 Task:  Research Airbnb accommodations options in Walla Walla, Washington.
Action: Mouse moved to (614, 84)
Screenshot: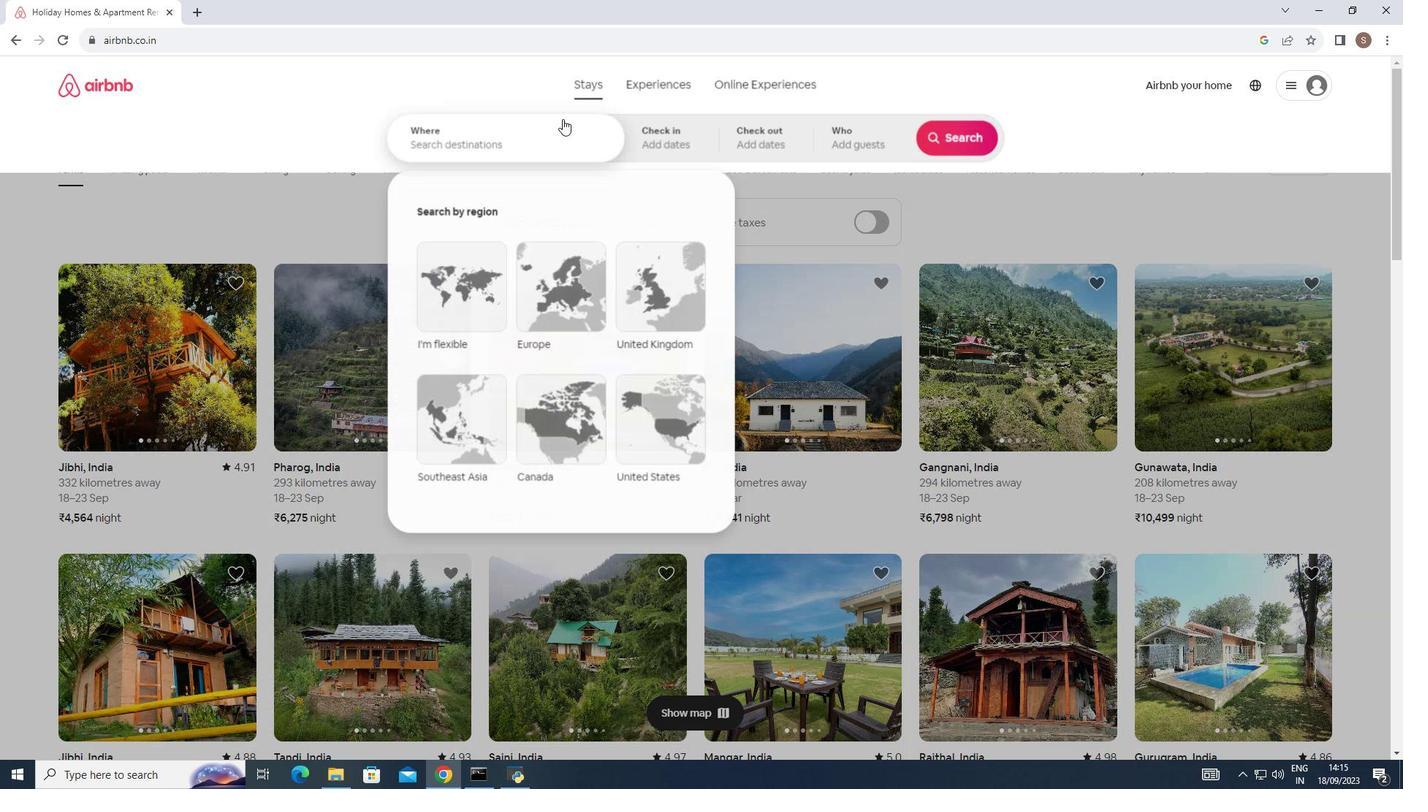 
Action: Mouse pressed left at (614, 84)
Screenshot: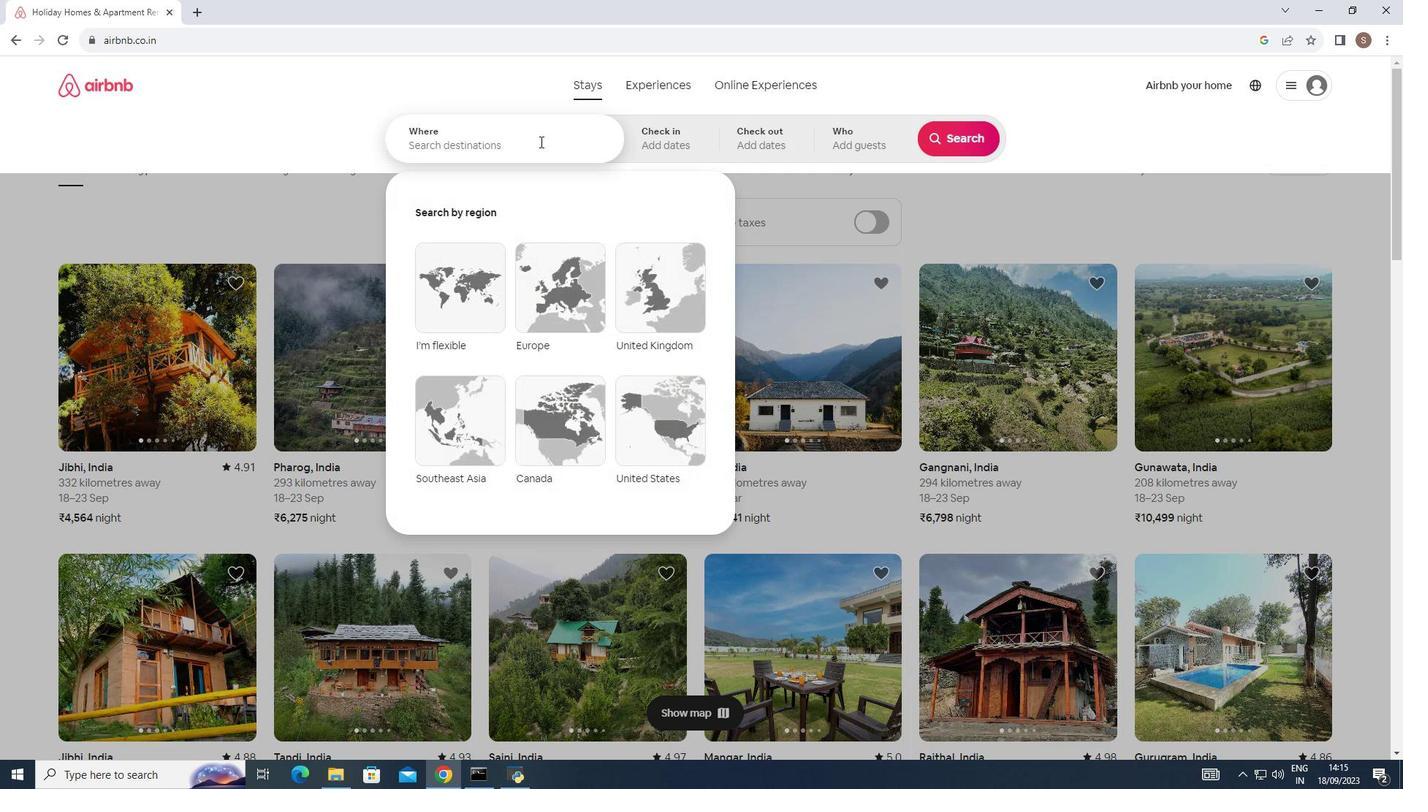 
Action: Mouse moved to (494, 147)
Screenshot: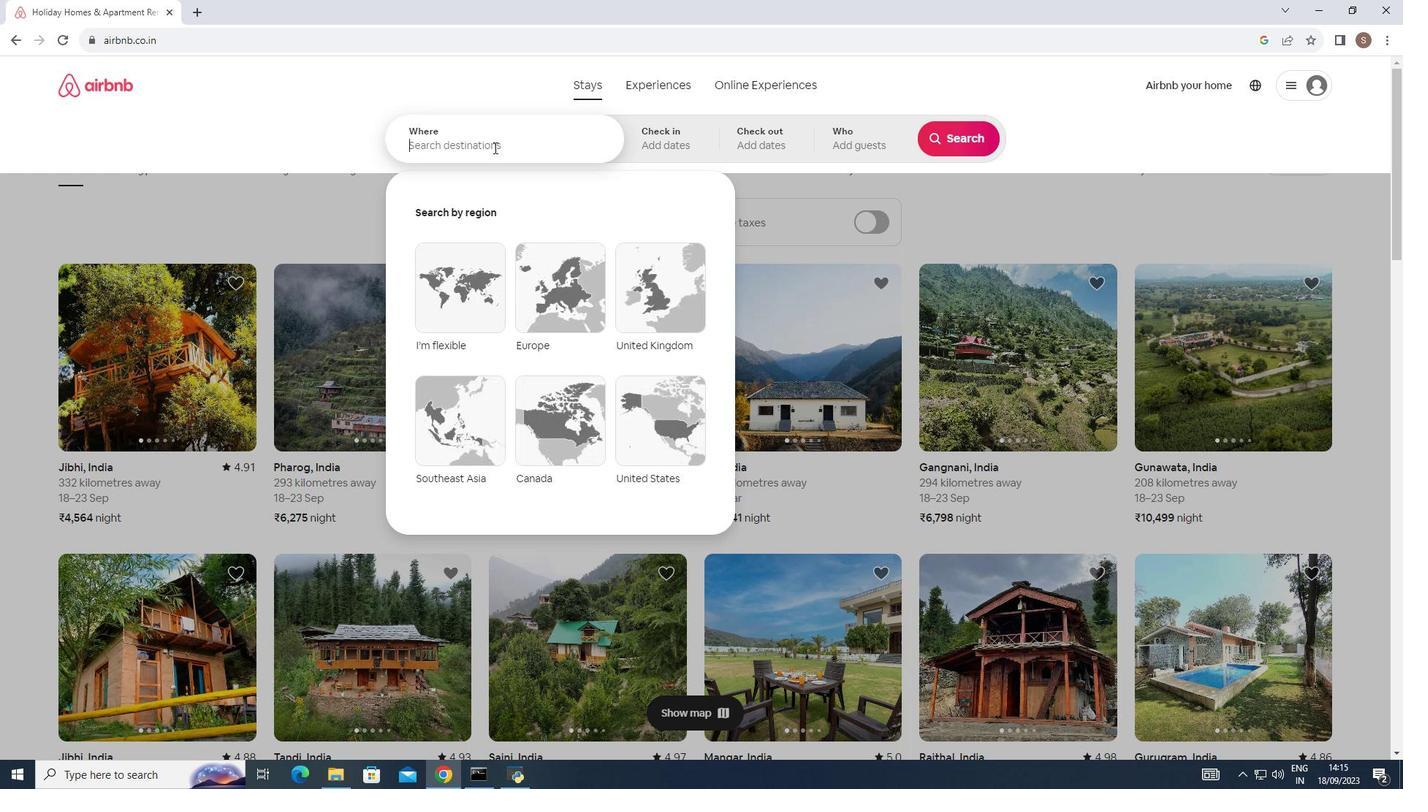 
Action: Mouse pressed left at (494, 147)
Screenshot: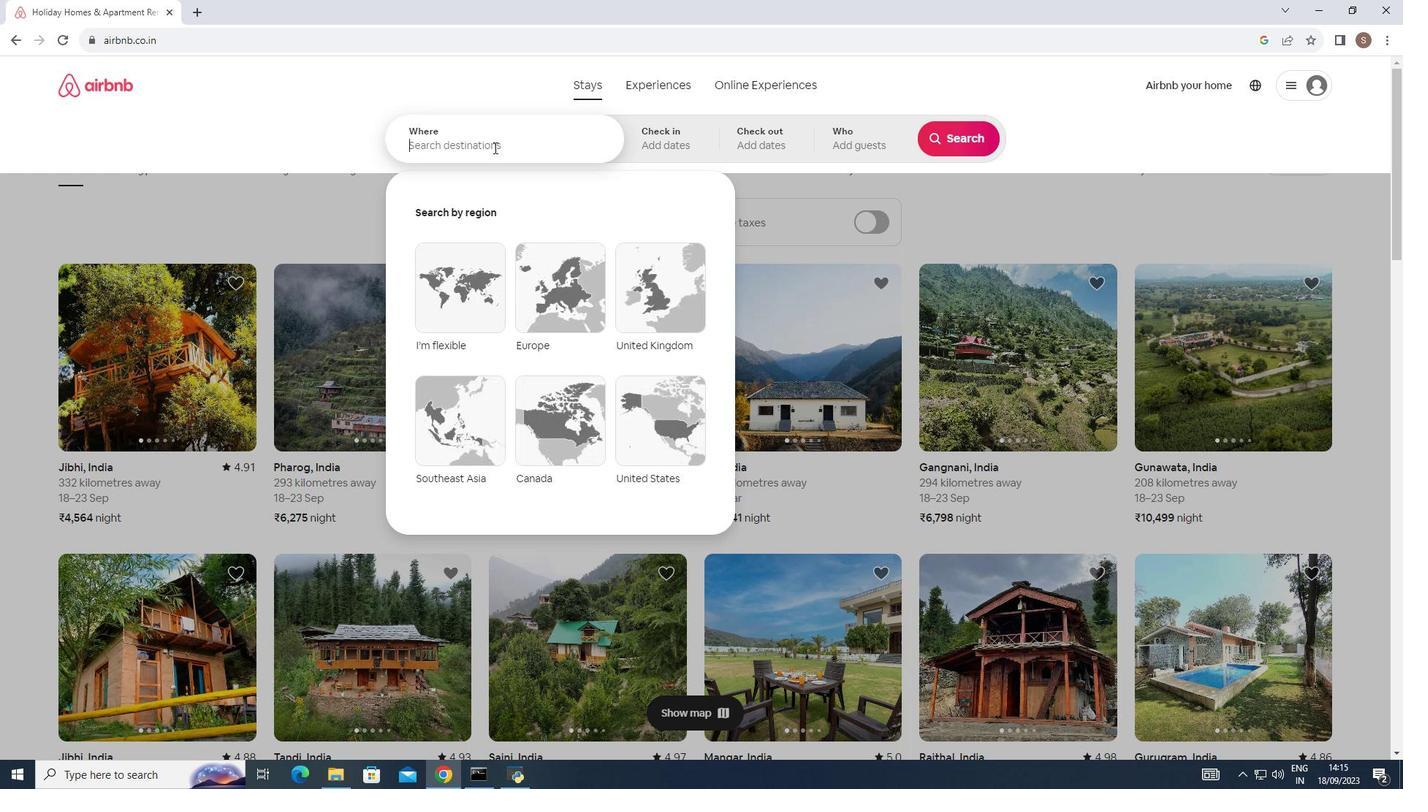 
Action: Key pressed walla<Key.space>walla<Key.space>was
Screenshot: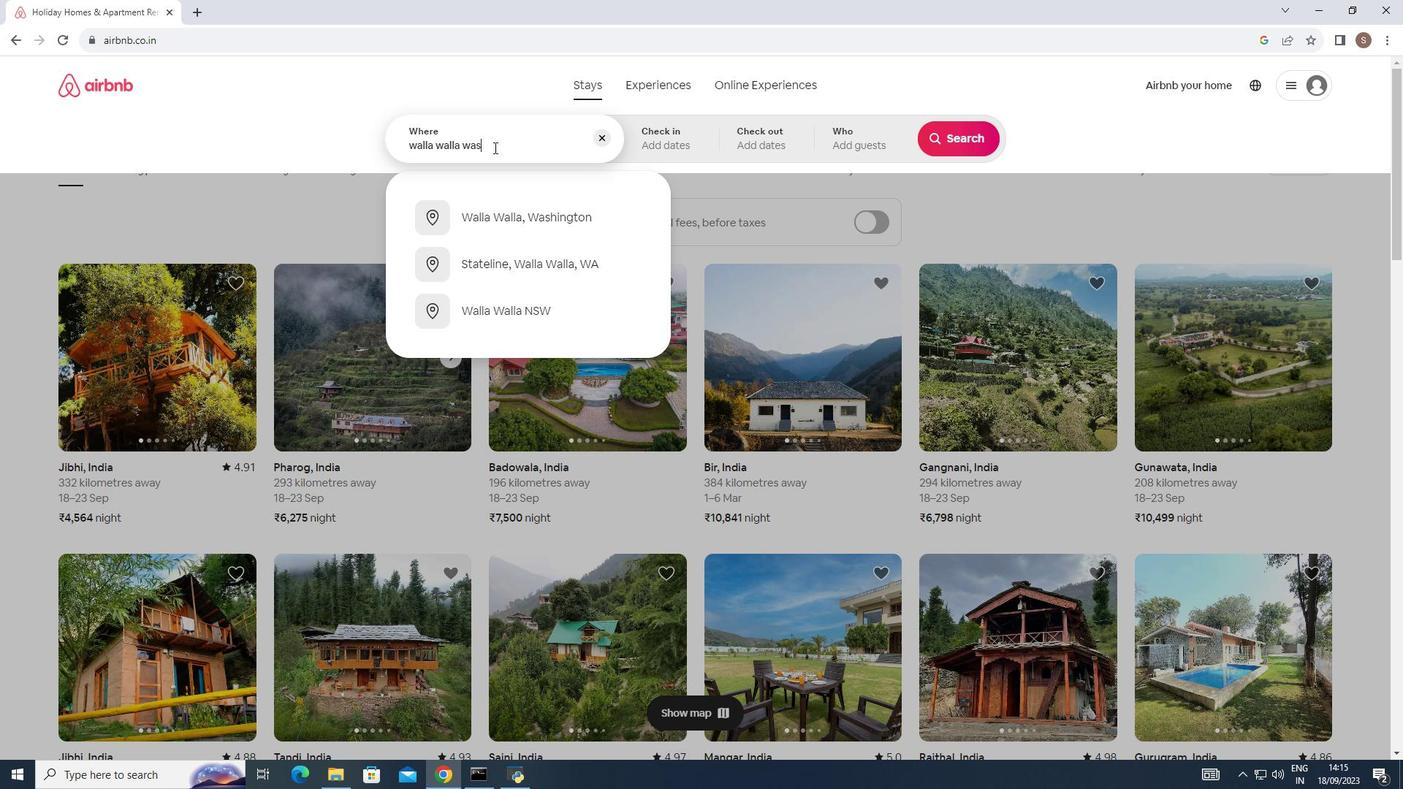 
Action: Mouse moved to (522, 217)
Screenshot: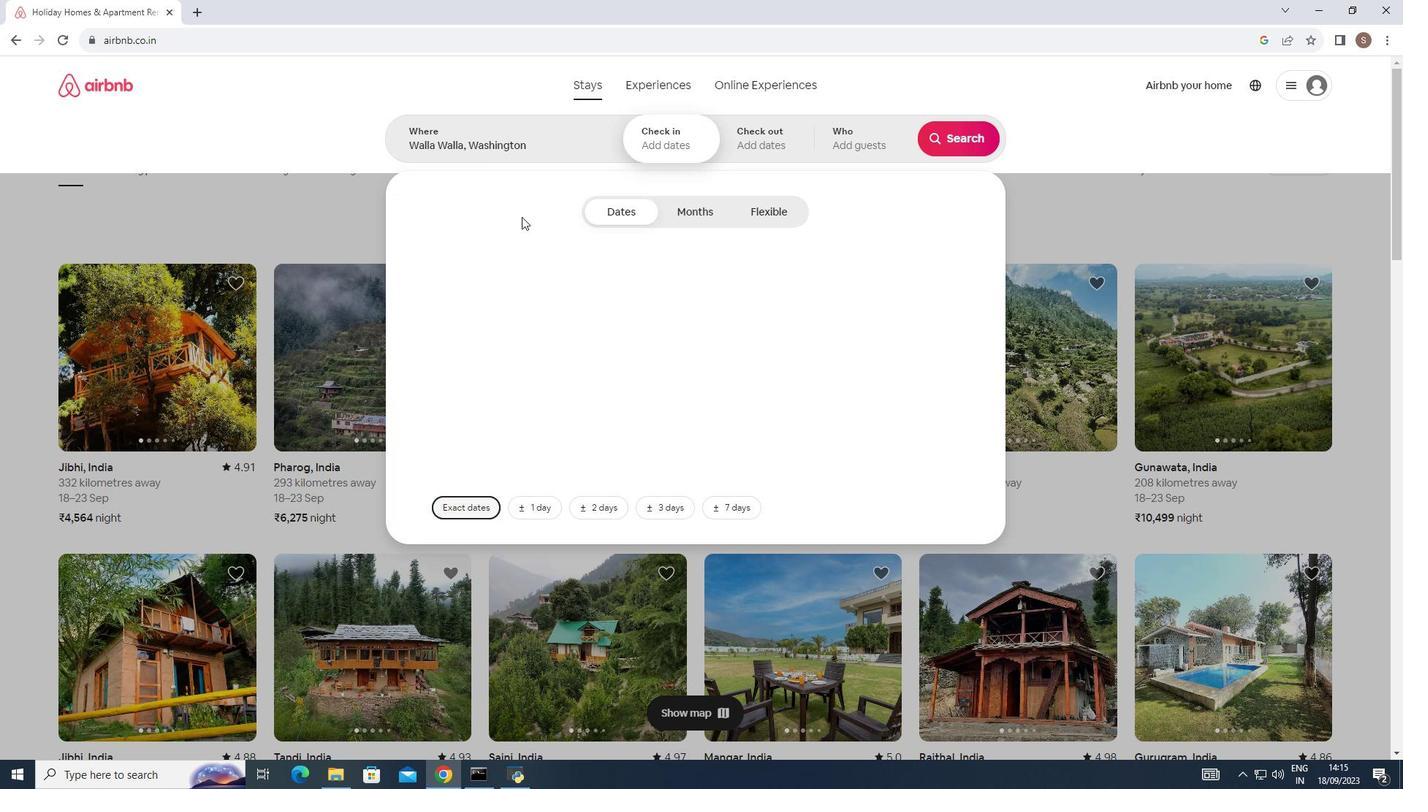
Action: Mouse pressed left at (522, 217)
Screenshot: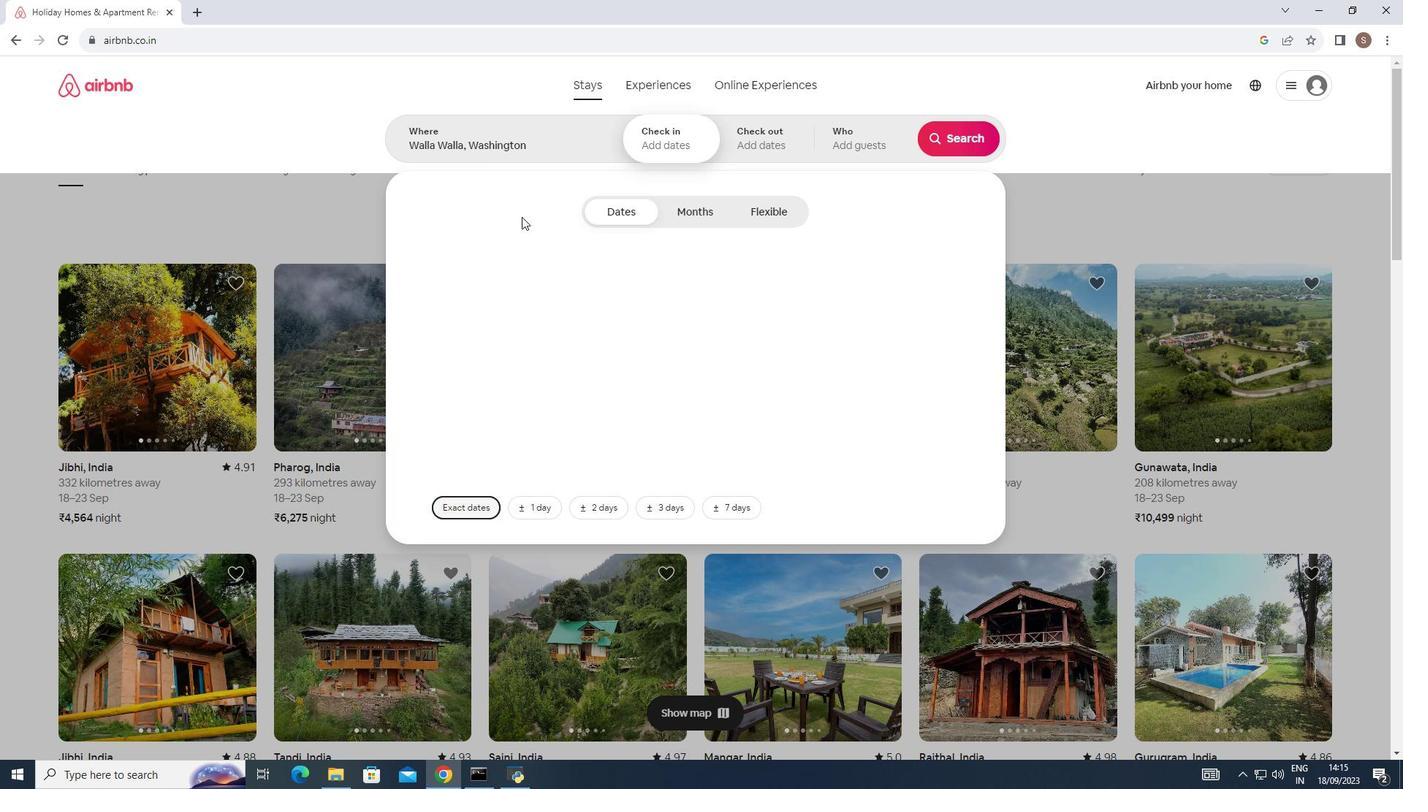 
Action: Mouse moved to (986, 146)
Screenshot: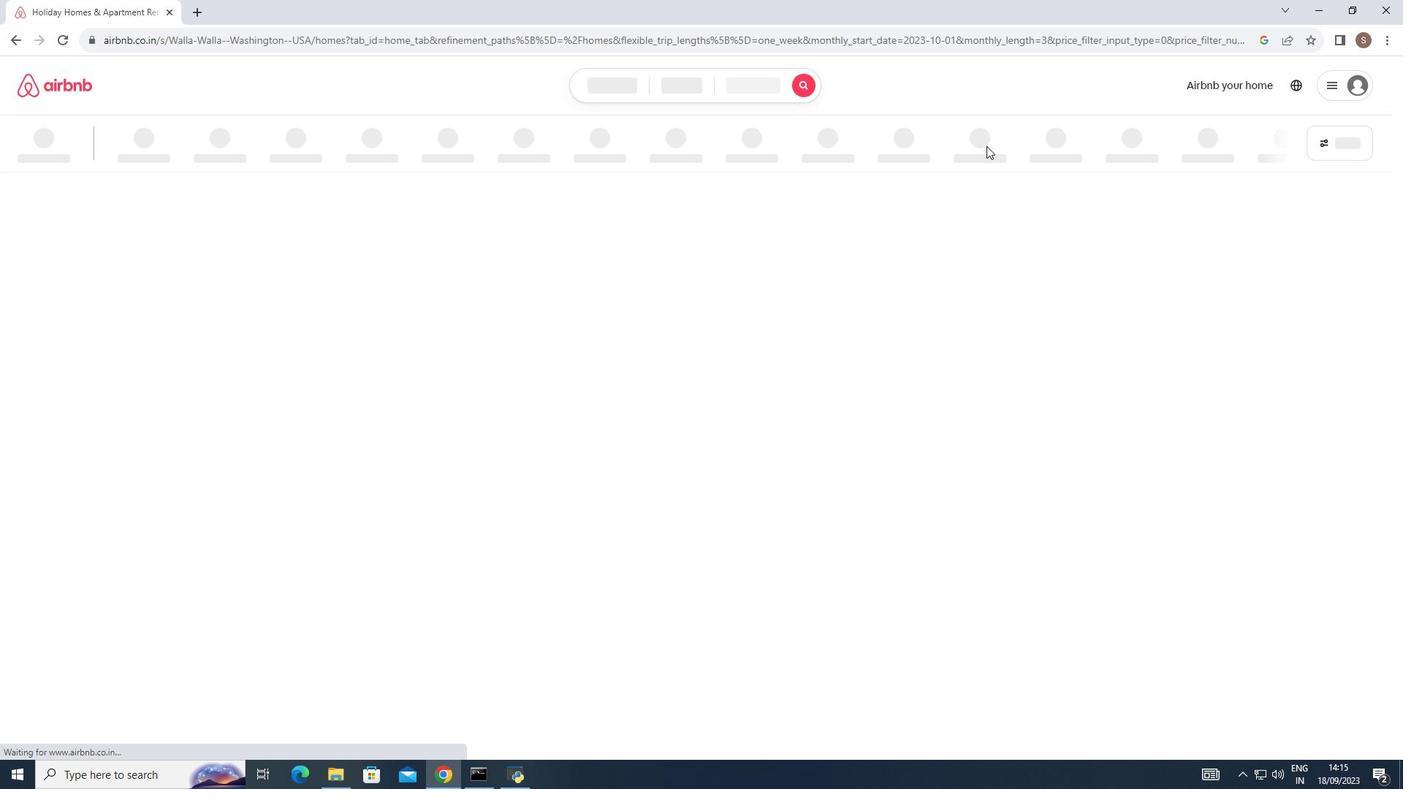 
Action: Mouse pressed left at (986, 146)
Screenshot: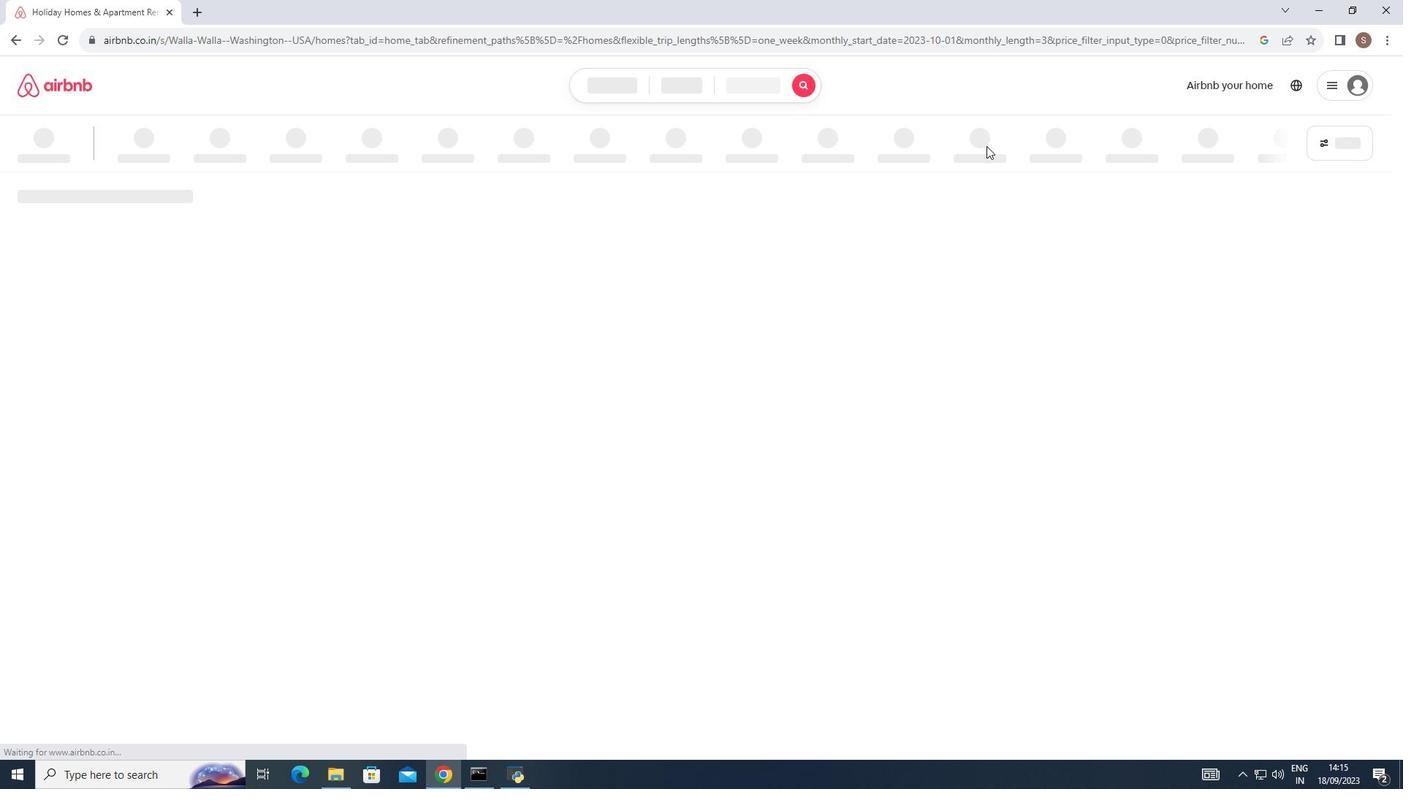 
Action: Mouse moved to (477, 359)
Screenshot: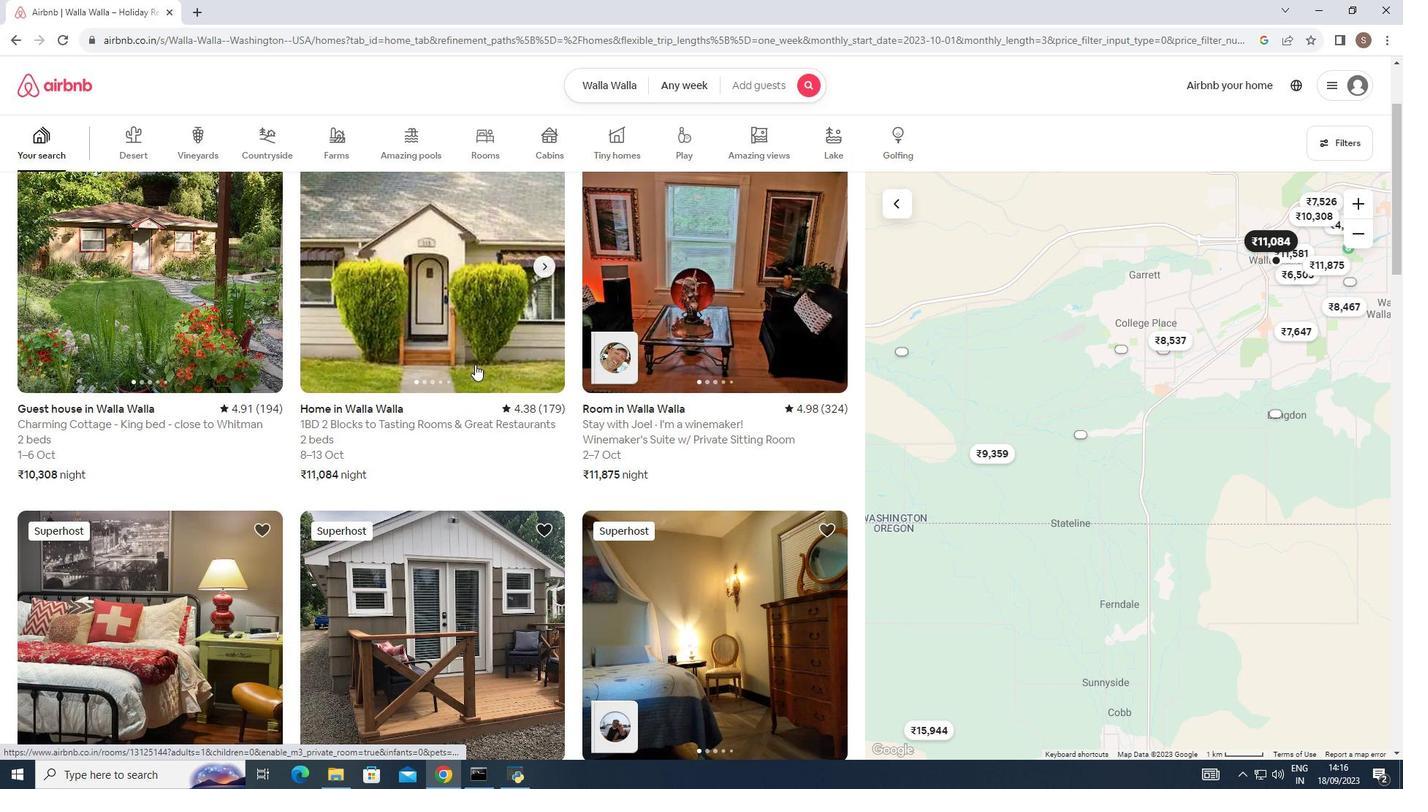 
Action: Mouse scrolled (477, 358) with delta (0, 0)
Screenshot: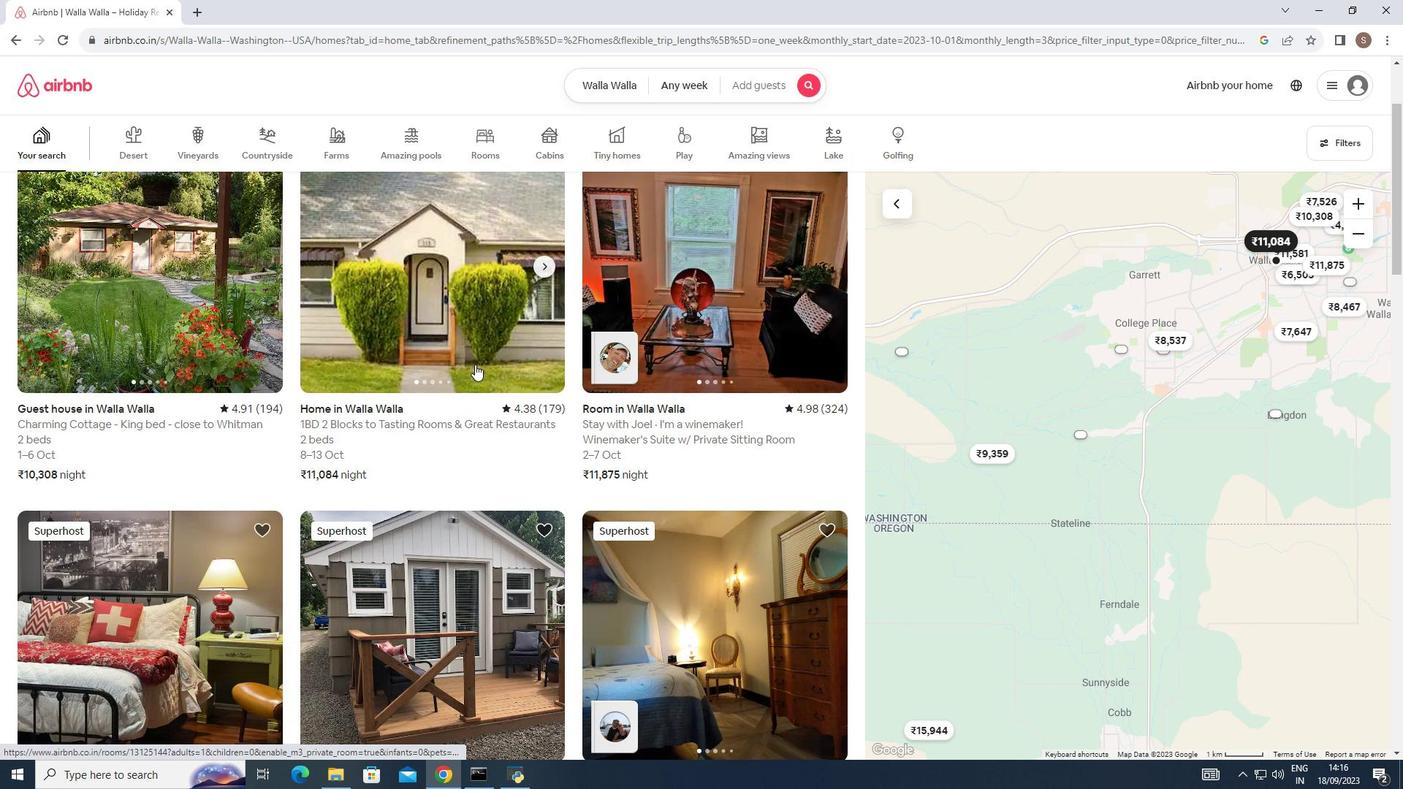 
Action: Mouse moved to (475, 364)
Screenshot: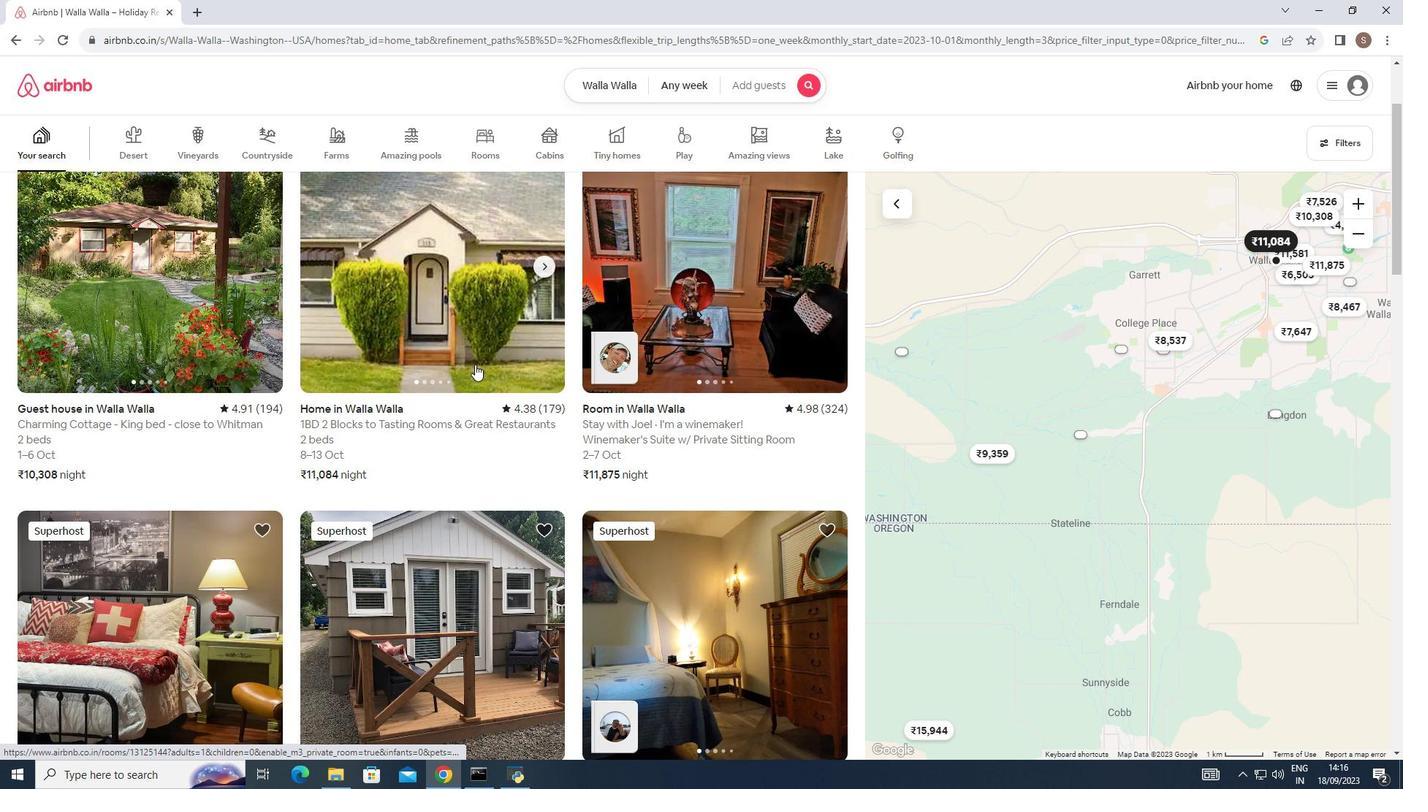 
Action: Mouse scrolled (475, 364) with delta (0, 0)
Screenshot: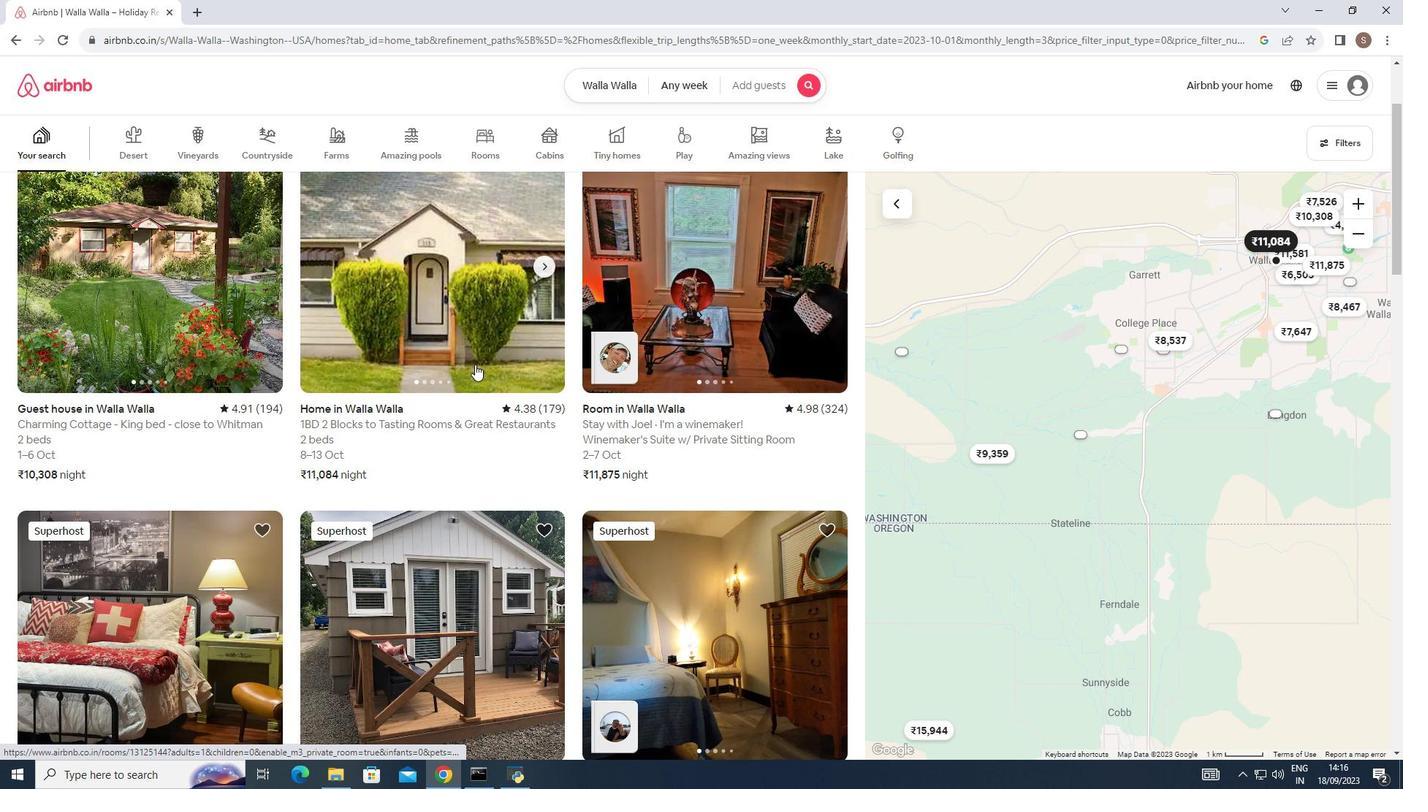 
Action: Mouse scrolled (475, 364) with delta (0, 0)
Screenshot: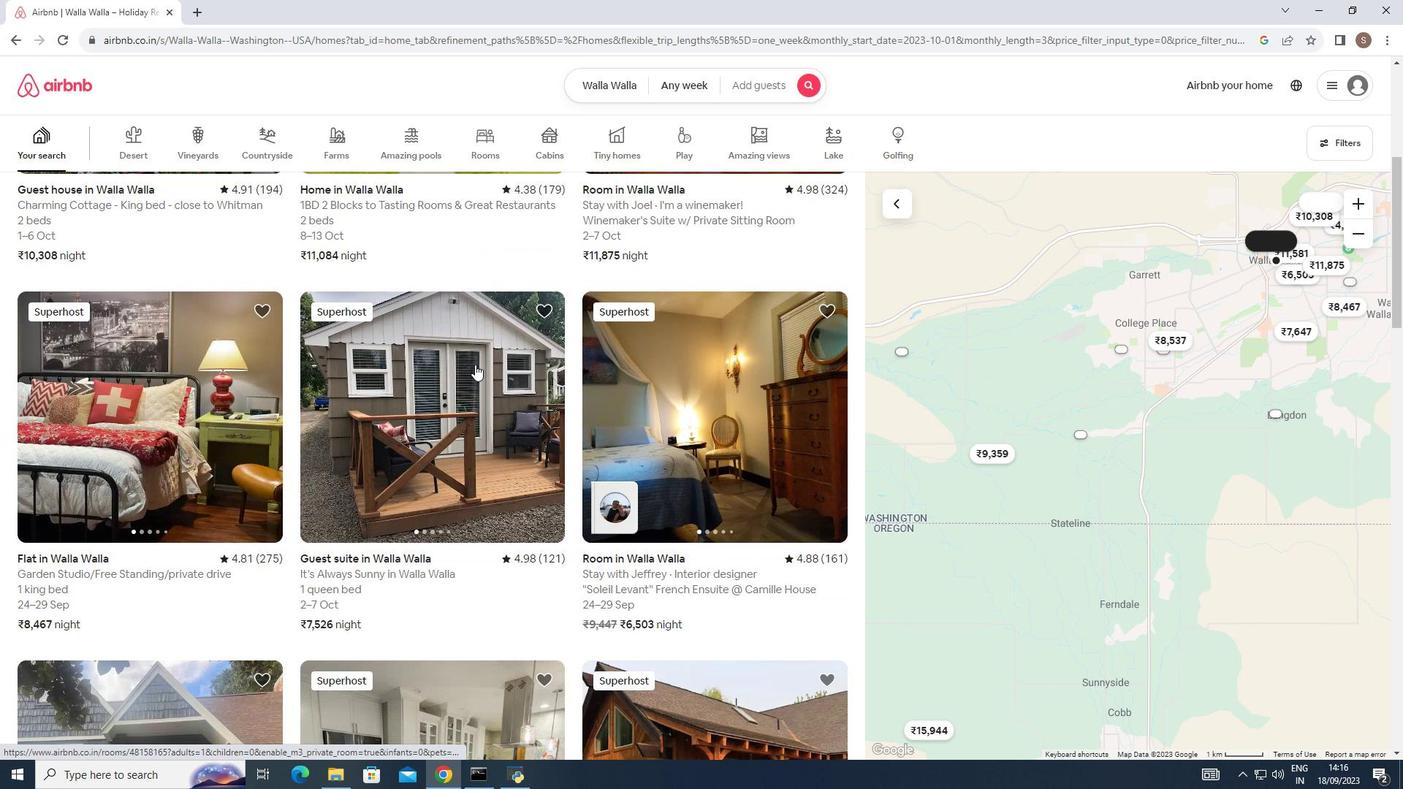 
Action: Mouse scrolled (475, 364) with delta (0, 0)
Screenshot: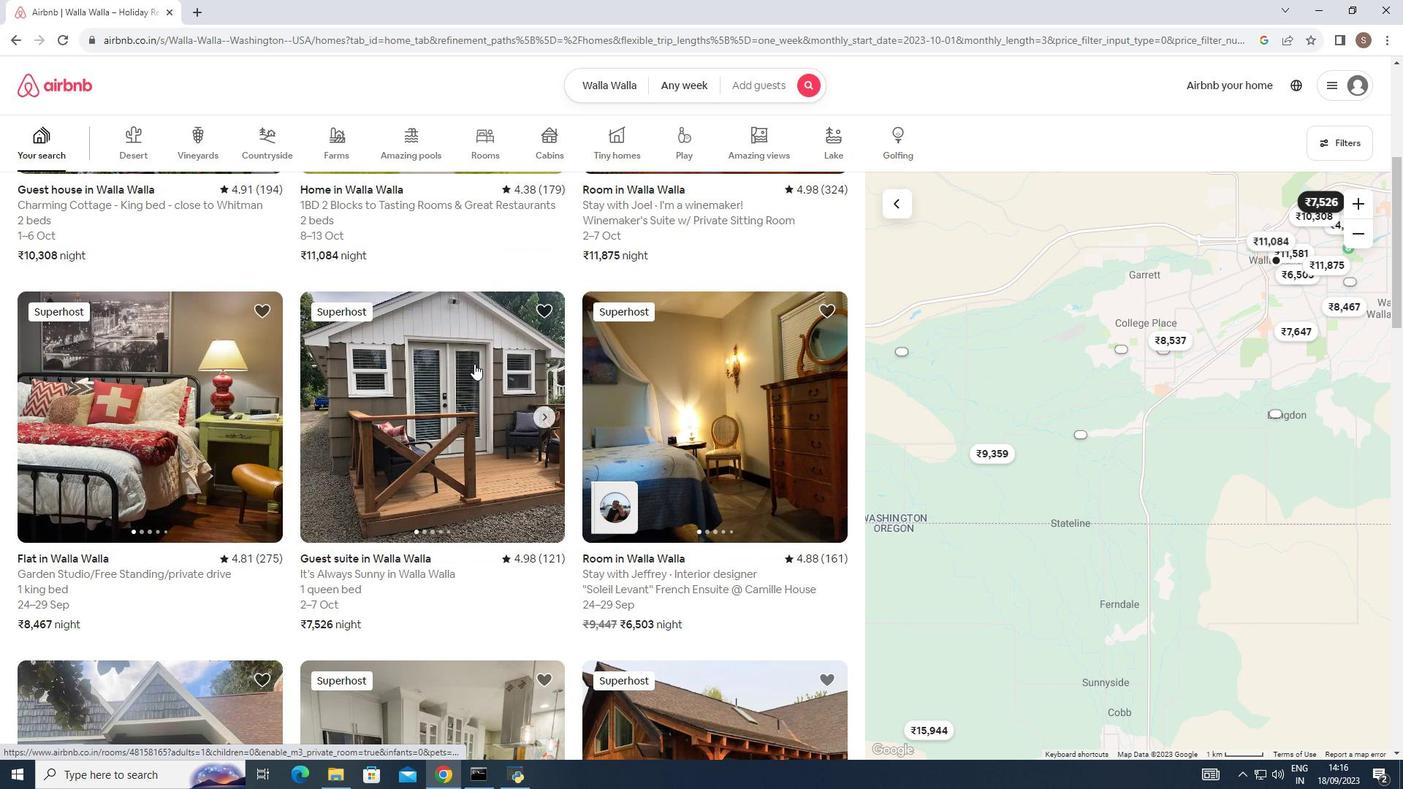
Action: Mouse scrolled (475, 364) with delta (0, 0)
Screenshot: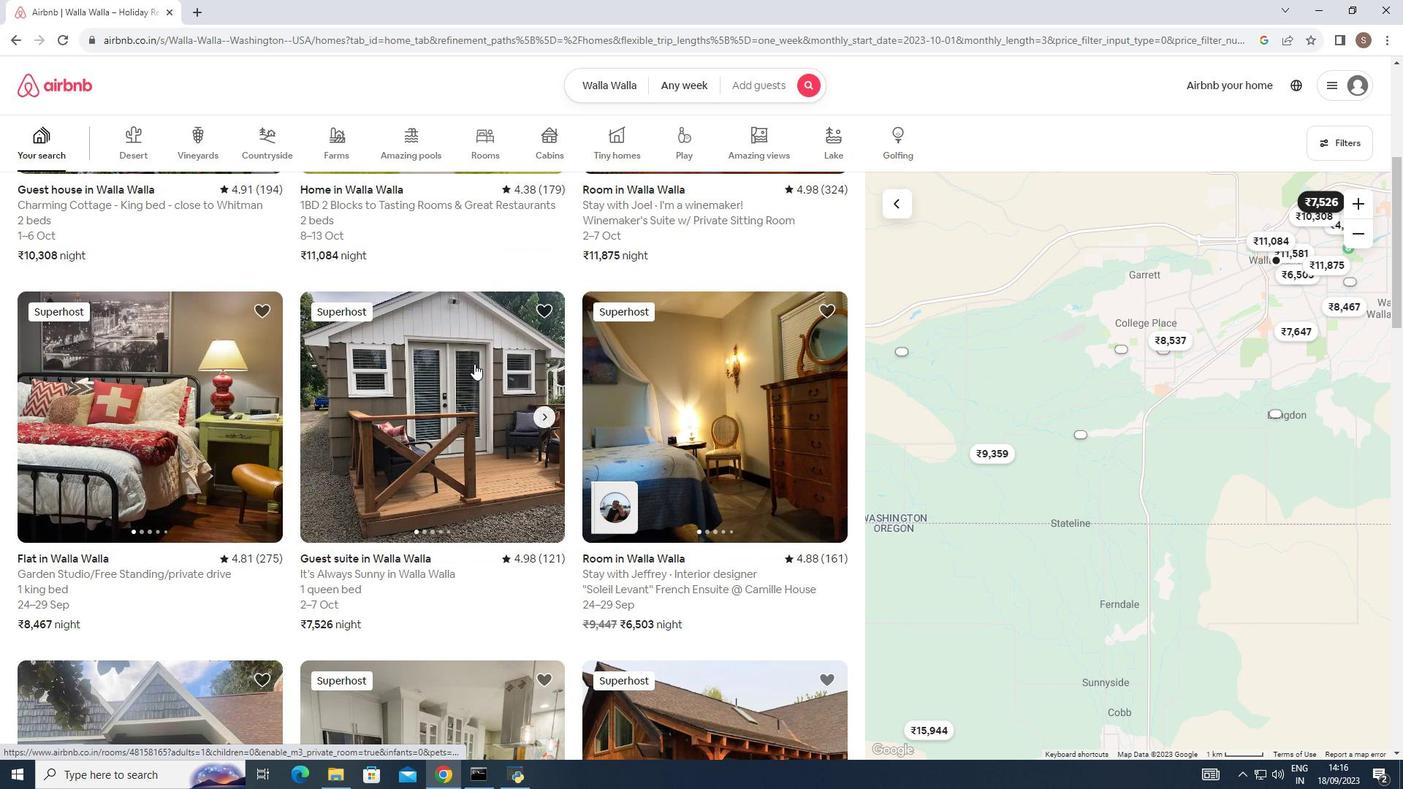 
Action: Mouse moved to (474, 364)
Screenshot: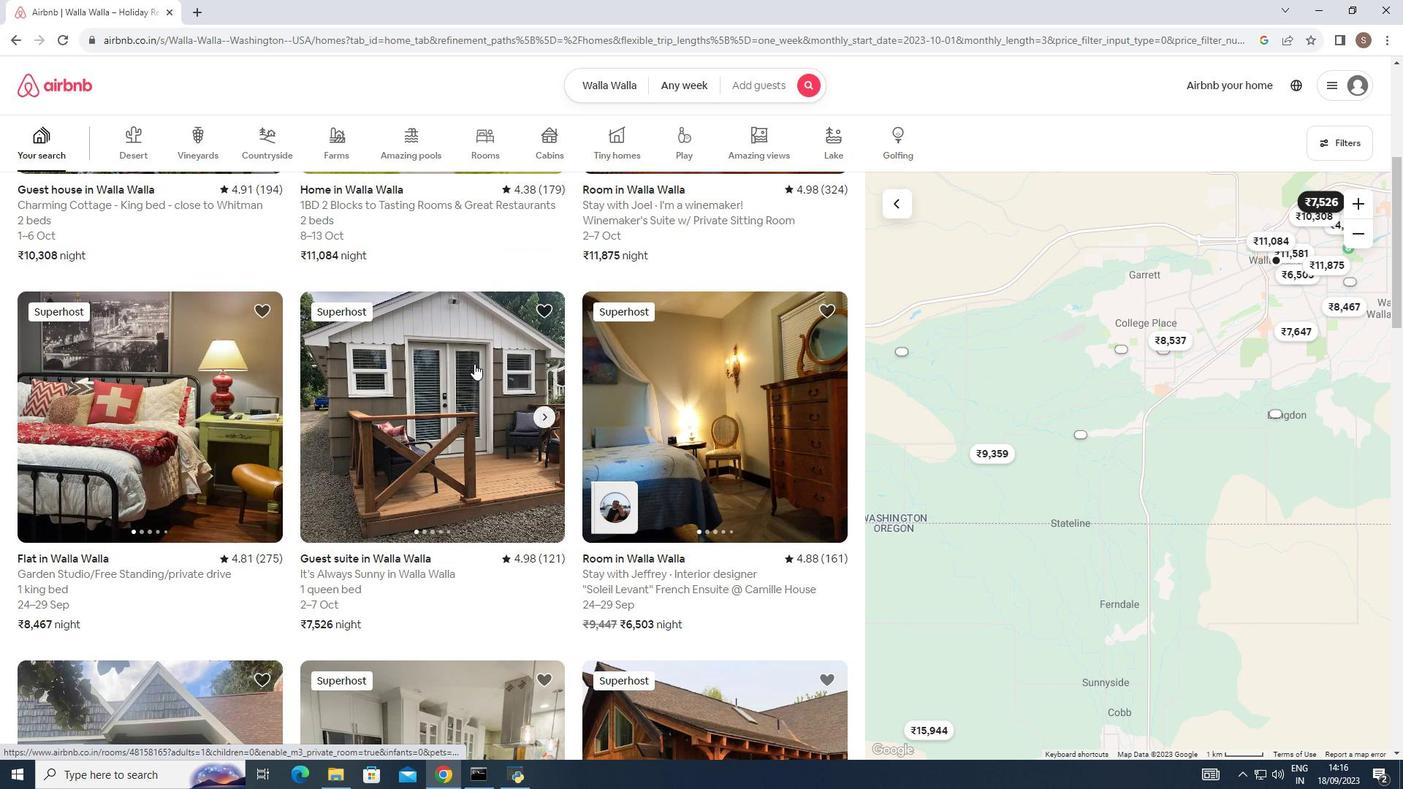 
Action: Mouse scrolled (474, 363) with delta (0, 0)
Screenshot: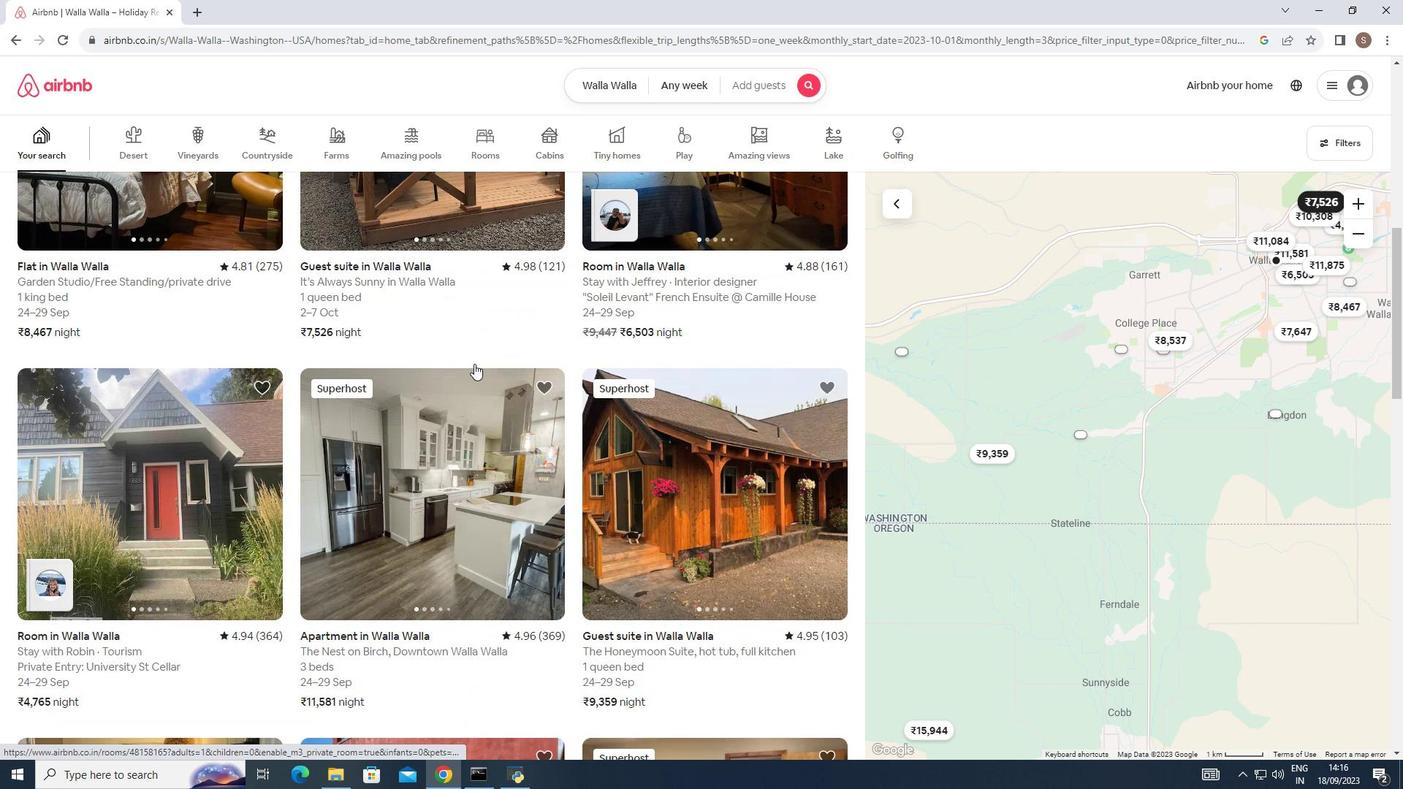 
Action: Mouse scrolled (474, 363) with delta (0, 0)
Screenshot: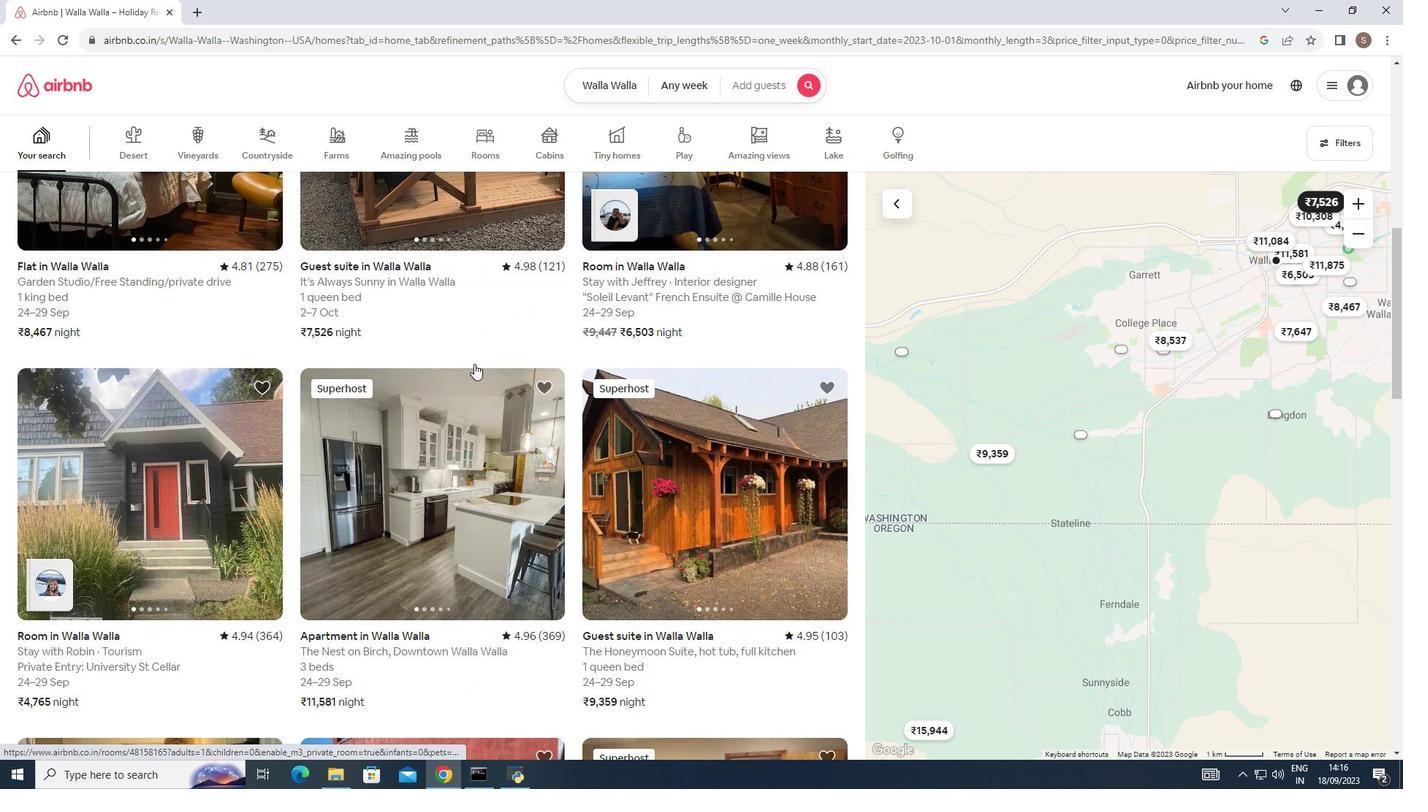 
Action: Mouse scrolled (474, 363) with delta (0, 0)
Screenshot: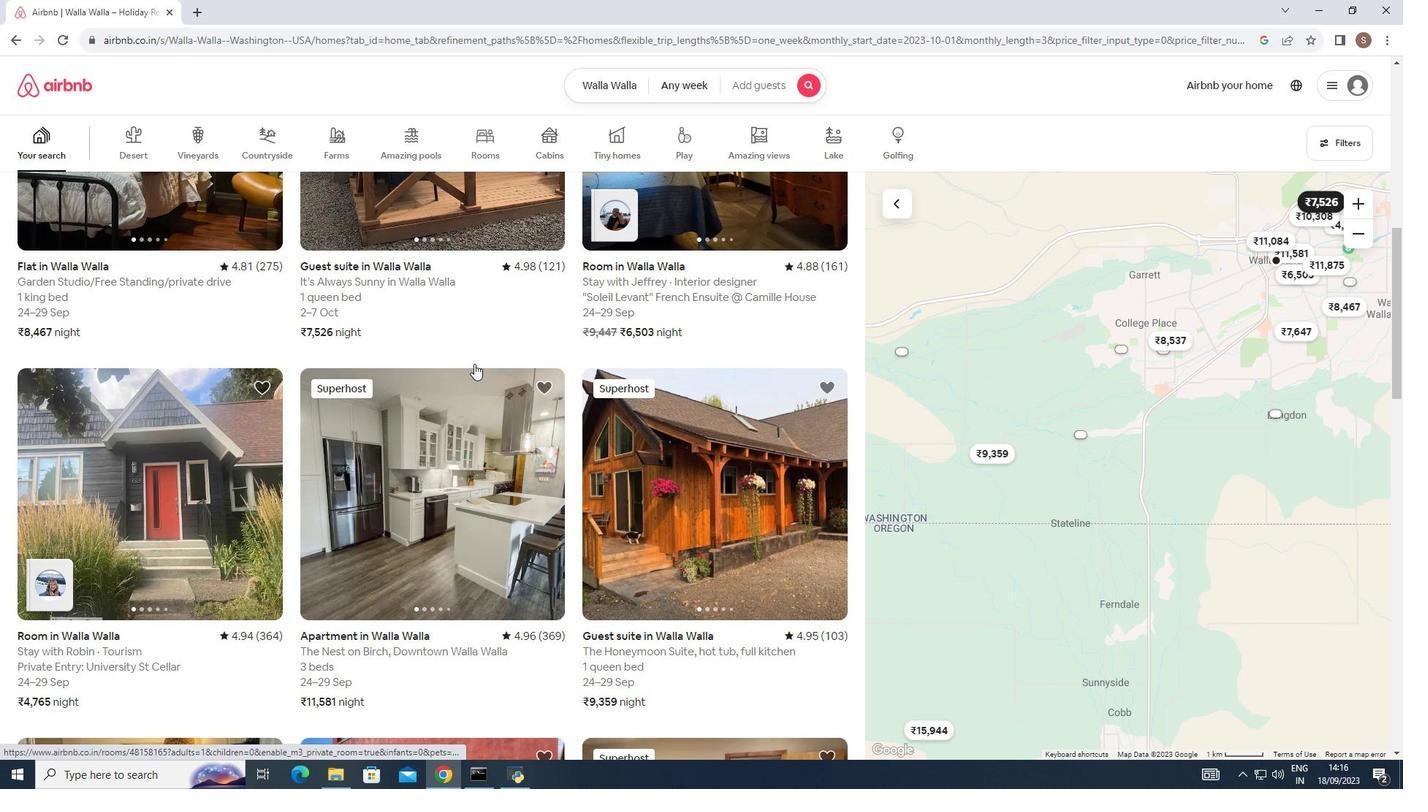 
Action: Mouse scrolled (474, 363) with delta (0, 0)
Screenshot: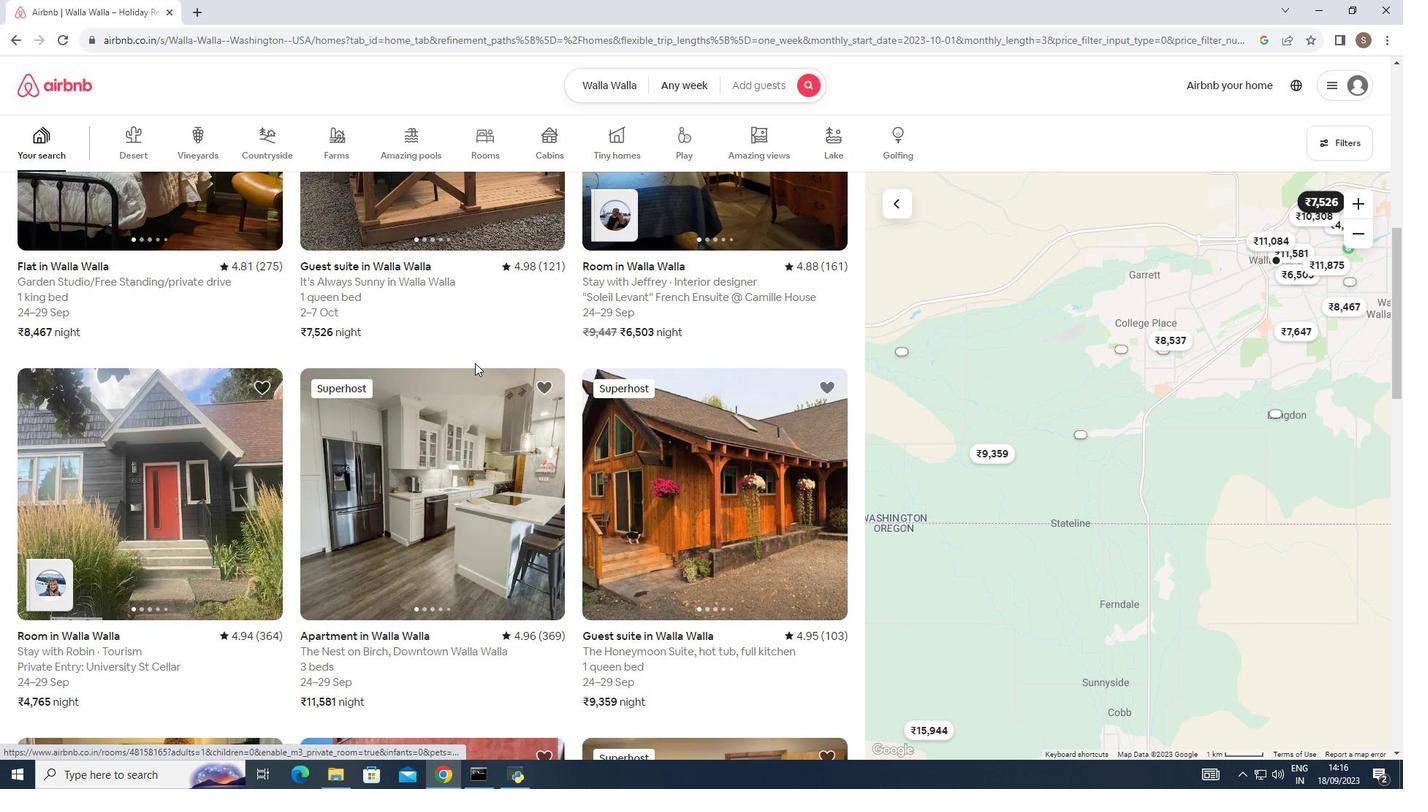 
Action: Mouse moved to (475, 363)
Screenshot: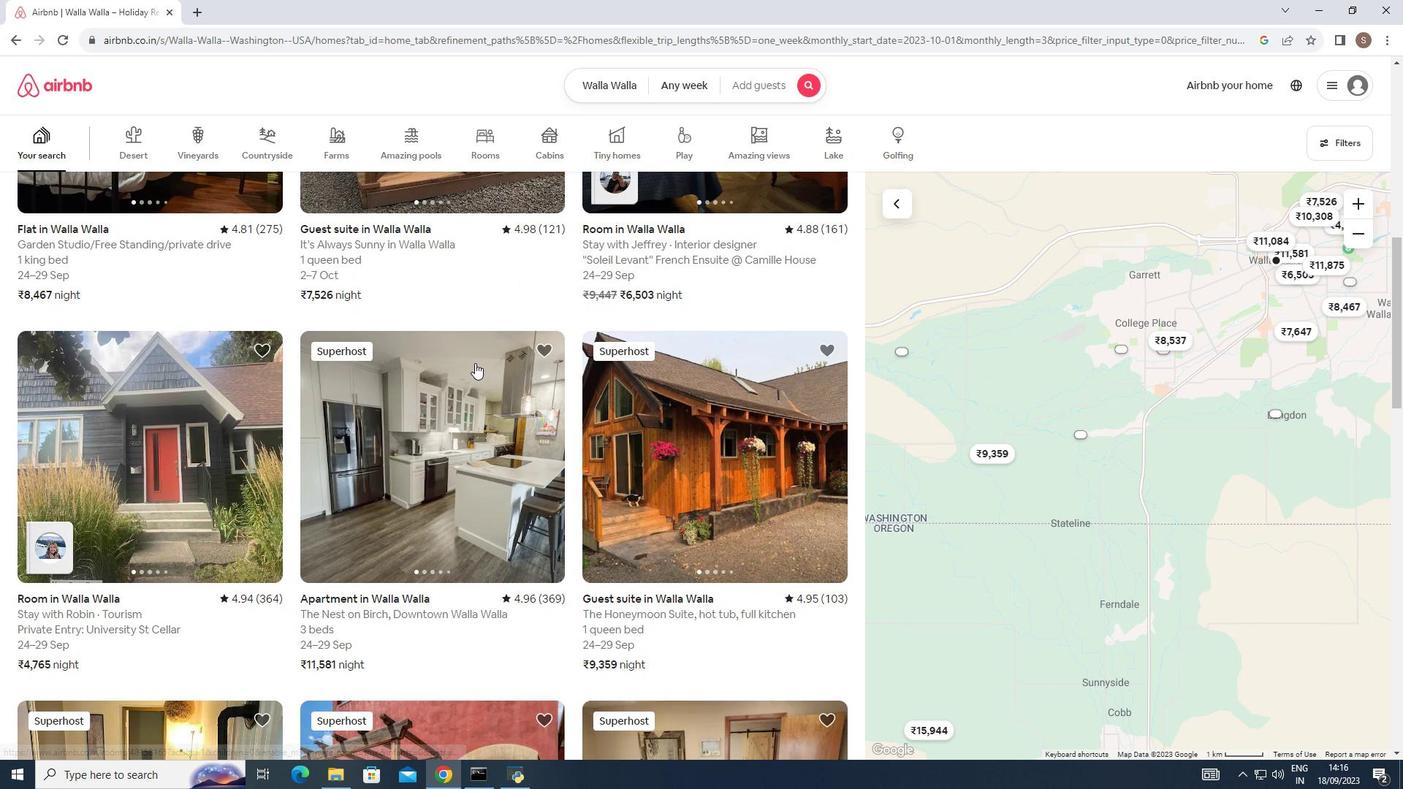 
Action: Mouse scrolled (475, 362) with delta (0, 0)
Screenshot: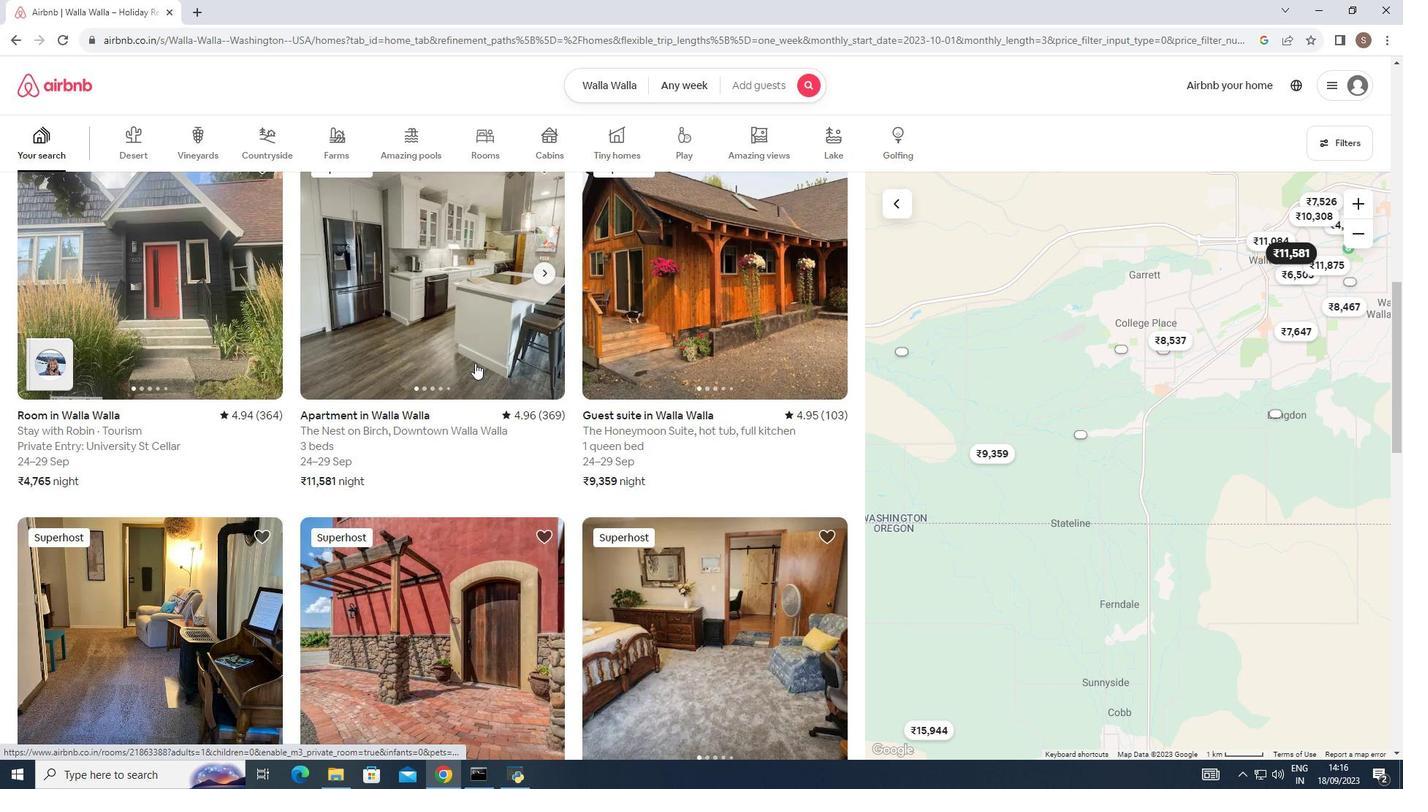 
Action: Mouse scrolled (475, 362) with delta (0, 0)
Screenshot: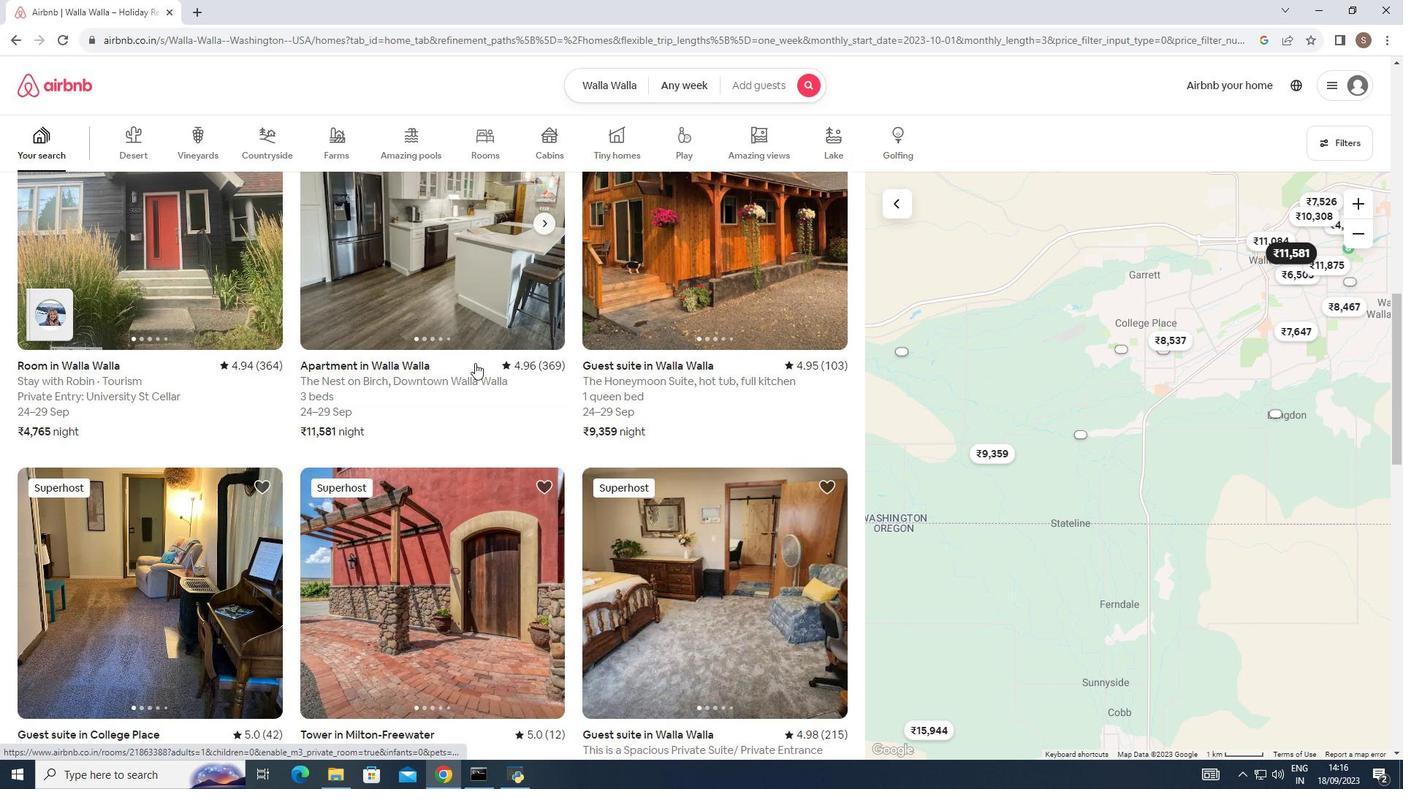 
Action: Mouse scrolled (475, 362) with delta (0, 0)
Screenshot: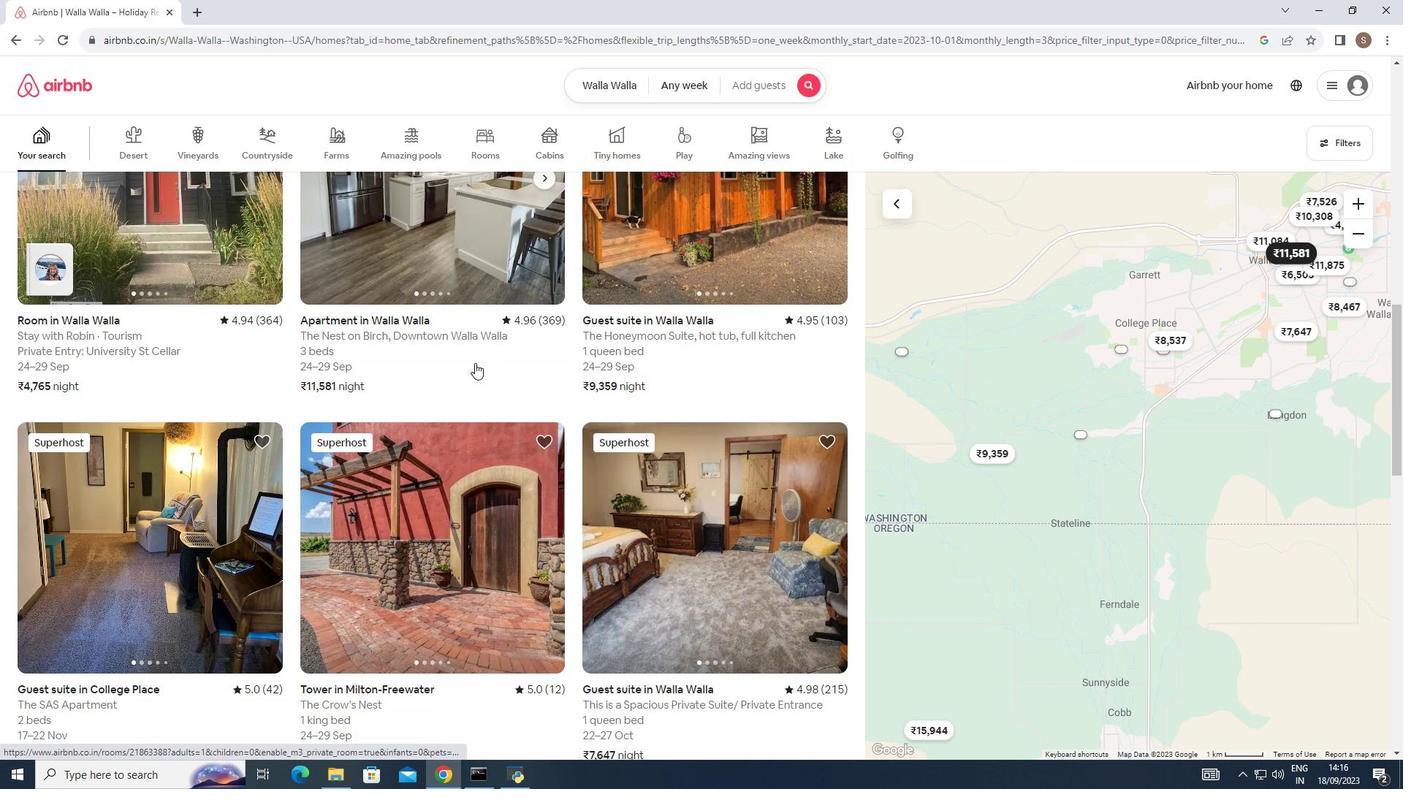 
Action: Mouse scrolled (475, 362) with delta (0, 0)
Screenshot: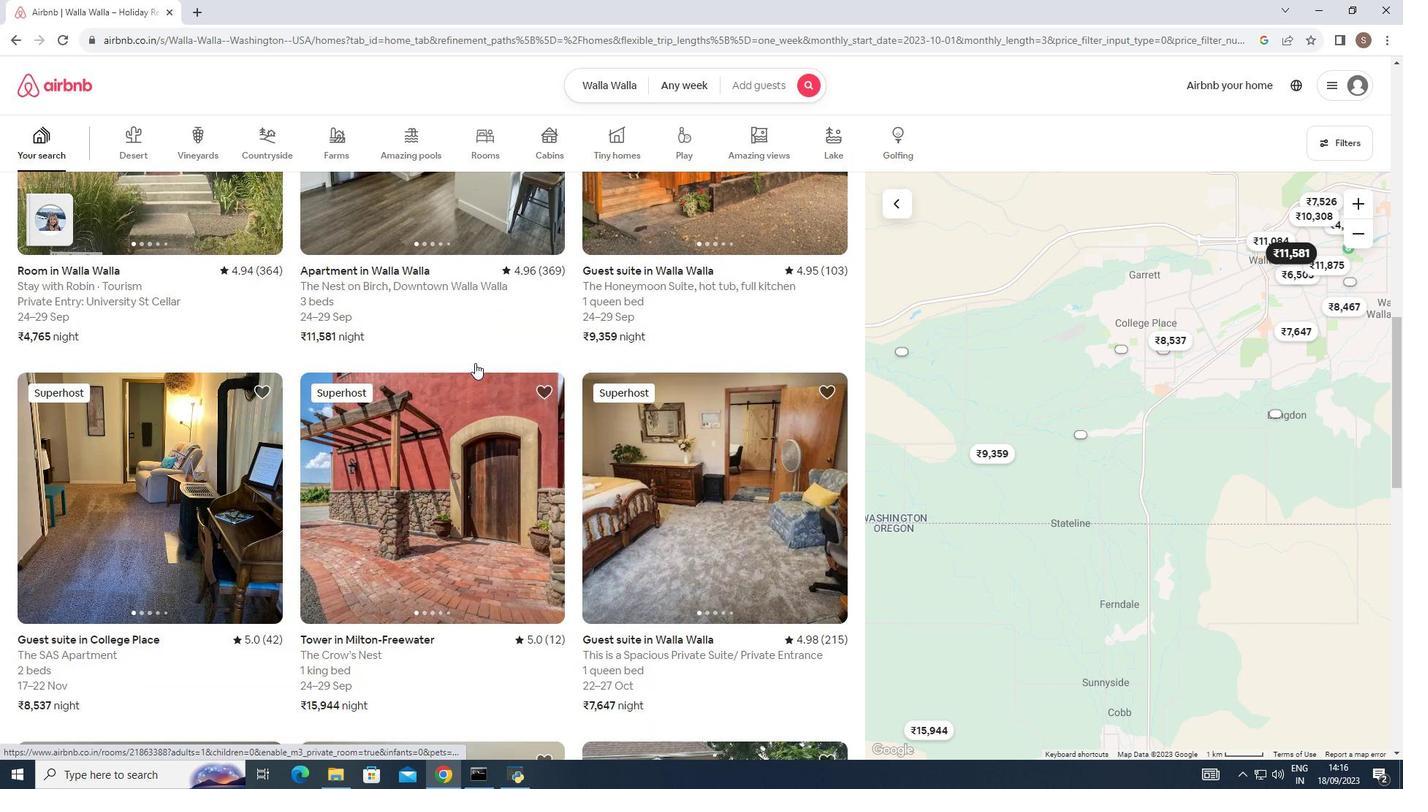 
Action: Mouse scrolled (475, 362) with delta (0, 0)
Screenshot: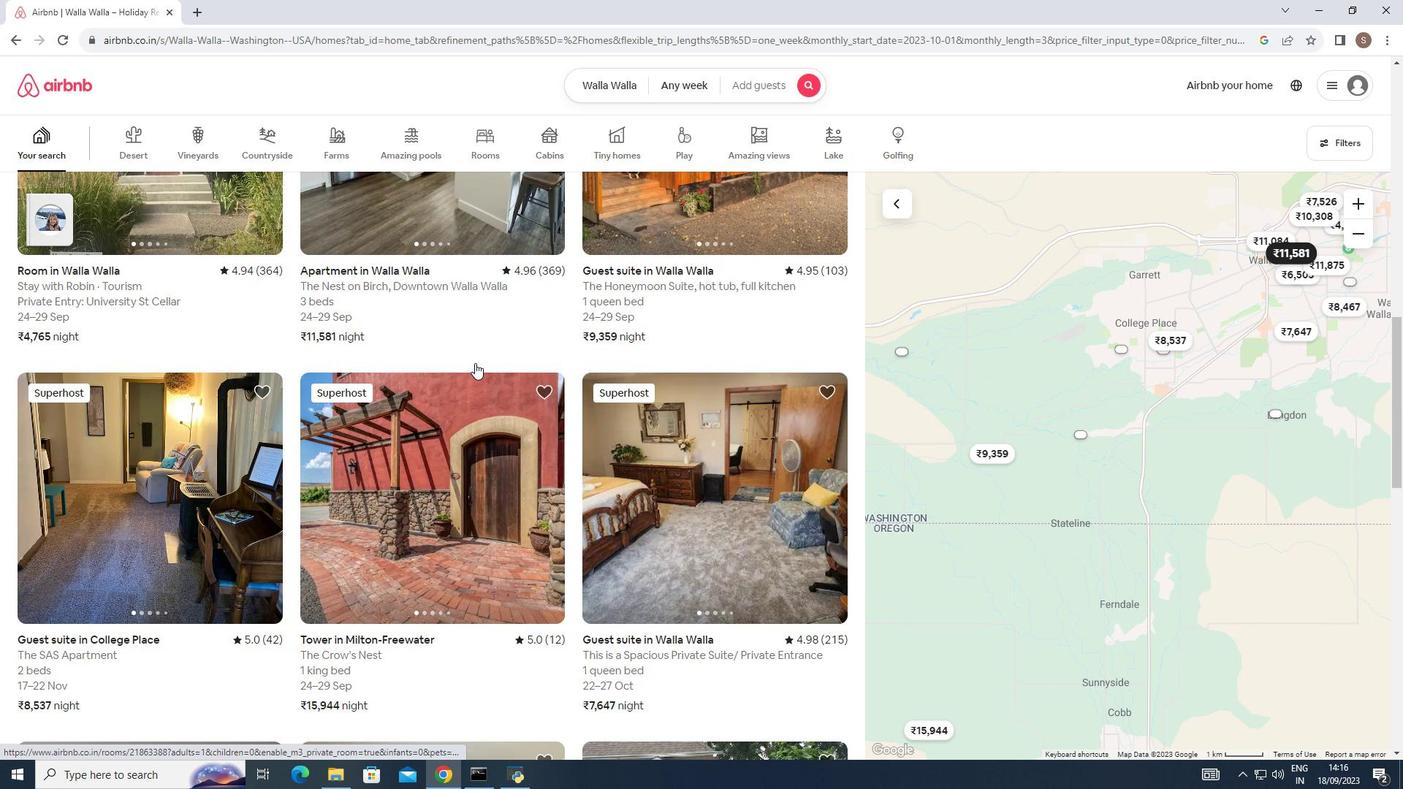 
Action: Mouse scrolled (475, 362) with delta (0, 0)
Screenshot: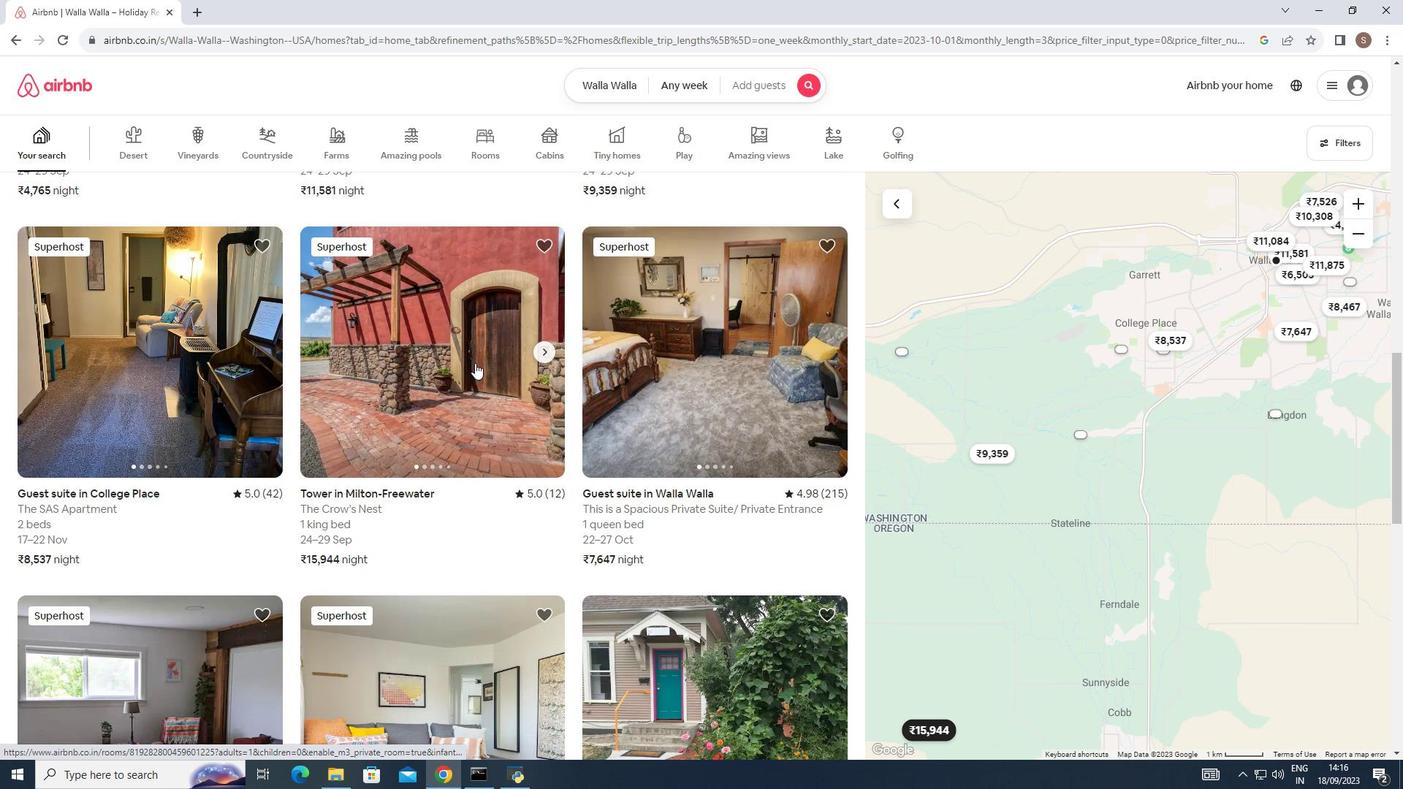 
Action: Mouse scrolled (475, 362) with delta (0, 0)
Screenshot: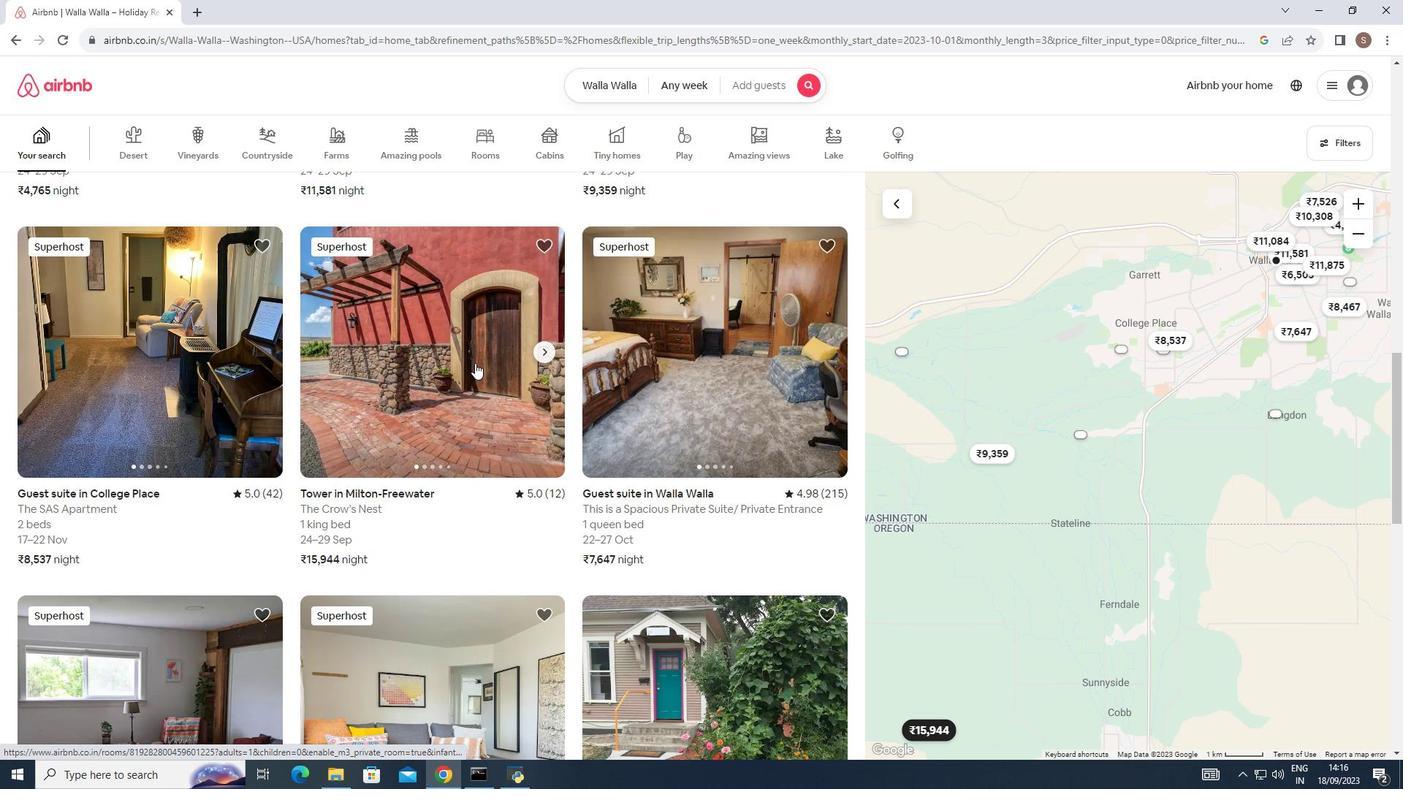 
Action: Mouse moved to (475, 363)
Screenshot: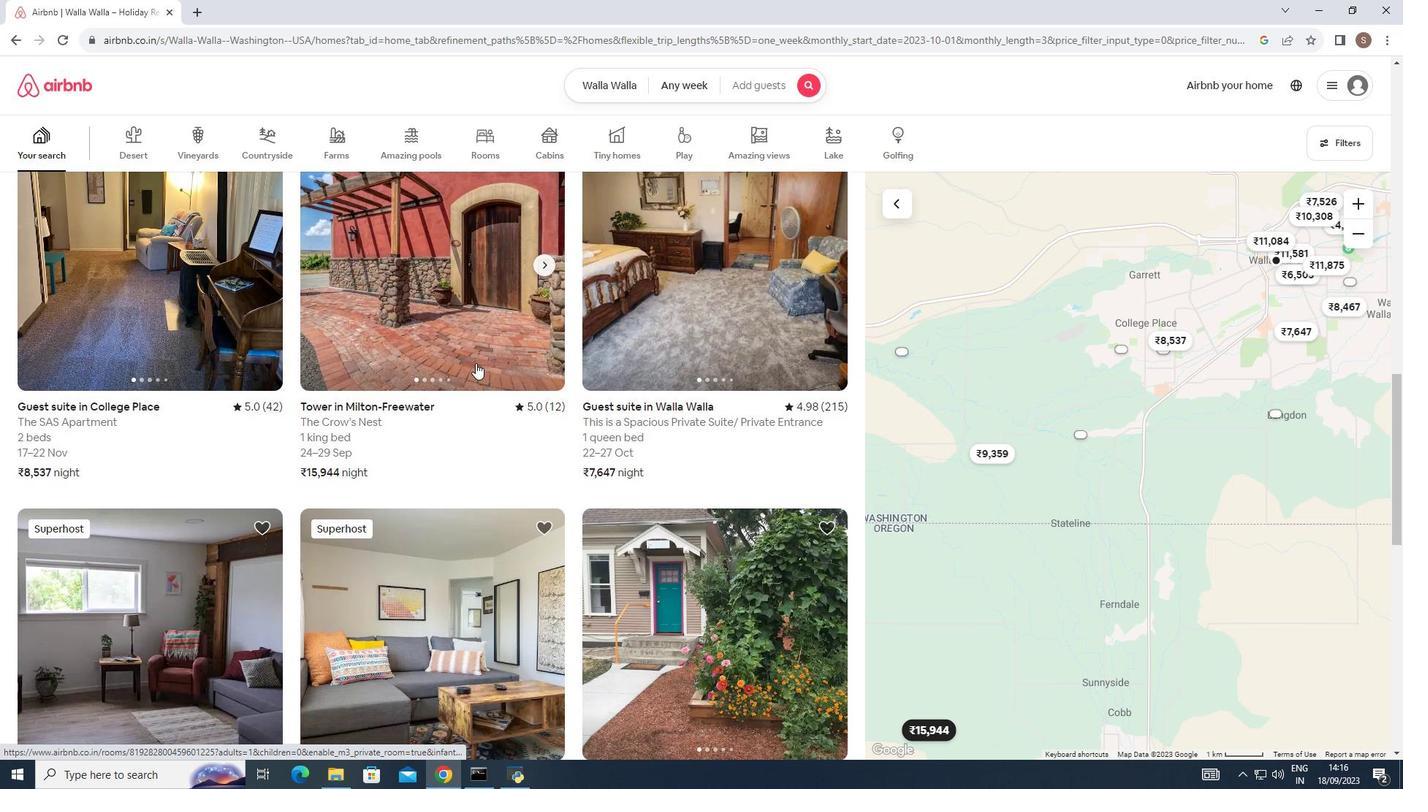 
Action: Mouse scrolled (475, 362) with delta (0, 0)
Screenshot: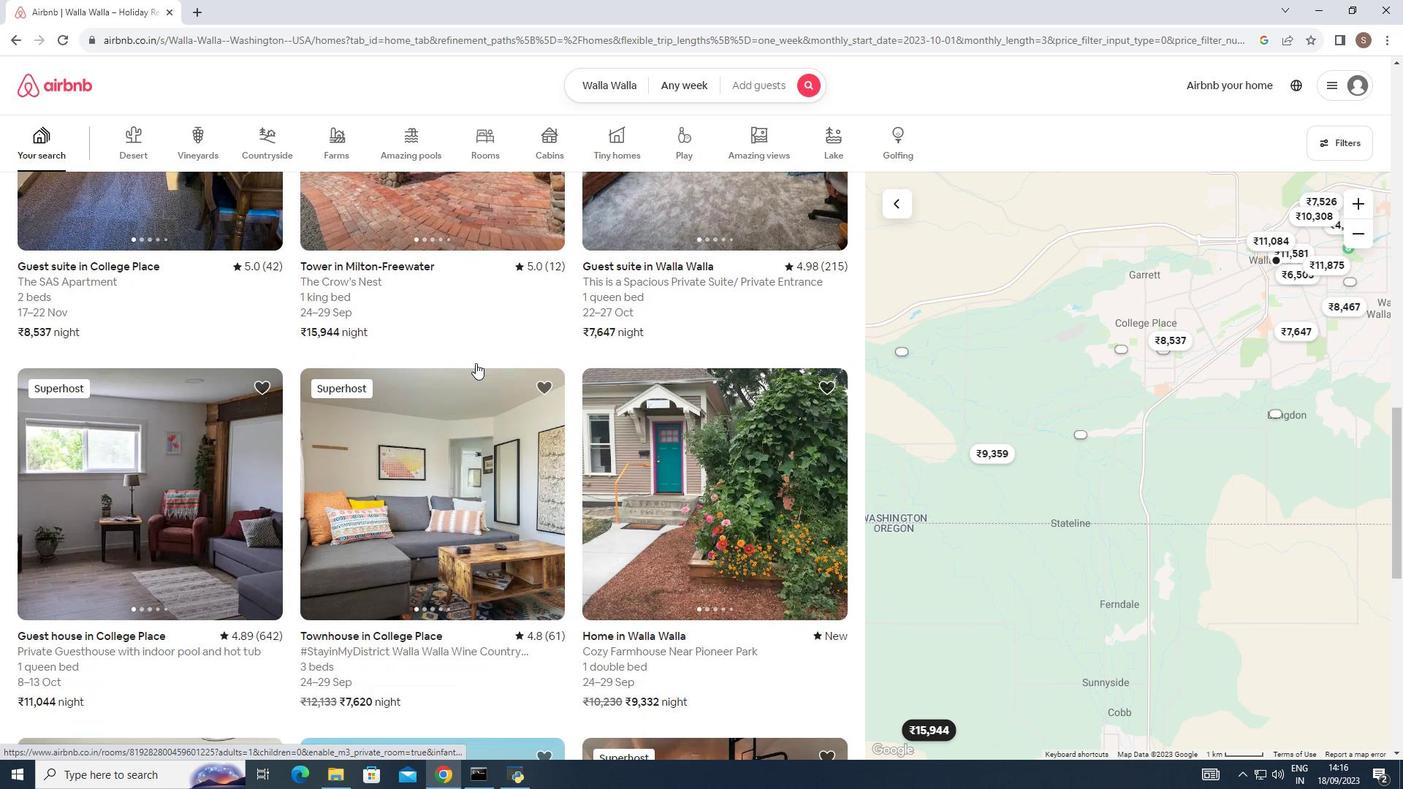 
Action: Mouse scrolled (475, 362) with delta (0, 0)
Screenshot: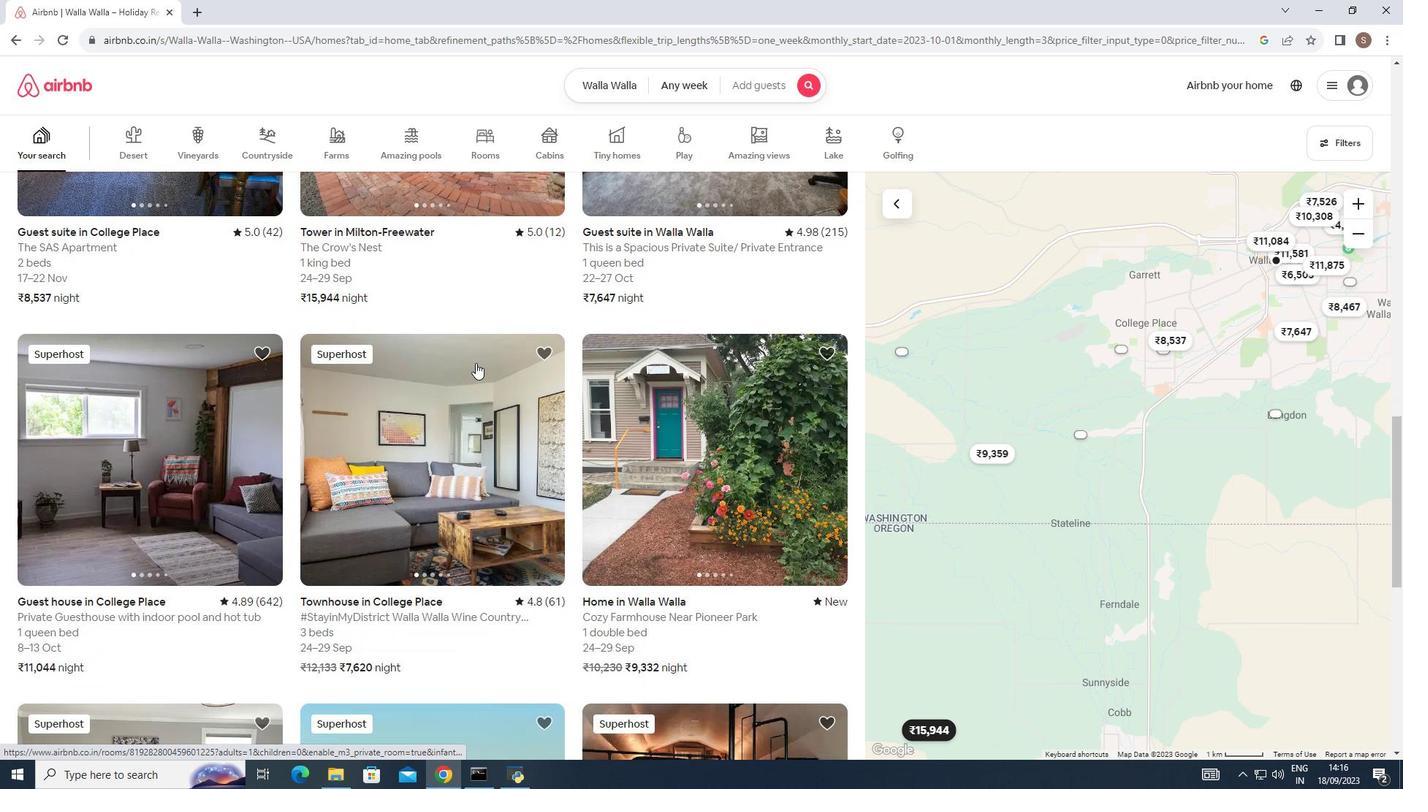 
Action: Mouse scrolled (475, 362) with delta (0, 0)
Screenshot: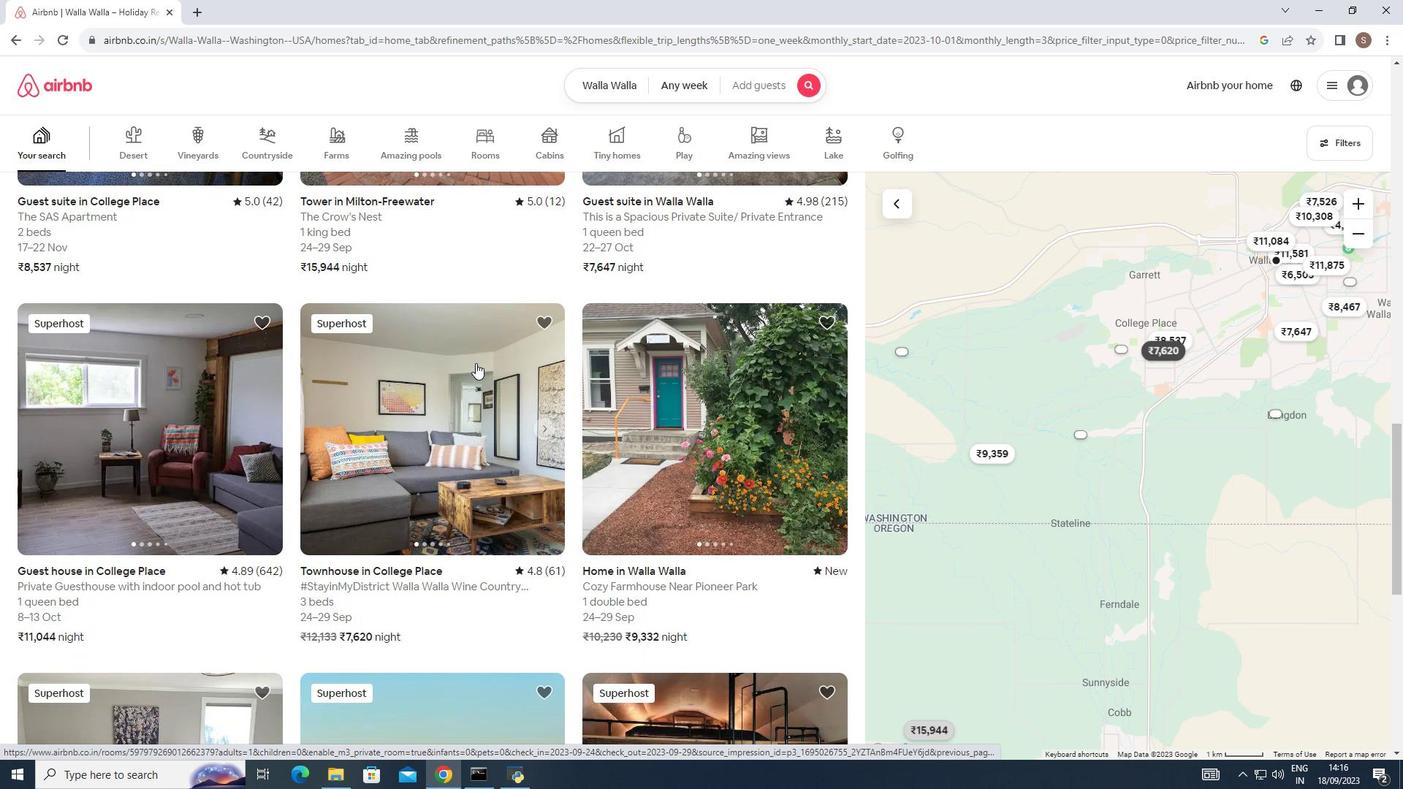 
Action: Mouse scrolled (475, 362) with delta (0, 0)
Screenshot: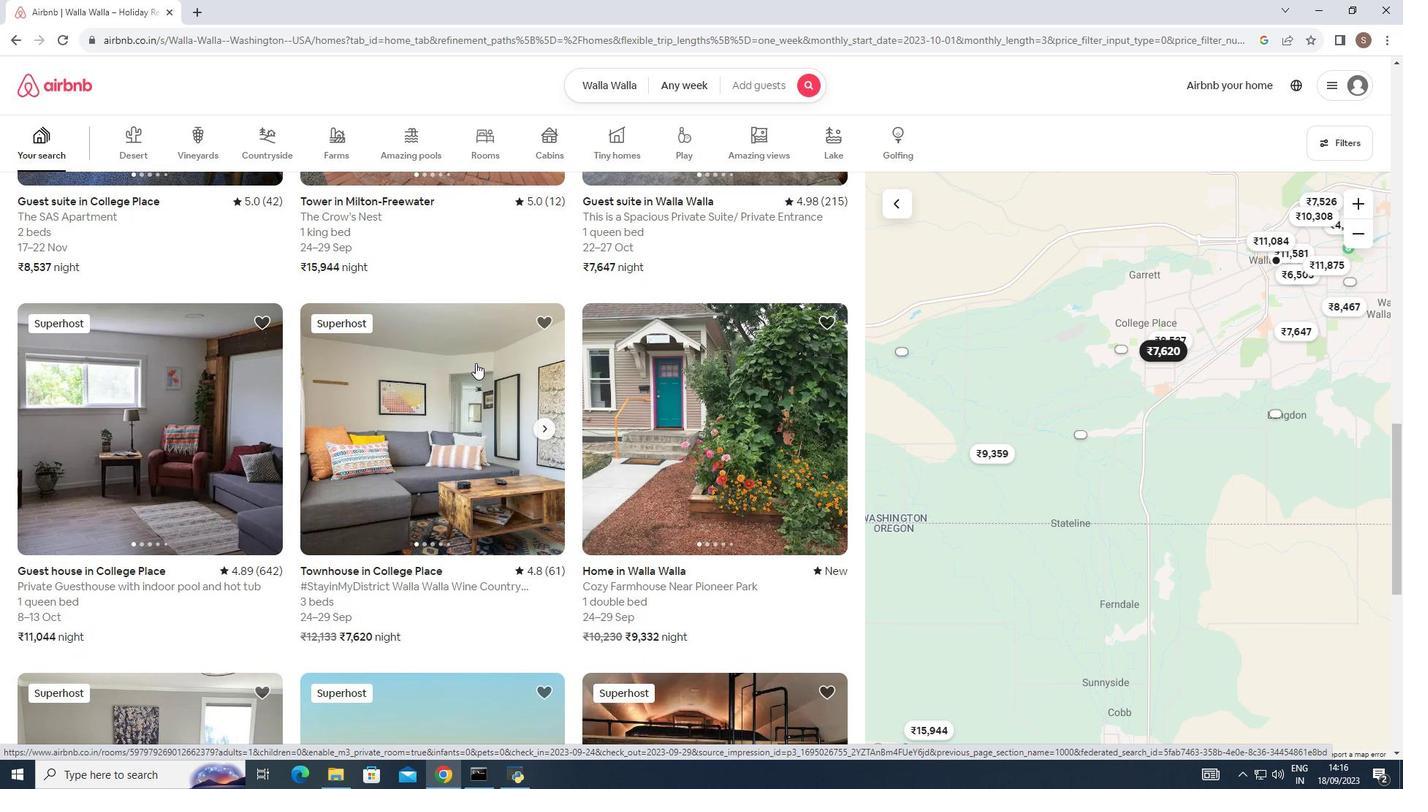 
Action: Mouse scrolled (475, 362) with delta (0, 0)
Screenshot: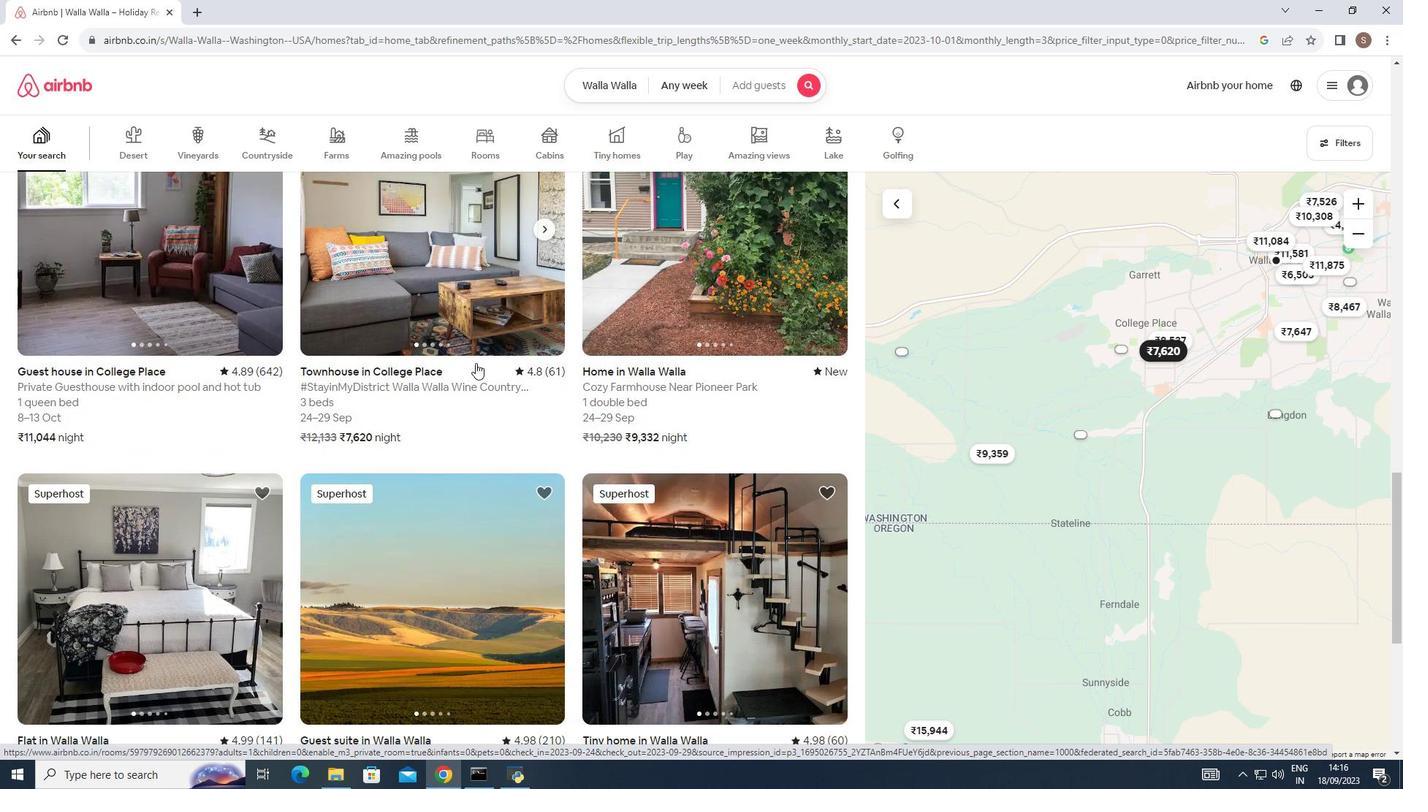 
Action: Mouse scrolled (475, 362) with delta (0, 0)
Screenshot: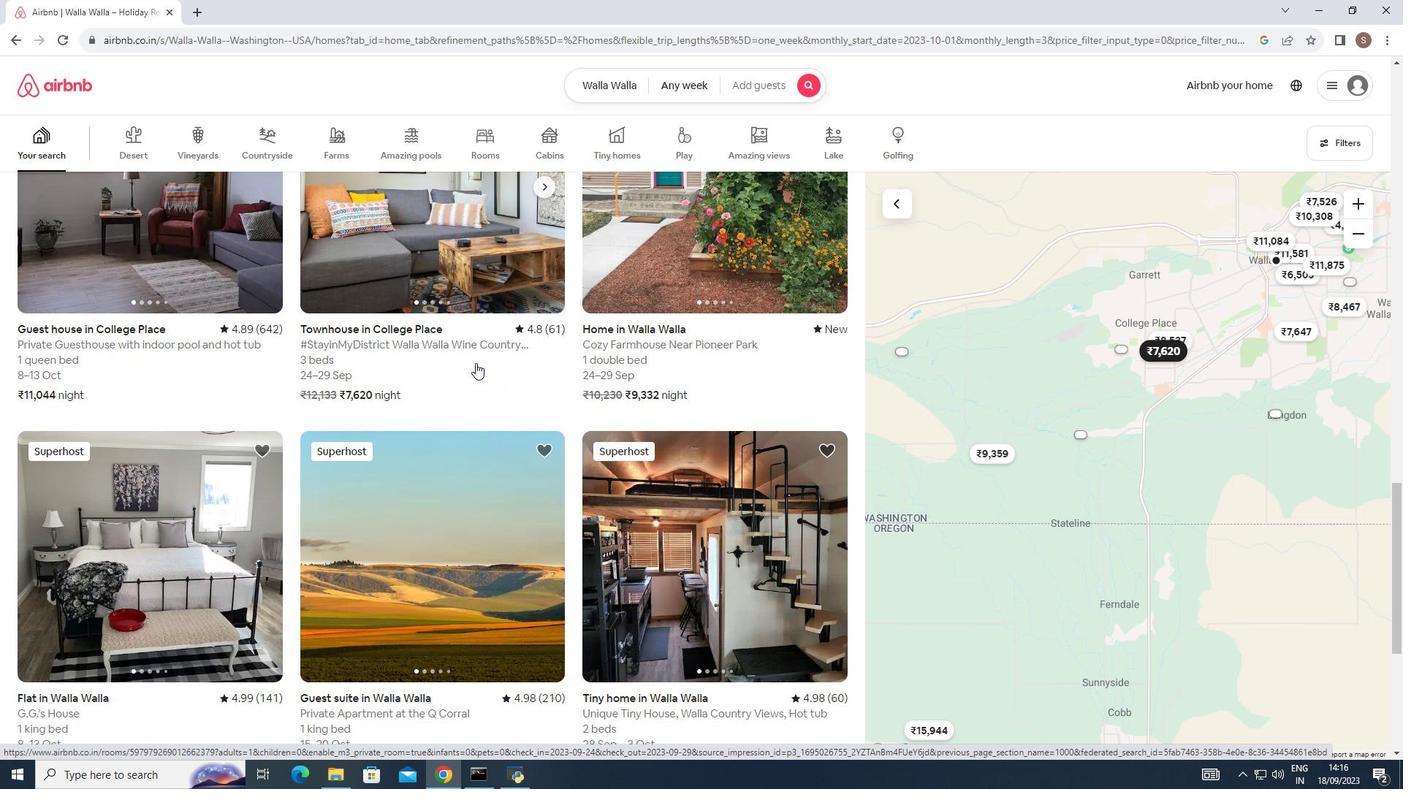 
Action: Mouse scrolled (475, 362) with delta (0, 0)
Screenshot: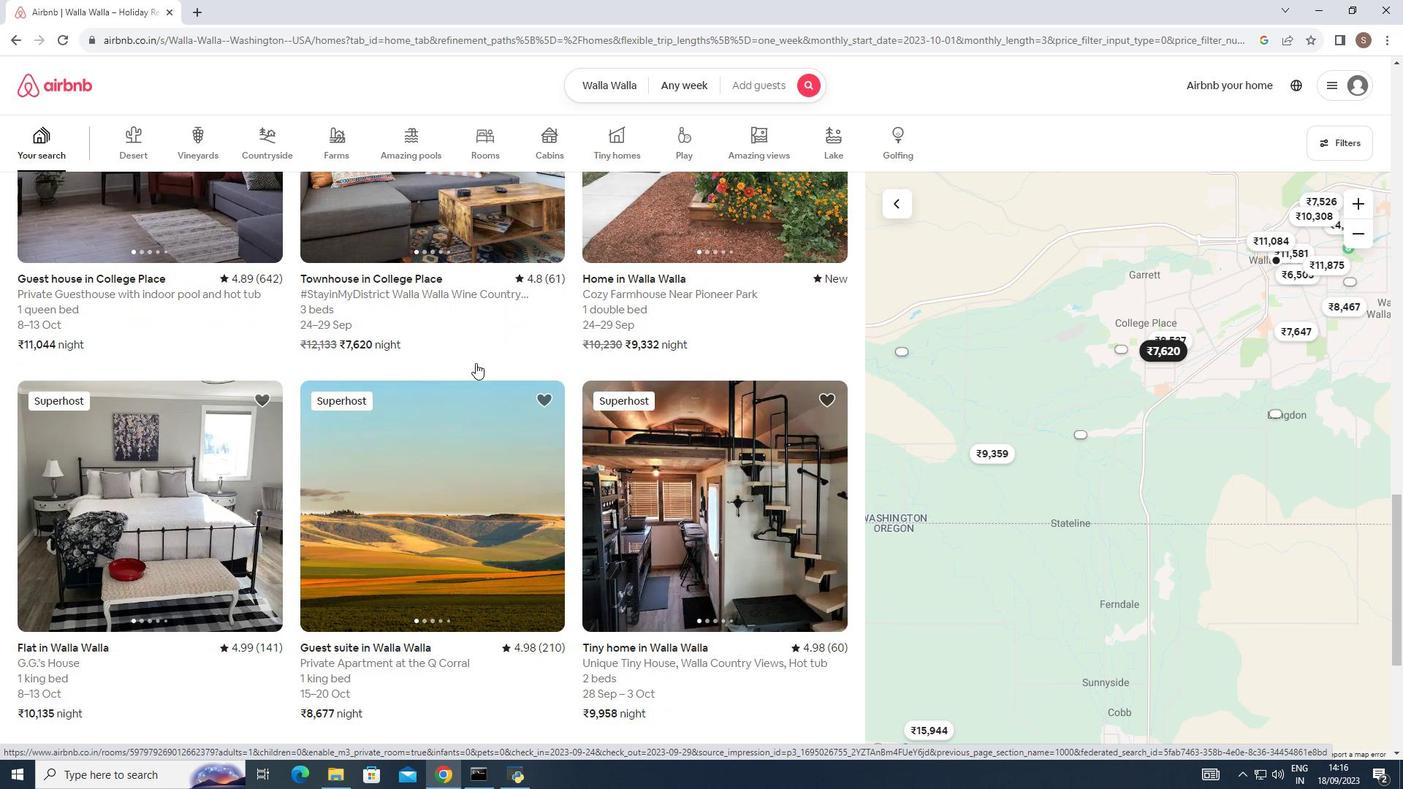 
Action: Mouse scrolled (475, 362) with delta (0, 0)
Screenshot: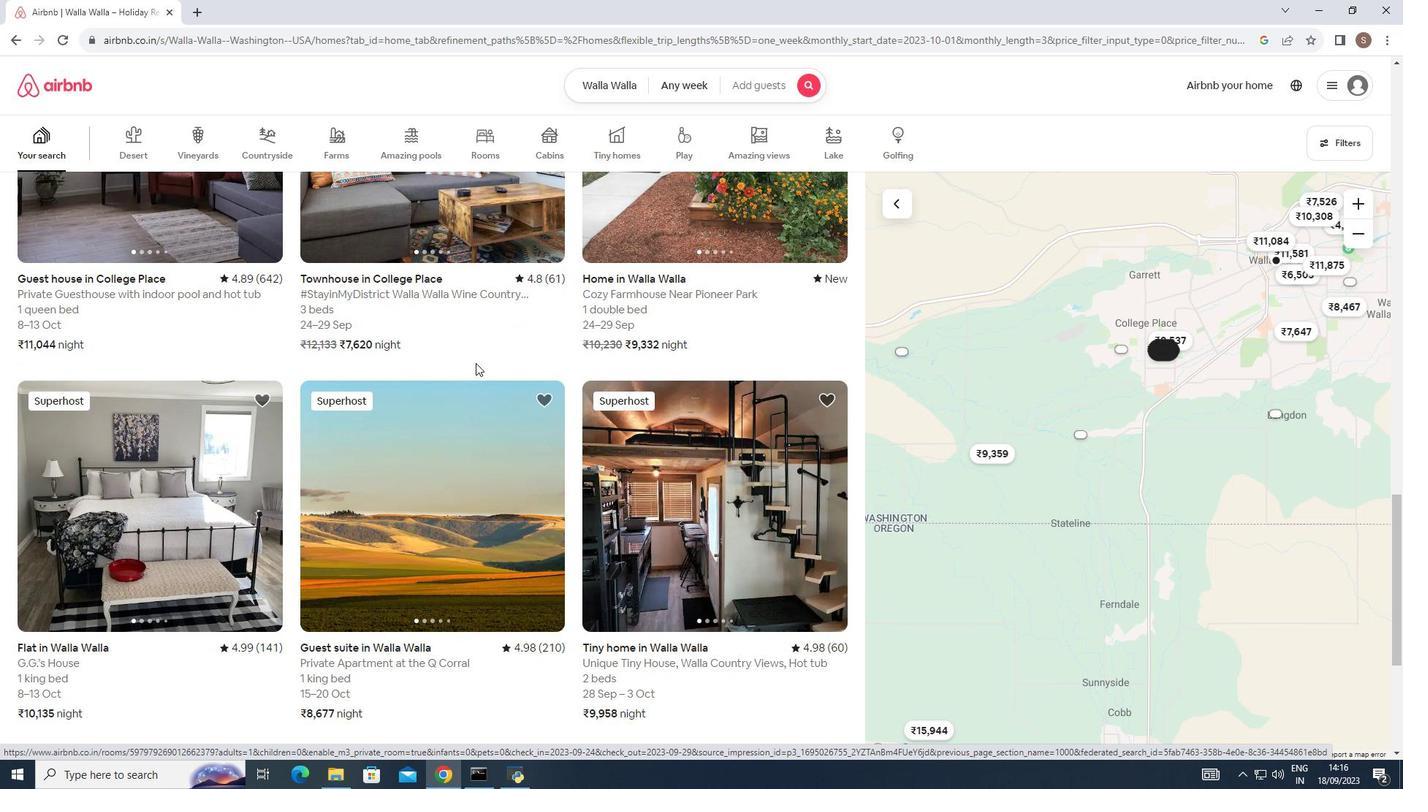 
Action: Mouse moved to (475, 361)
Screenshot: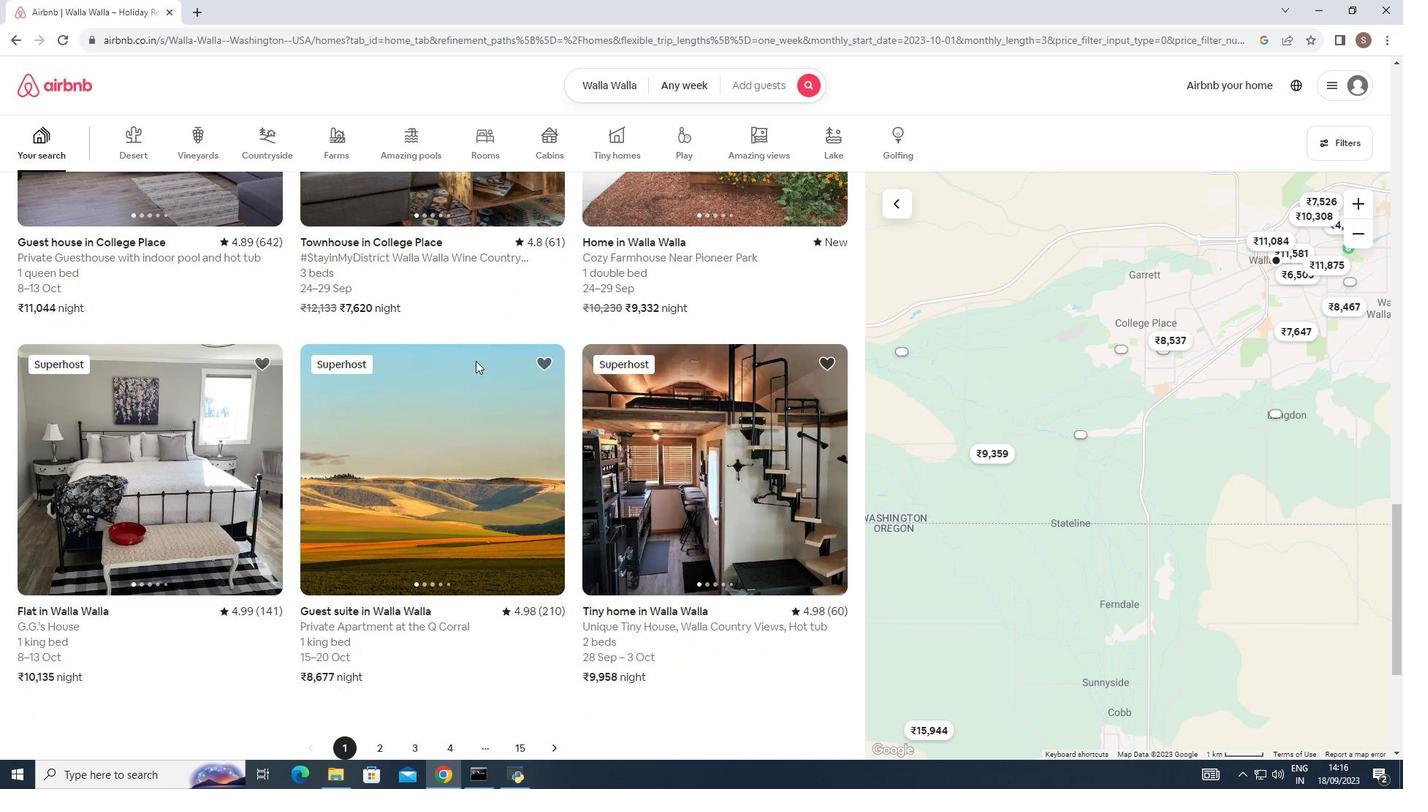 
Action: Mouse scrolled (475, 360) with delta (0, 0)
Screenshot: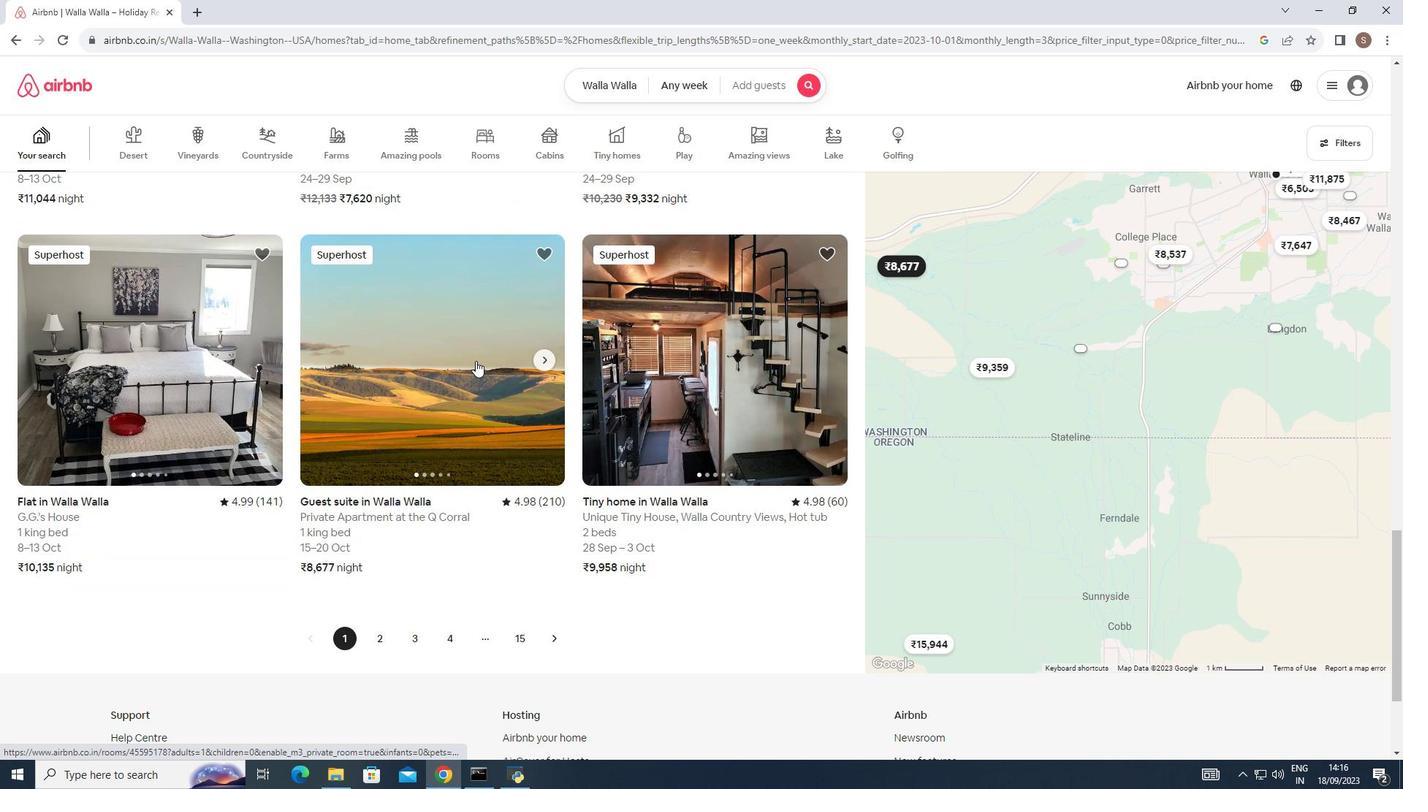 
Action: Mouse scrolled (475, 360) with delta (0, 0)
Screenshot: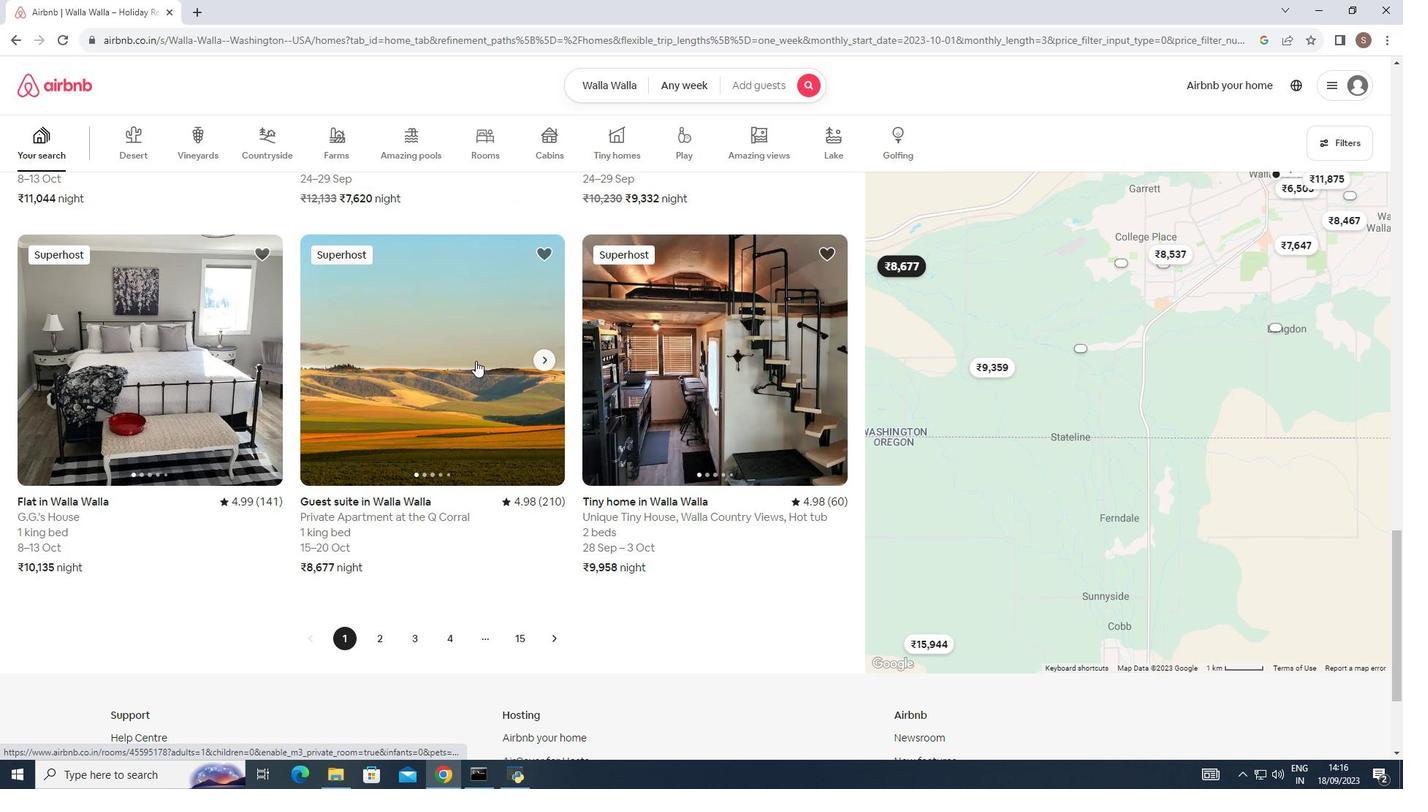 
Action: Mouse moved to (556, 640)
Screenshot: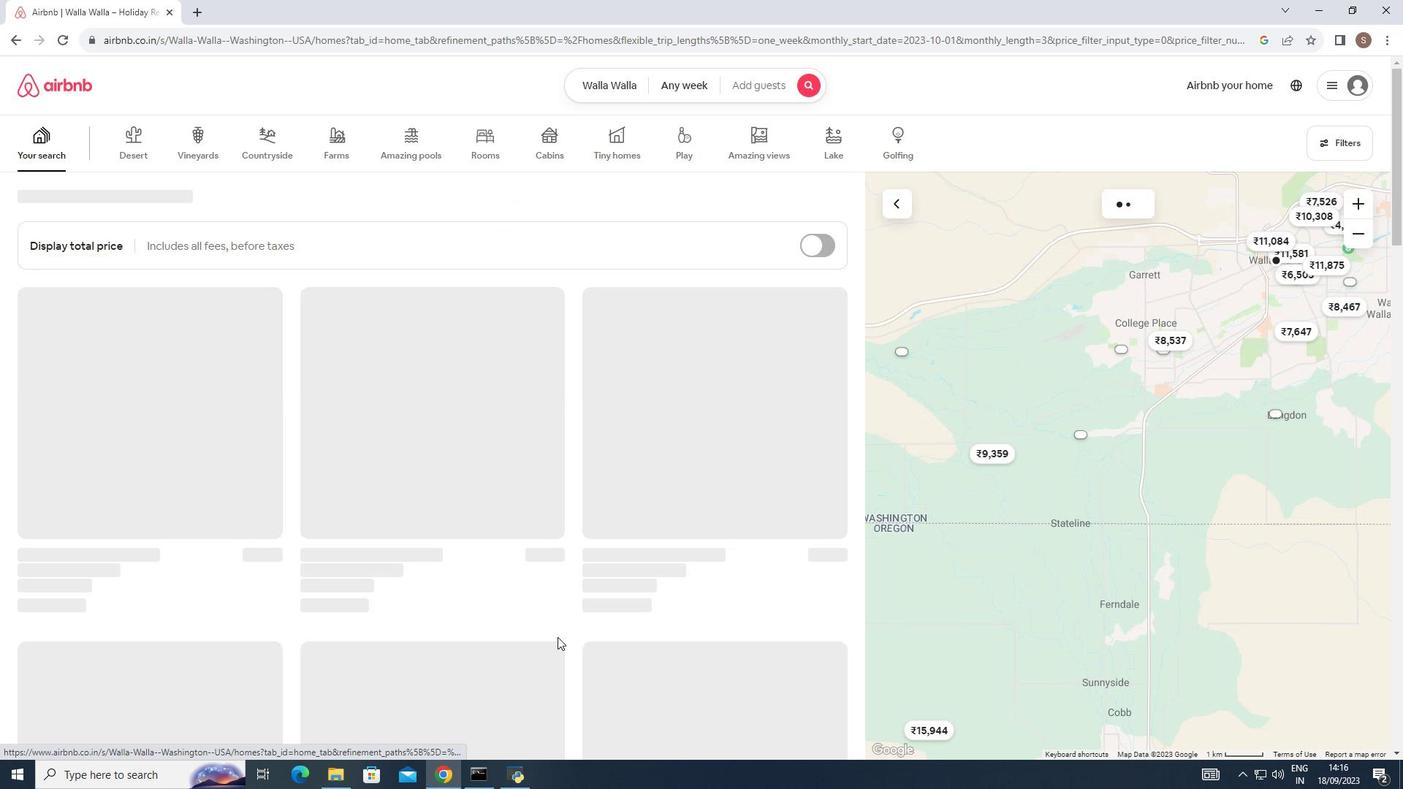 
Action: Mouse pressed left at (556, 640)
Screenshot: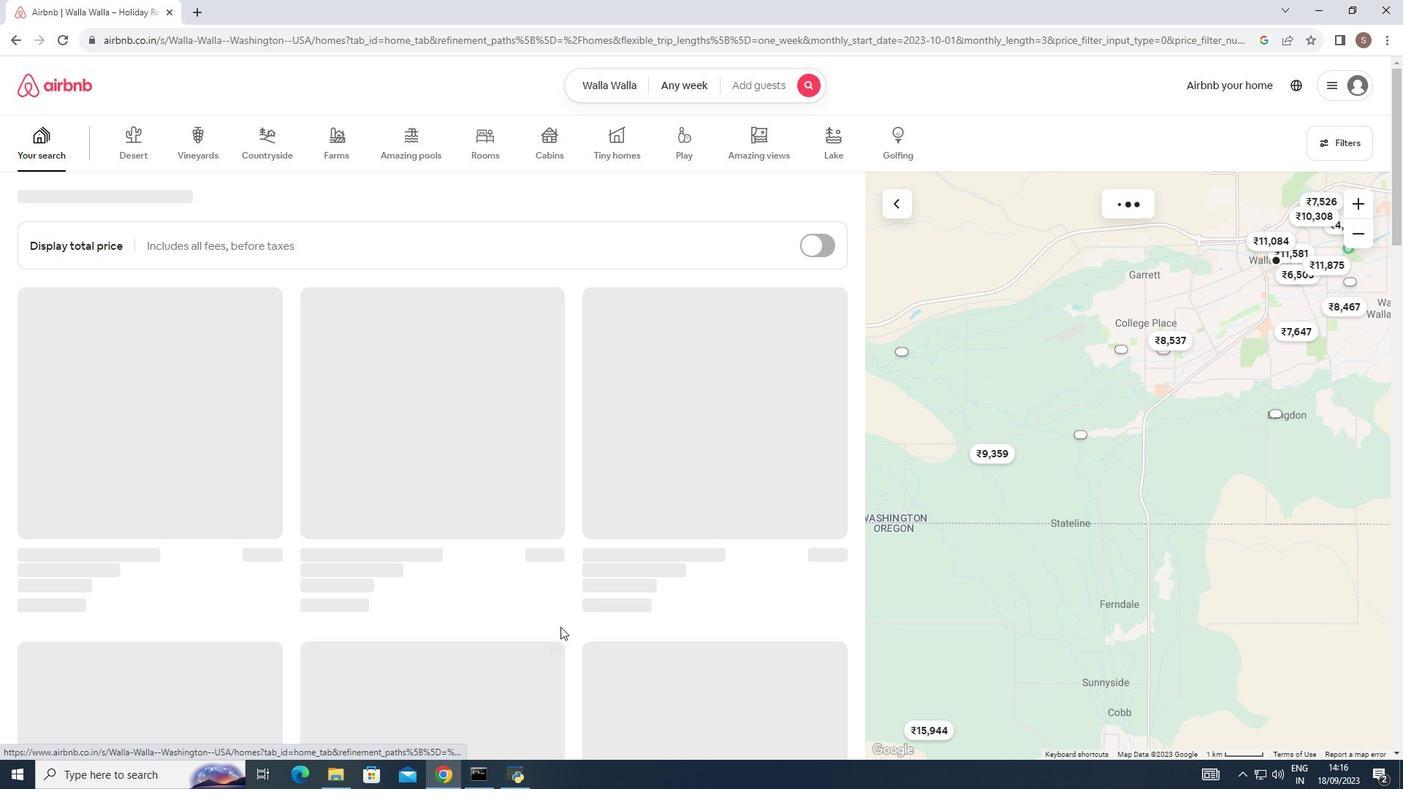 
Action: Mouse moved to (538, 502)
Screenshot: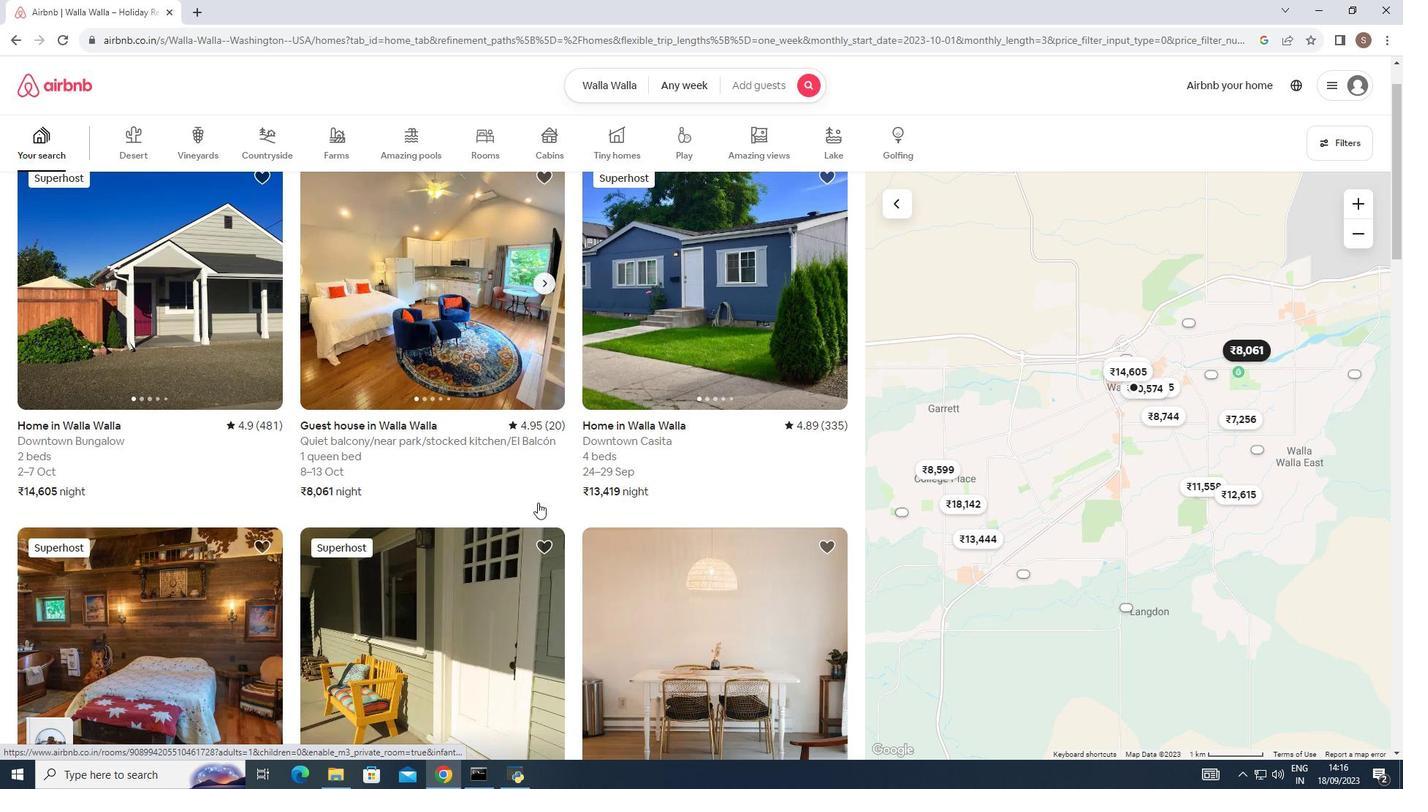 
Action: Mouse scrolled (538, 502) with delta (0, 0)
Screenshot: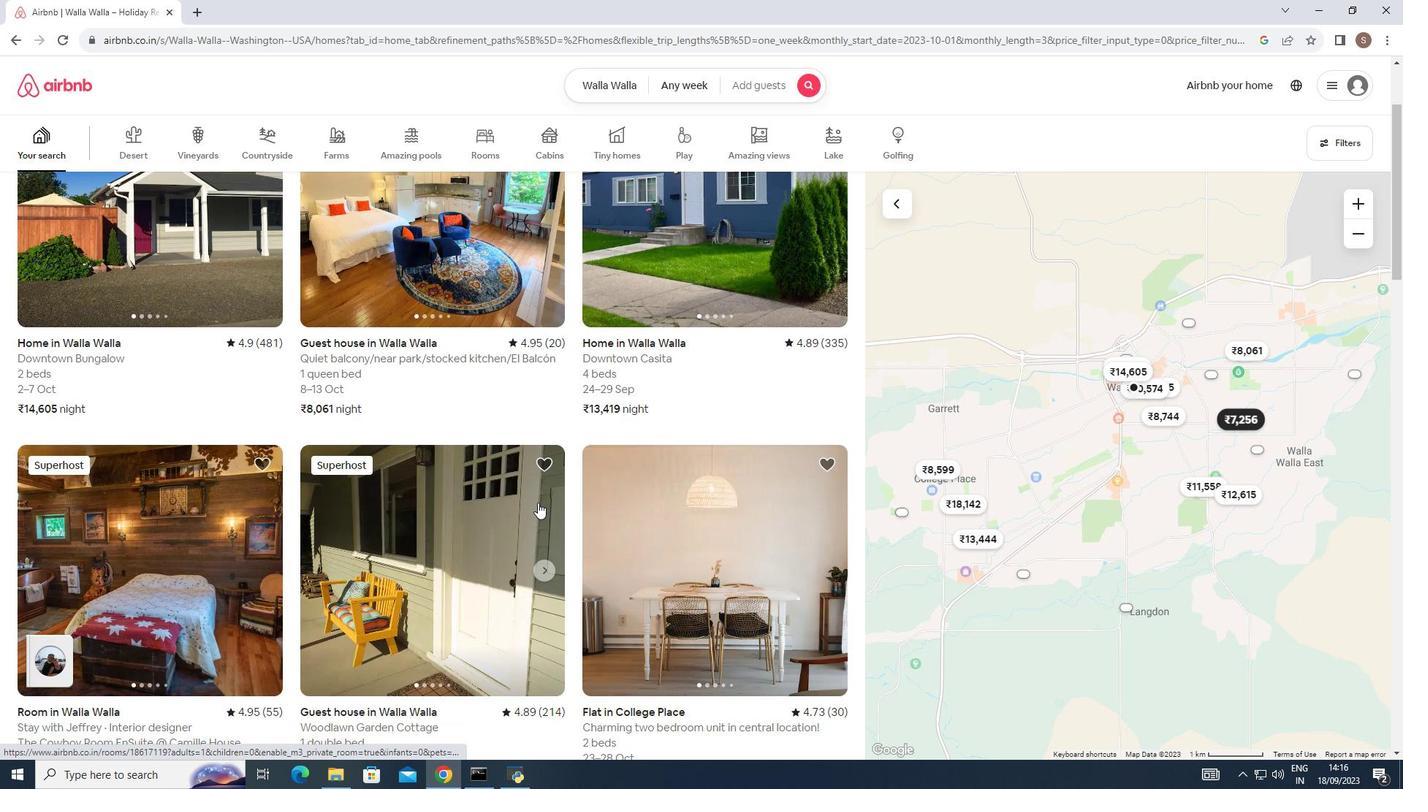 
Action: Mouse scrolled (538, 502) with delta (0, 0)
Screenshot: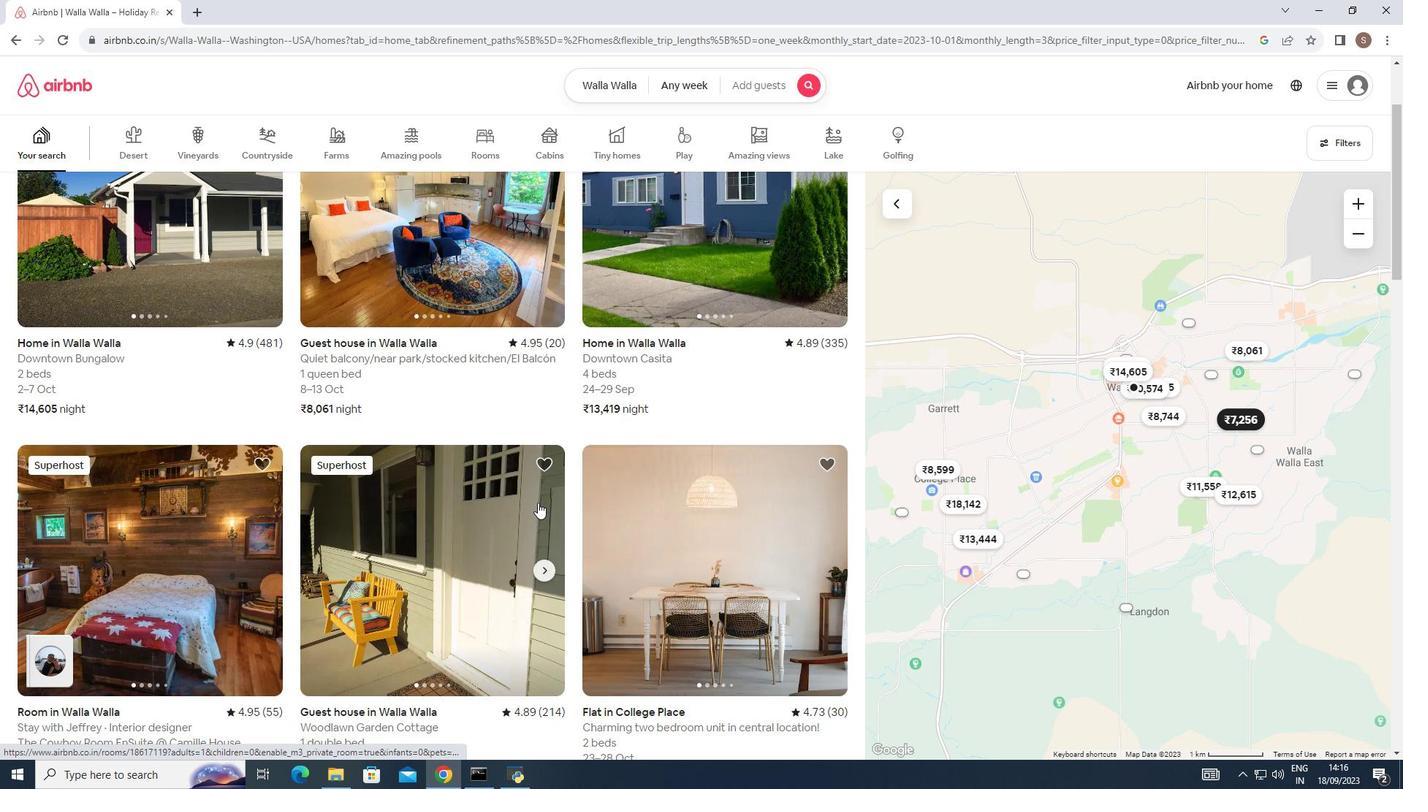 
Action: Mouse moved to (535, 489)
Screenshot: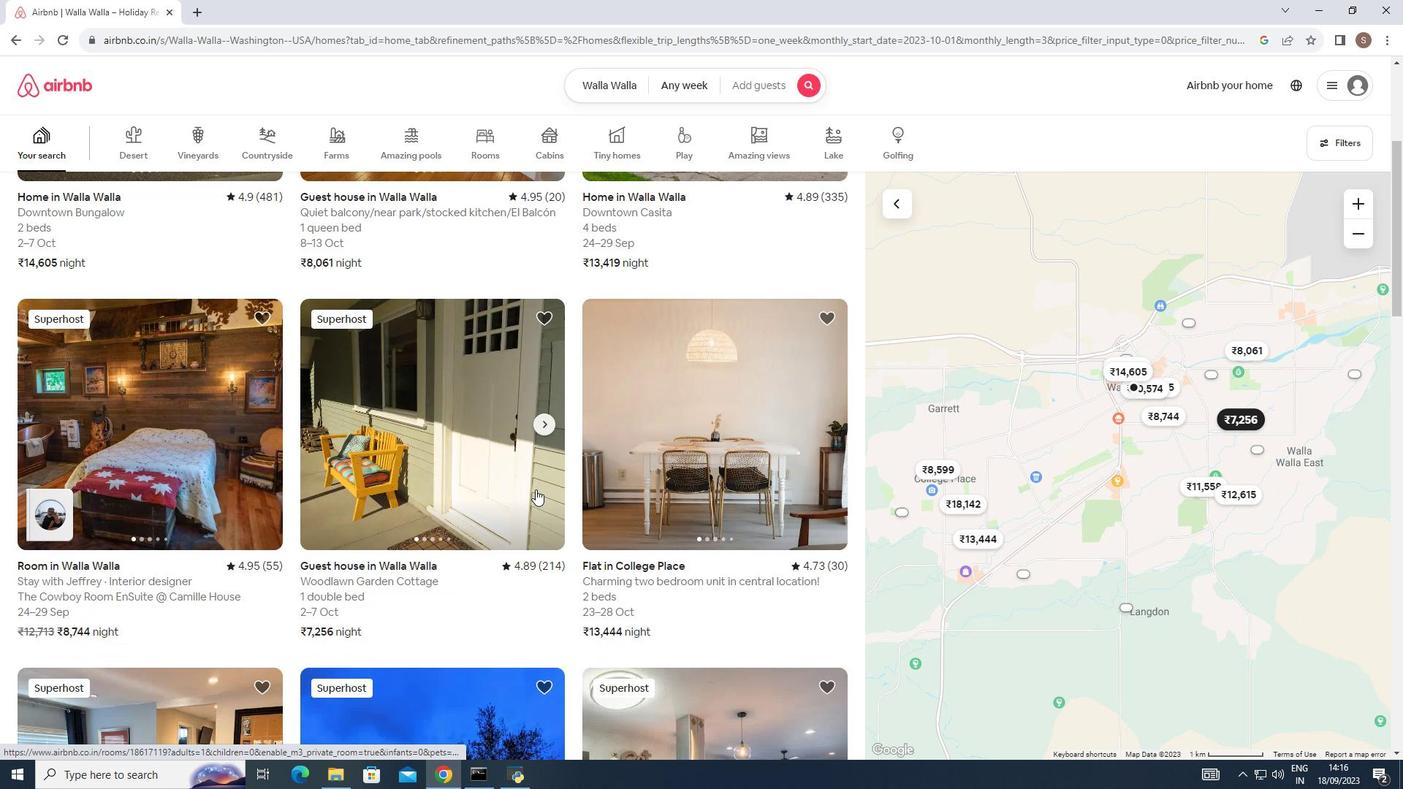 
Action: Mouse scrolled (535, 489) with delta (0, 0)
Screenshot: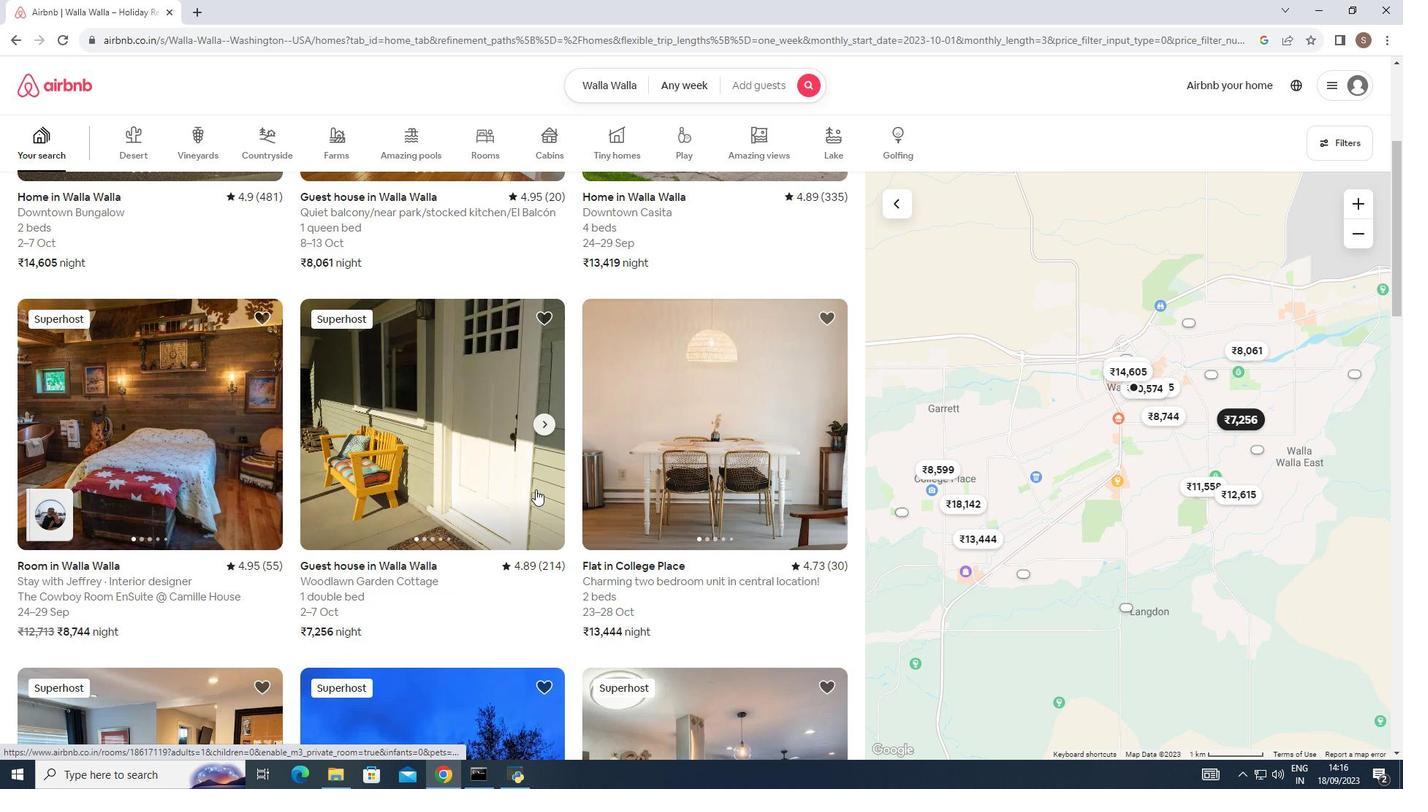 
Action: Mouse scrolled (535, 489) with delta (0, 0)
Screenshot: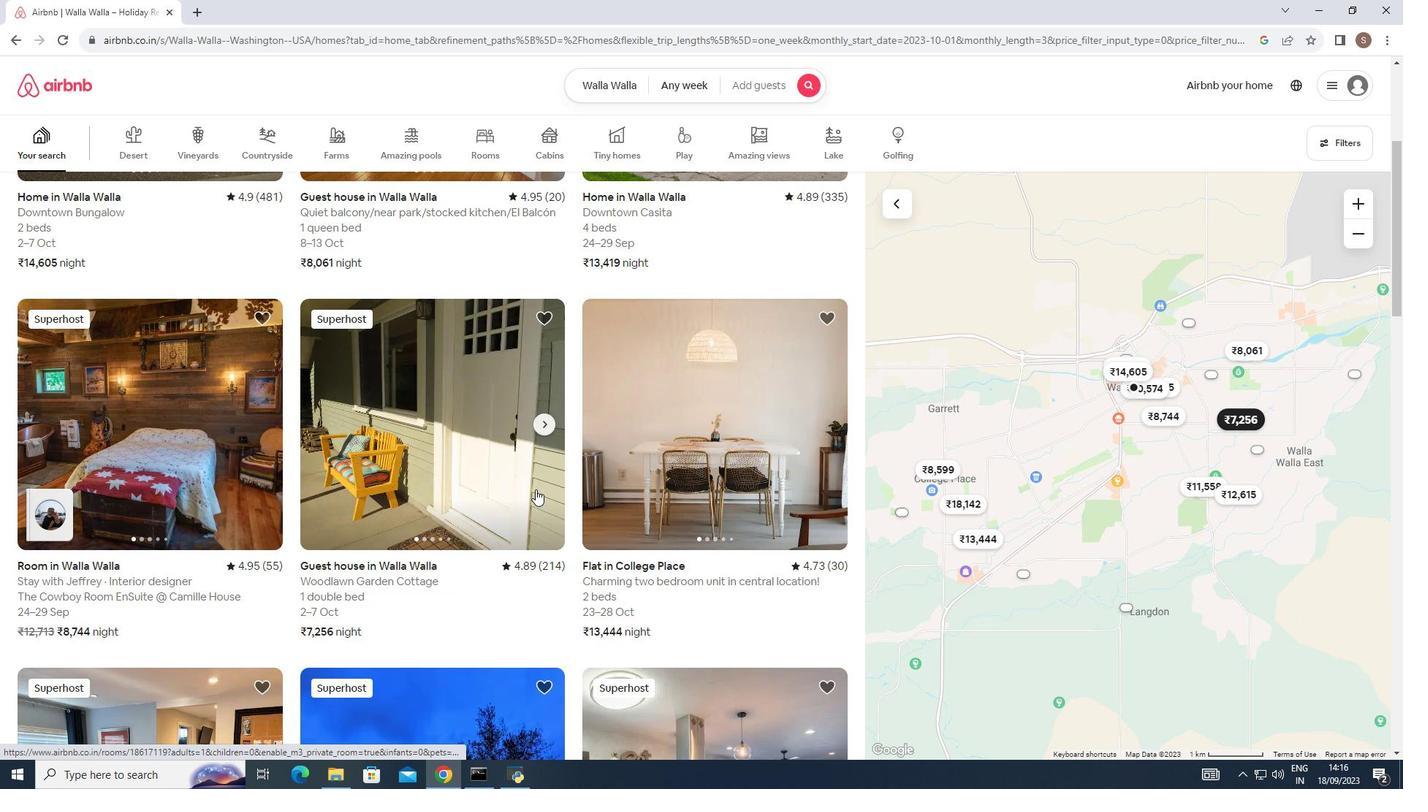 
Action: Mouse scrolled (535, 489) with delta (0, 0)
Screenshot: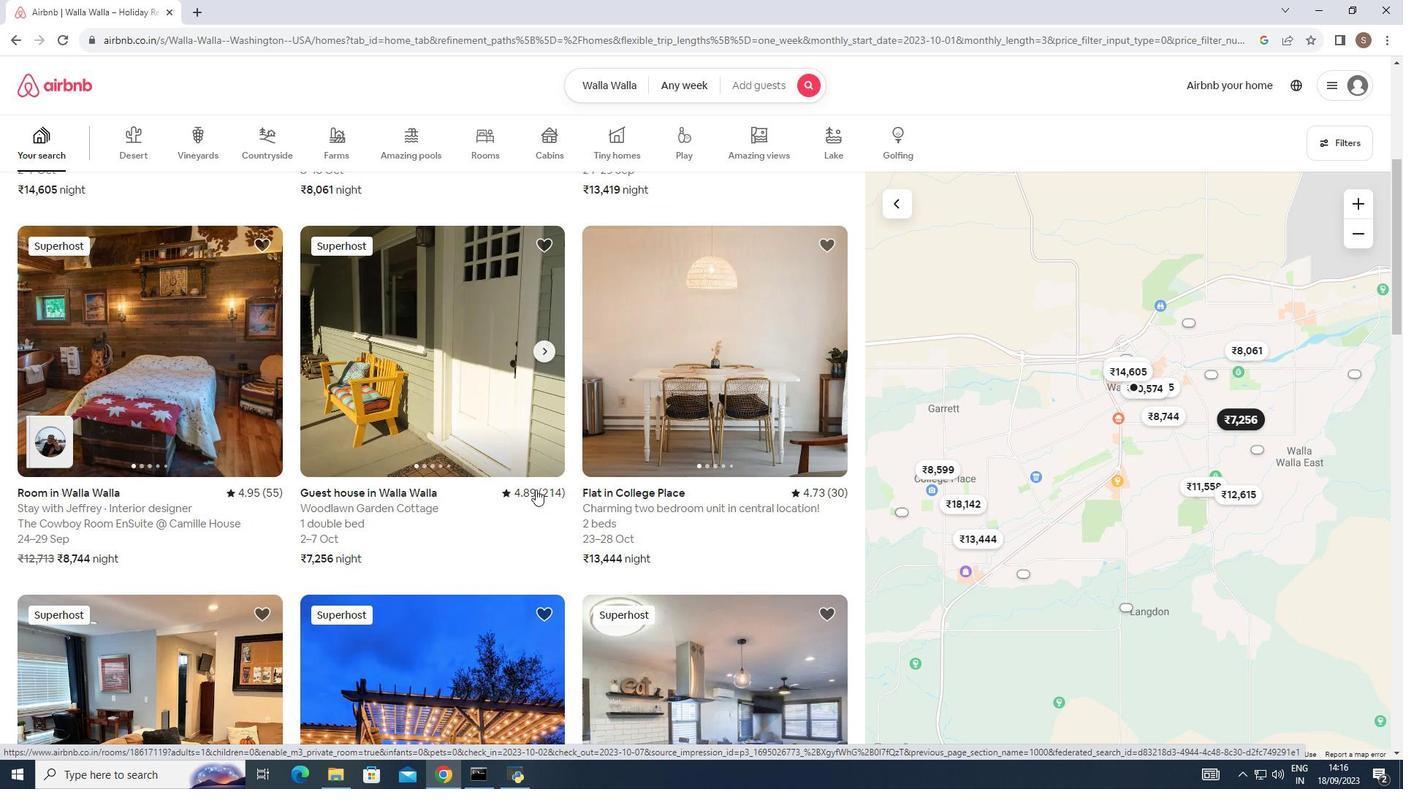 
Action: Mouse moved to (538, 485)
Screenshot: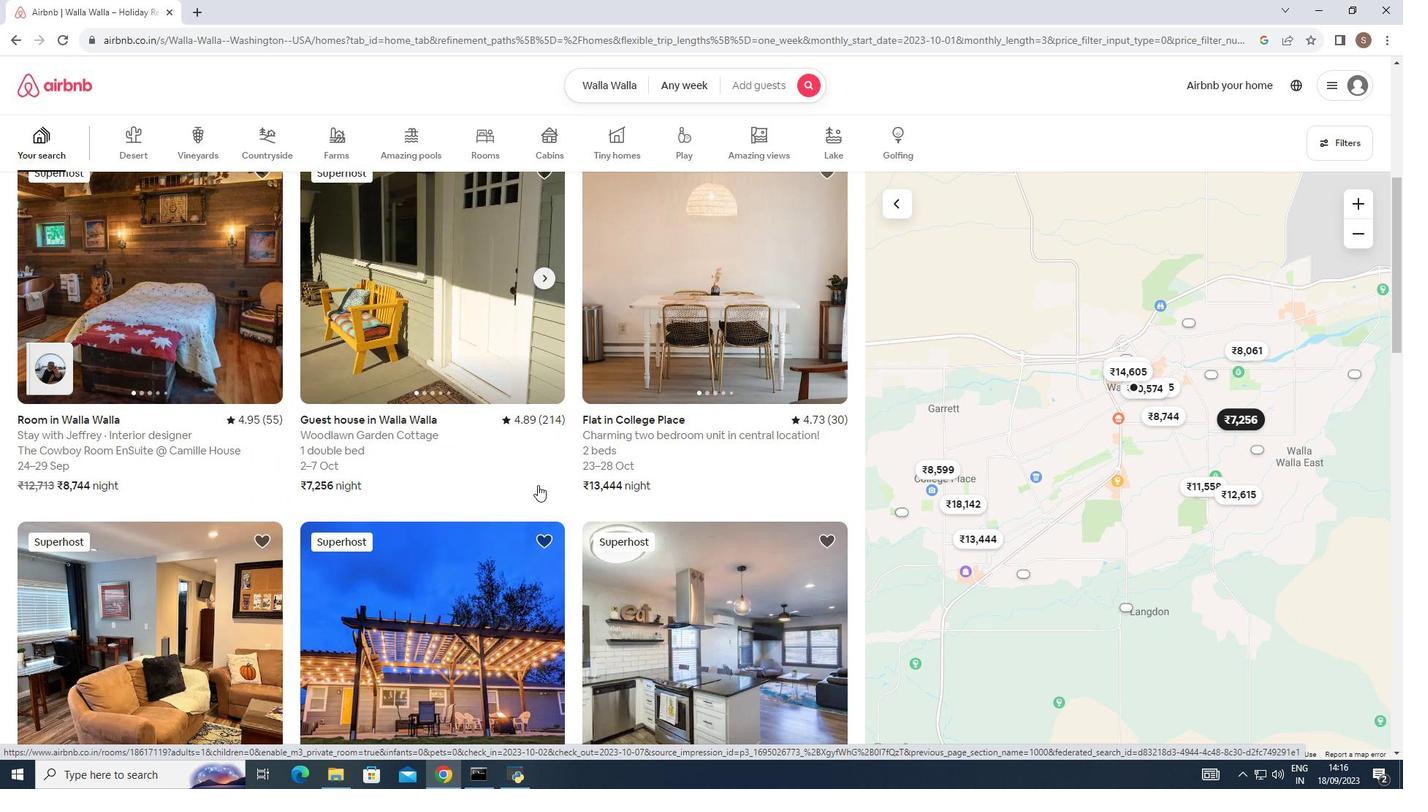 
Action: Mouse scrolled (538, 484) with delta (0, 0)
Screenshot: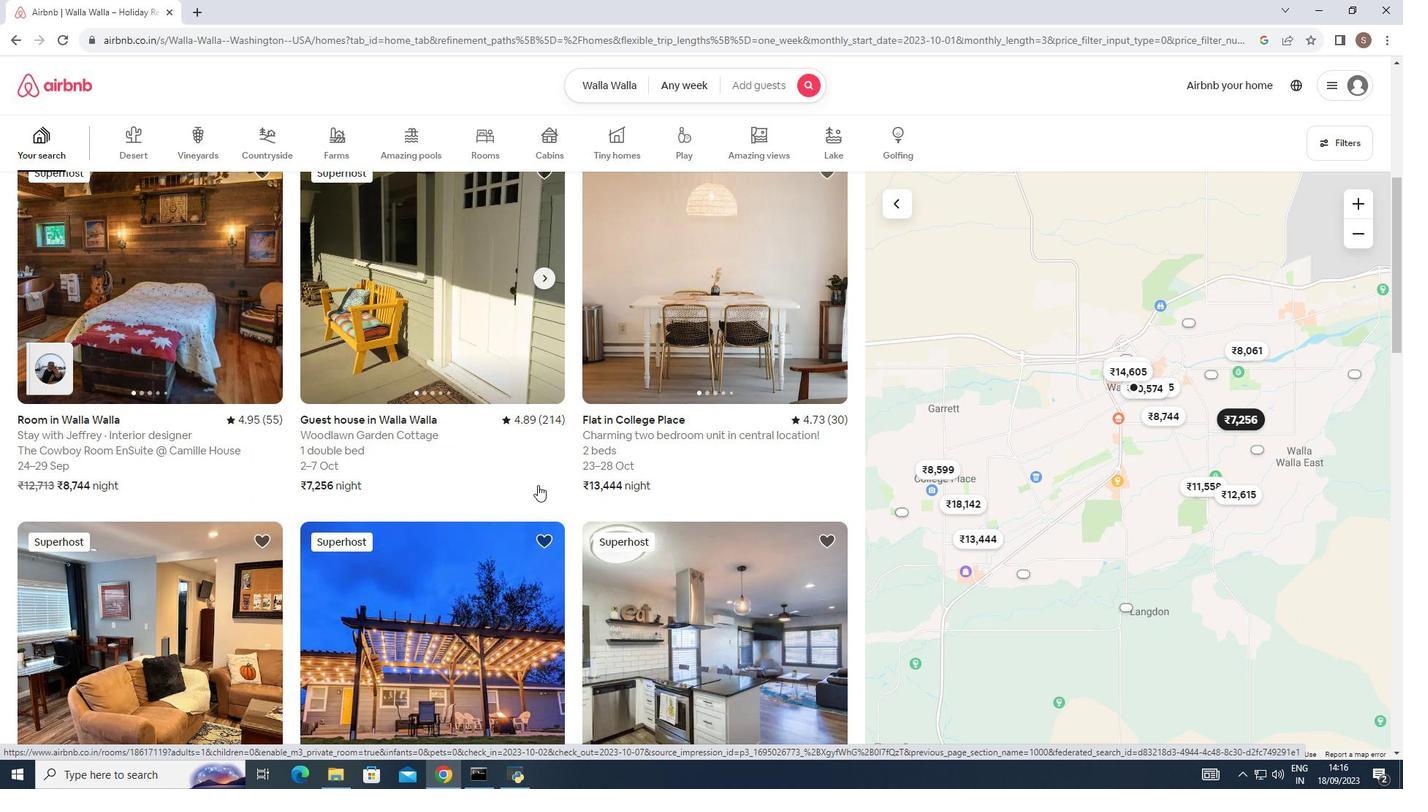 
Action: Mouse moved to (536, 482)
Screenshot: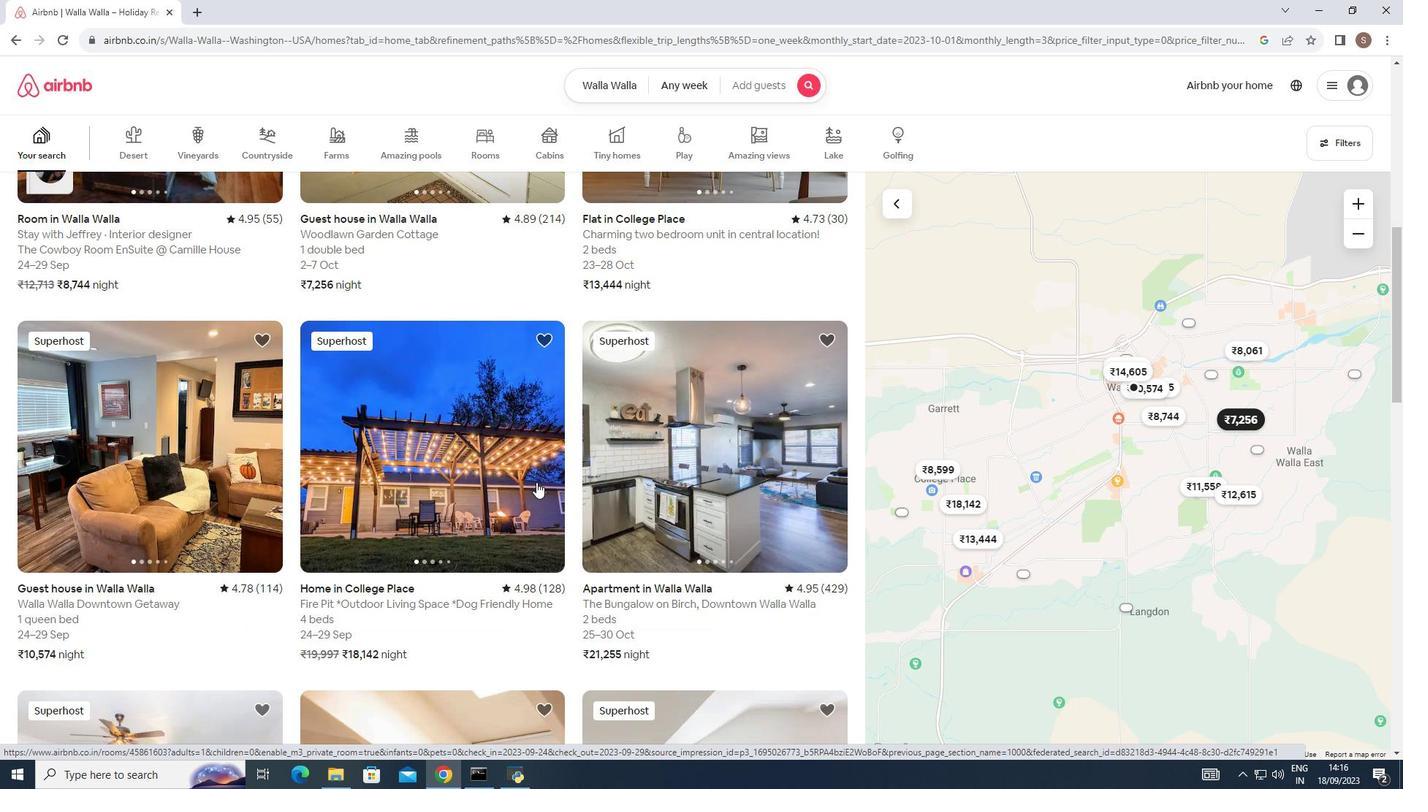 
Action: Mouse scrolled (536, 481) with delta (0, 0)
Screenshot: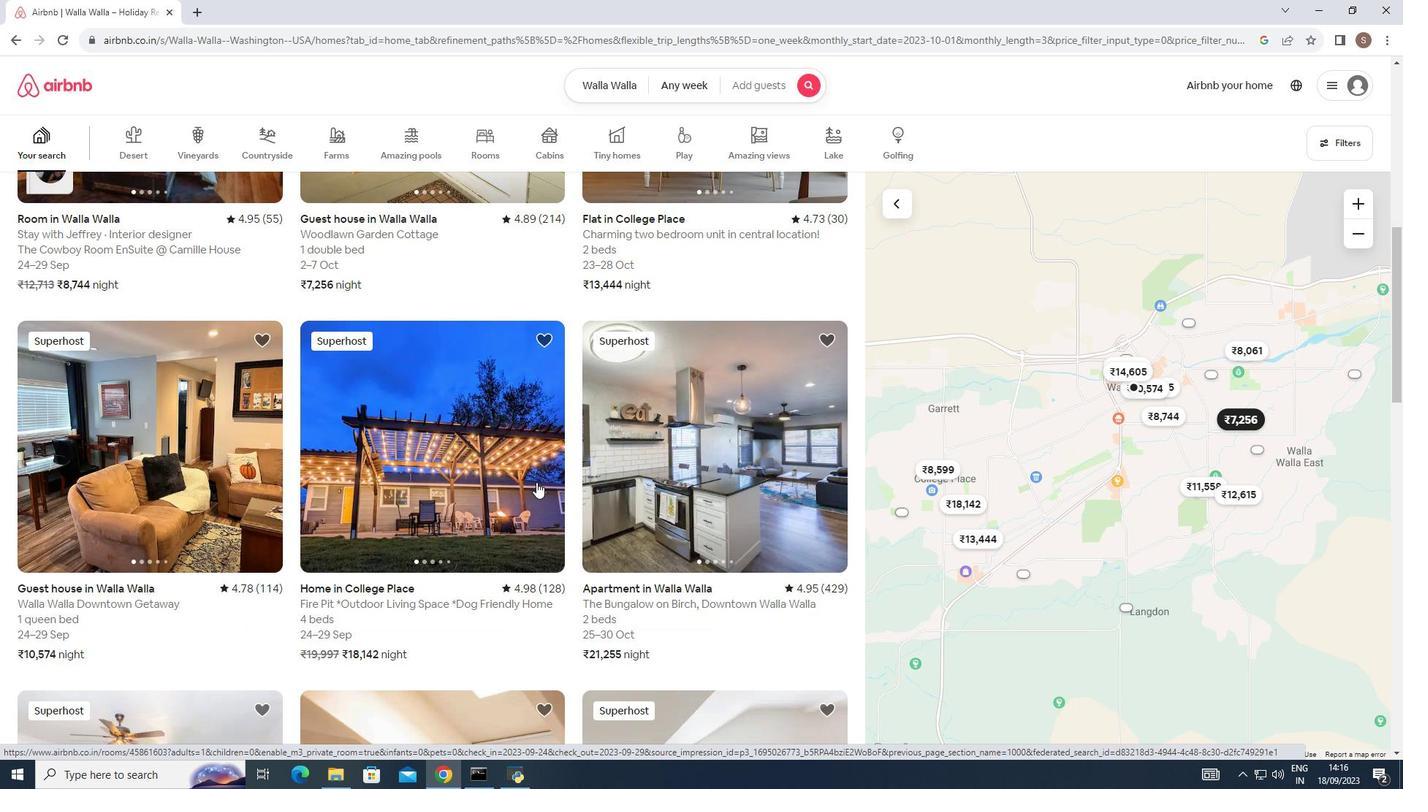 
Action: Mouse scrolled (536, 481) with delta (0, 0)
Screenshot: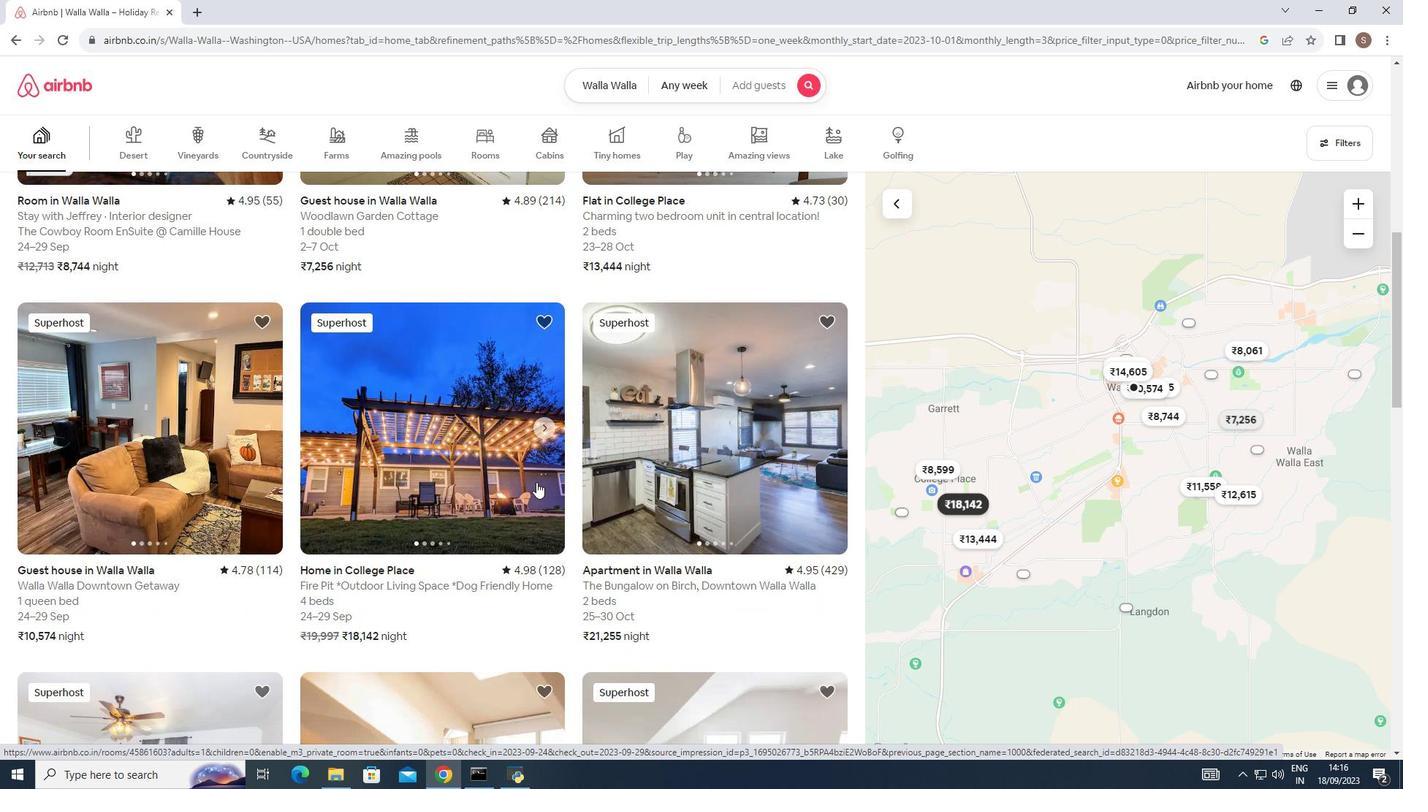 
Action: Mouse scrolled (536, 481) with delta (0, 0)
Screenshot: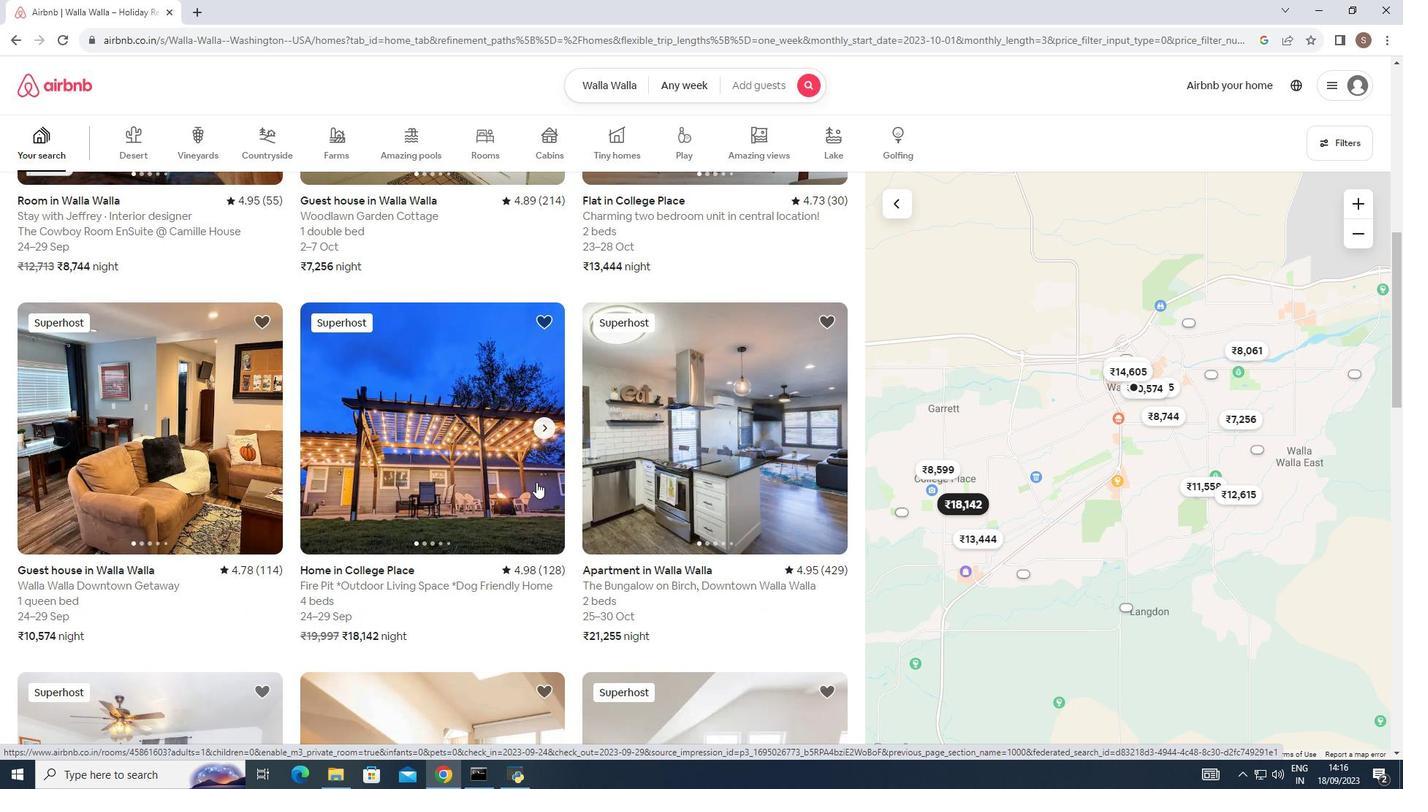 
Action: Mouse moved to (536, 481)
Screenshot: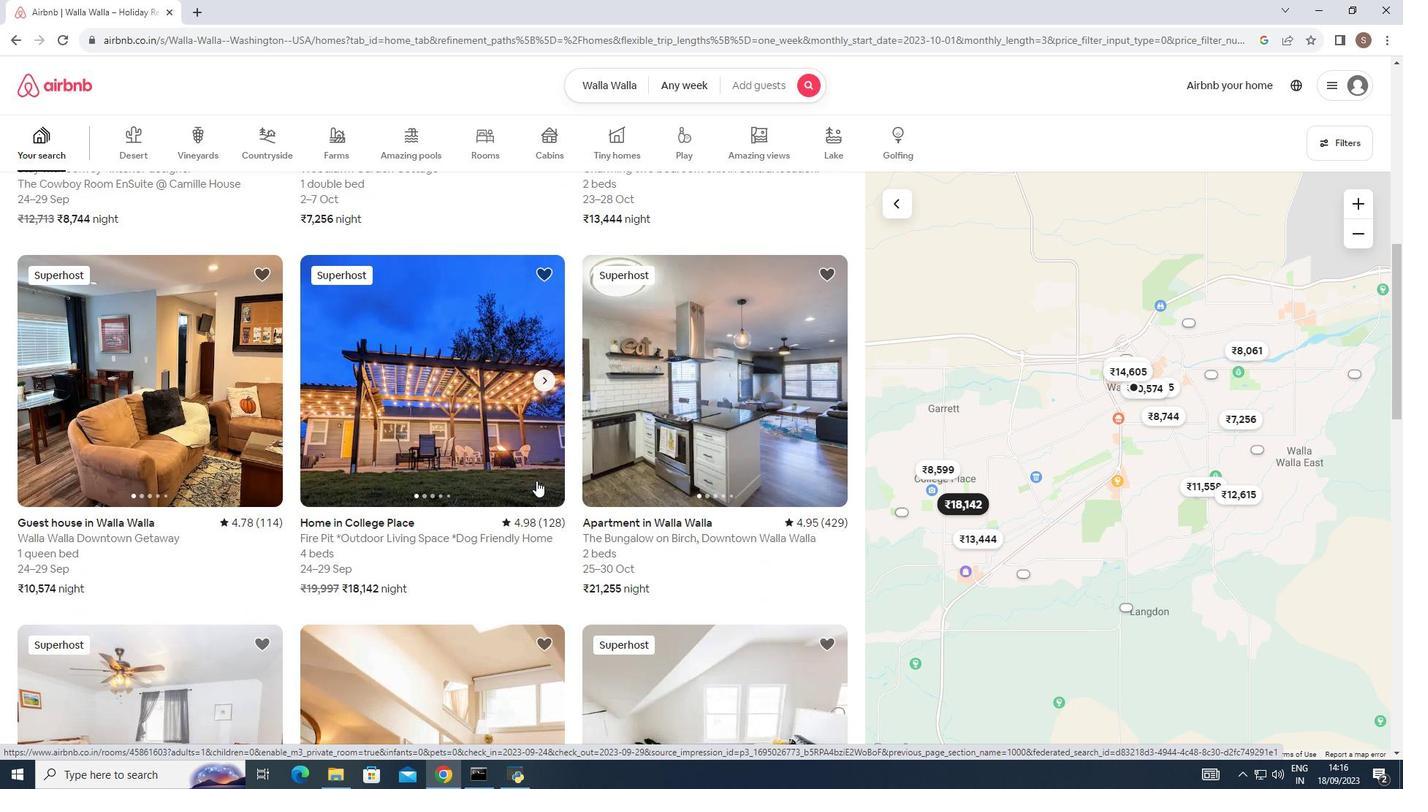 
Action: Mouse scrolled (536, 480) with delta (0, 0)
Screenshot: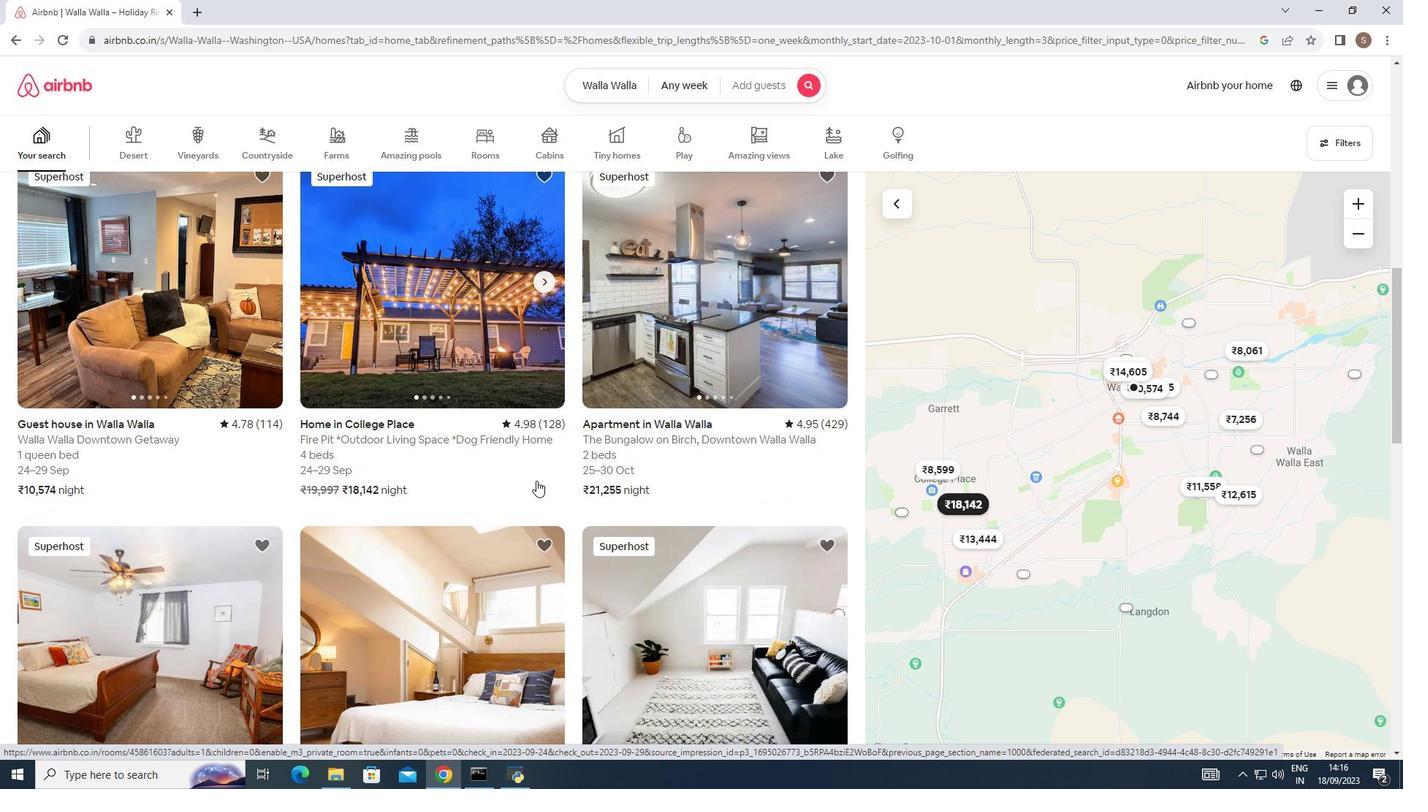 
Action: Mouse scrolled (536, 480) with delta (0, 0)
Screenshot: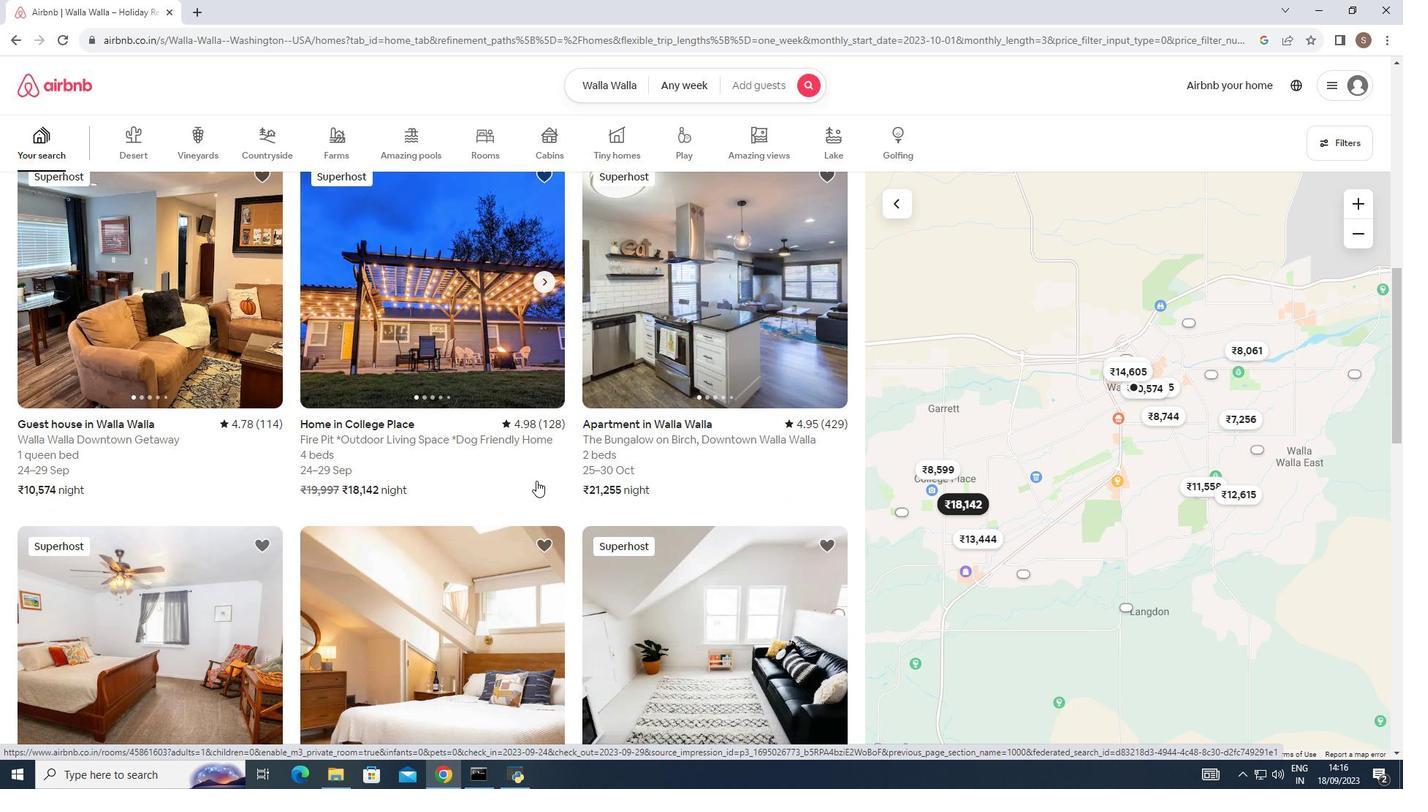 
Action: Mouse scrolled (536, 481) with delta (0, 0)
Screenshot: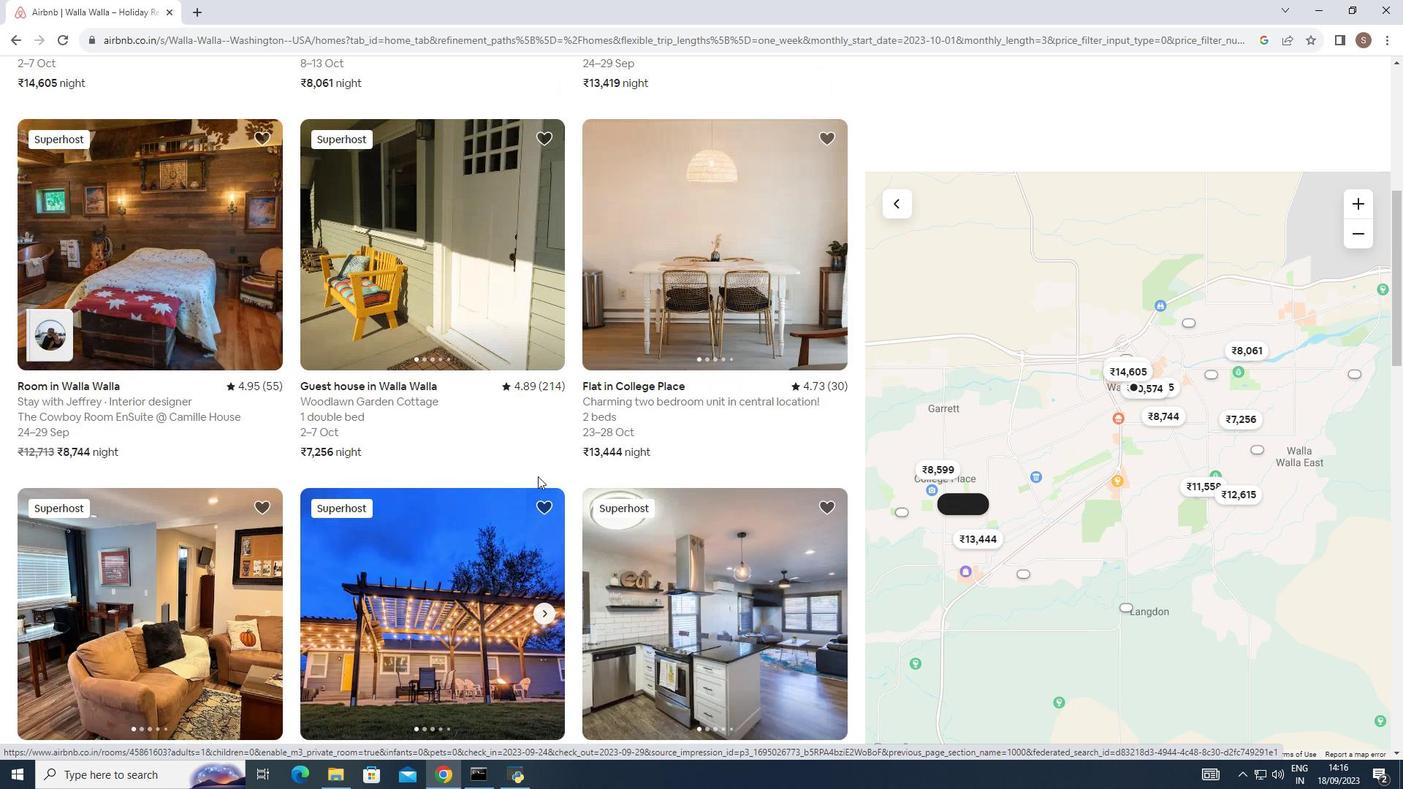 
Action: Mouse scrolled (536, 481) with delta (0, 0)
Screenshot: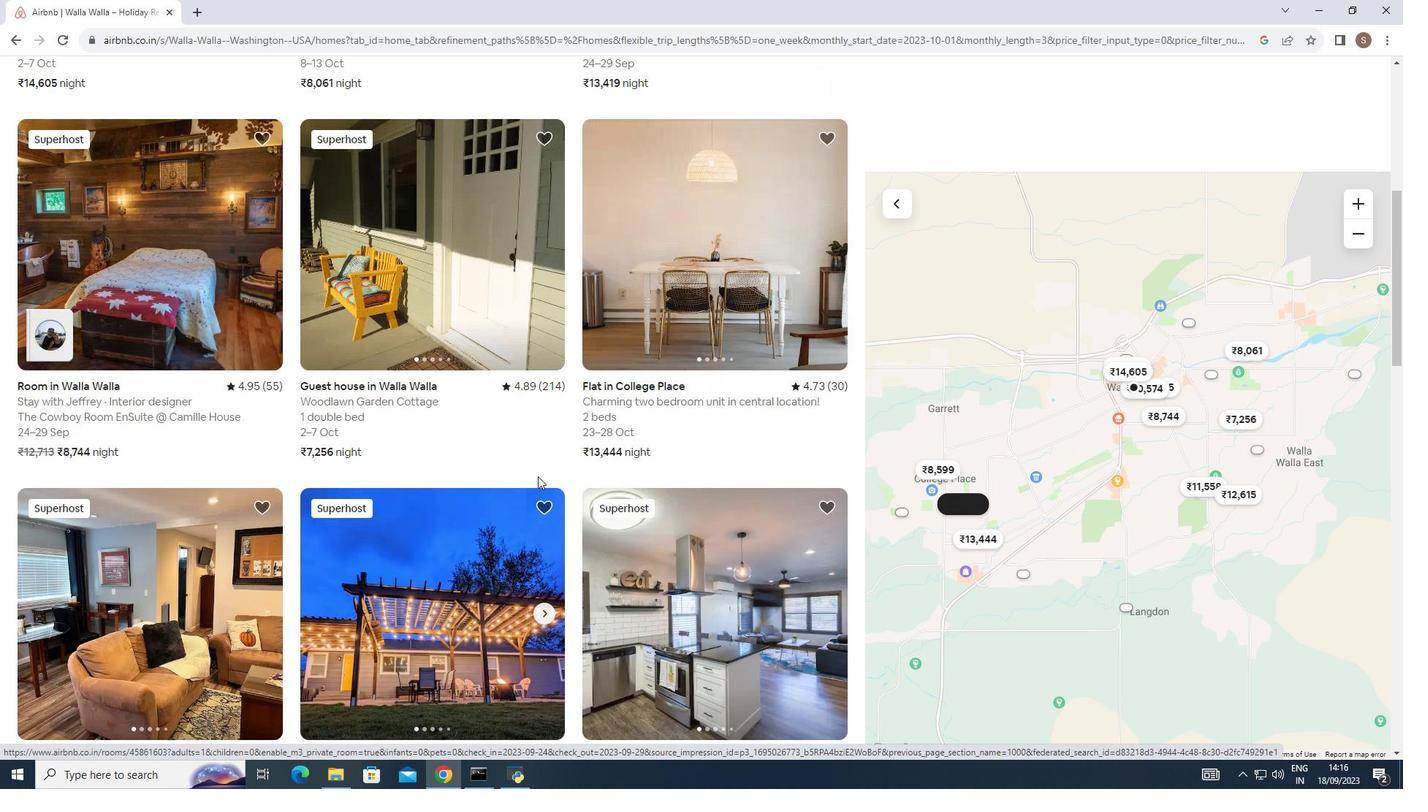 
Action: Mouse scrolled (536, 481) with delta (0, 0)
Screenshot: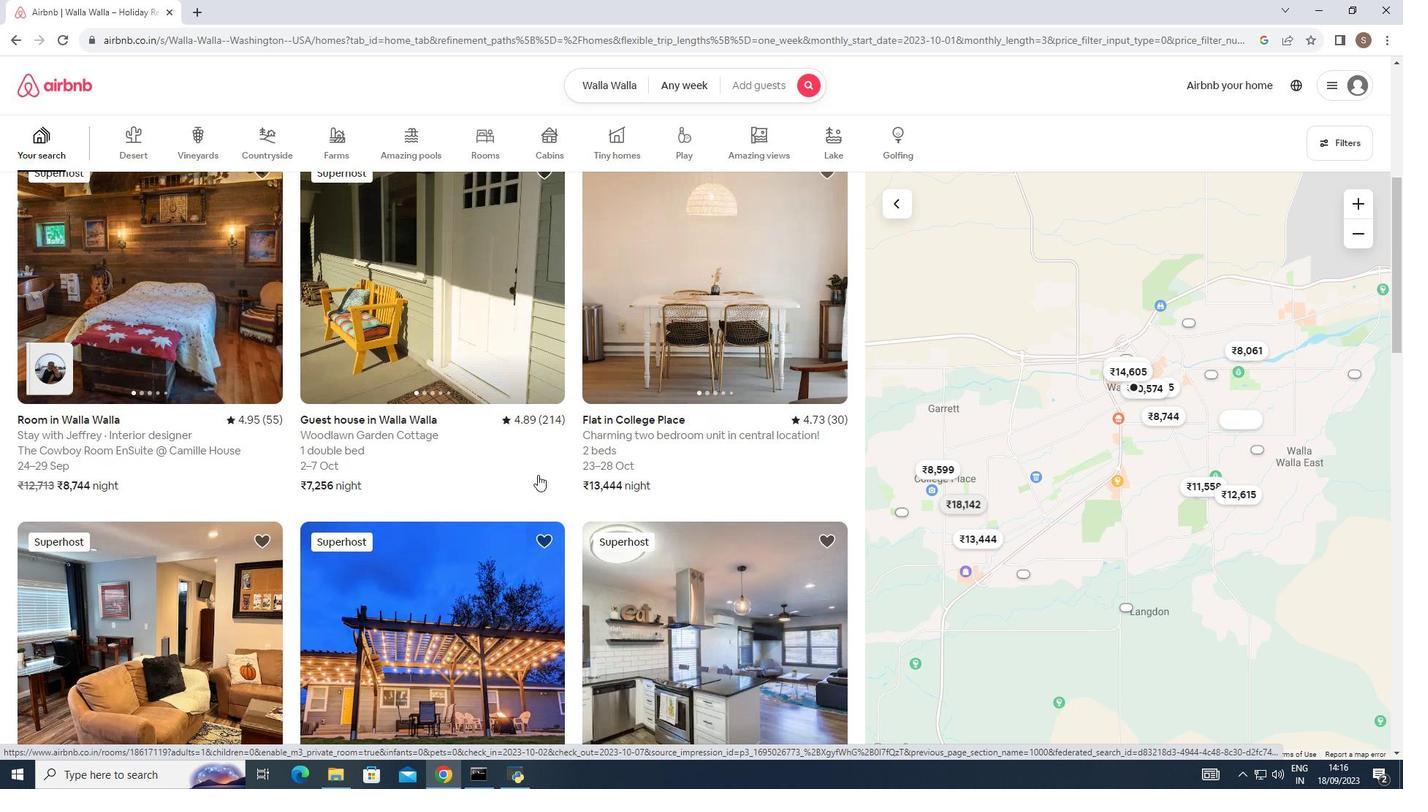 
Action: Mouse scrolled (536, 481) with delta (0, 0)
Screenshot: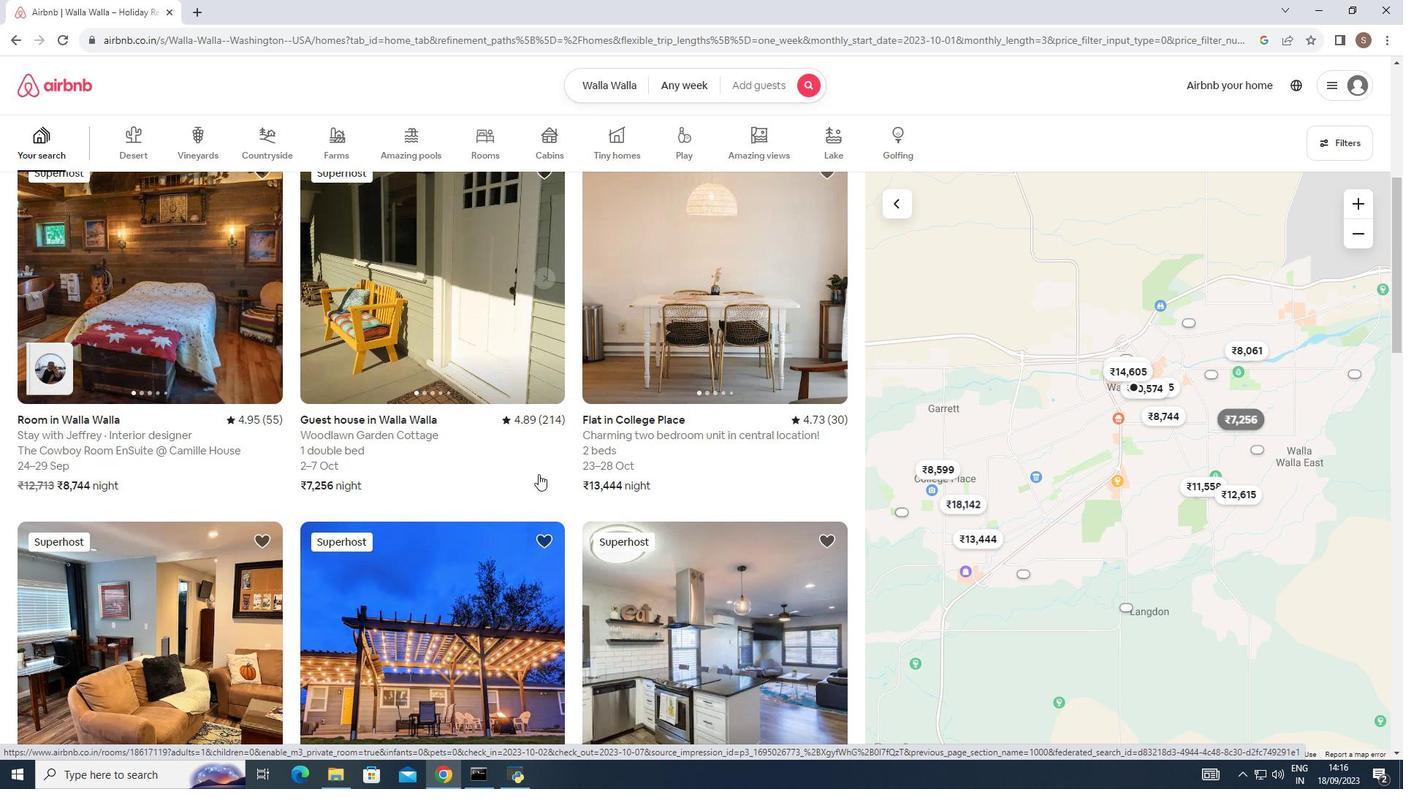 
Action: Mouse scrolled (536, 481) with delta (0, 0)
Screenshot: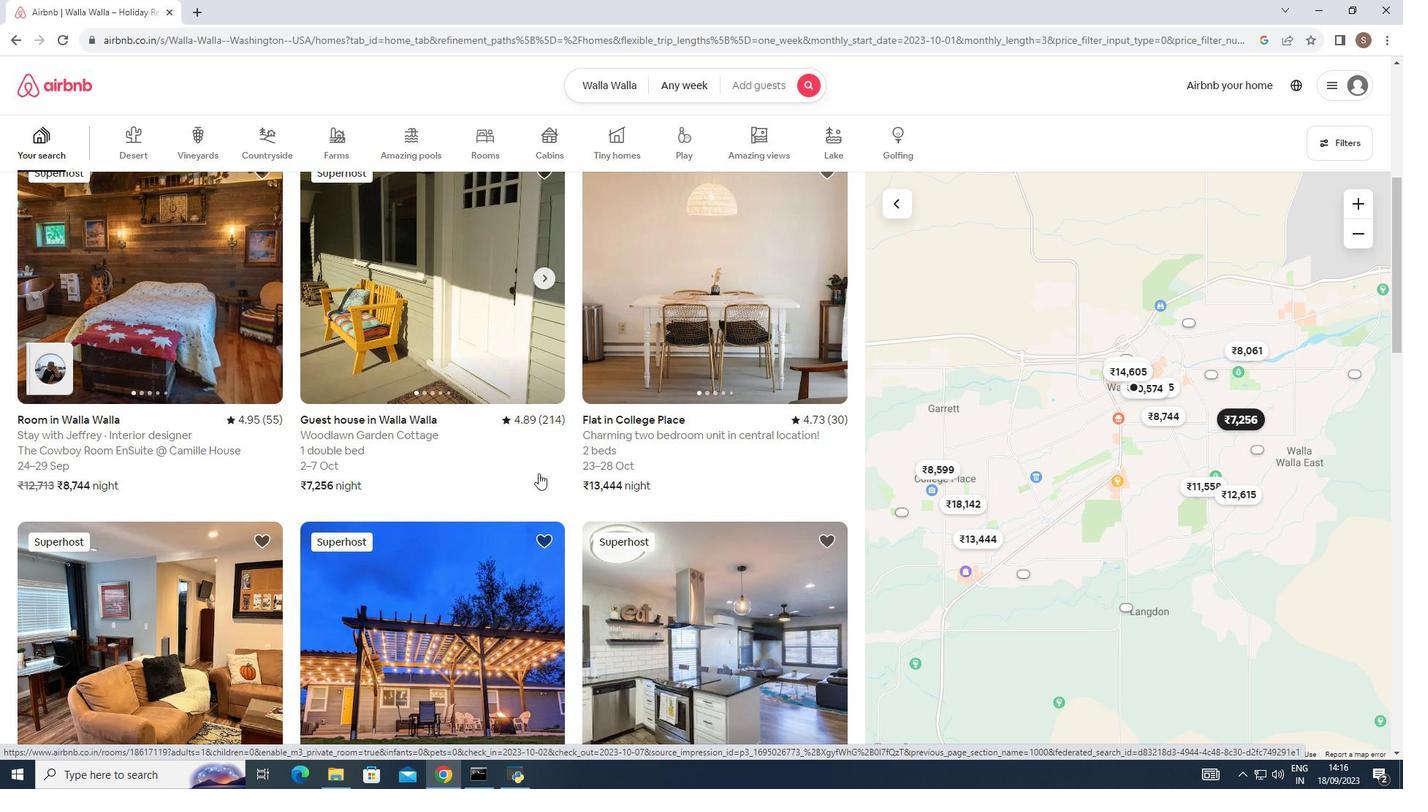 
Action: Mouse moved to (205, 297)
Screenshot: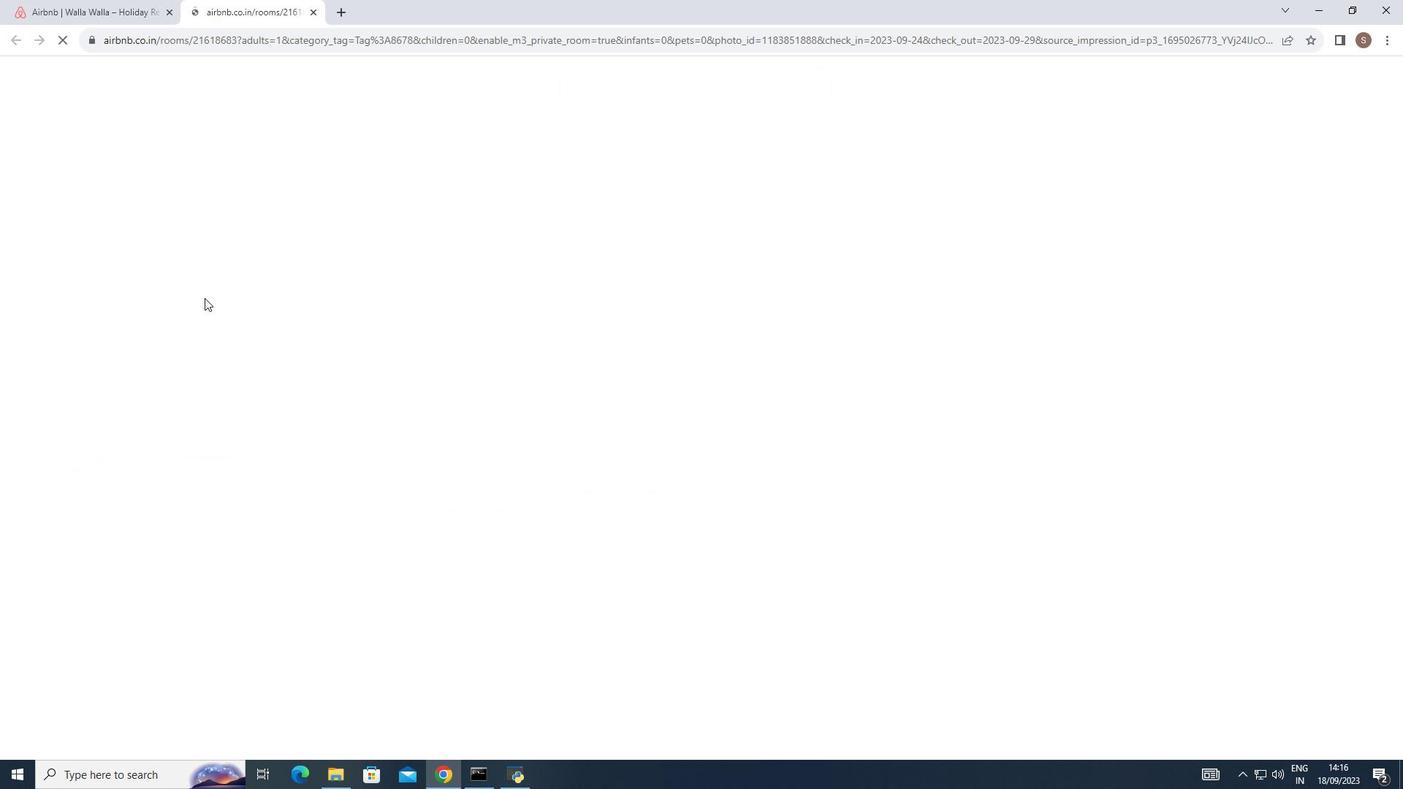 
Action: Mouse pressed left at (205, 297)
Screenshot: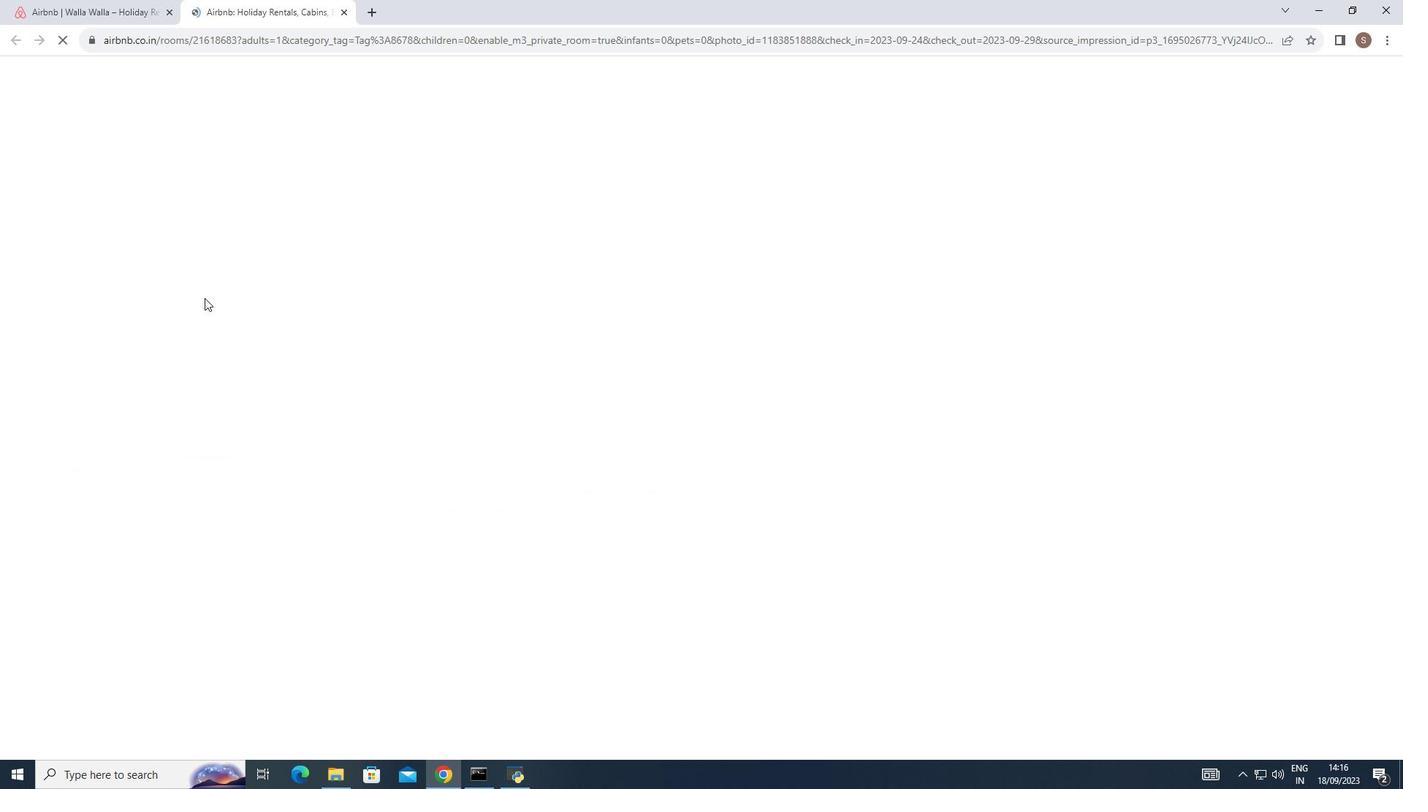 
Action: Mouse moved to (402, 448)
Screenshot: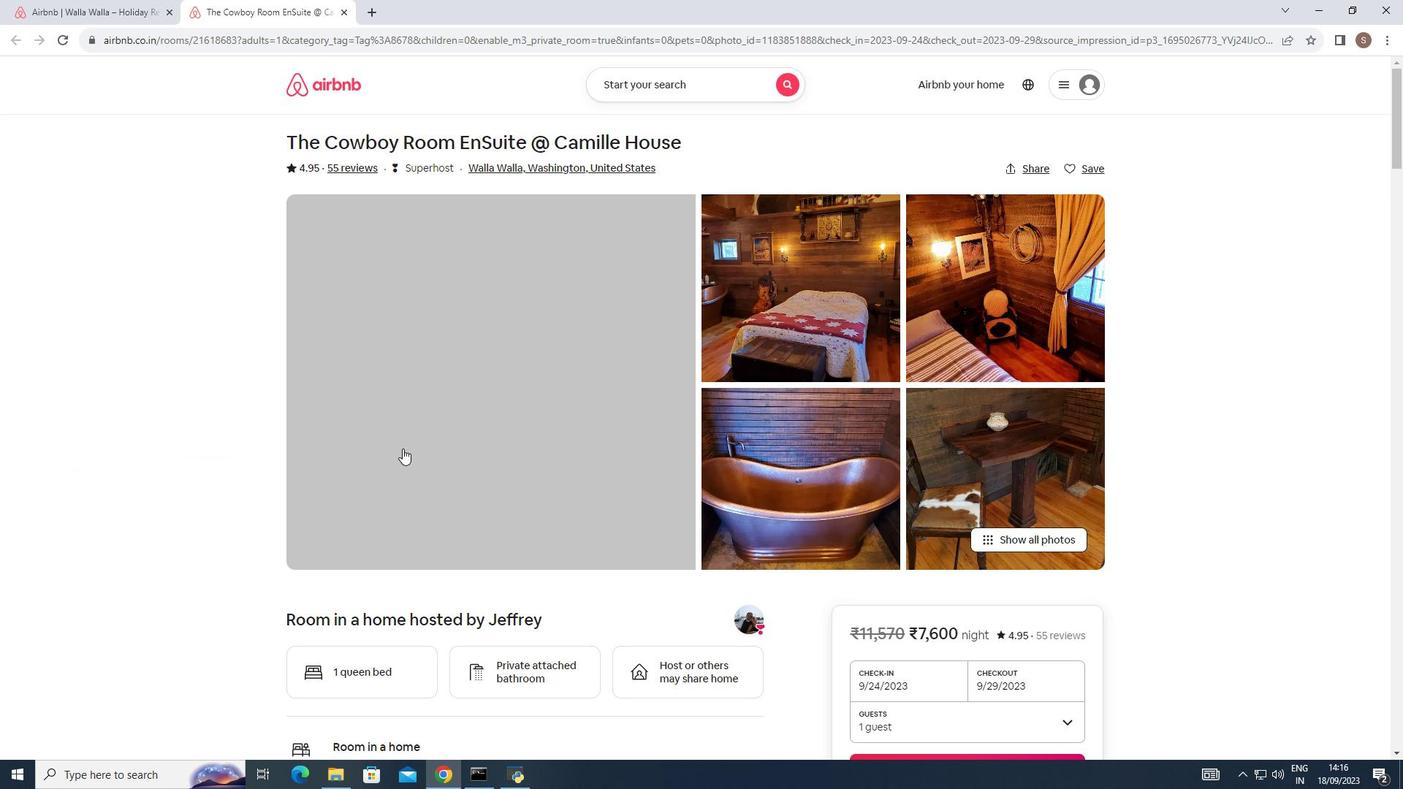 
Action: Mouse scrolled (402, 448) with delta (0, 0)
Screenshot: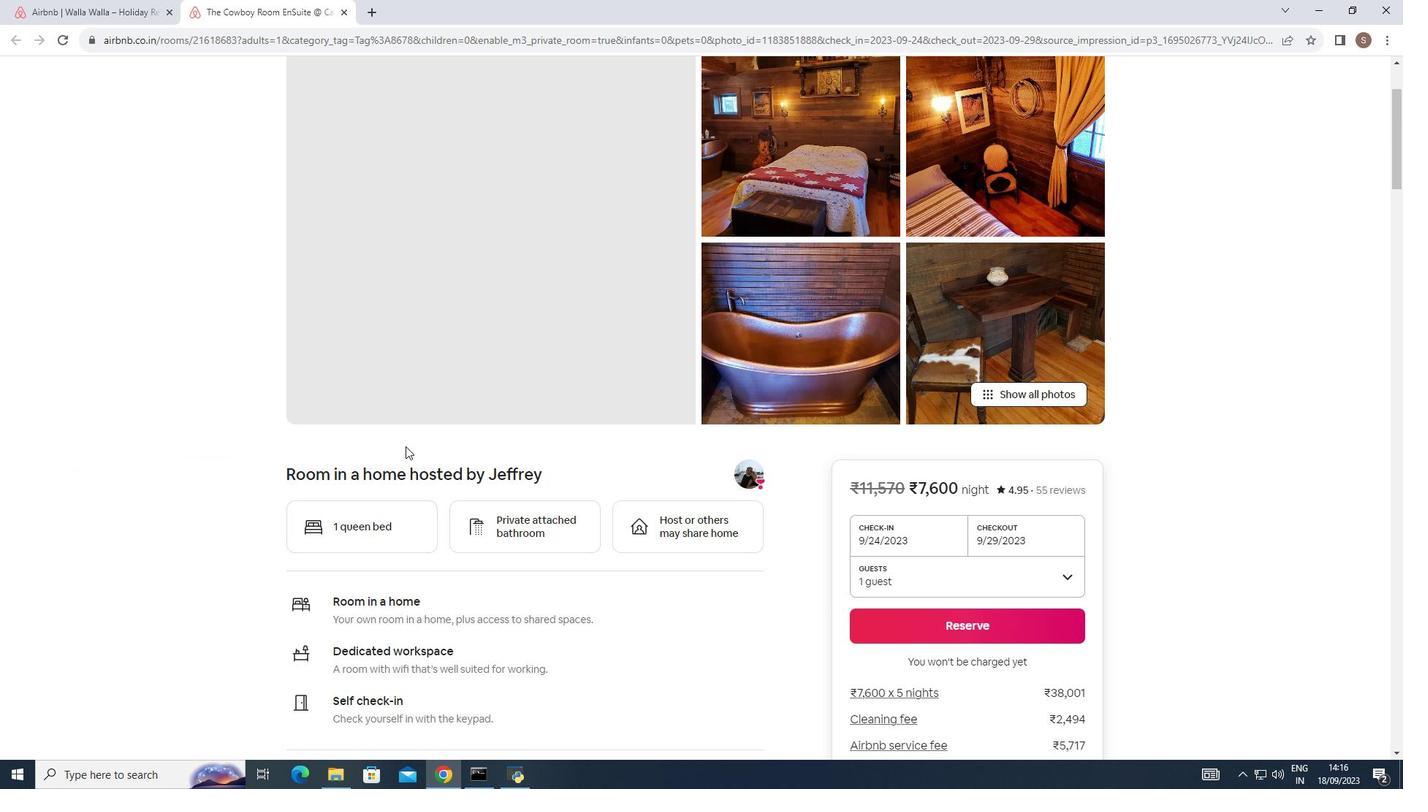 
Action: Mouse scrolled (402, 448) with delta (0, 0)
Screenshot: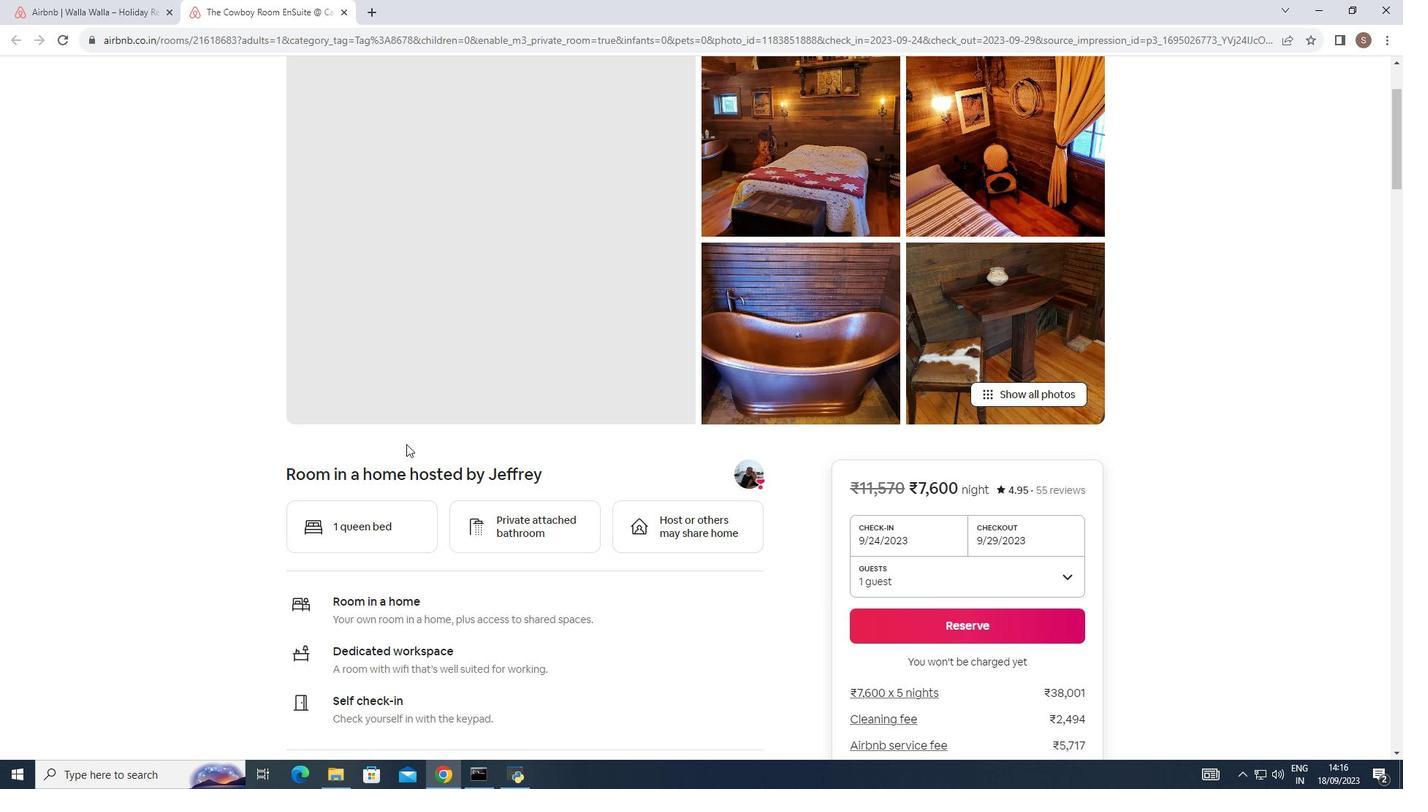 
Action: Mouse moved to (410, 440)
Screenshot: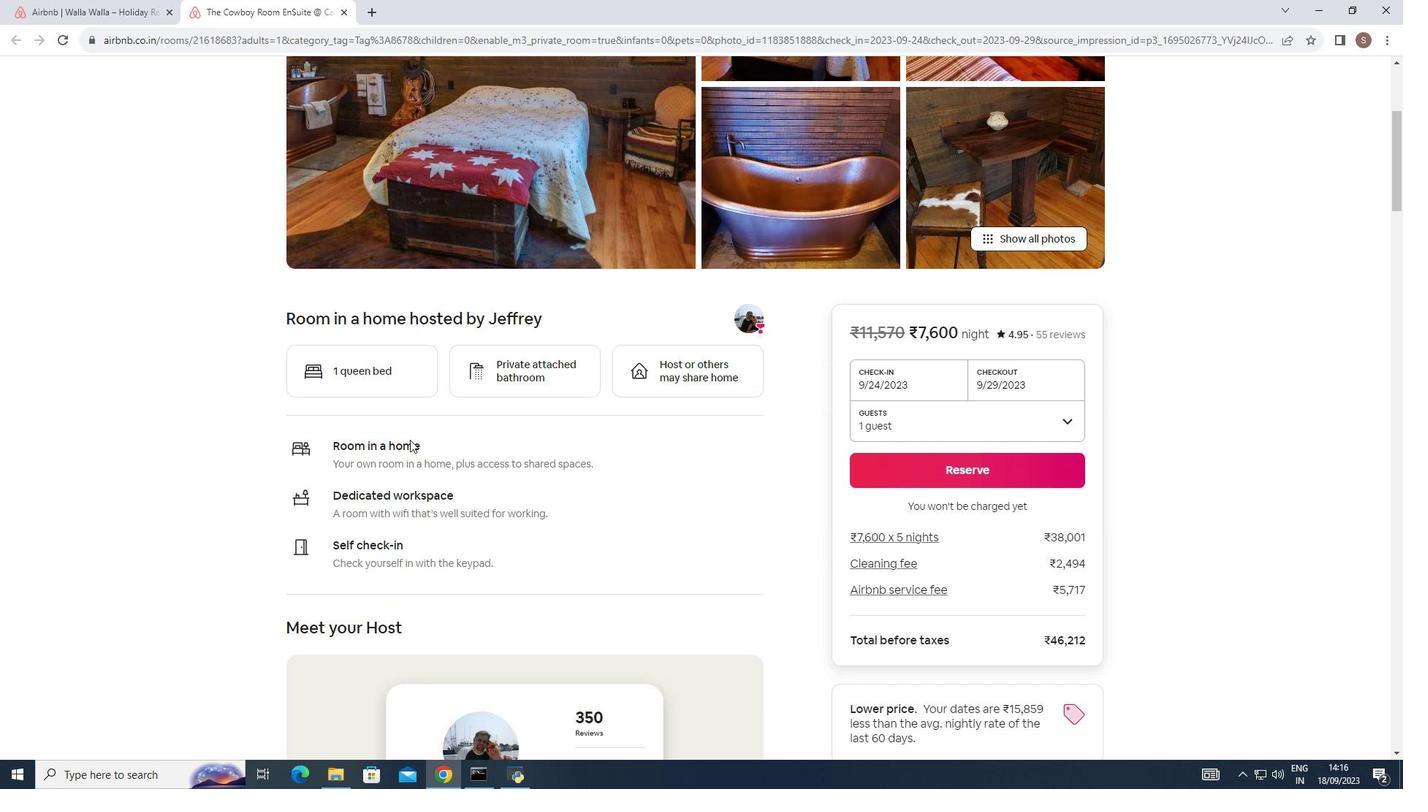 
Action: Mouse scrolled (410, 439) with delta (0, 0)
Screenshot: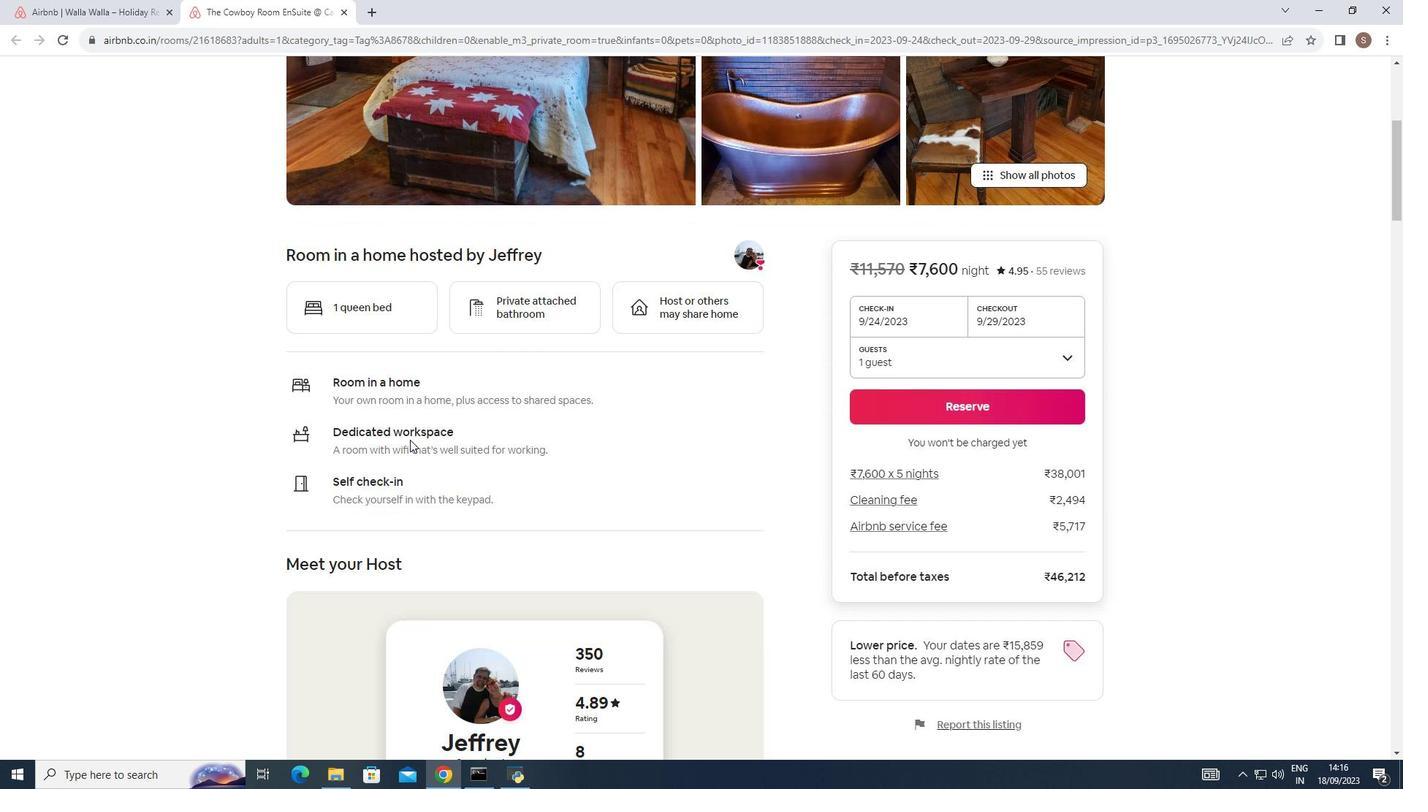 
Action: Mouse scrolled (410, 439) with delta (0, 0)
Screenshot: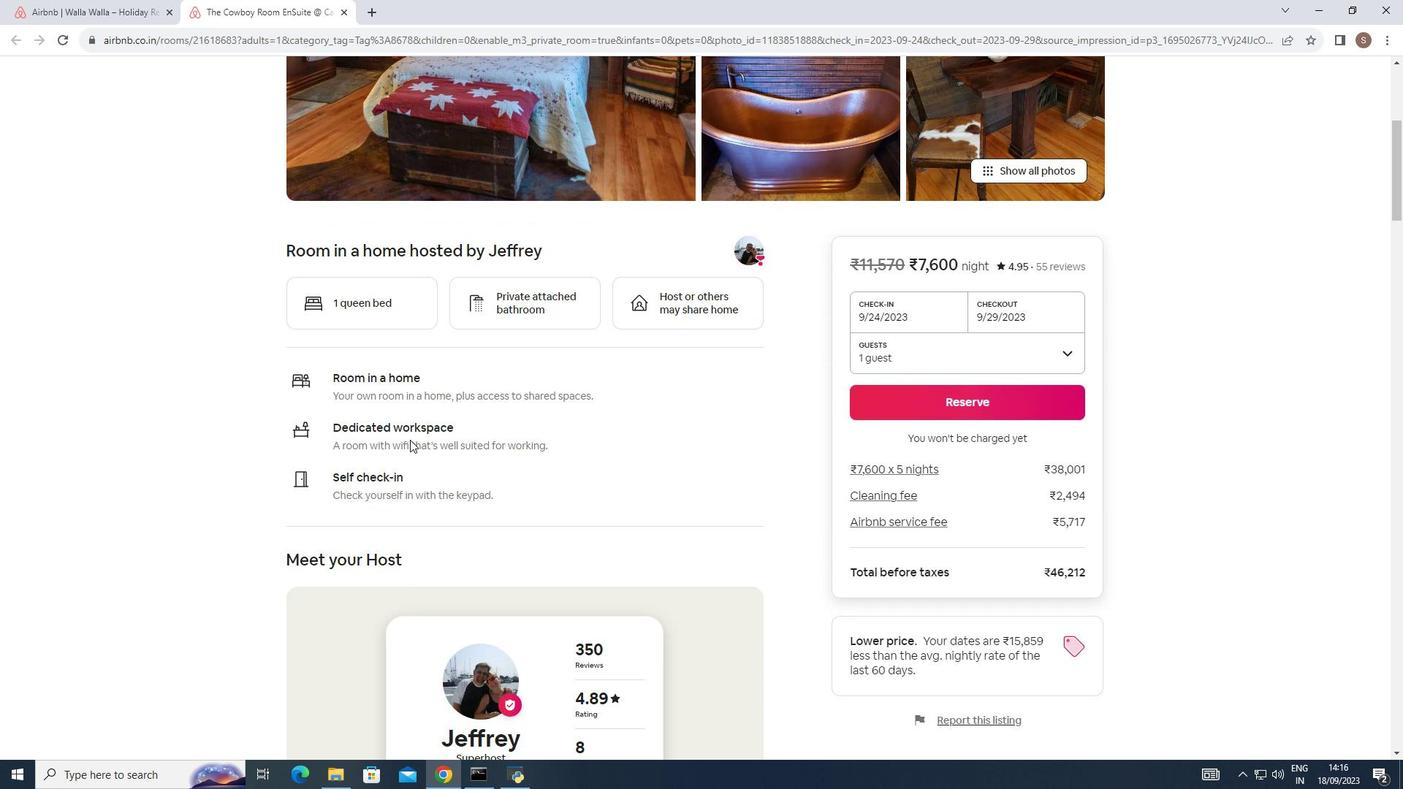 
Action: Mouse scrolled (410, 439) with delta (0, 0)
Screenshot: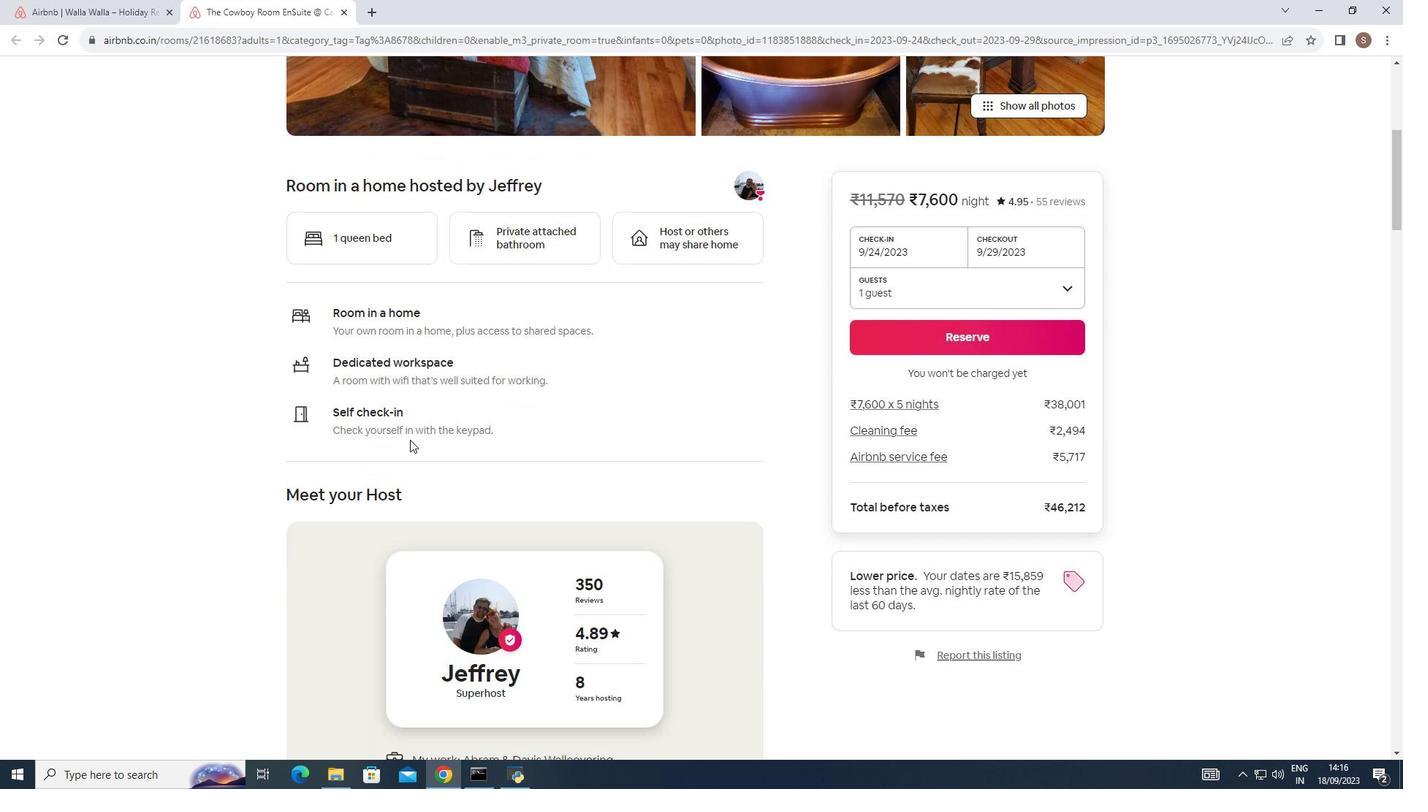 
Action: Mouse scrolled (410, 439) with delta (0, 0)
Screenshot: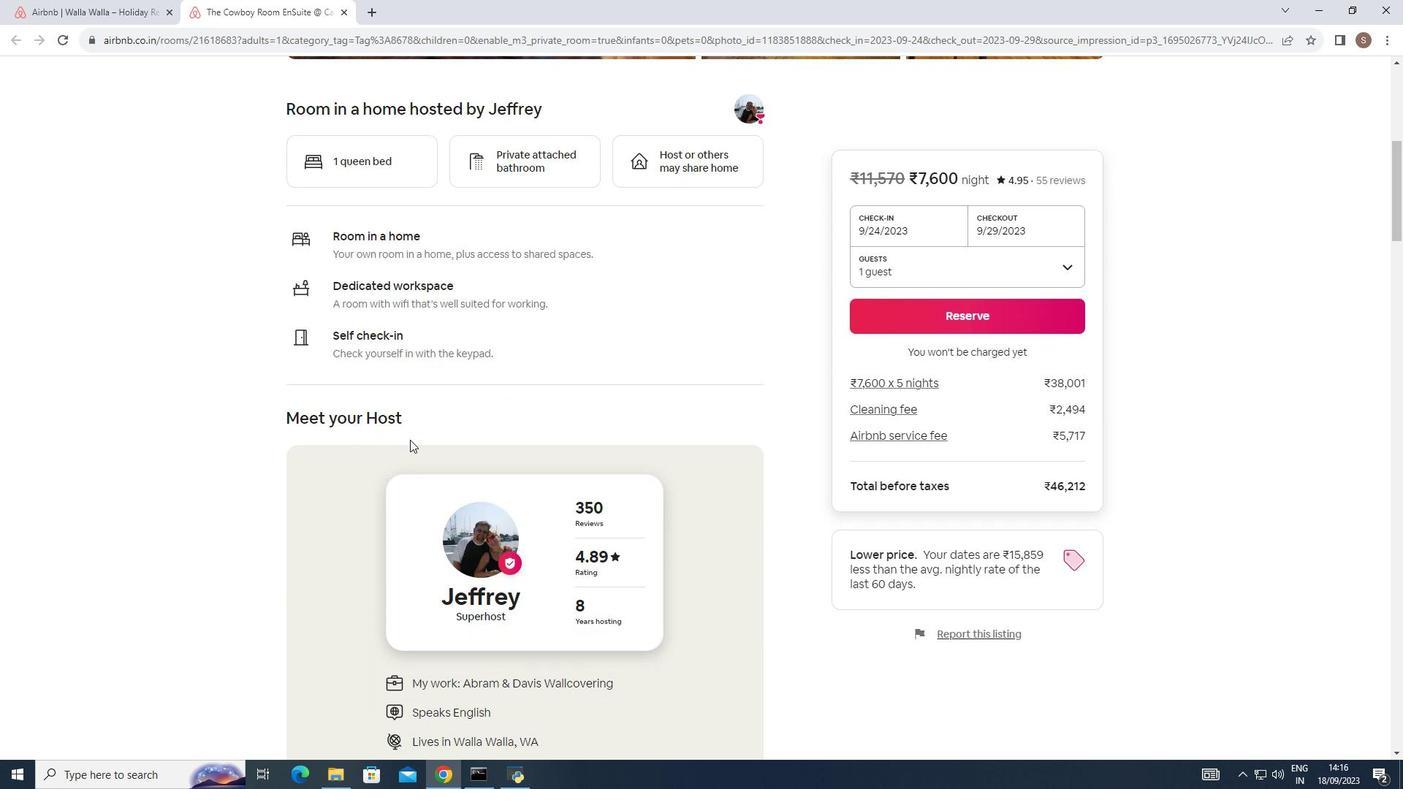 
Action: Mouse scrolled (410, 439) with delta (0, 0)
Screenshot: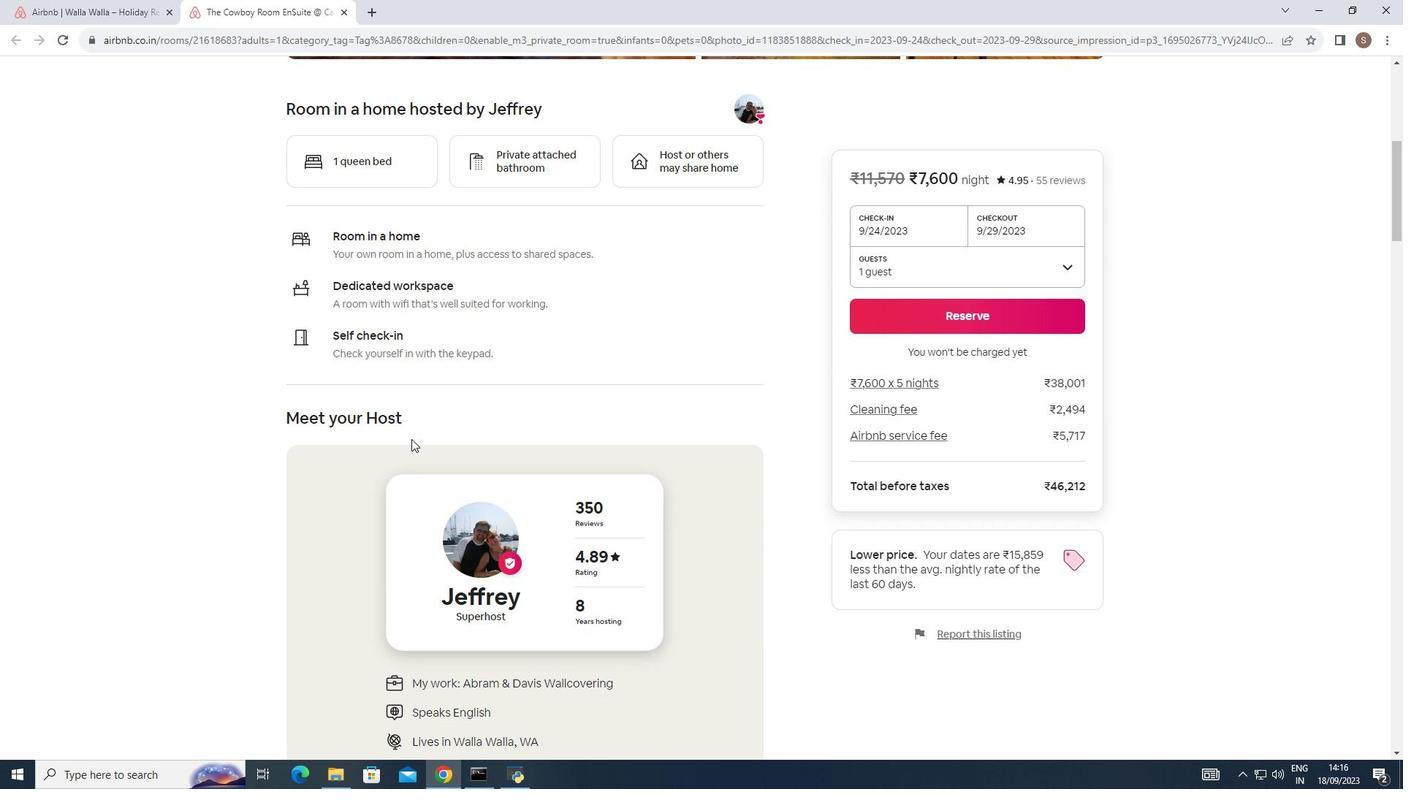 
Action: Mouse moved to (417, 437)
Screenshot: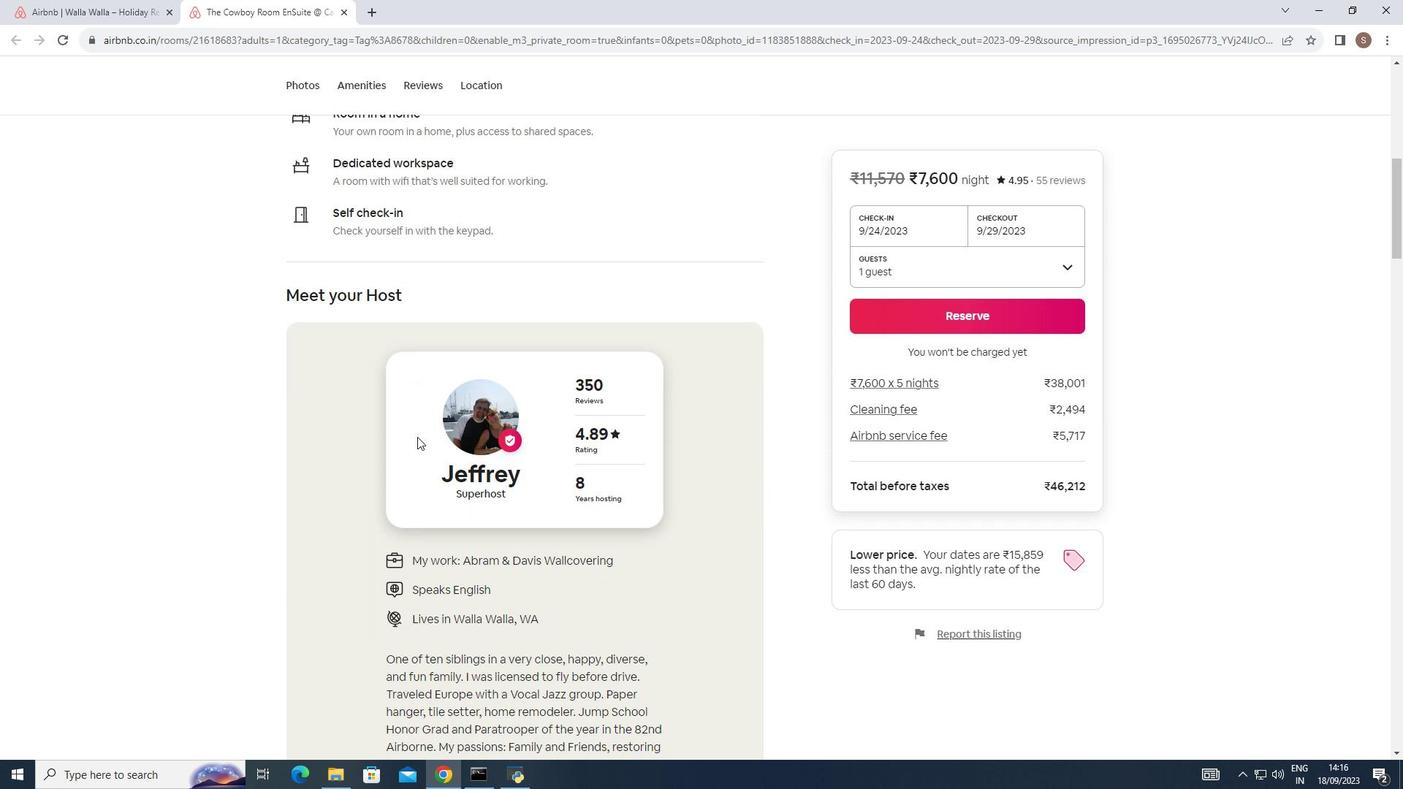 
Action: Mouse scrolled (417, 436) with delta (0, 0)
Screenshot: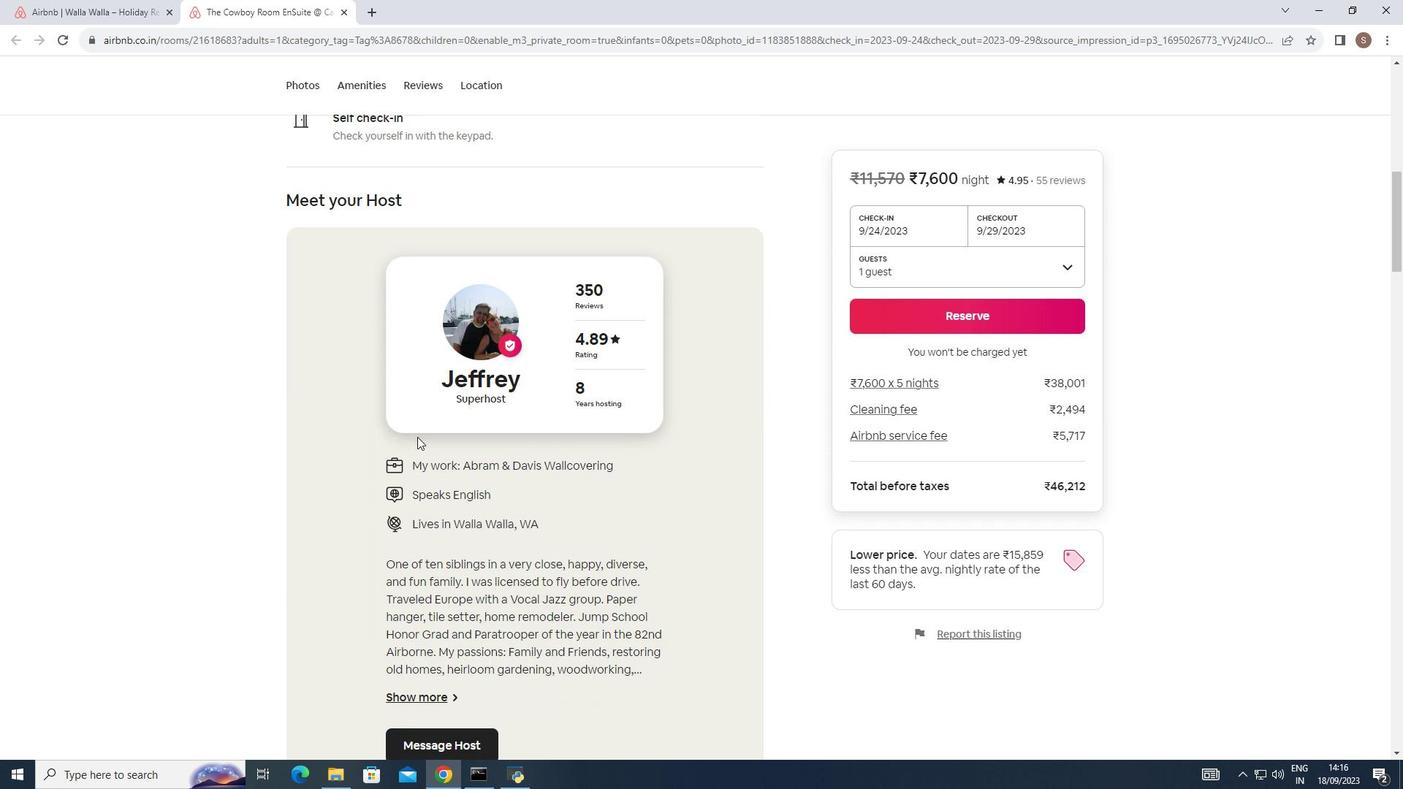 
Action: Mouse scrolled (417, 436) with delta (0, 0)
Screenshot: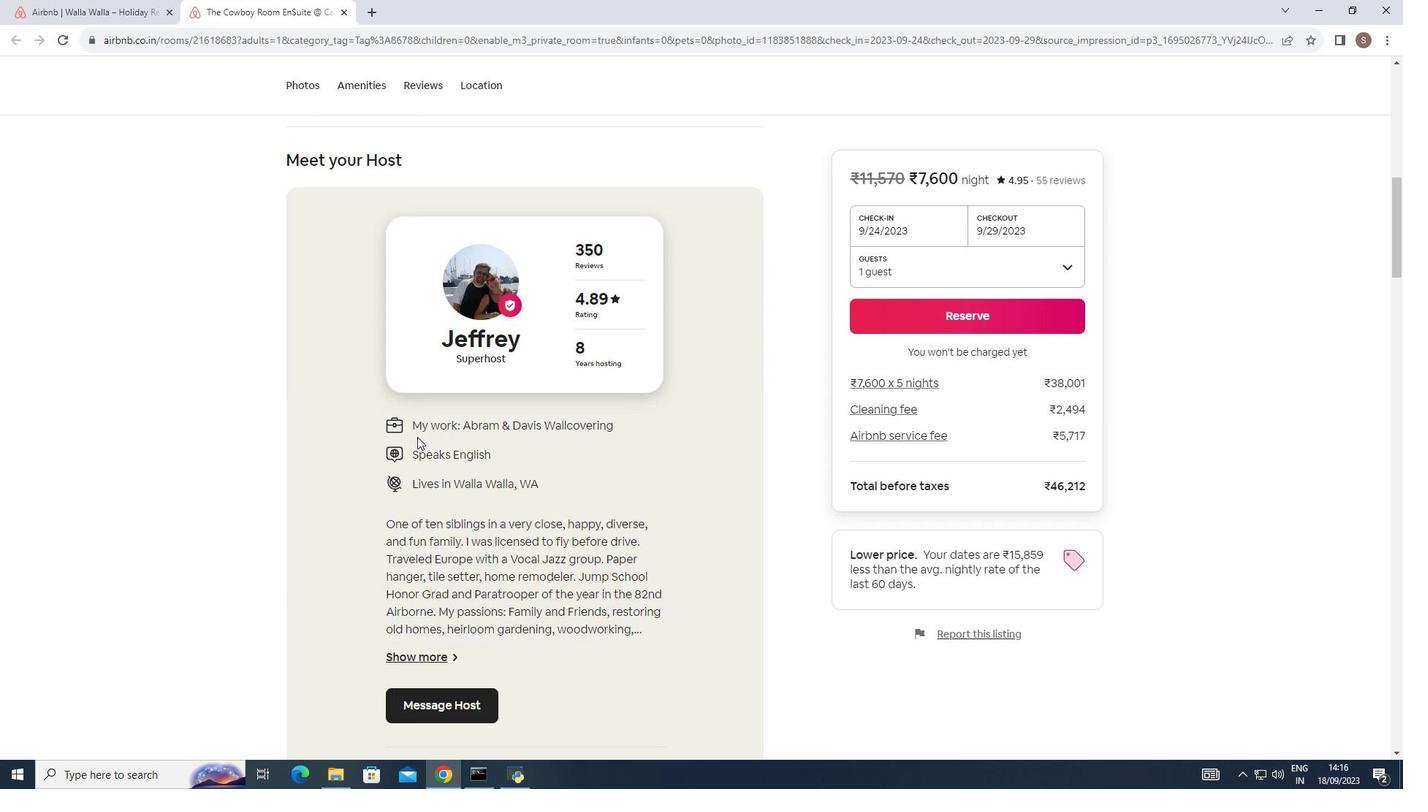 
Action: Mouse scrolled (417, 436) with delta (0, 0)
Screenshot: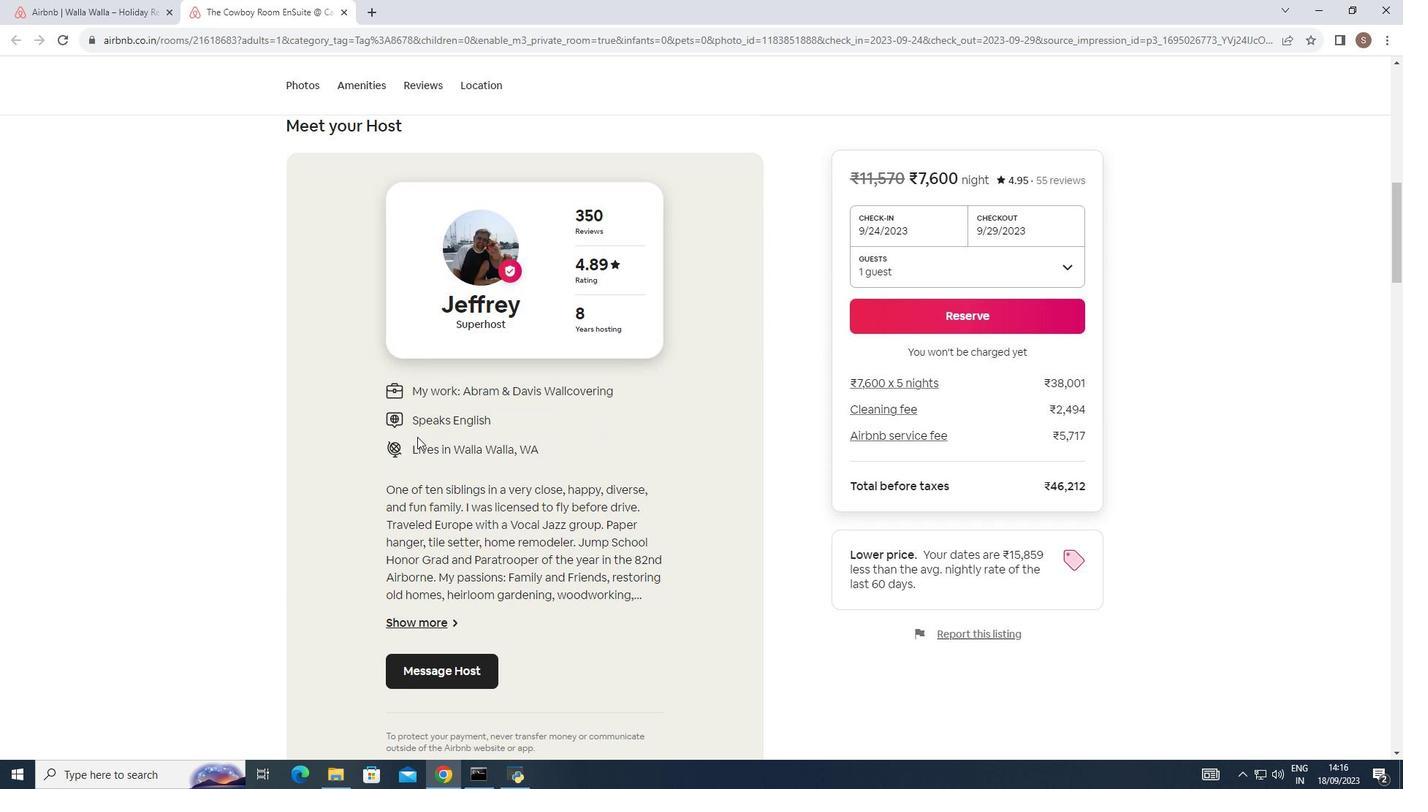 
Action: Mouse scrolled (417, 436) with delta (0, 0)
Screenshot: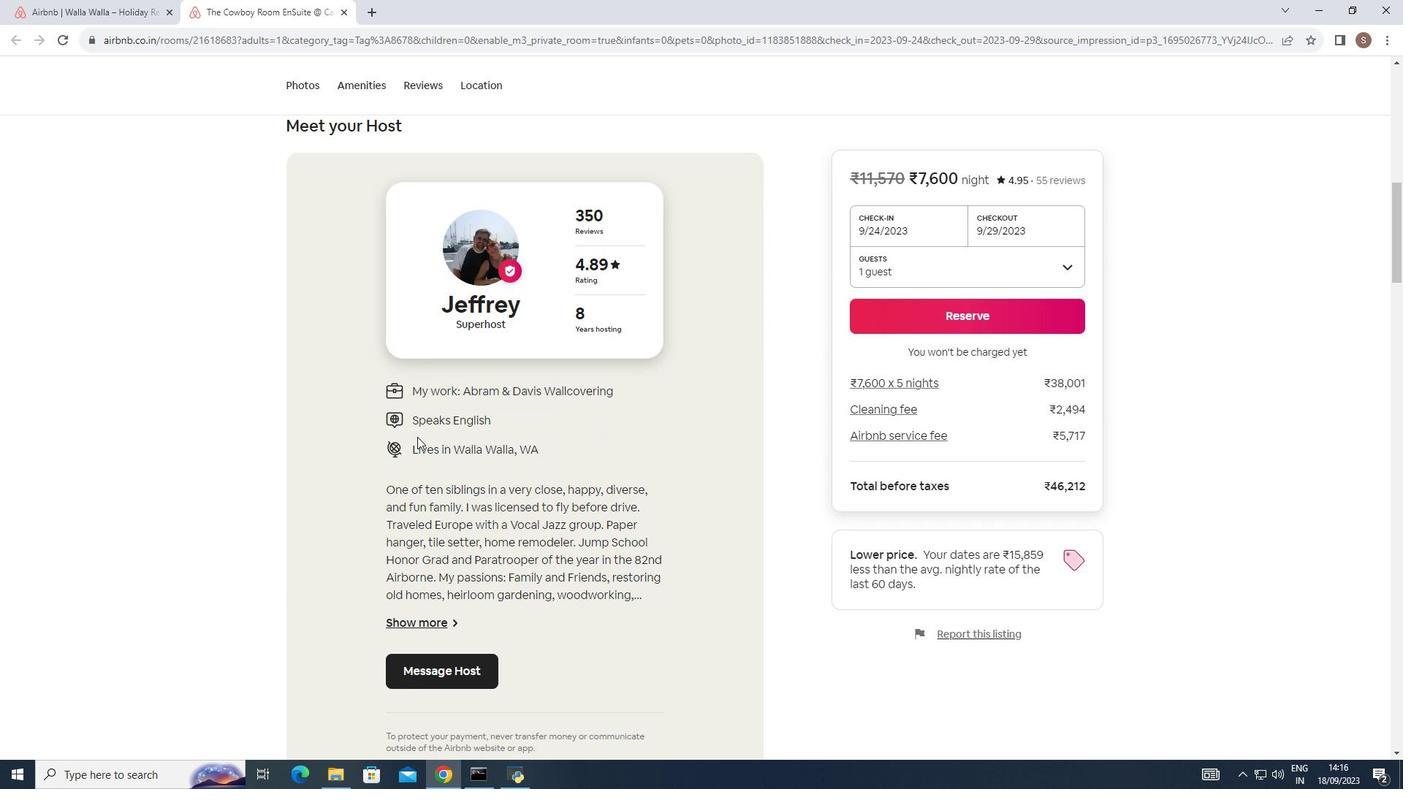 
Action: Mouse moved to (417, 436)
Screenshot: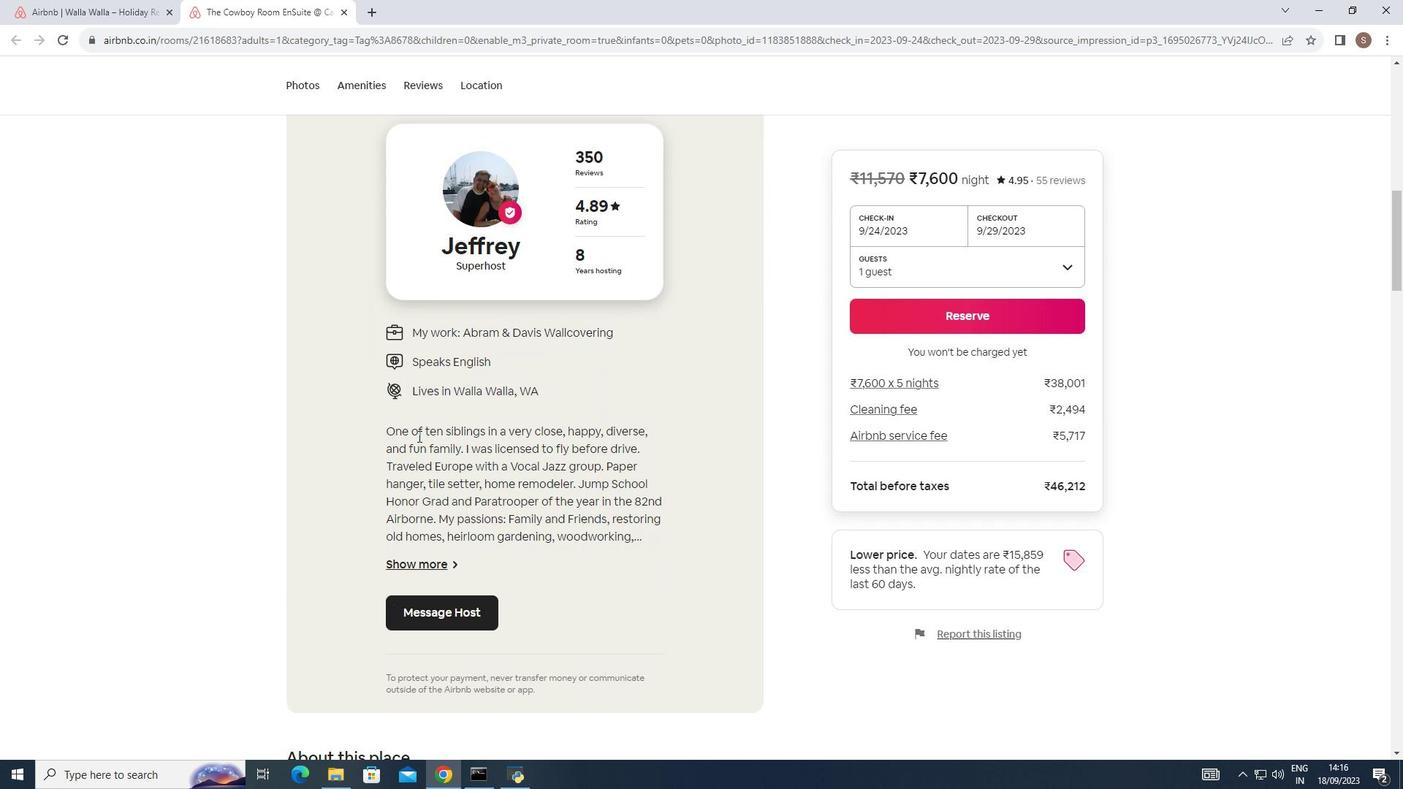 
Action: Mouse scrolled (417, 435) with delta (0, 0)
Screenshot: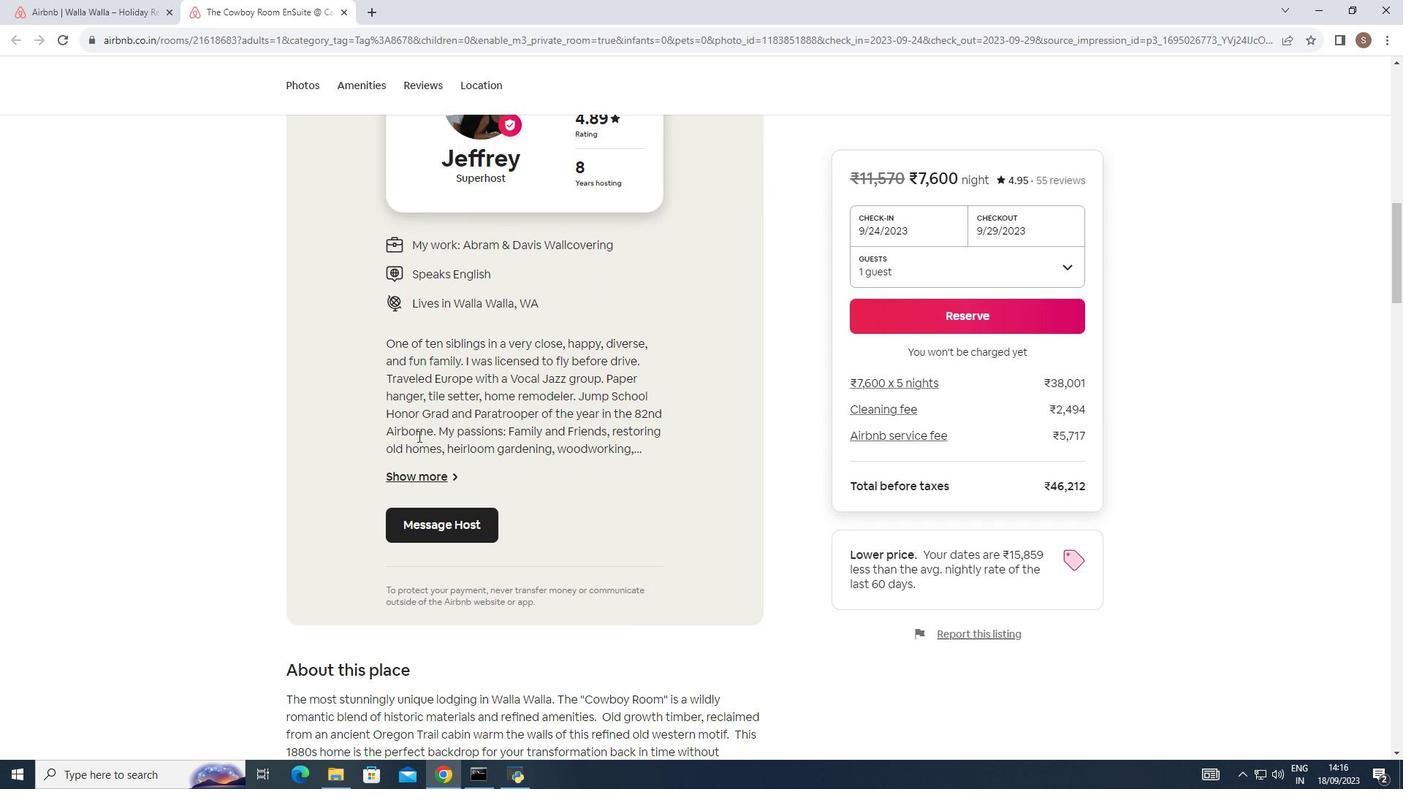 
Action: Mouse scrolled (417, 435) with delta (0, 0)
Screenshot: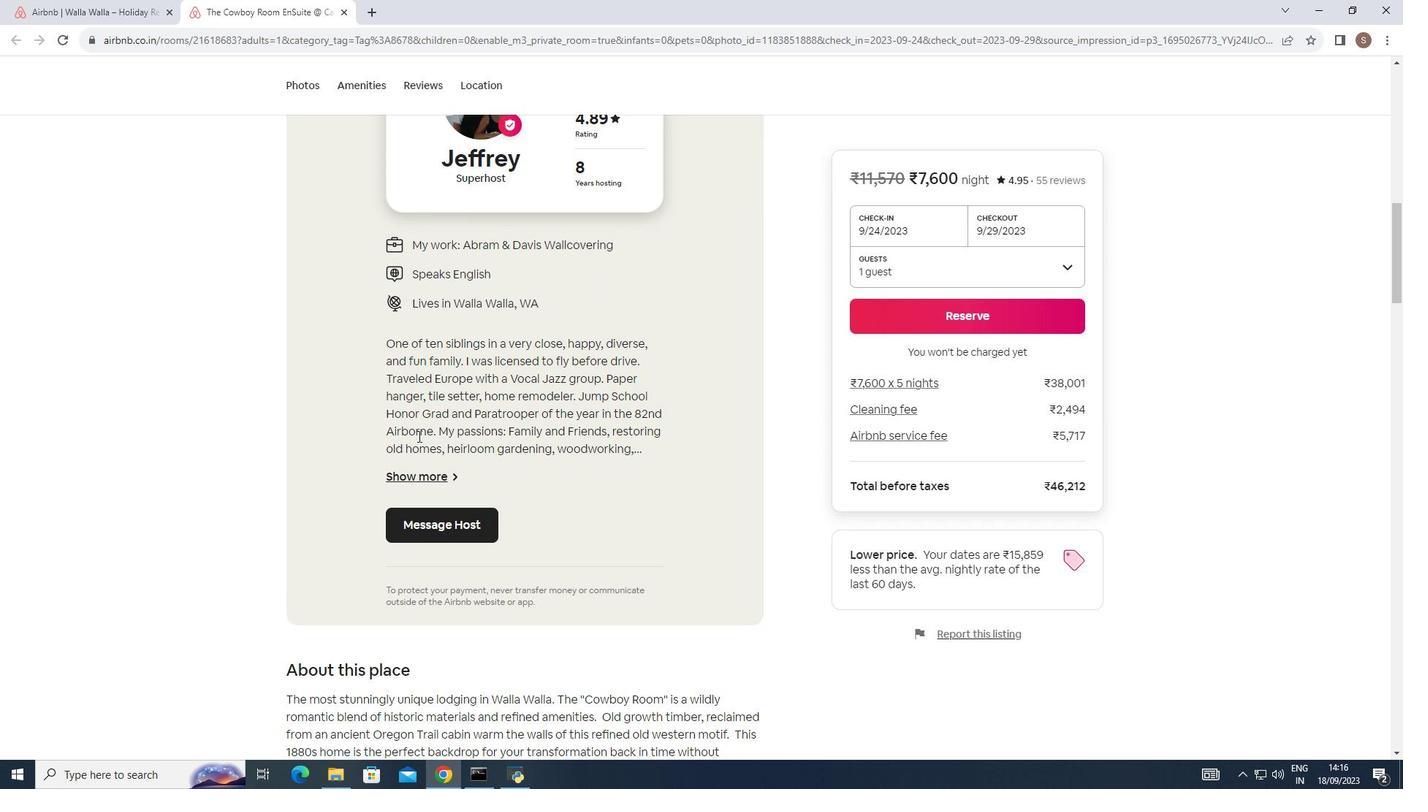 
Action: Mouse moved to (418, 436)
Screenshot: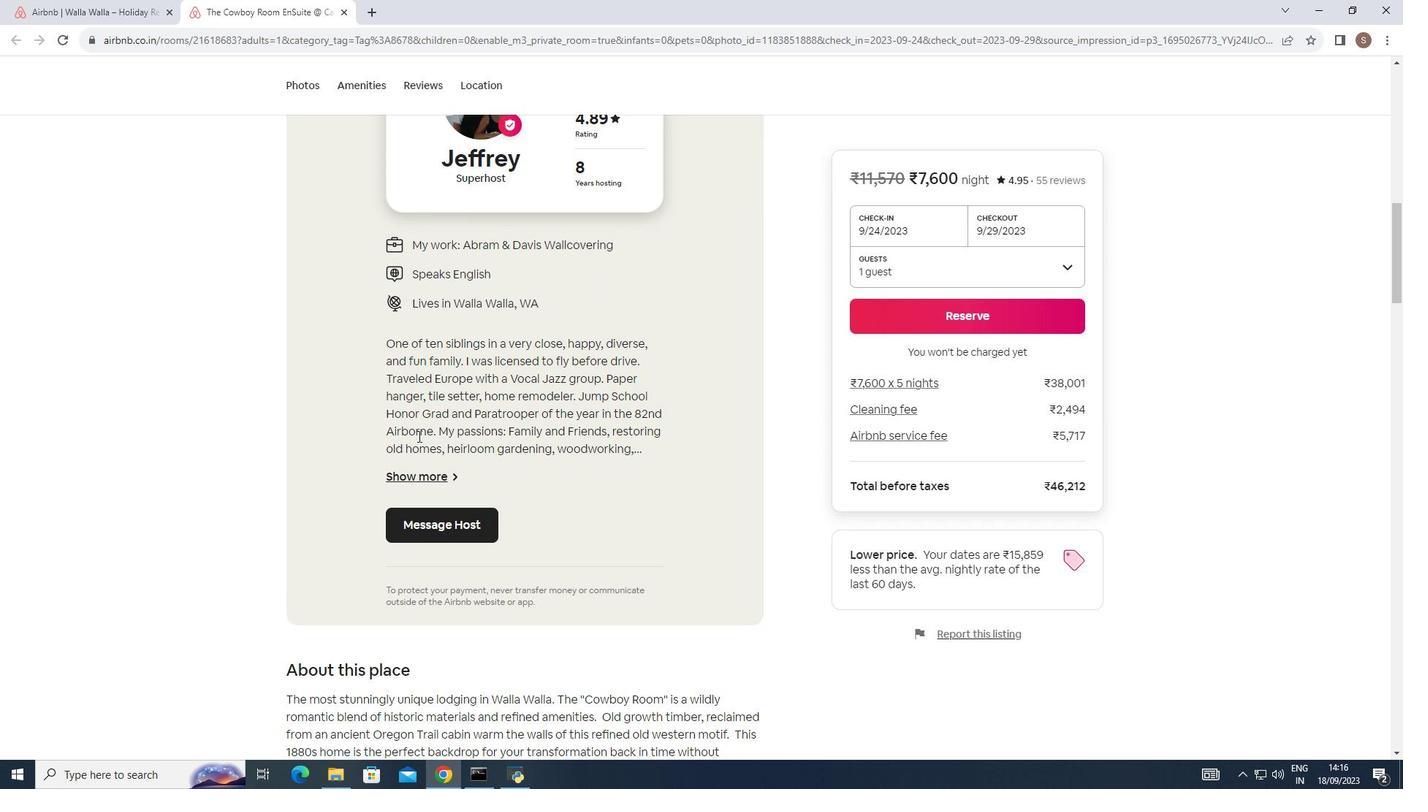 
Action: Mouse scrolled (418, 435) with delta (0, 0)
Screenshot: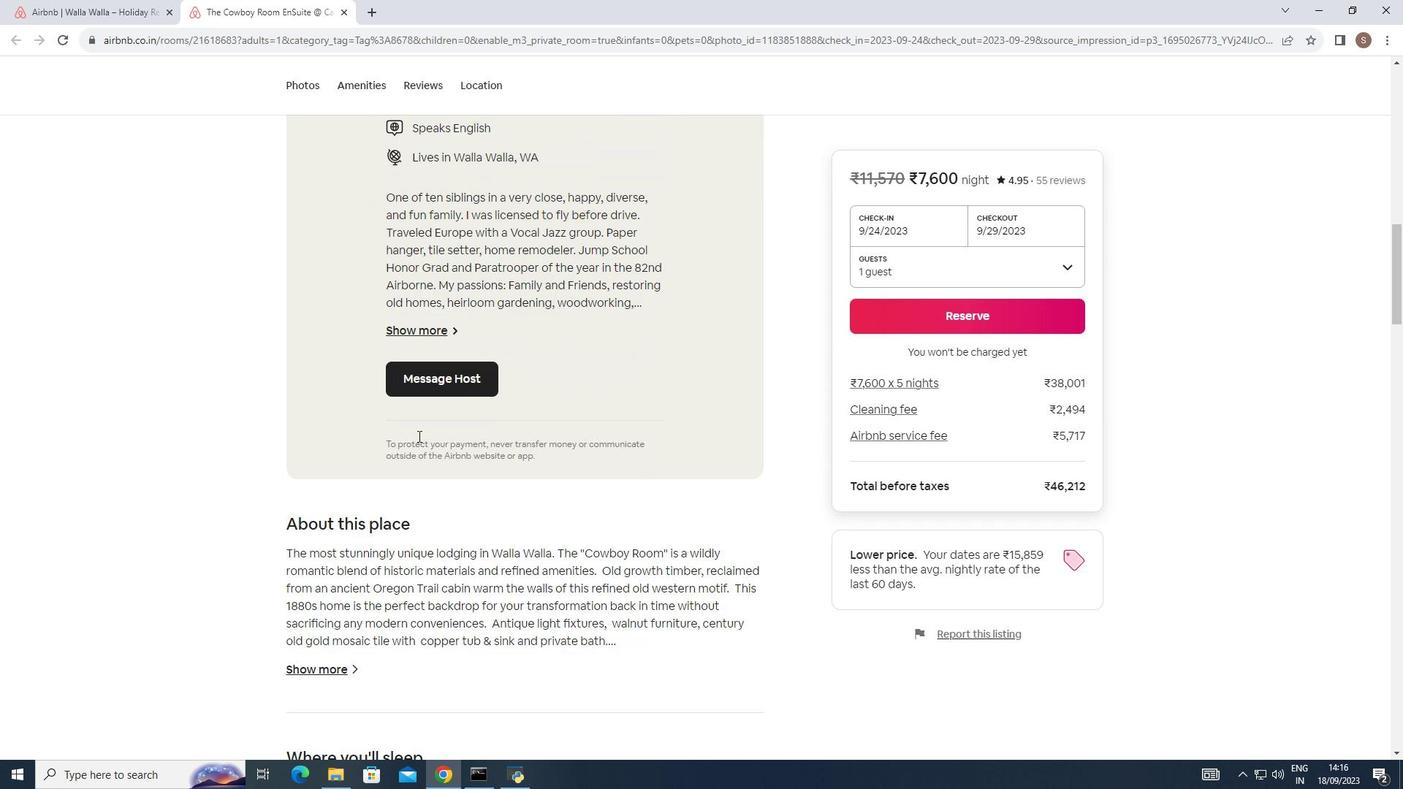 
Action: Mouse scrolled (418, 435) with delta (0, 0)
Screenshot: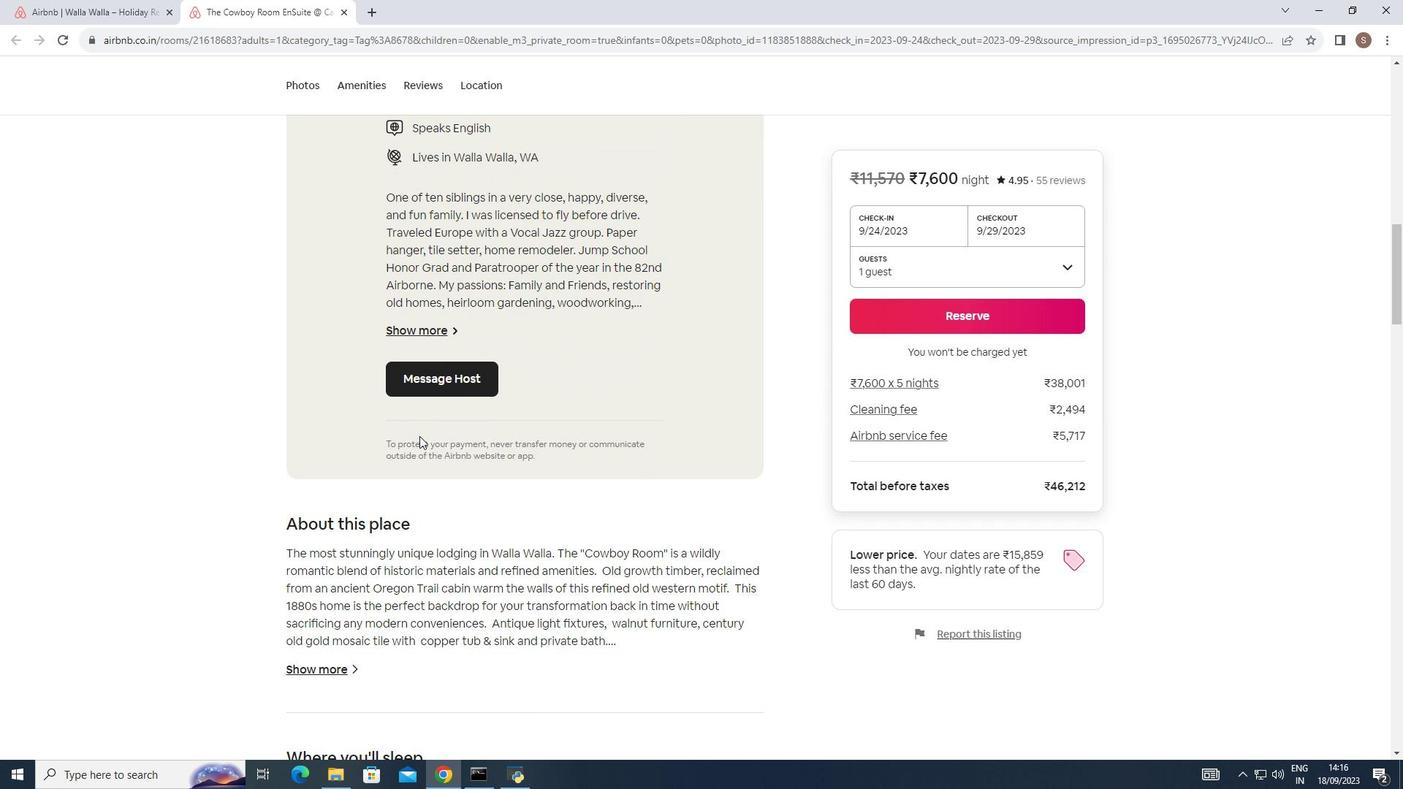 
Action: Mouse moved to (421, 435)
Screenshot: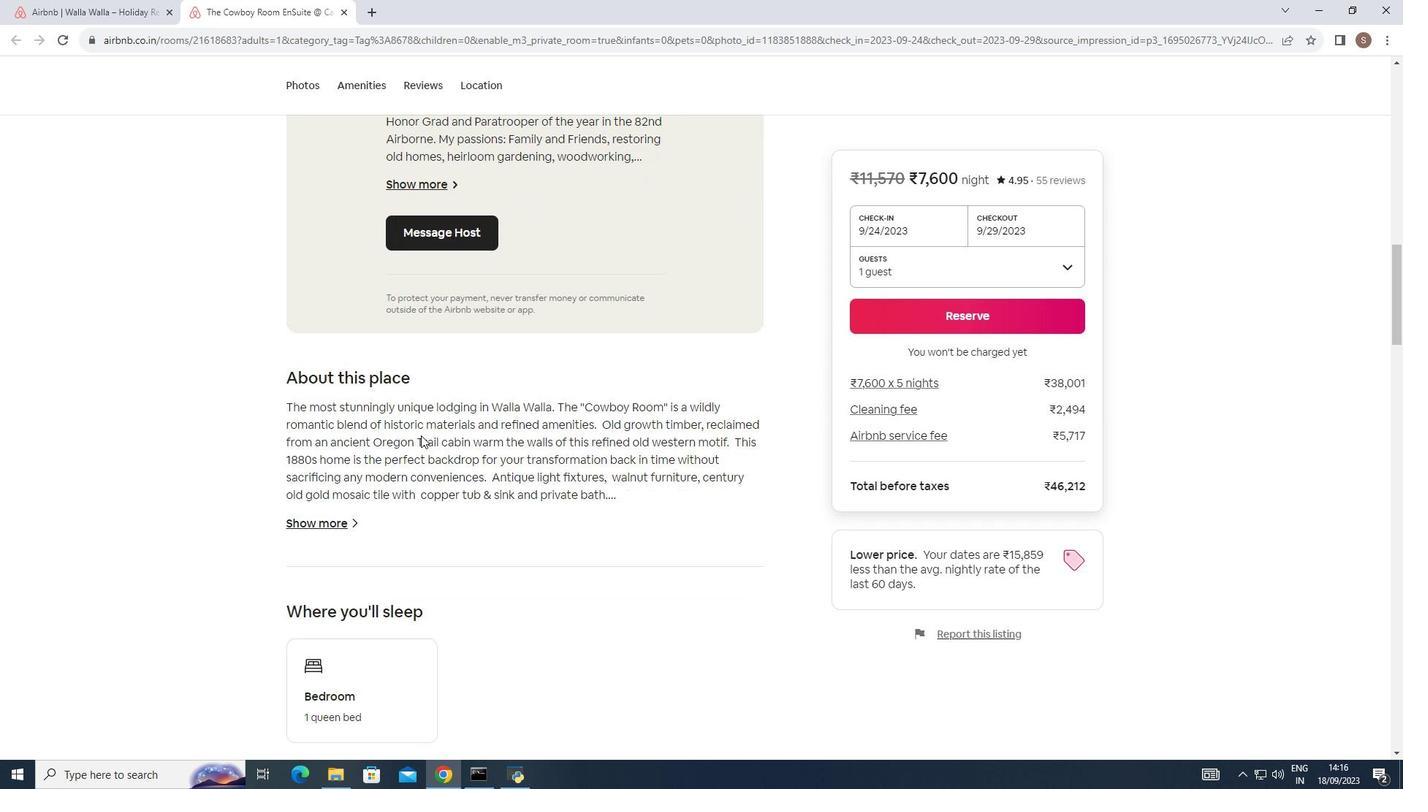 
Action: Mouse scrolled (421, 435) with delta (0, 0)
Screenshot: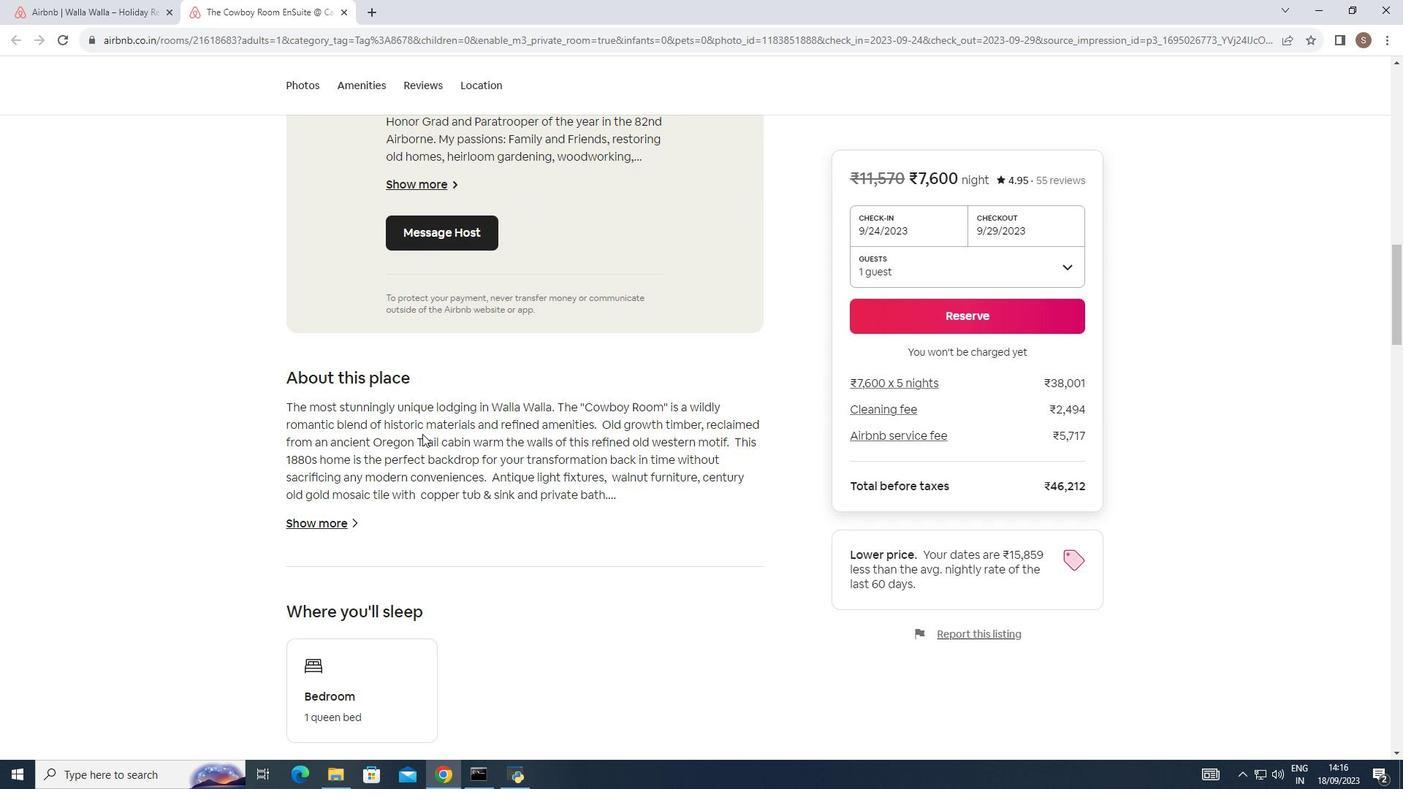
Action: Mouse scrolled (421, 435) with delta (0, 0)
Screenshot: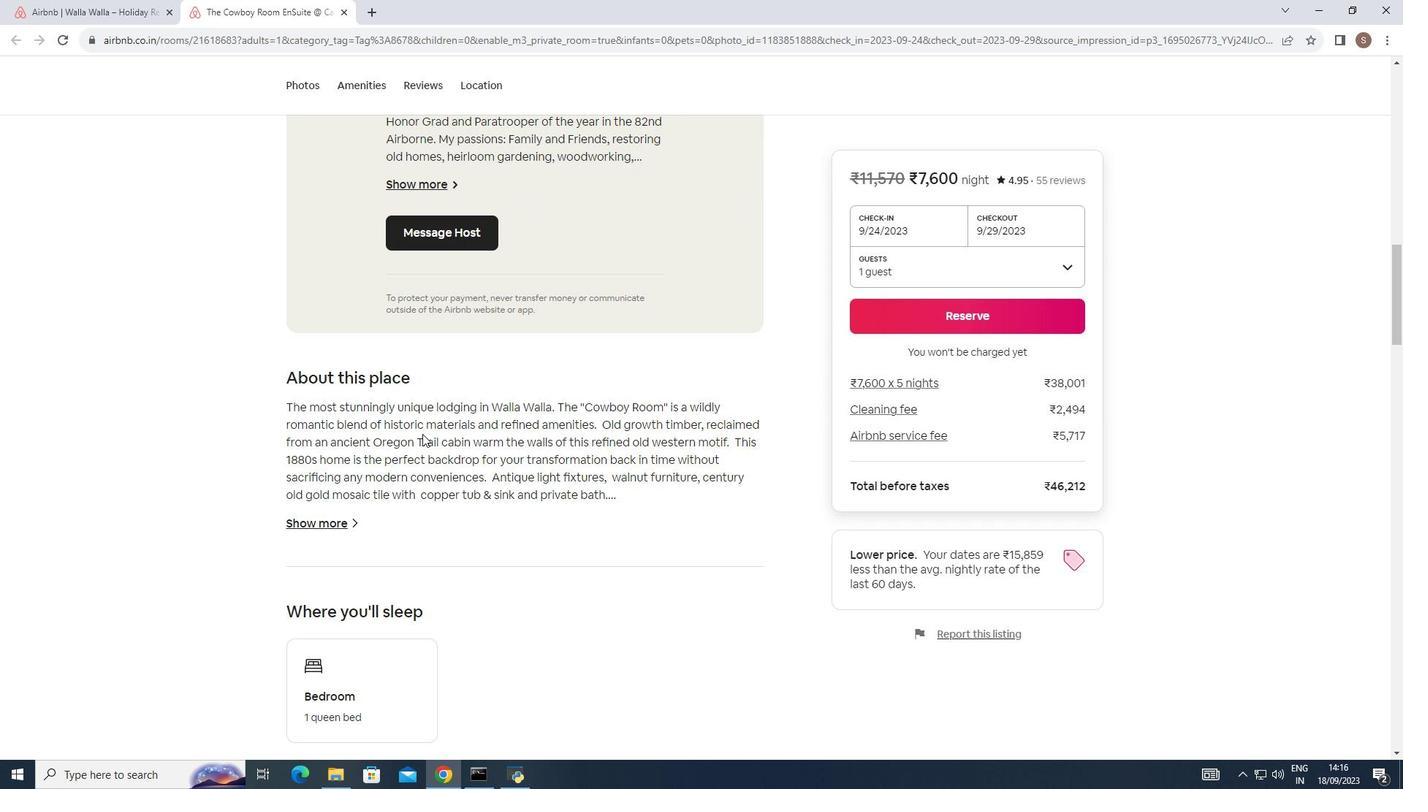 
Action: Mouse moved to (431, 427)
Screenshot: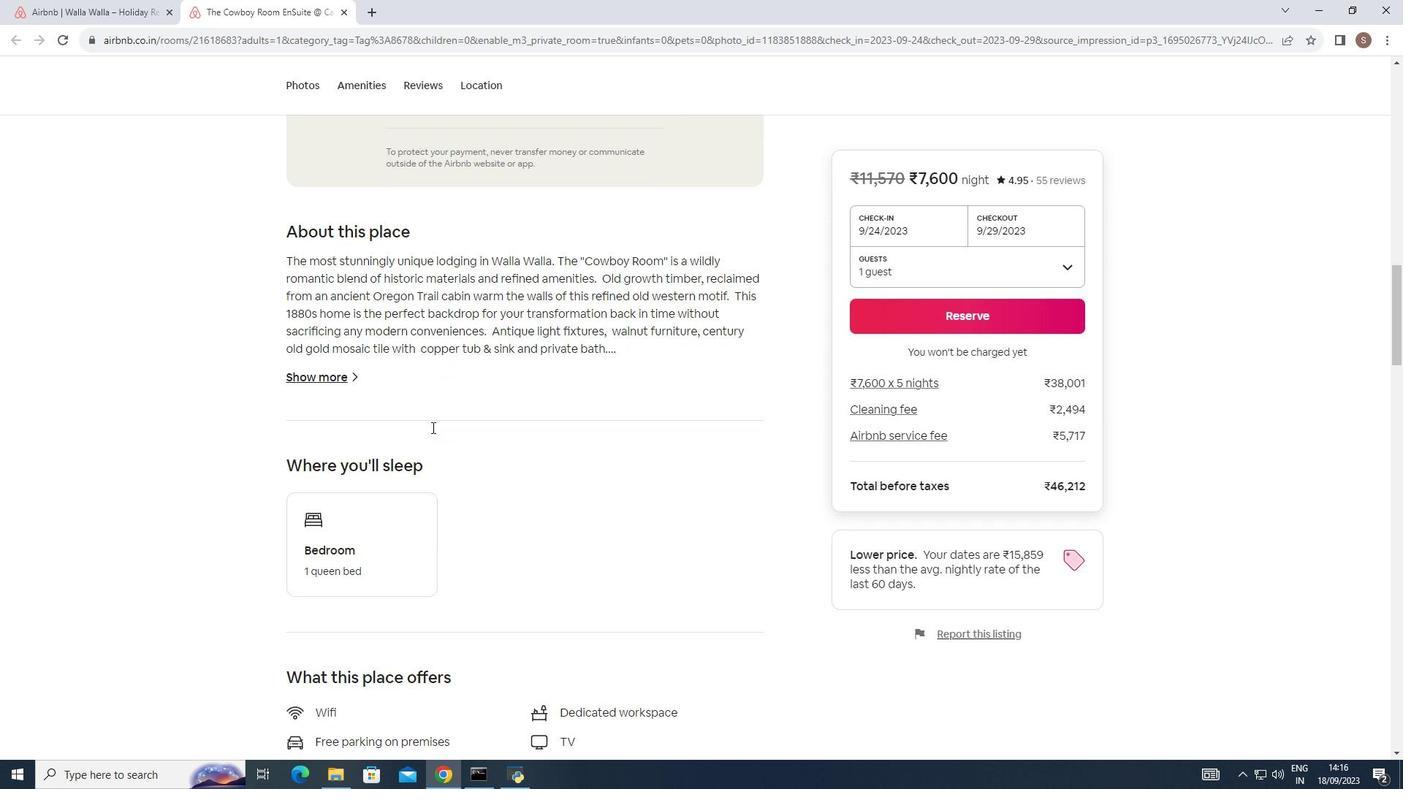 
Action: Mouse scrolled (431, 426) with delta (0, 0)
Screenshot: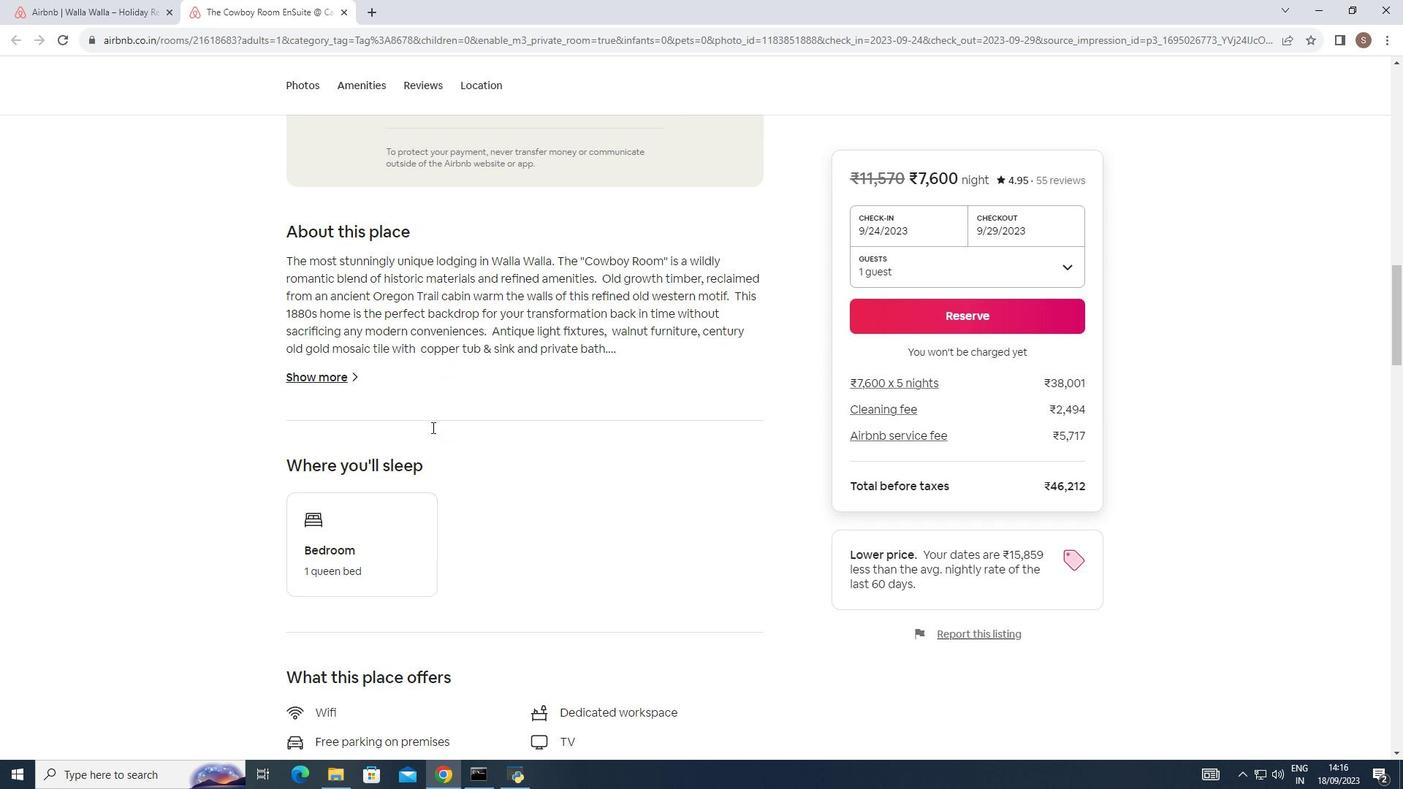 
Action: Mouse moved to (432, 427)
Screenshot: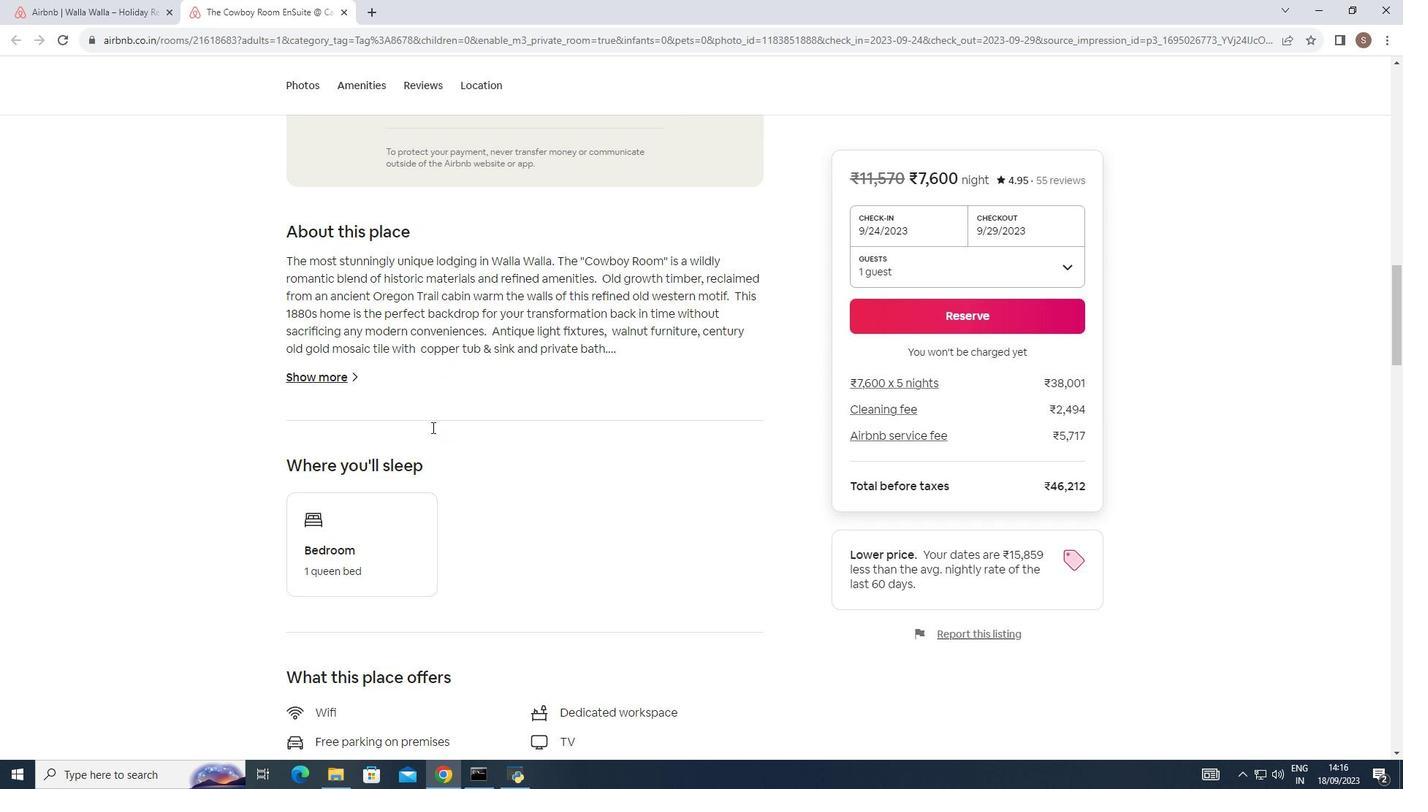 
Action: Mouse scrolled (432, 426) with delta (0, 0)
Screenshot: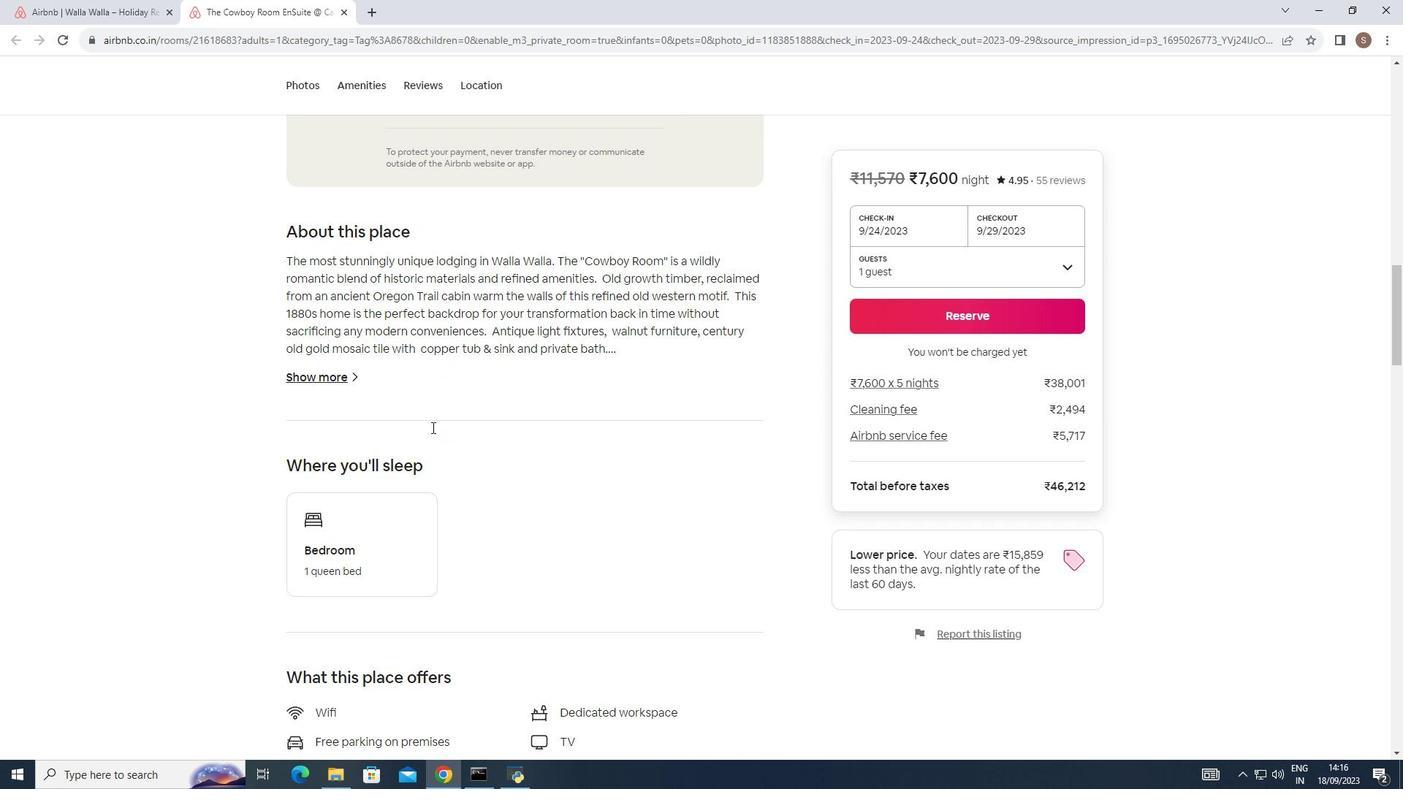 
Action: Mouse moved to (432, 427)
Screenshot: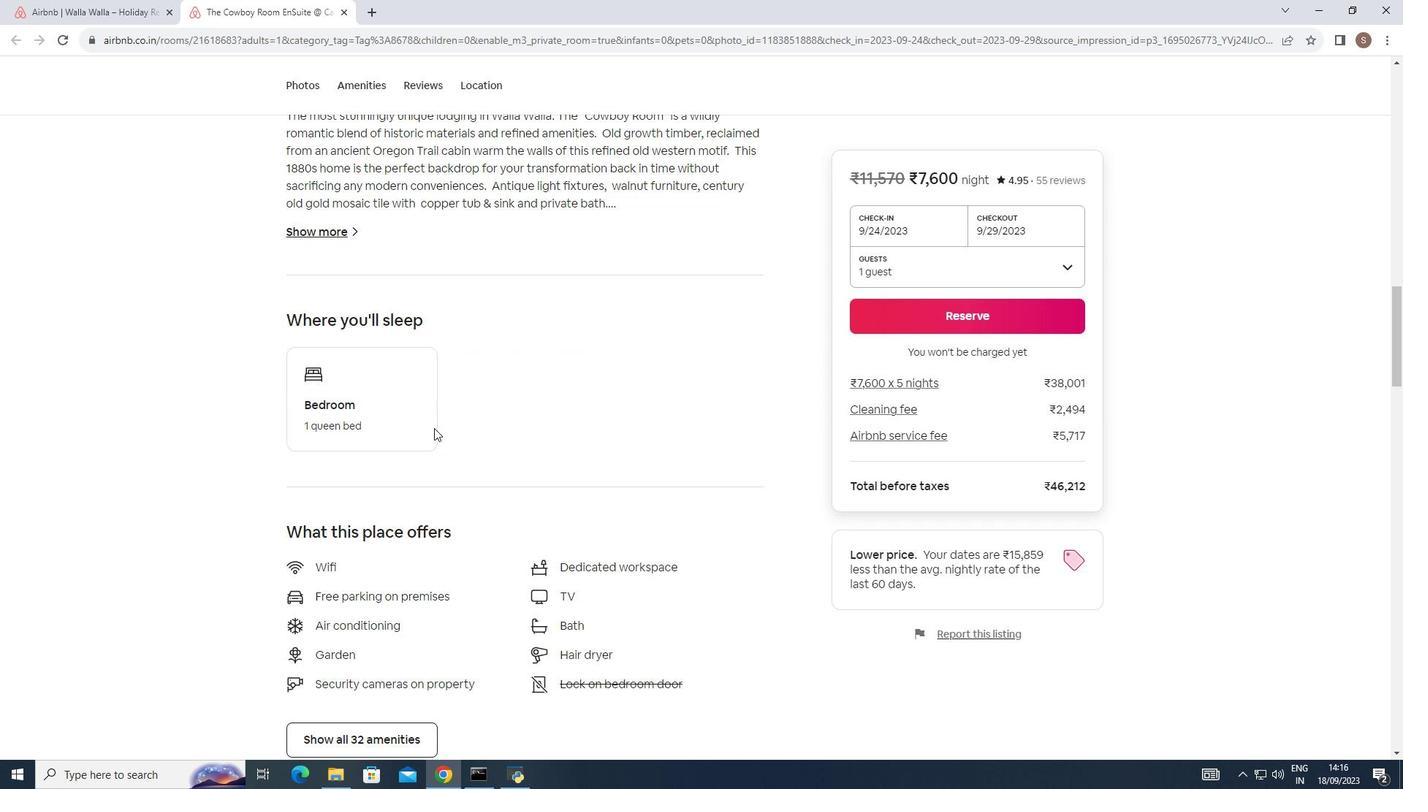 
Action: Mouse scrolled (432, 426) with delta (0, 0)
Screenshot: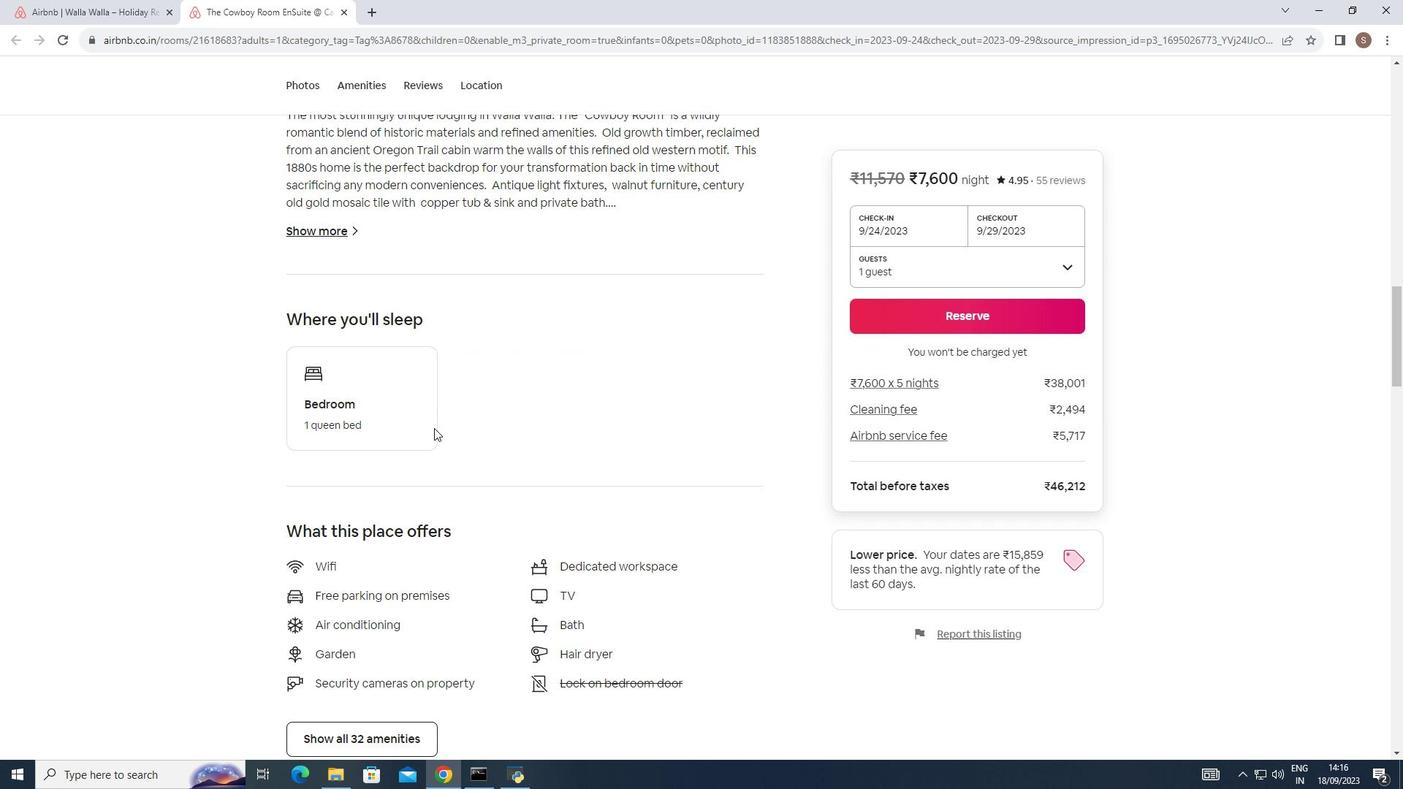 
Action: Mouse moved to (434, 427)
Screenshot: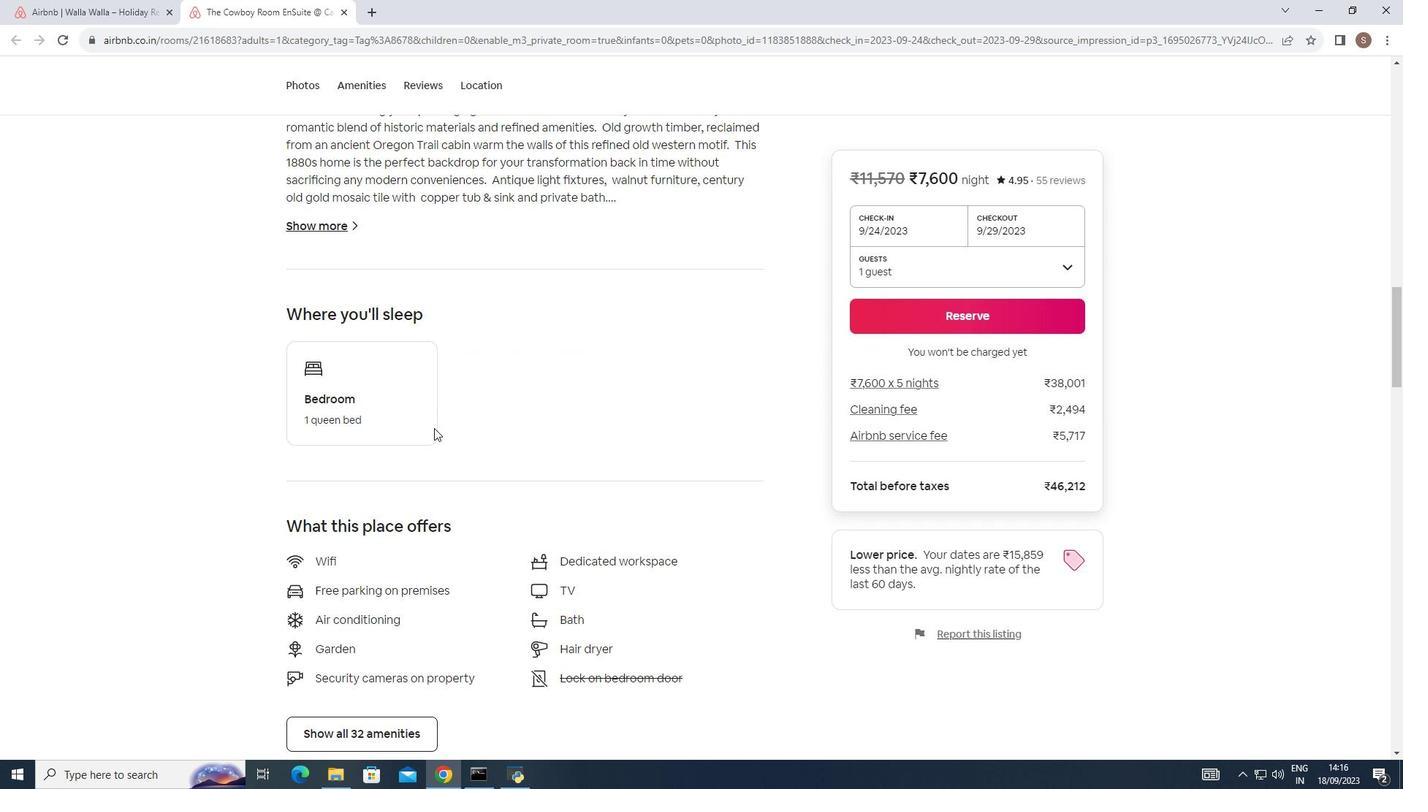
Action: Mouse scrolled (434, 426) with delta (0, 0)
Screenshot: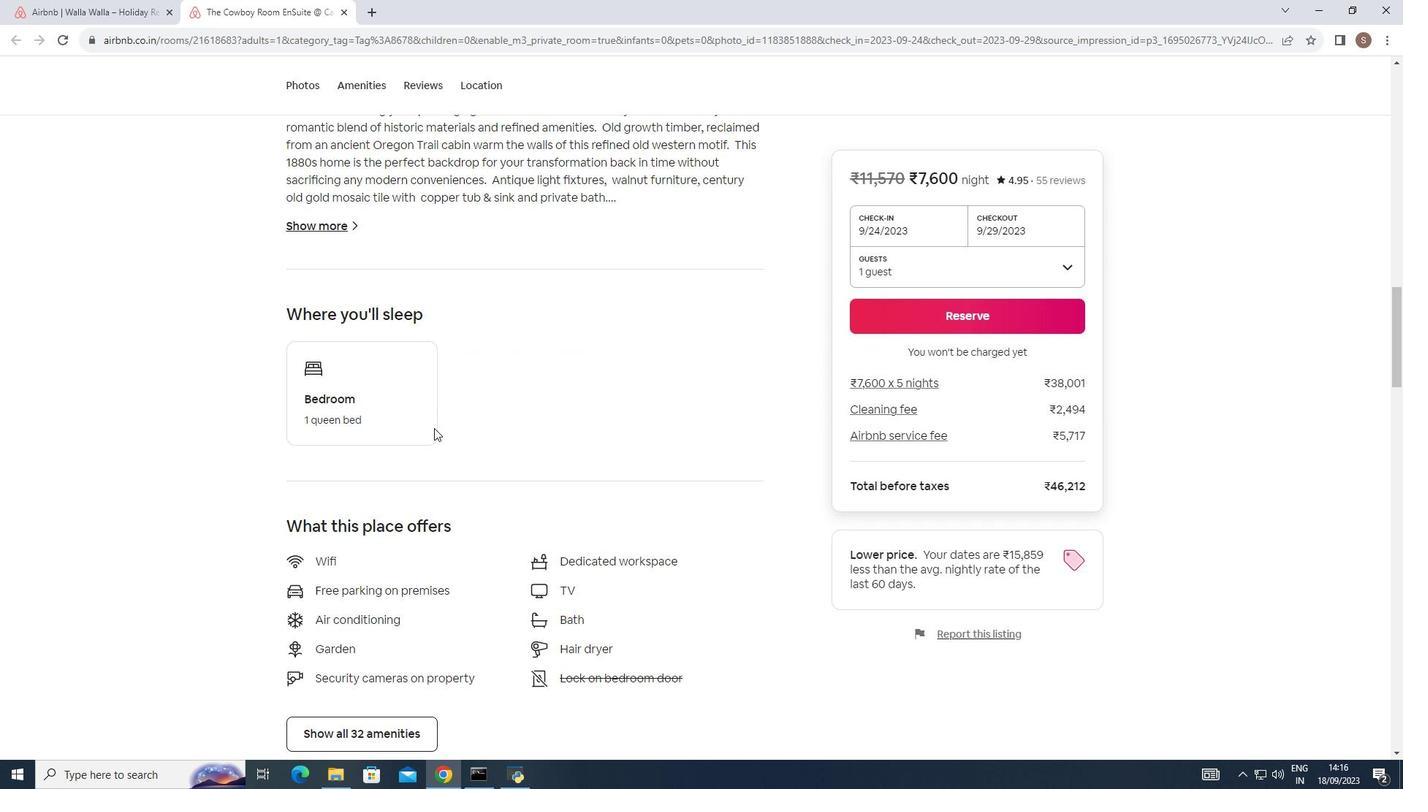 
Action: Mouse moved to (434, 428)
Screenshot: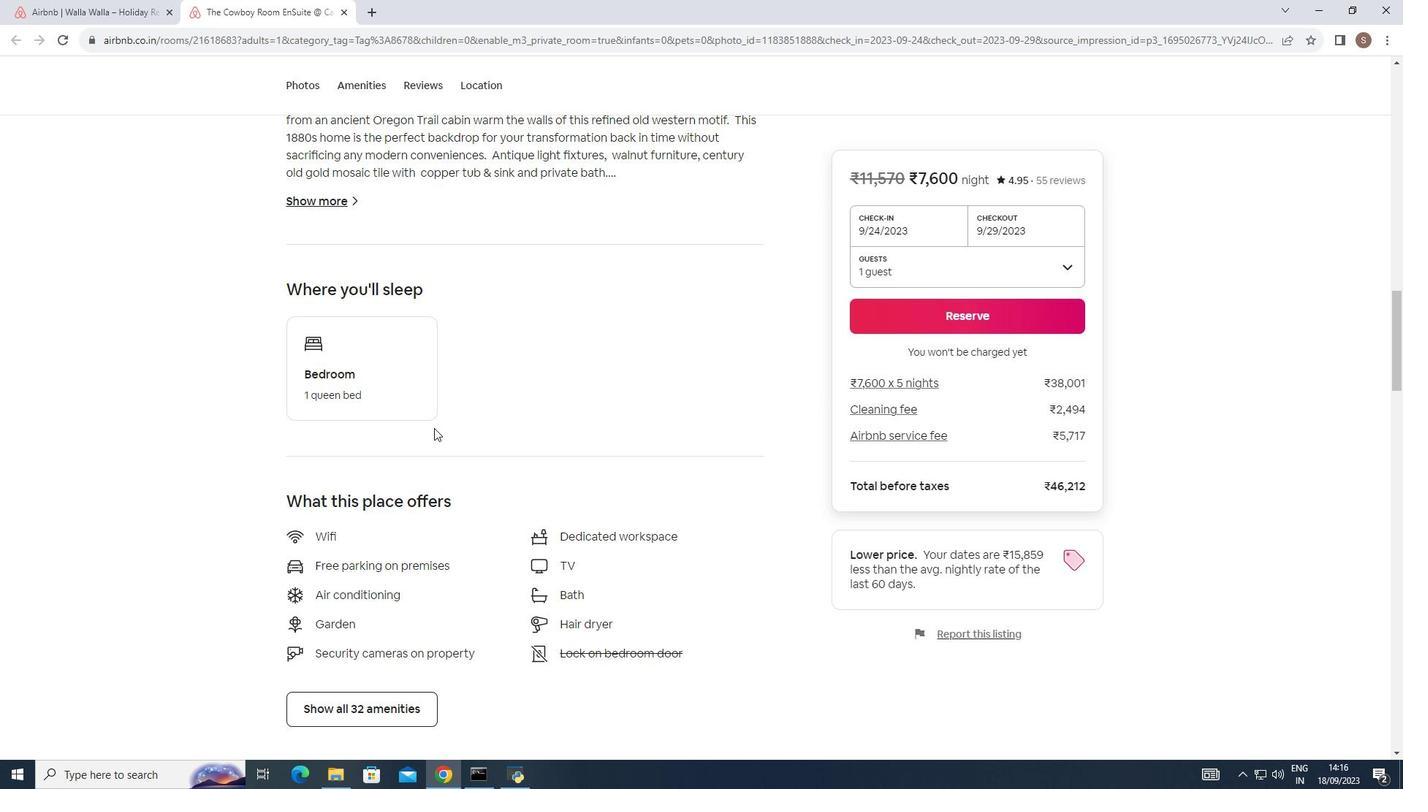 
Action: Mouse scrolled (434, 427) with delta (0, 0)
Screenshot: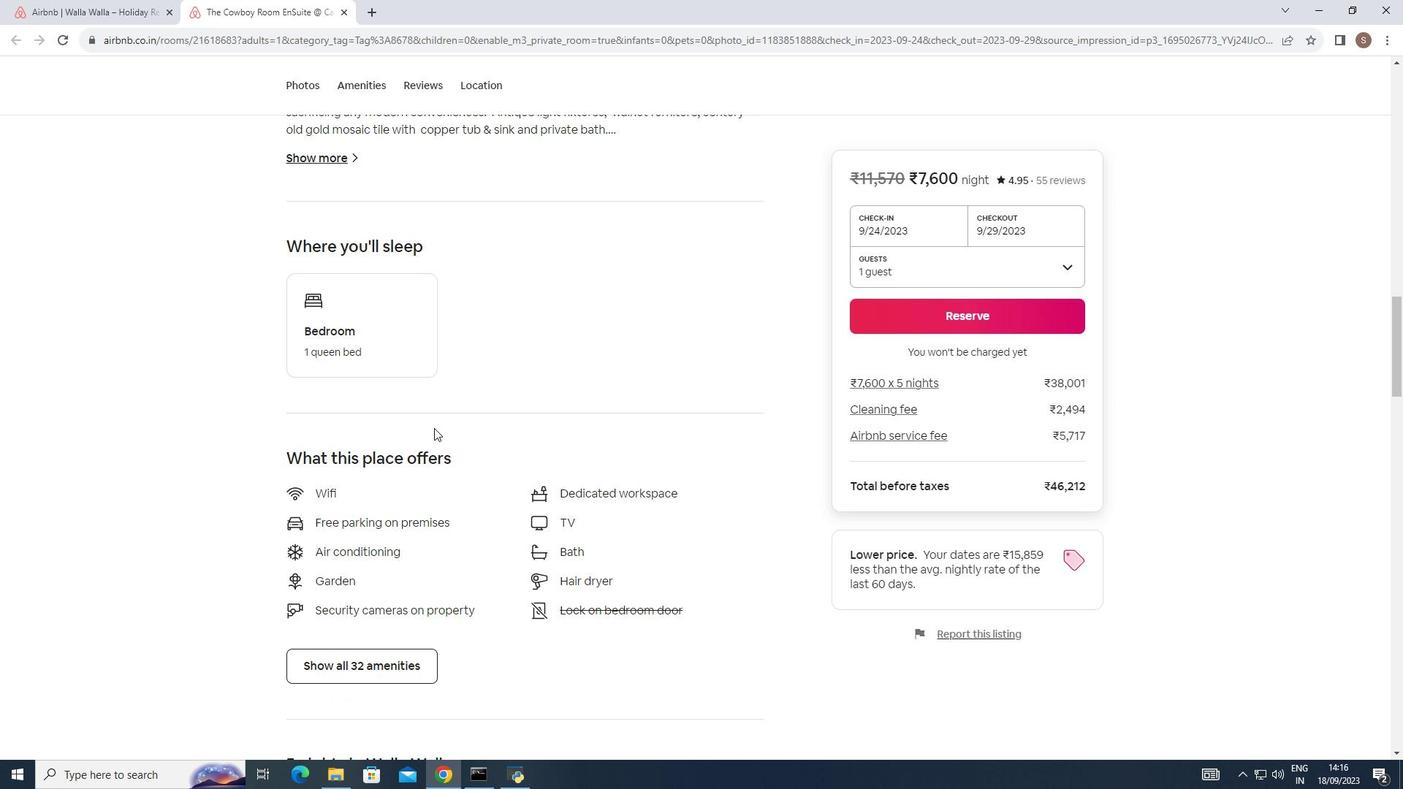 
Action: Mouse scrolled (434, 427) with delta (0, 0)
Screenshot: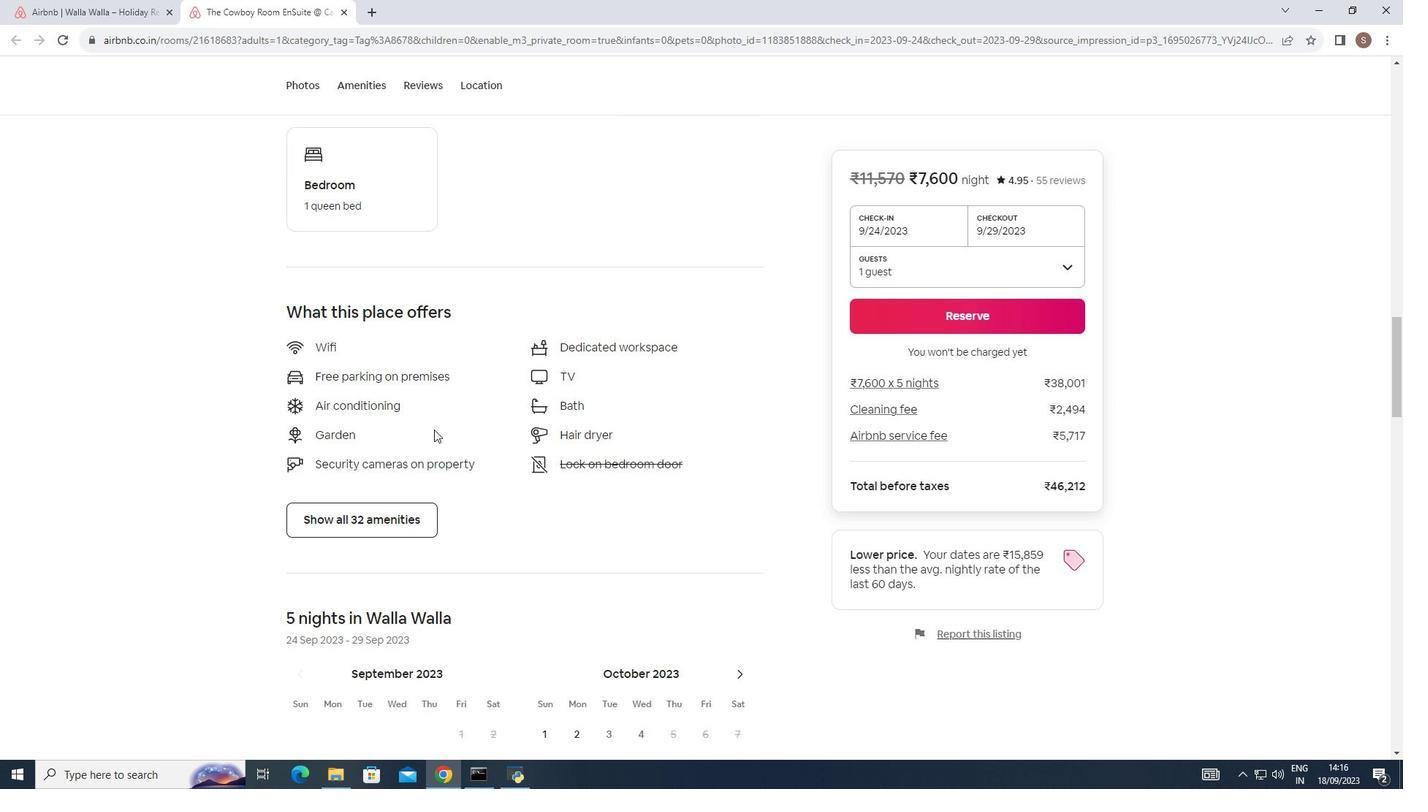 
Action: Mouse moved to (434, 429)
Screenshot: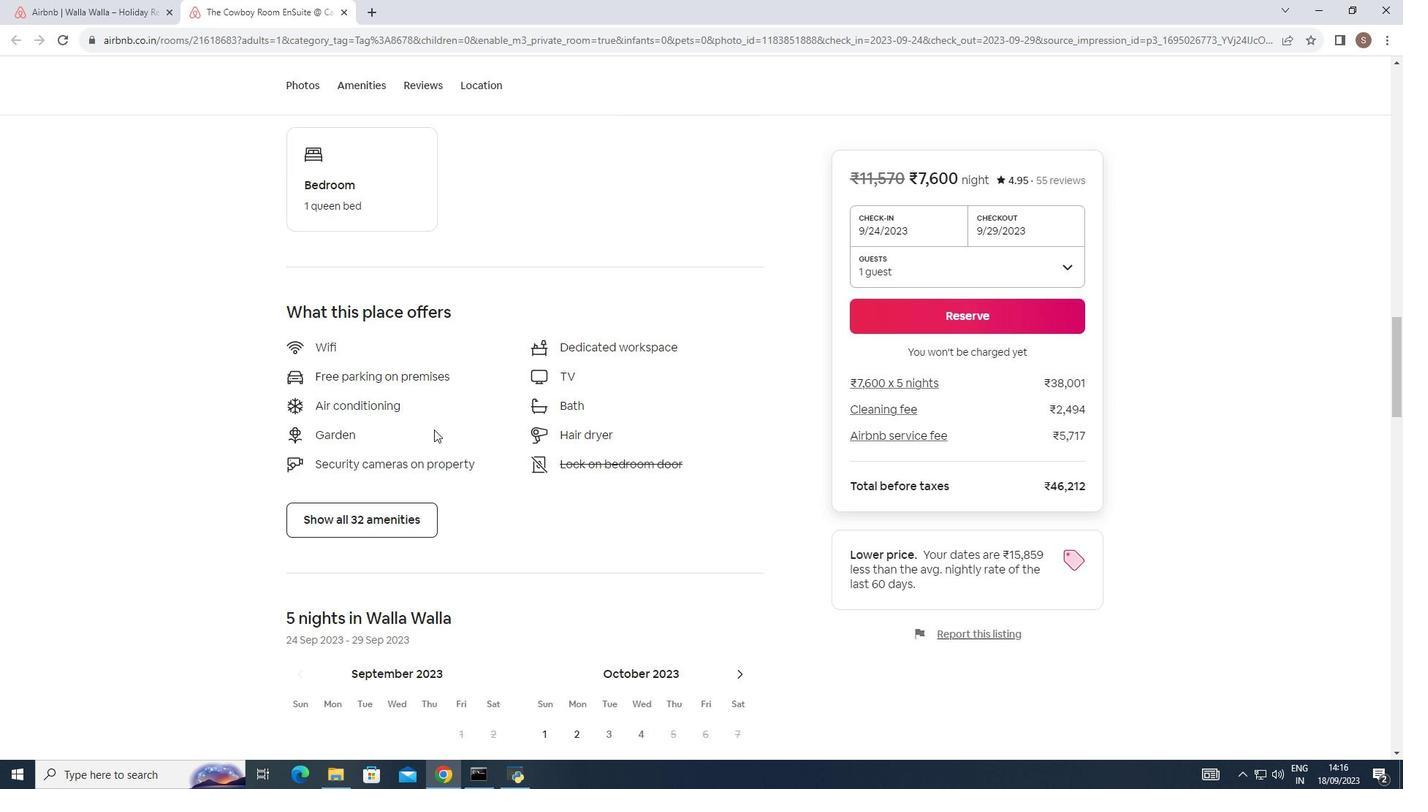 
Action: Mouse scrolled (434, 429) with delta (0, 0)
Screenshot: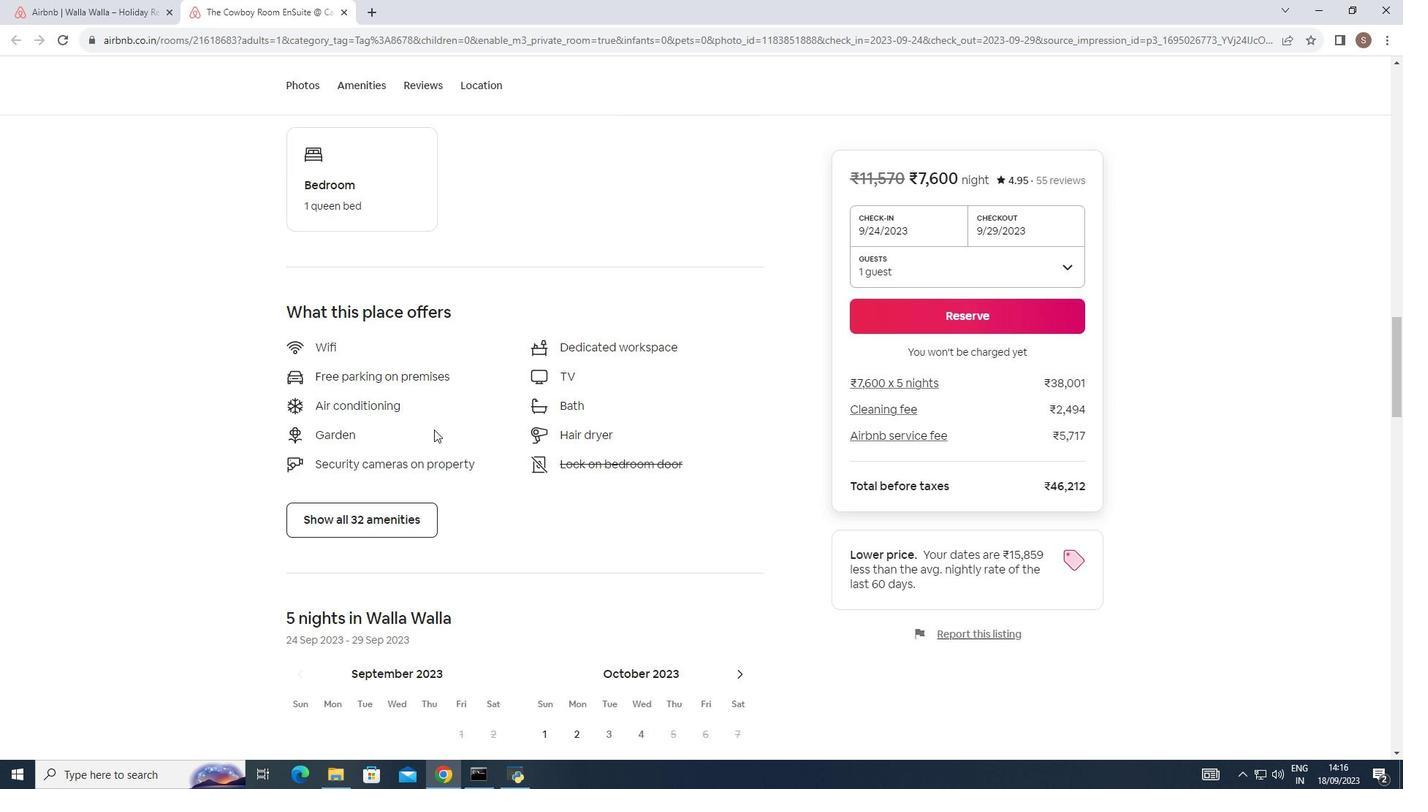 
Action: Mouse moved to (435, 431)
Screenshot: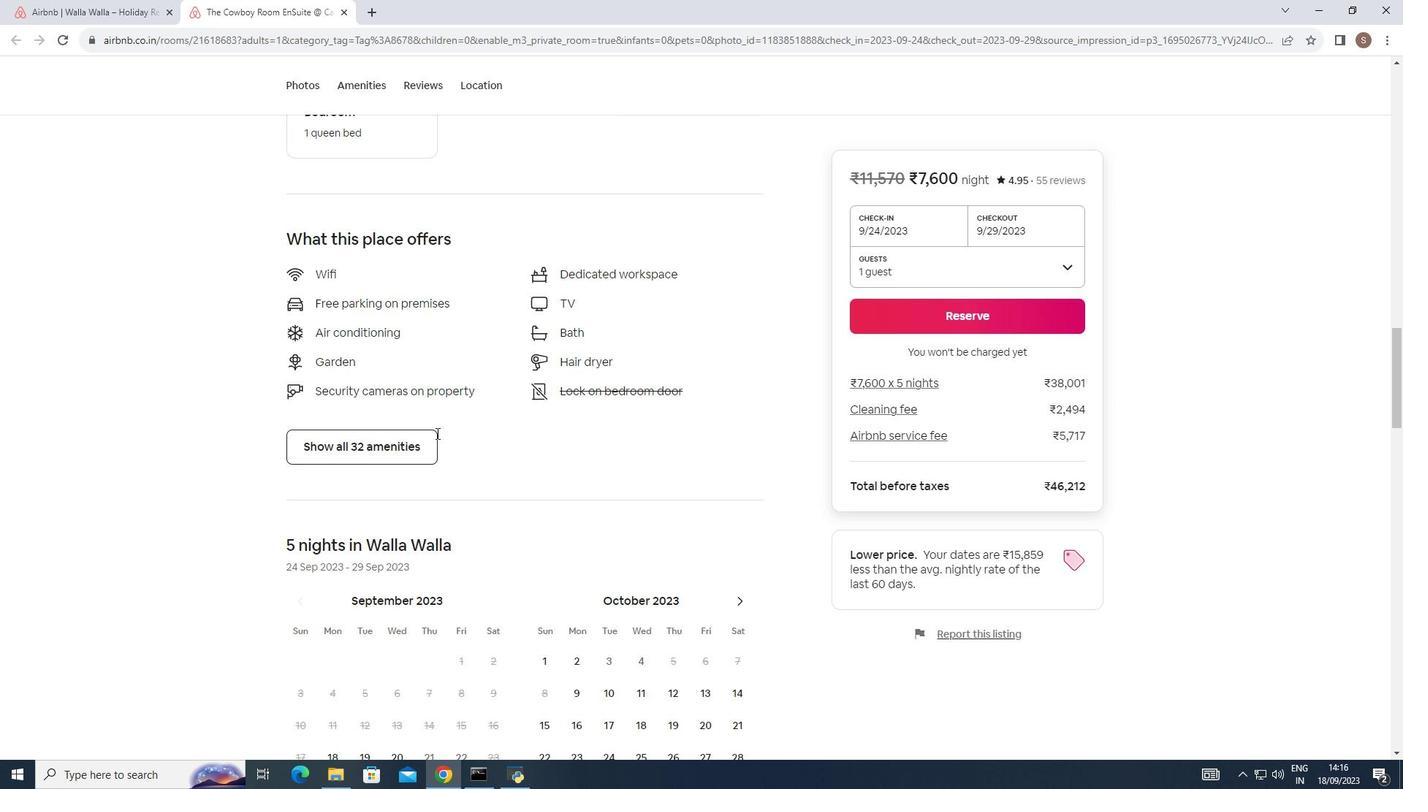 
Action: Mouse scrolled (435, 430) with delta (0, 0)
Screenshot: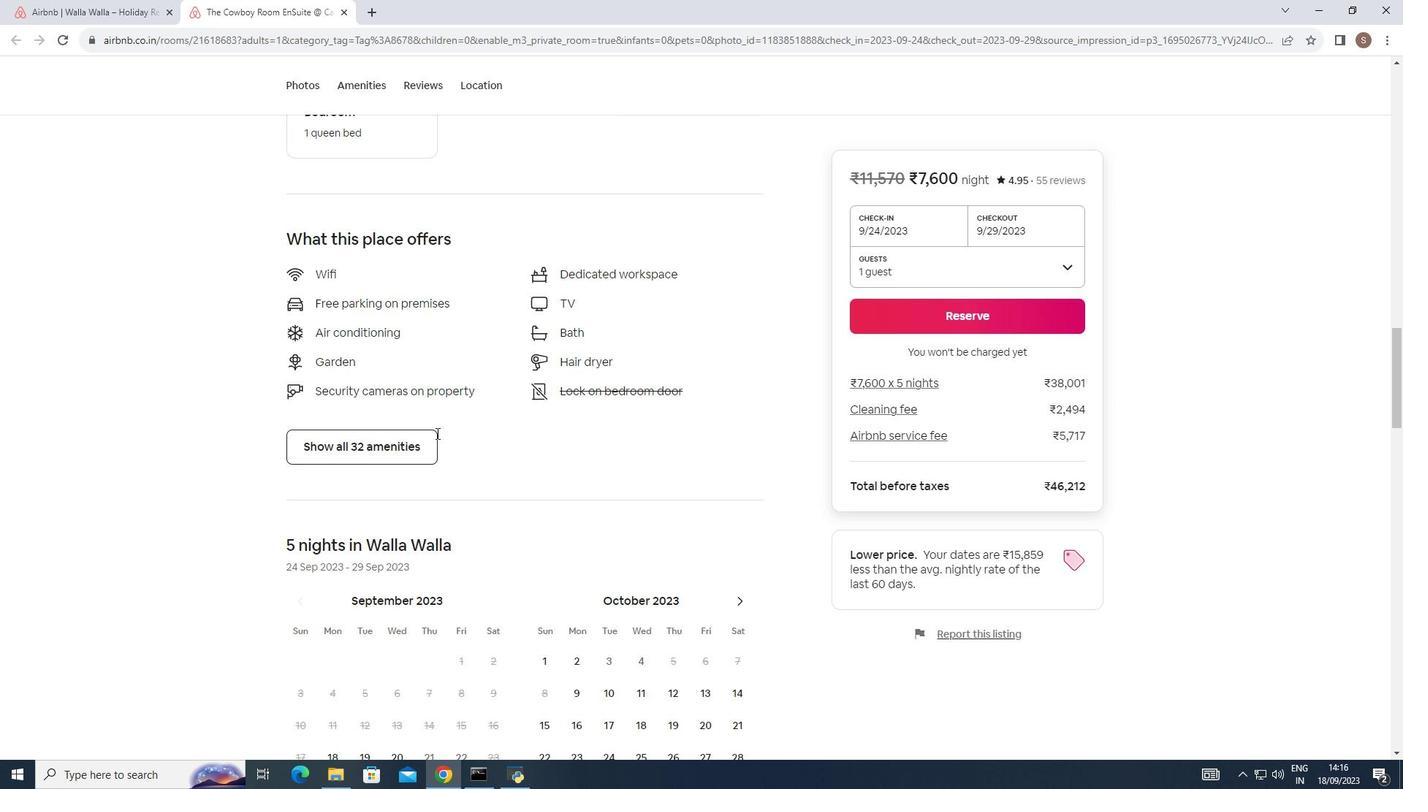 
Action: Mouse moved to (436, 433)
Screenshot: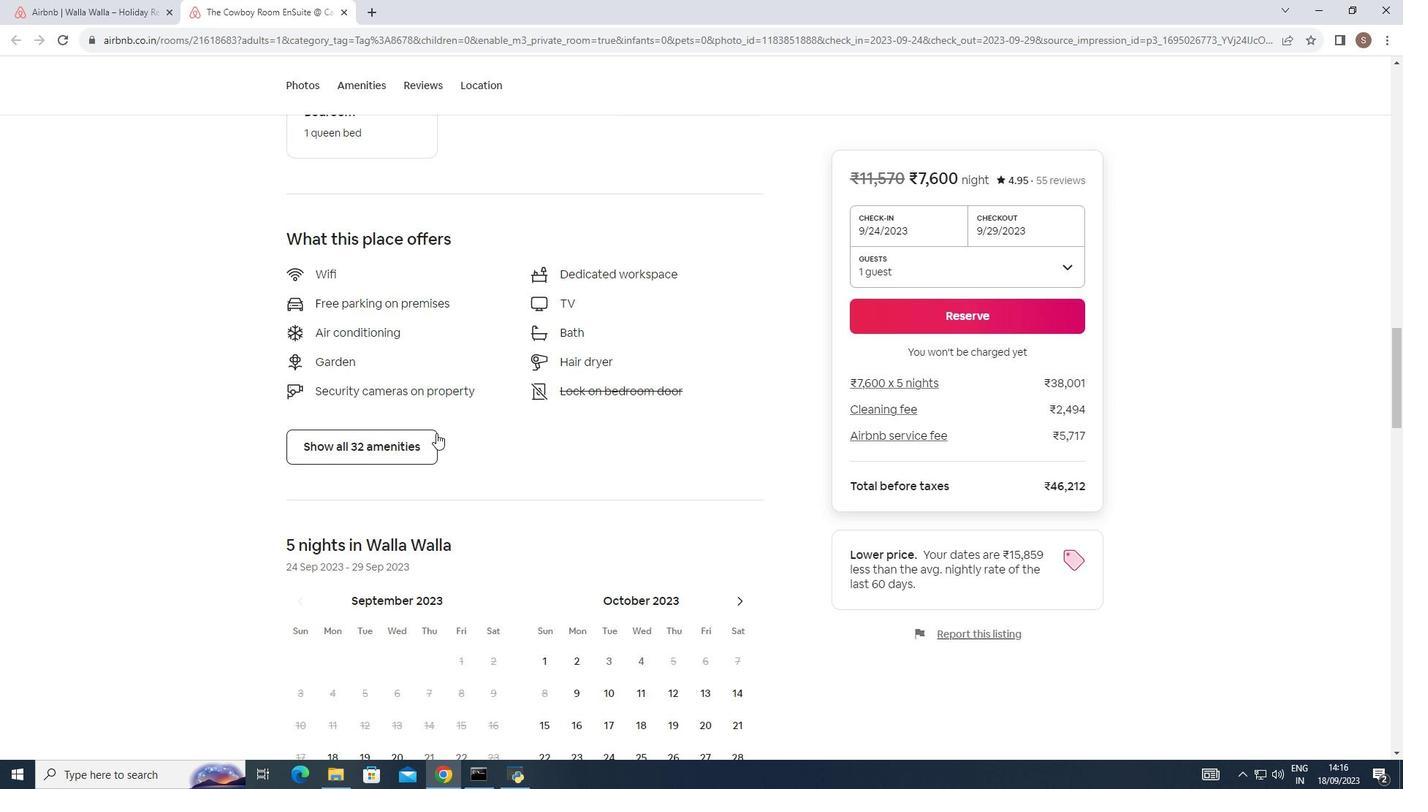 
Action: Mouse scrolled (436, 432) with delta (0, 0)
Screenshot: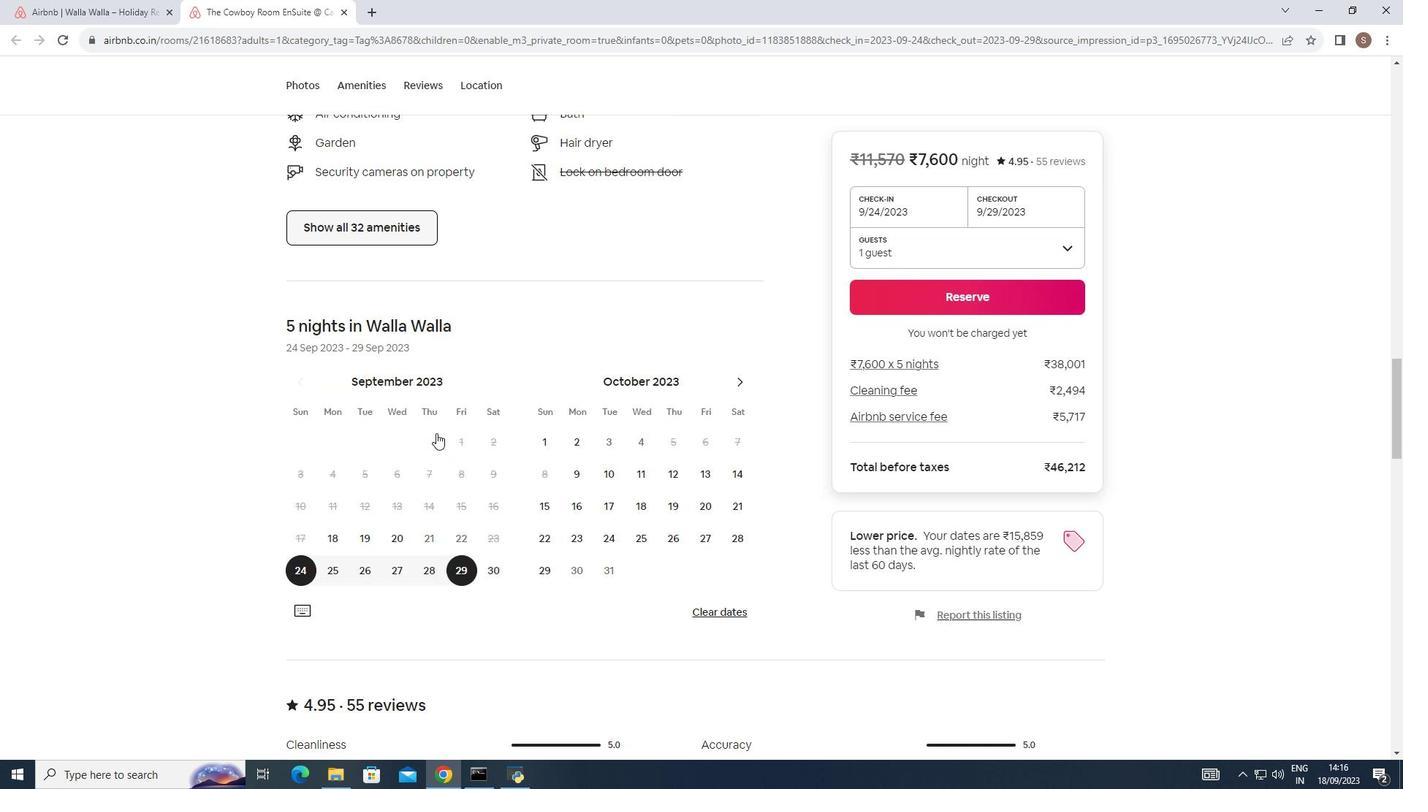 
Action: Mouse scrolled (436, 432) with delta (0, 0)
Screenshot: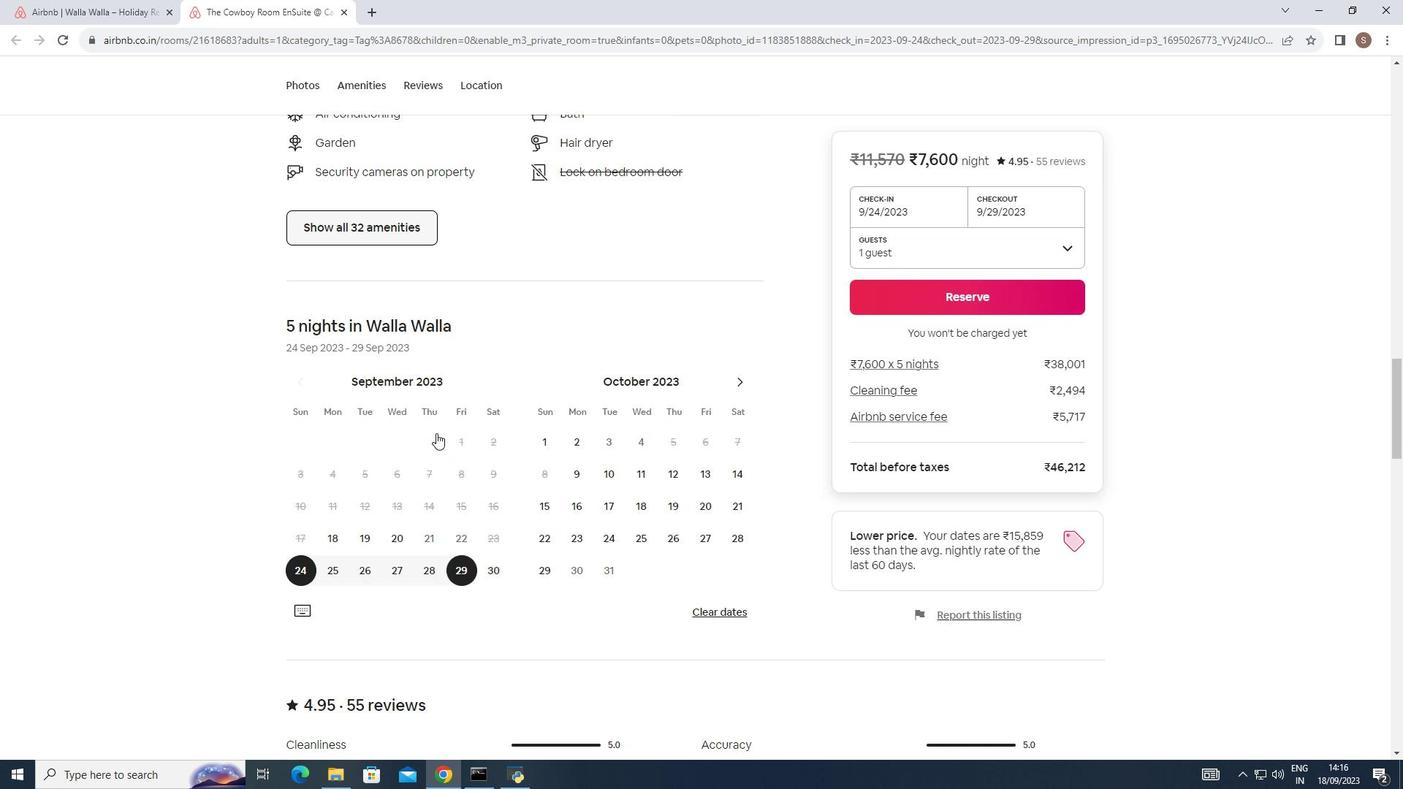 
Action: Mouse scrolled (436, 432) with delta (0, 0)
Screenshot: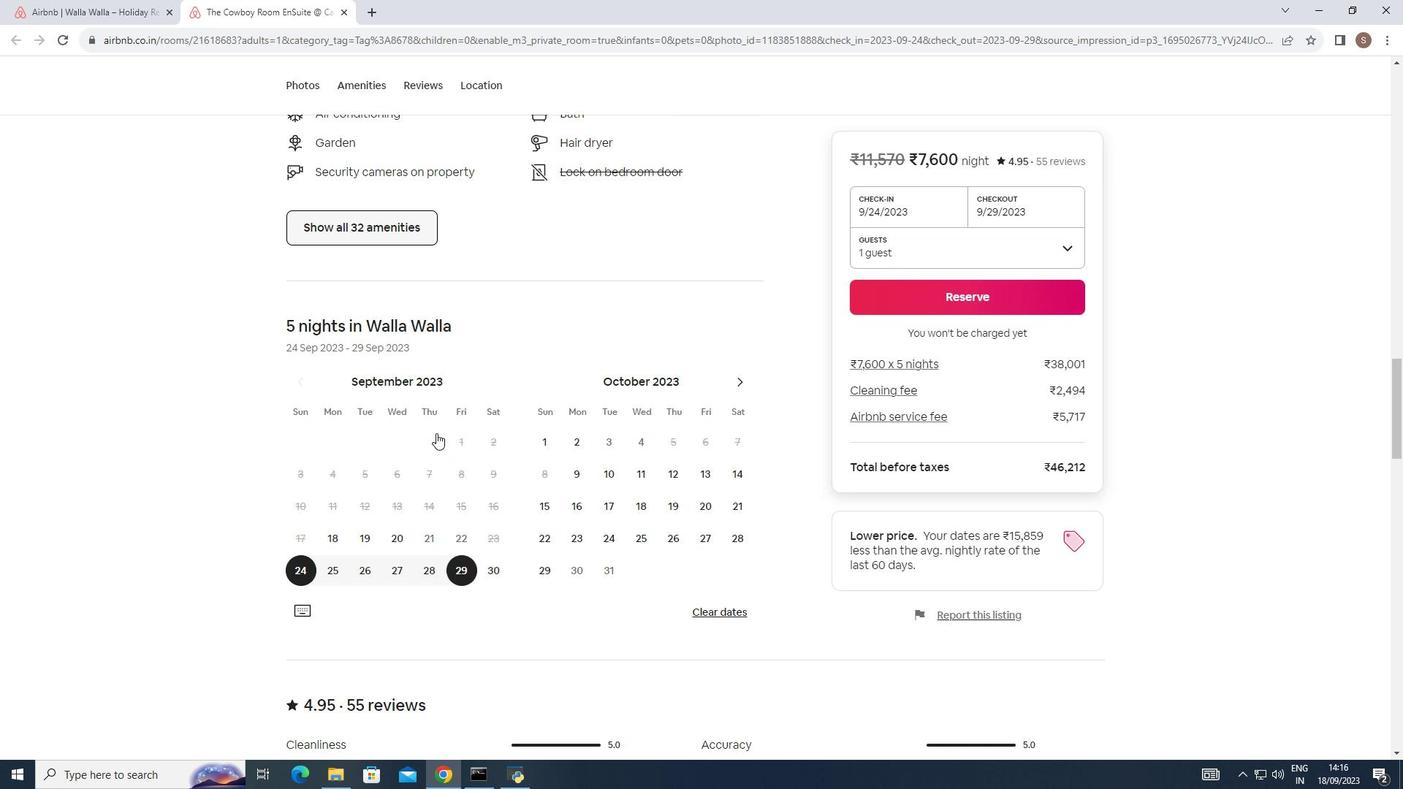 
Action: Mouse moved to (436, 434)
Screenshot: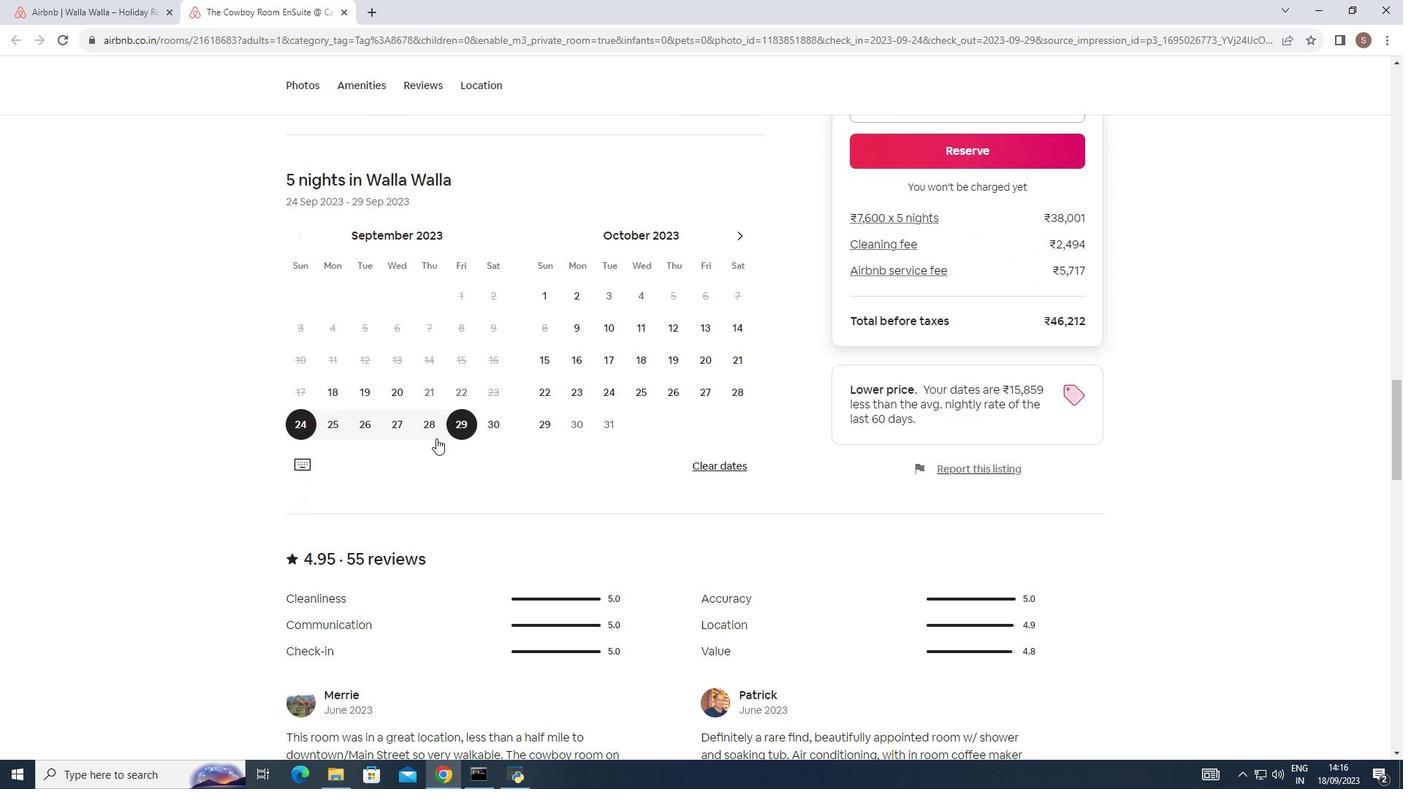 
Action: Mouse scrolled (436, 433) with delta (0, 0)
Screenshot: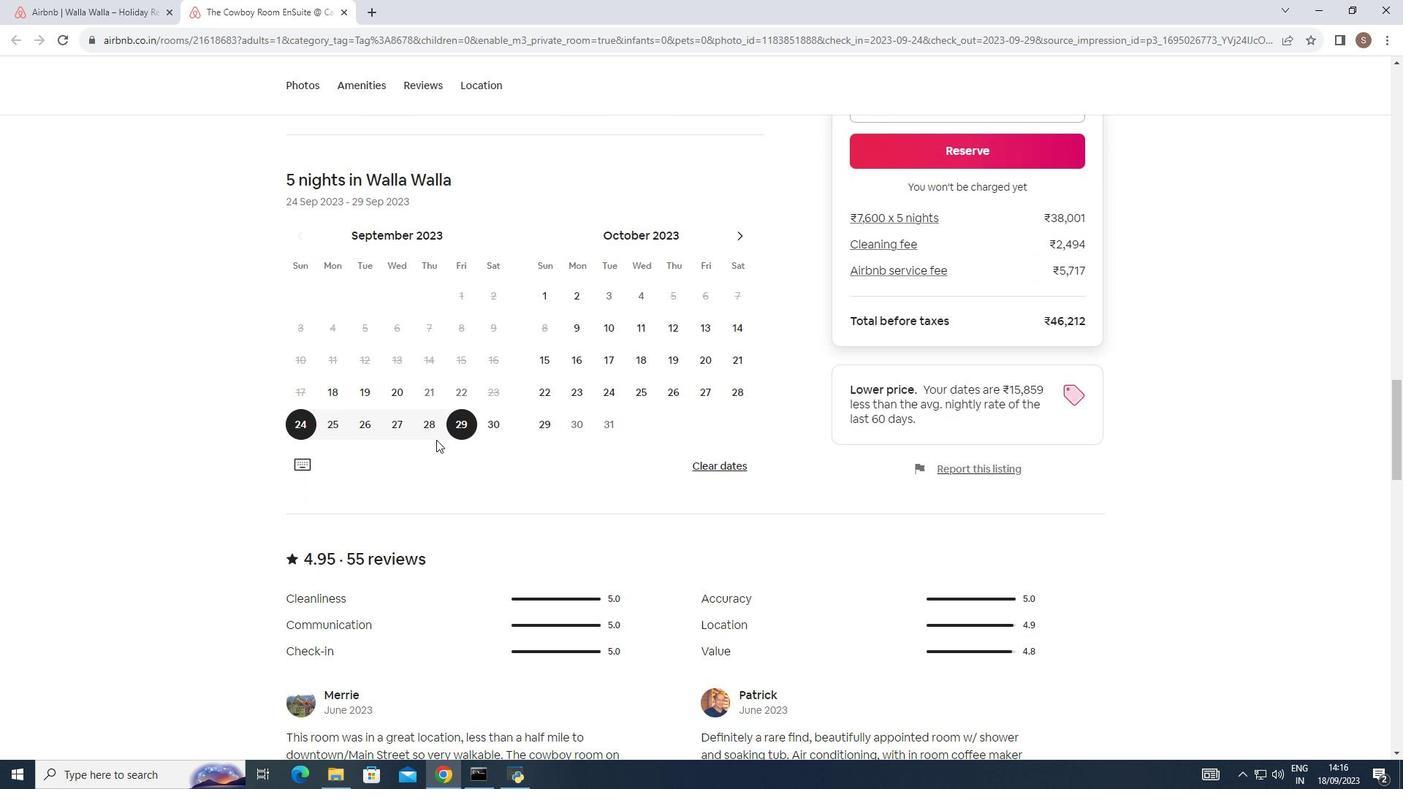 
Action: Mouse moved to (436, 437)
Screenshot: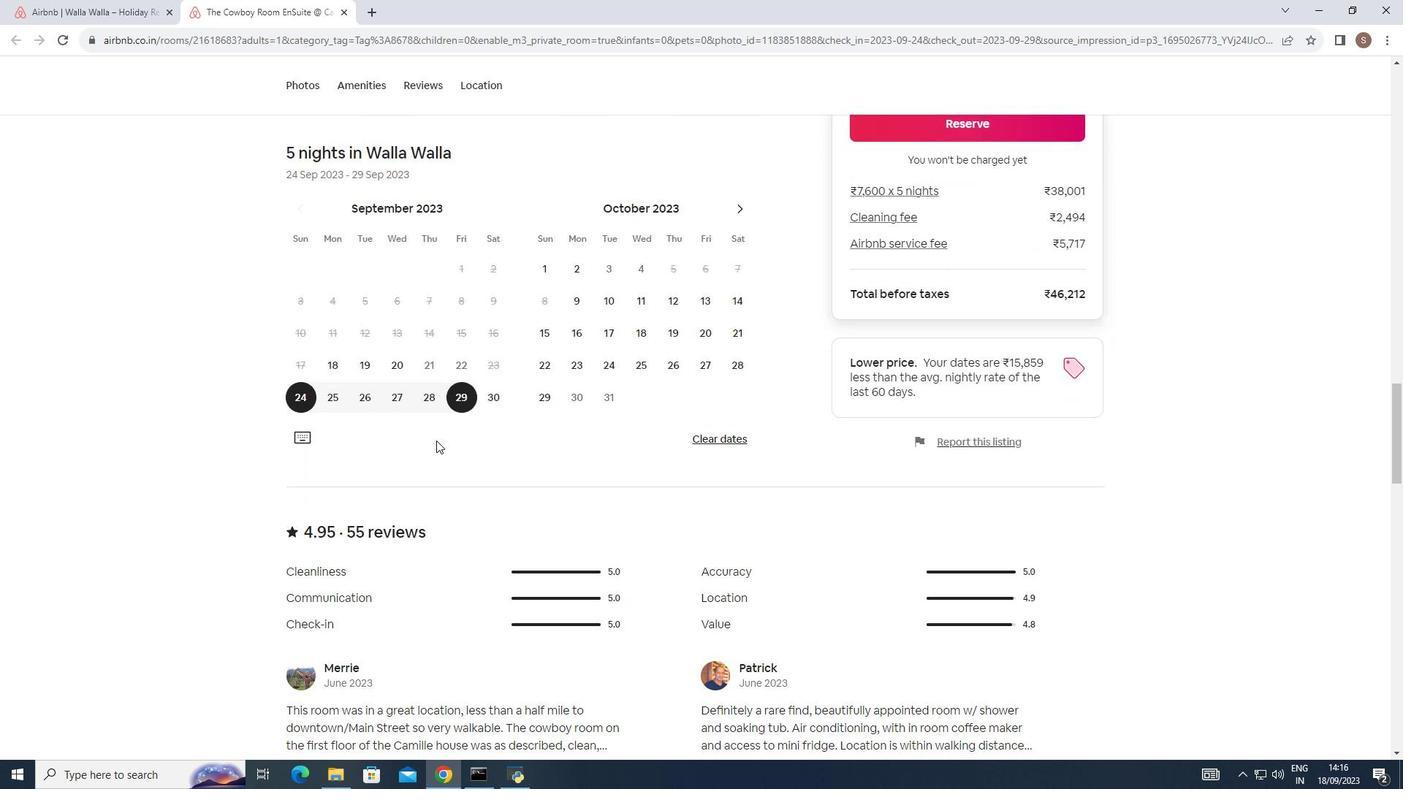 
Action: Mouse scrolled (436, 437) with delta (0, 0)
Screenshot: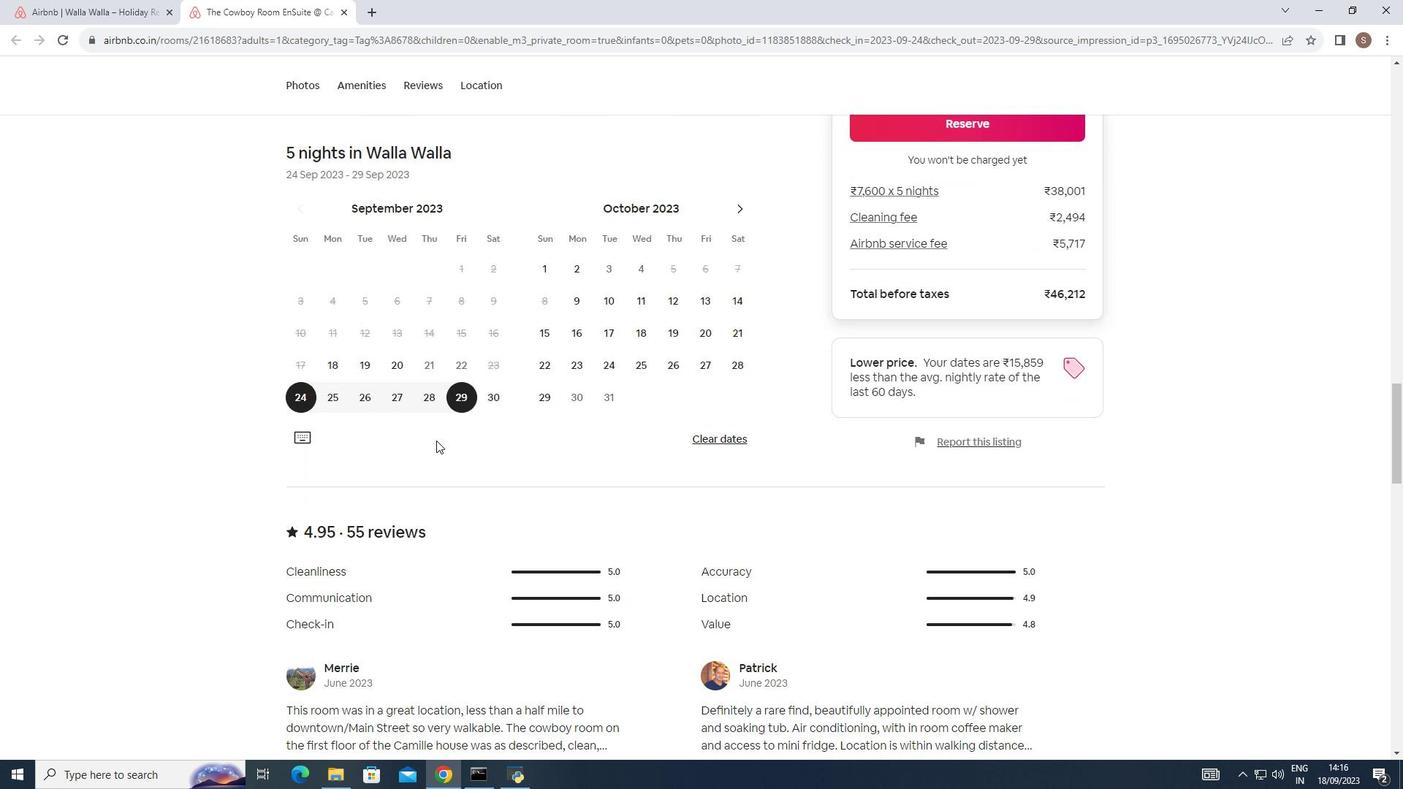 
Action: Mouse moved to (436, 440)
Screenshot: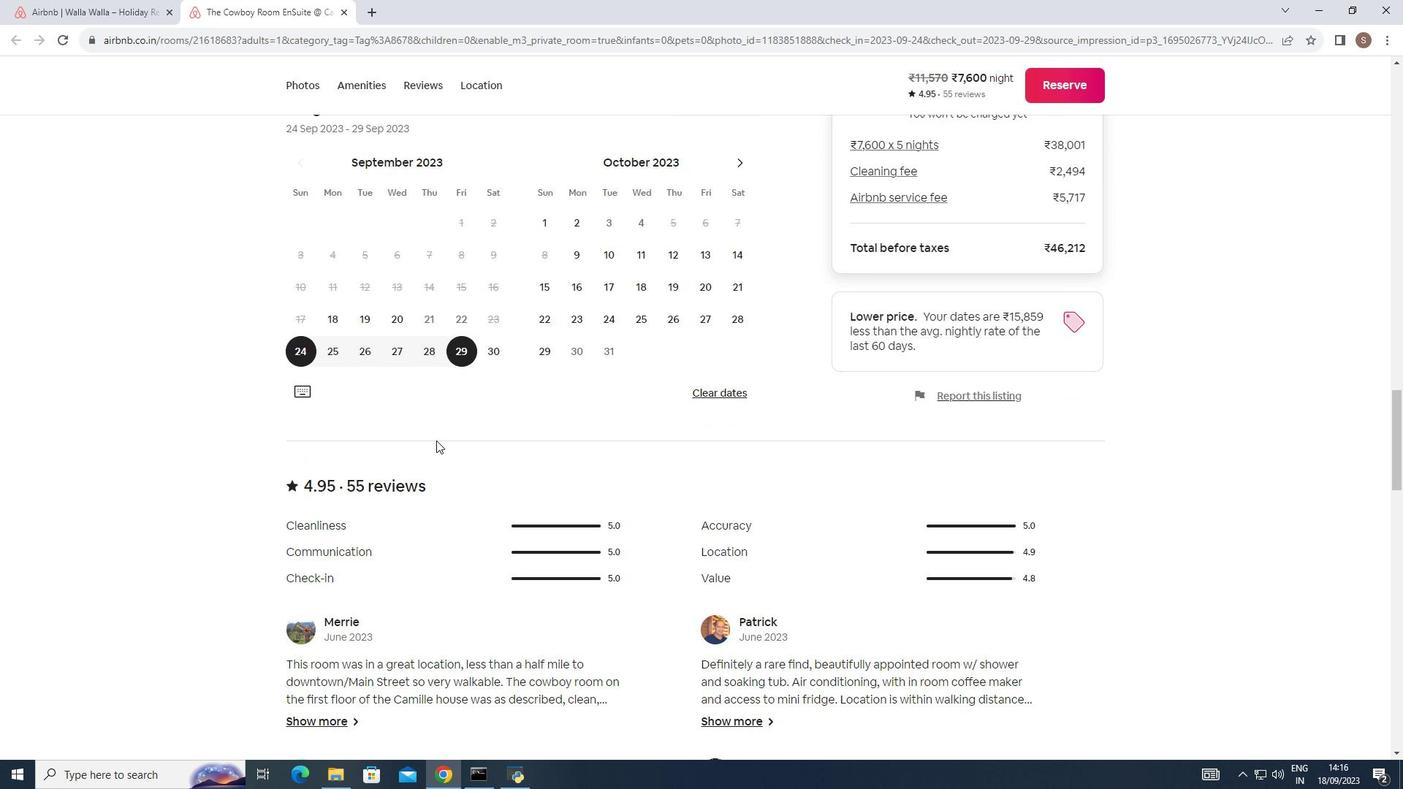 
Action: Mouse scrolled (436, 440) with delta (0, 0)
Screenshot: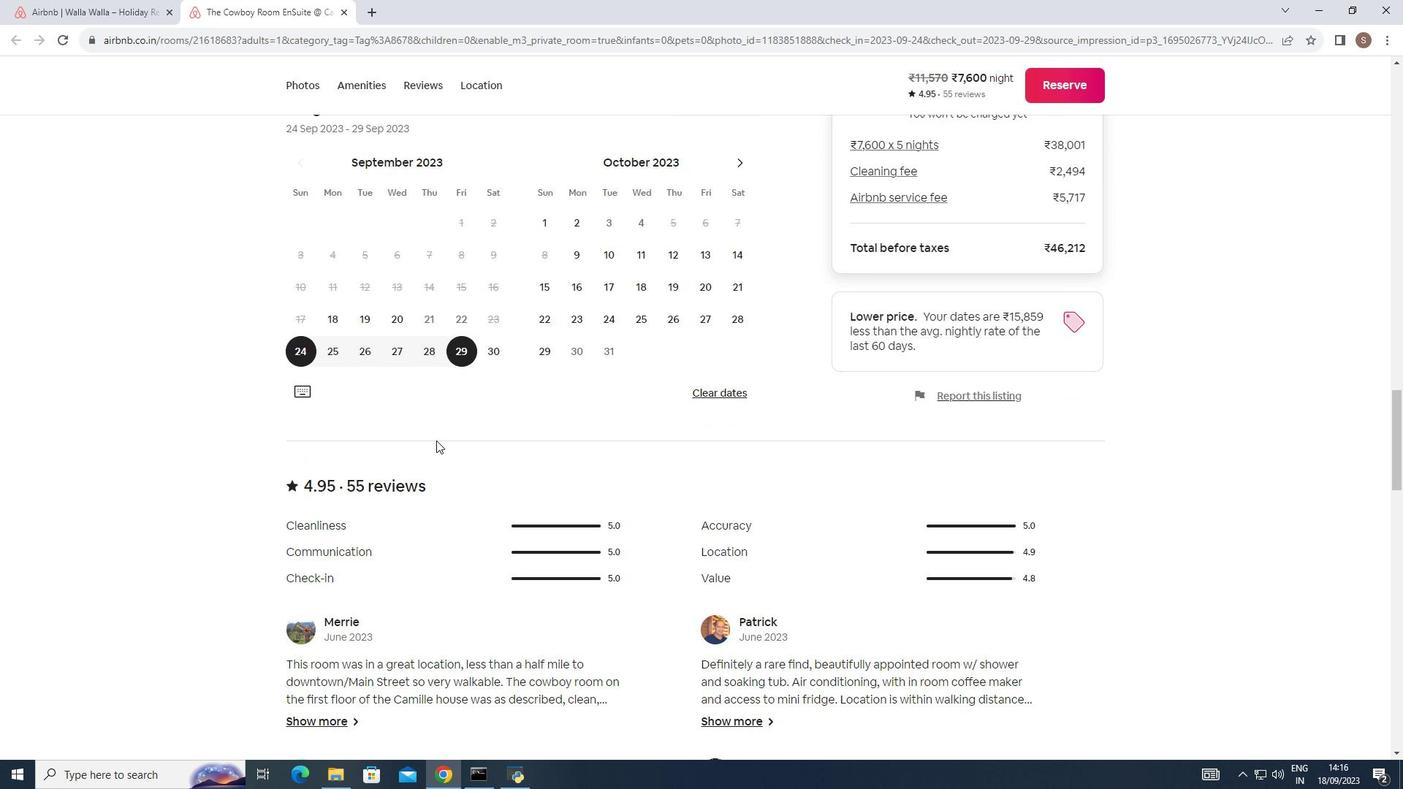 
Action: Mouse scrolled (436, 440) with delta (0, 0)
Screenshot: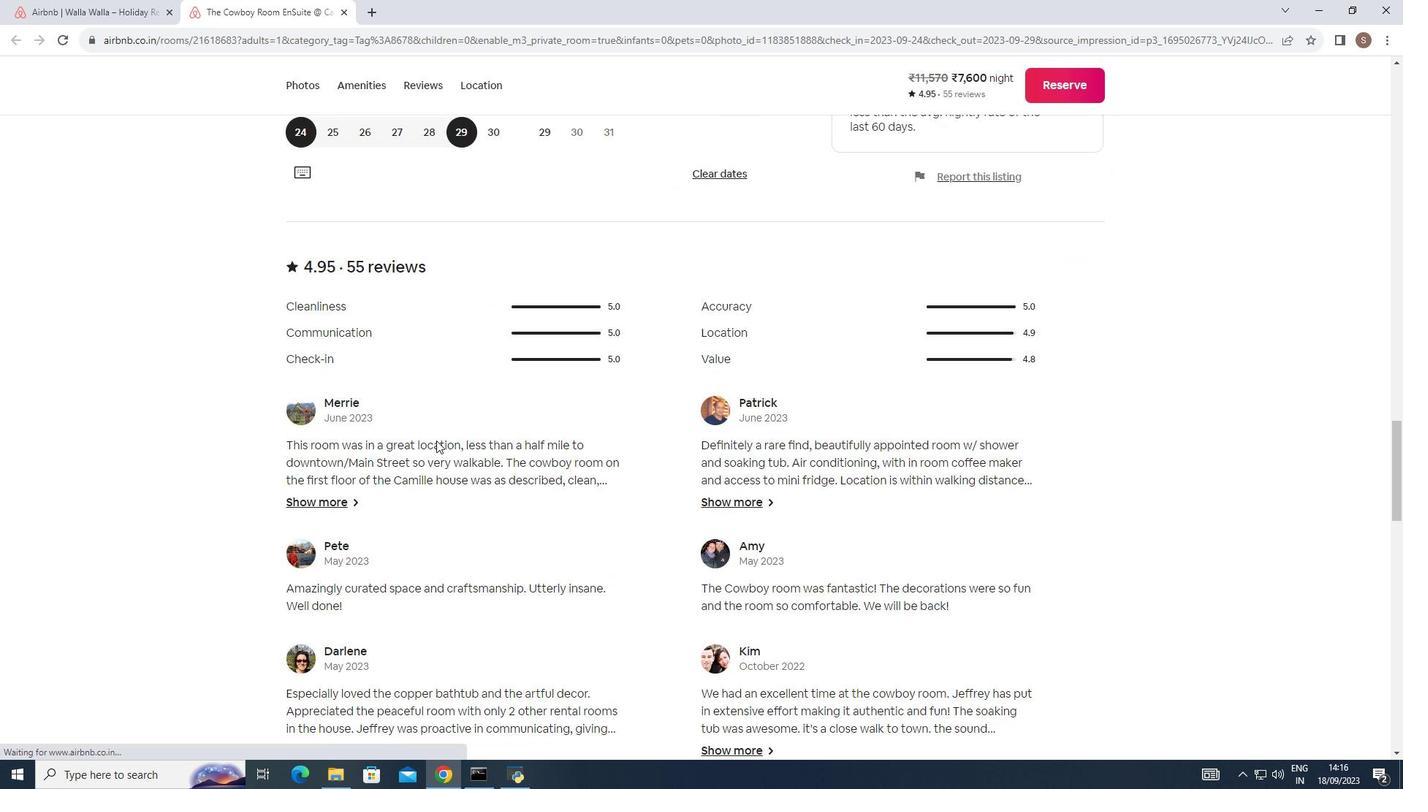 
Action: Mouse scrolled (436, 440) with delta (0, 0)
Screenshot: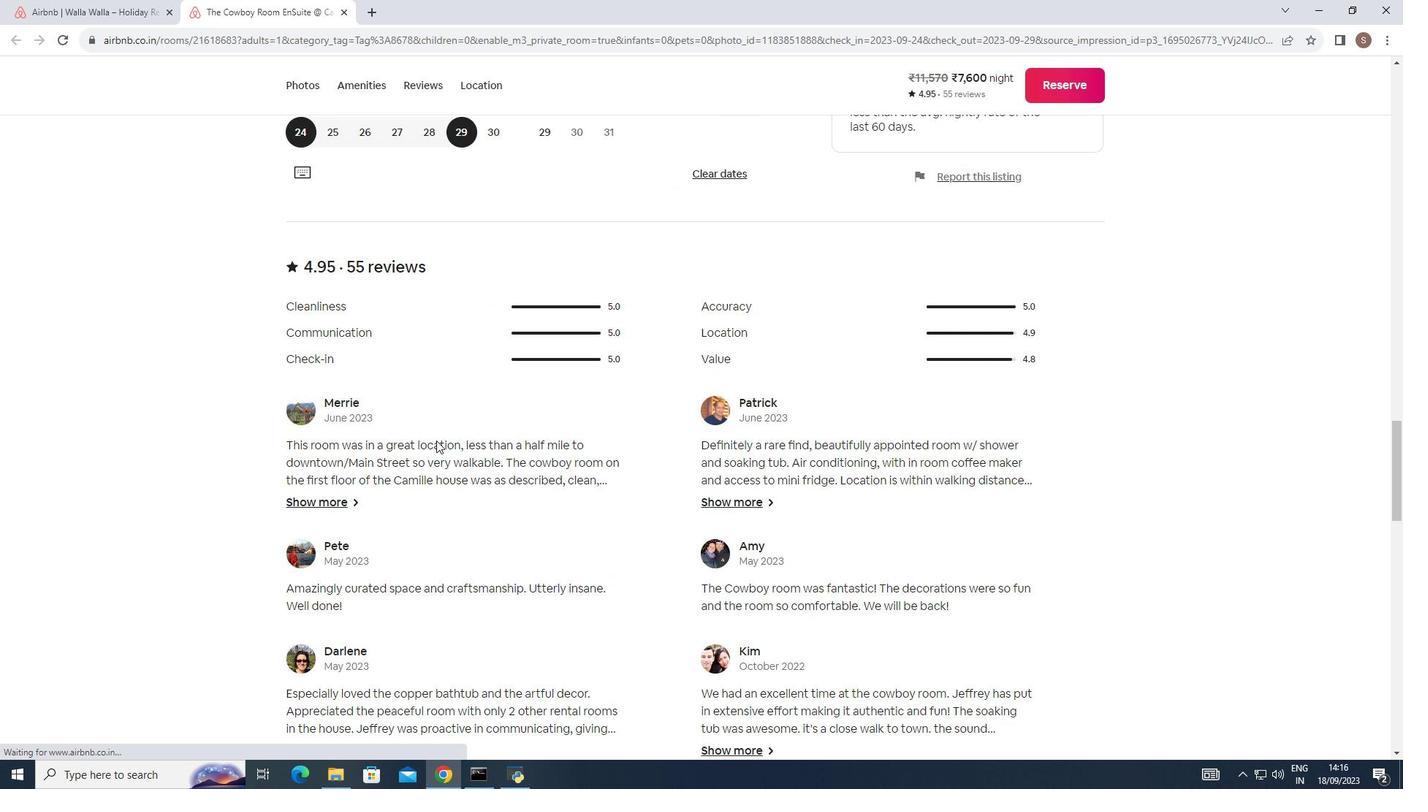 
Action: Mouse scrolled (436, 440) with delta (0, 0)
Screenshot: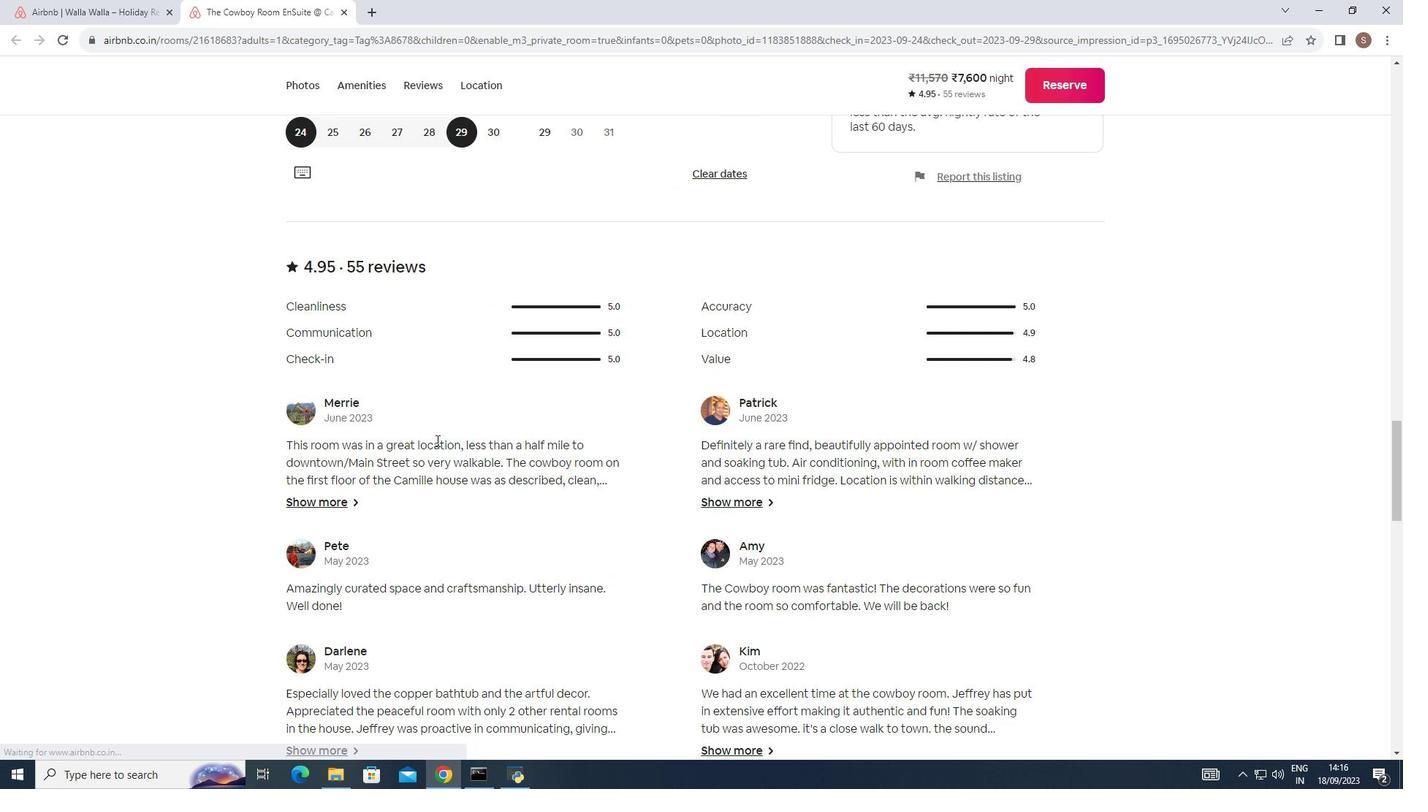 
Action: Mouse moved to (439, 440)
Screenshot: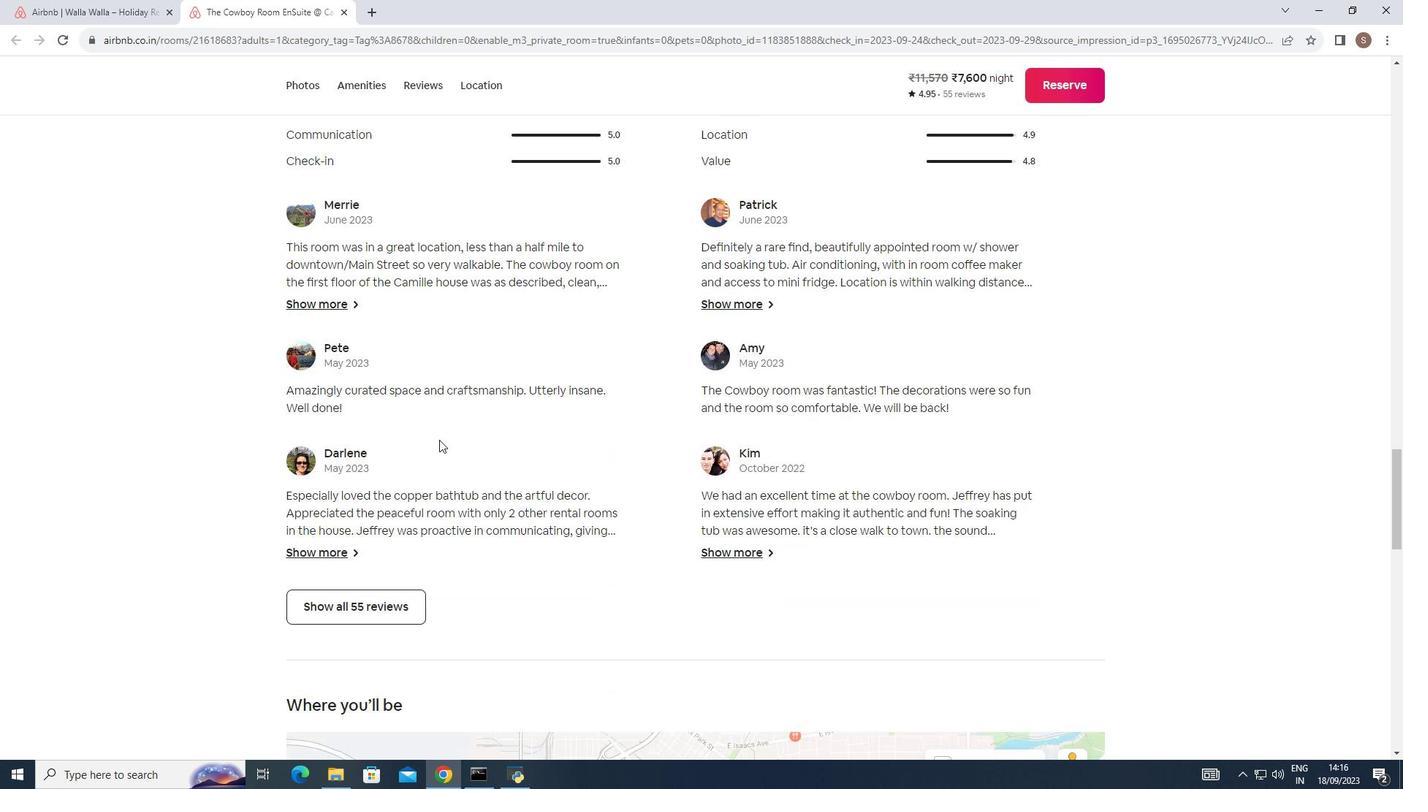 
Action: Mouse scrolled (439, 439) with delta (0, 0)
Screenshot: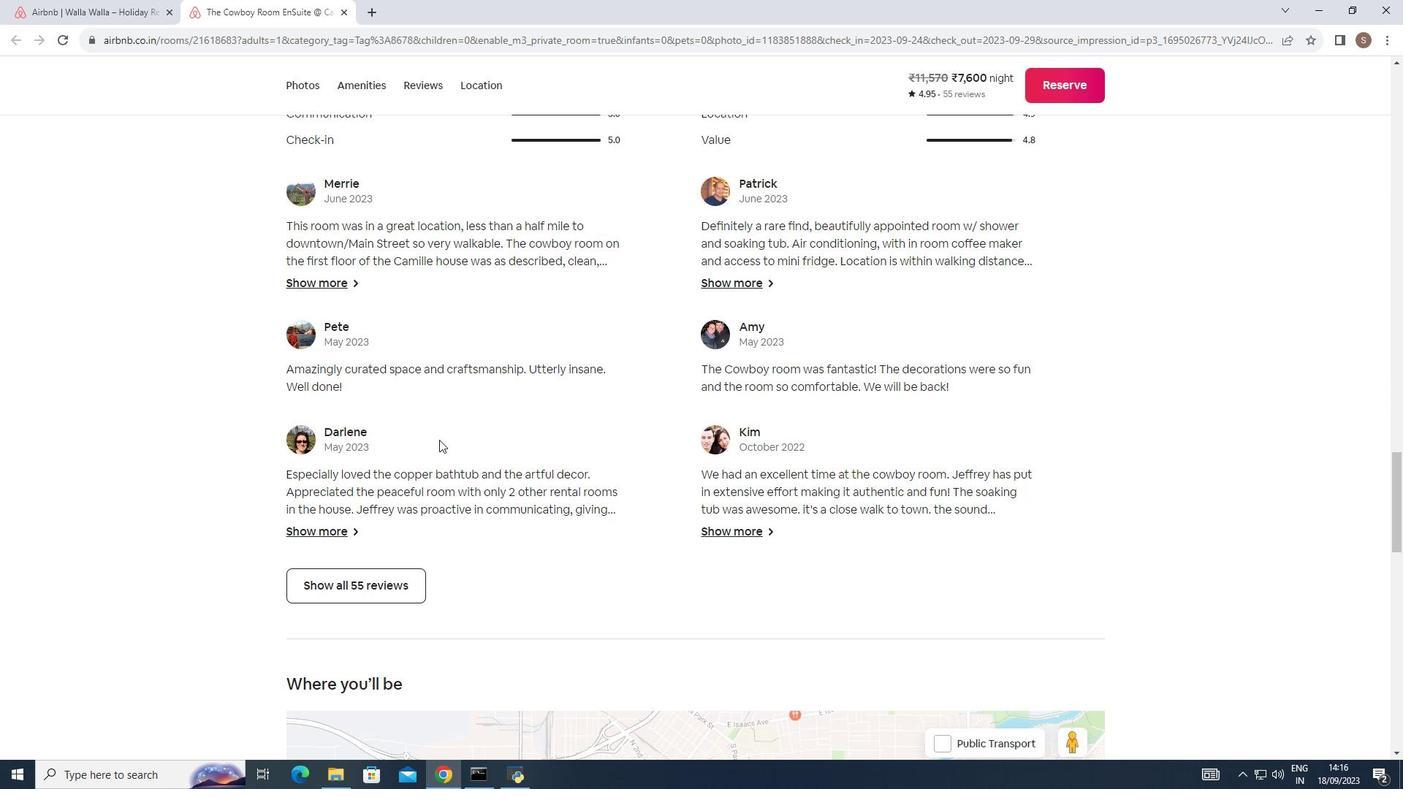 
Action: Mouse scrolled (439, 439) with delta (0, 0)
Screenshot: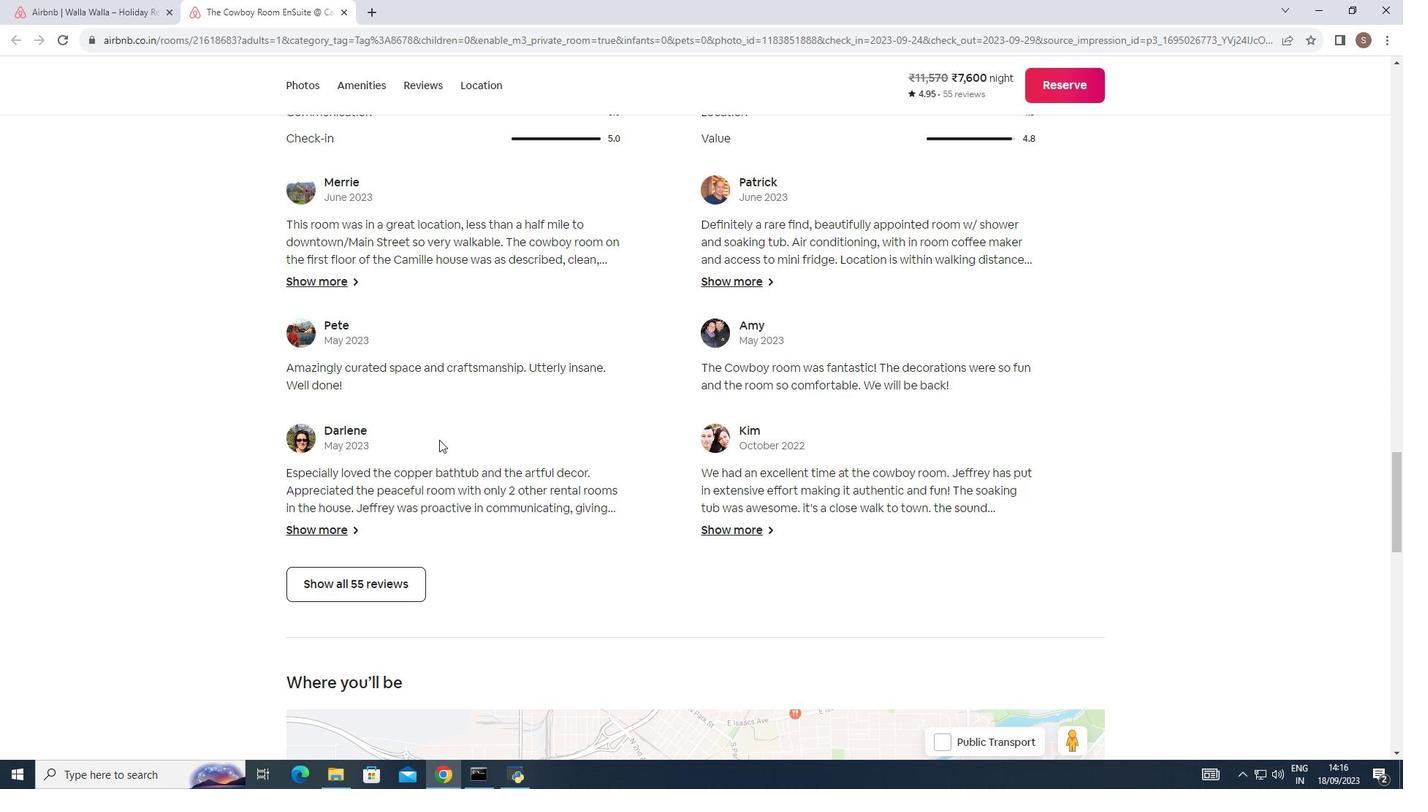 
Action: Mouse scrolled (439, 439) with delta (0, 0)
Screenshot: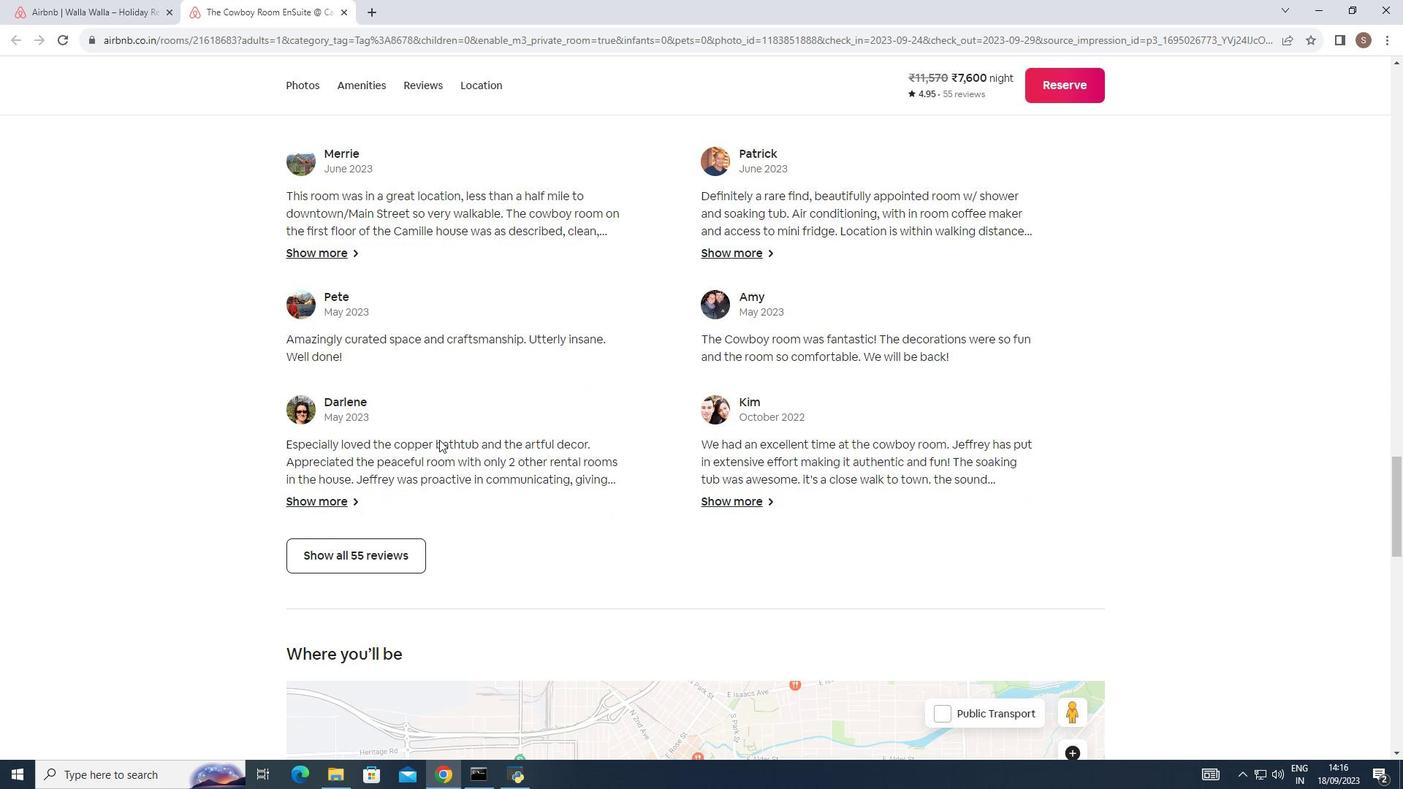 
Action: Mouse scrolled (439, 439) with delta (0, 0)
Screenshot: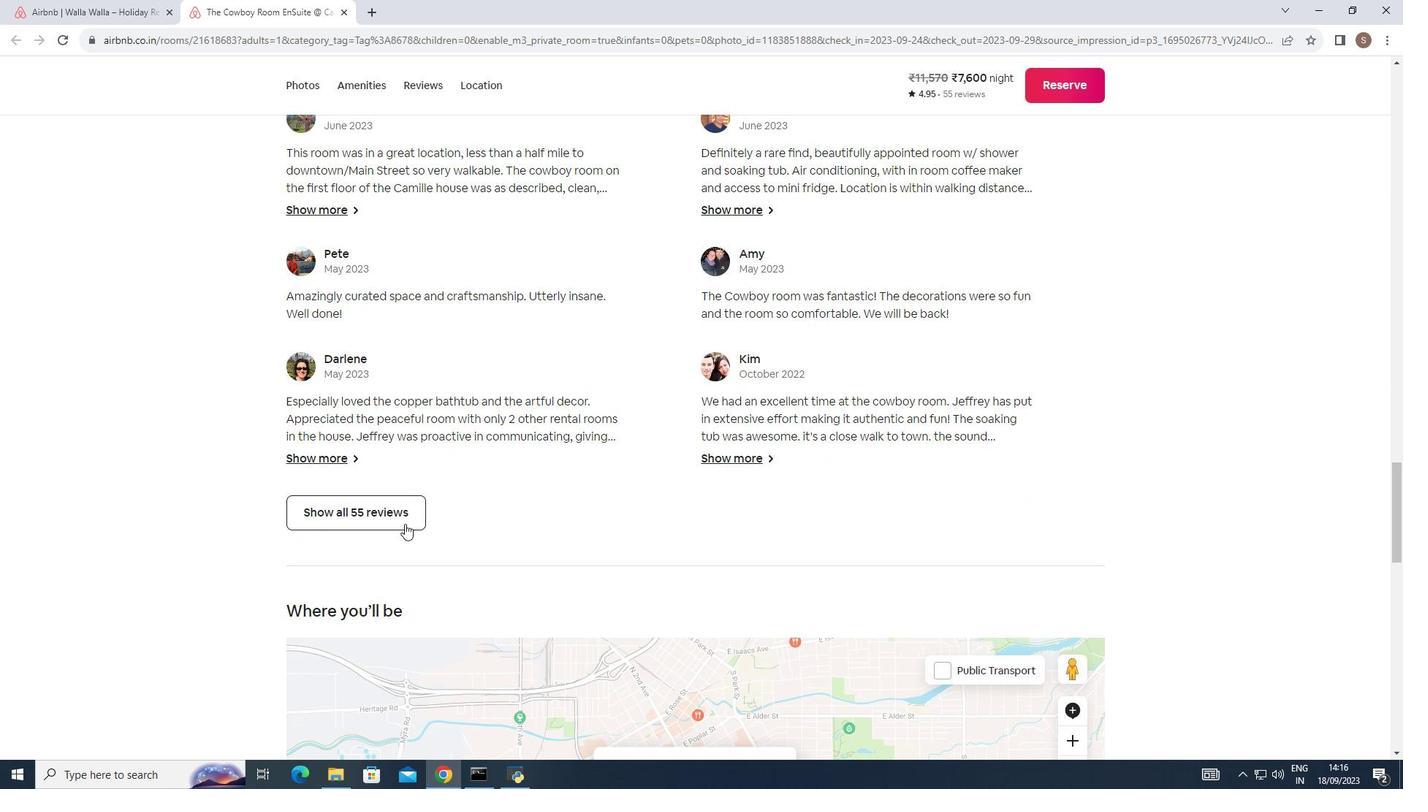 
Action: Mouse moved to (391, 521)
Screenshot: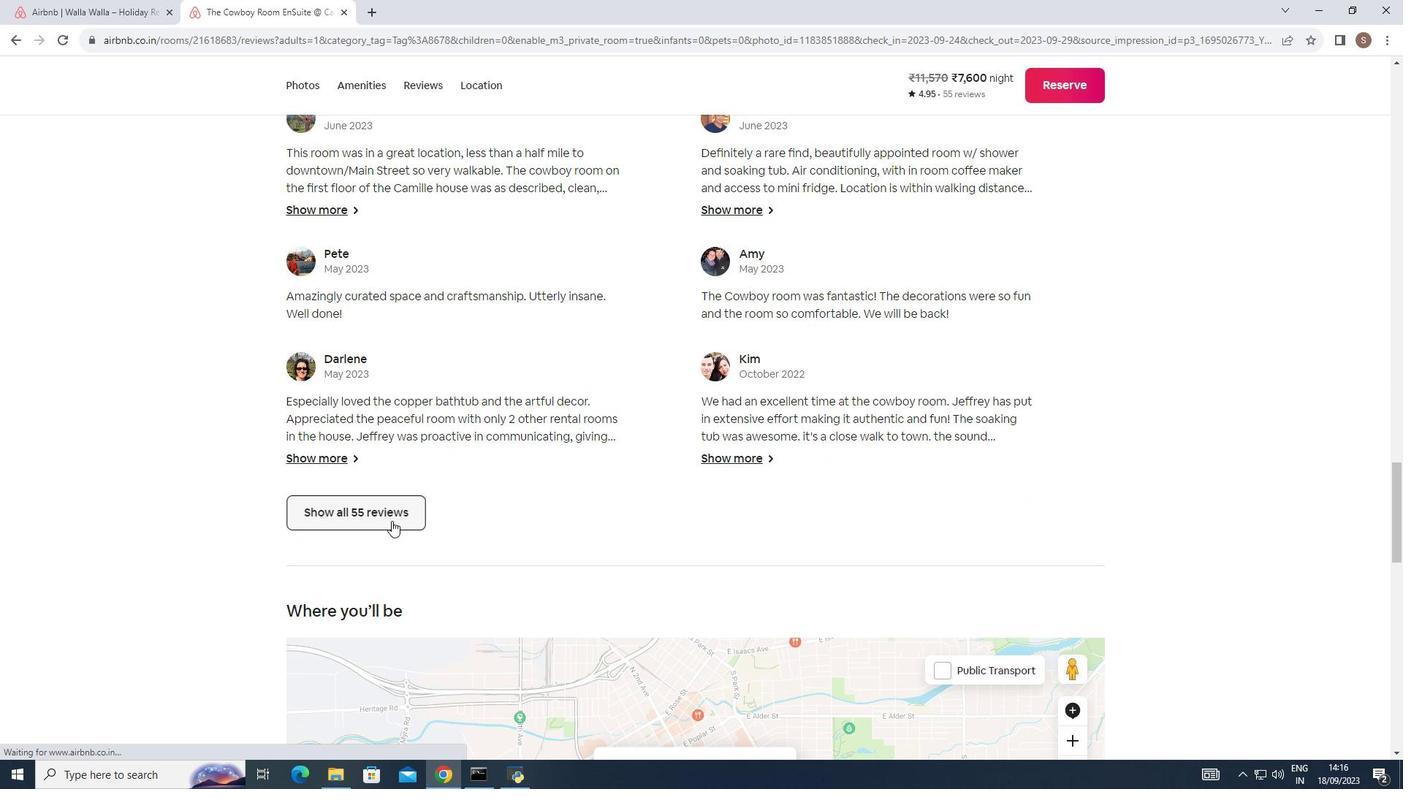 
Action: Mouse pressed left at (391, 521)
Screenshot: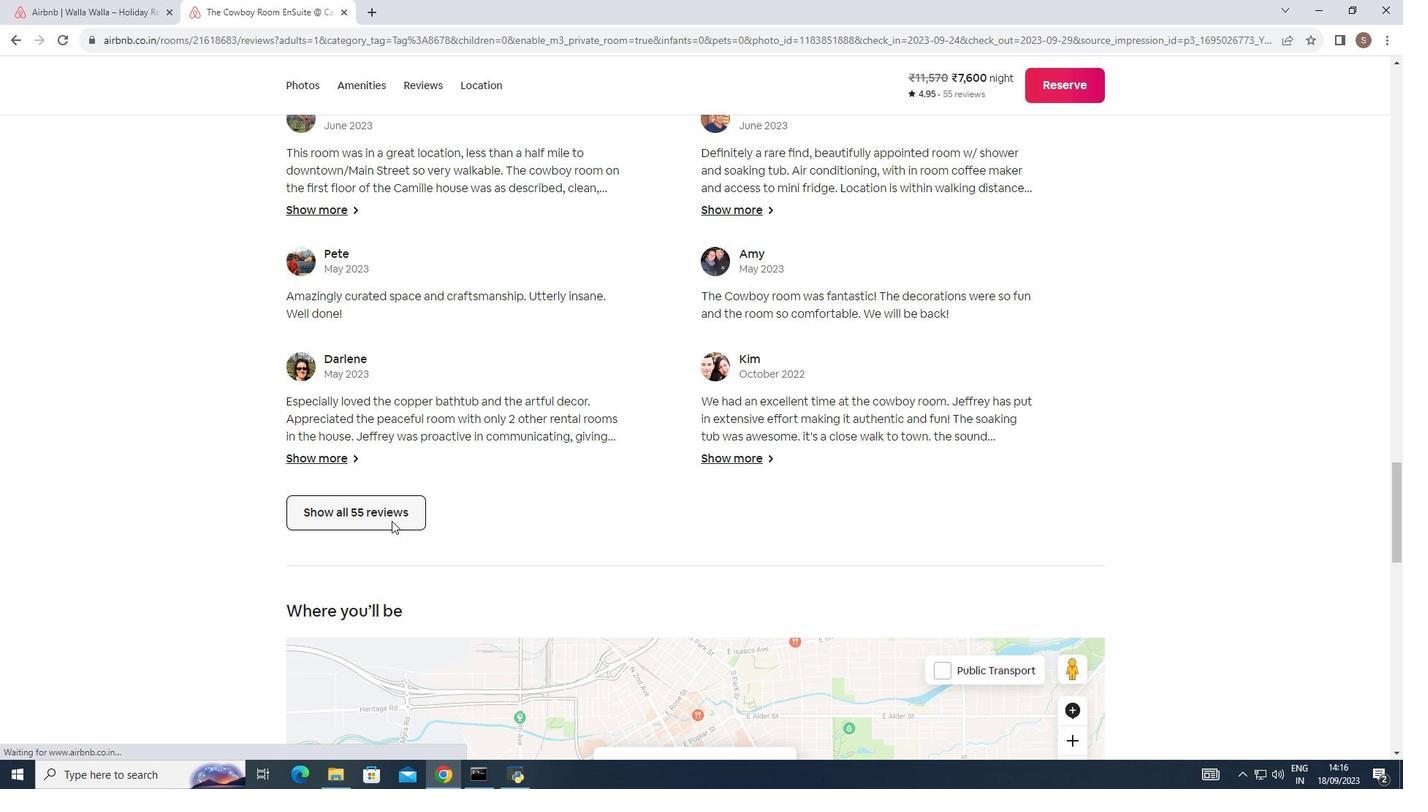 
Action: Mouse moved to (780, 479)
Screenshot: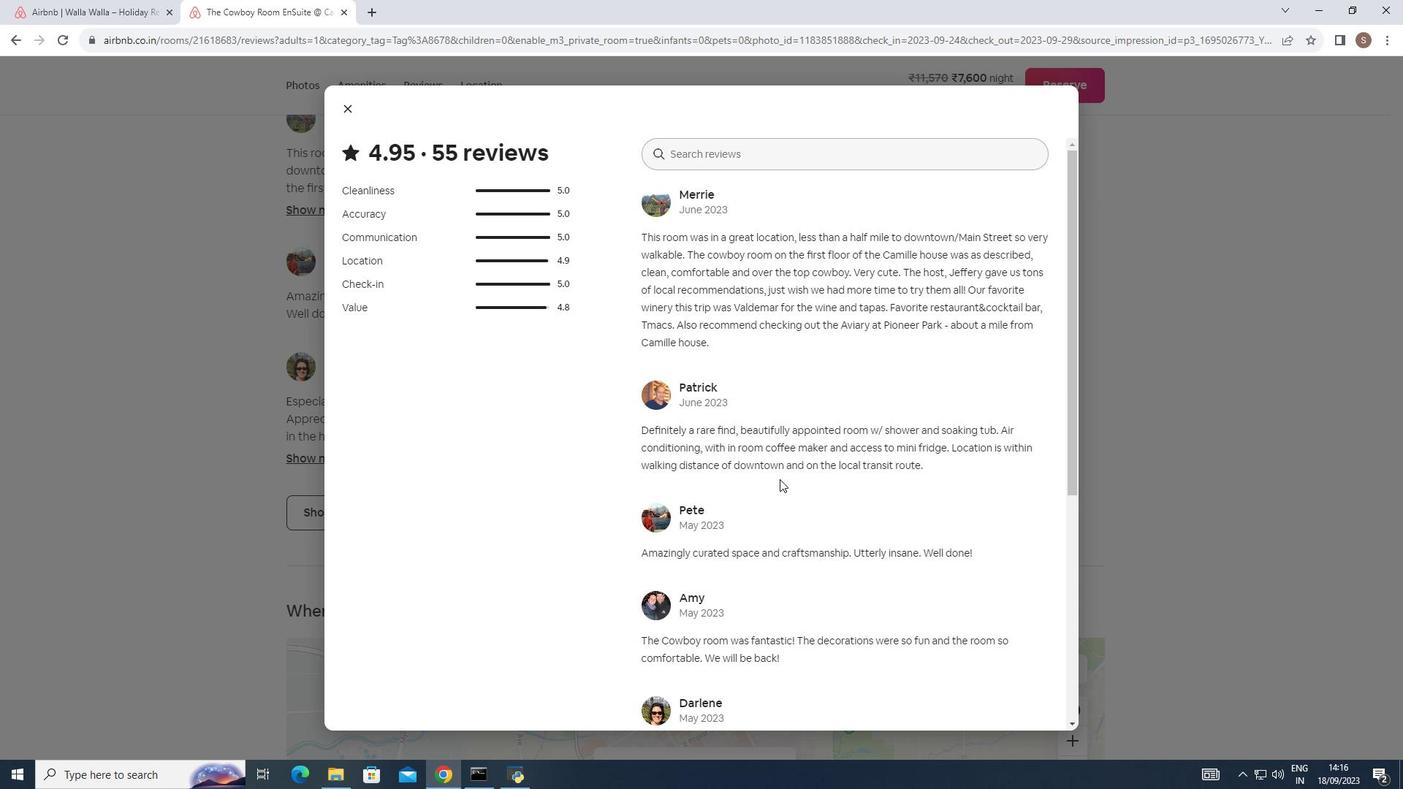 
Action: Mouse scrolled (780, 478) with delta (0, 0)
Screenshot: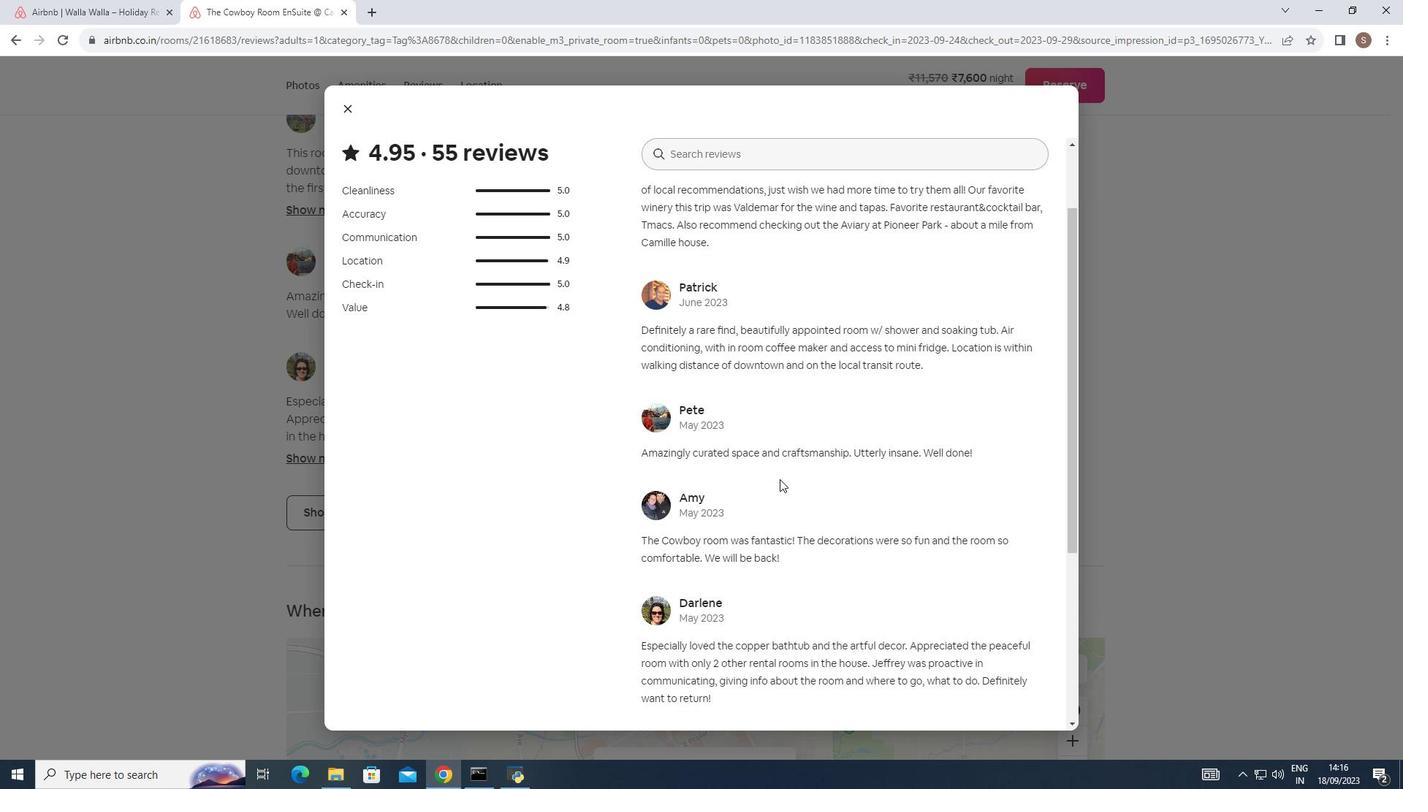
Action: Mouse scrolled (780, 478) with delta (0, 0)
Screenshot: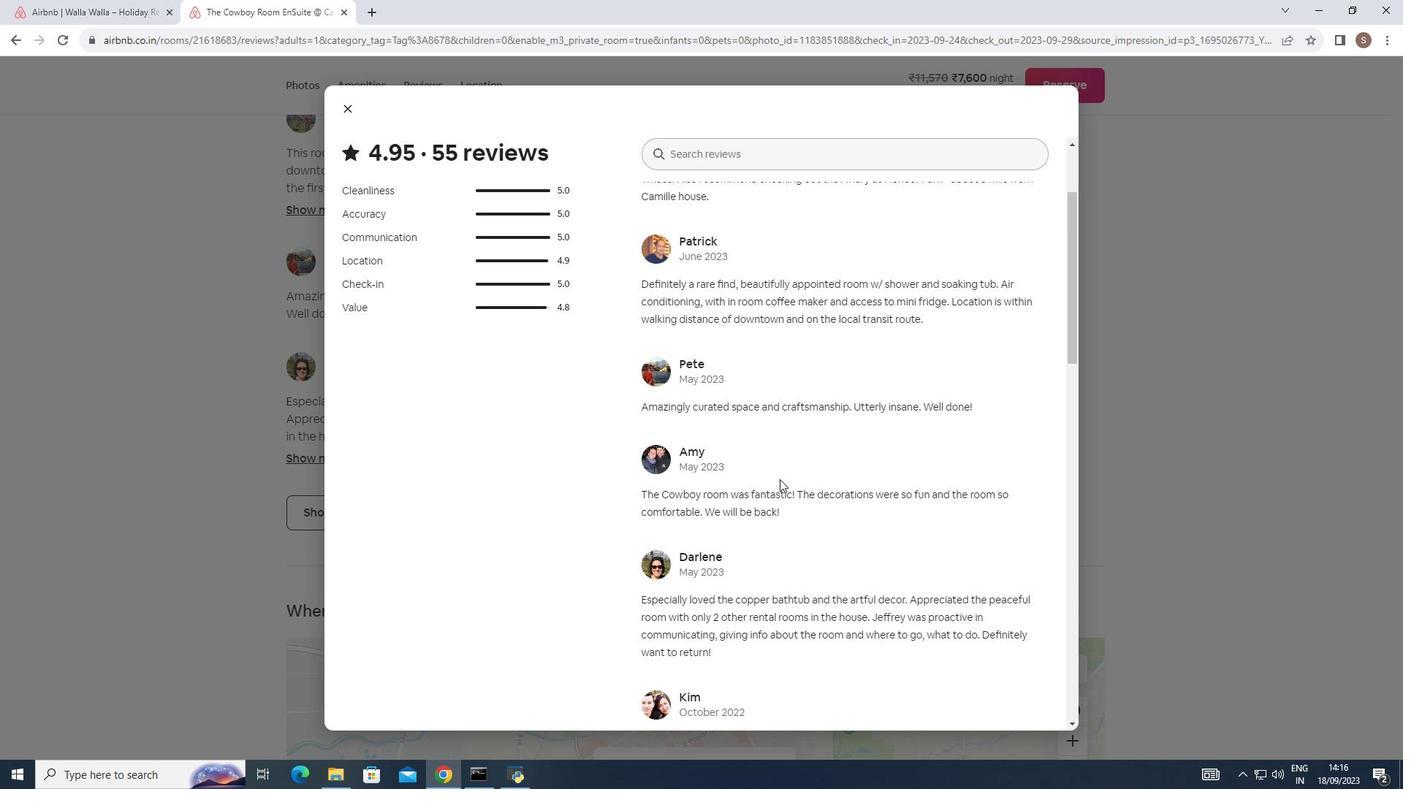 
Action: Mouse scrolled (780, 478) with delta (0, 0)
Screenshot: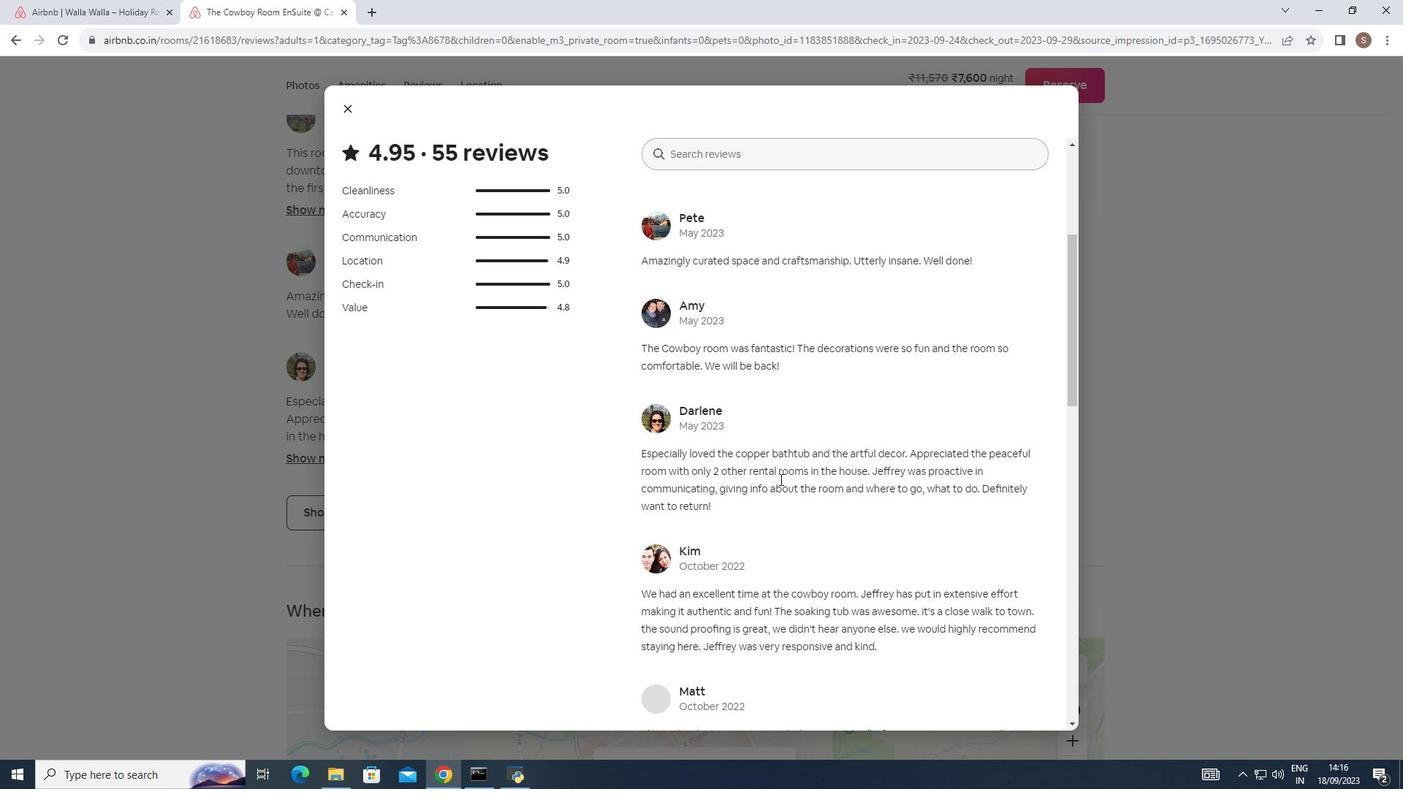 
Action: Mouse scrolled (780, 478) with delta (0, 0)
Screenshot: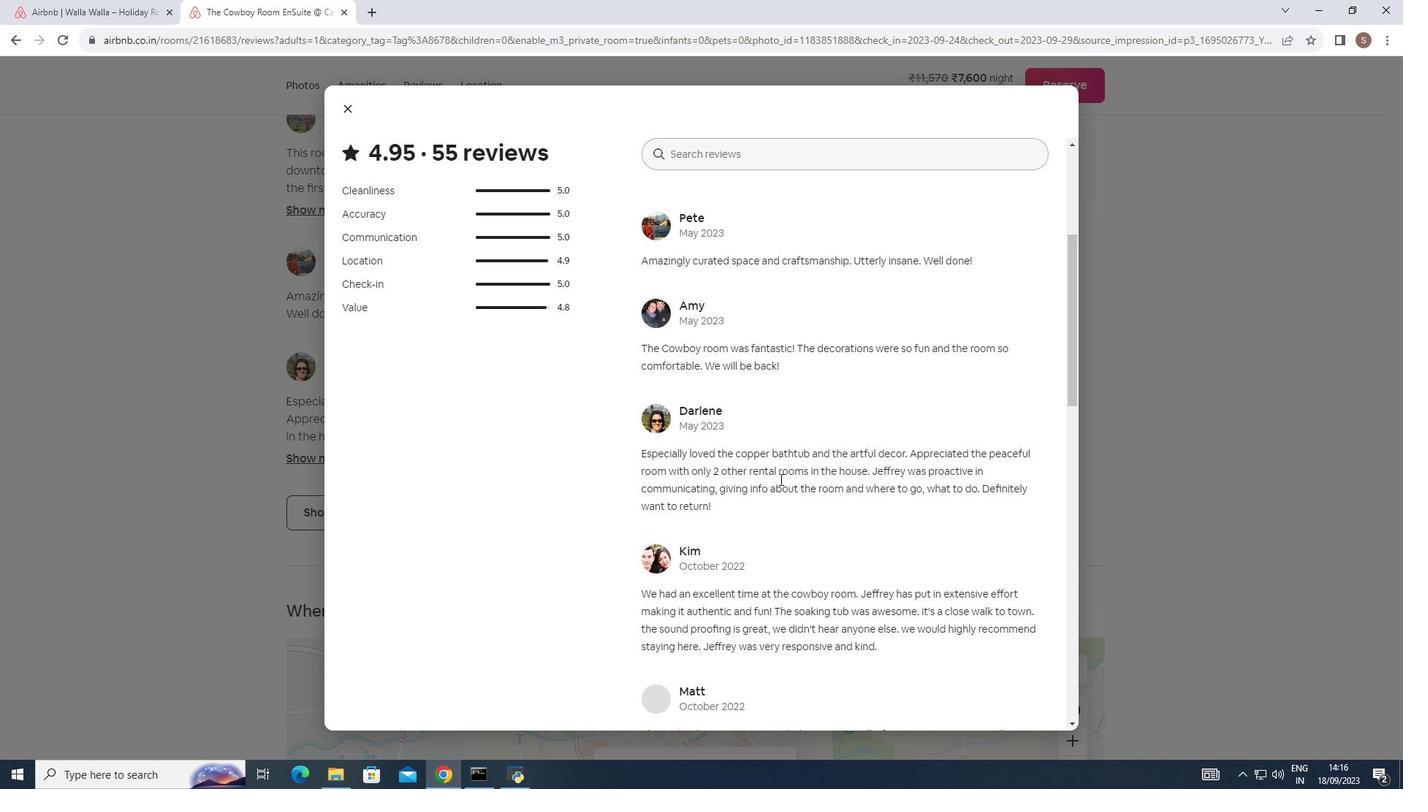 
Action: Mouse moved to (780, 474)
Screenshot: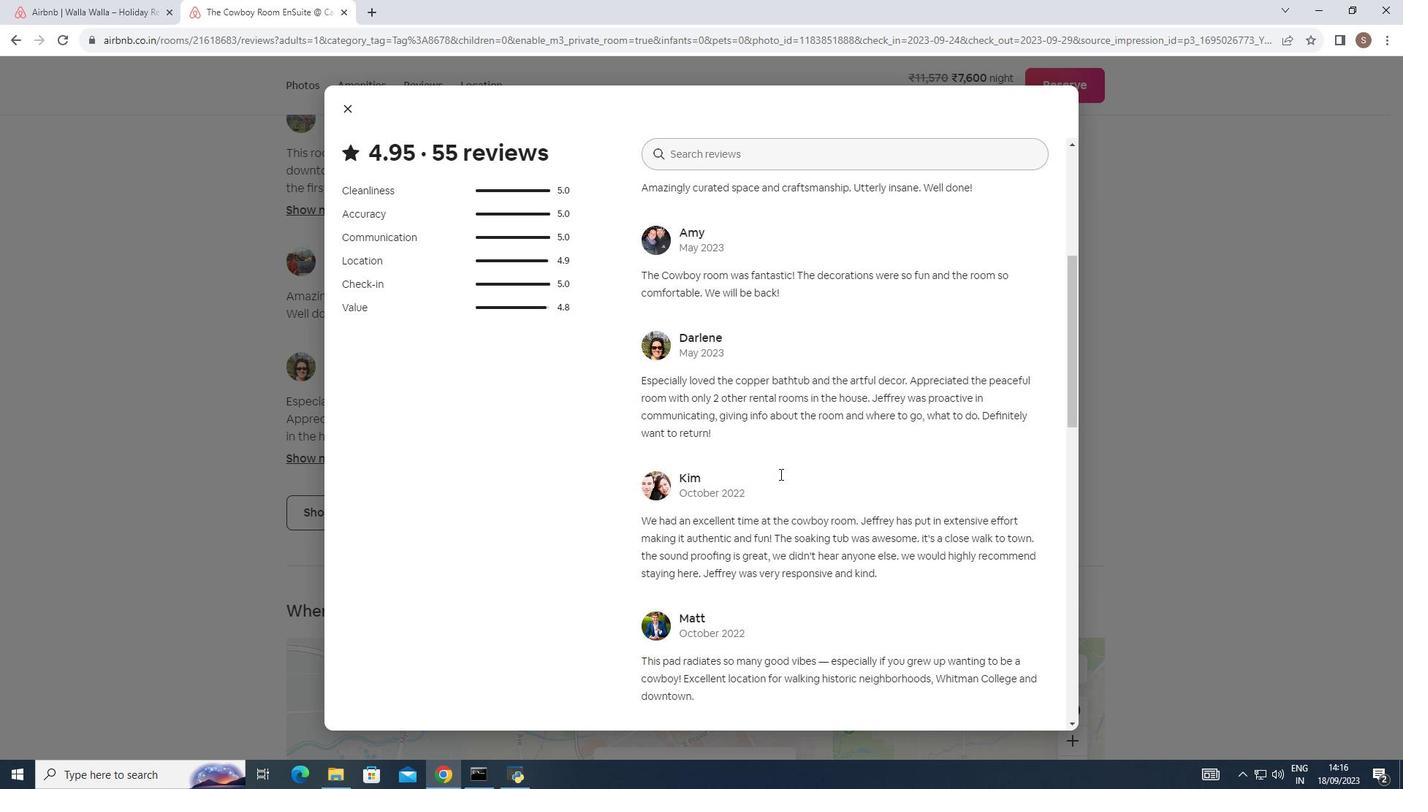 
Action: Mouse scrolled (780, 473) with delta (0, 0)
Screenshot: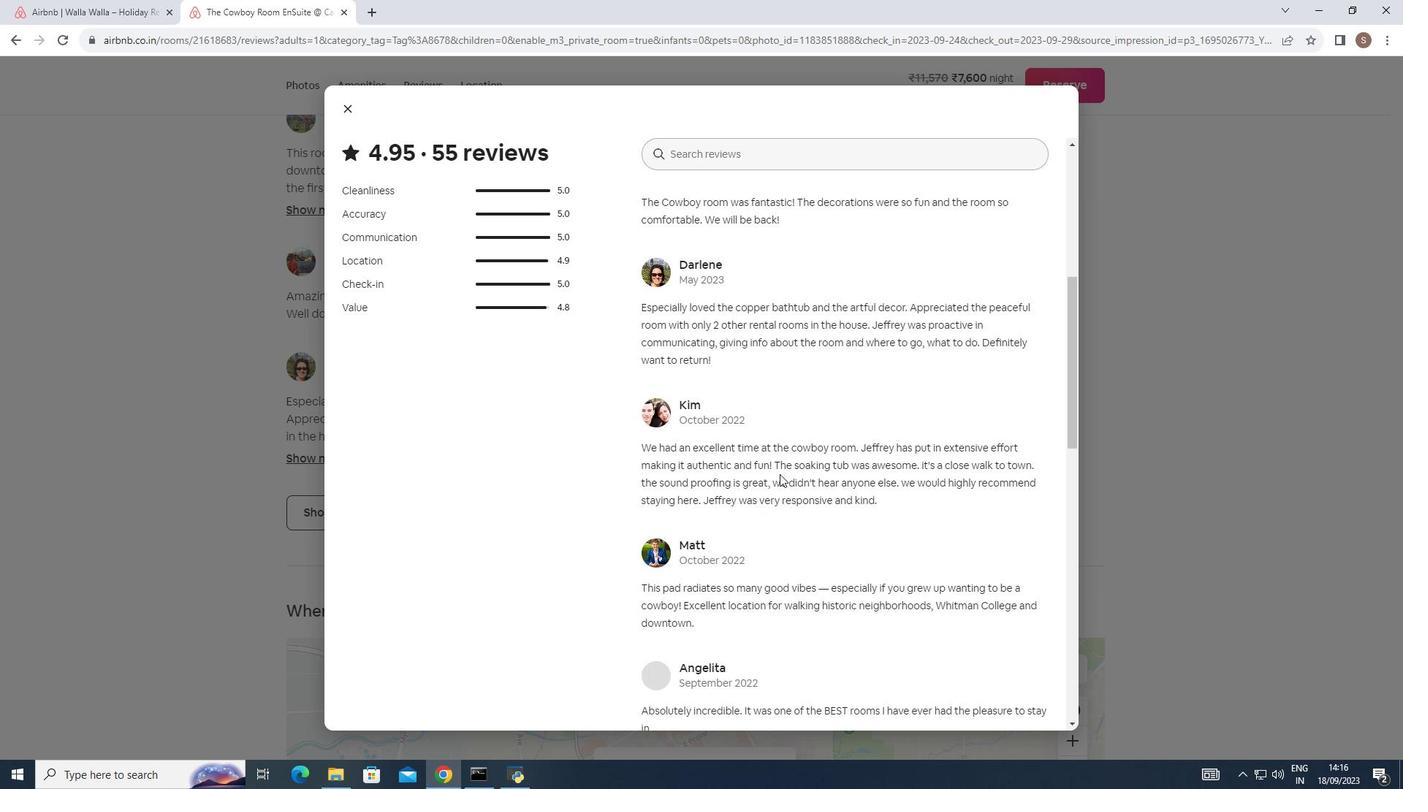 
Action: Mouse scrolled (780, 473) with delta (0, 0)
Screenshot: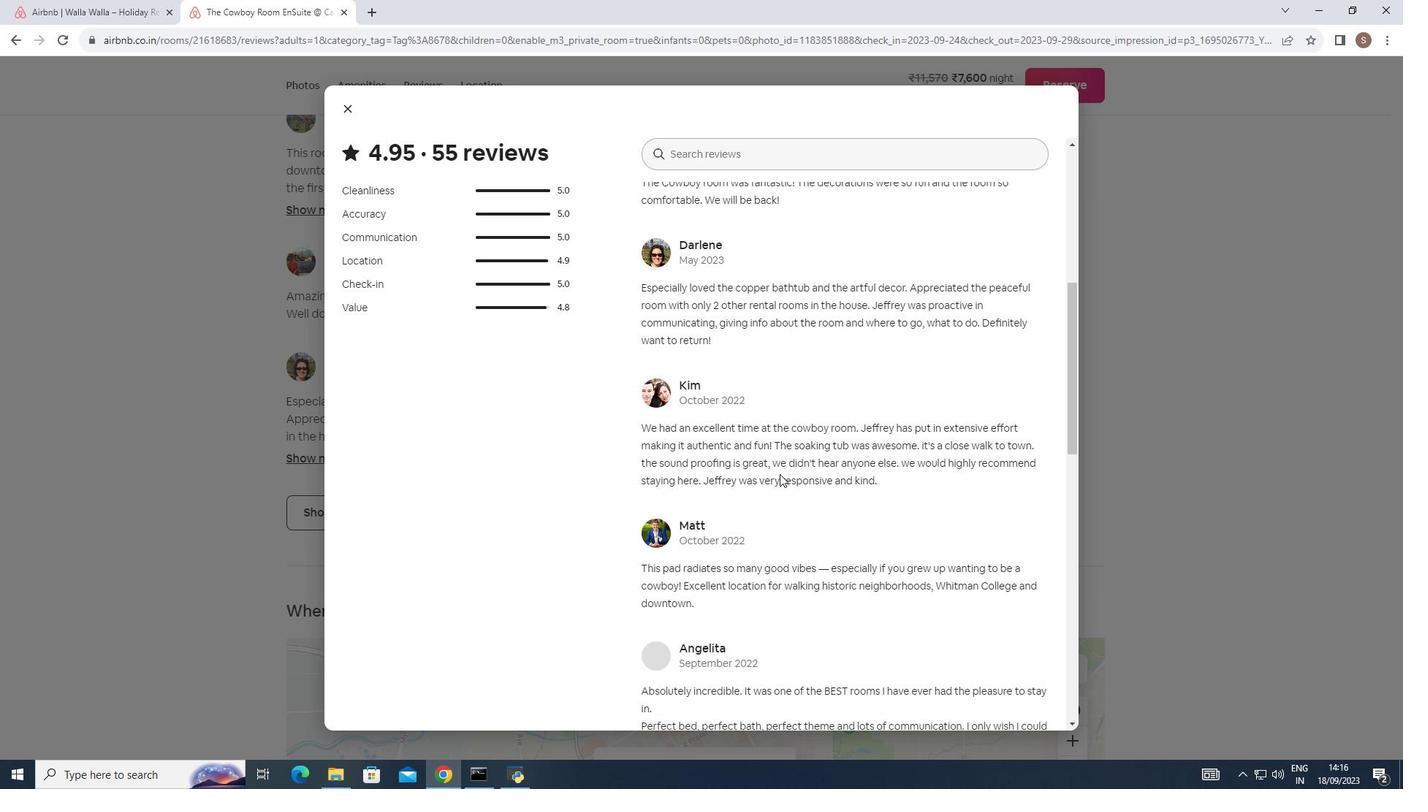 
Action: Mouse scrolled (780, 473) with delta (0, 0)
Screenshot: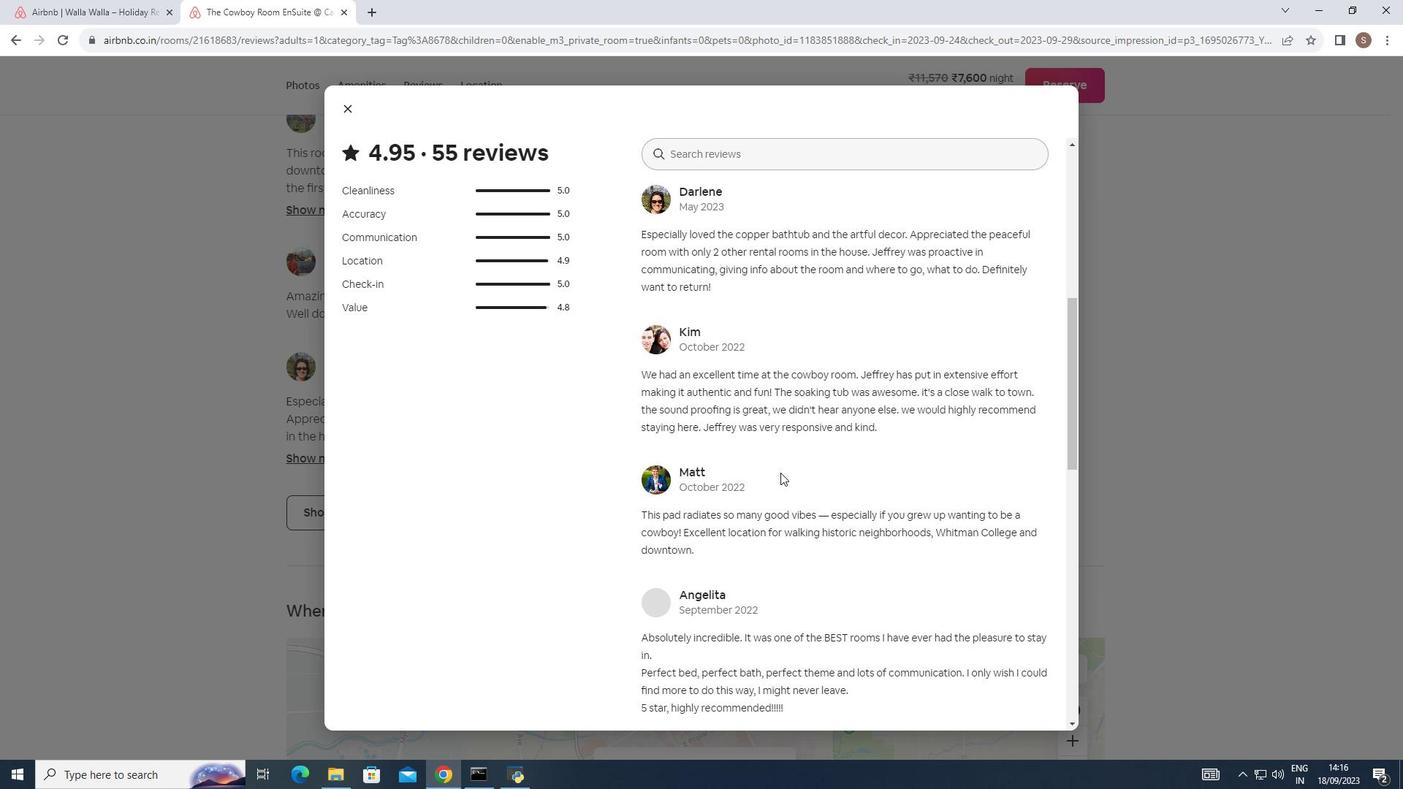 
Action: Mouse moved to (785, 464)
Screenshot: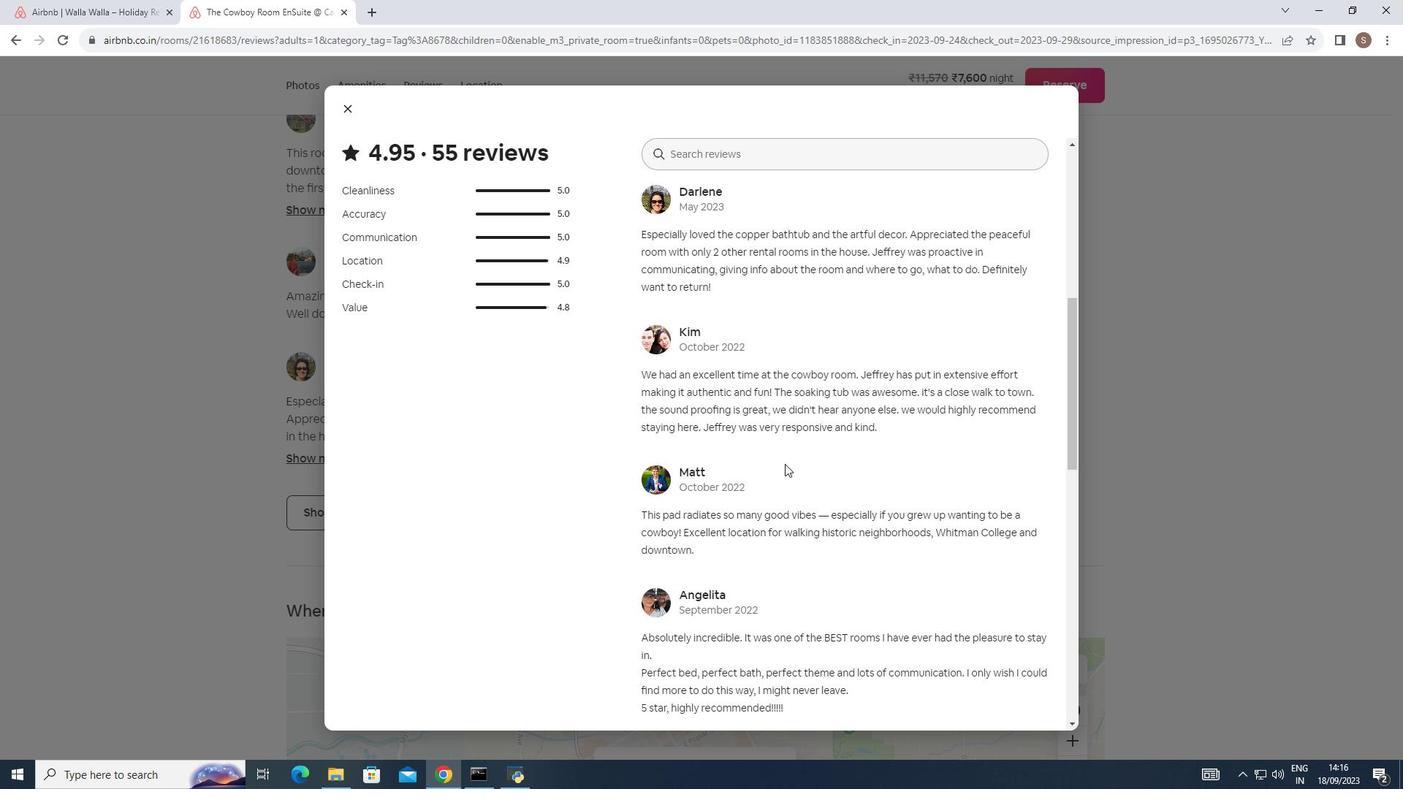 
Action: Mouse scrolled (785, 463) with delta (0, 0)
Screenshot: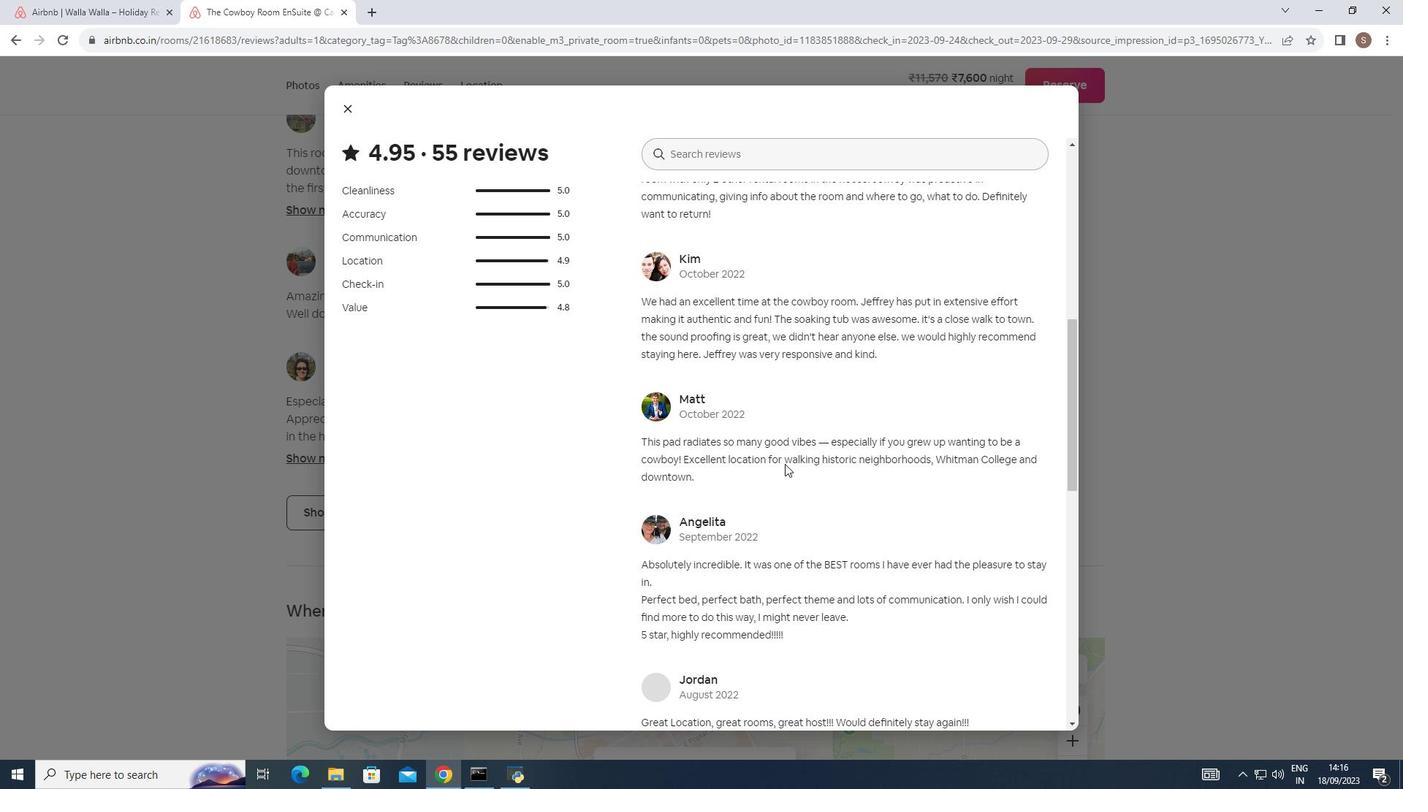 
Action: Mouse scrolled (785, 463) with delta (0, 0)
Screenshot: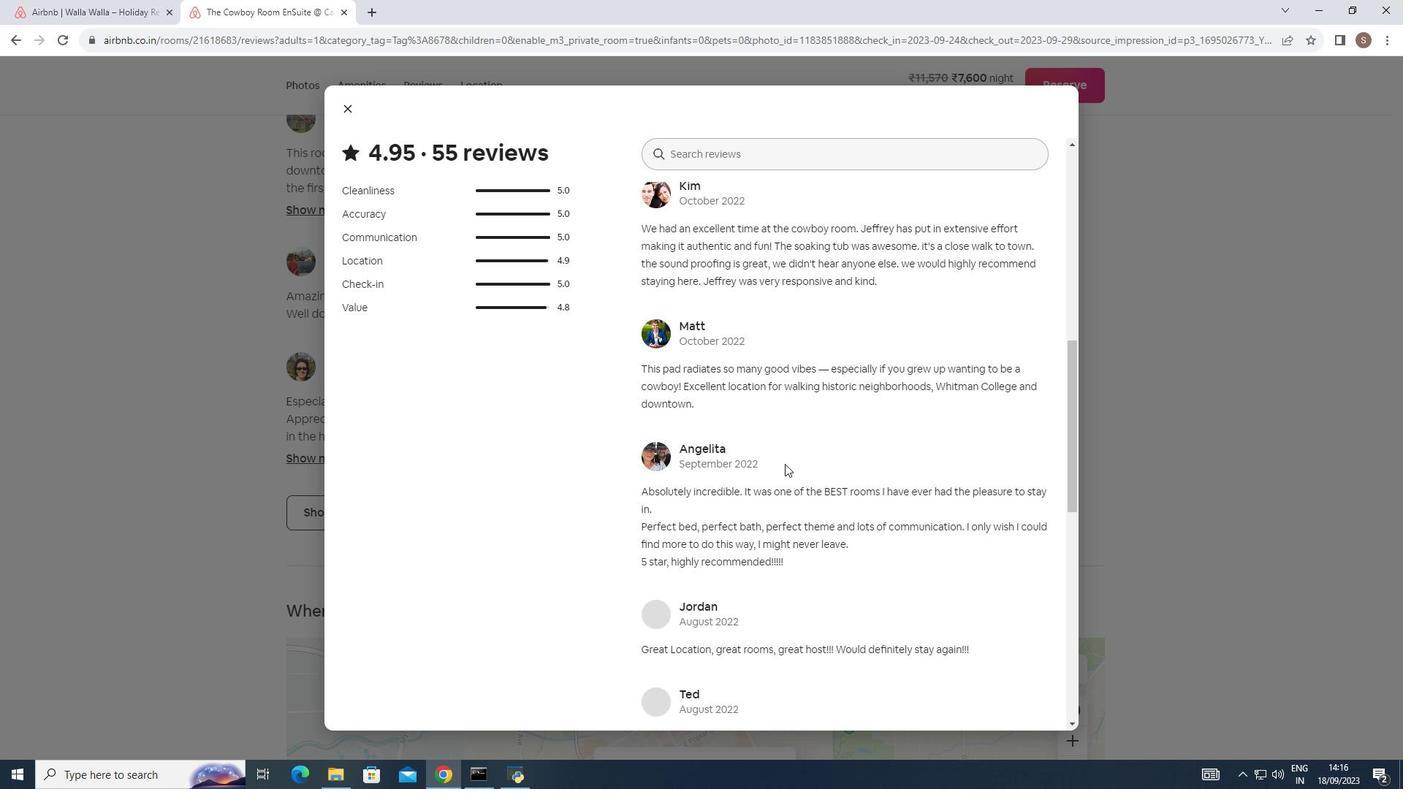 
Action: Mouse moved to (785, 462)
Screenshot: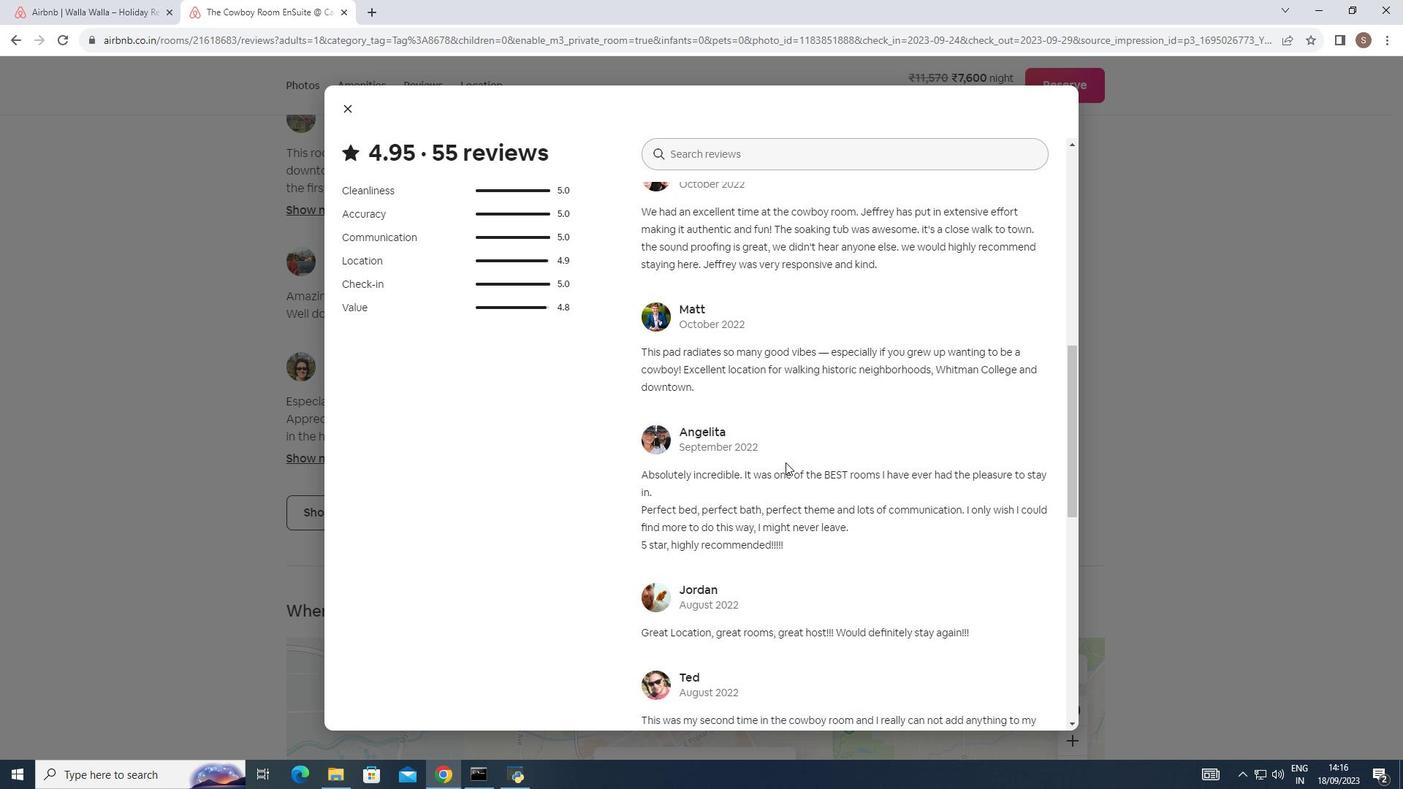 
Action: Mouse scrolled (785, 462) with delta (0, 0)
Screenshot: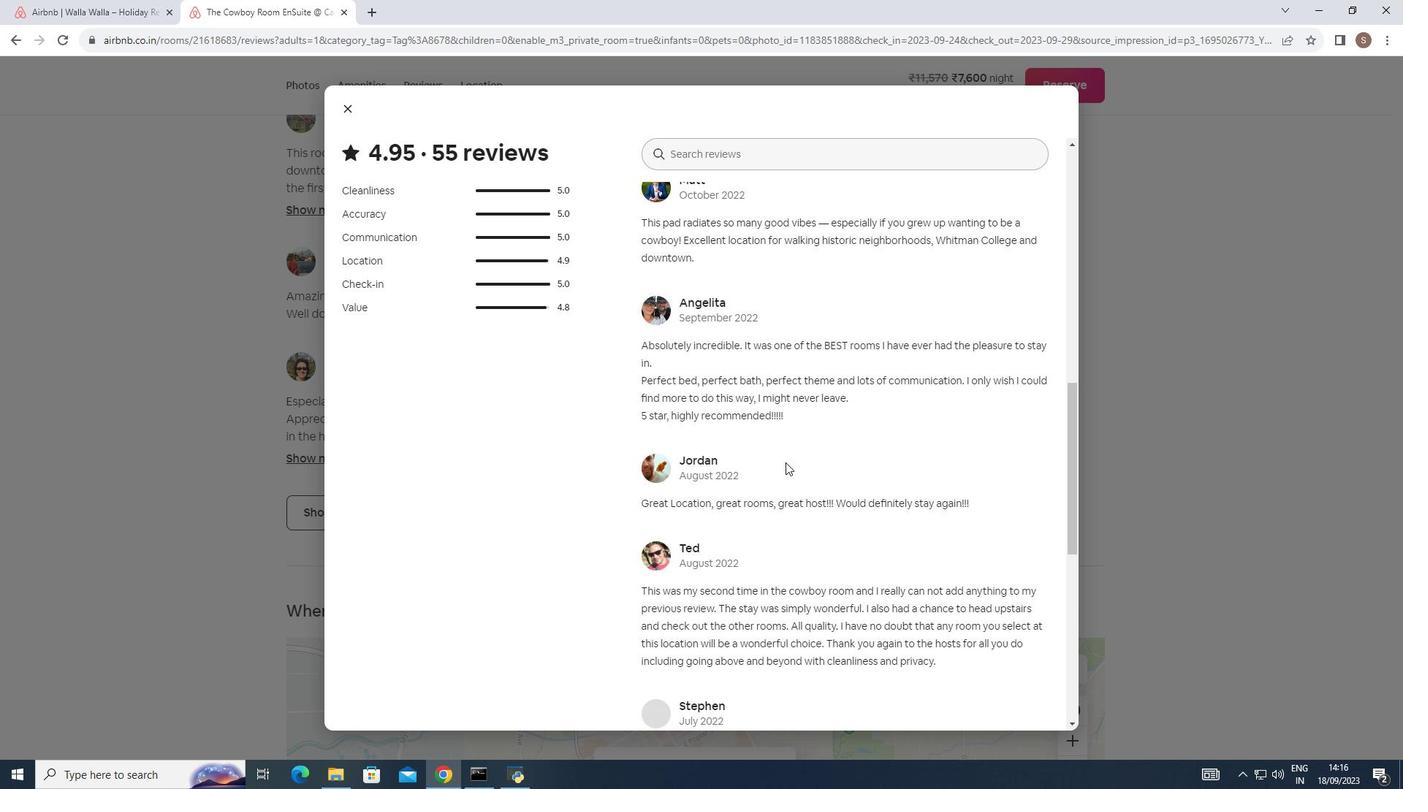 
Action: Mouse scrolled (785, 462) with delta (0, 0)
Screenshot: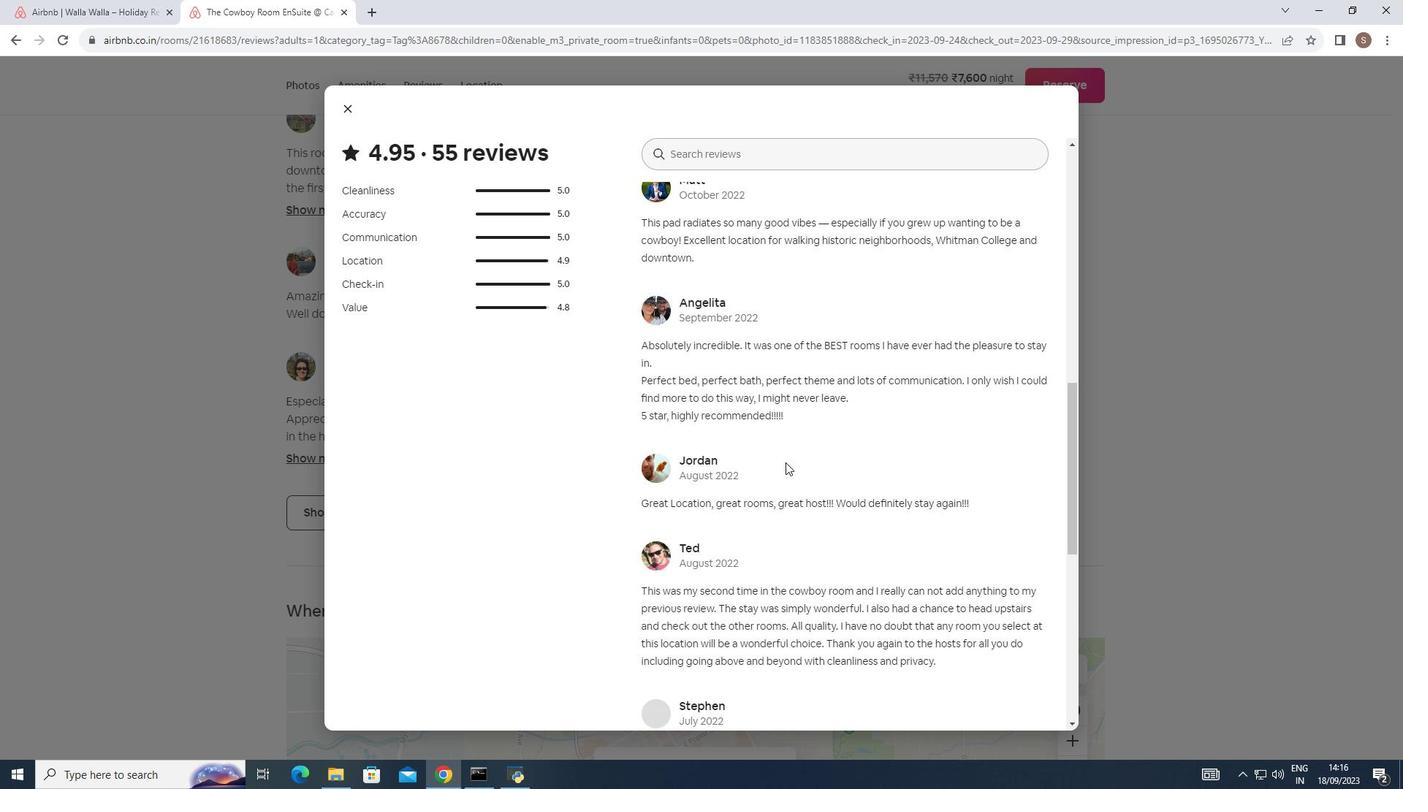 
Action: Mouse scrolled (785, 462) with delta (0, 0)
Screenshot: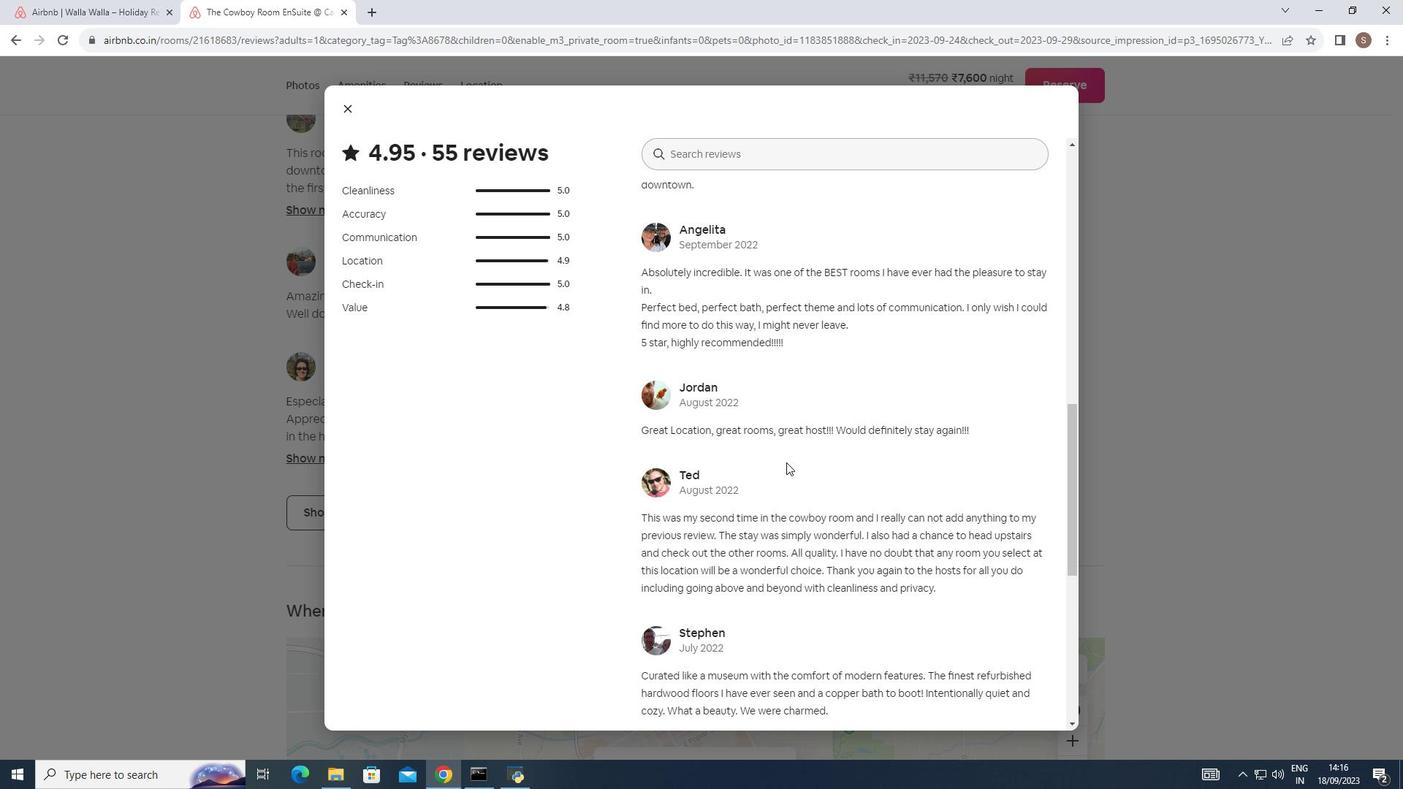 
Action: Mouse moved to (786, 462)
Screenshot: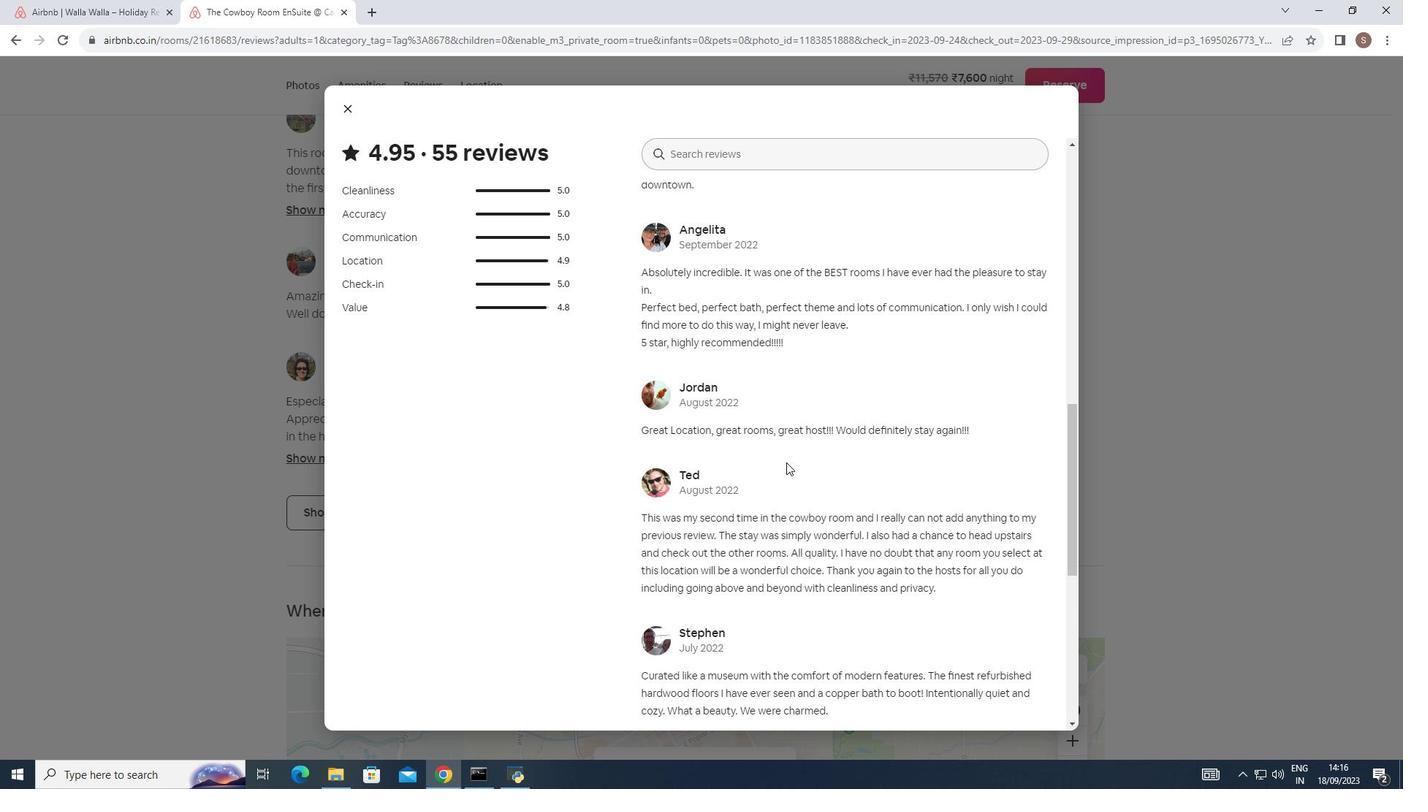 
Action: Mouse scrolled (786, 462) with delta (0, 0)
Screenshot: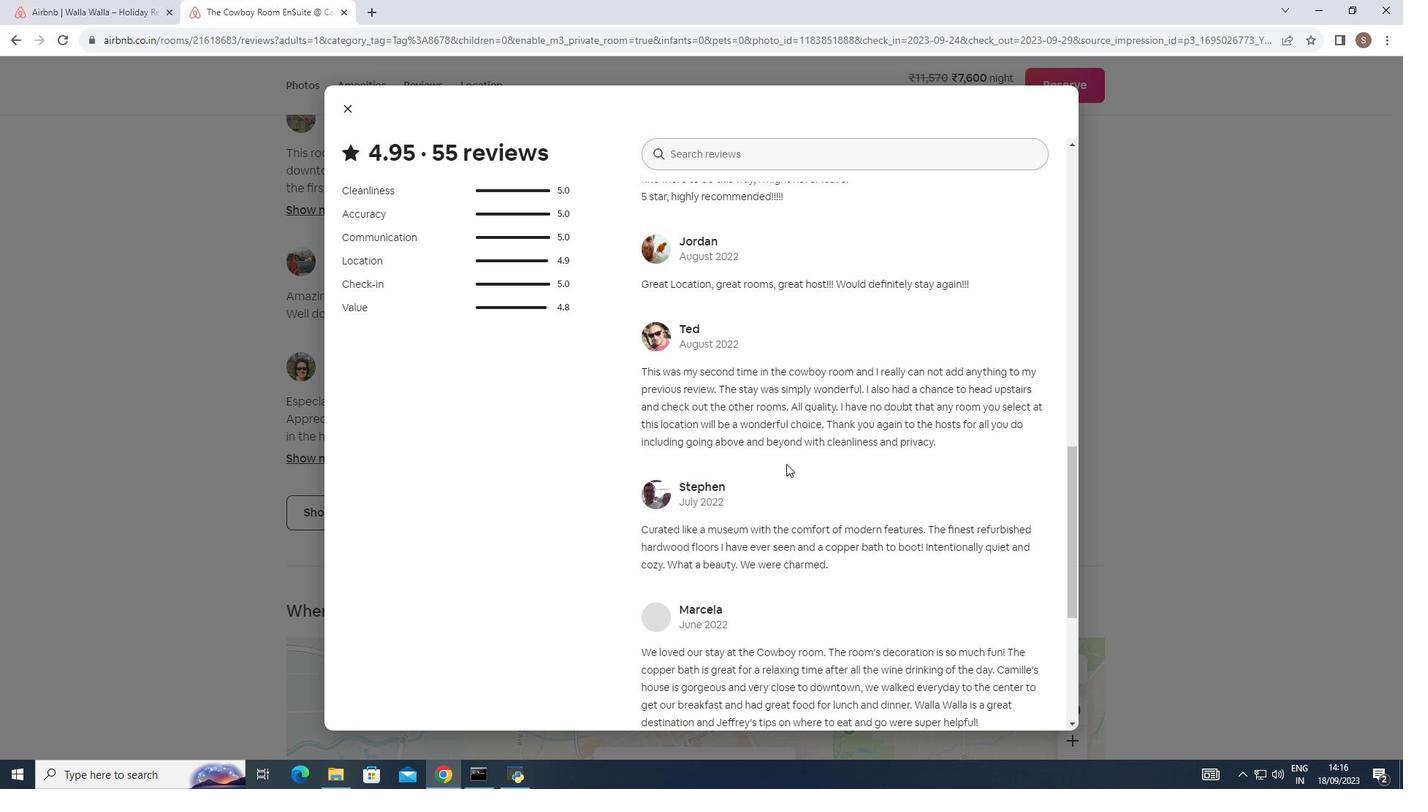 
Action: Mouse scrolled (786, 462) with delta (0, 0)
Screenshot: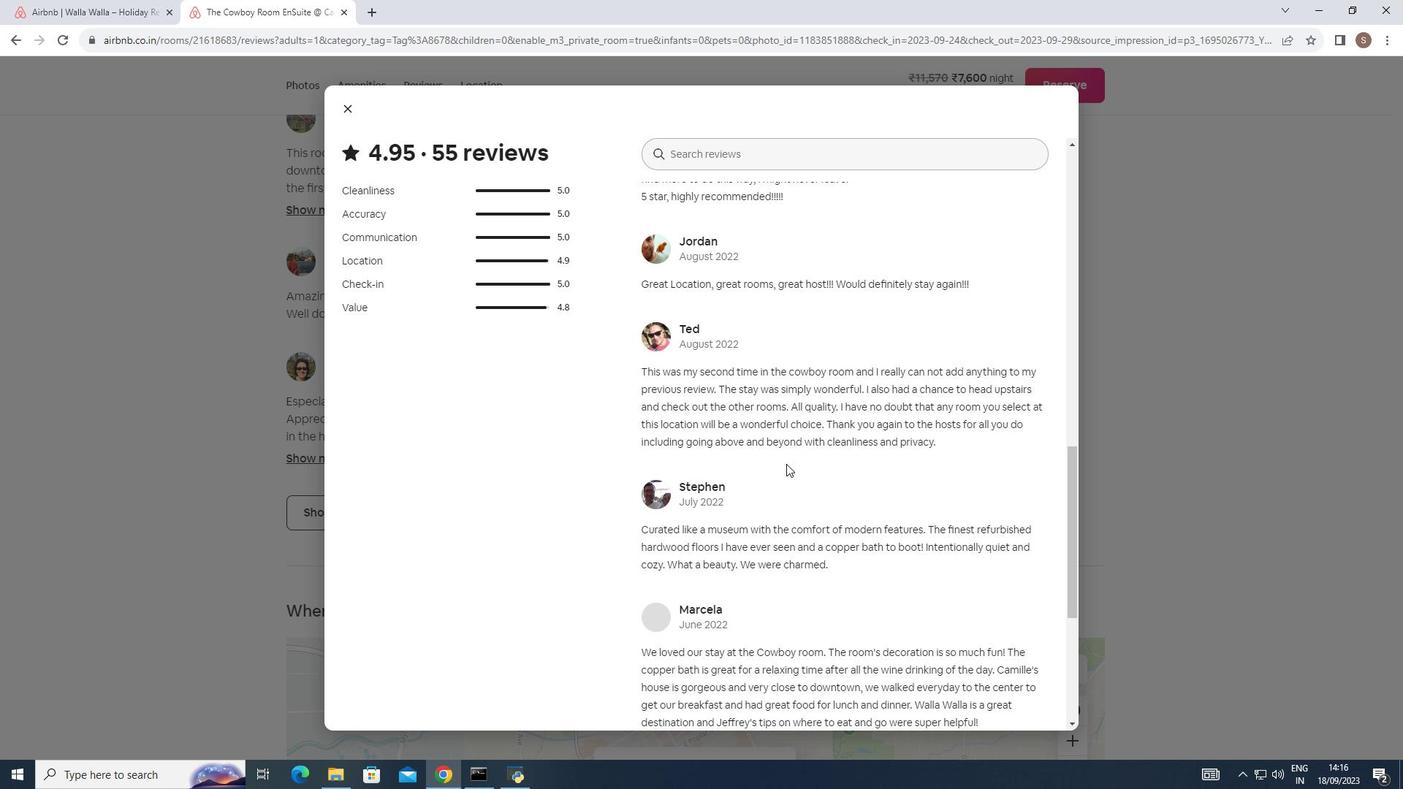 
Action: Mouse moved to (786, 464)
Screenshot: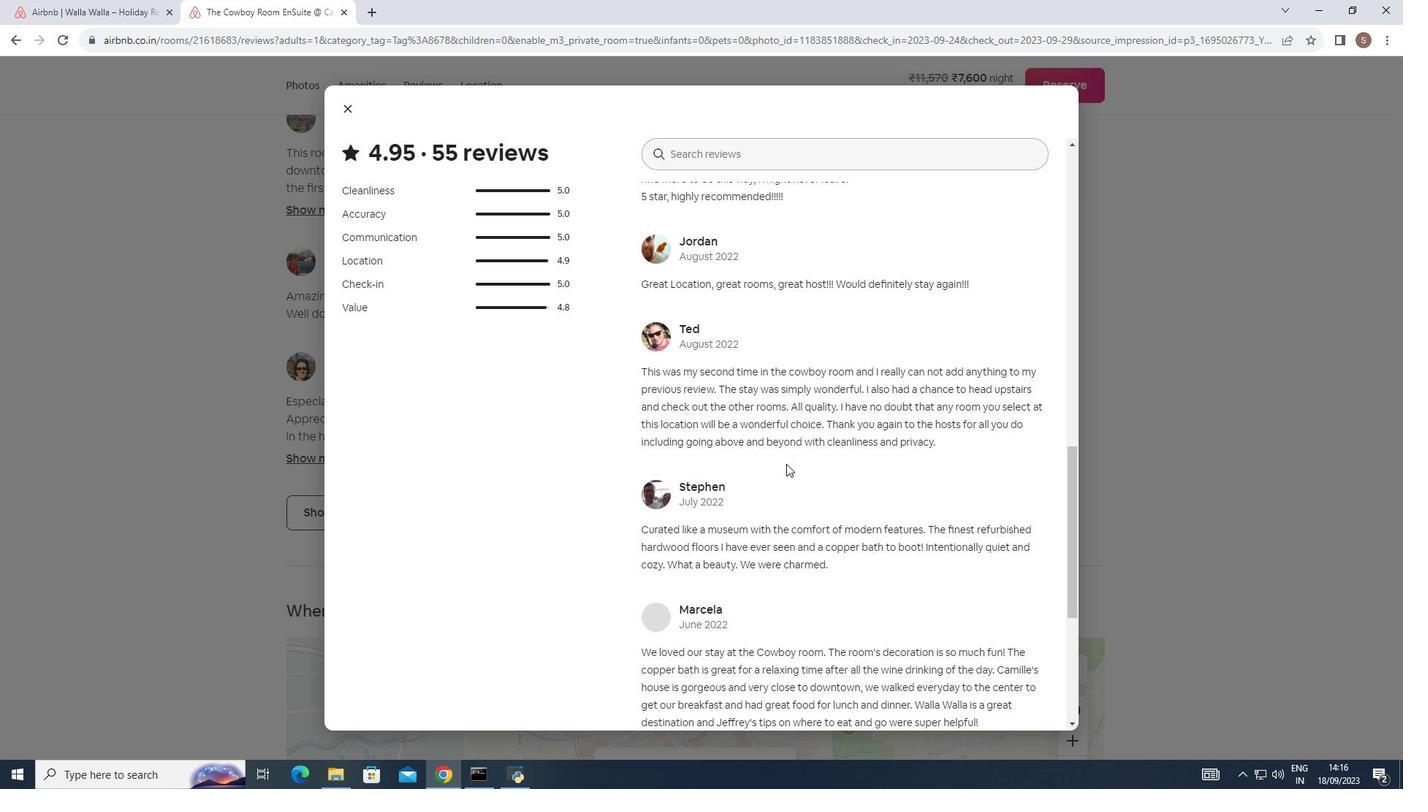 
Action: Mouse scrolled (786, 463) with delta (0, 0)
Screenshot: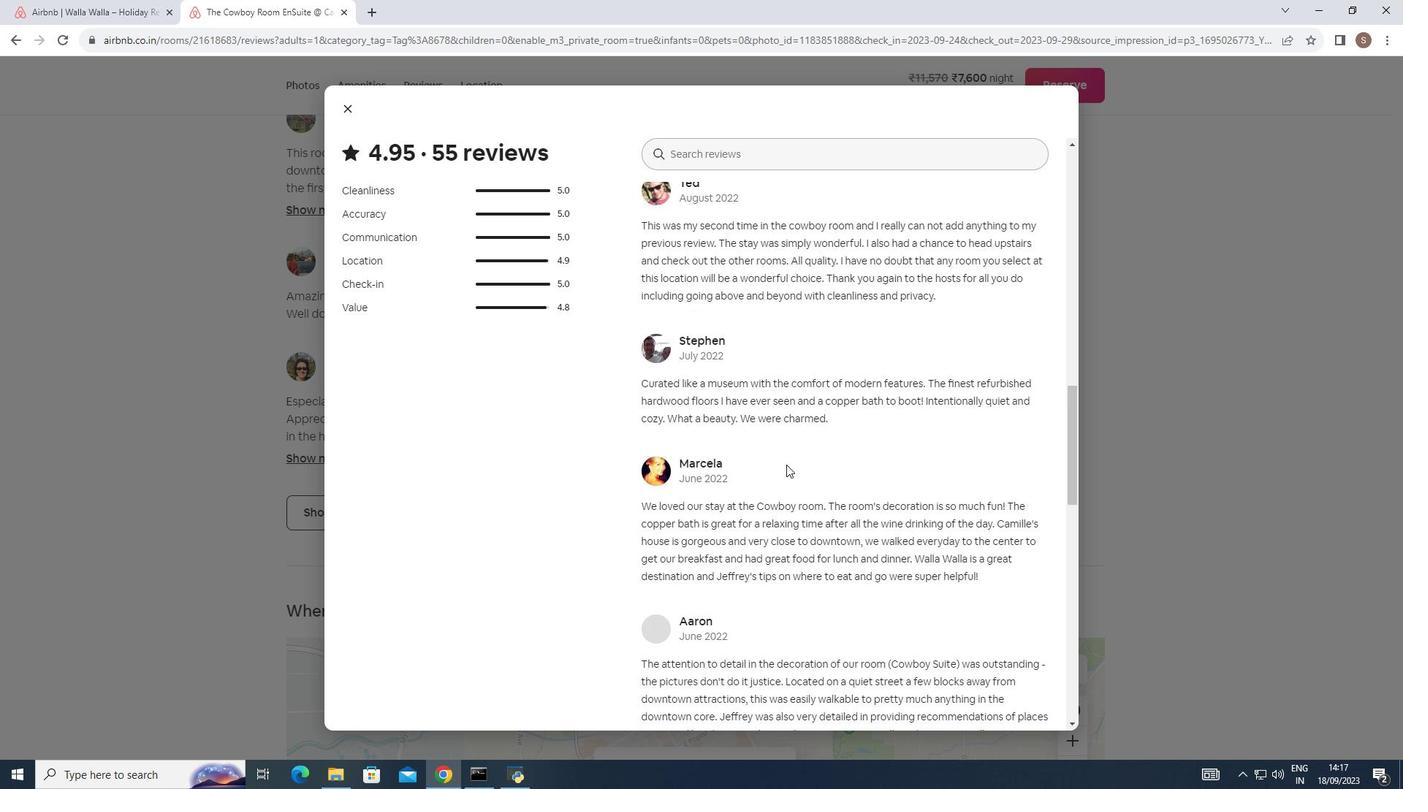 
Action: Mouse scrolled (786, 463) with delta (0, 0)
Screenshot: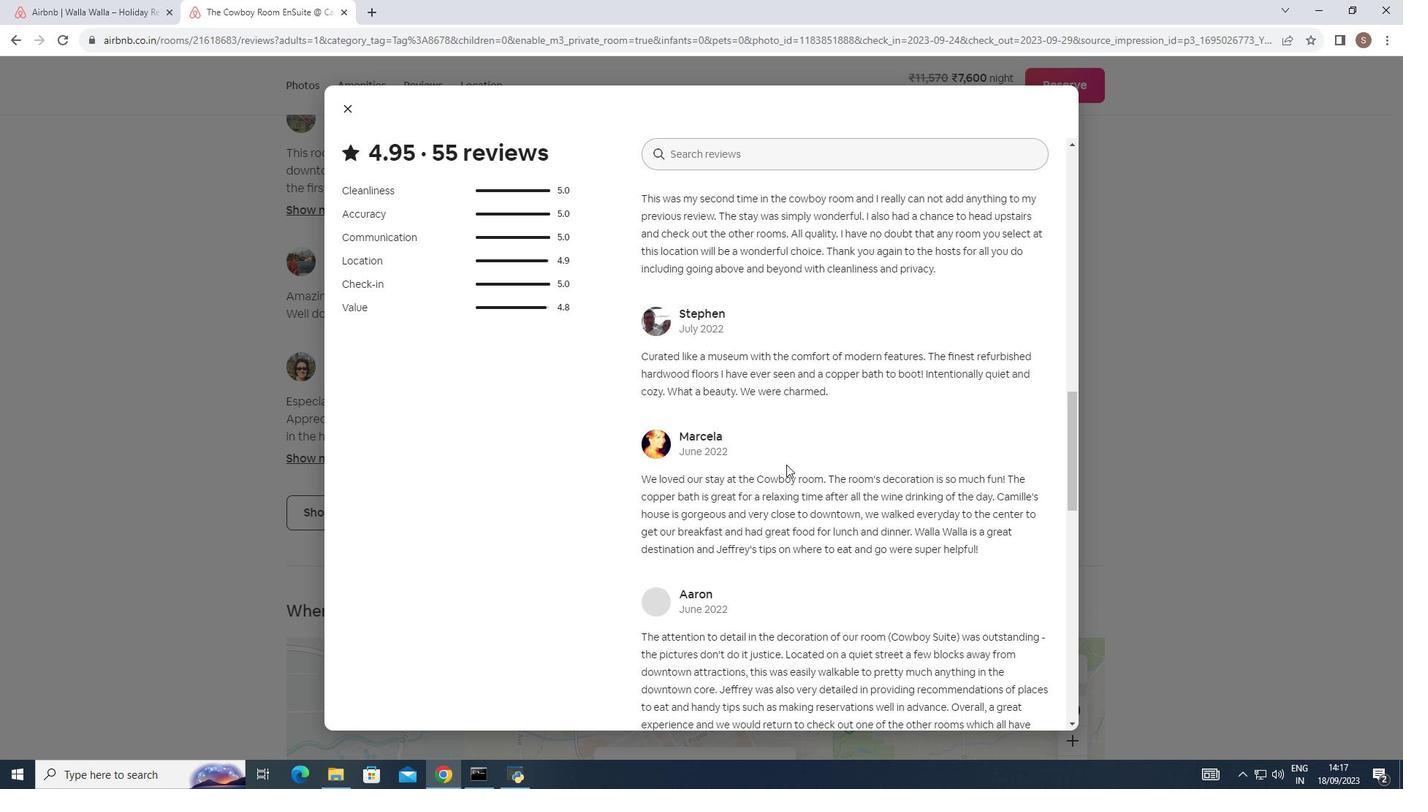
Action: Mouse moved to (786, 464)
Screenshot: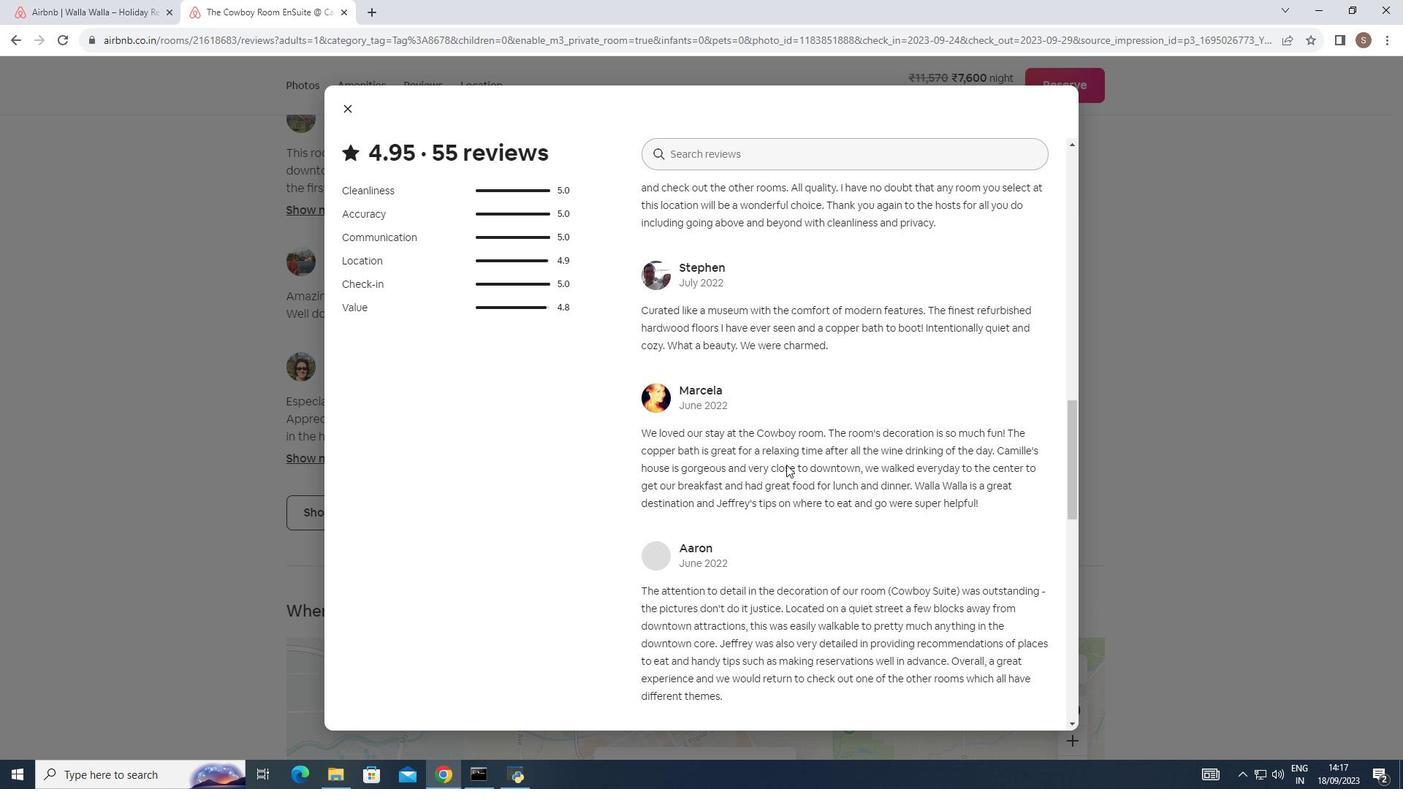 
Action: Mouse scrolled (786, 464) with delta (0, 0)
Screenshot: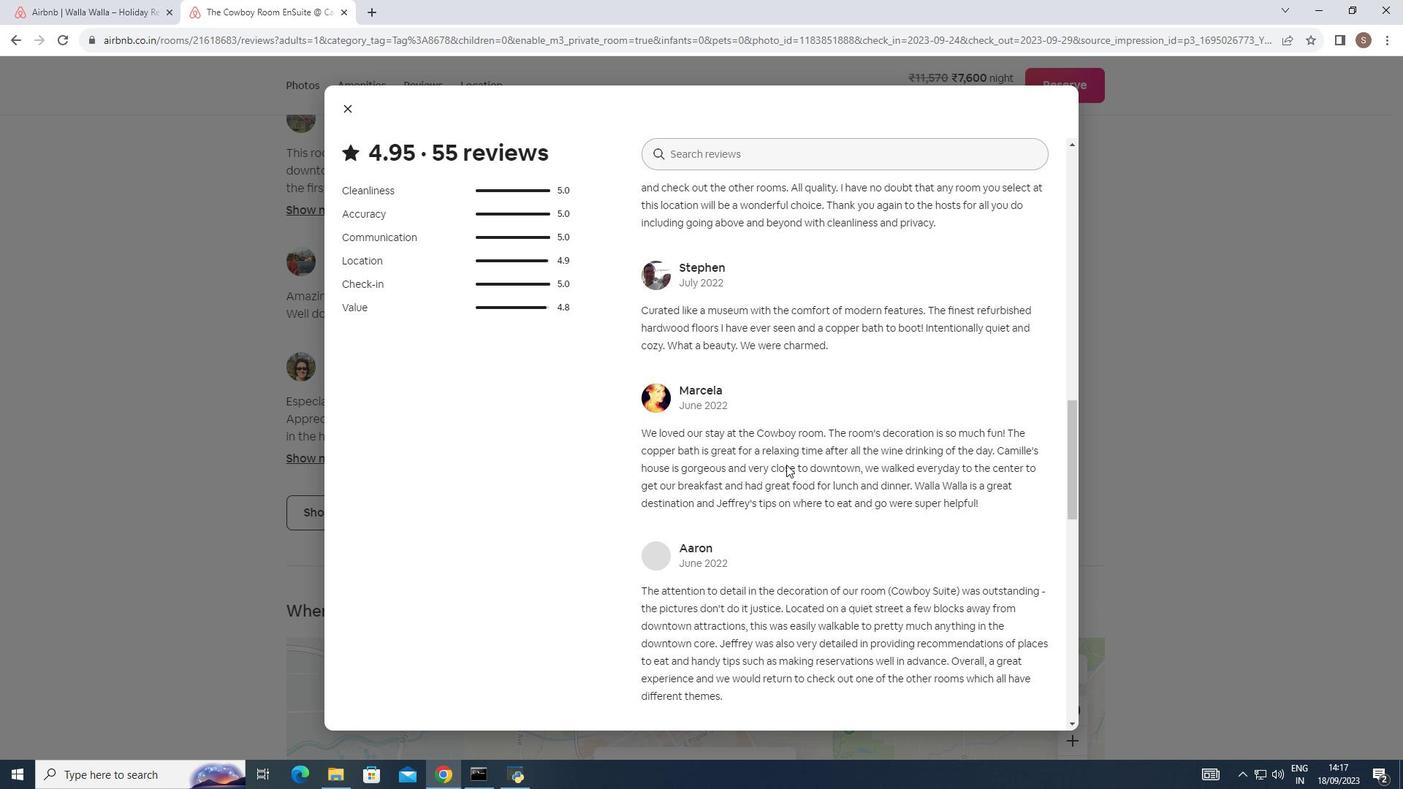 
Action: Mouse scrolled (786, 464) with delta (0, 0)
Screenshot: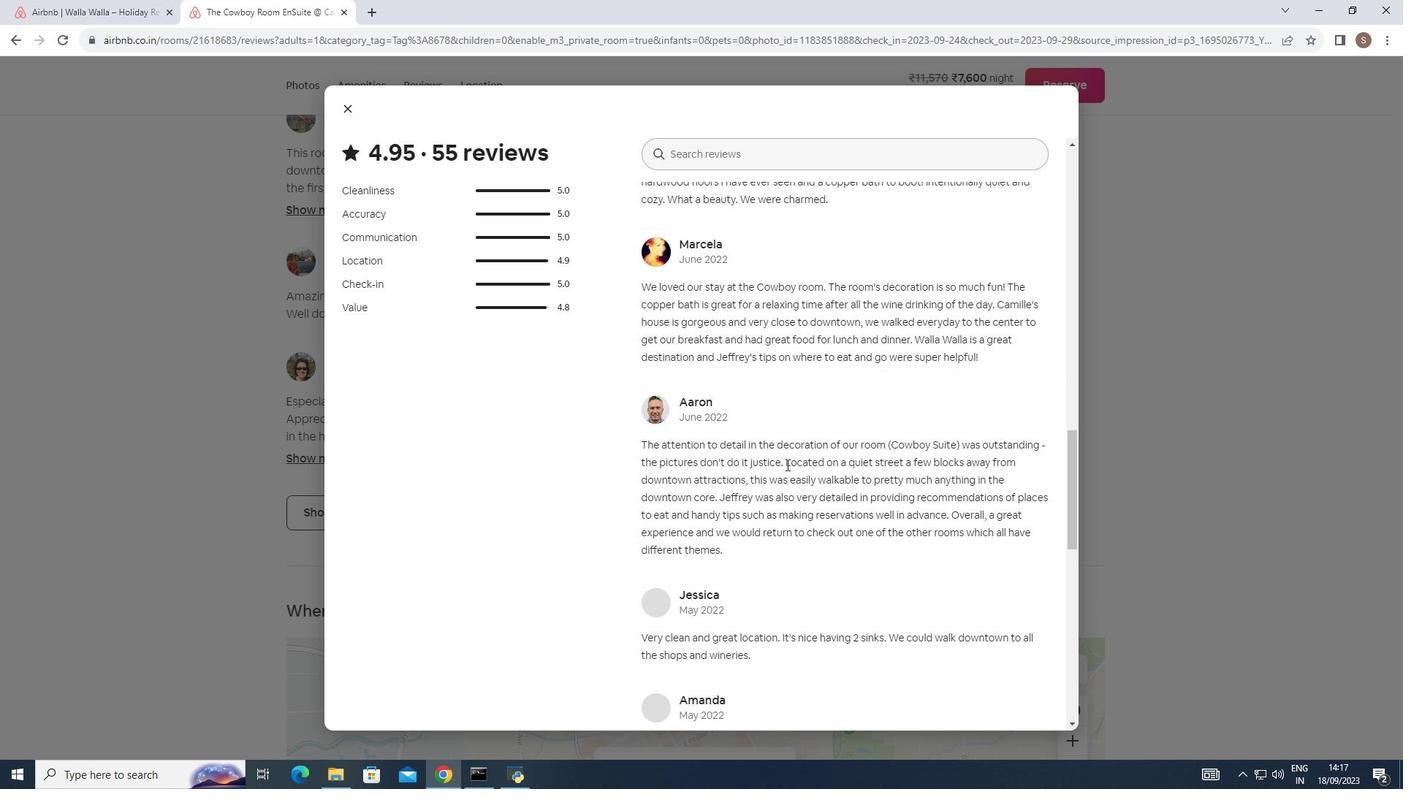 
Action: Mouse scrolled (786, 464) with delta (0, 0)
Screenshot: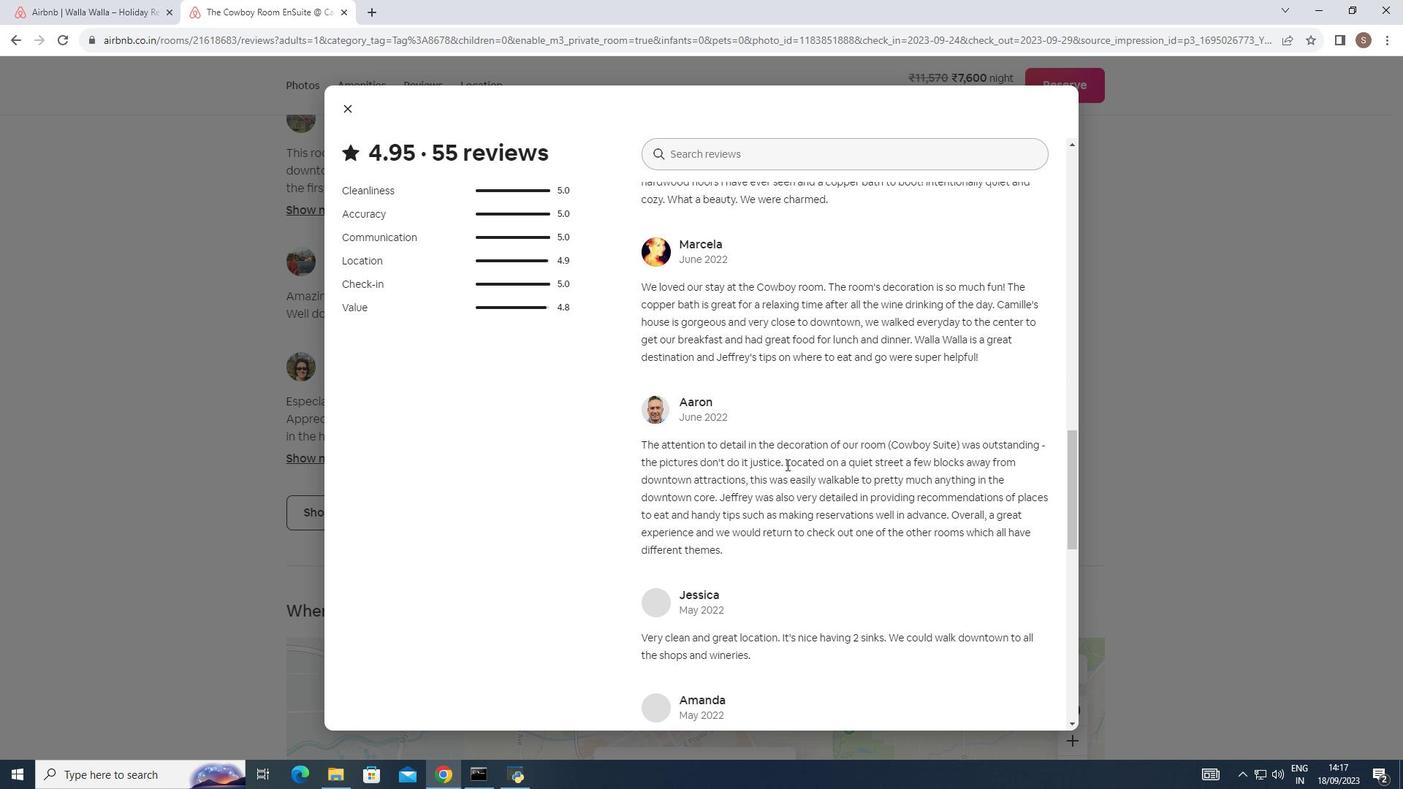 
Action: Mouse moved to (789, 459)
Screenshot: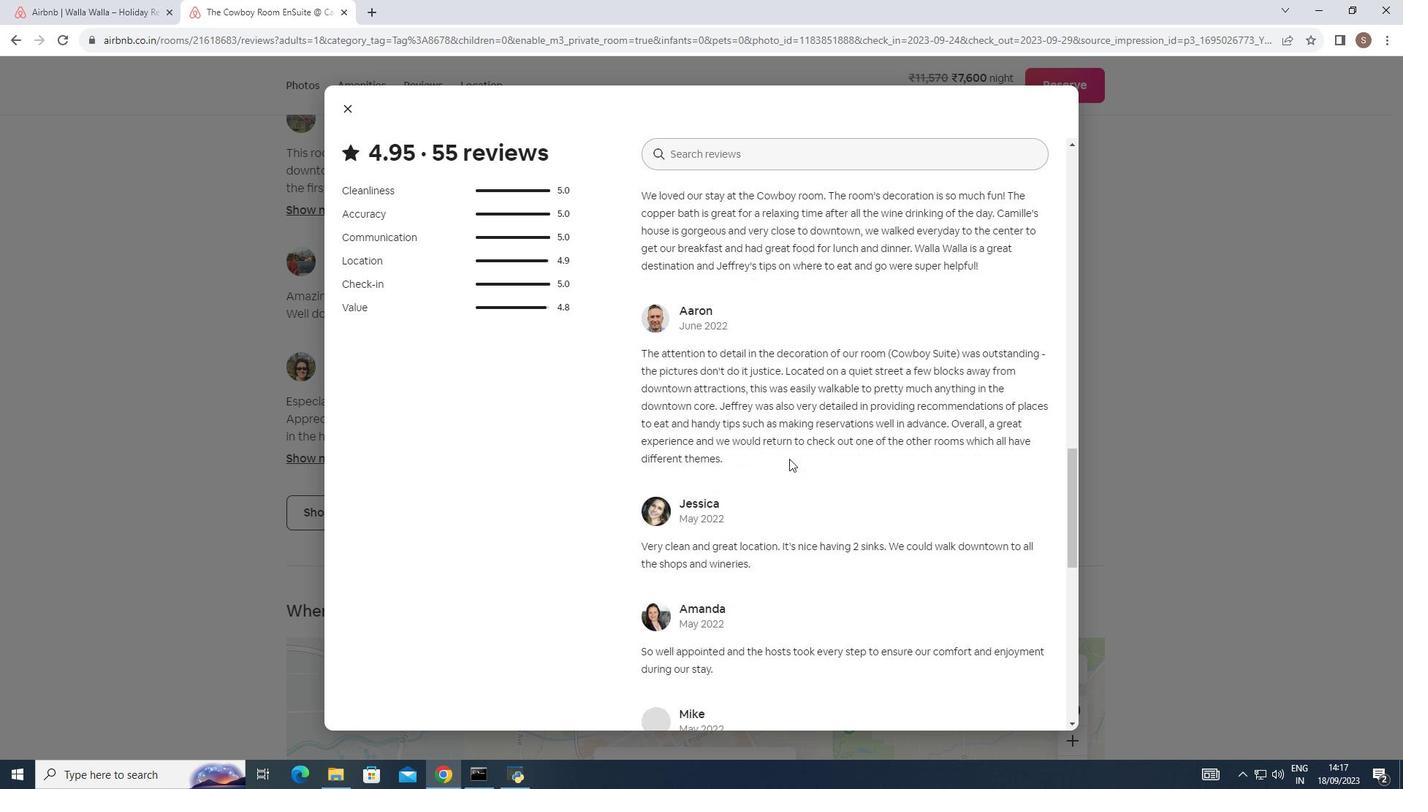 
Action: Mouse scrolled (789, 458) with delta (0, 0)
Screenshot: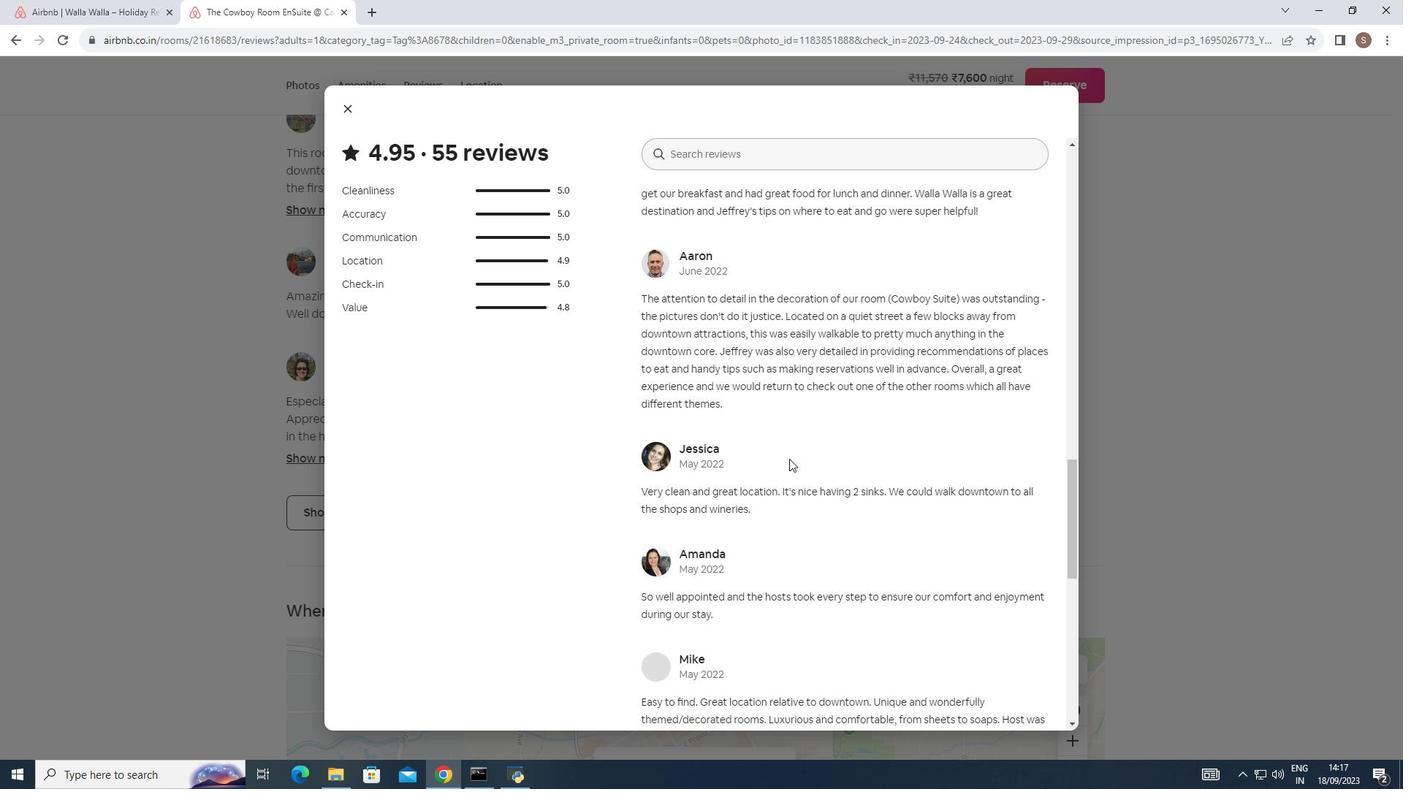 
Action: Mouse scrolled (789, 458) with delta (0, 0)
Screenshot: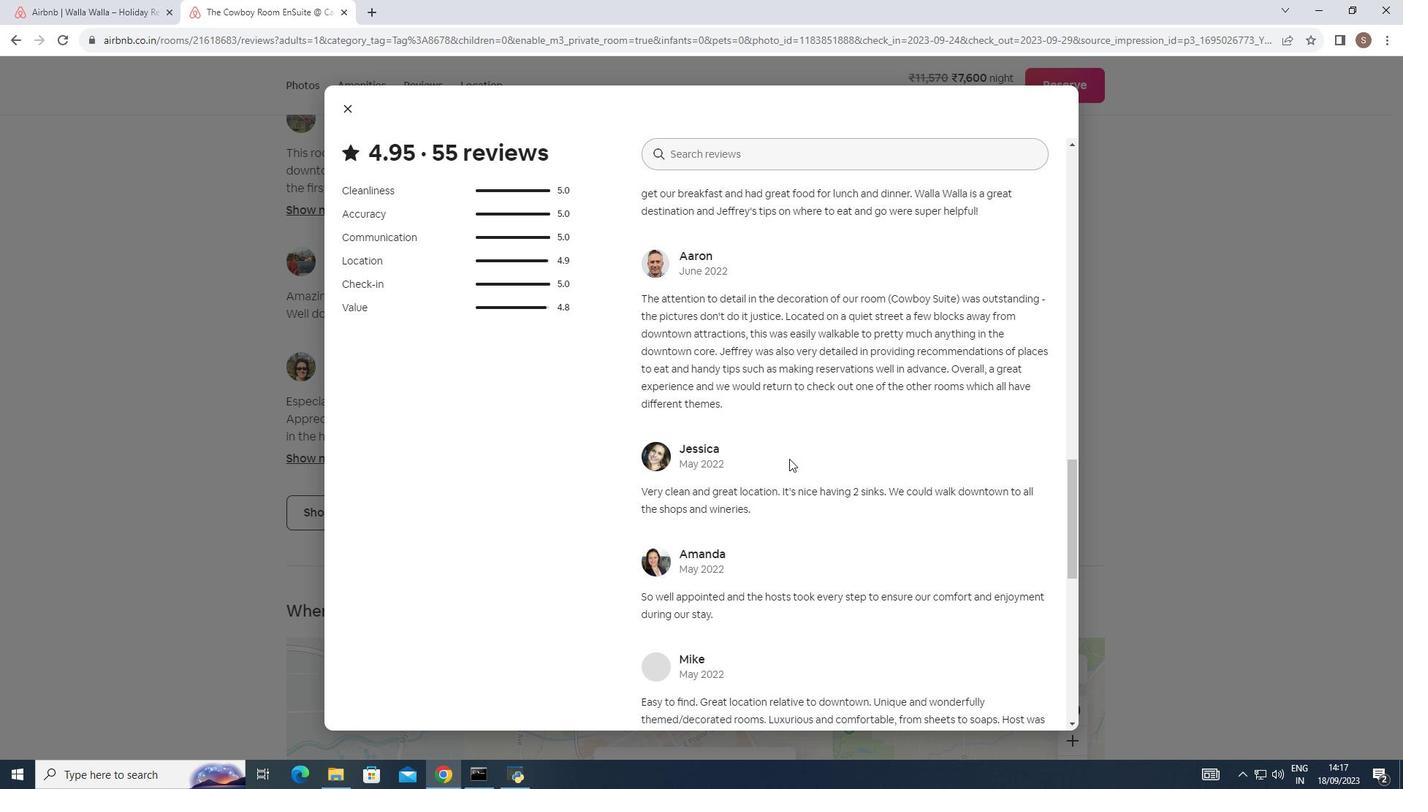 
Action: Mouse scrolled (789, 458) with delta (0, 0)
Screenshot: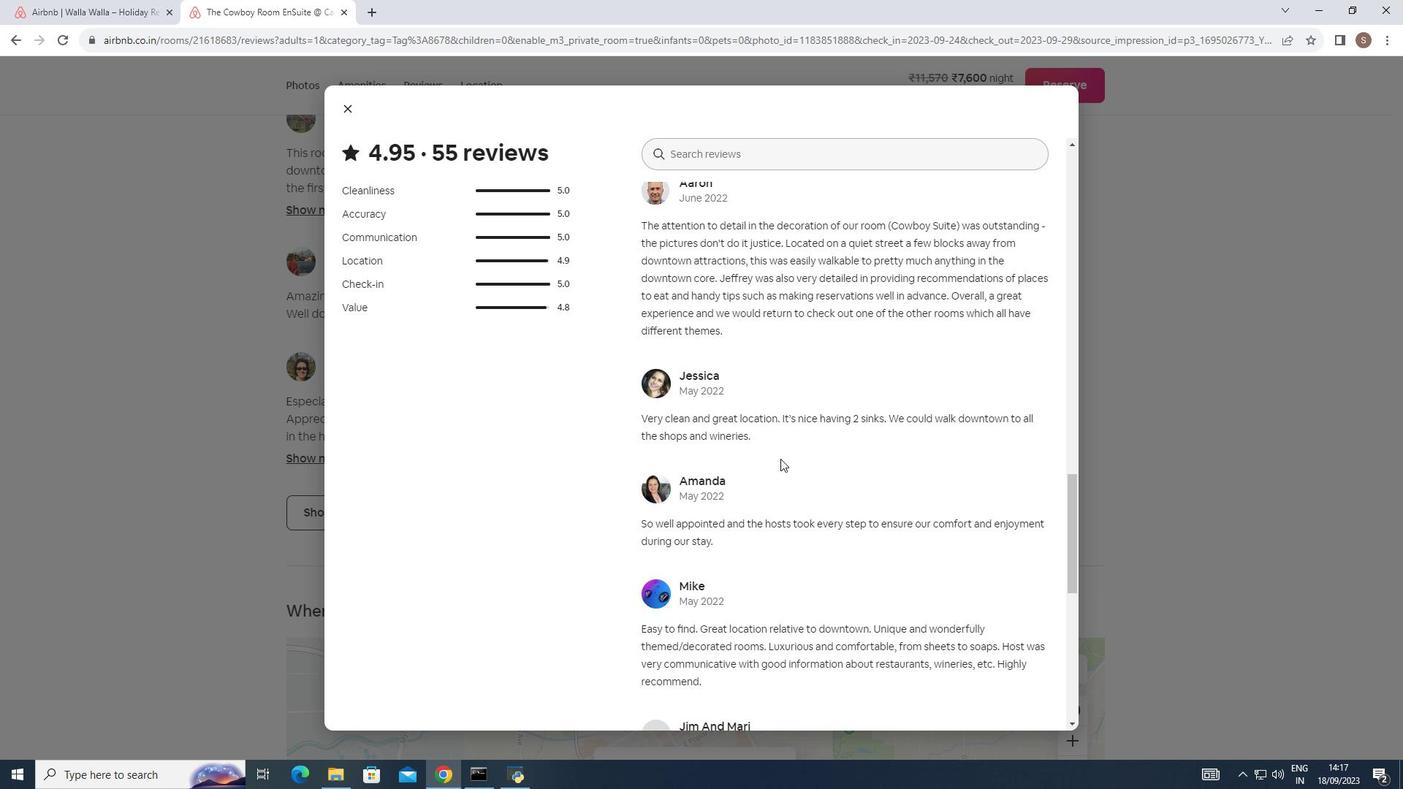 
Action: Mouse moved to (903, 450)
Screenshot: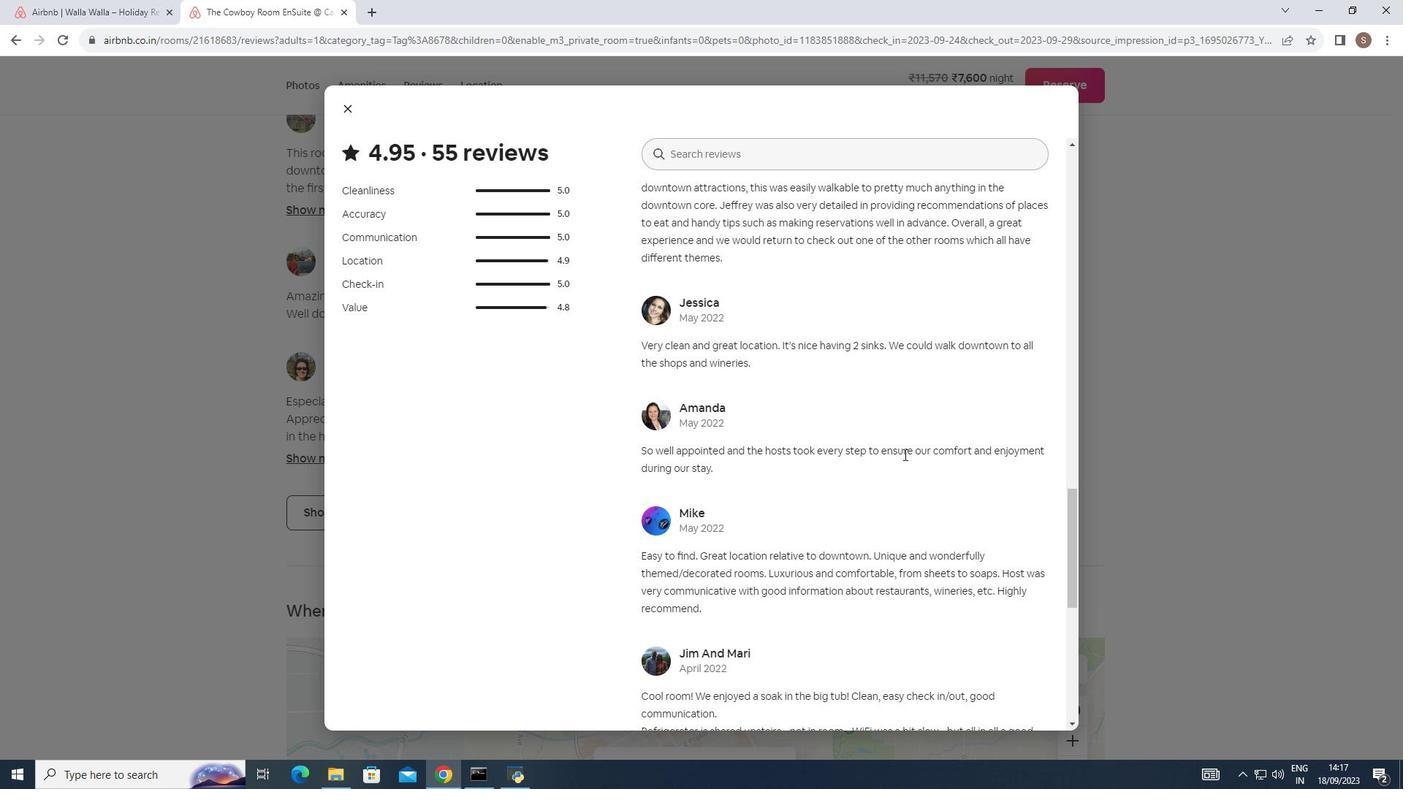 
Action: Mouse scrolled (903, 449) with delta (0, 0)
Screenshot: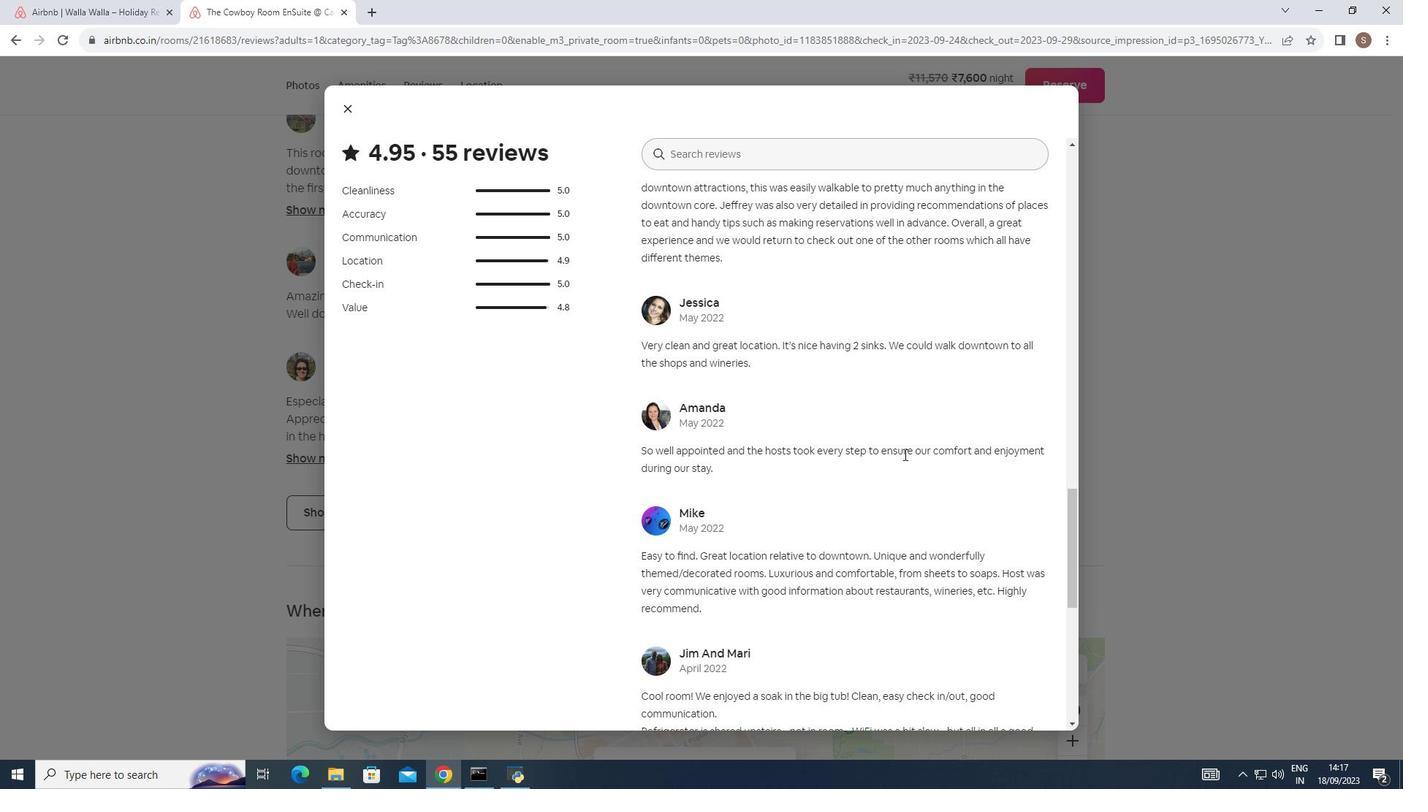 
Action: Mouse moved to (903, 459)
Screenshot: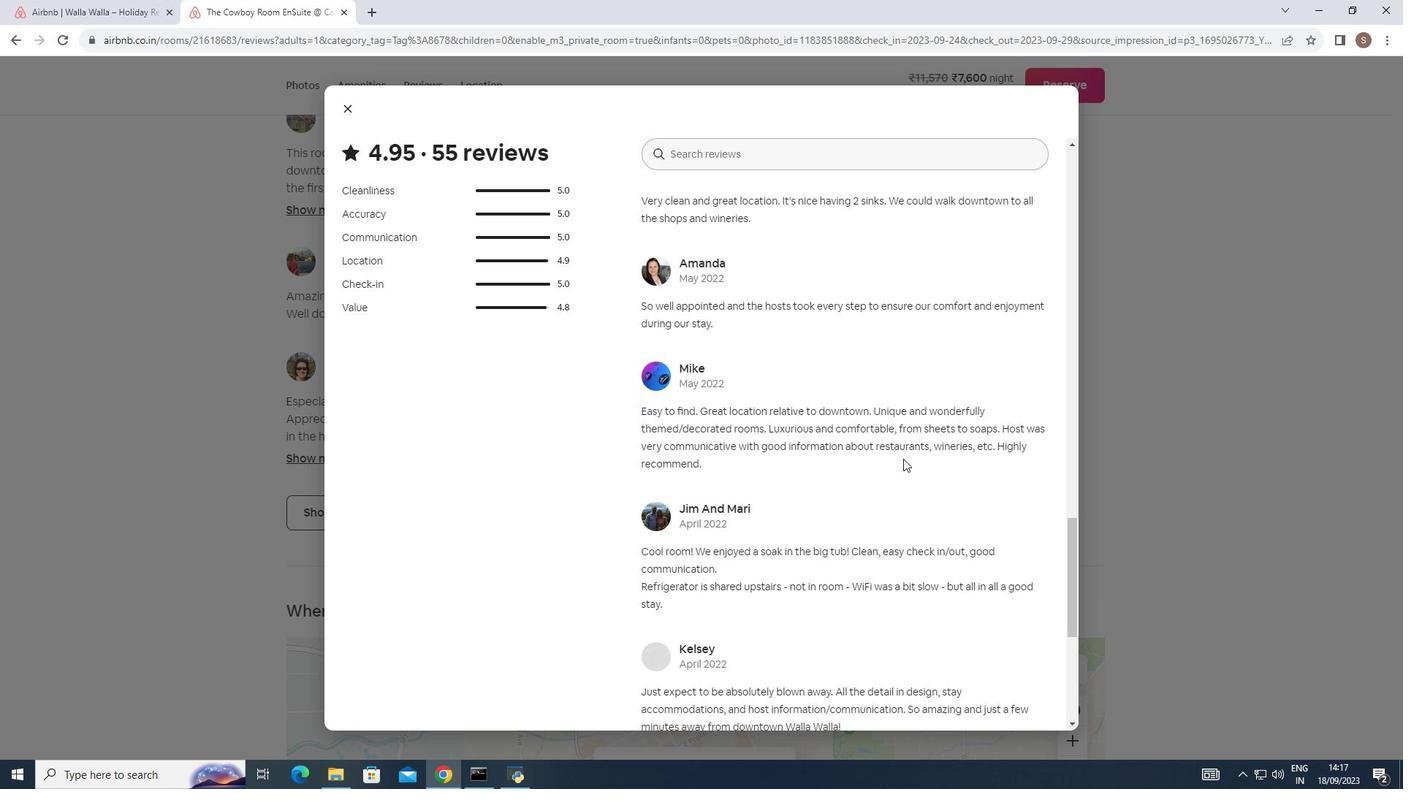 
Action: Mouse scrolled (903, 458) with delta (0, 0)
Screenshot: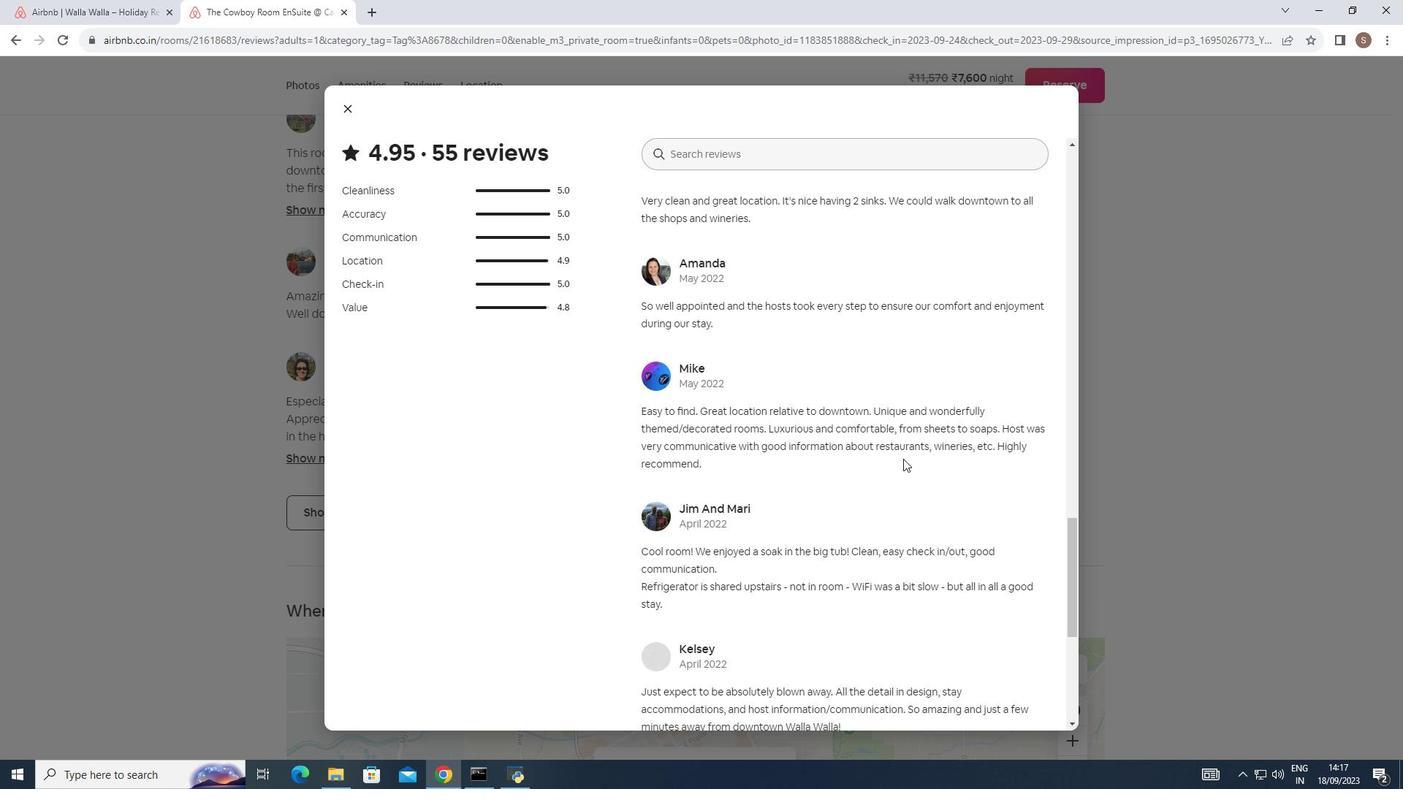 
Action: Mouse moved to (903, 459)
Screenshot: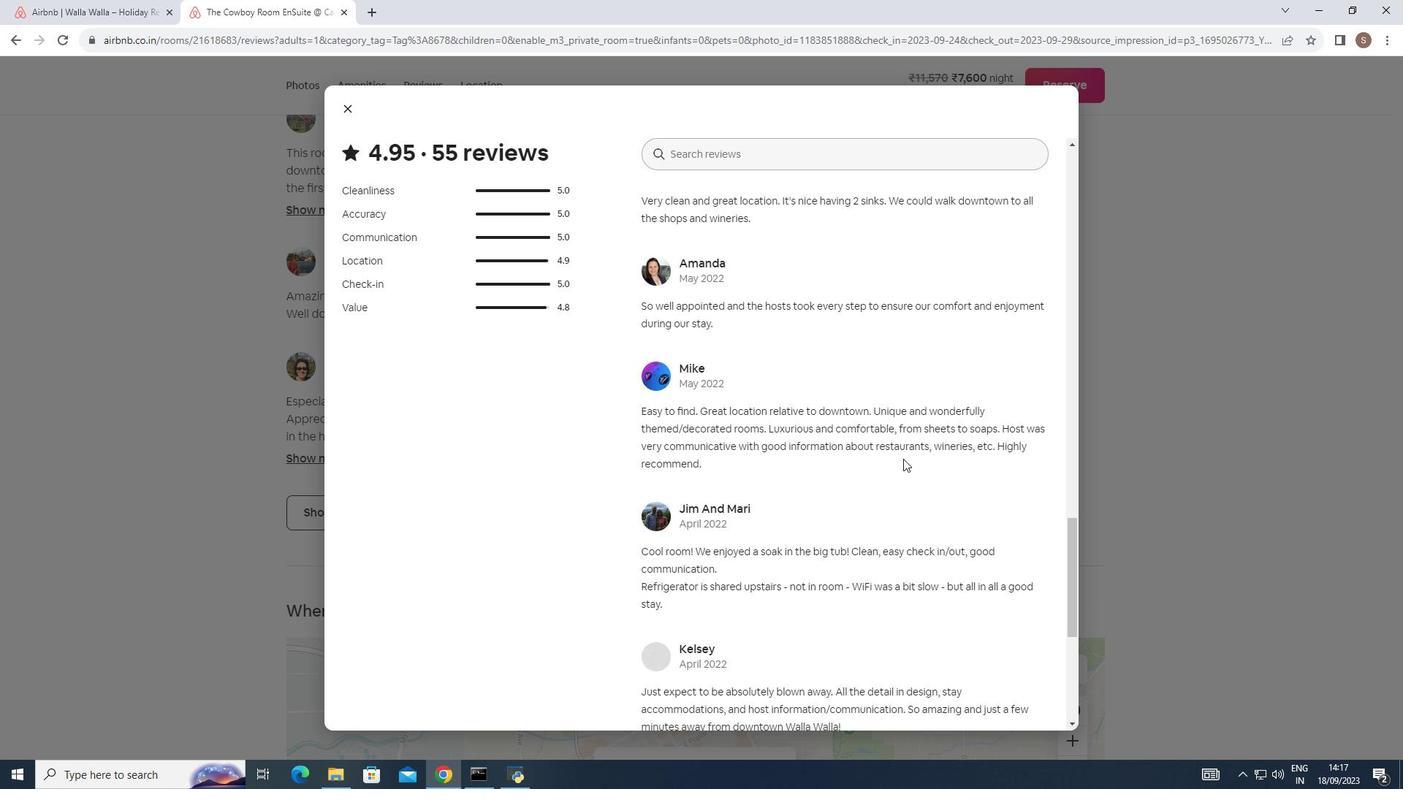 
Action: Mouse scrolled (903, 458) with delta (0, 0)
Screenshot: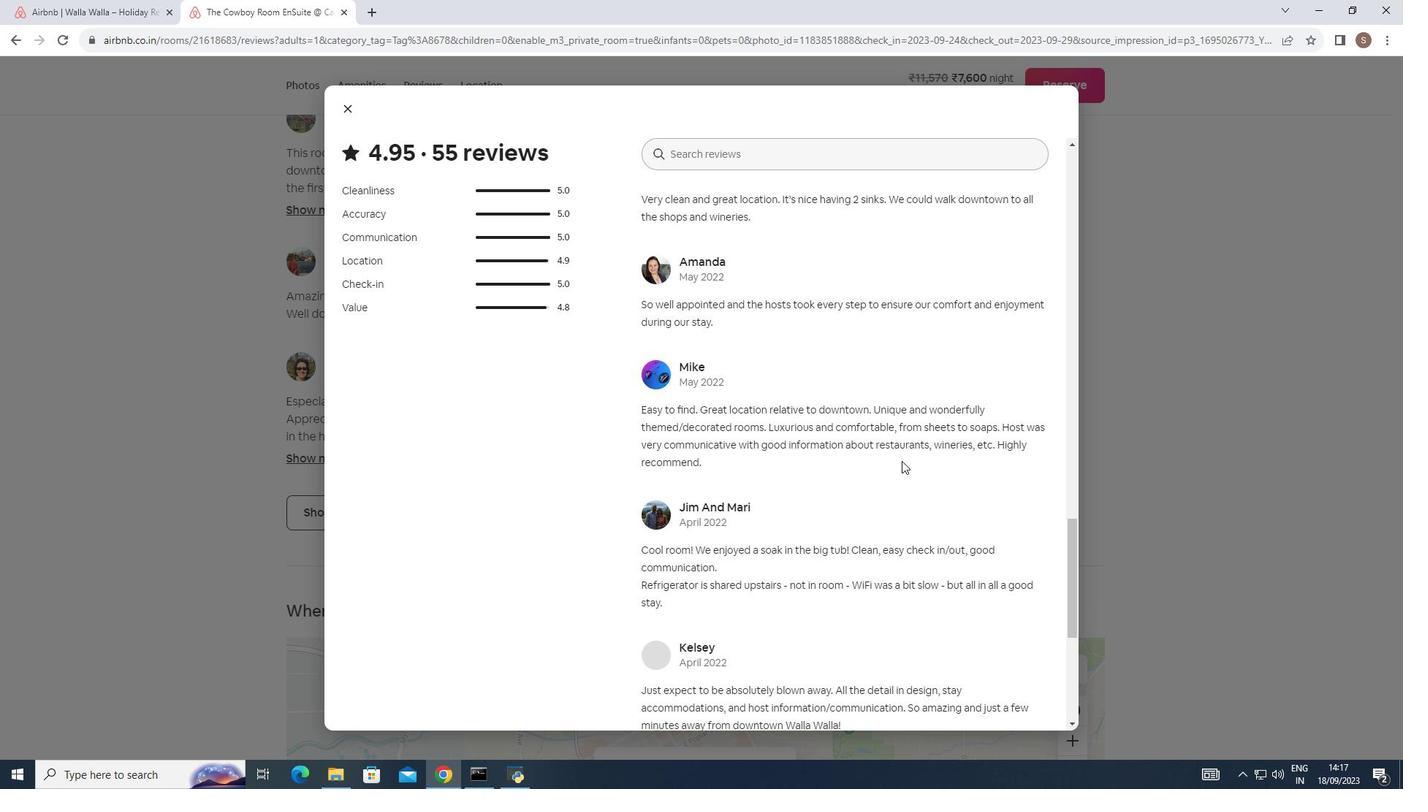 
Action: Mouse moved to (878, 458)
Screenshot: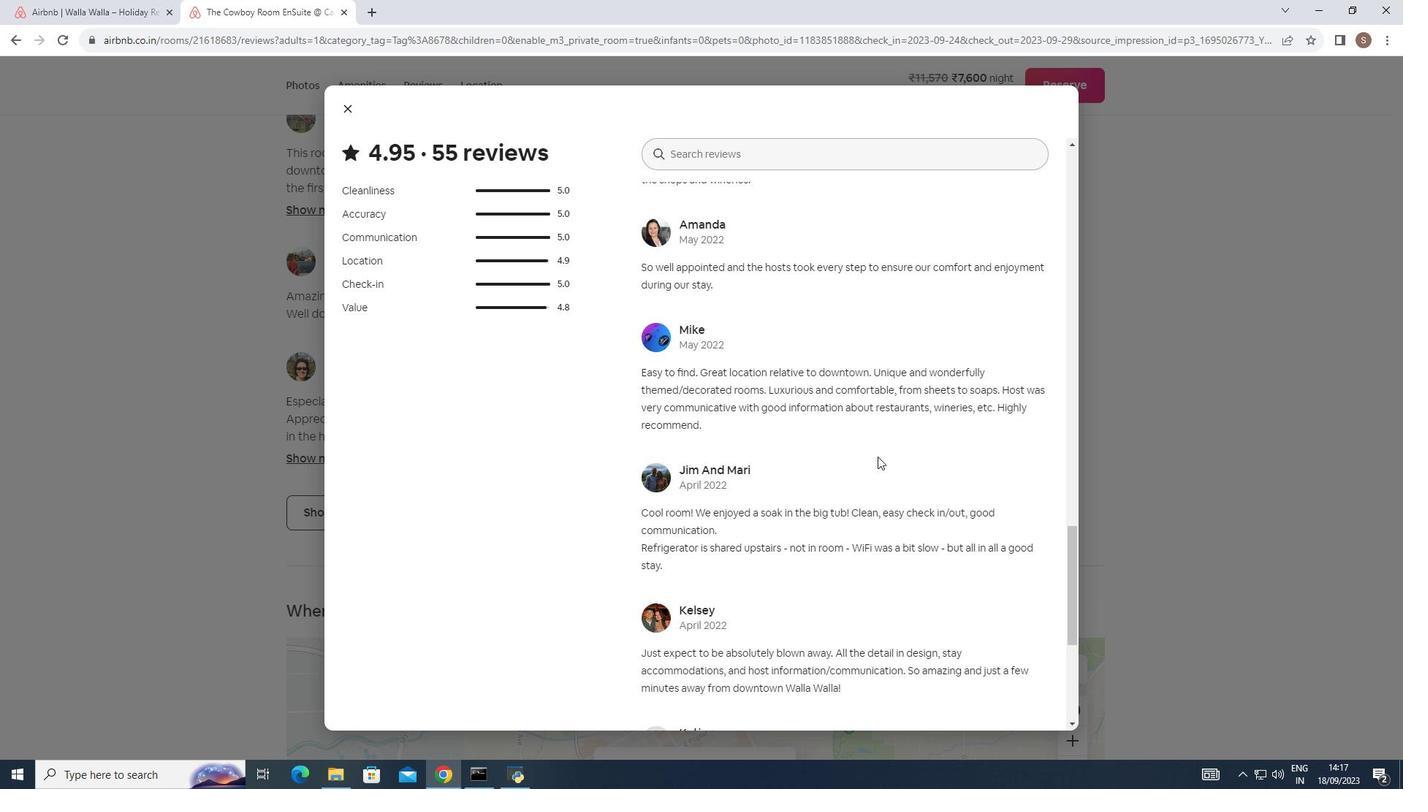 
Action: Mouse scrolled (878, 457) with delta (0, 0)
Screenshot: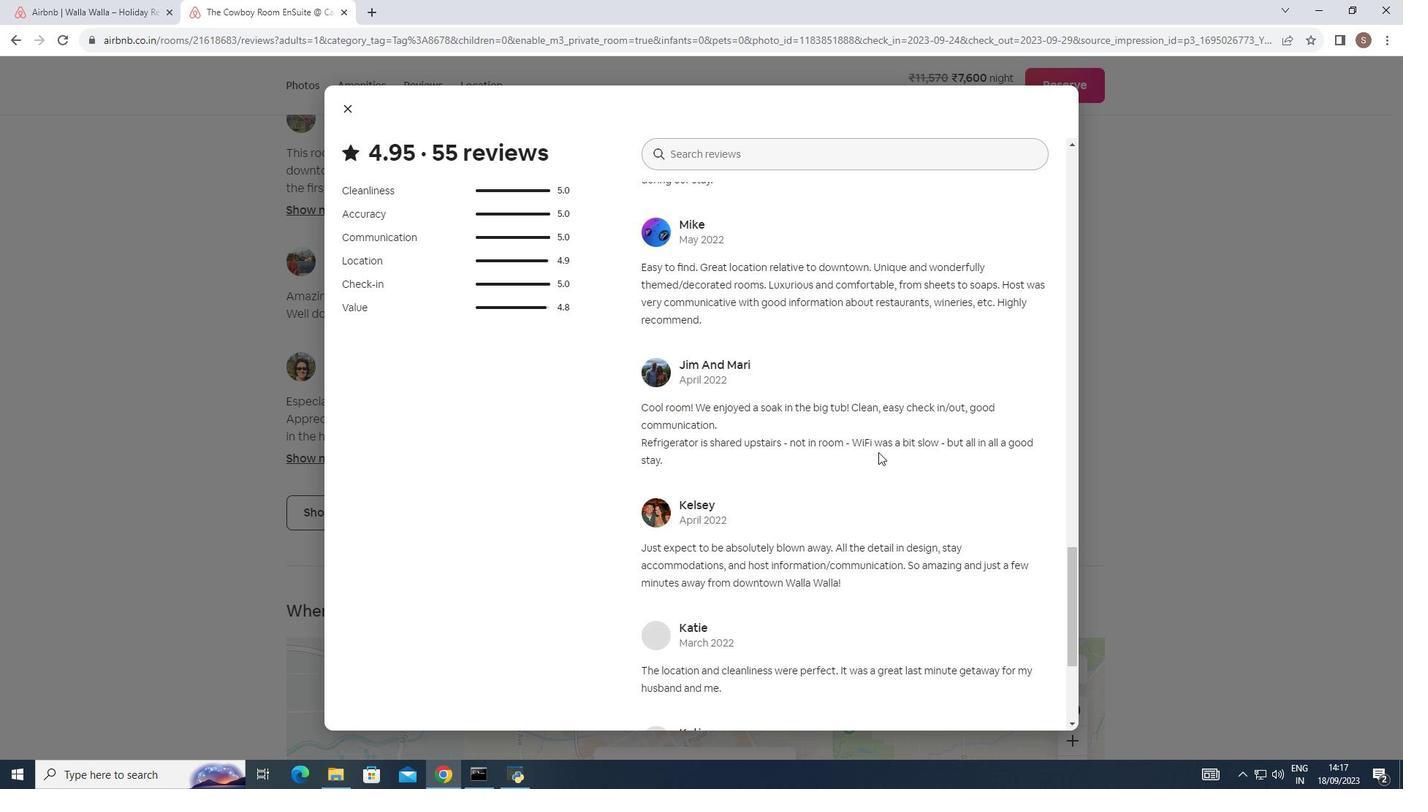 
Action: Mouse moved to (878, 452)
Screenshot: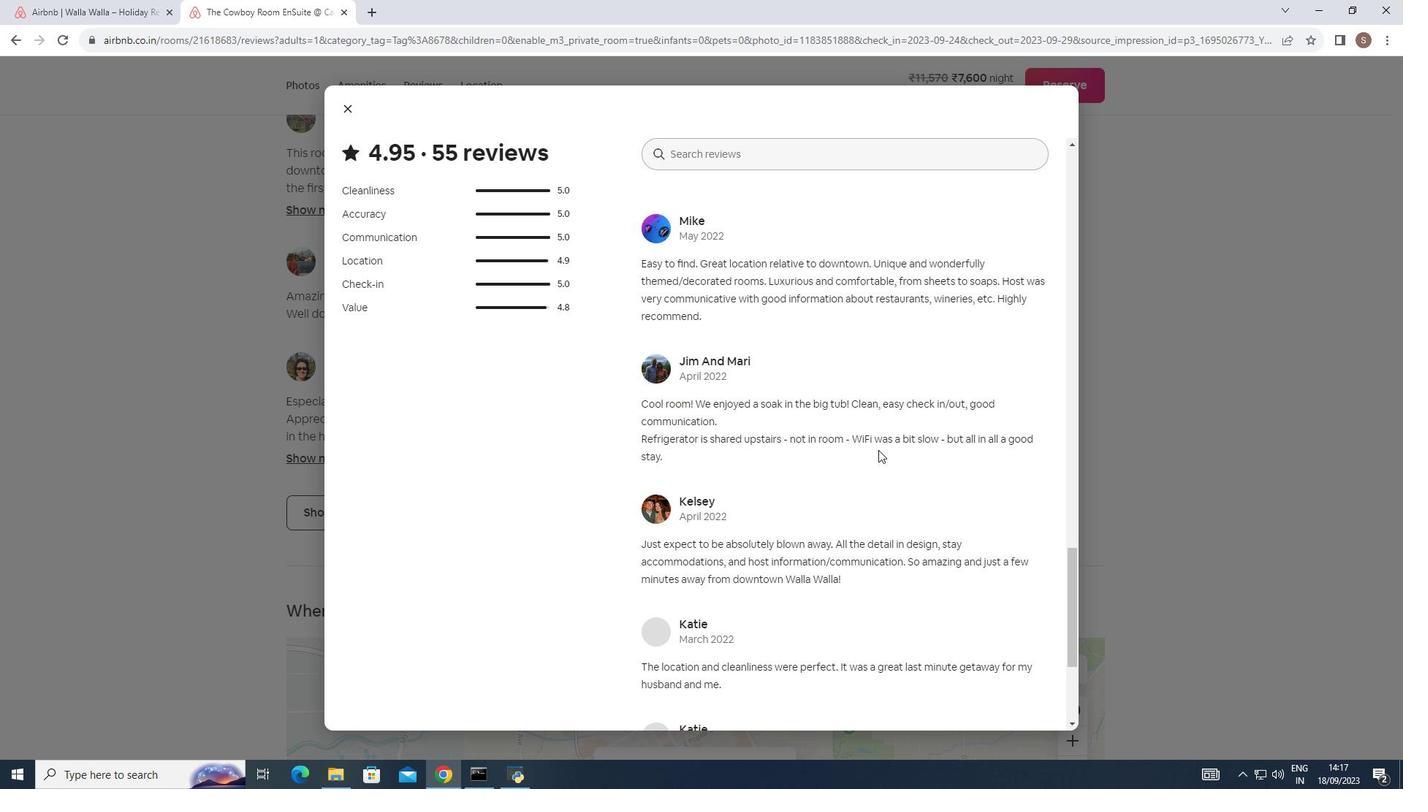 
Action: Mouse scrolled (878, 451) with delta (0, 0)
Screenshot: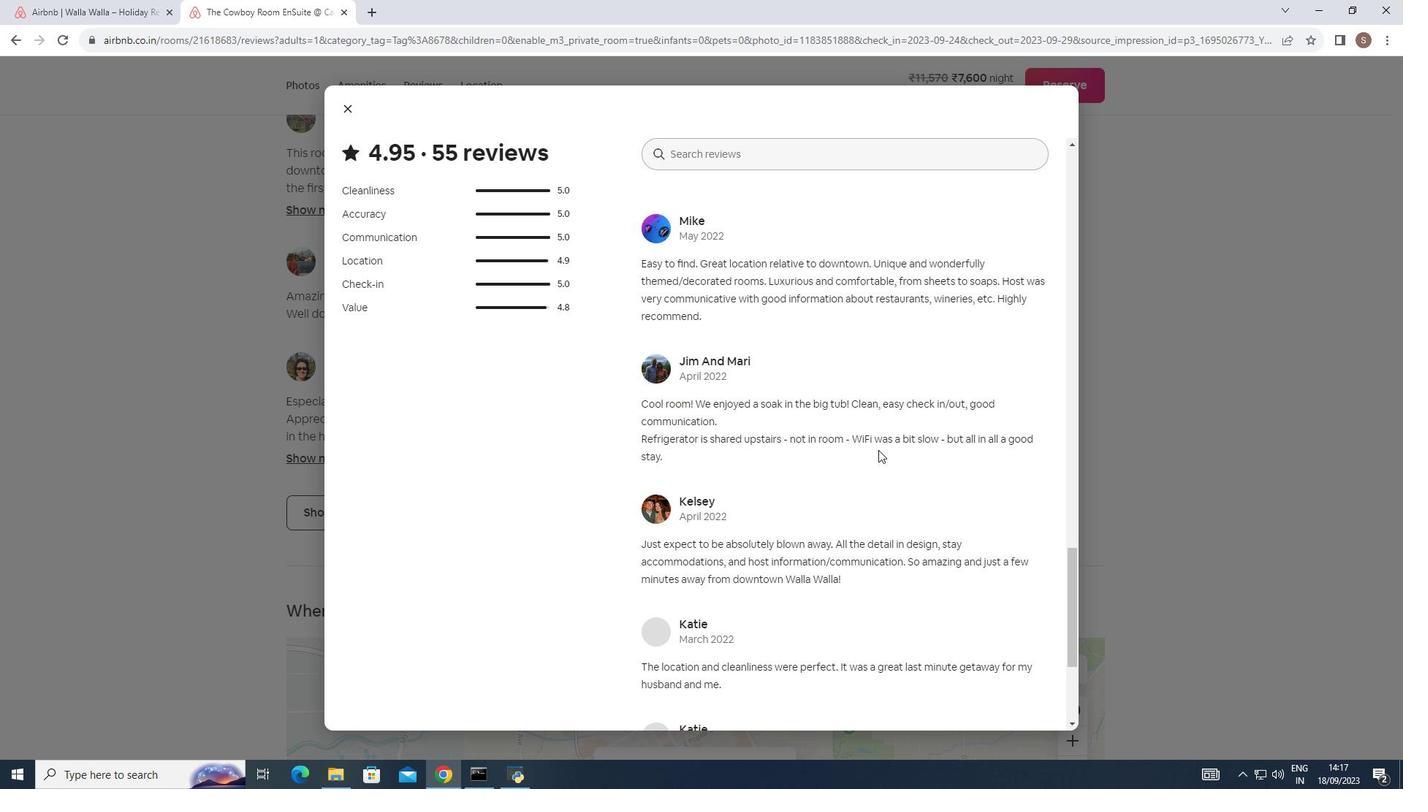 
Action: Mouse moved to (905, 405)
Screenshot: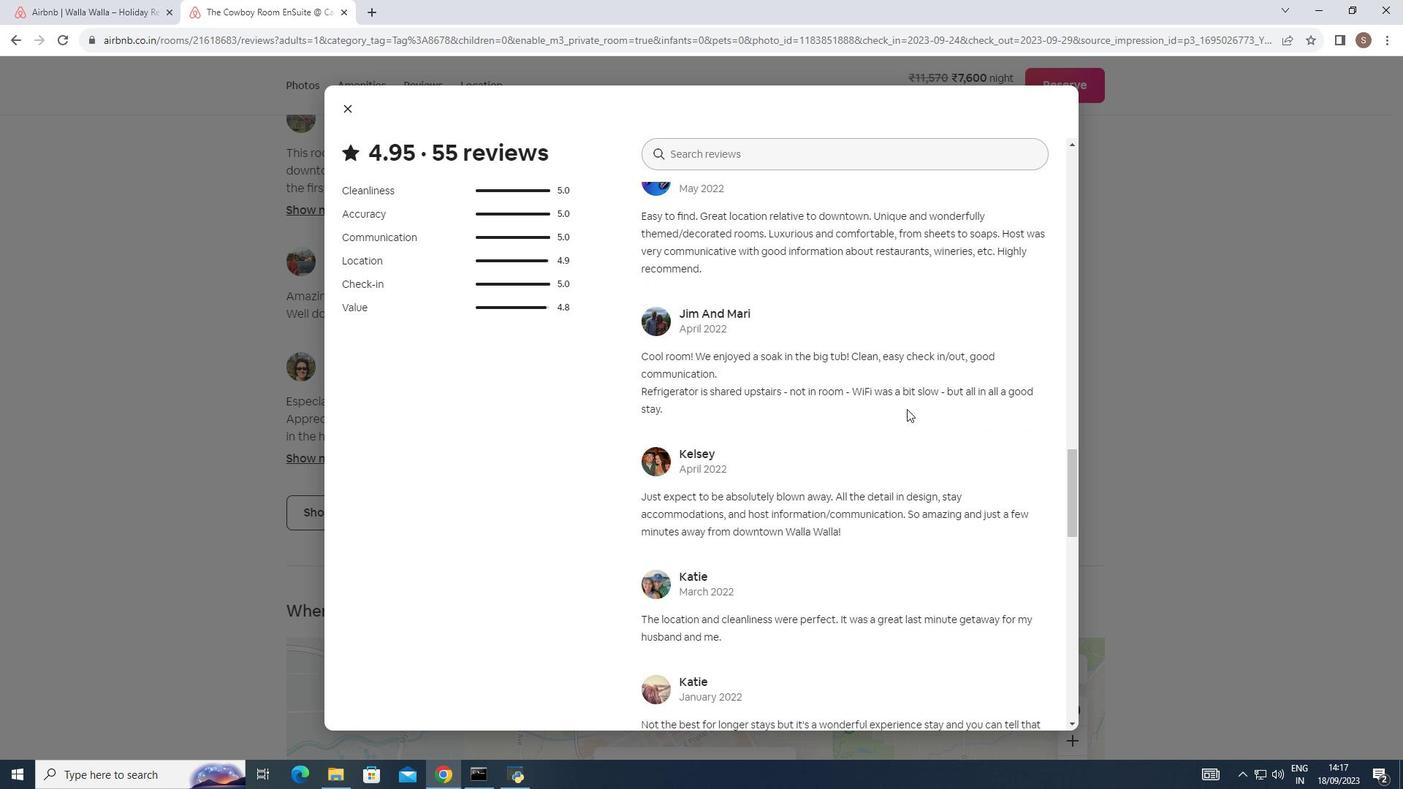 
Action: Mouse scrolled (905, 405) with delta (0, 0)
Screenshot: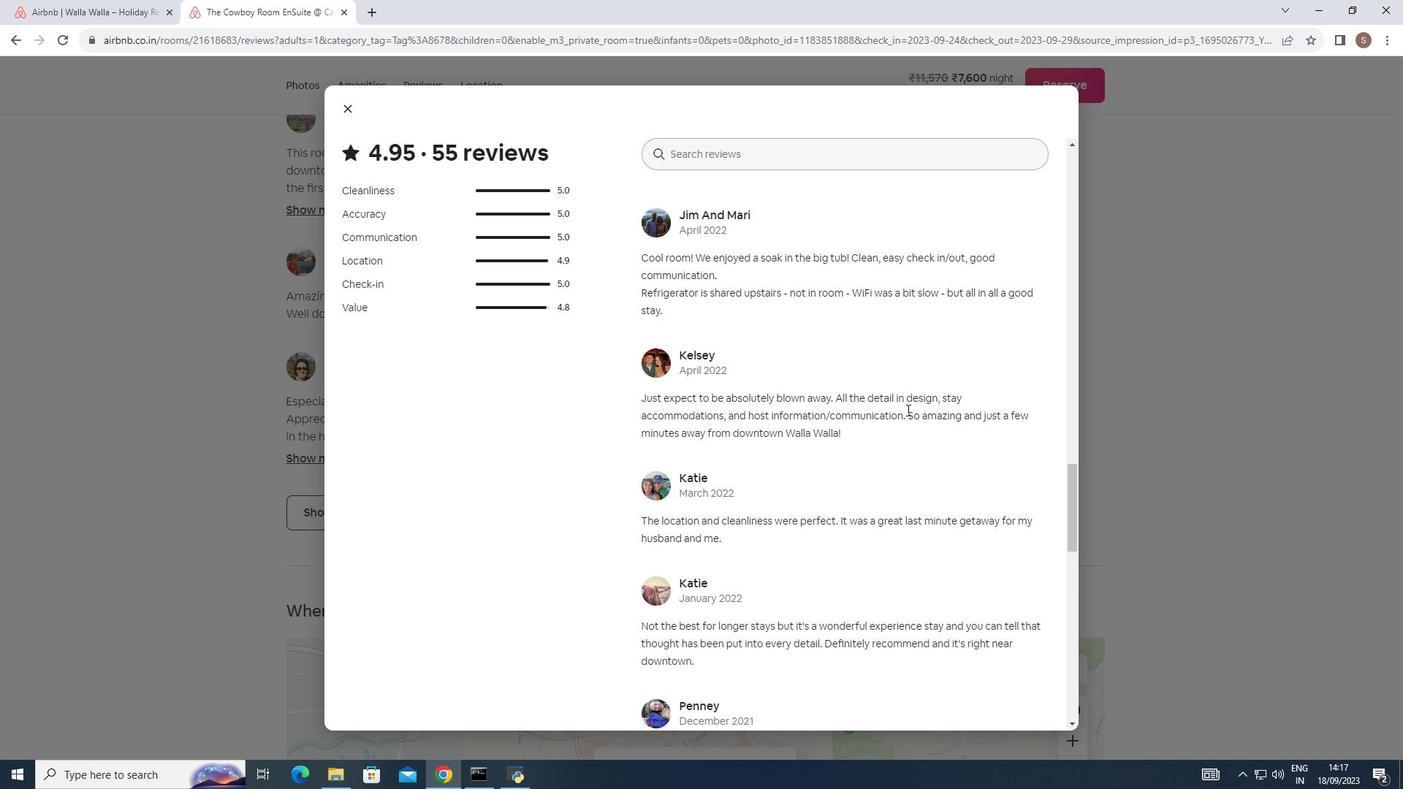 
Action: Mouse moved to (907, 409)
Screenshot: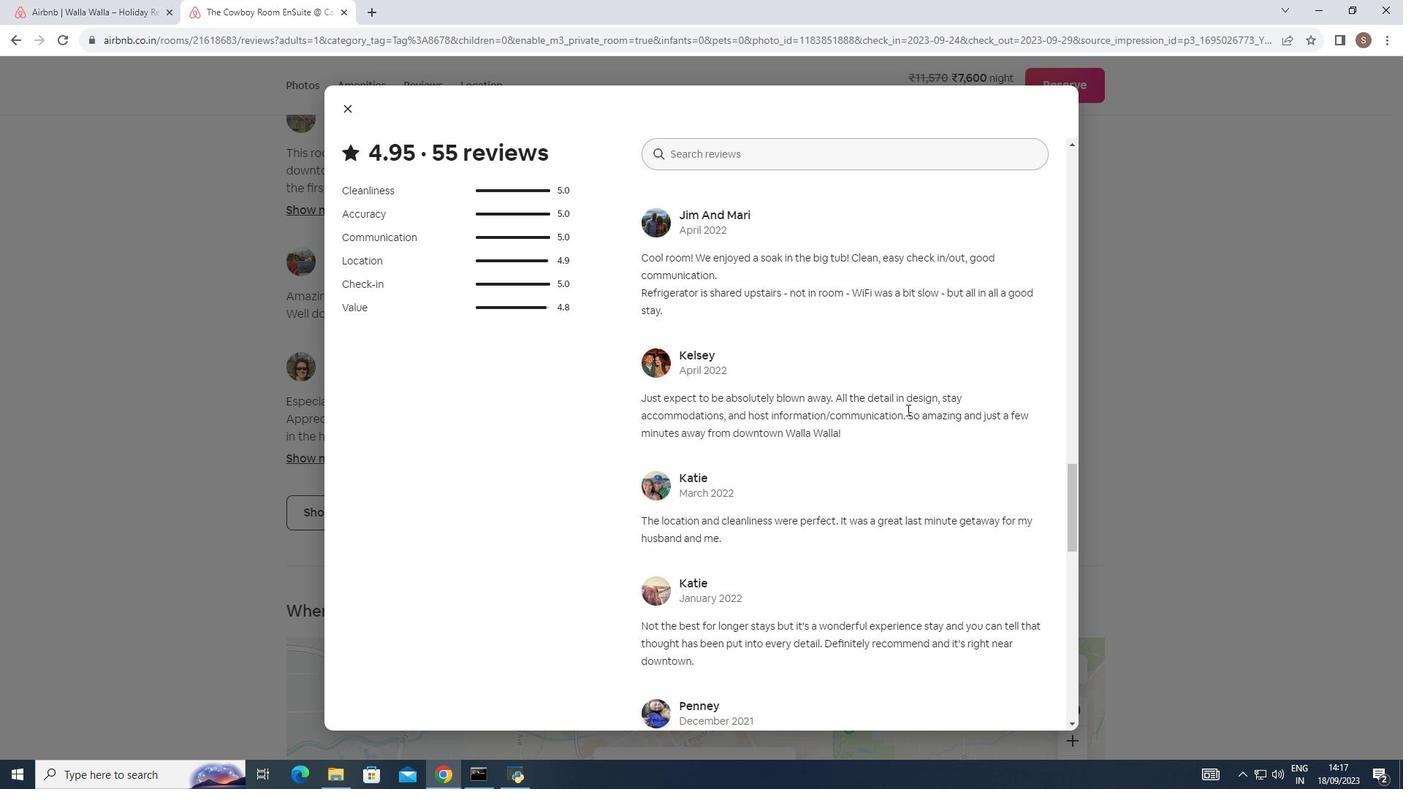 
Action: Mouse scrolled (907, 408) with delta (0, 0)
Screenshot: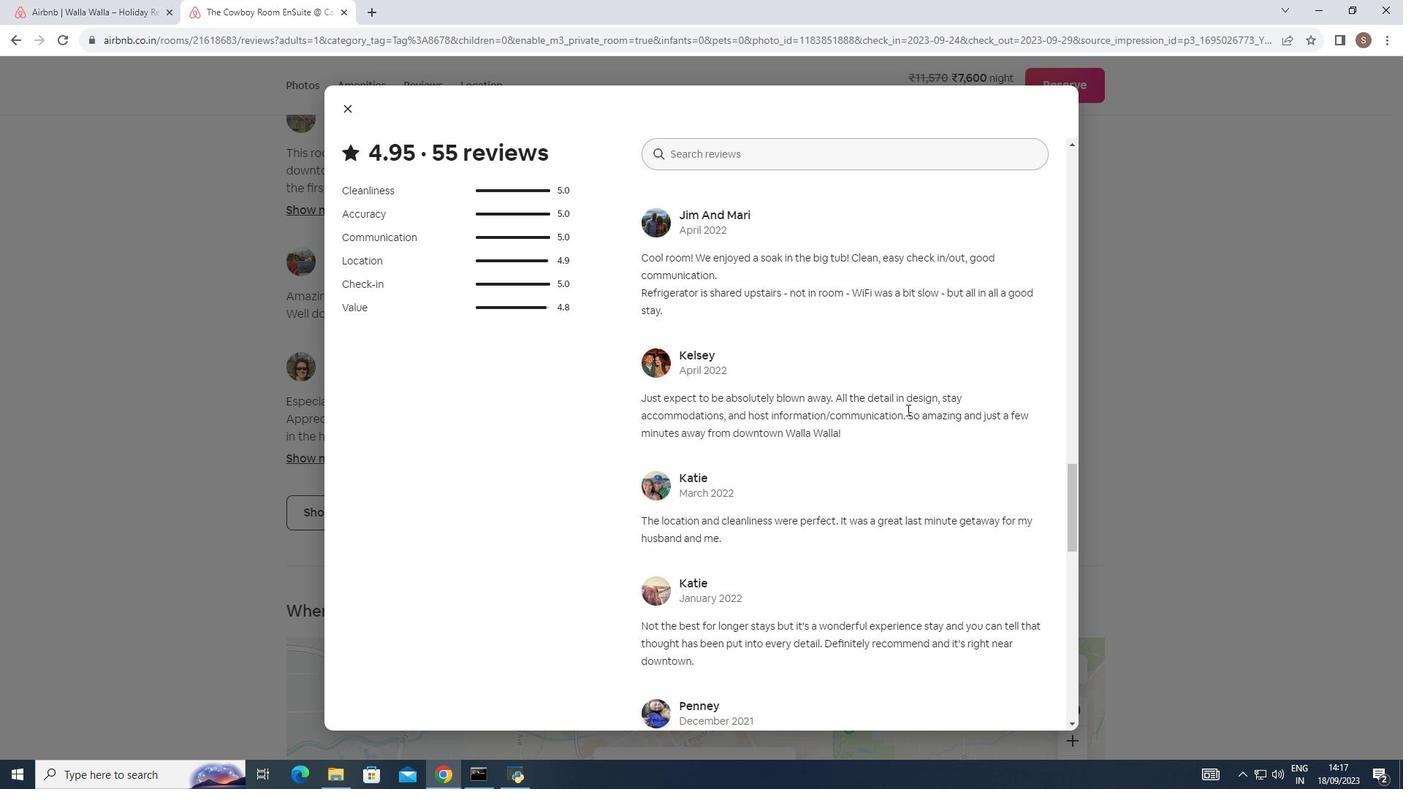 
Action: Mouse moved to (907, 411)
Screenshot: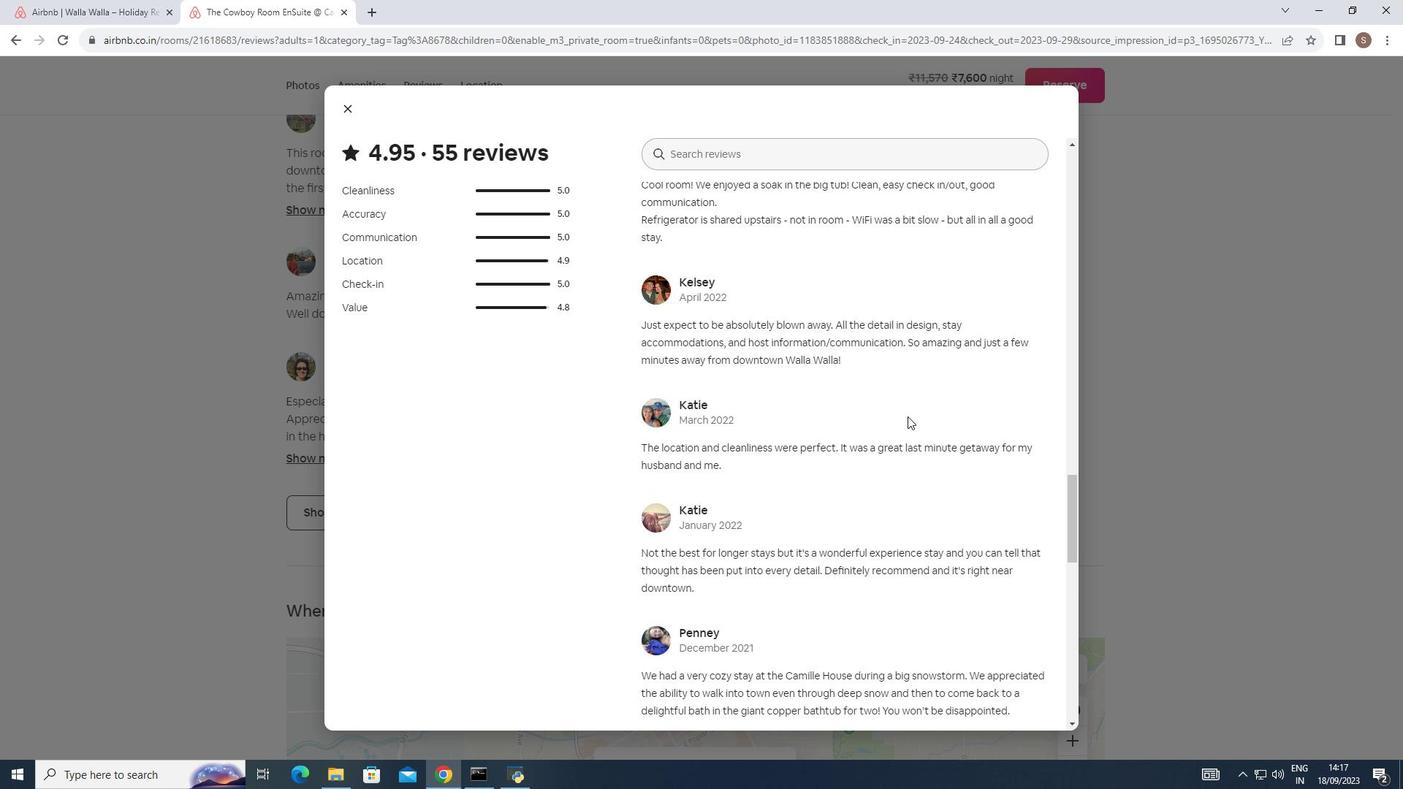 
Action: Mouse scrolled (907, 410) with delta (0, 0)
Screenshot: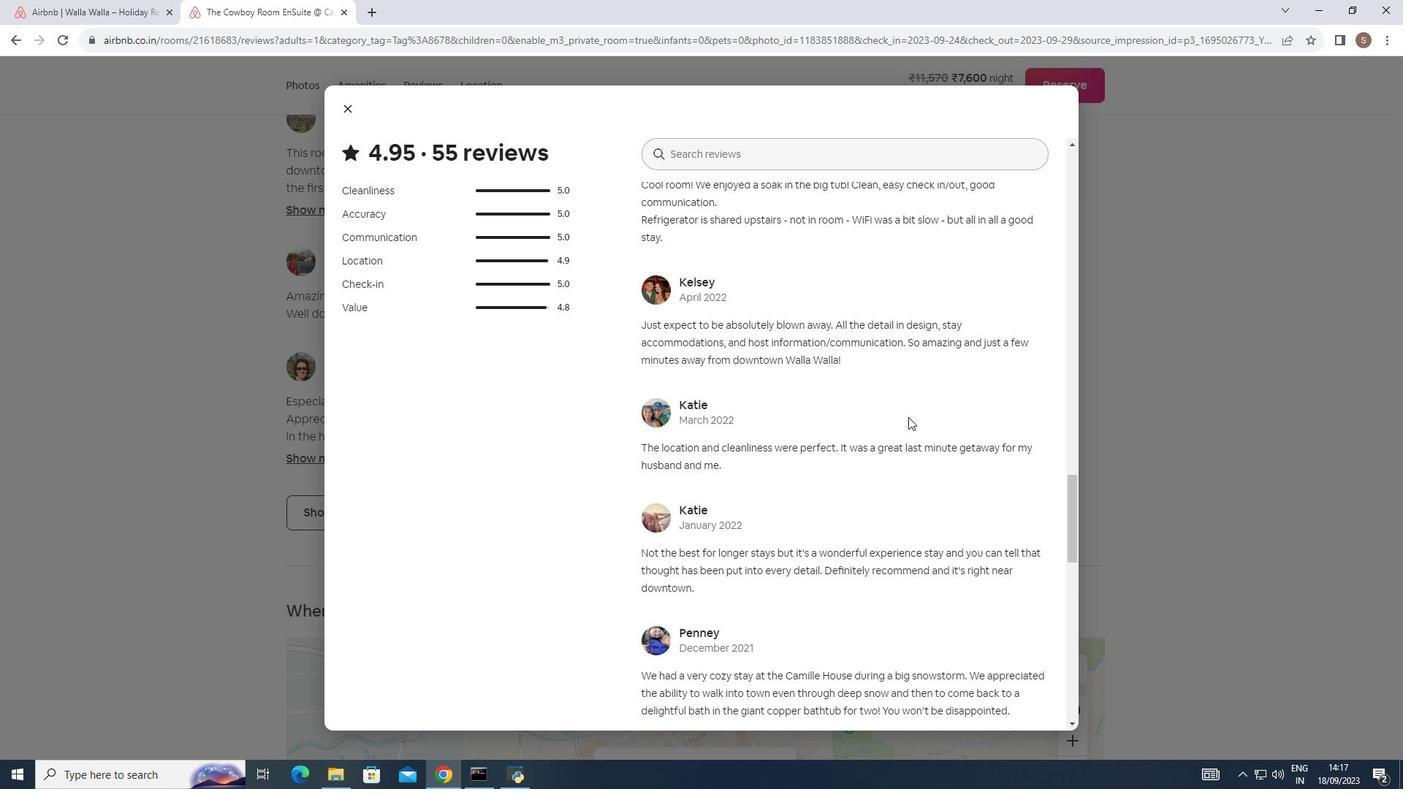 
Action: Mouse moved to (912, 421)
Screenshot: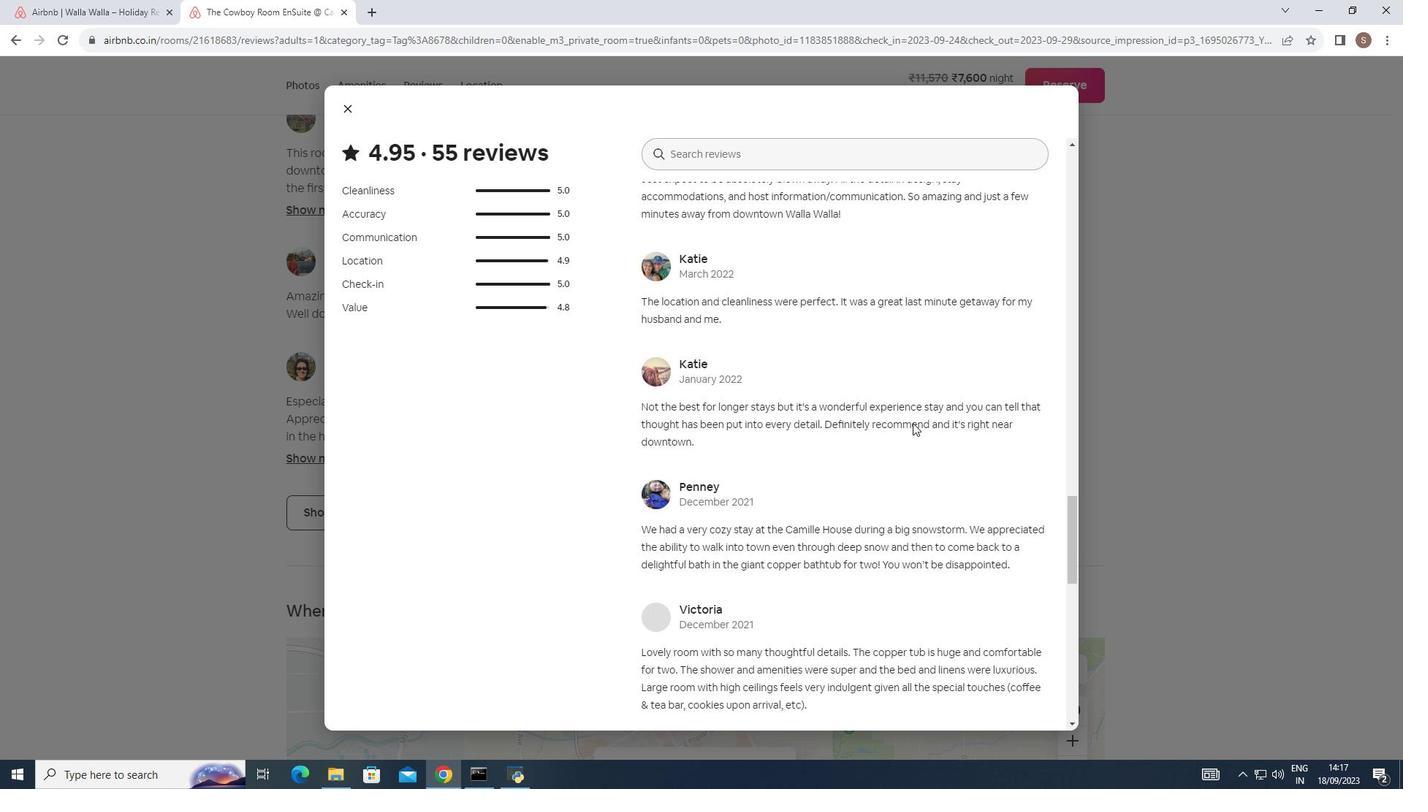 
Action: Mouse scrolled (912, 420) with delta (0, 0)
Screenshot: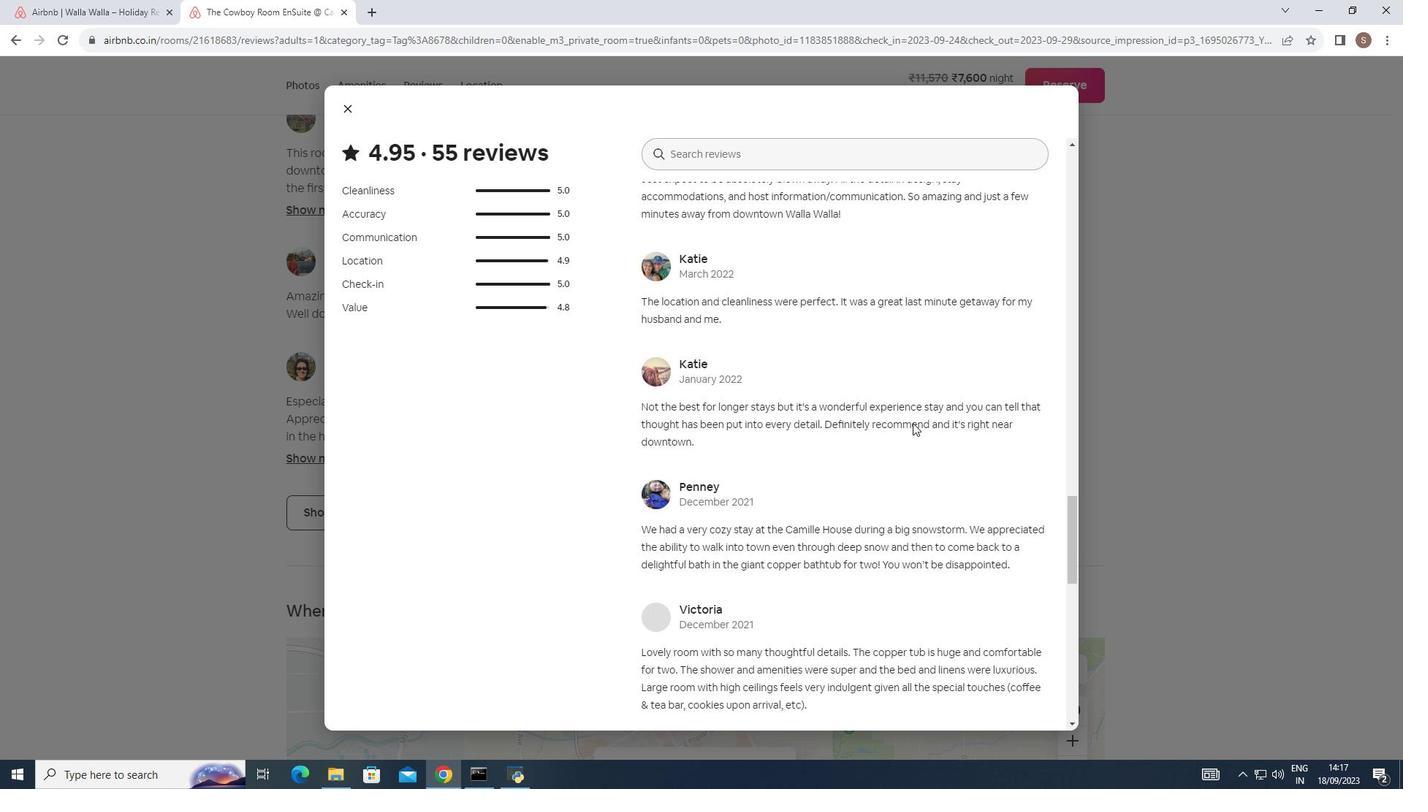 
Action: Mouse moved to (913, 423)
Screenshot: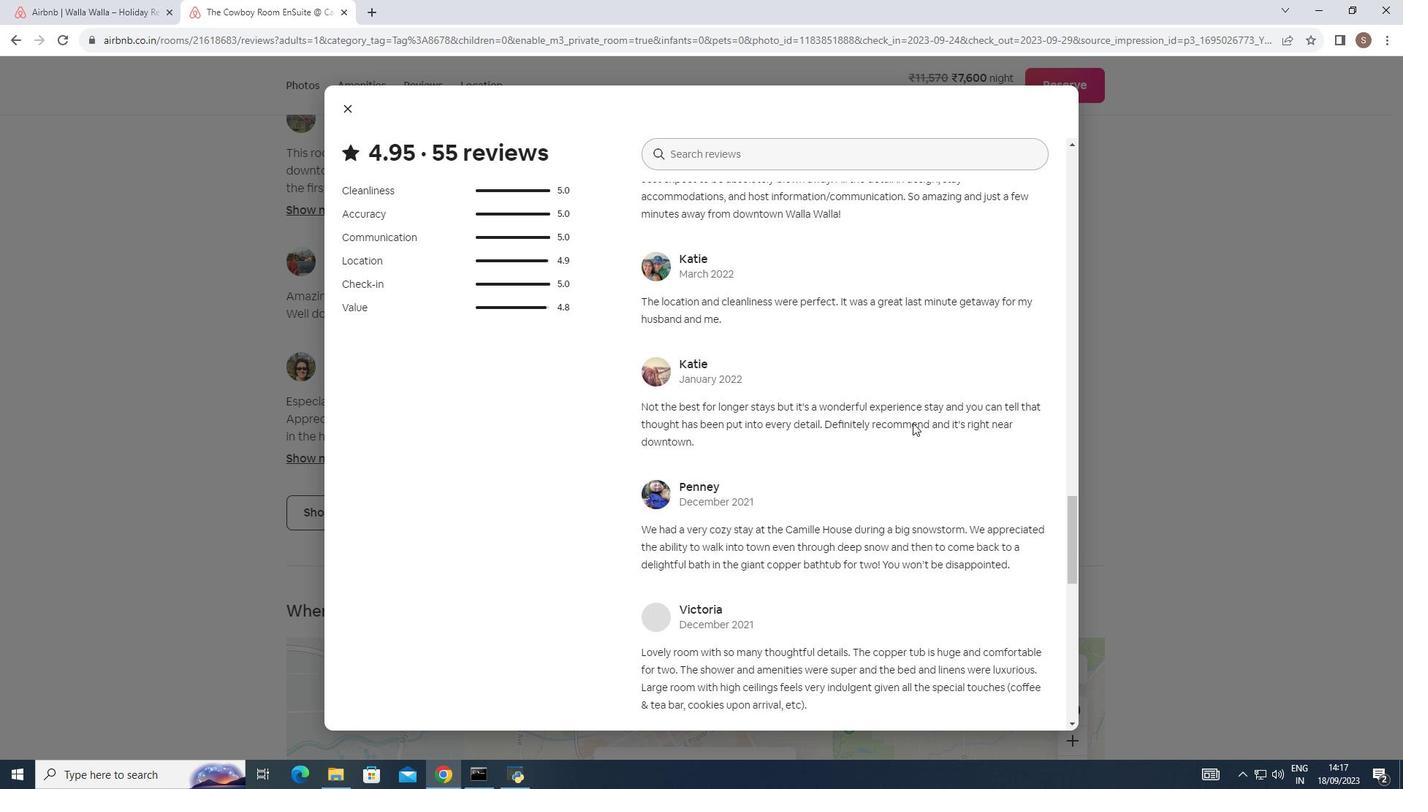 
Action: Mouse scrolled (913, 422) with delta (0, 0)
Screenshot: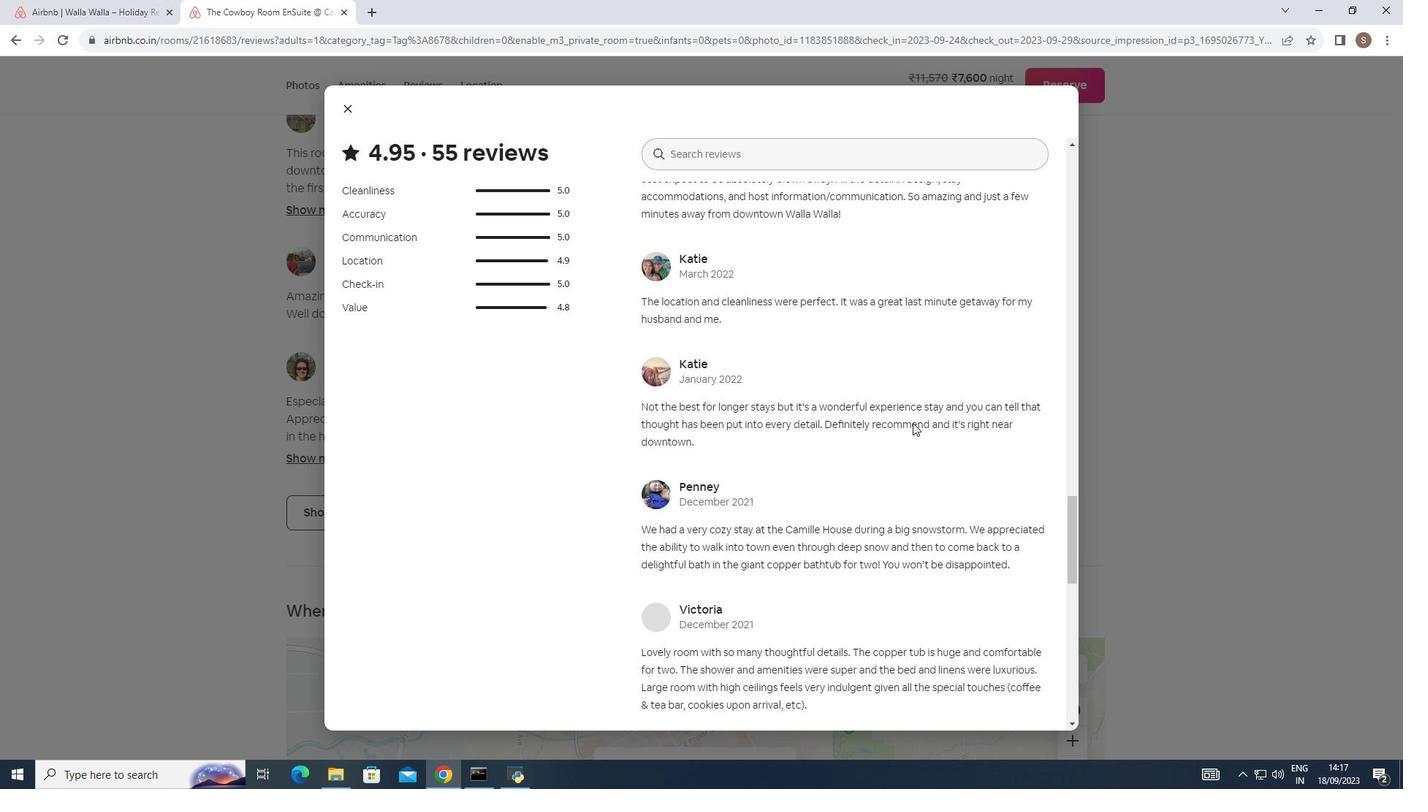 
Action: Mouse scrolled (913, 422) with delta (0, 0)
Screenshot: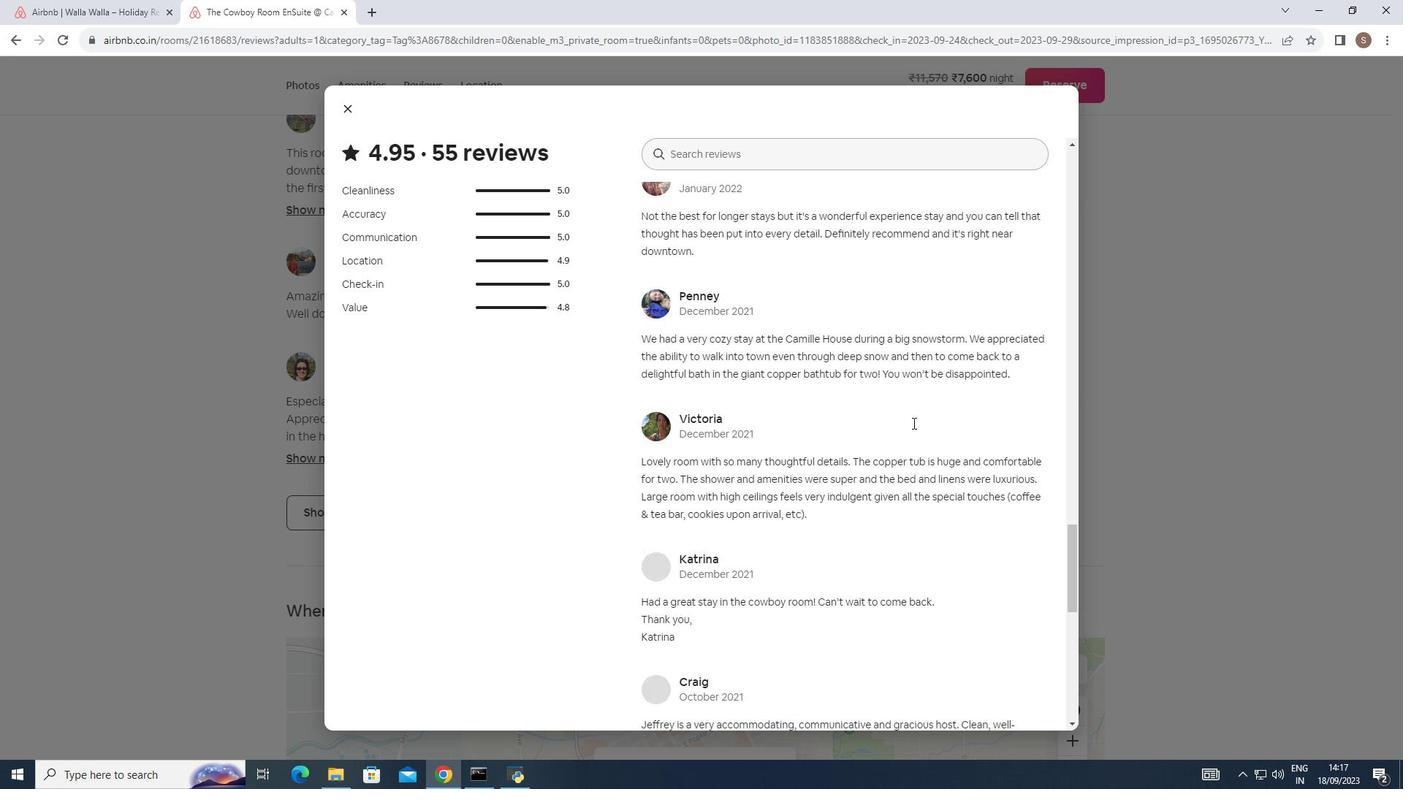 
Action: Mouse scrolled (913, 422) with delta (0, 0)
Screenshot: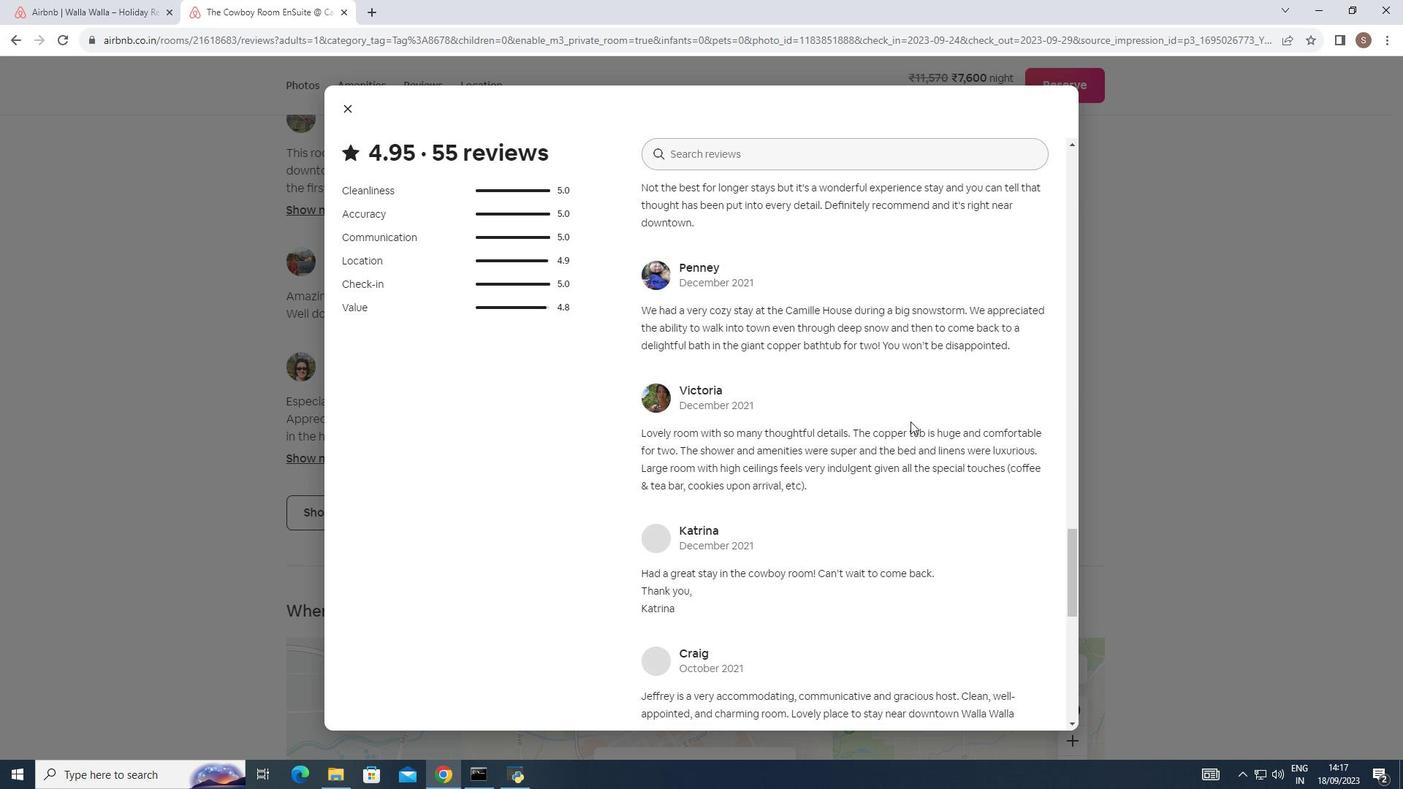 
Action: Mouse scrolled (913, 422) with delta (0, 0)
Screenshot: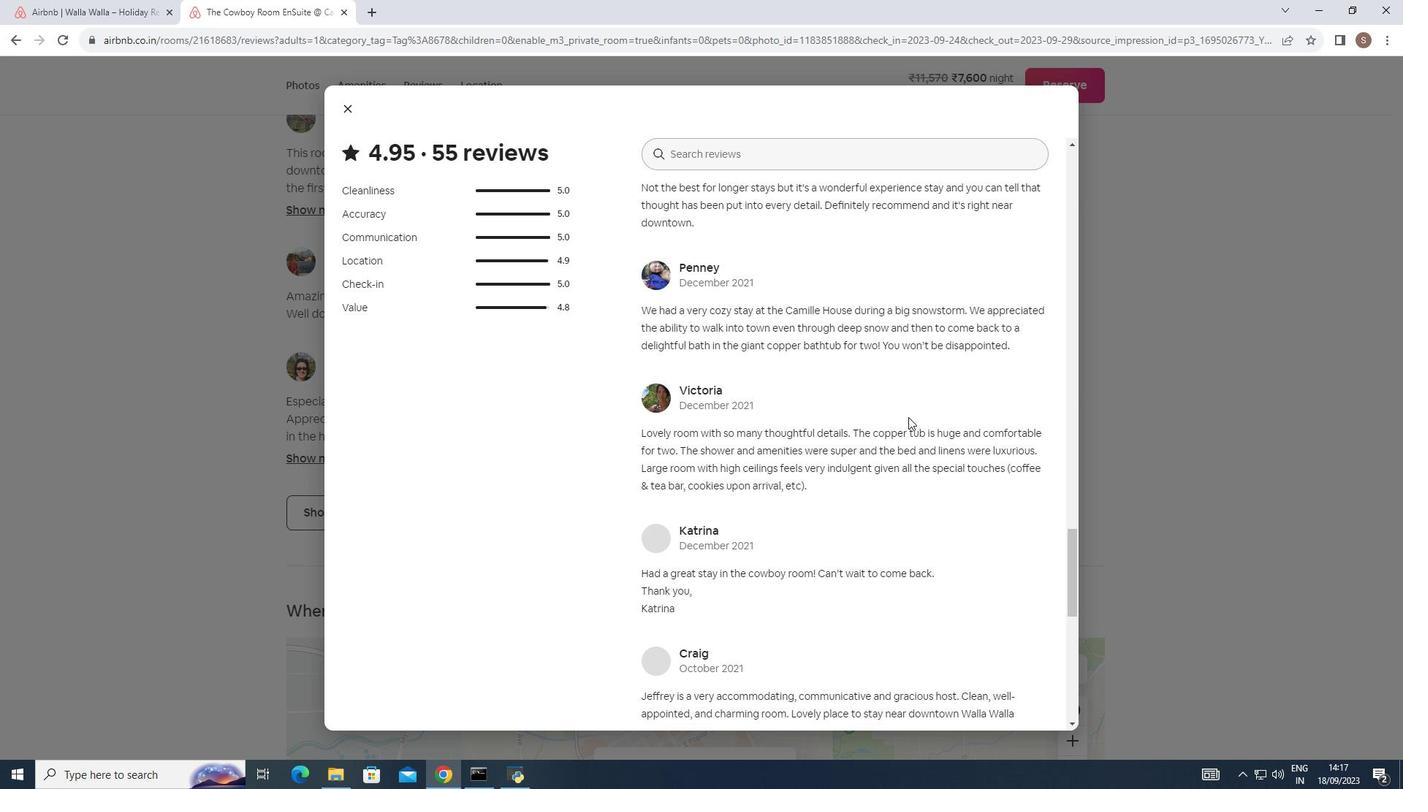 
Action: Mouse moved to (908, 415)
Screenshot: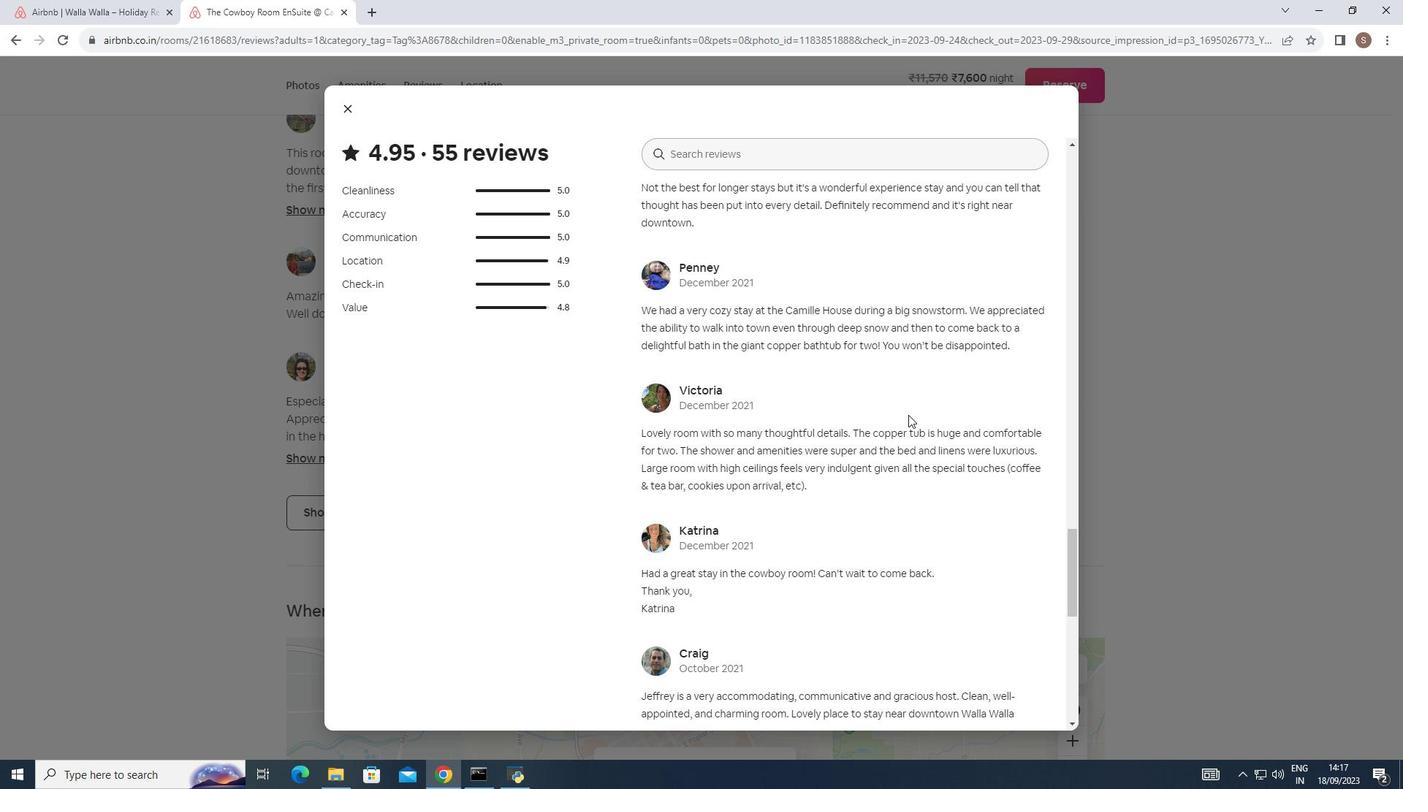 
Action: Mouse scrolled (908, 414) with delta (0, 0)
Screenshot: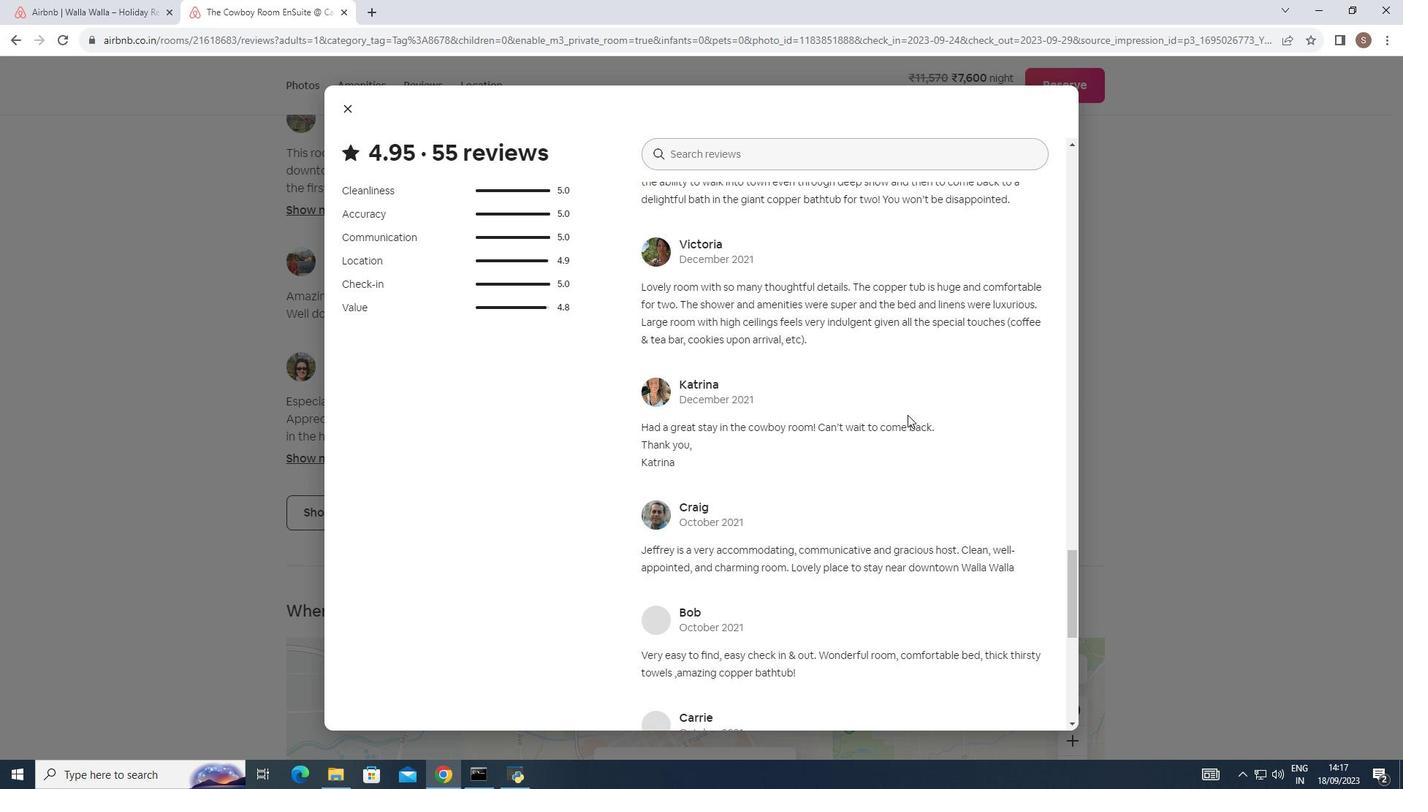 
Action: Mouse scrolled (908, 414) with delta (0, 0)
Screenshot: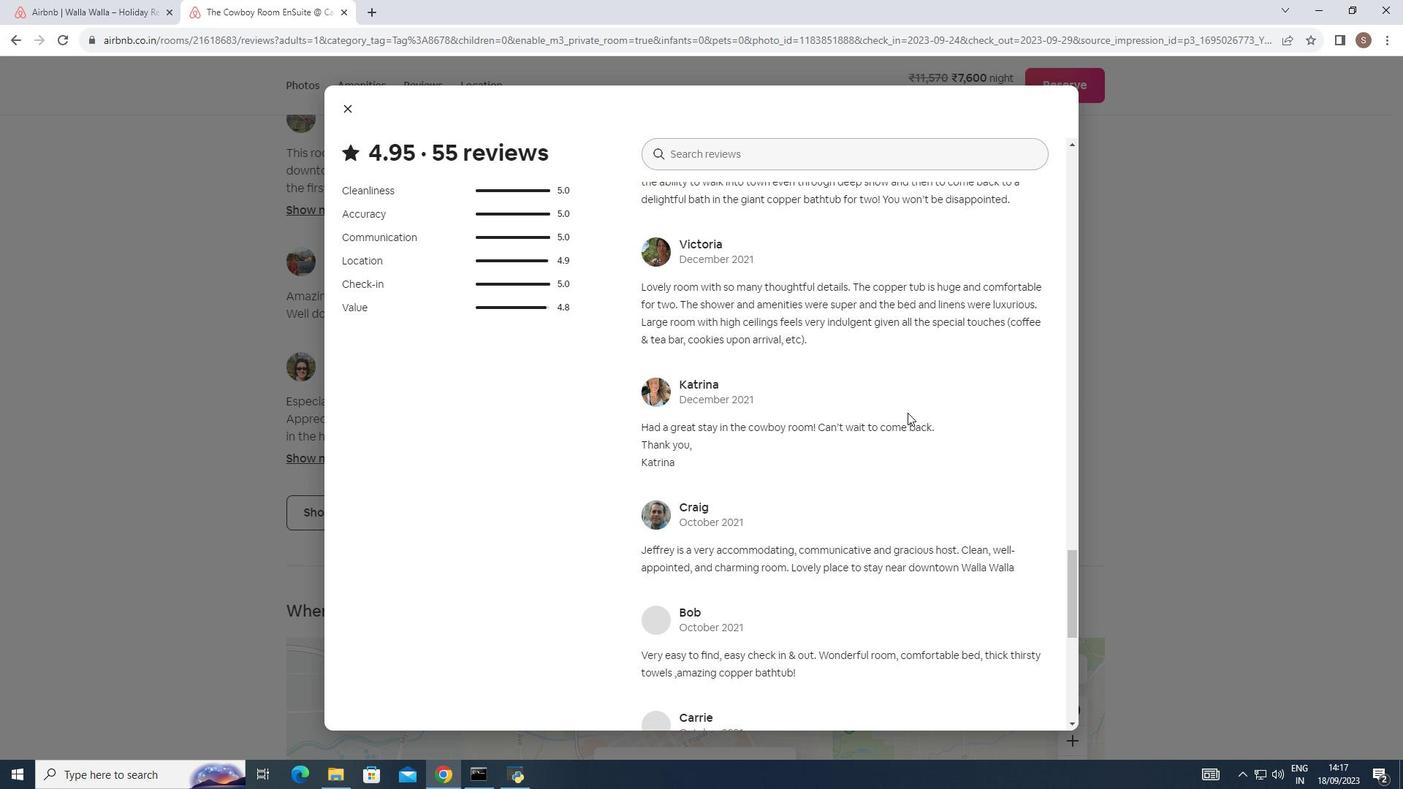
Action: Mouse moved to (908, 413)
Screenshot: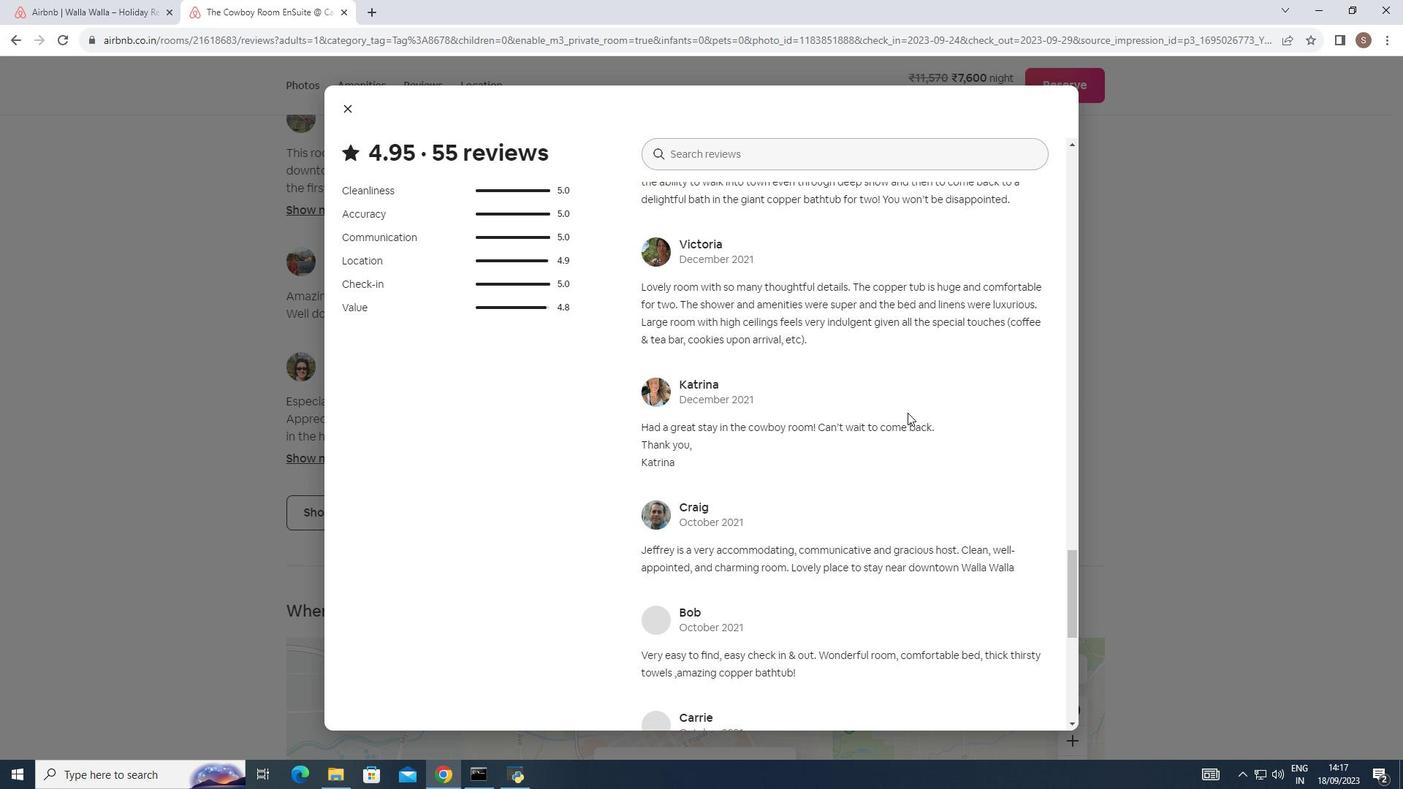 
Action: Mouse scrolled (908, 412) with delta (0, 0)
Screenshot: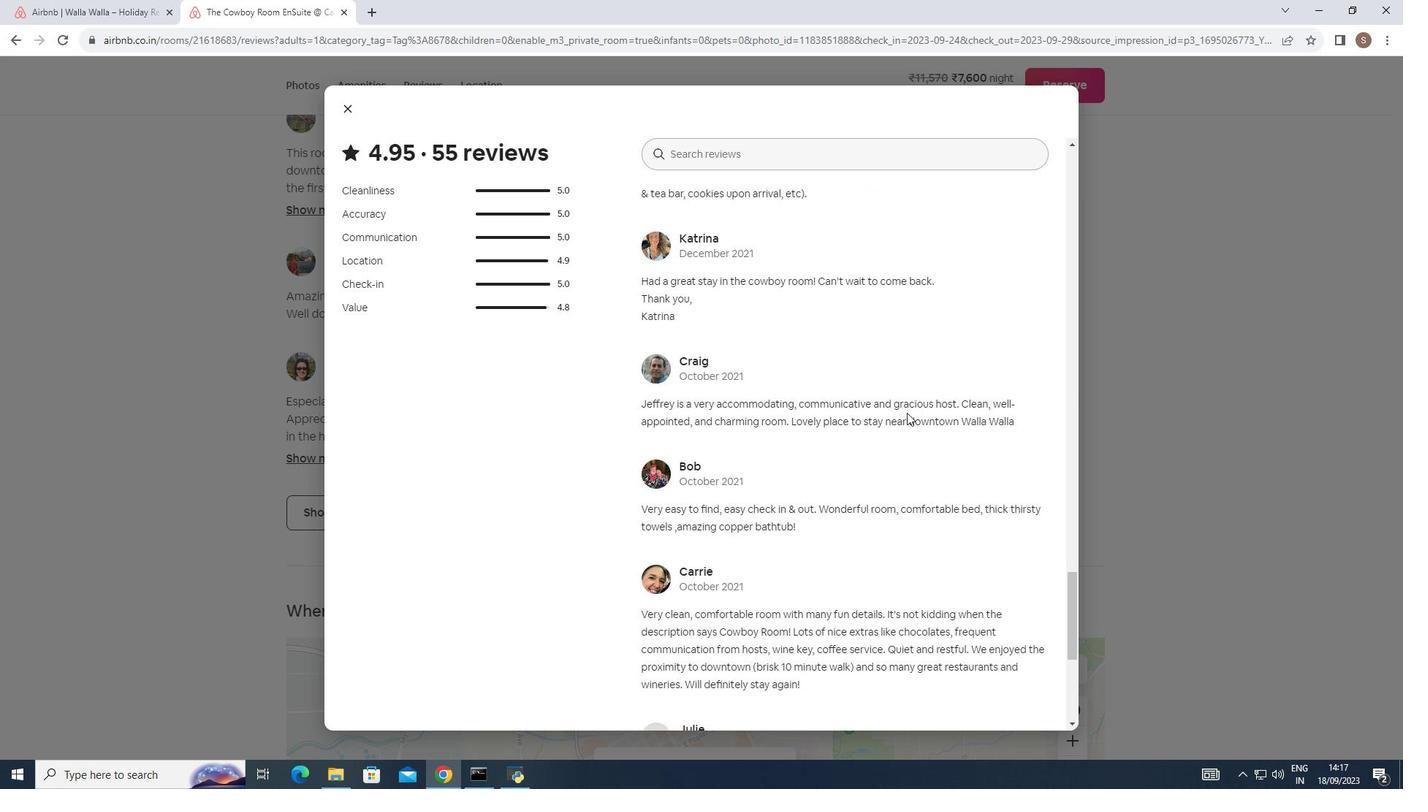 
Action: Mouse scrolled (908, 412) with delta (0, 0)
Screenshot: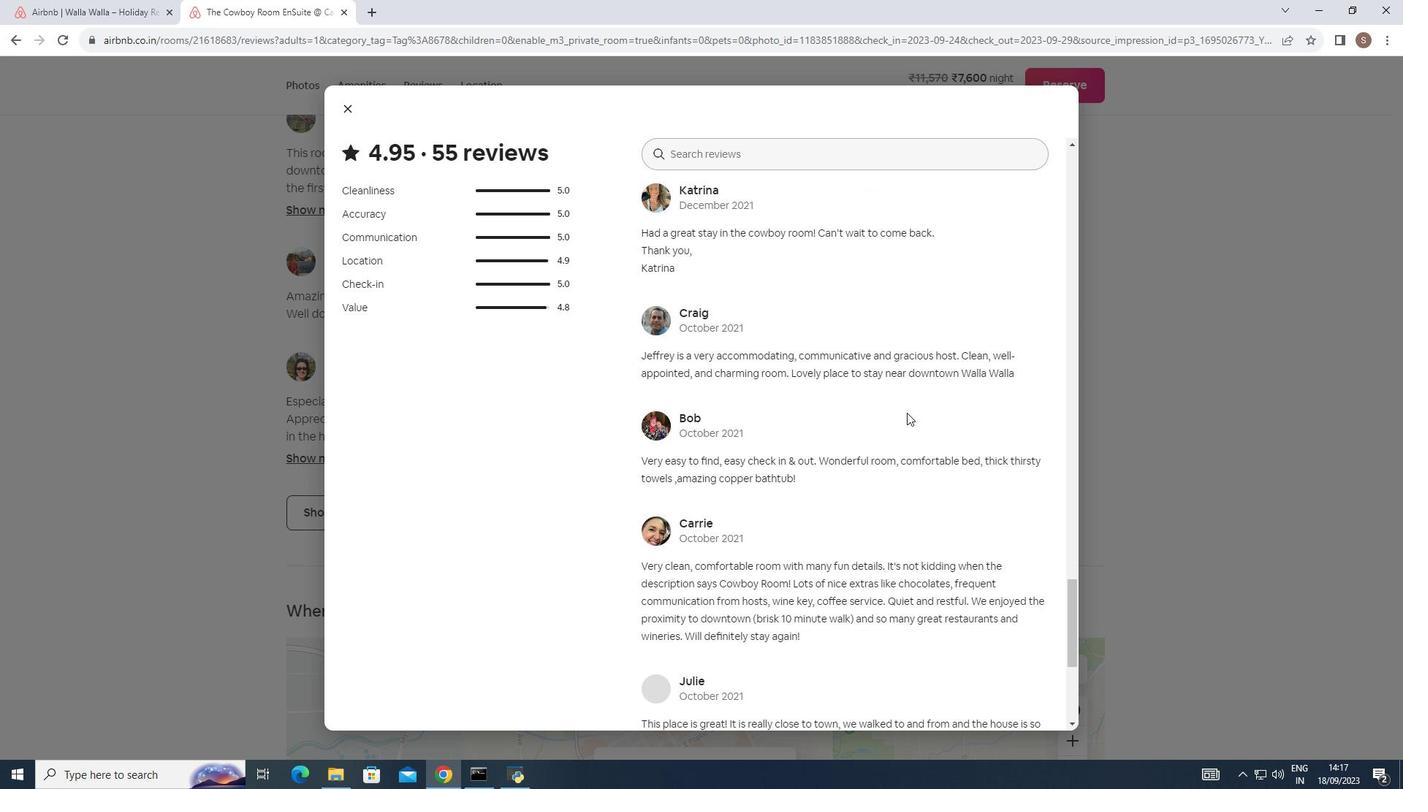 
Action: Mouse moved to (907, 413)
Screenshot: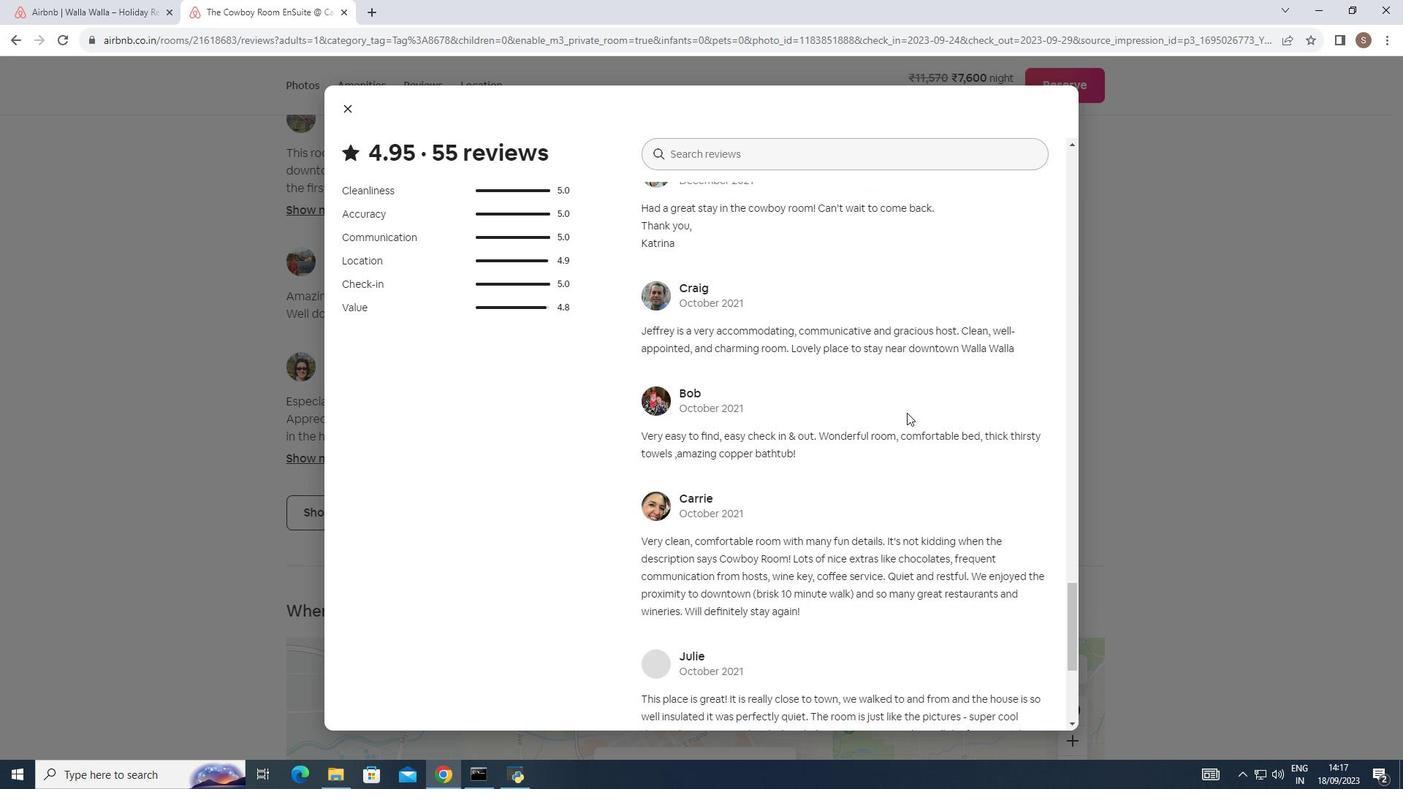 
Action: Mouse scrolled (907, 412) with delta (0, 0)
Screenshot: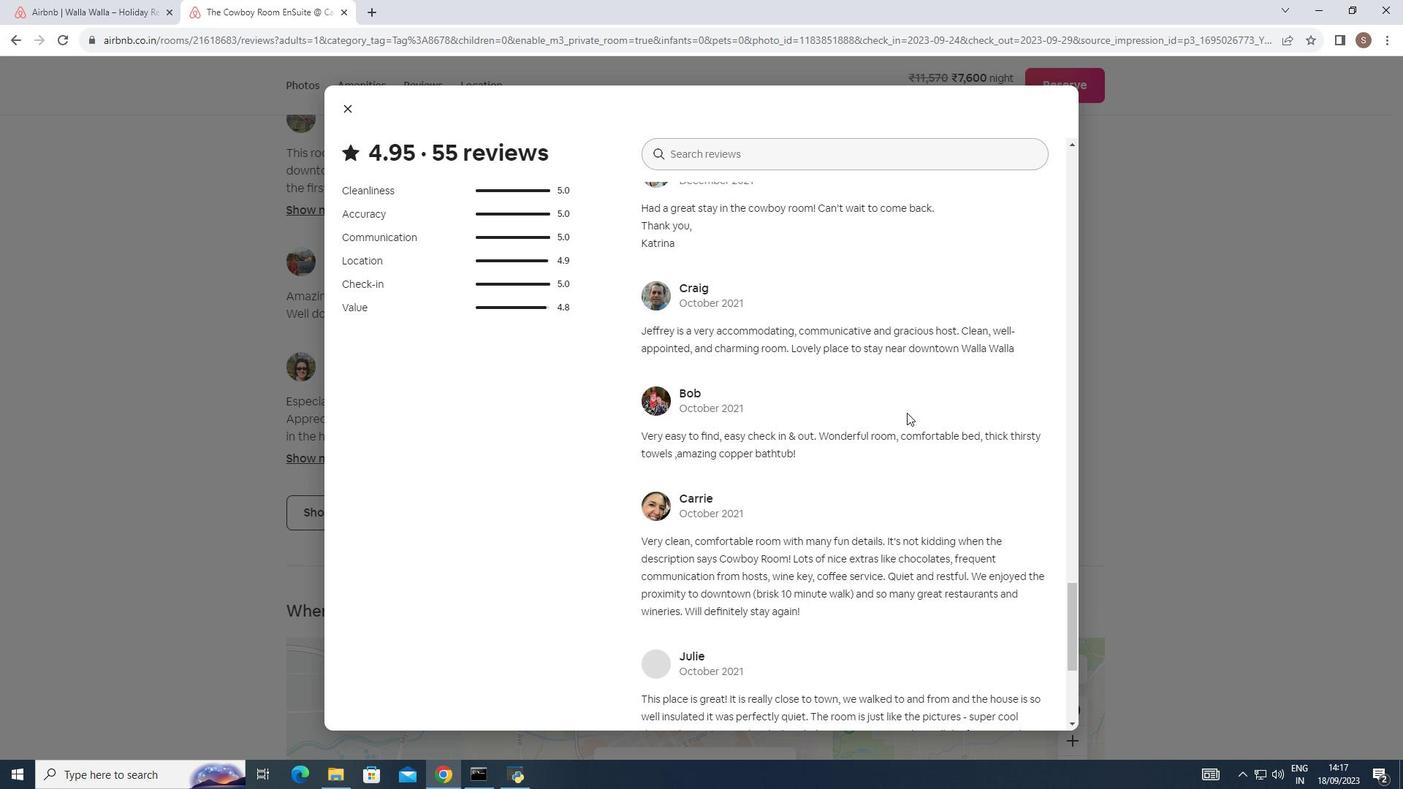 
Action: Mouse moved to (905, 414)
Screenshot: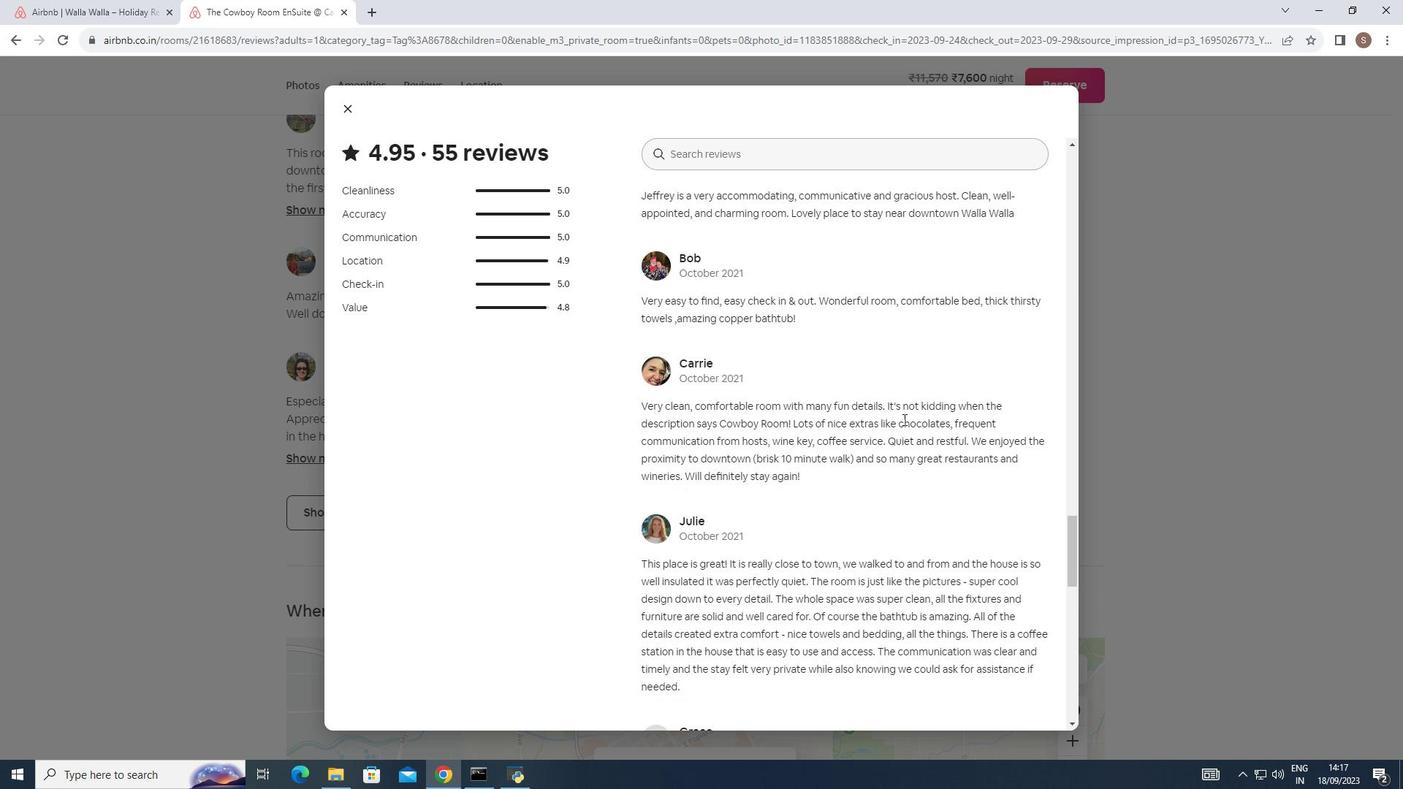 
Action: Mouse scrolled (905, 413) with delta (0, 0)
Screenshot: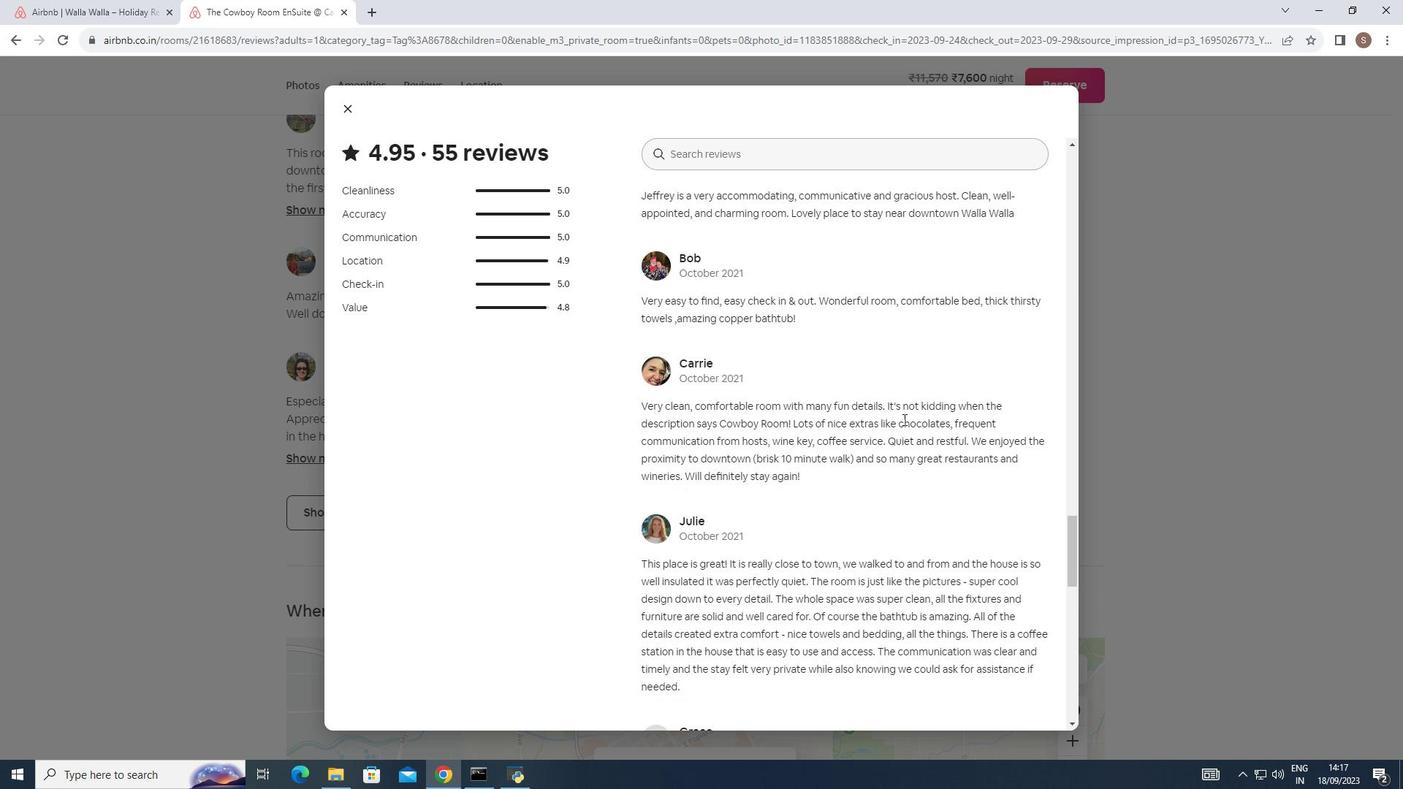 
Action: Mouse moved to (903, 418)
Screenshot: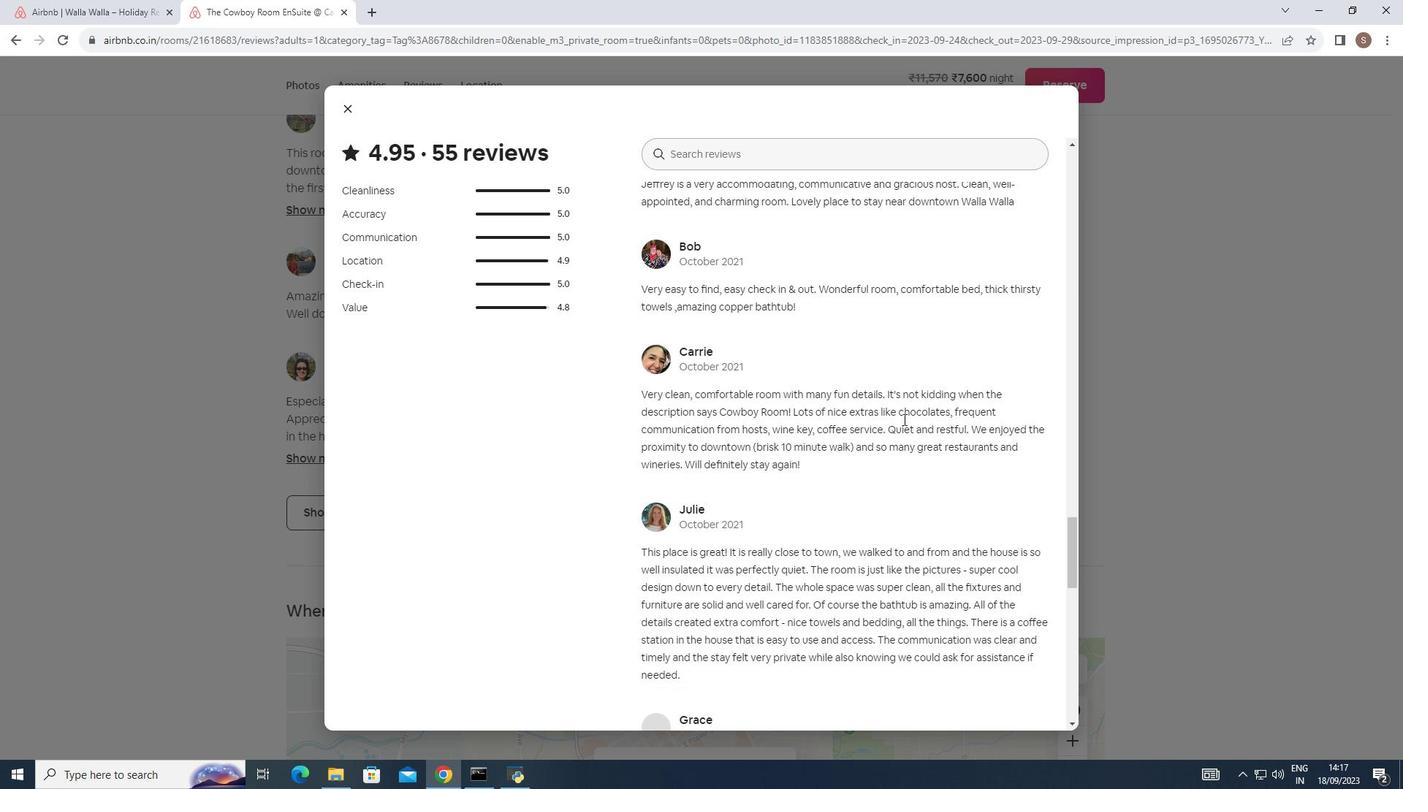 
Action: Mouse scrolled (903, 418) with delta (0, 0)
Screenshot: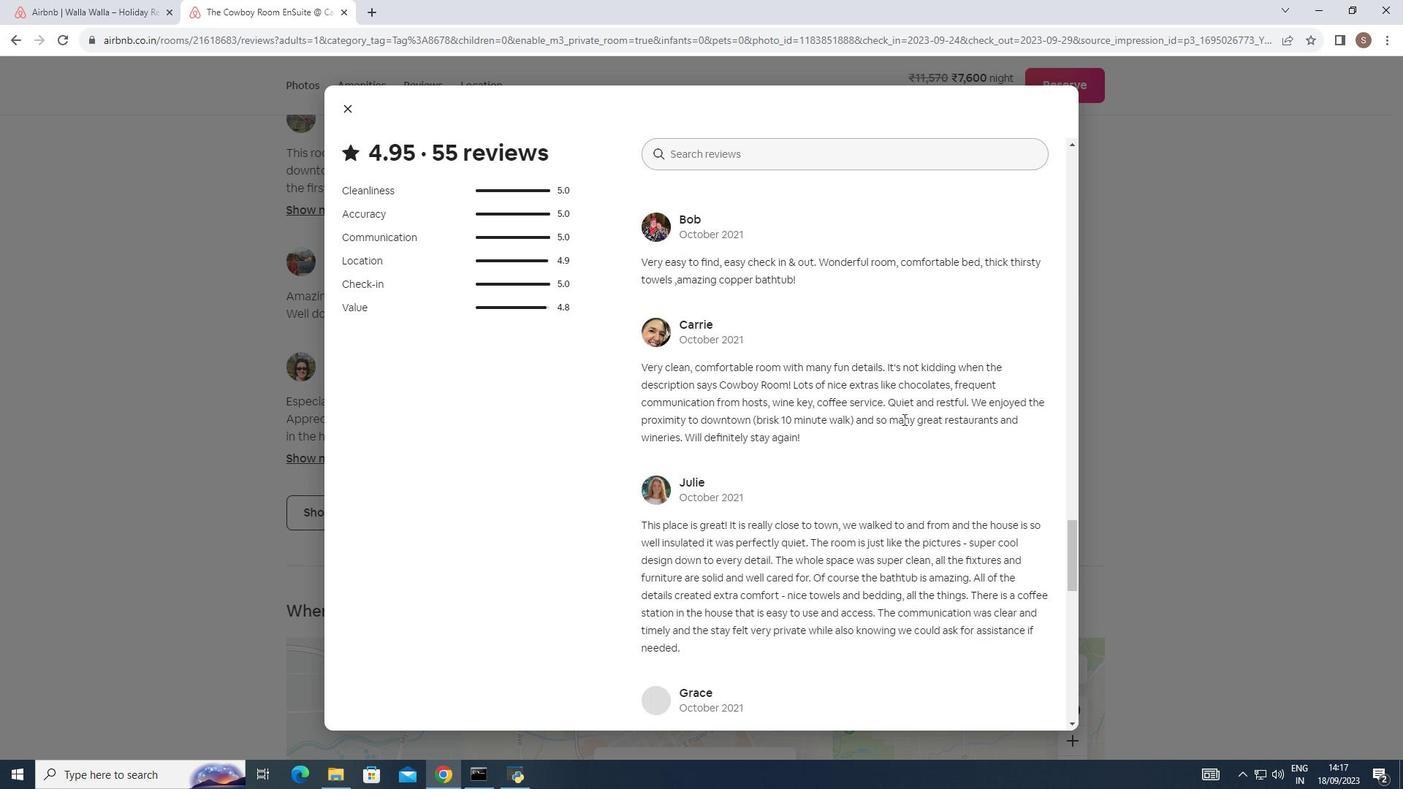 
Action: Mouse moved to (903, 419)
Screenshot: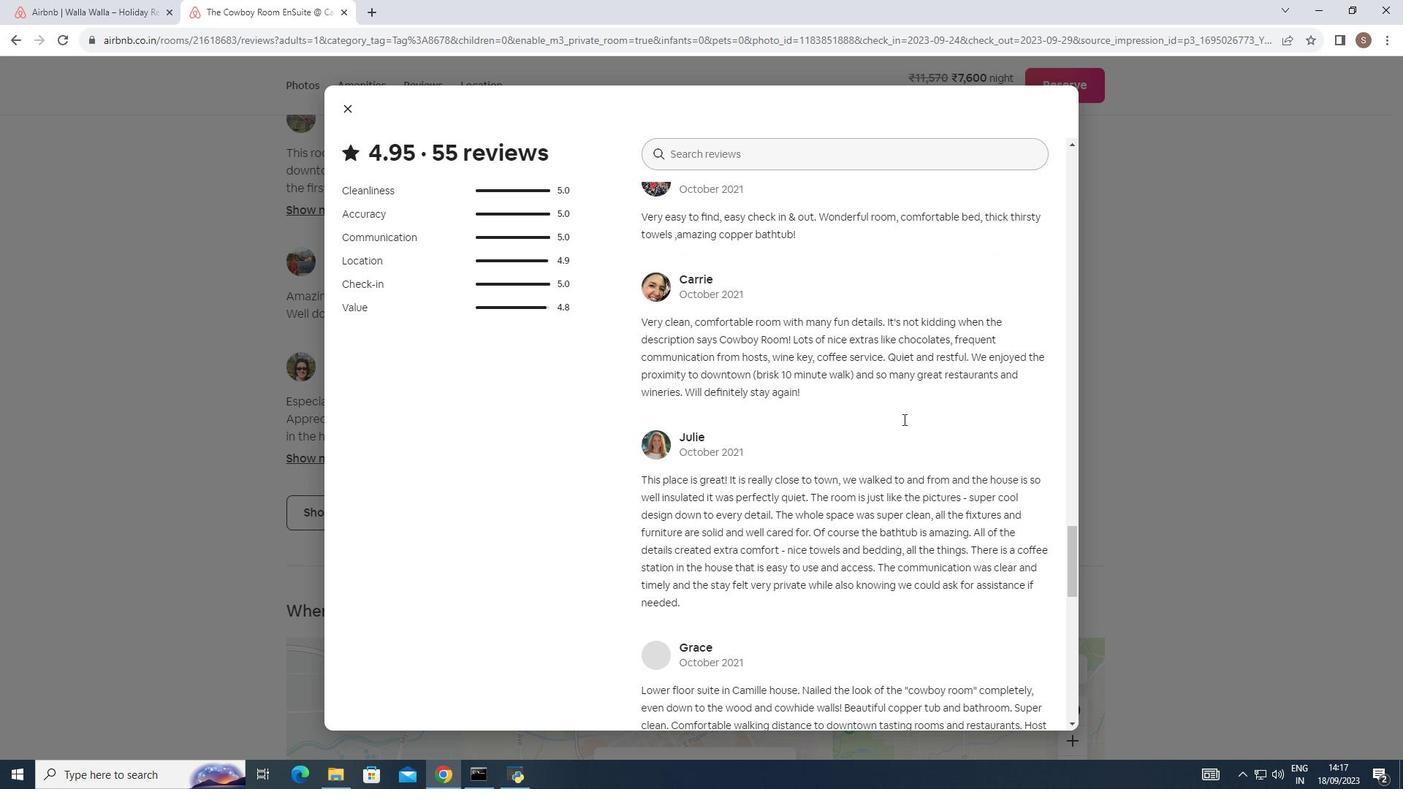
Action: Mouse scrolled (903, 418) with delta (0, 0)
Screenshot: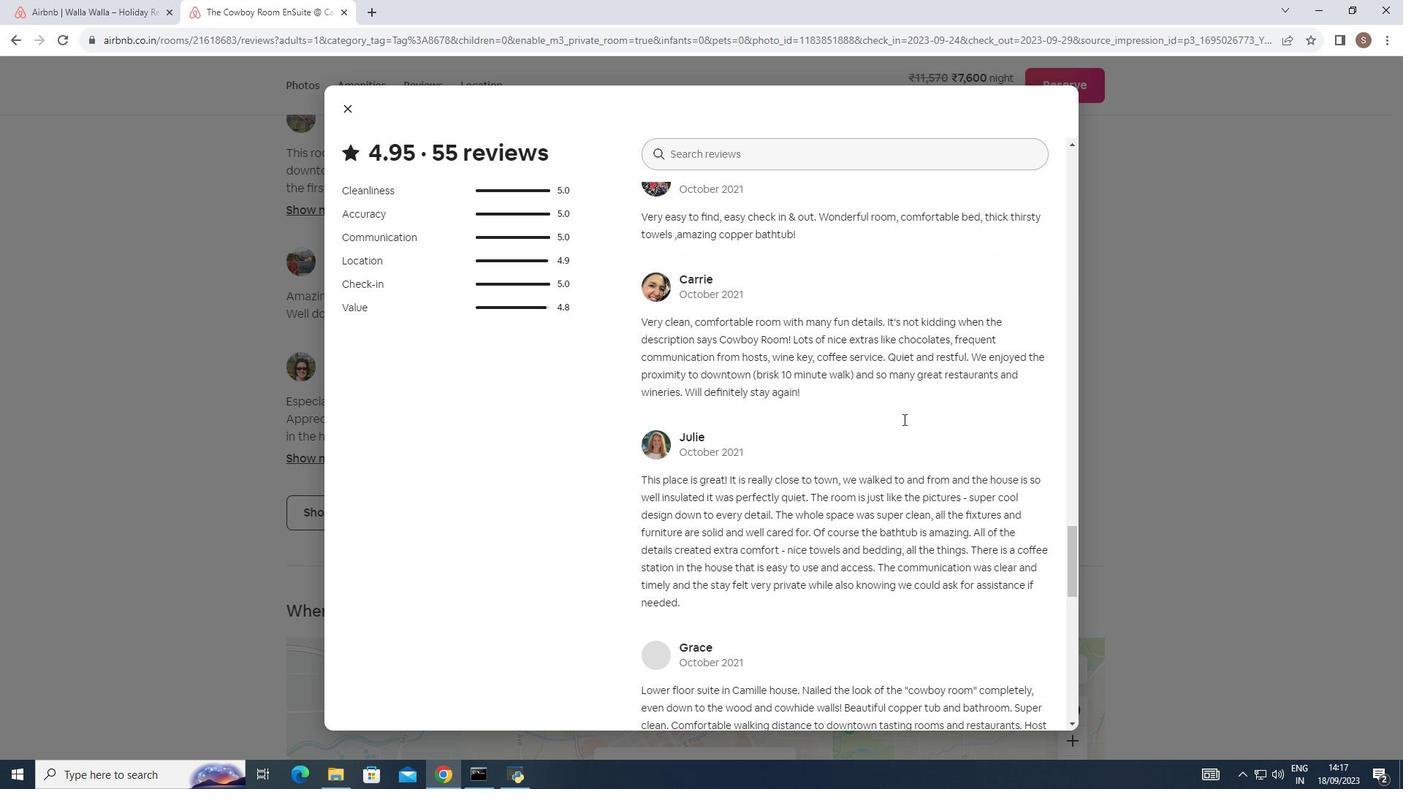 
Action: Mouse scrolled (903, 418) with delta (0, 0)
Screenshot: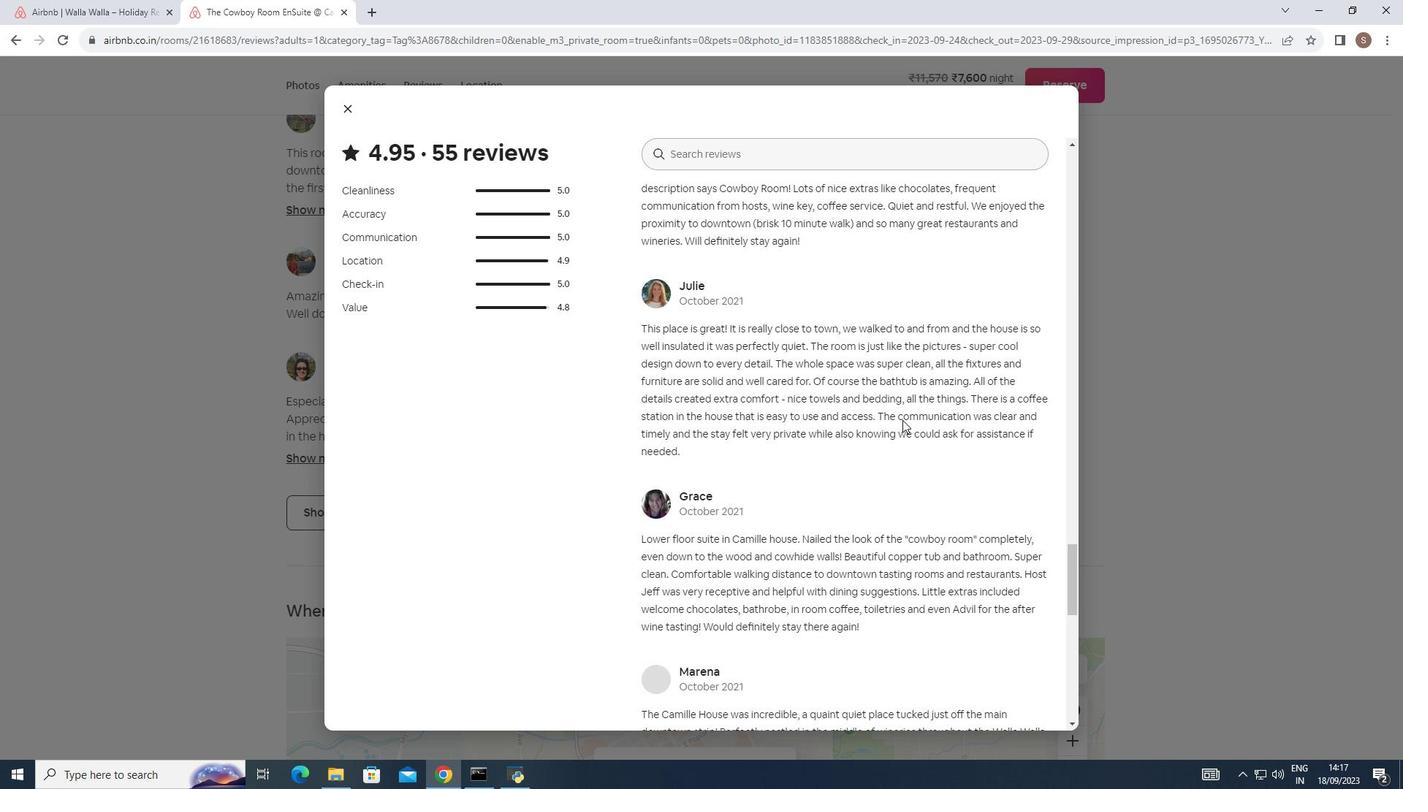 
Action: Mouse scrolled (903, 418) with delta (0, 0)
Screenshot: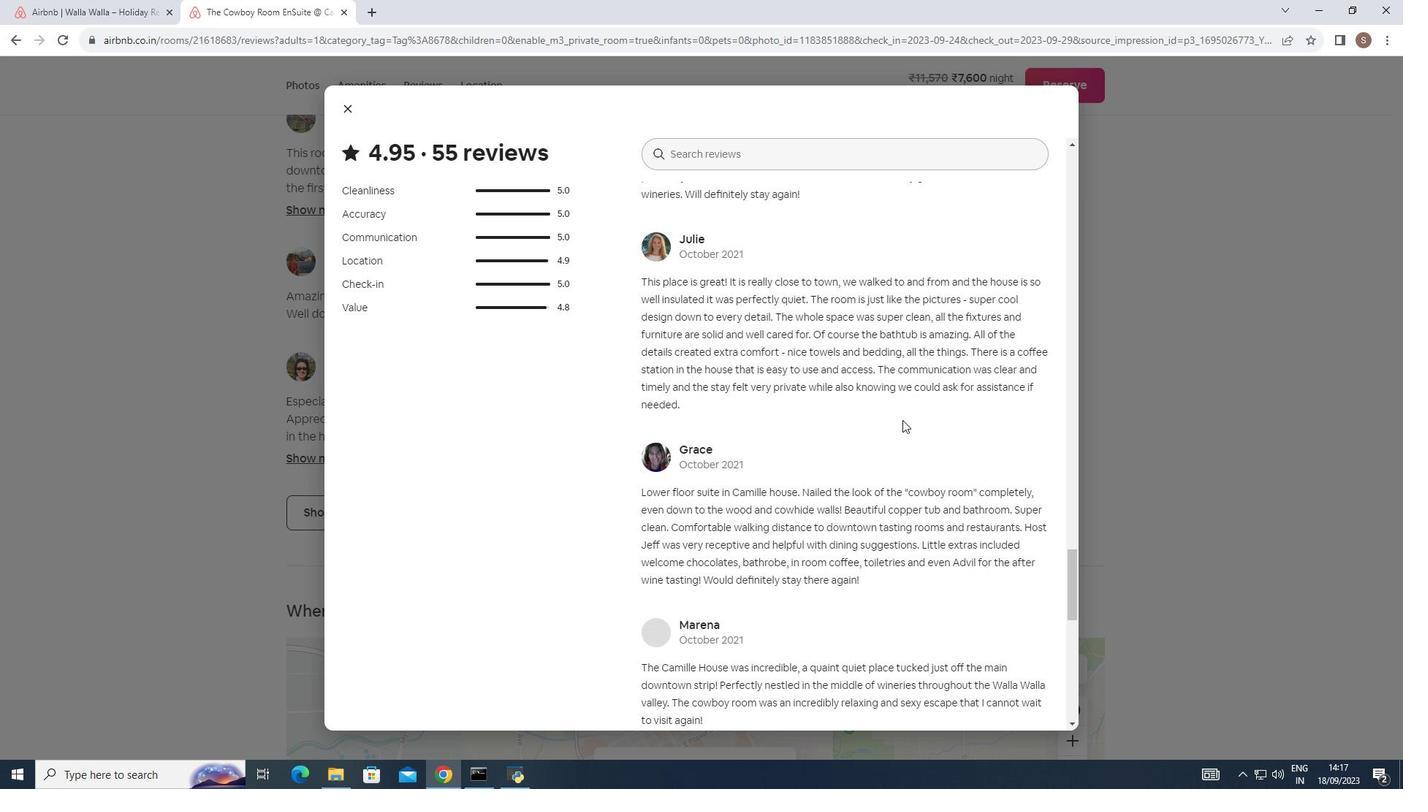 
Action: Mouse moved to (902, 420)
Screenshot: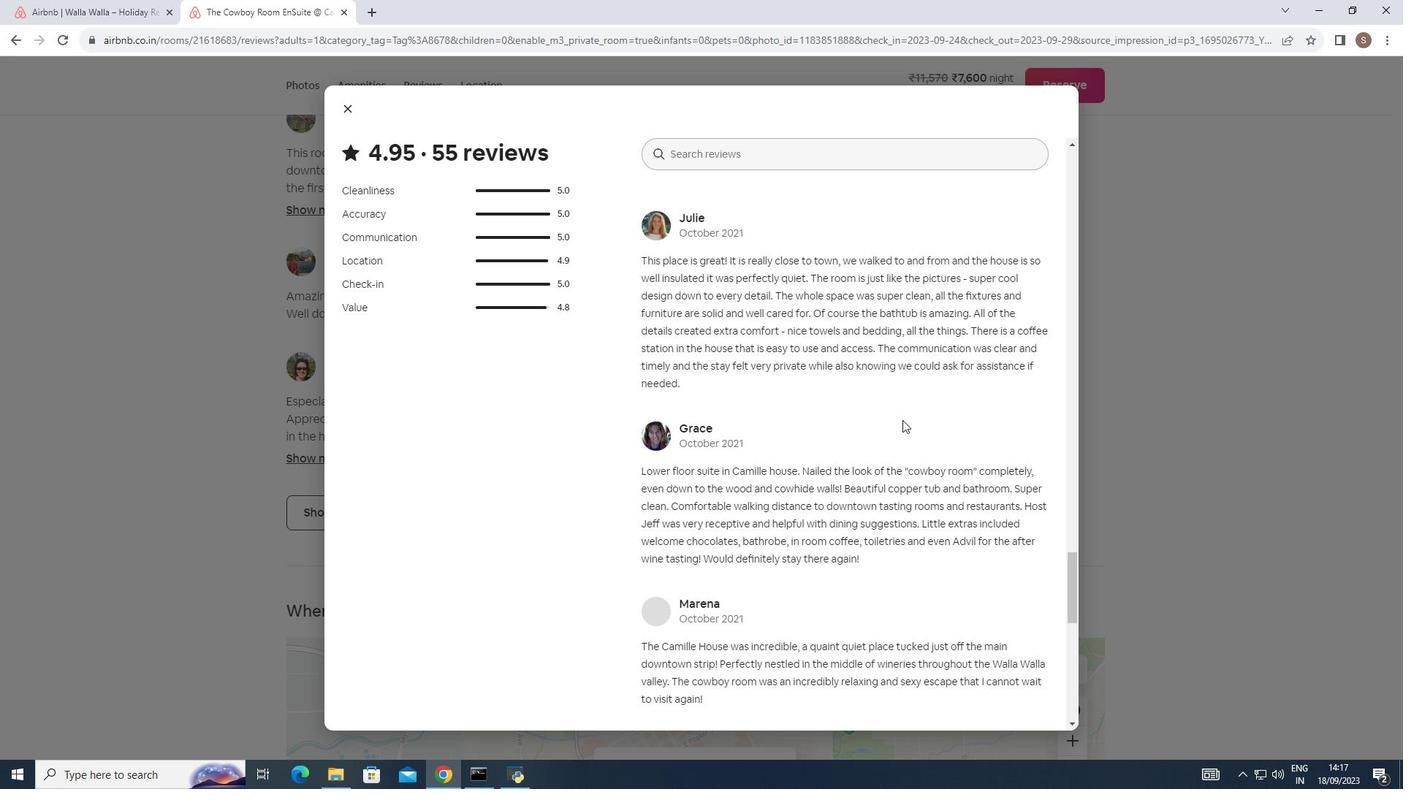 
Action: Mouse scrolled (902, 419) with delta (0, 0)
Screenshot: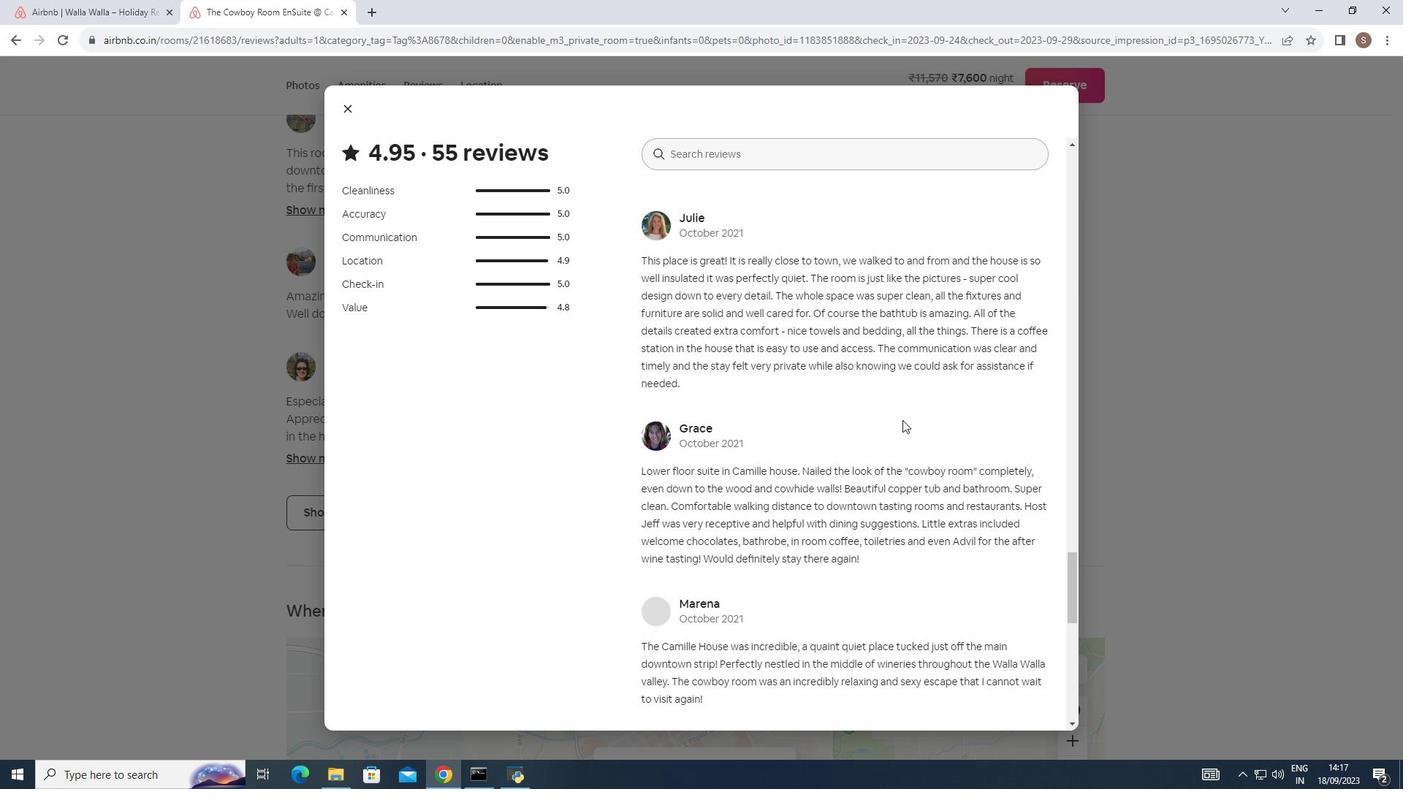 
Action: Mouse moved to (905, 418)
Screenshot: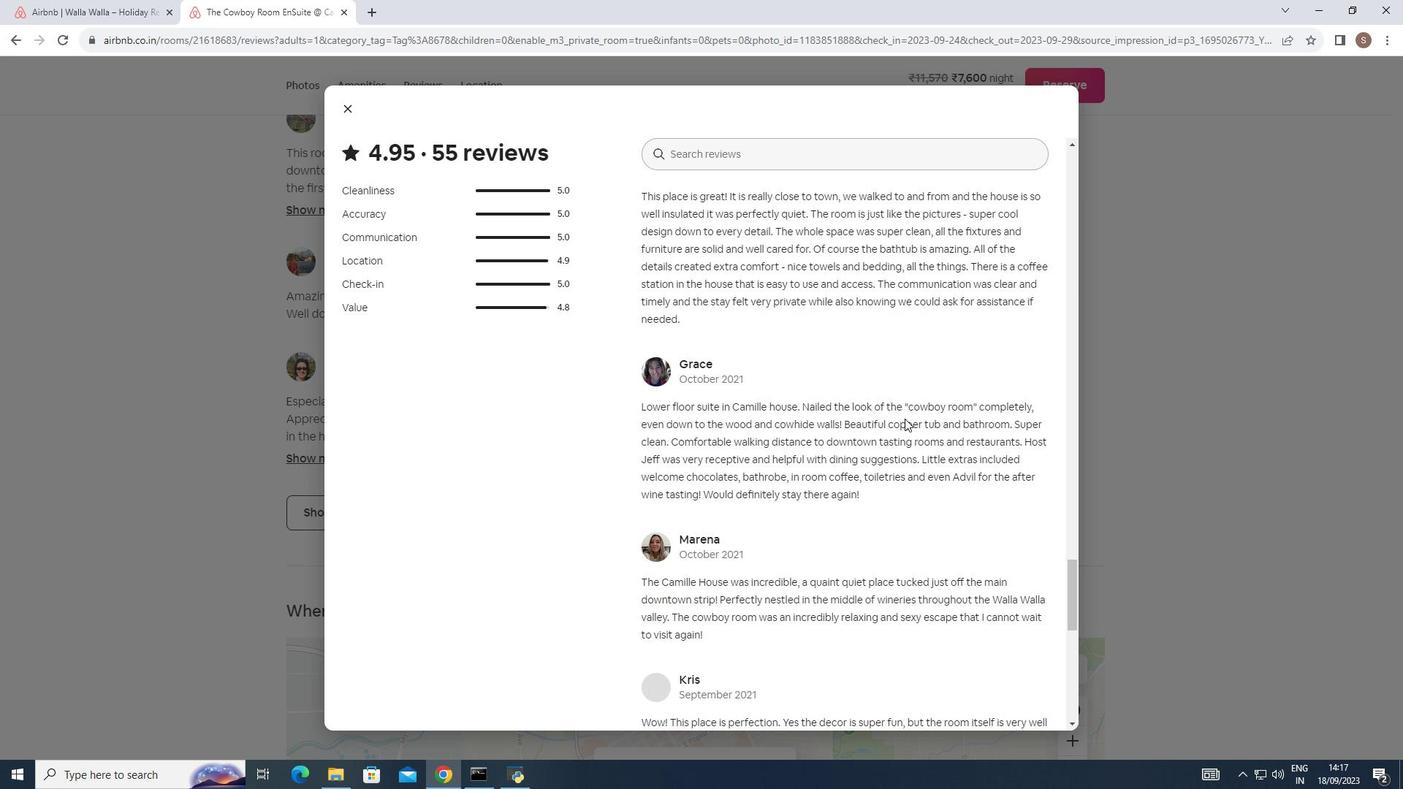 
Action: Mouse scrolled (905, 418) with delta (0, 0)
Screenshot: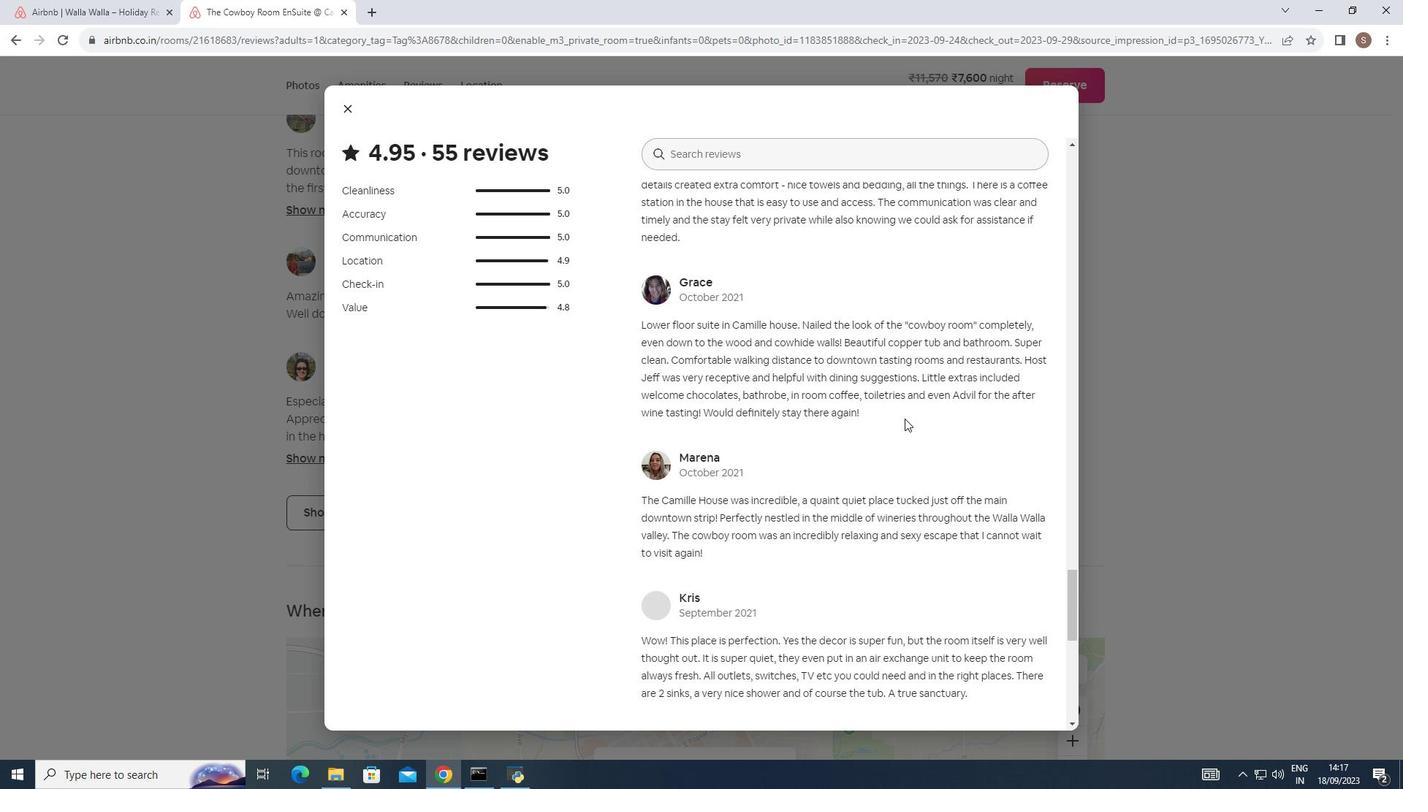 
Action: Mouse scrolled (905, 418) with delta (0, 0)
Screenshot: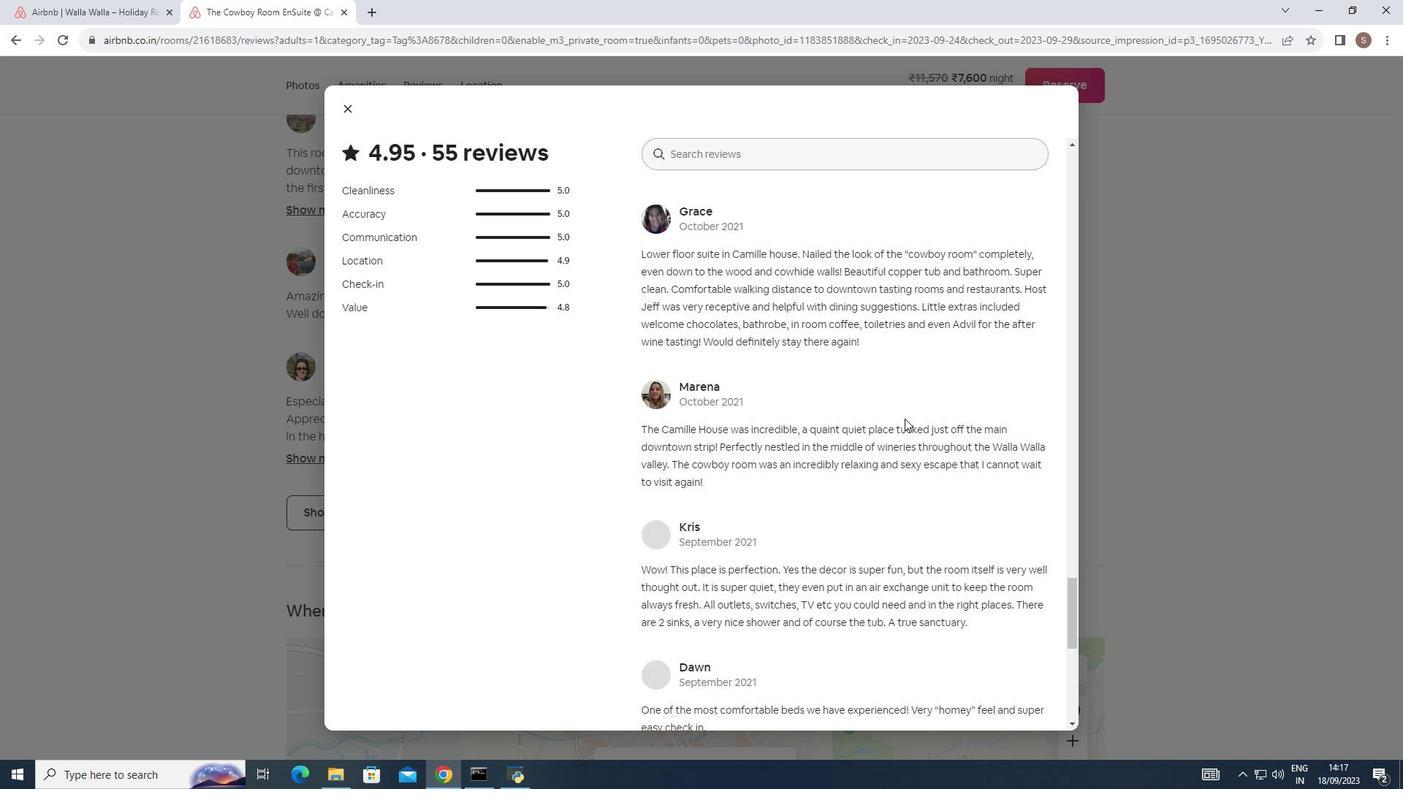
Action: Mouse scrolled (905, 418) with delta (0, 0)
Screenshot: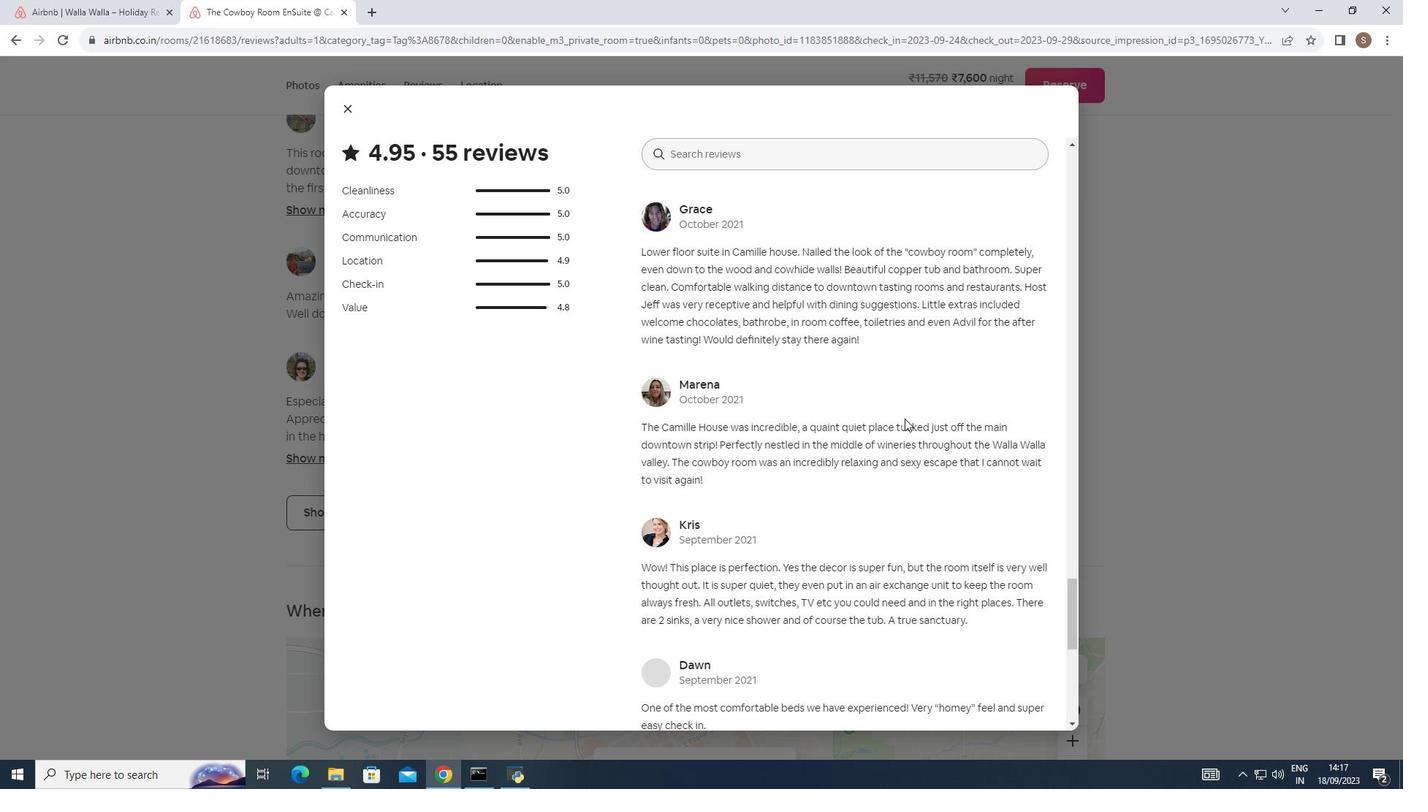 
Action: Mouse scrolled (905, 418) with delta (0, 0)
Screenshot: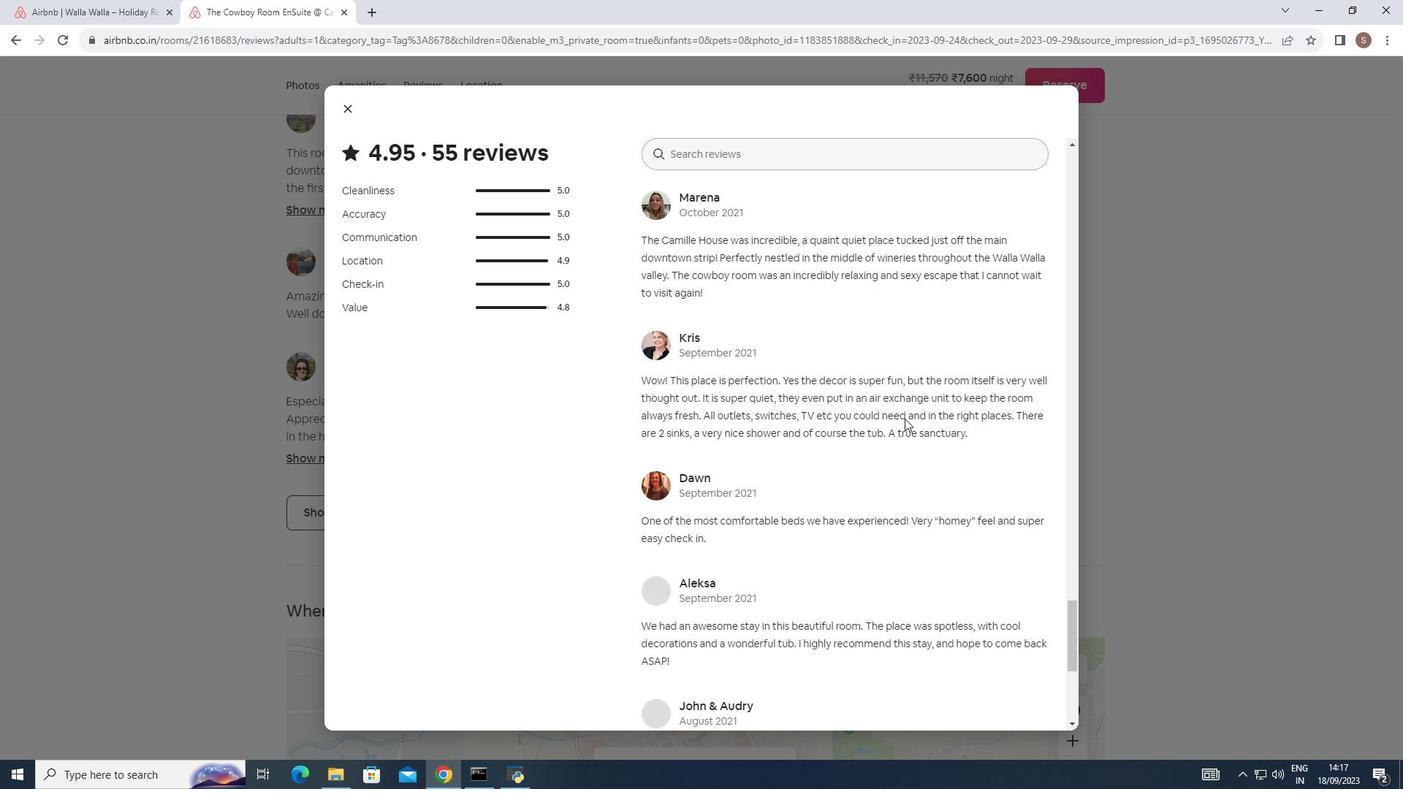 
Action: Mouse scrolled (905, 418) with delta (0, 0)
Screenshot: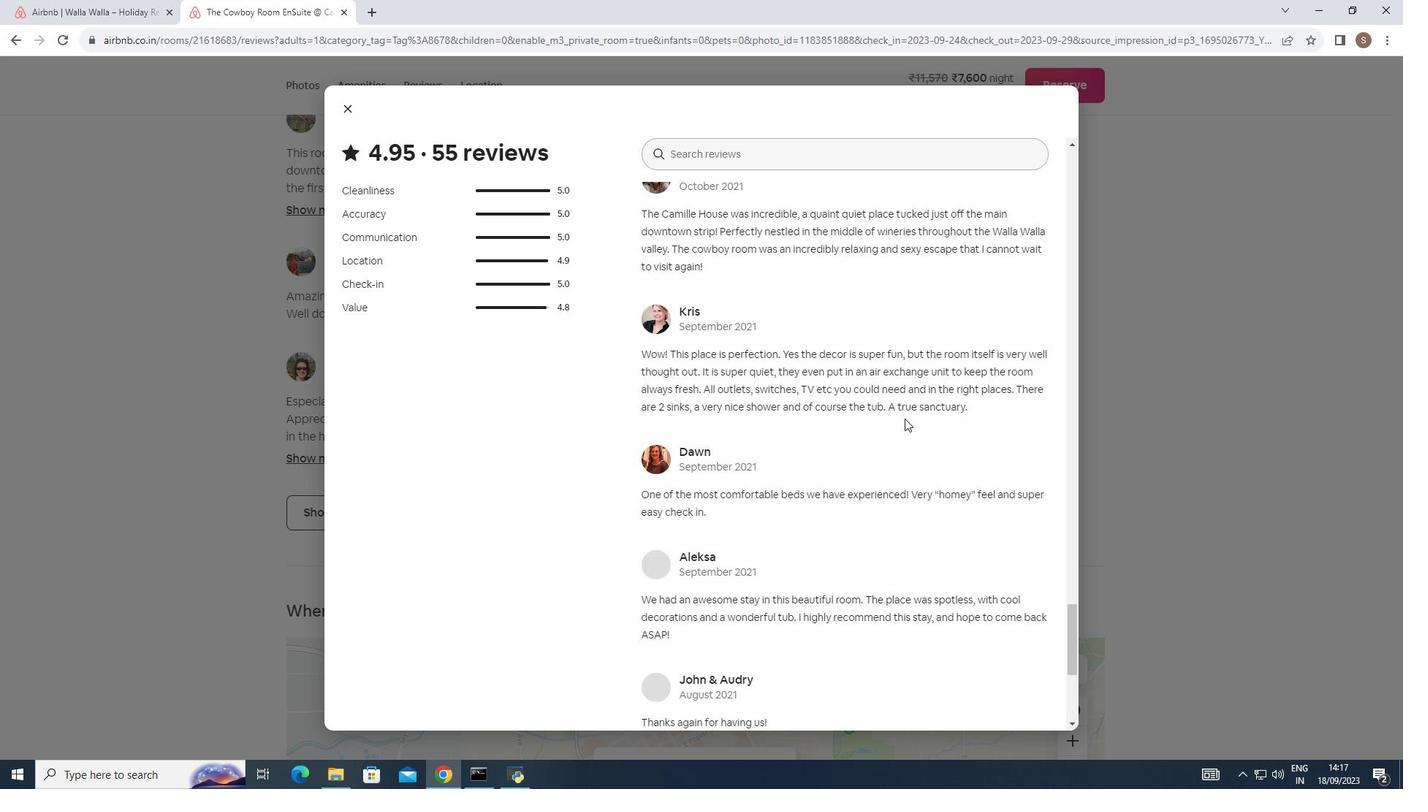 
Action: Mouse scrolled (905, 418) with delta (0, 0)
Screenshot: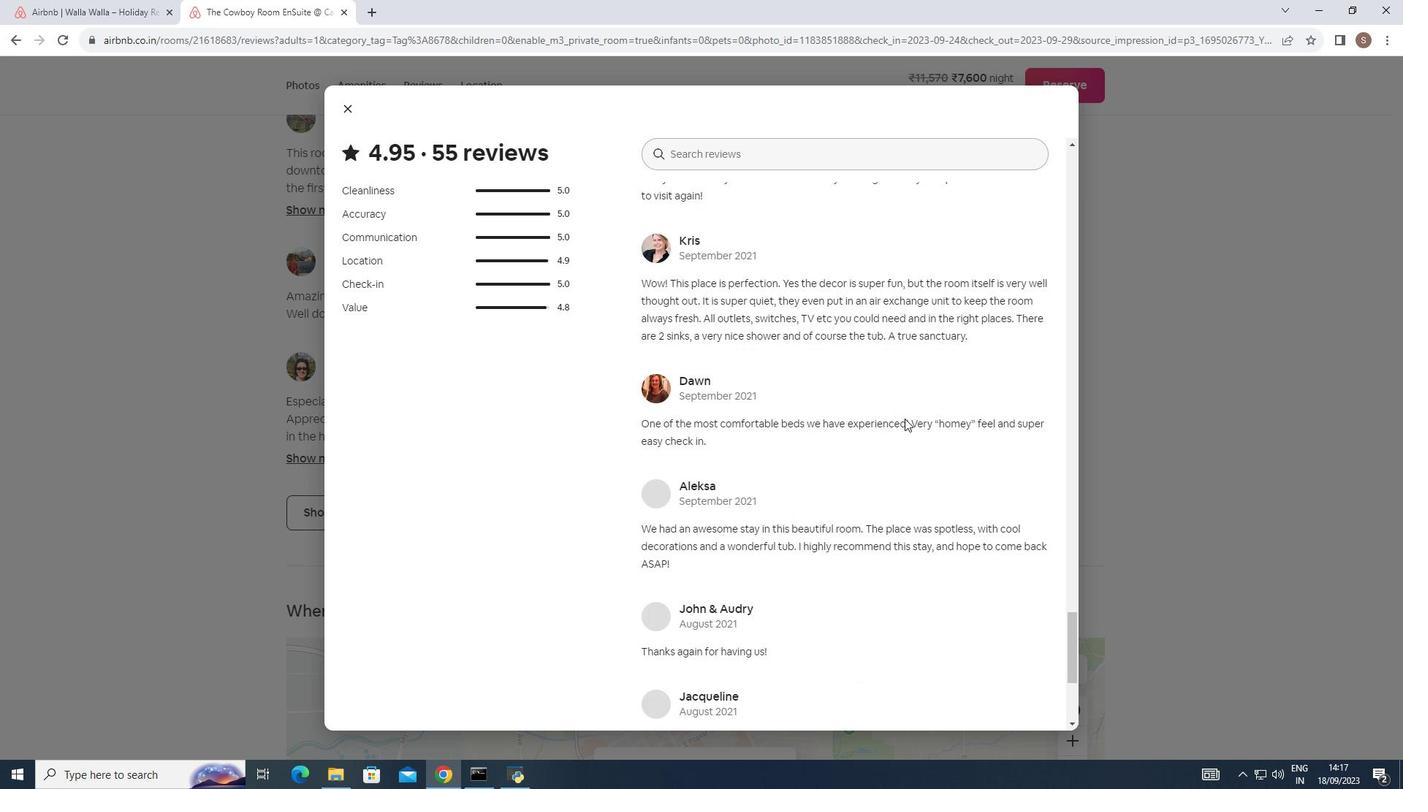 
Action: Mouse scrolled (905, 418) with delta (0, 0)
Screenshot: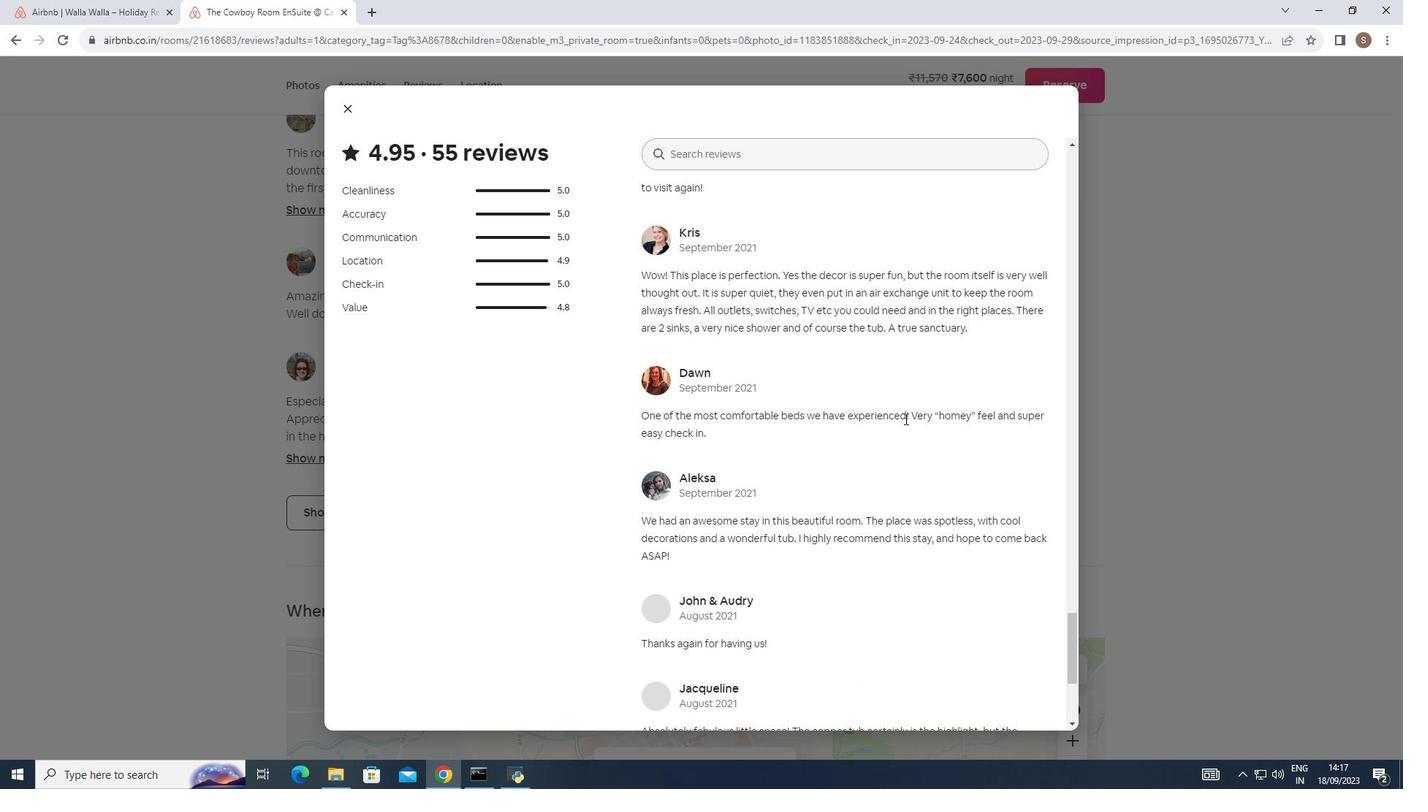 
Action: Mouse scrolled (905, 418) with delta (0, 0)
Screenshot: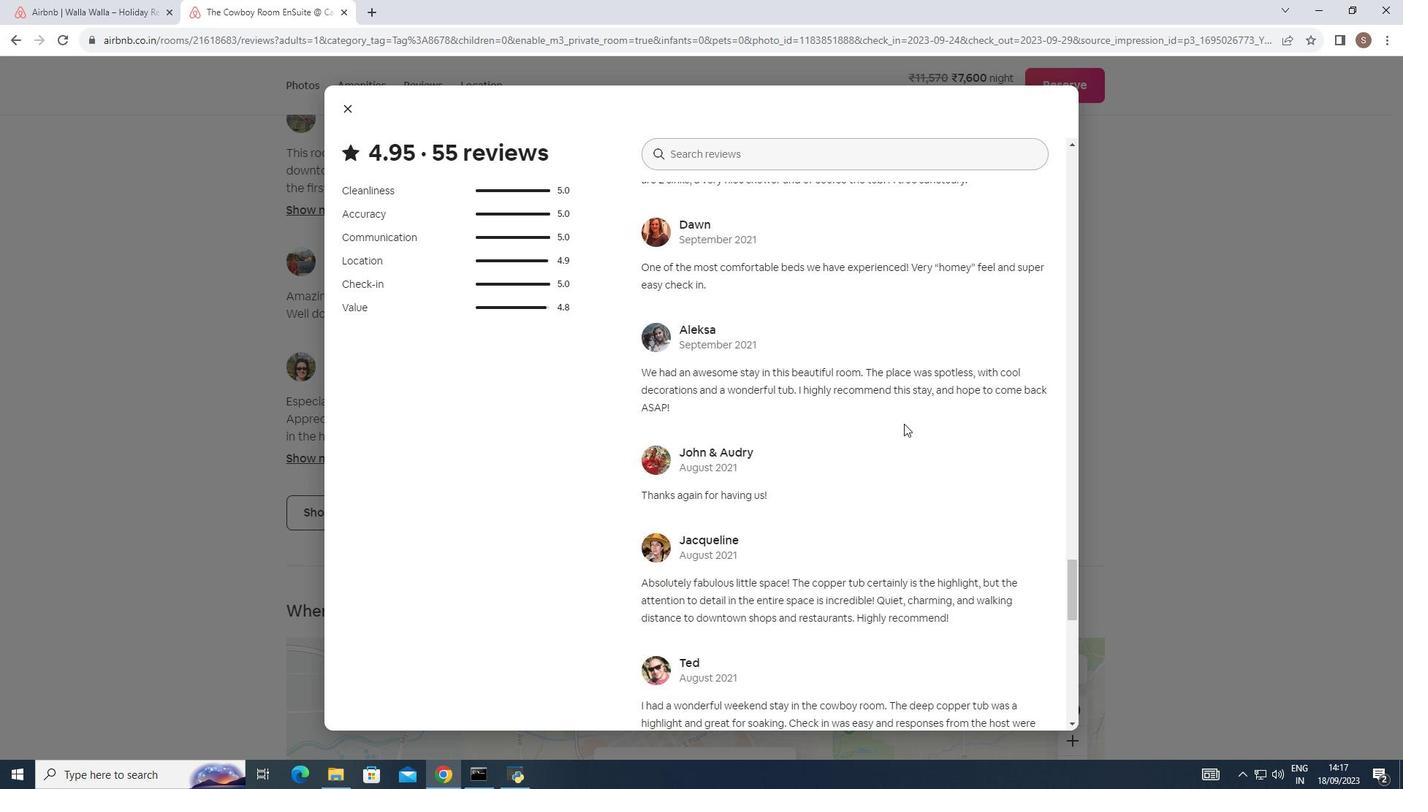 
Action: Mouse moved to (905, 421)
Screenshot: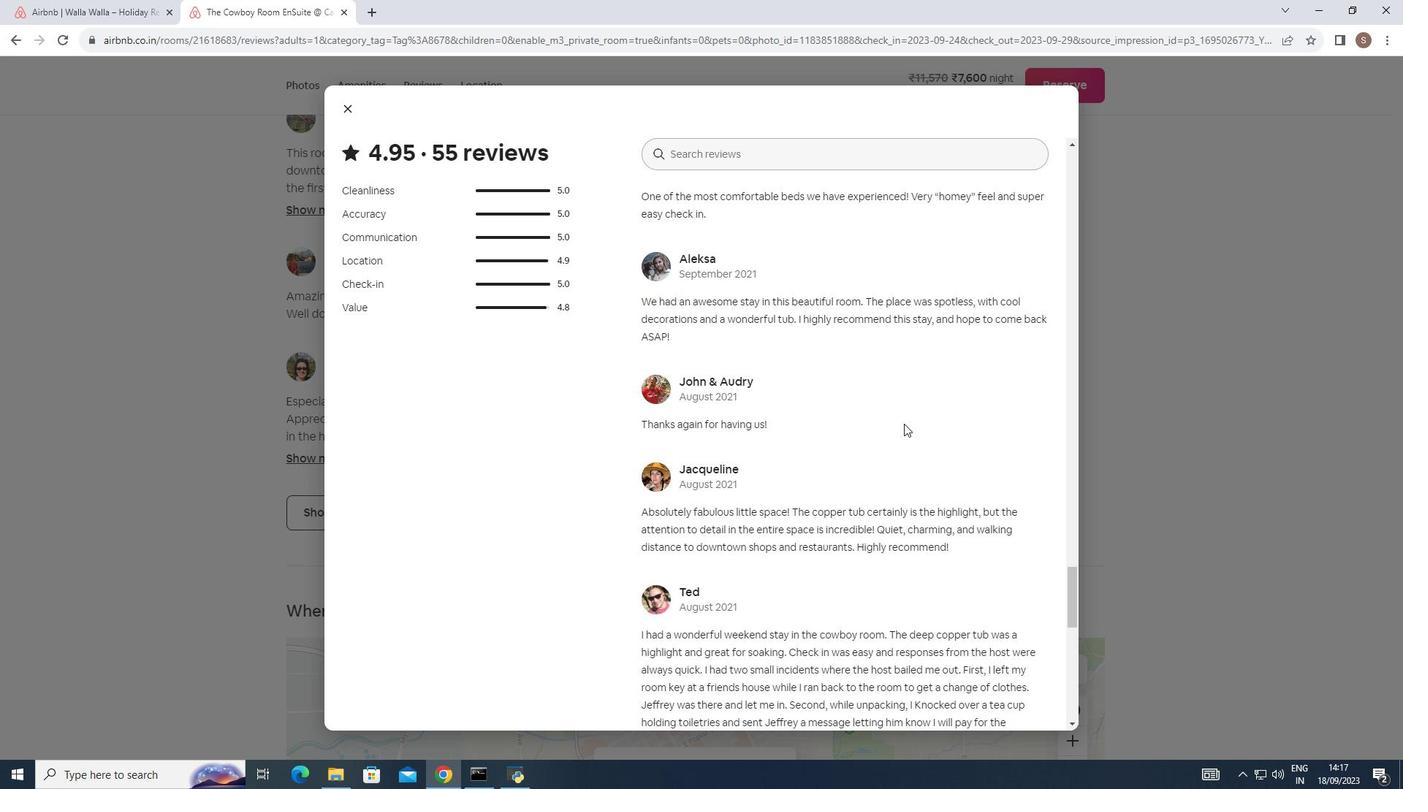 
Action: Mouse scrolled (905, 421) with delta (0, 0)
Screenshot: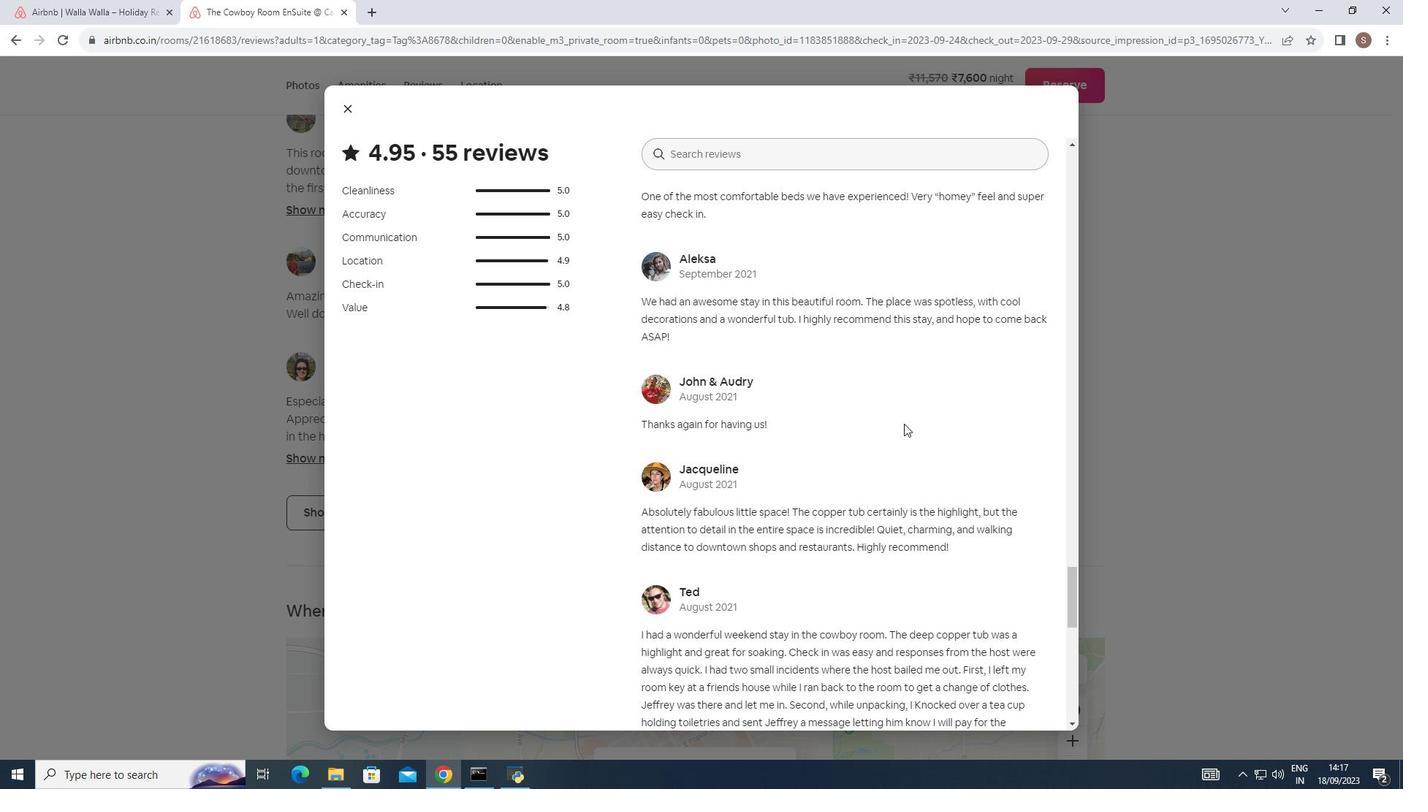 
Action: Mouse moved to (905, 423)
Screenshot: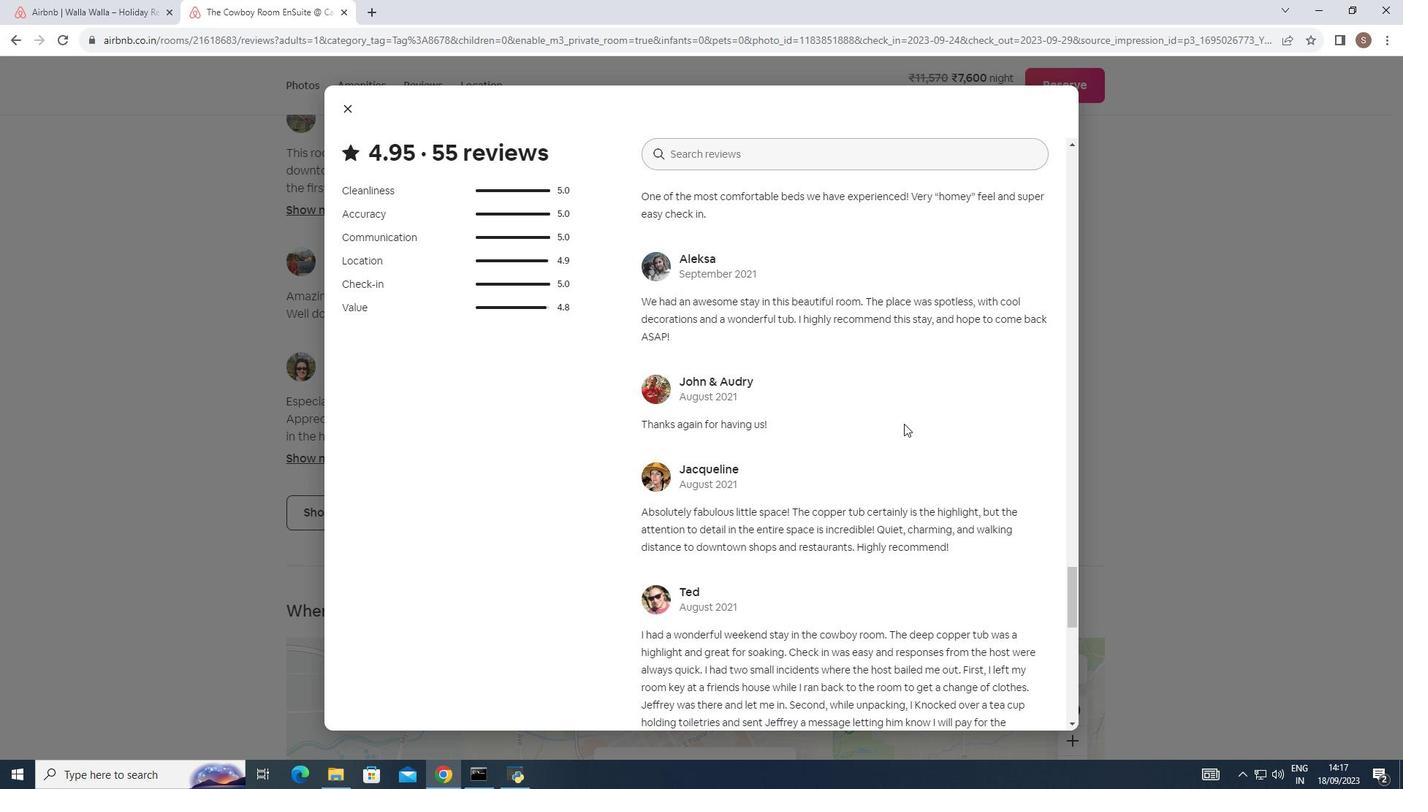
Action: Mouse scrolled (905, 422) with delta (0, 0)
Screenshot: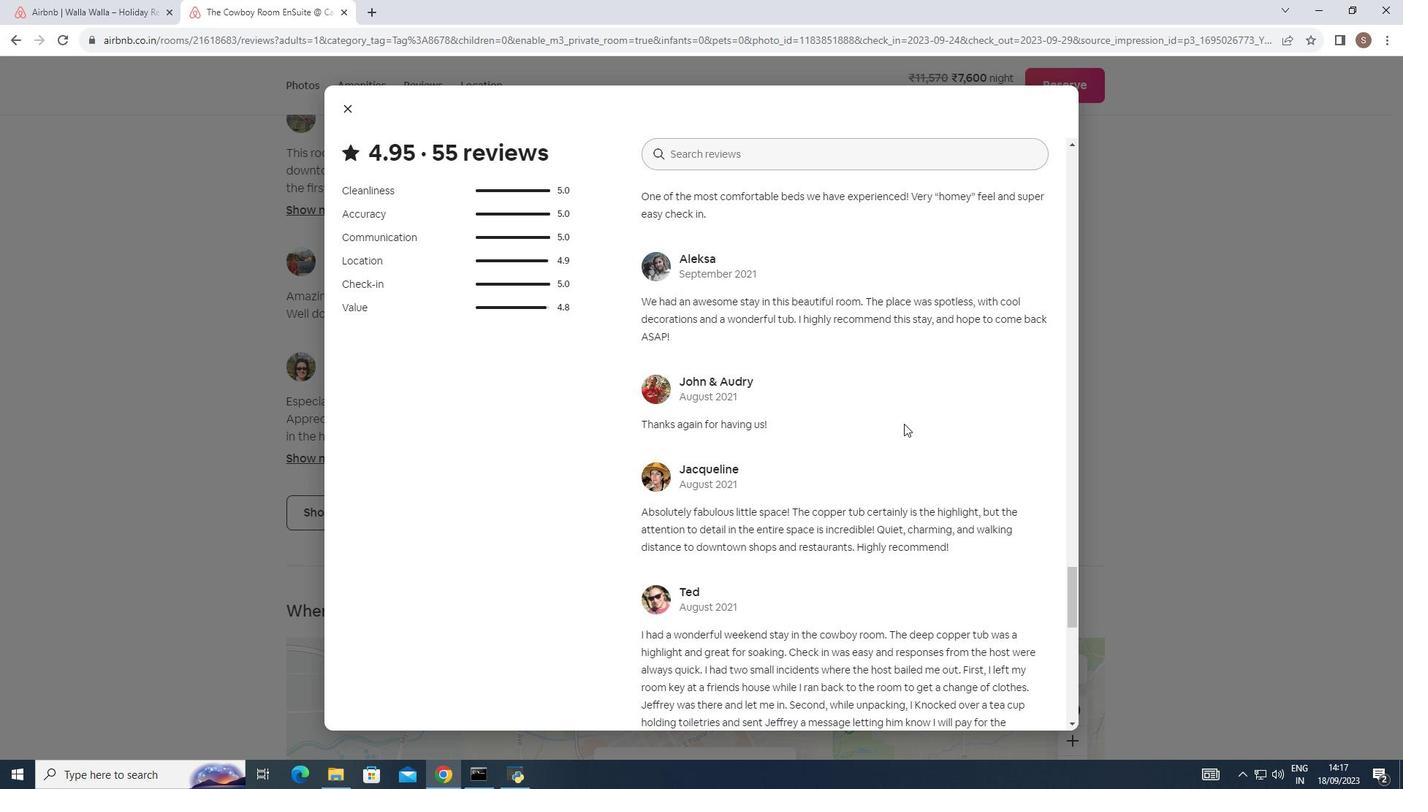 
Action: Mouse moved to (902, 426)
Screenshot: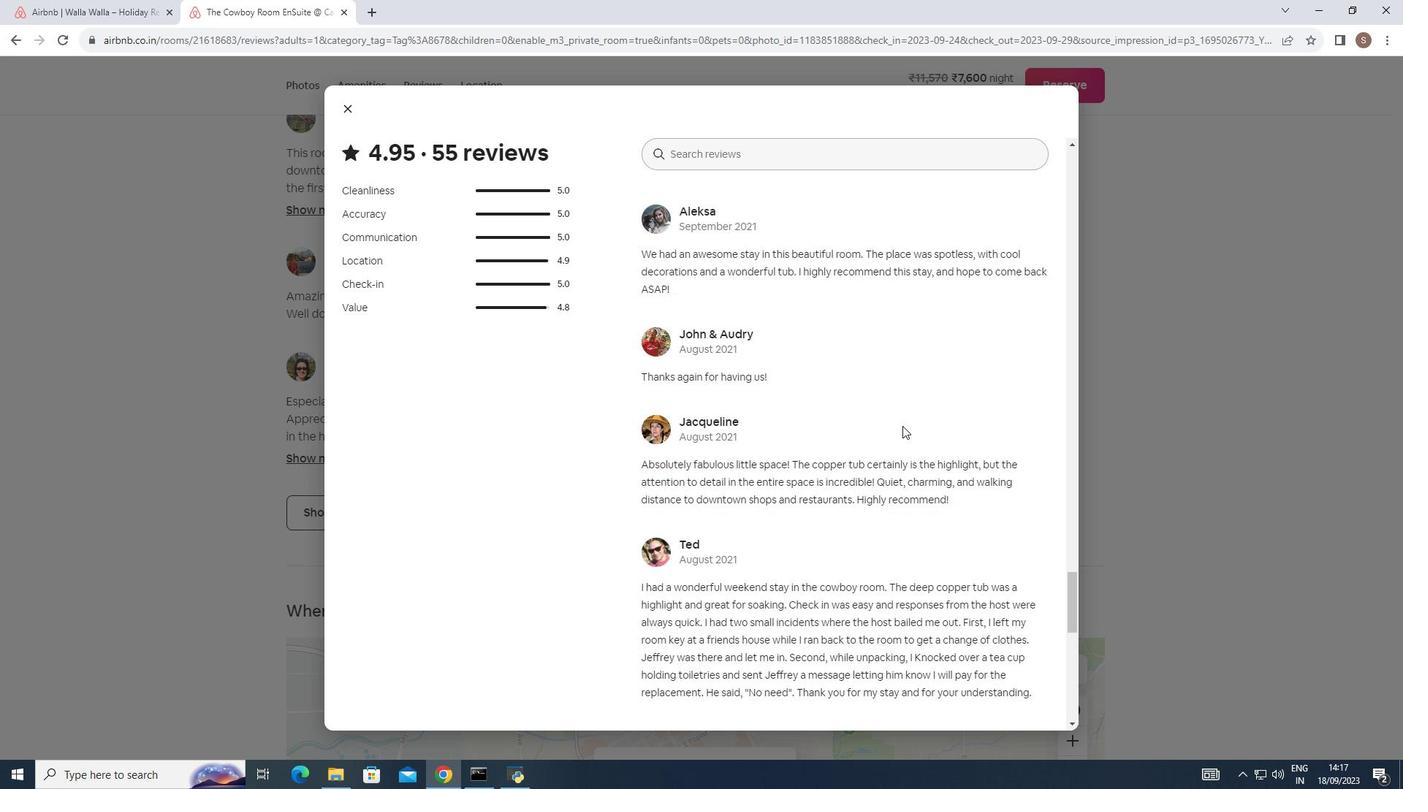 
Action: Mouse scrolled (902, 425) with delta (0, 0)
Screenshot: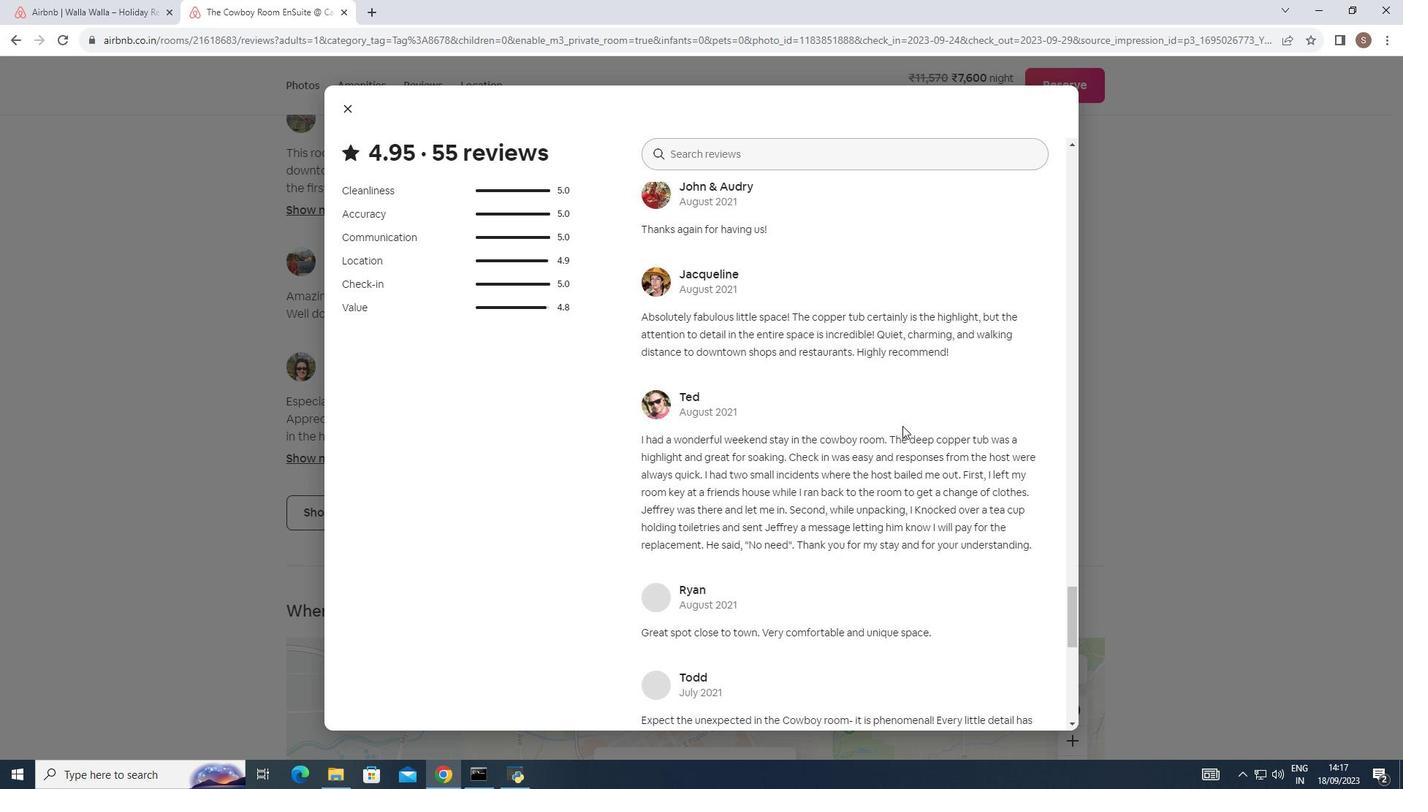 
Action: Mouse scrolled (902, 425) with delta (0, 0)
Screenshot: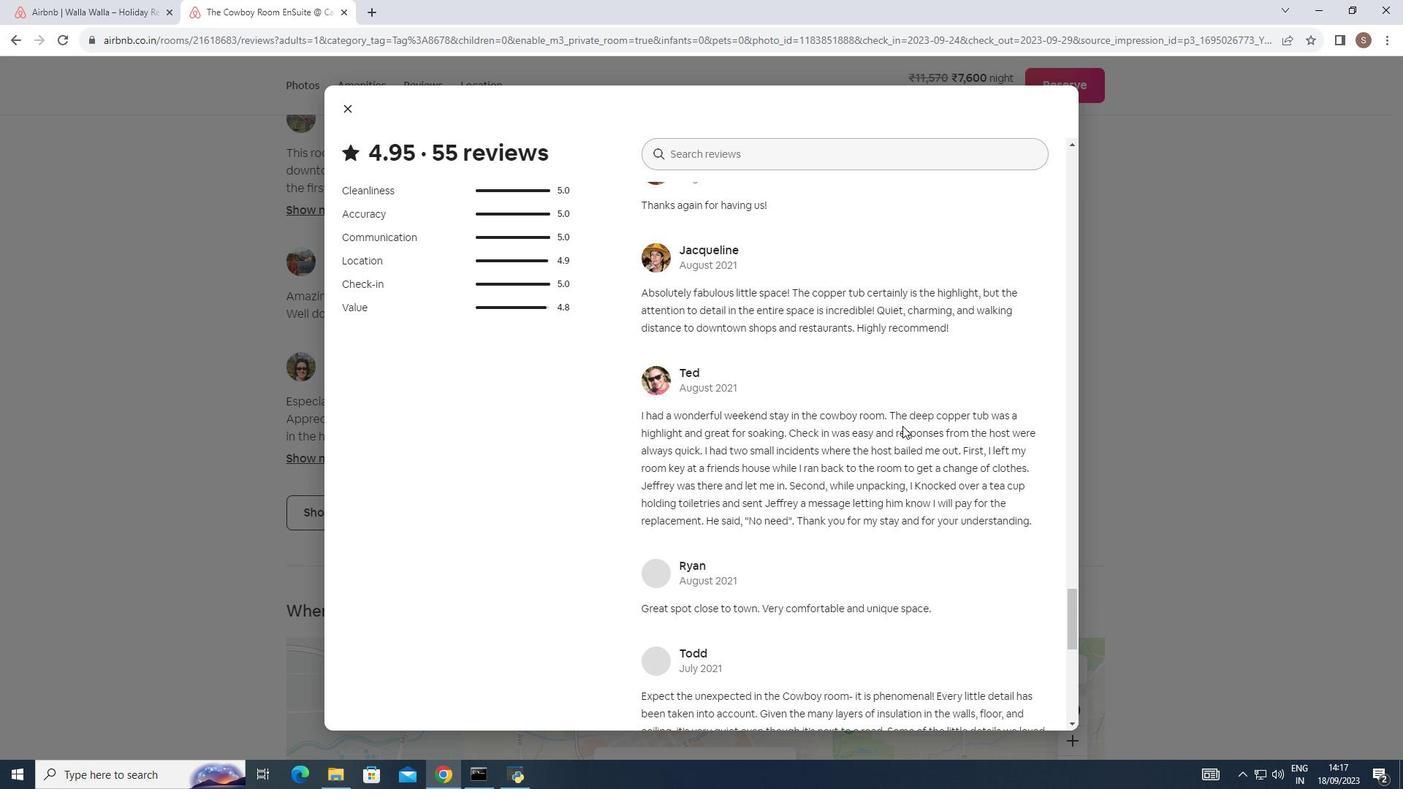 
Action: Mouse scrolled (902, 425) with delta (0, 0)
Screenshot: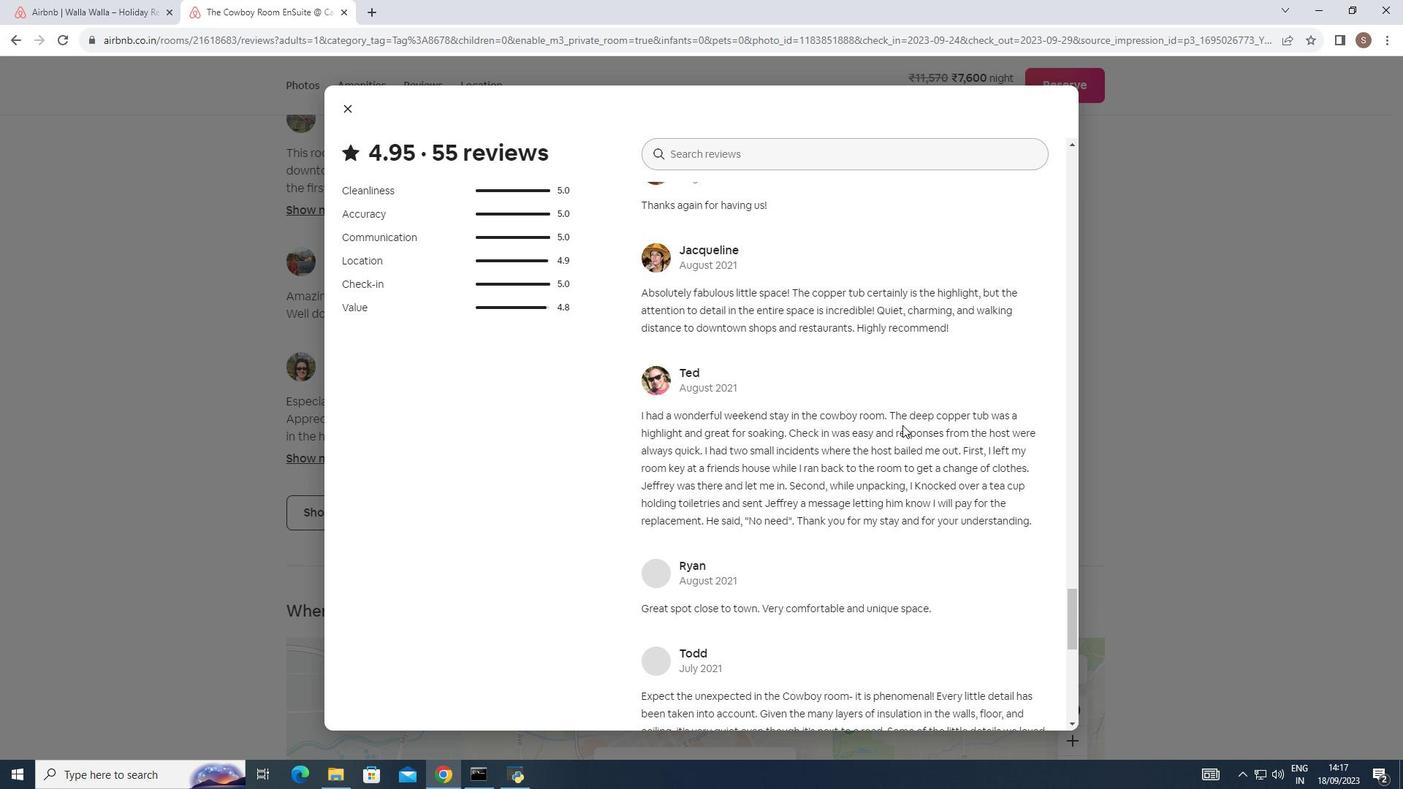 
Action: Mouse moved to (903, 423)
Screenshot: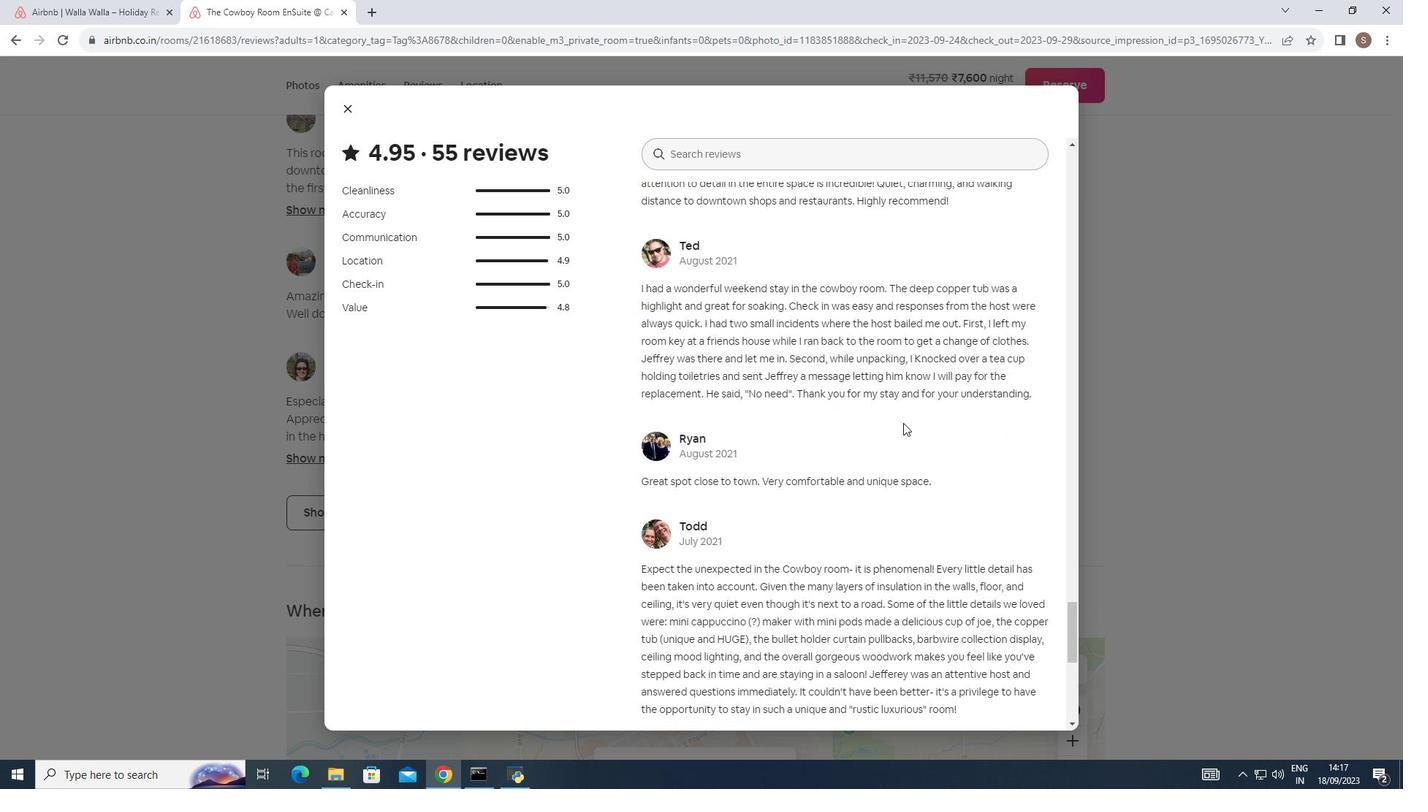 
Action: Mouse scrolled (903, 422) with delta (0, 0)
Screenshot: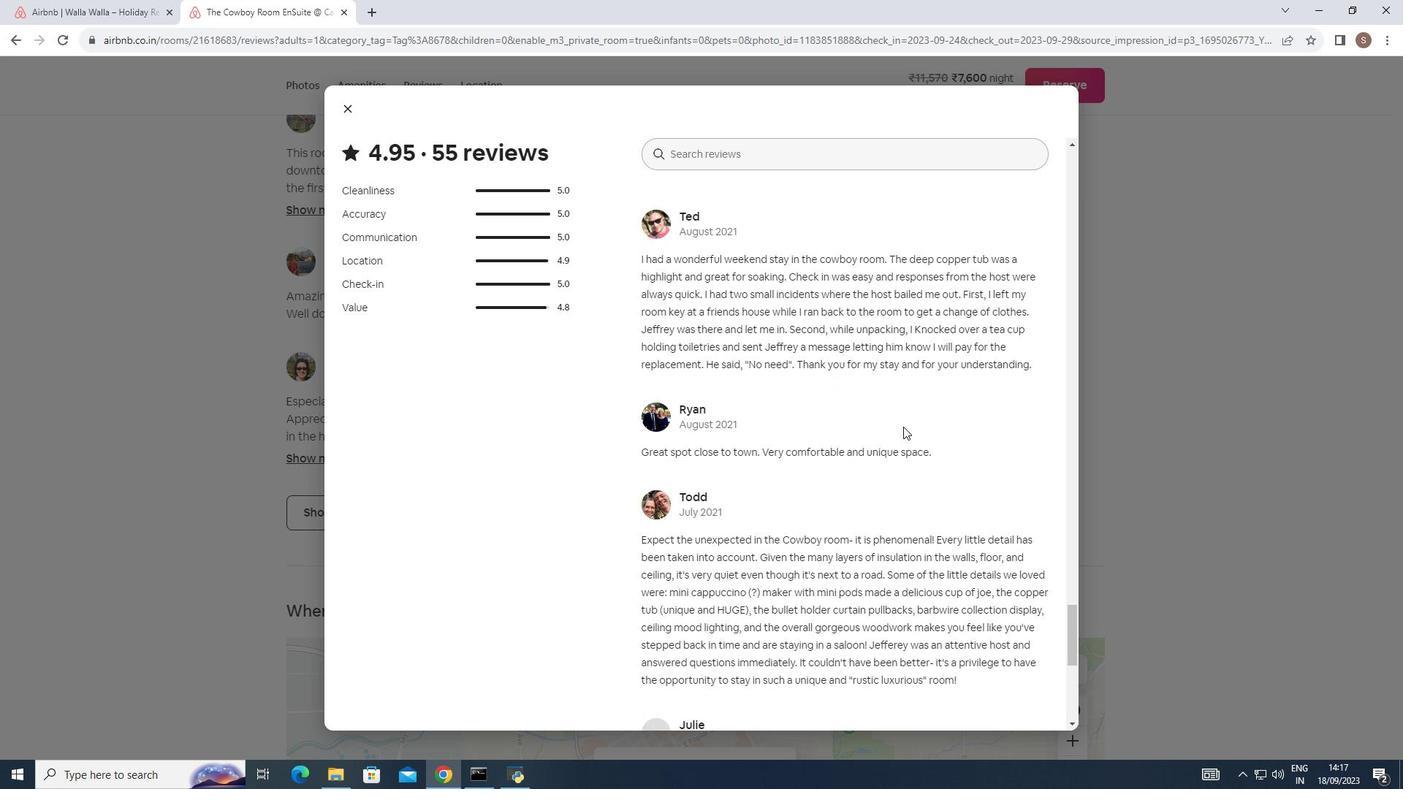 
Action: Mouse scrolled (903, 422) with delta (0, 0)
Screenshot: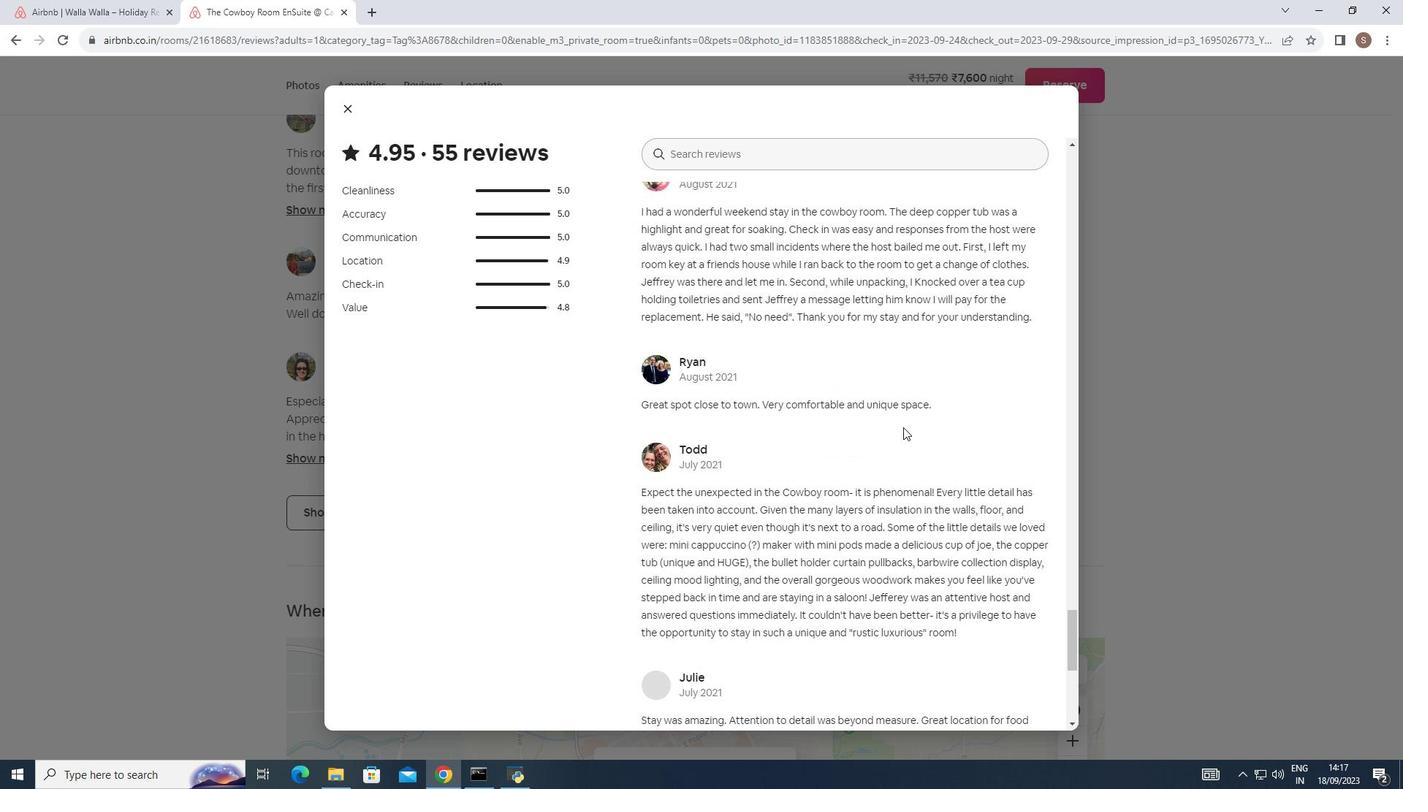 
Action: Mouse moved to (903, 424)
Screenshot: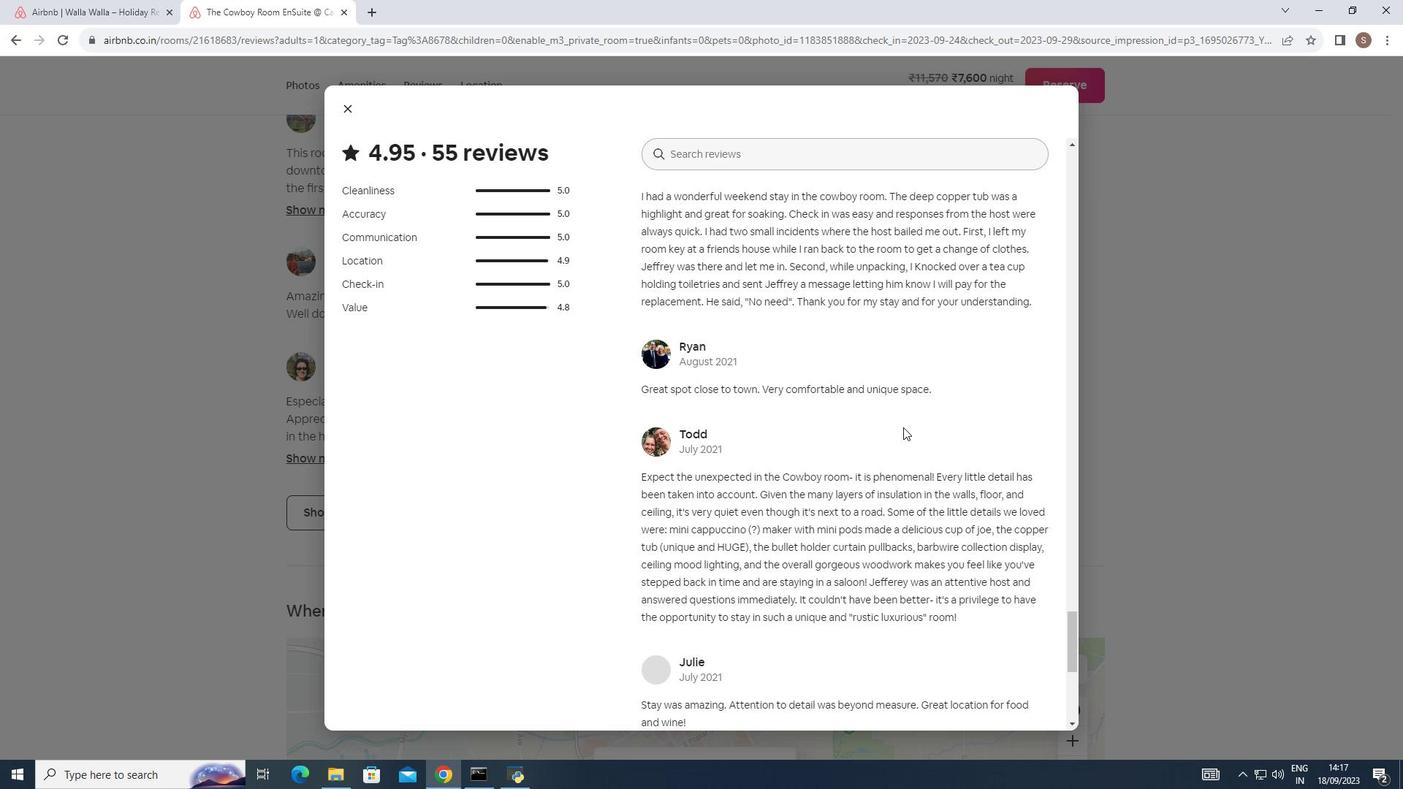
Action: Mouse scrolled (903, 423) with delta (0, 0)
Screenshot: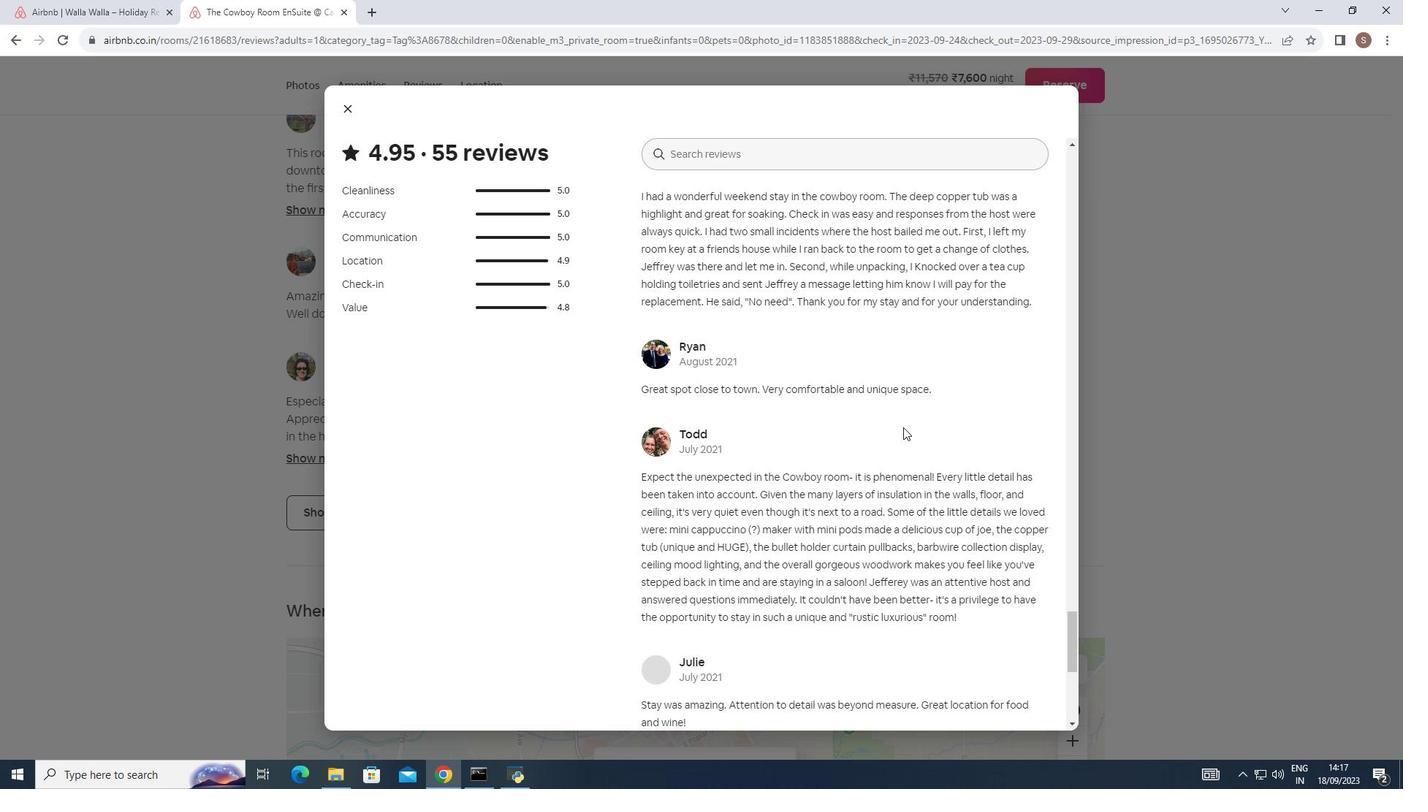 
Action: Mouse moved to (905, 427)
Screenshot: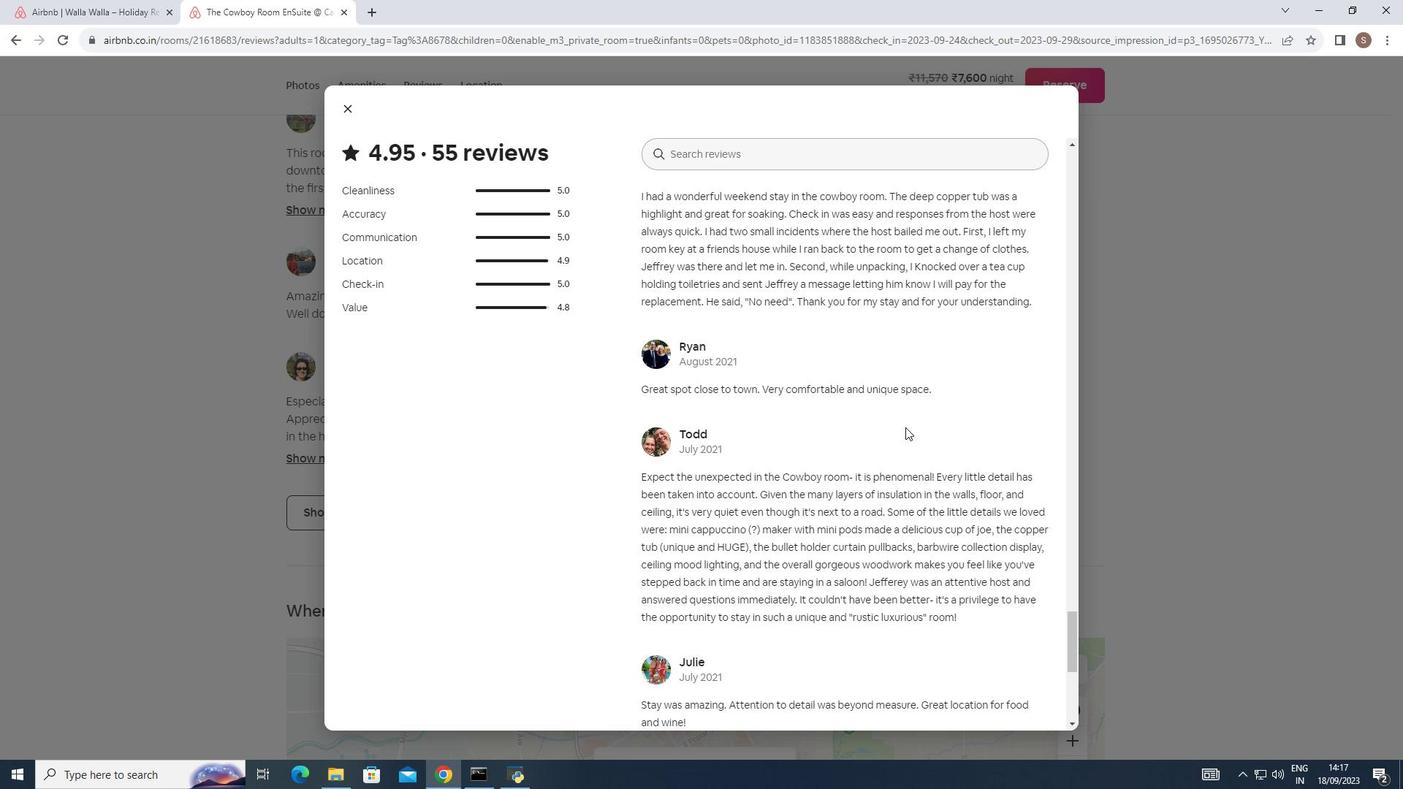 
Action: Mouse scrolled (905, 426) with delta (0, 0)
Screenshot: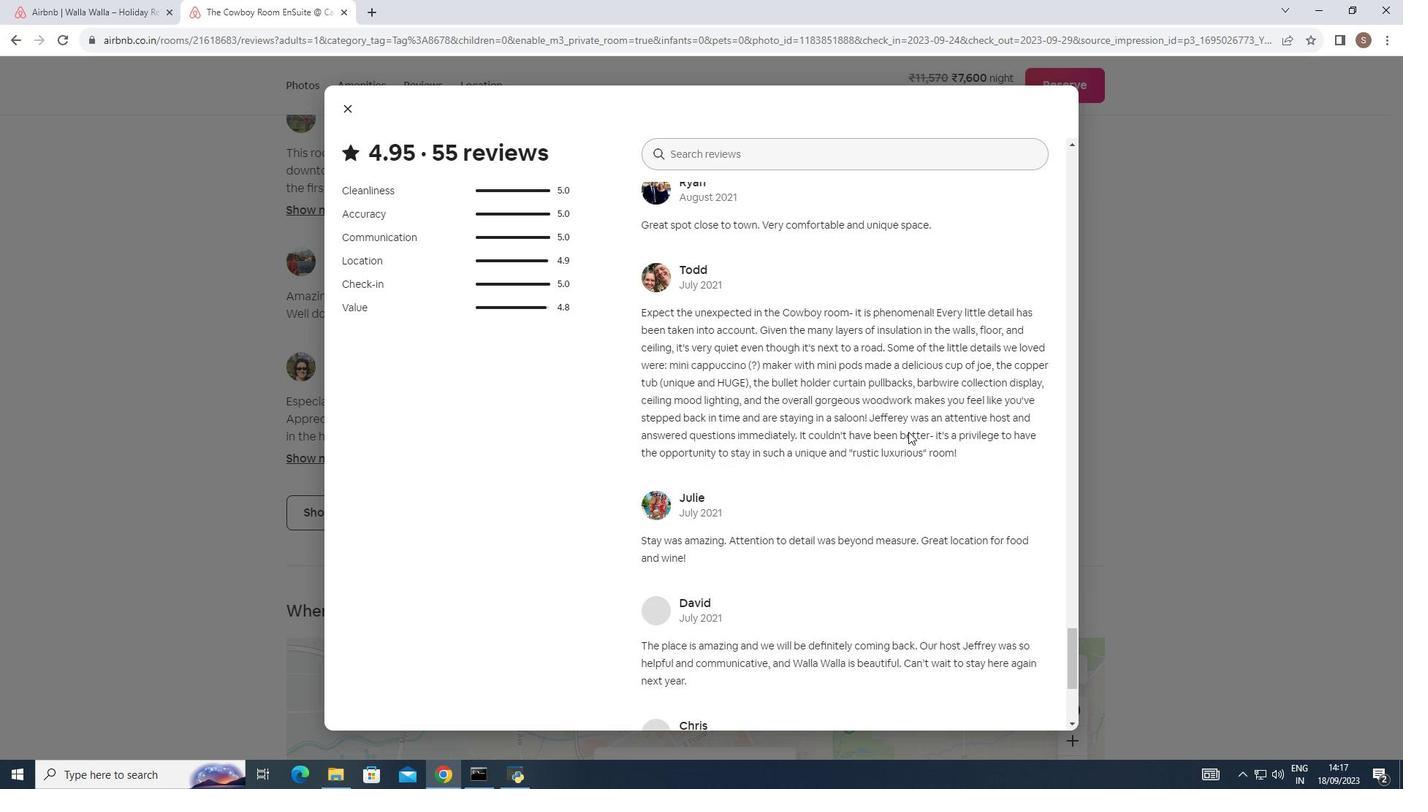 
Action: Mouse moved to (907, 427)
Screenshot: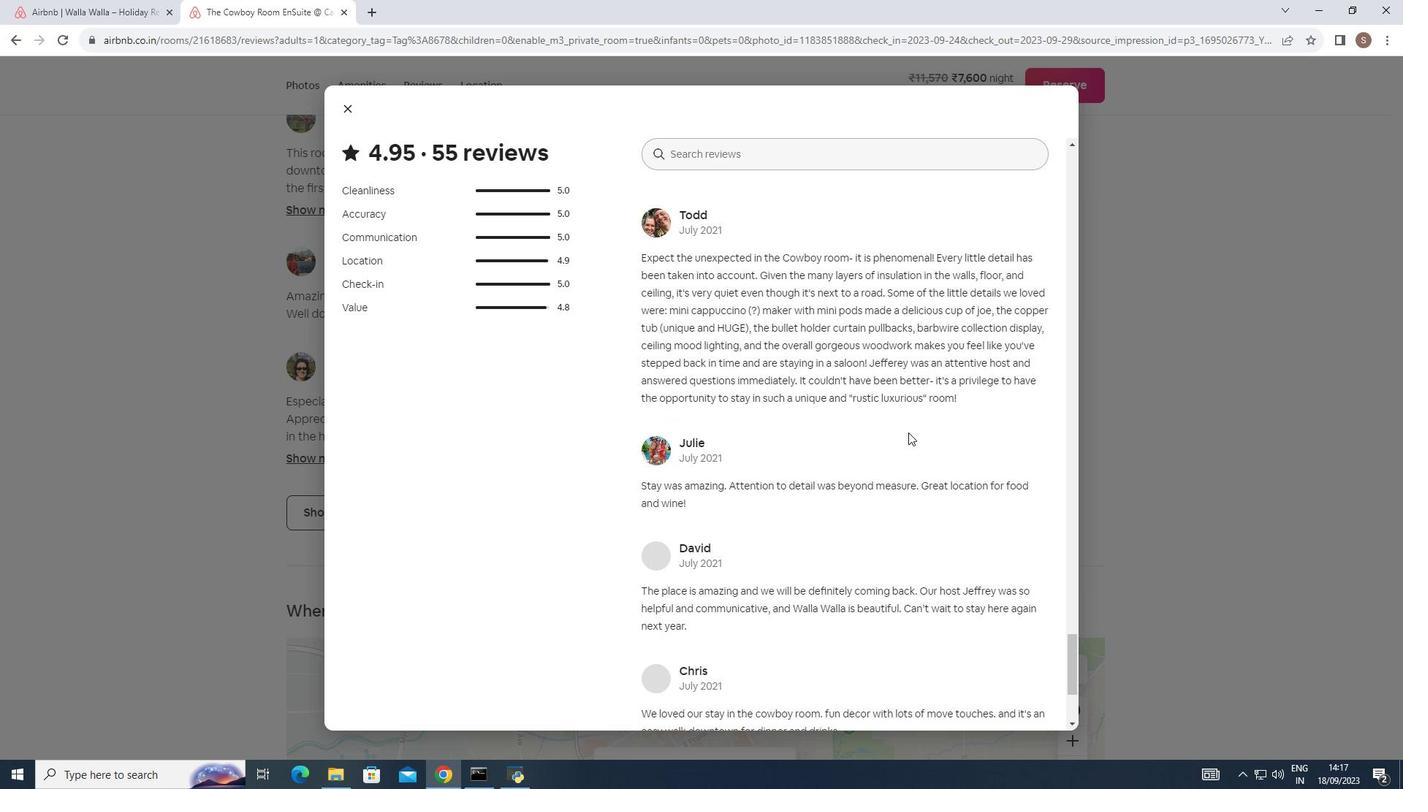 
Action: Mouse scrolled (907, 426) with delta (0, 0)
Screenshot: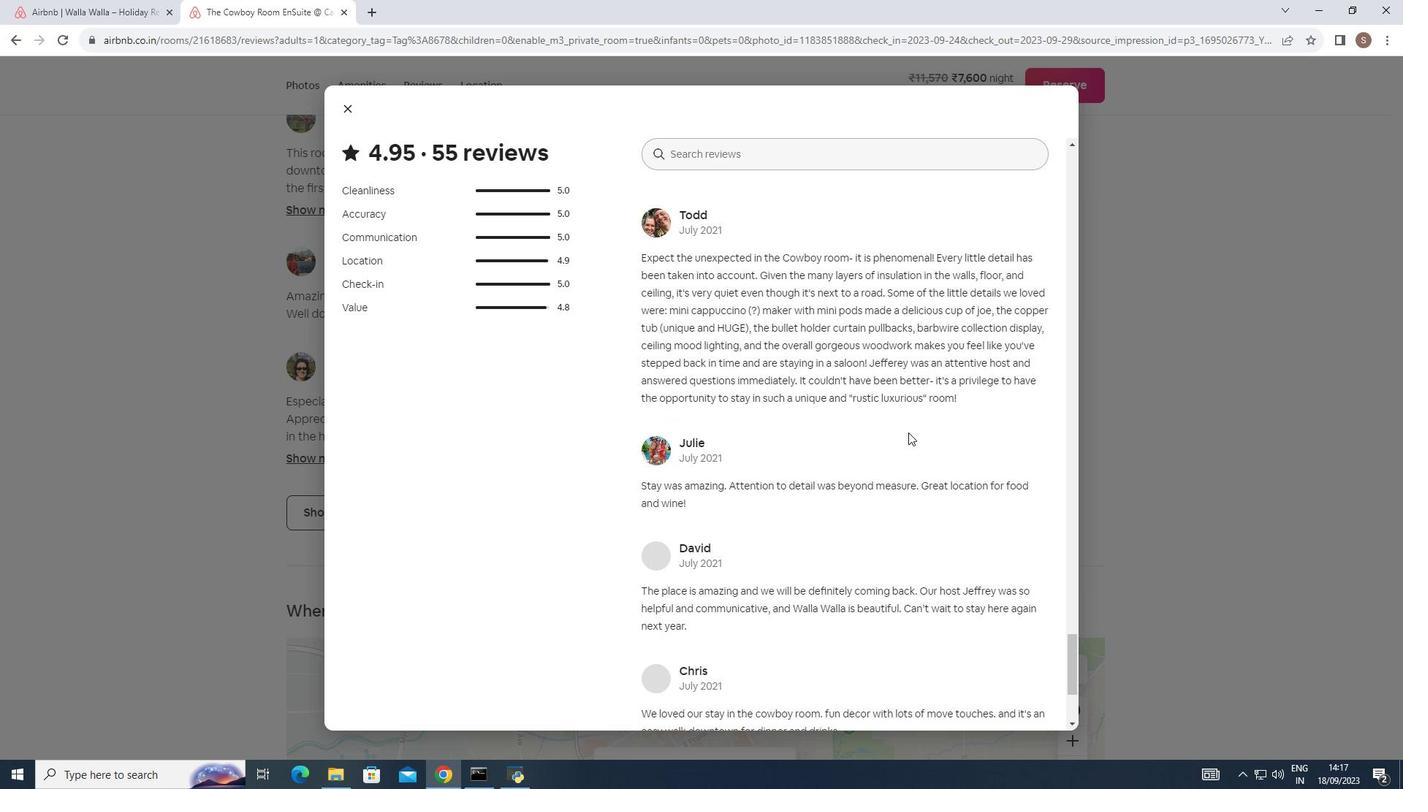 
Action: Mouse moved to (908, 430)
Screenshot: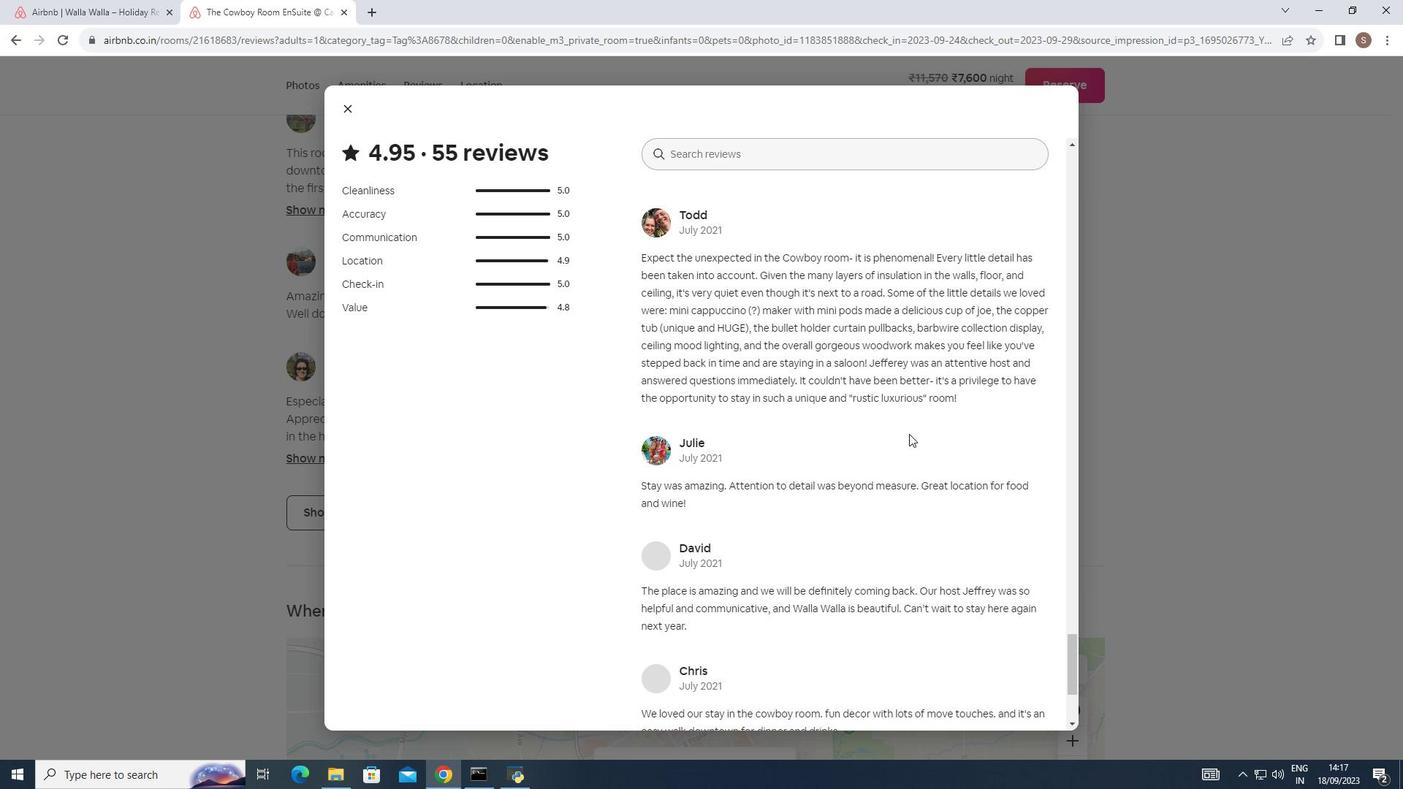 
Action: Mouse scrolled (908, 429) with delta (0, 0)
Screenshot: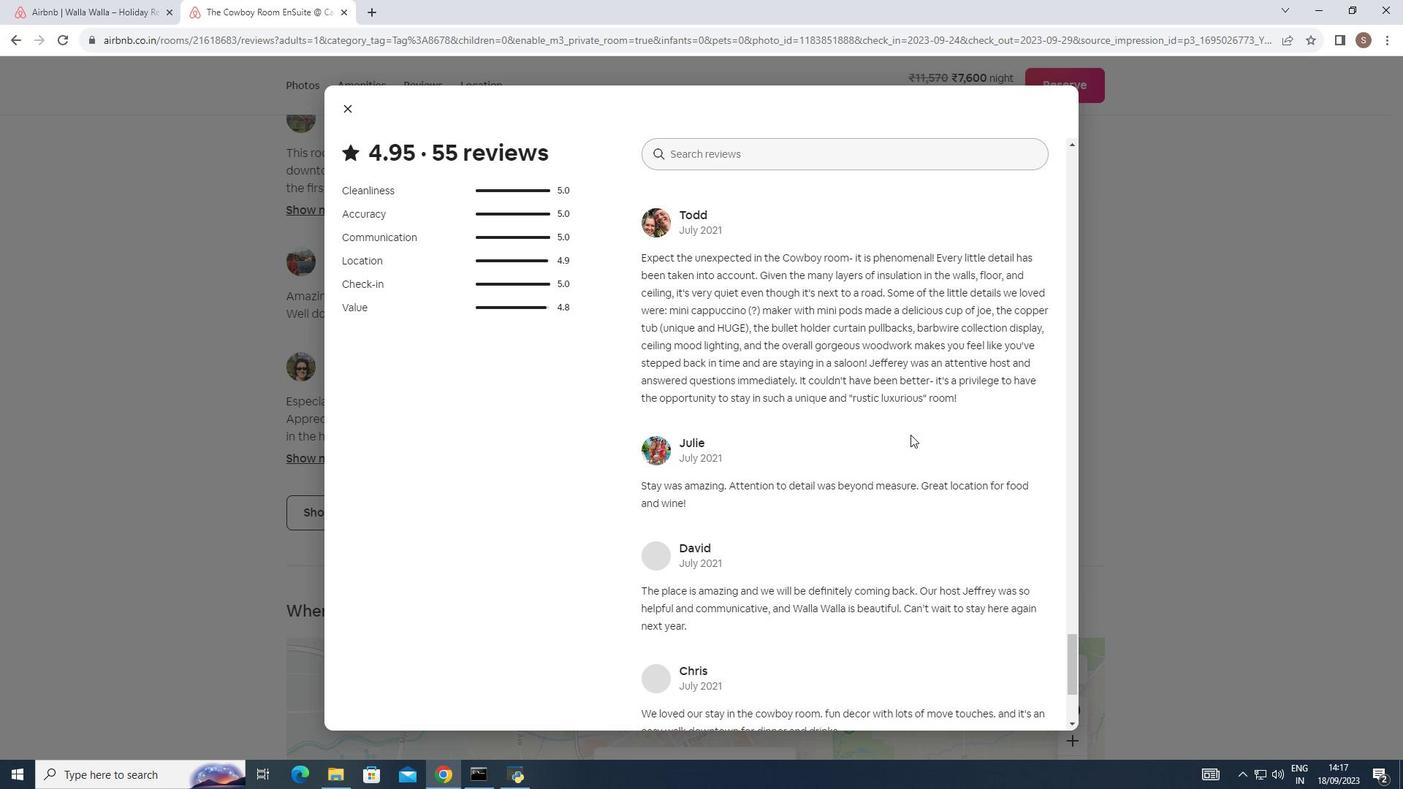 
Action: Mouse moved to (910, 435)
Screenshot: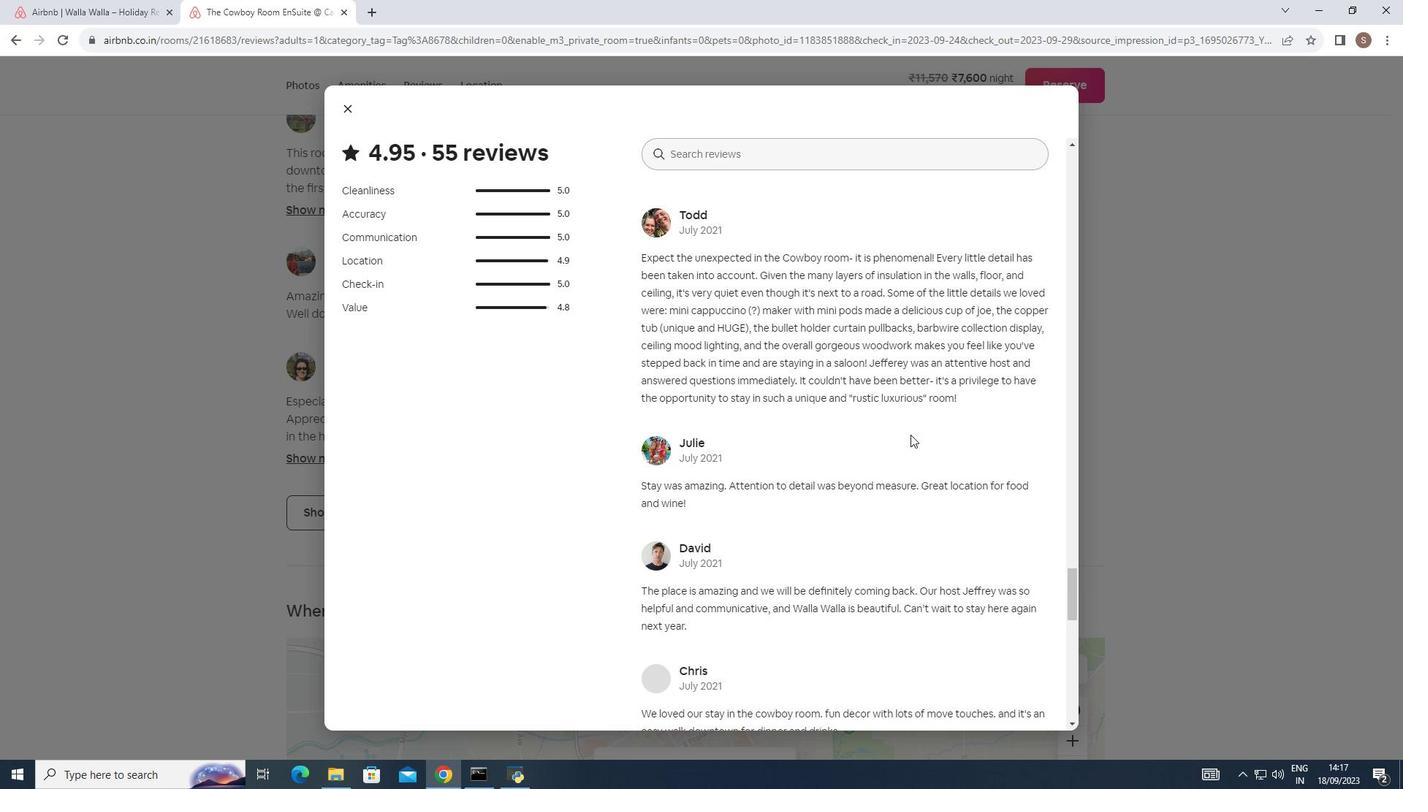 
Action: Mouse scrolled (910, 434) with delta (0, 0)
Screenshot: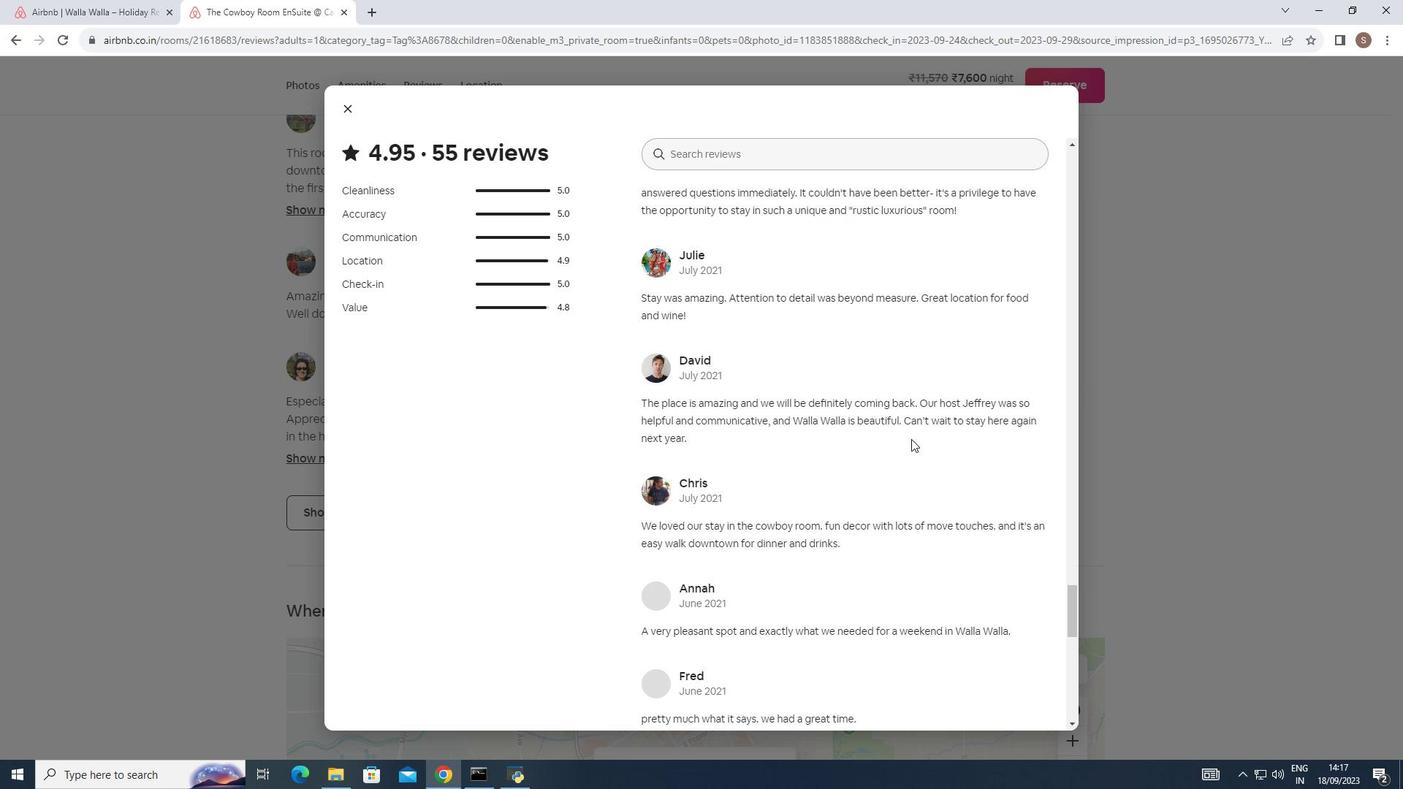 
Action: Mouse moved to (911, 439)
Screenshot: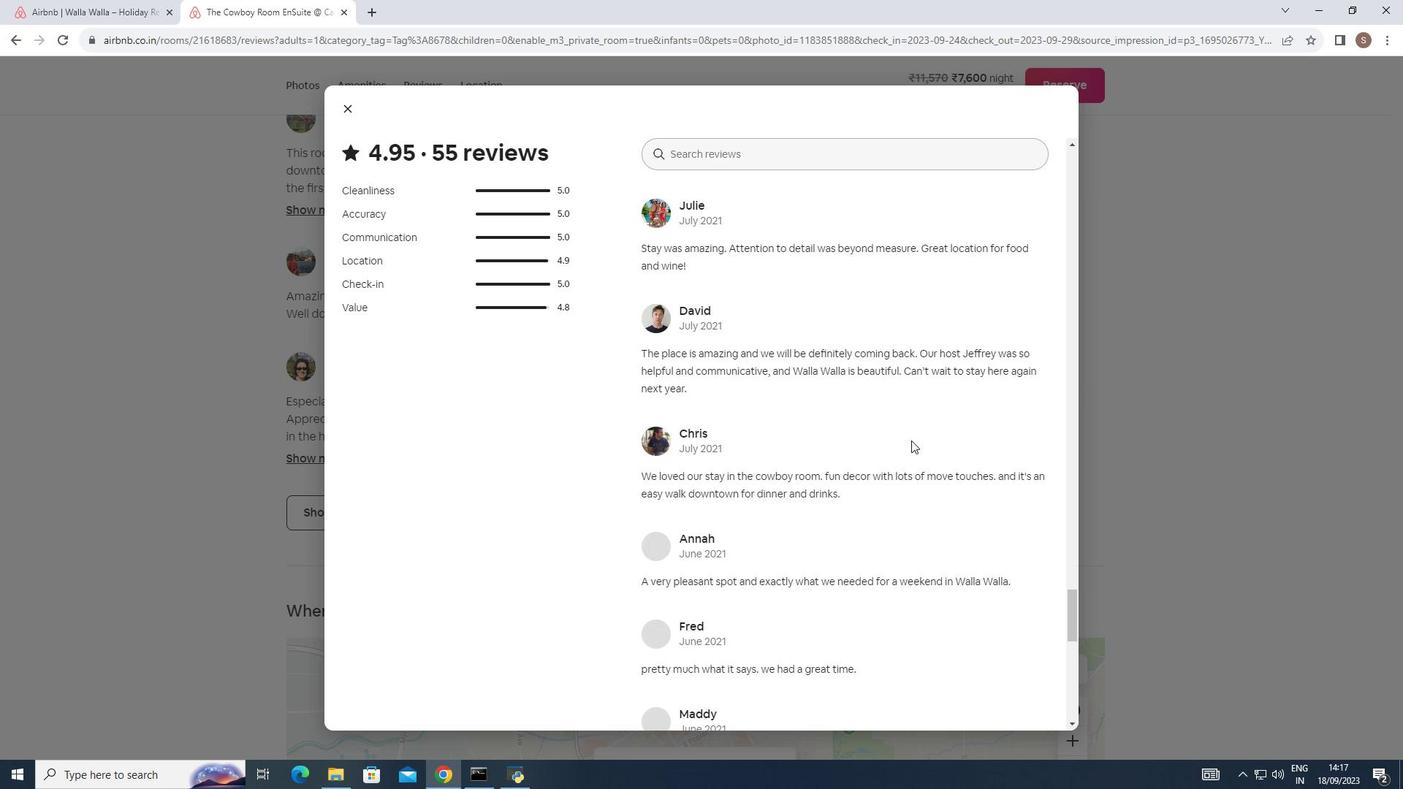 
Action: Mouse scrolled (911, 438) with delta (0, 0)
Screenshot: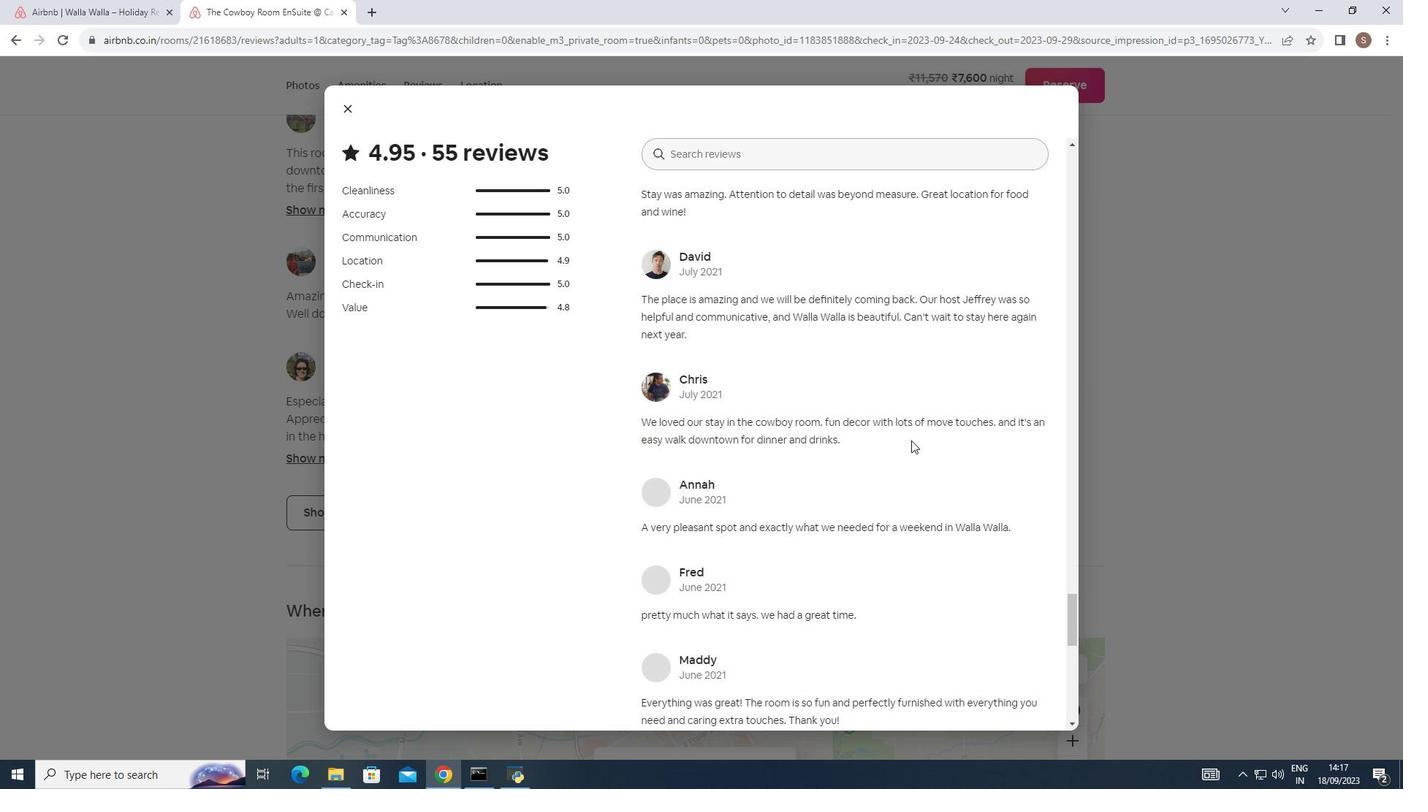 
Action: Mouse scrolled (911, 438) with delta (0, 0)
Screenshot: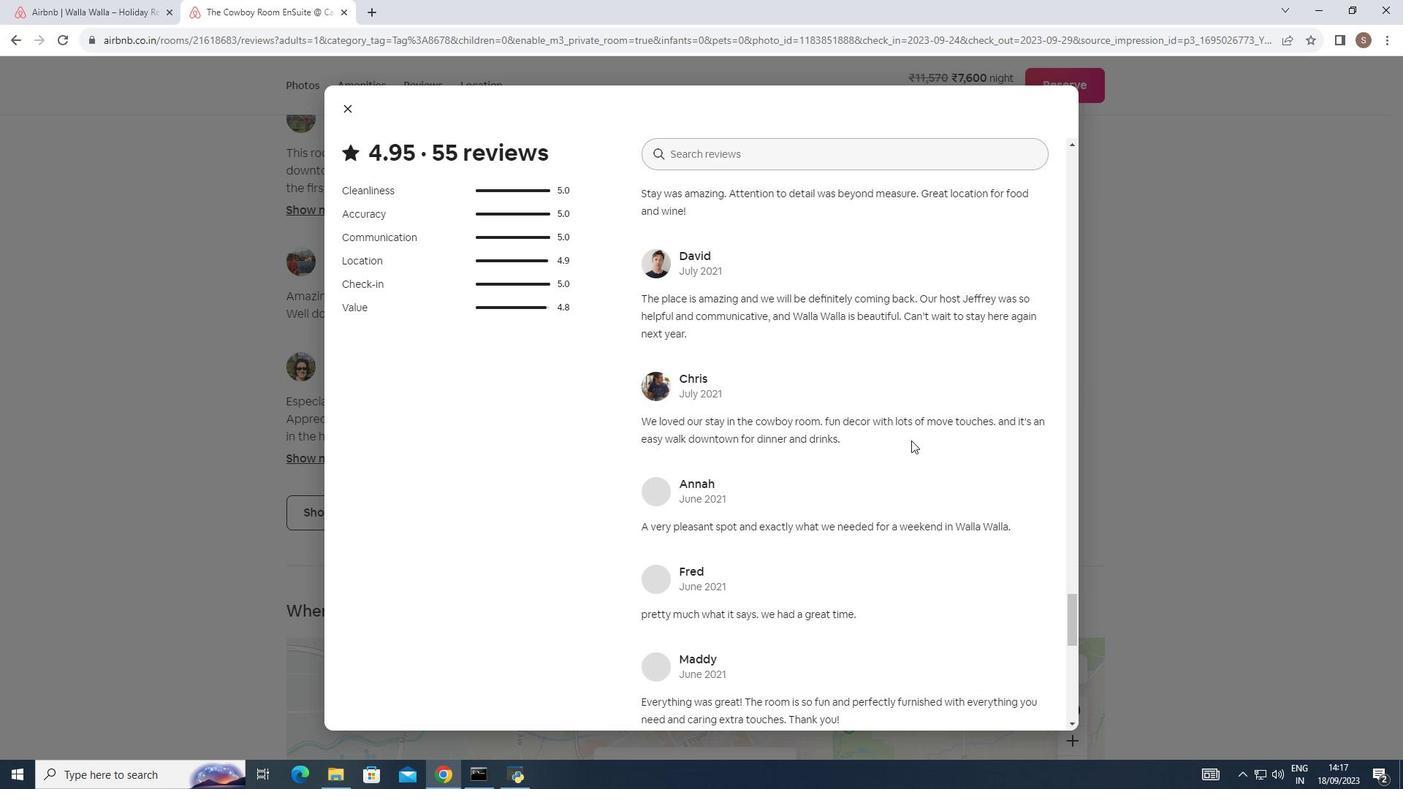 
Action: Mouse scrolled (911, 438) with delta (0, 0)
Screenshot: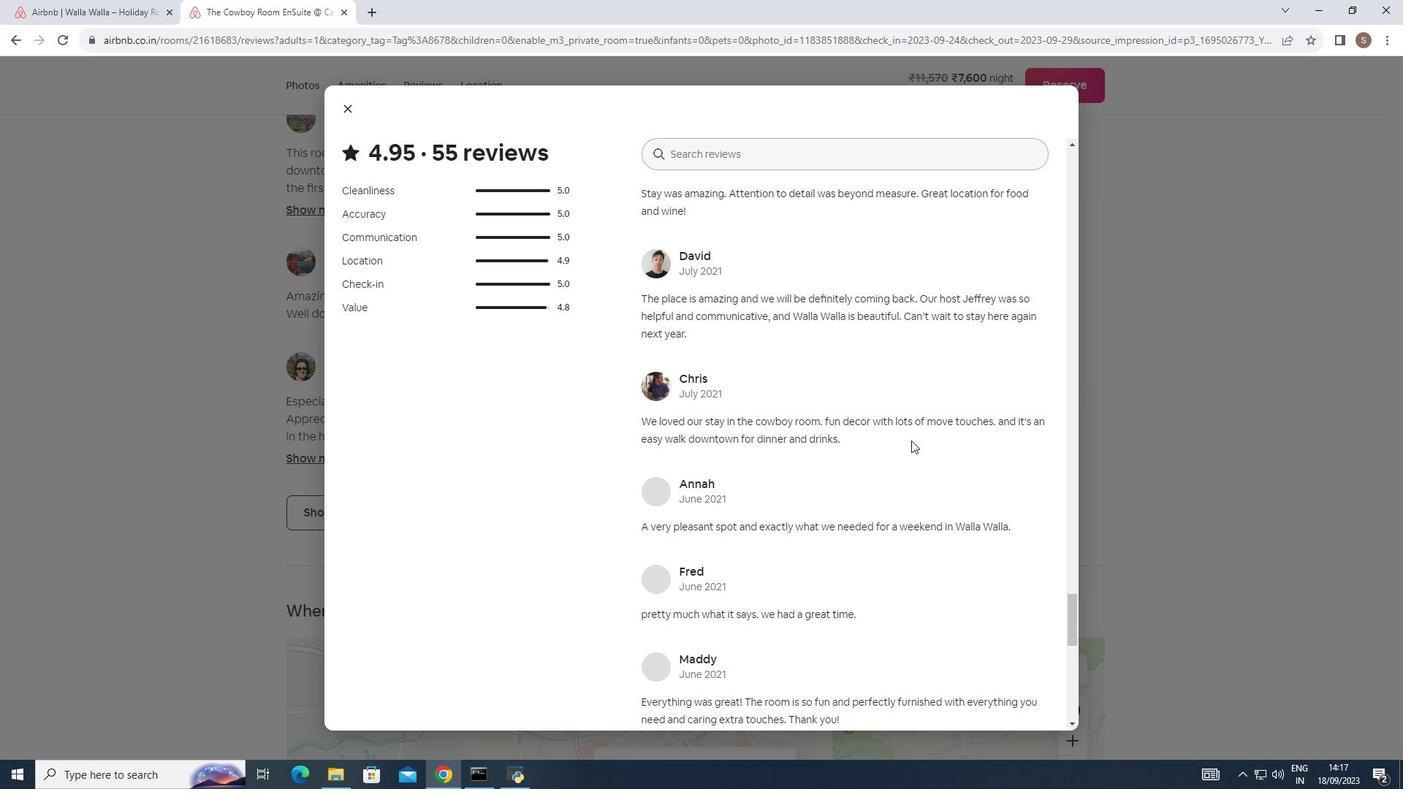 
Action: Mouse moved to (913, 437)
Screenshot: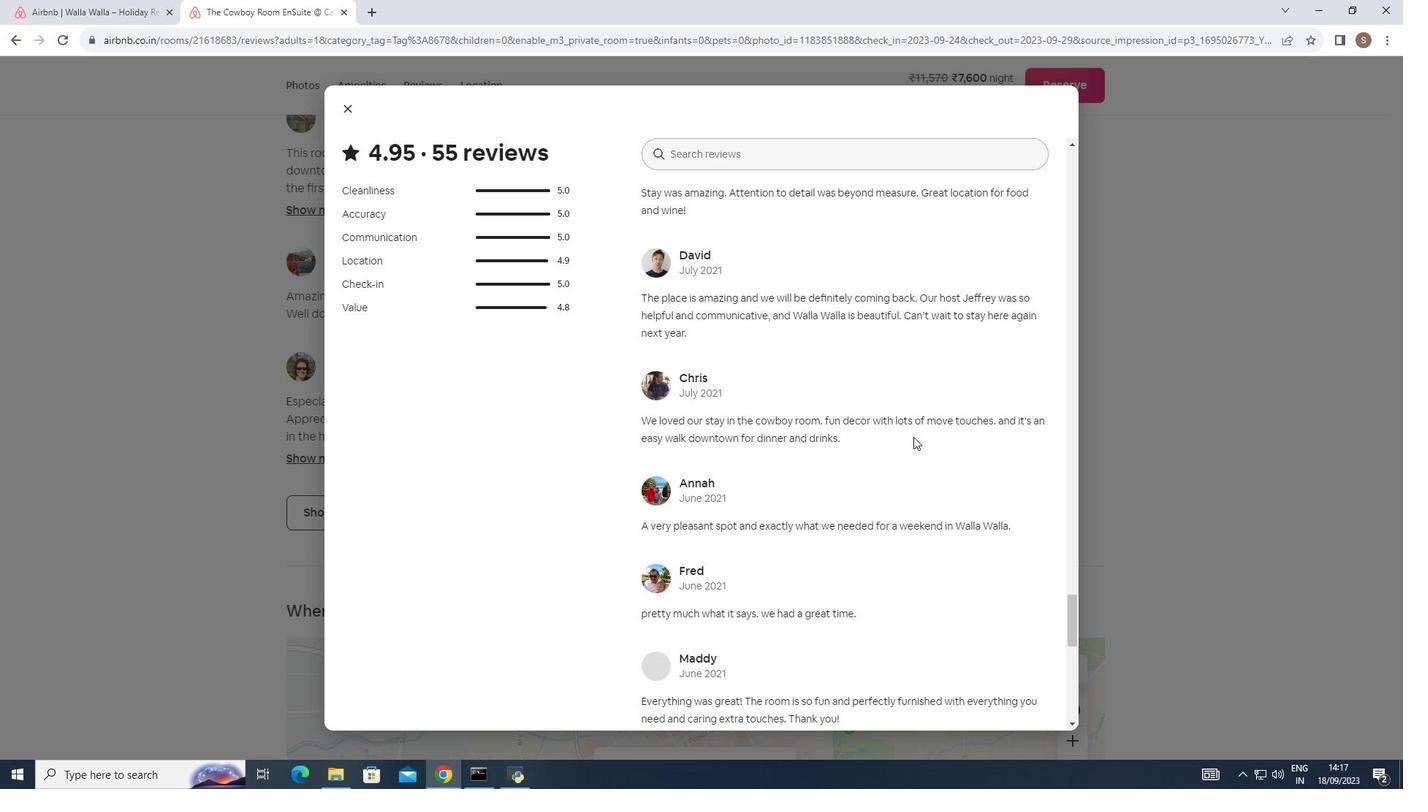 
Action: Mouse scrolled (913, 436) with delta (0, 0)
Screenshot: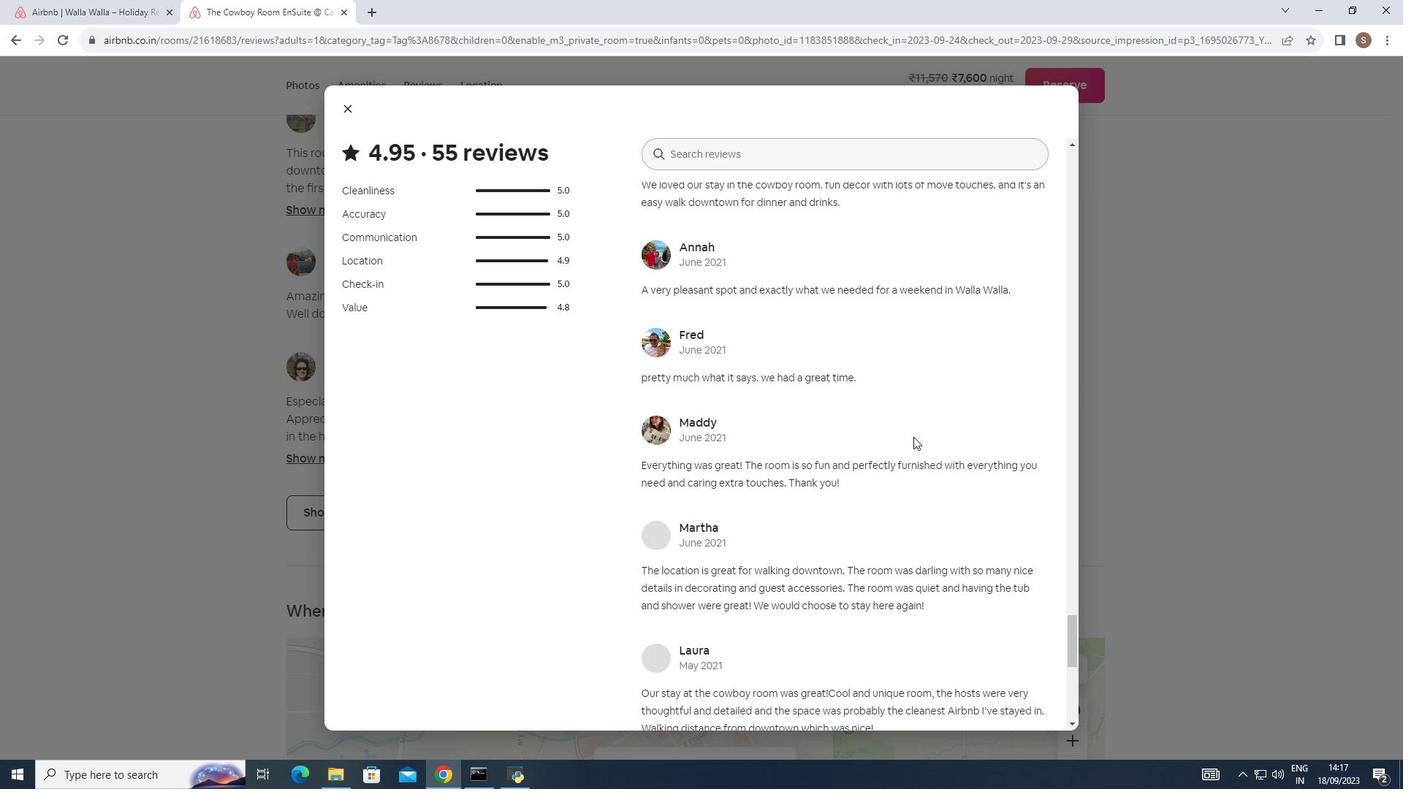 
Action: Mouse scrolled (913, 436) with delta (0, 0)
Screenshot: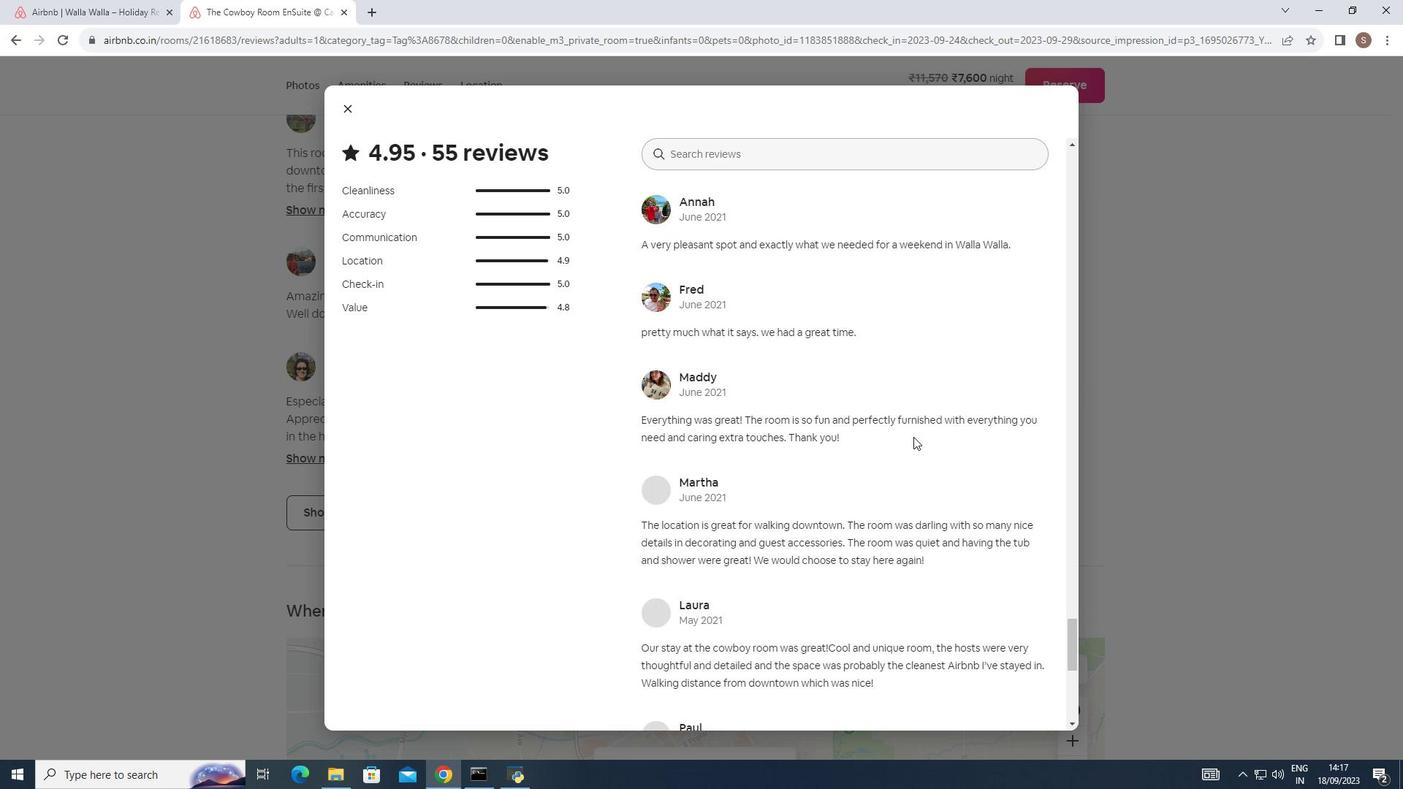 
Action: Mouse scrolled (913, 436) with delta (0, 0)
Screenshot: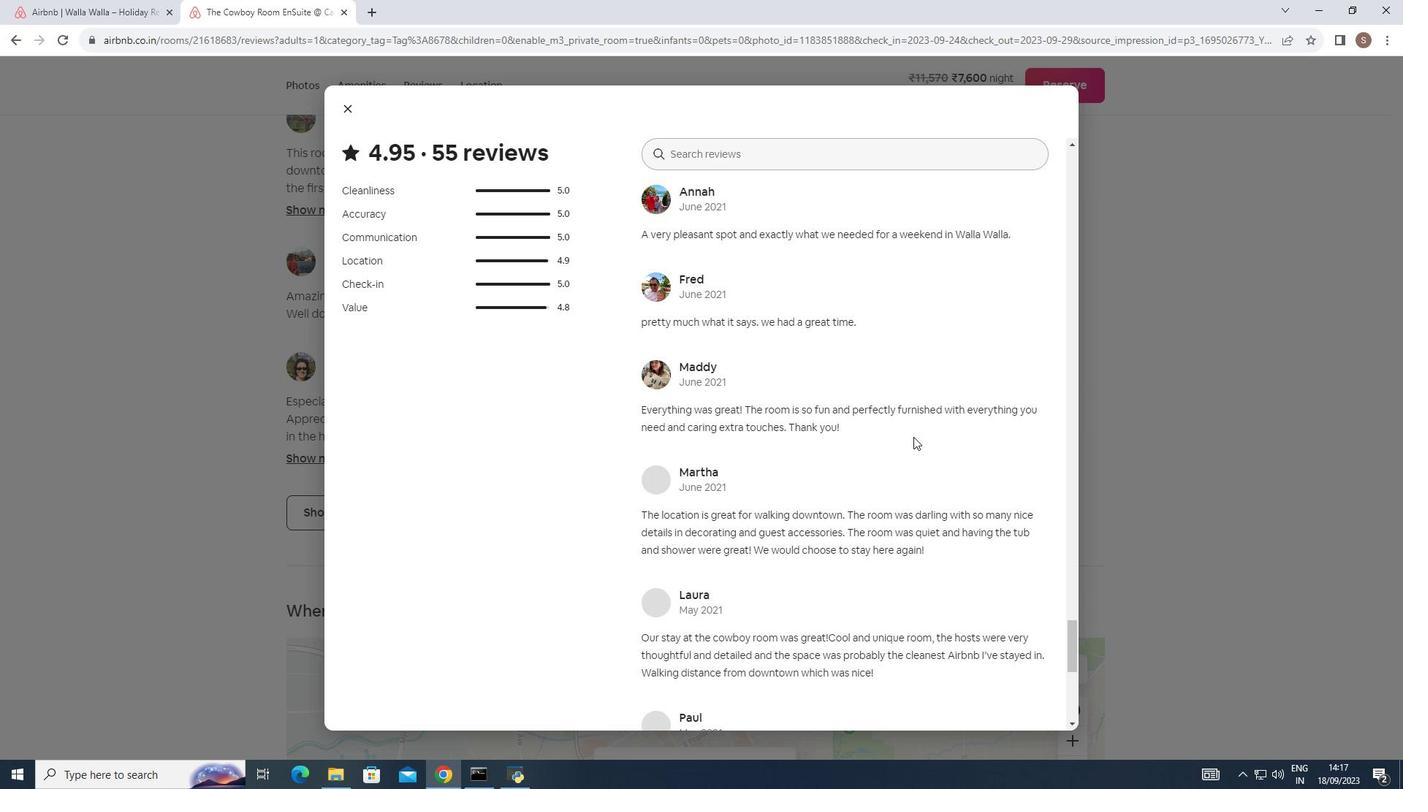 
Action: Mouse scrolled (913, 436) with delta (0, 0)
Screenshot: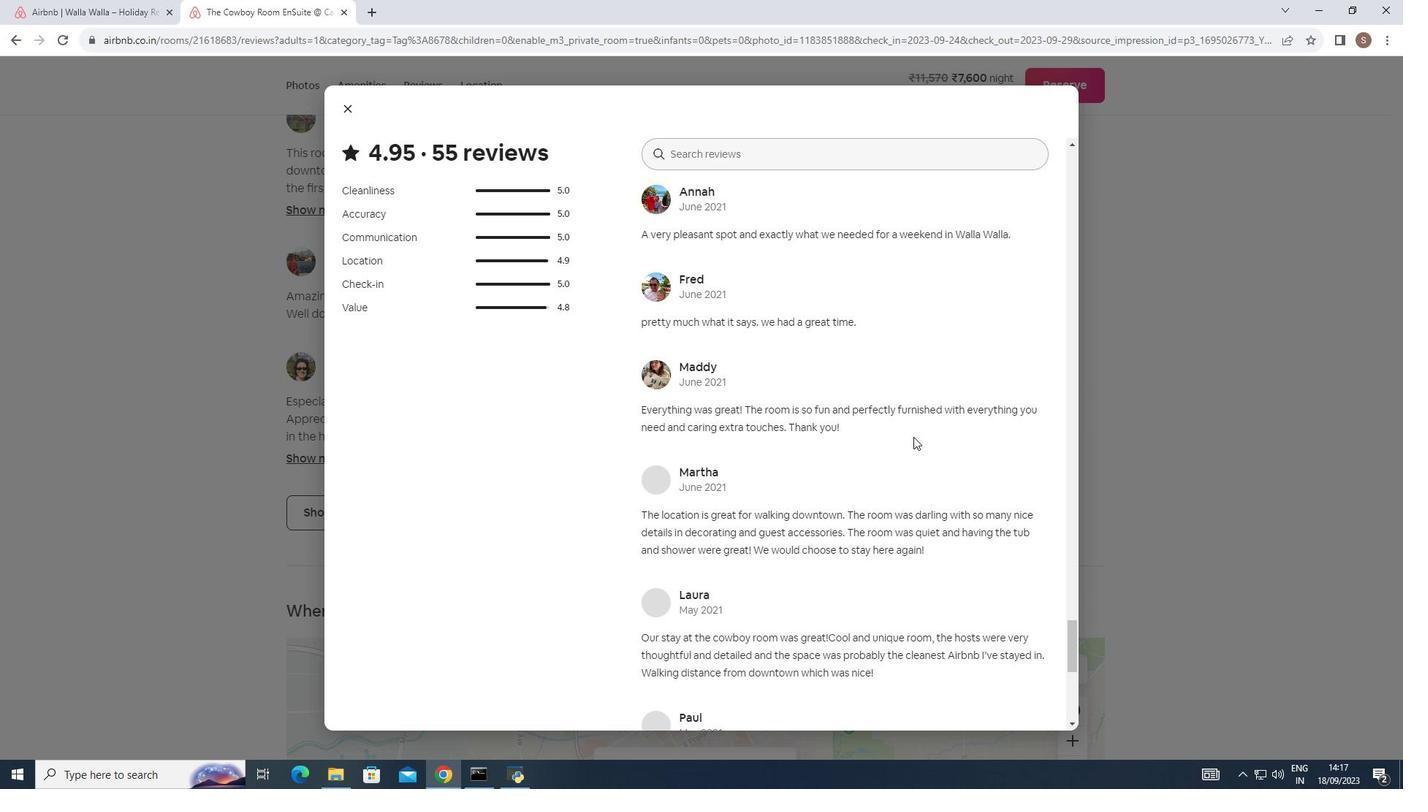 
Action: Mouse scrolled (913, 436) with delta (0, 0)
Screenshot: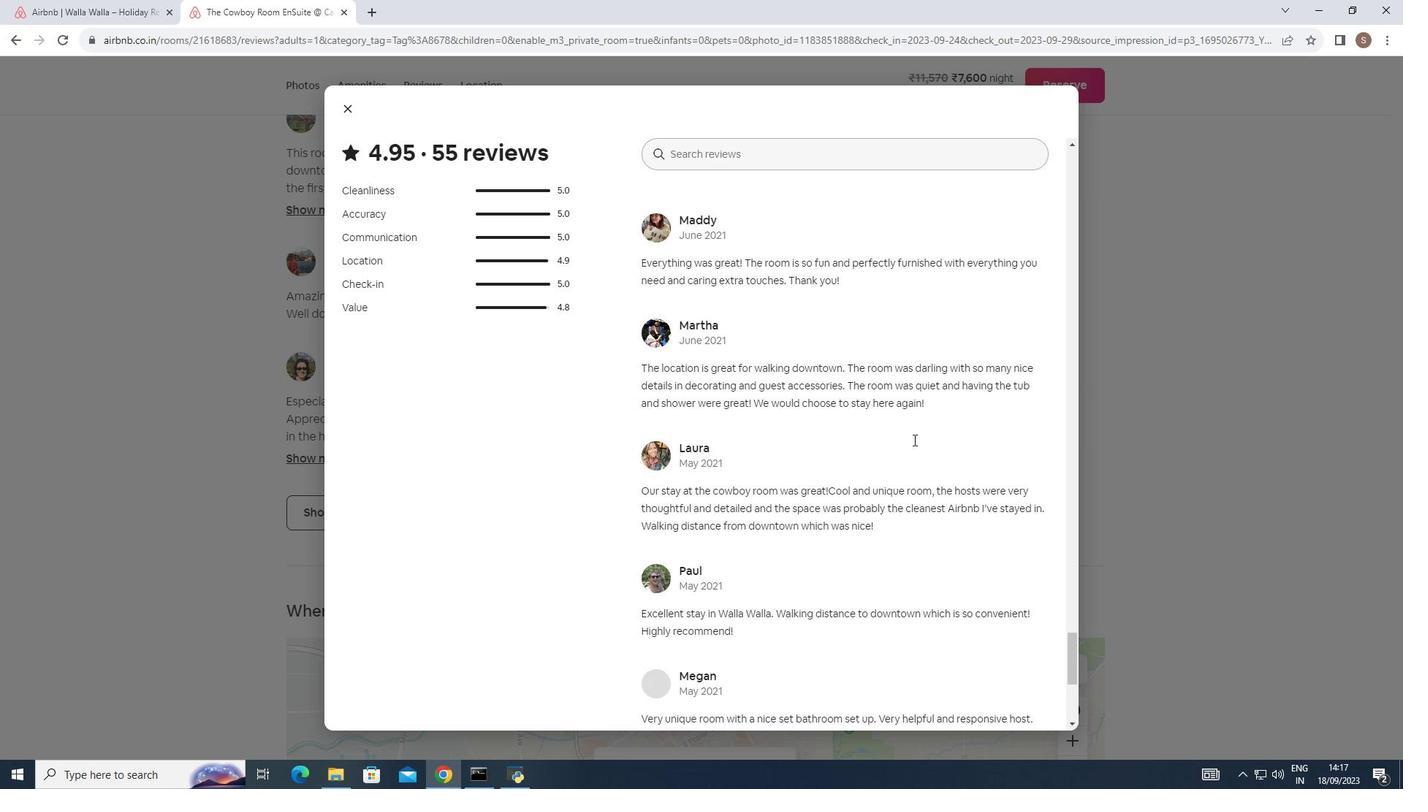 
Action: Mouse moved to (913, 439)
Screenshot: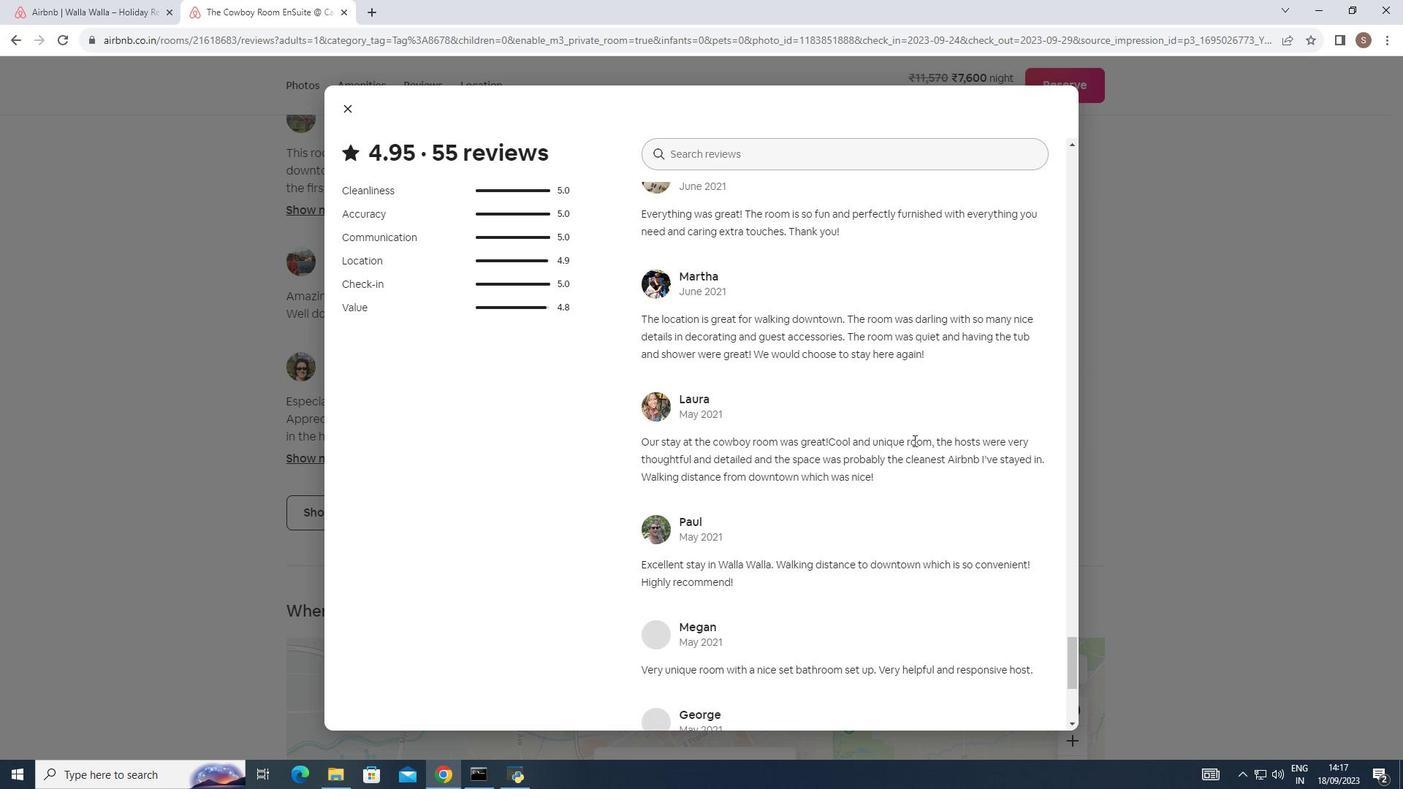 
Action: Mouse scrolled (913, 438) with delta (0, 0)
Screenshot: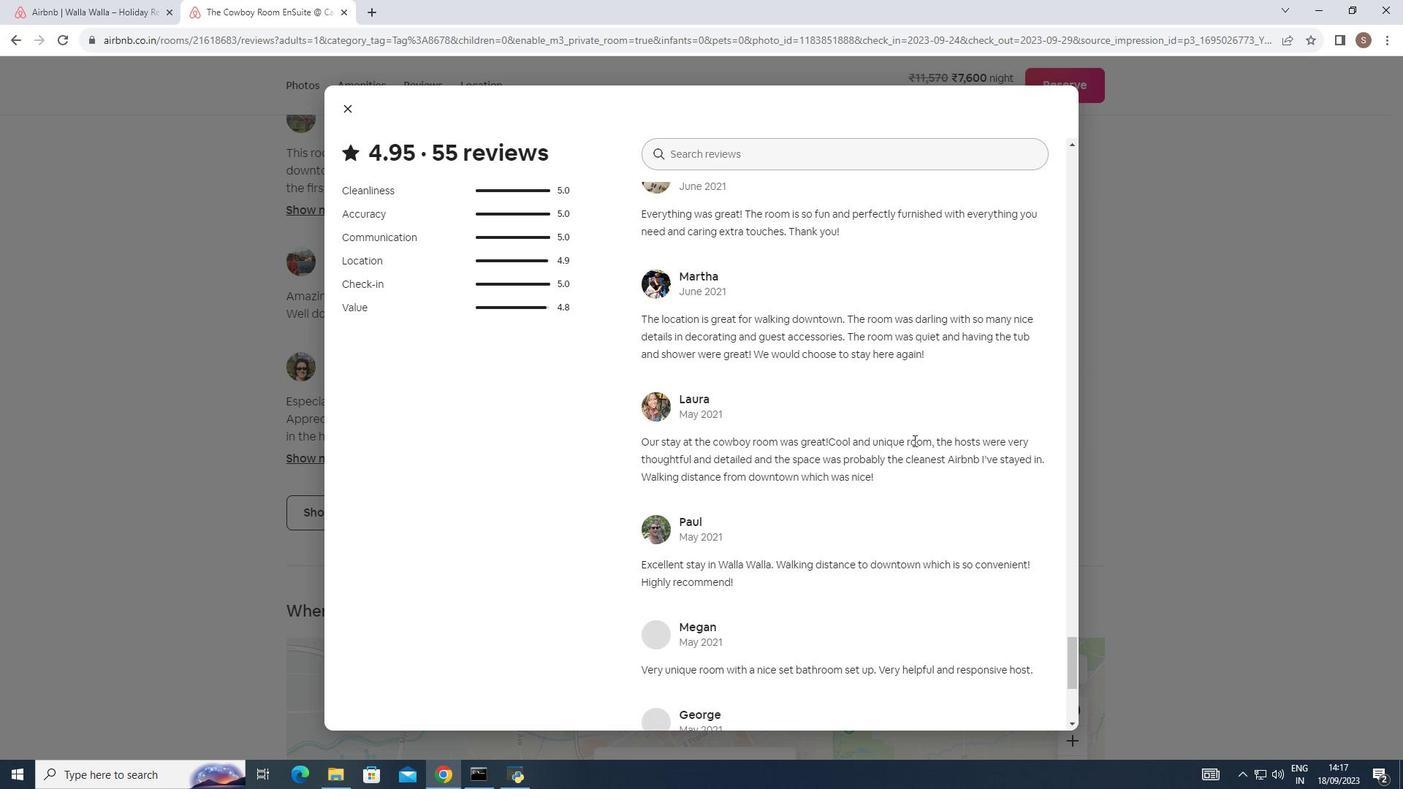 
Action: Mouse moved to (913, 440)
Screenshot: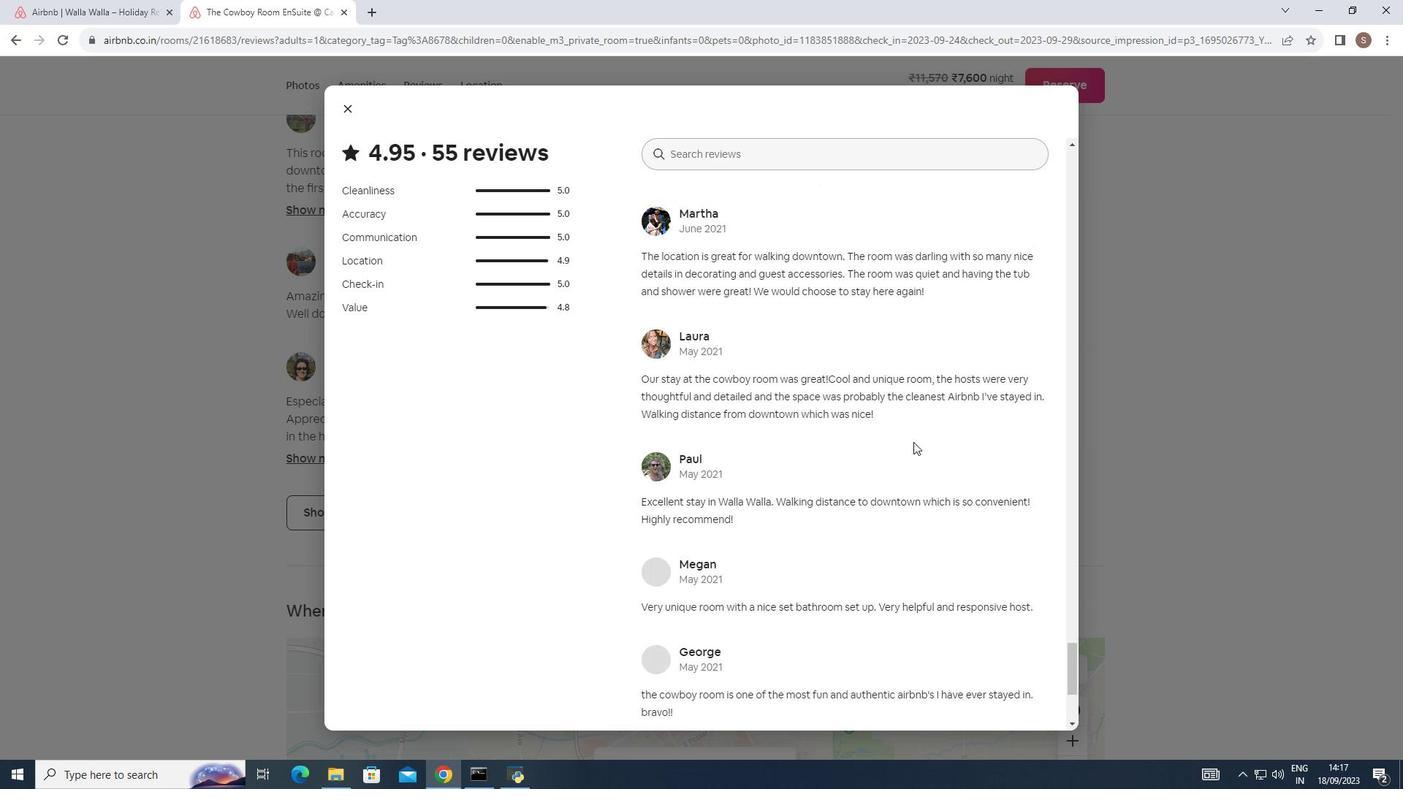 
Action: Mouse scrolled (913, 439) with delta (0, 0)
Screenshot: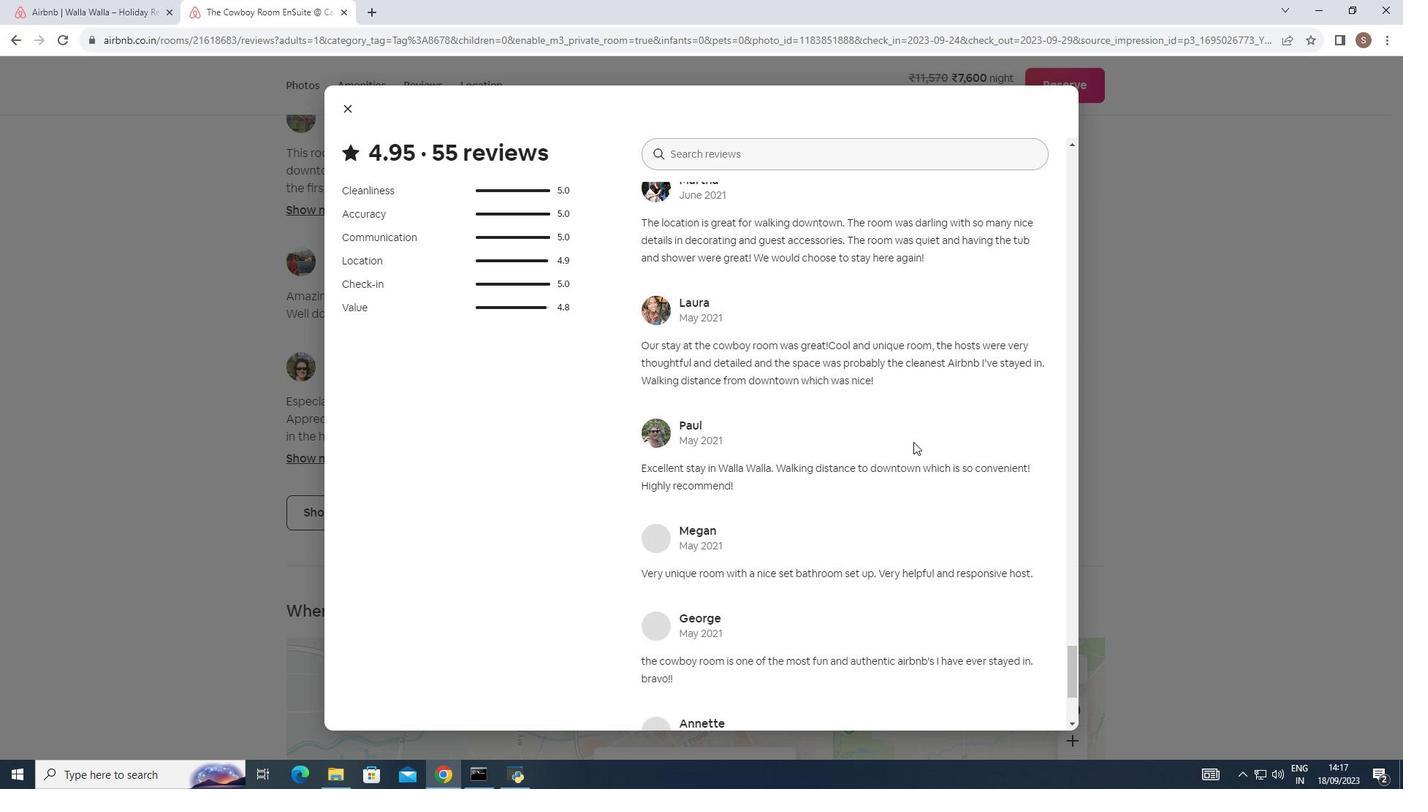 
Action: Mouse moved to (913, 440)
Screenshot: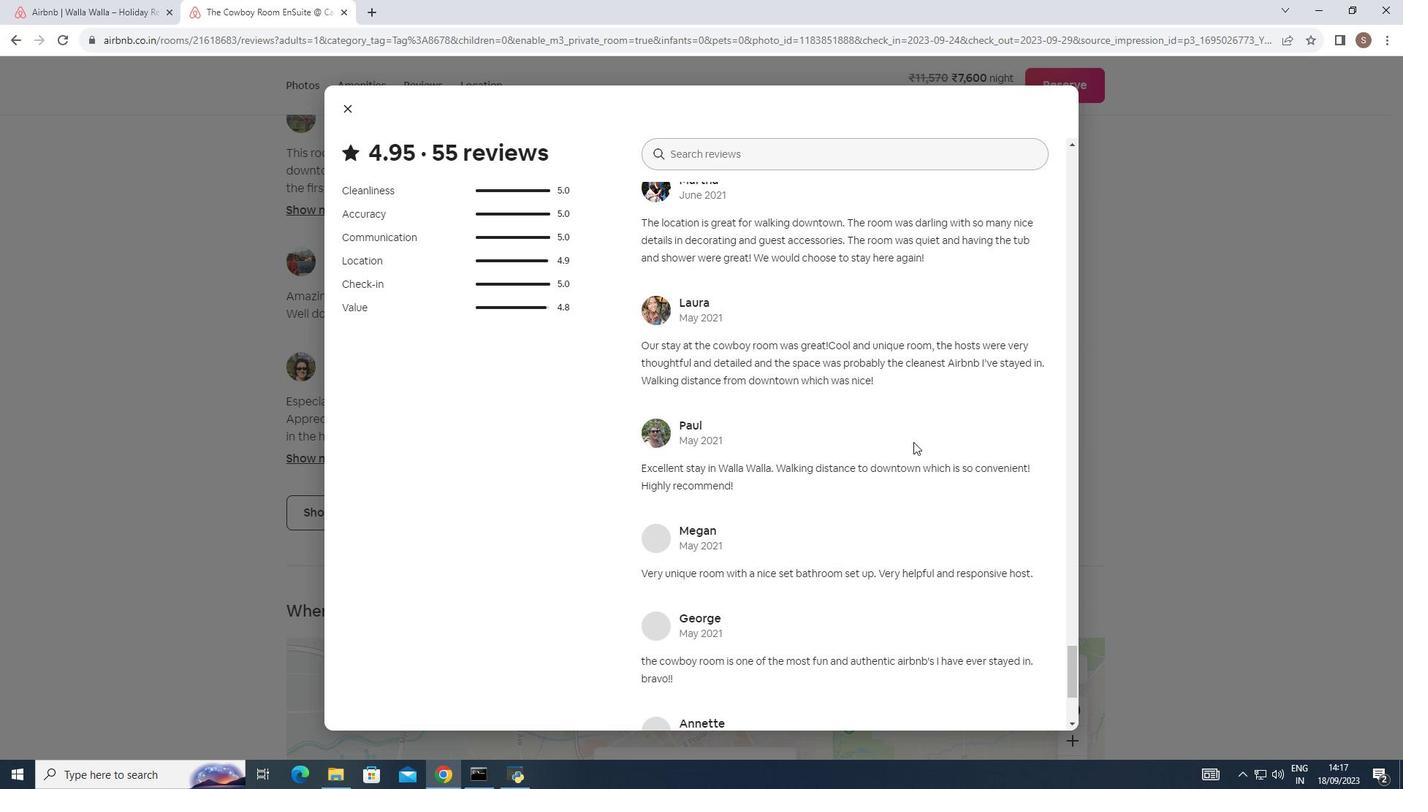 
Action: Mouse scrolled (913, 440) with delta (0, 0)
Screenshot: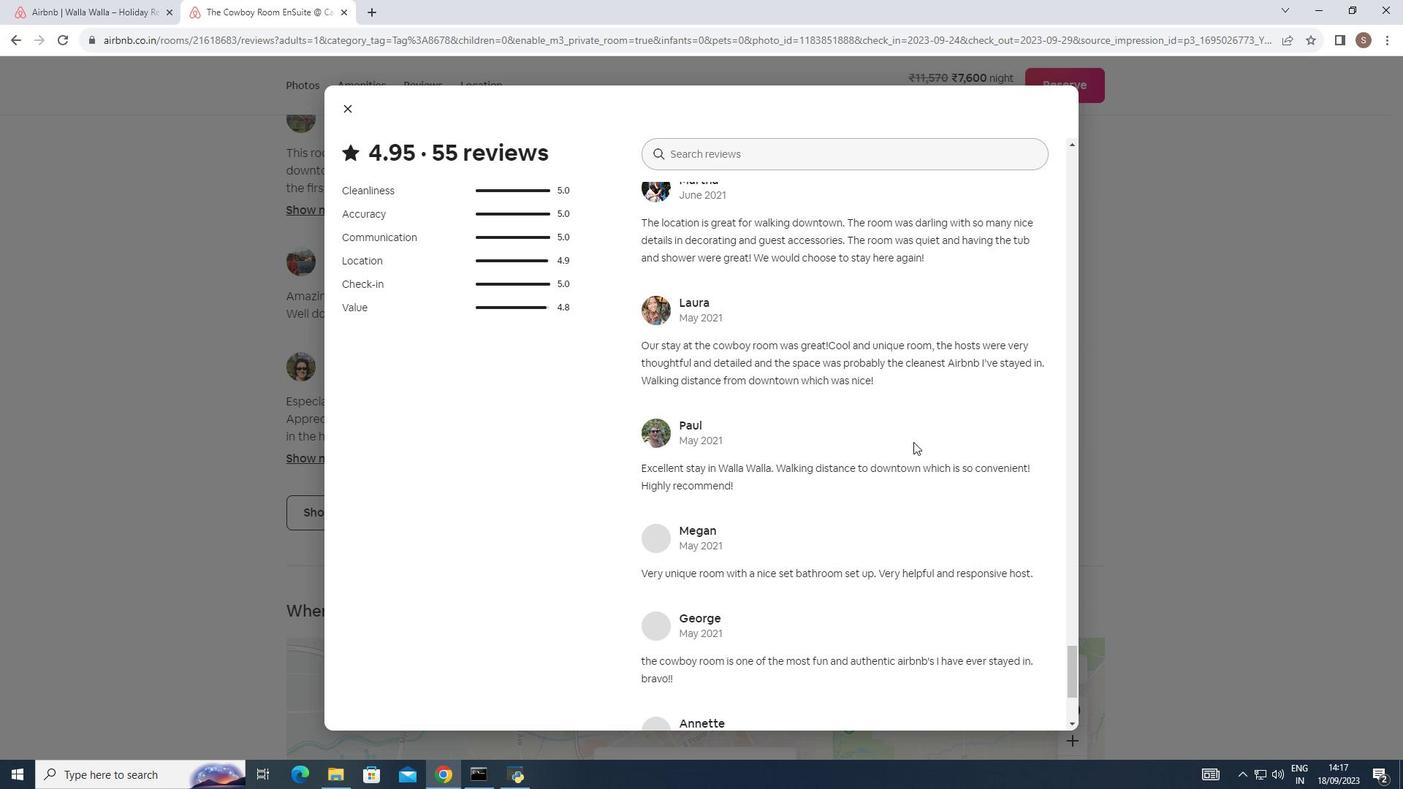 
Action: Mouse moved to (913, 442)
Screenshot: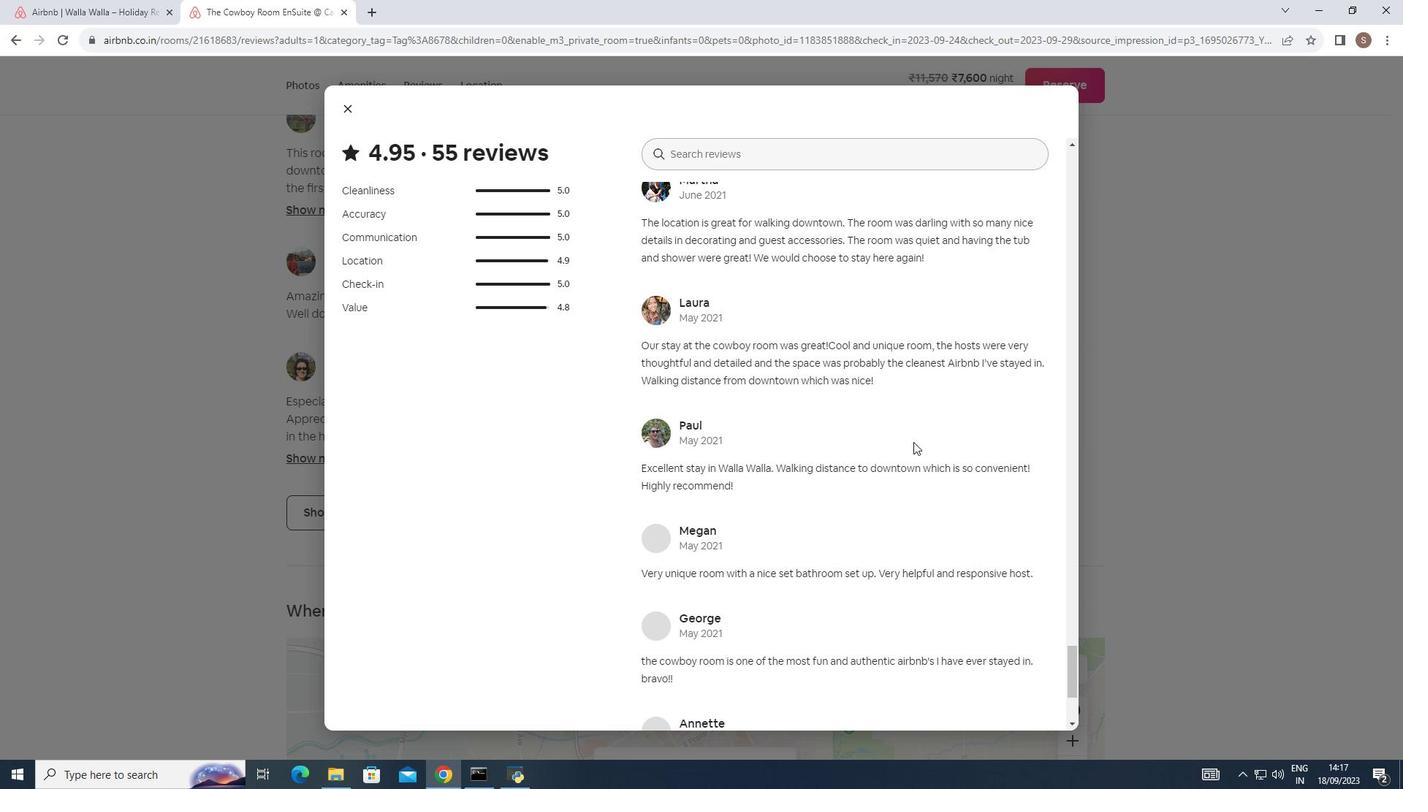 
Action: Mouse scrolled (913, 441) with delta (0, 0)
Screenshot: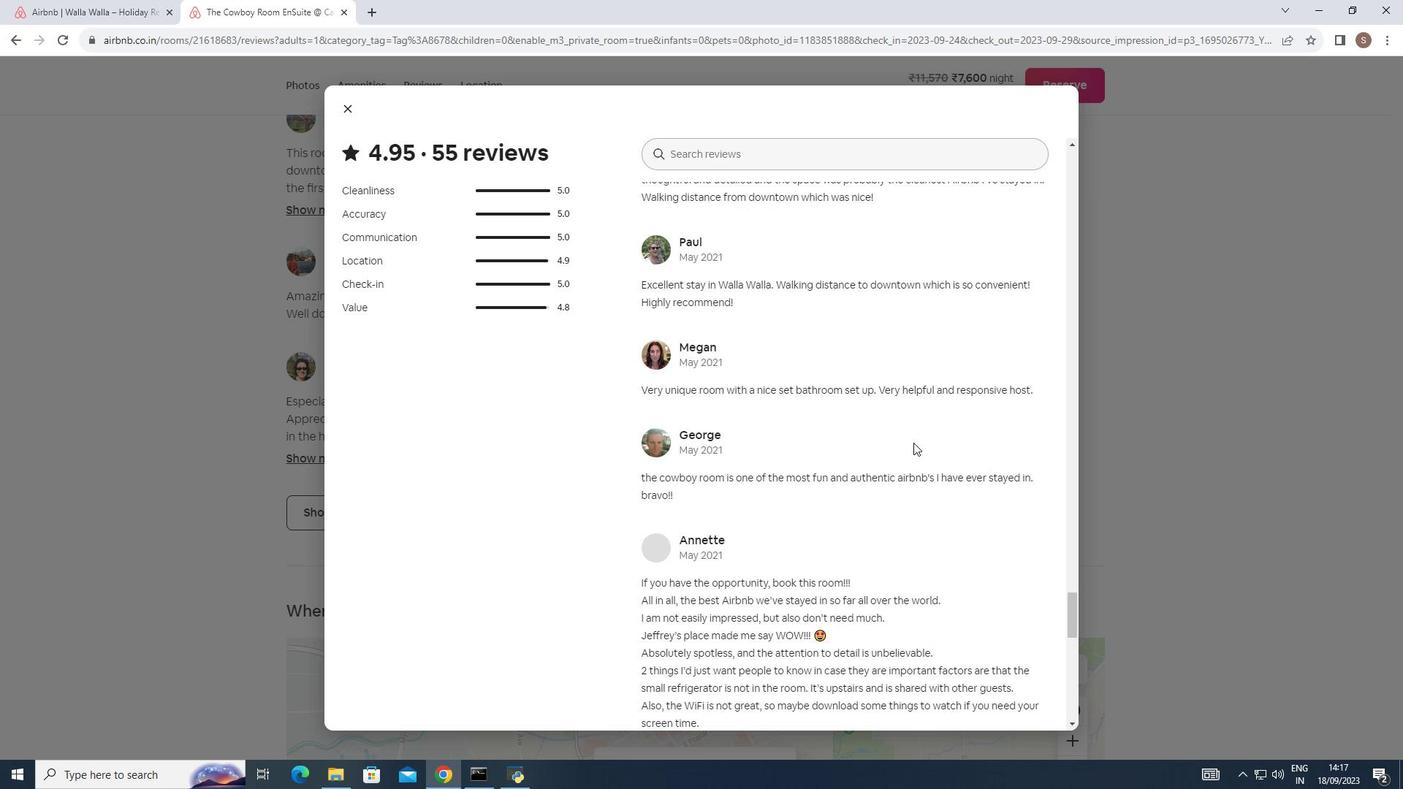 
Action: Mouse scrolled (913, 441) with delta (0, 0)
Screenshot: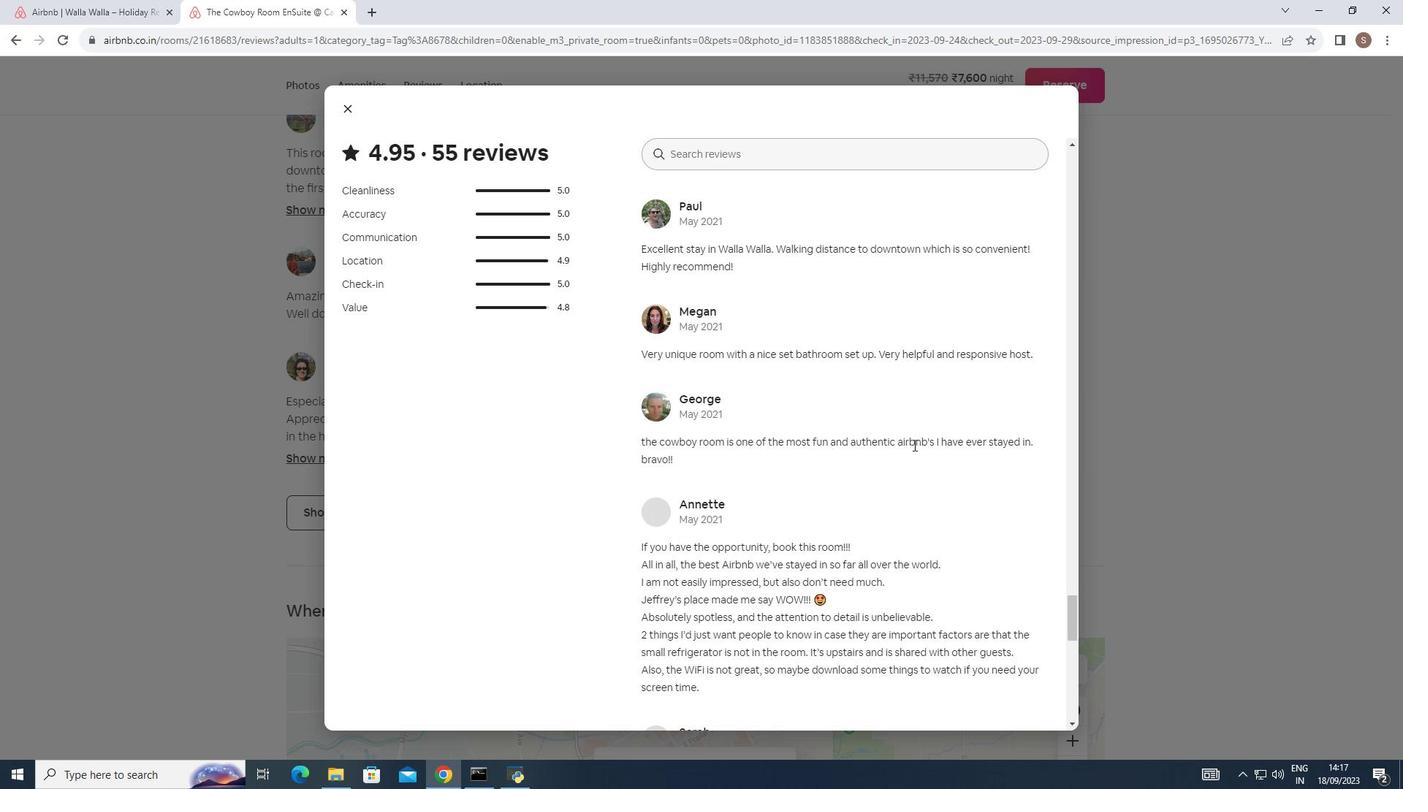 
Action: Mouse moved to (913, 443)
Screenshot: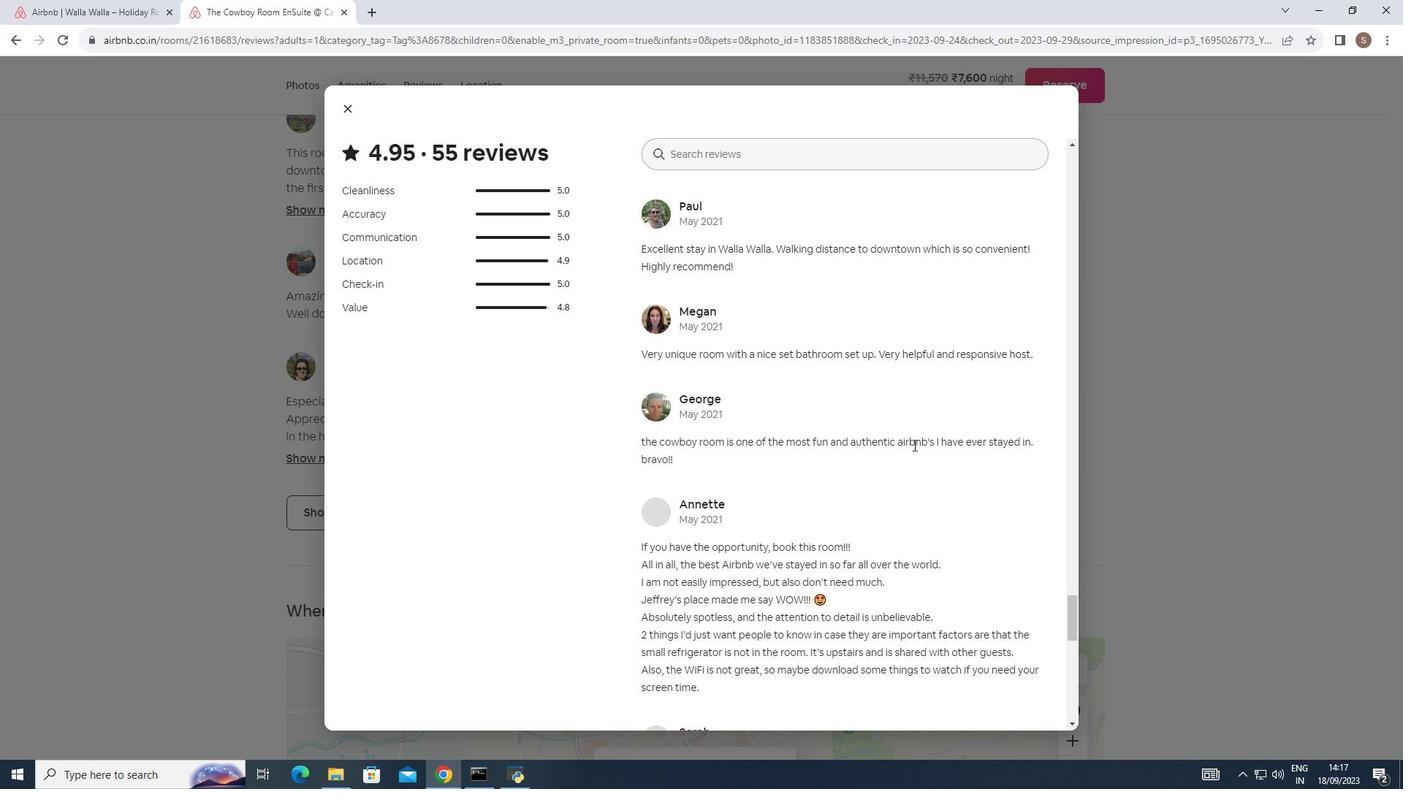
Action: Mouse scrolled (913, 442) with delta (0, 0)
Screenshot: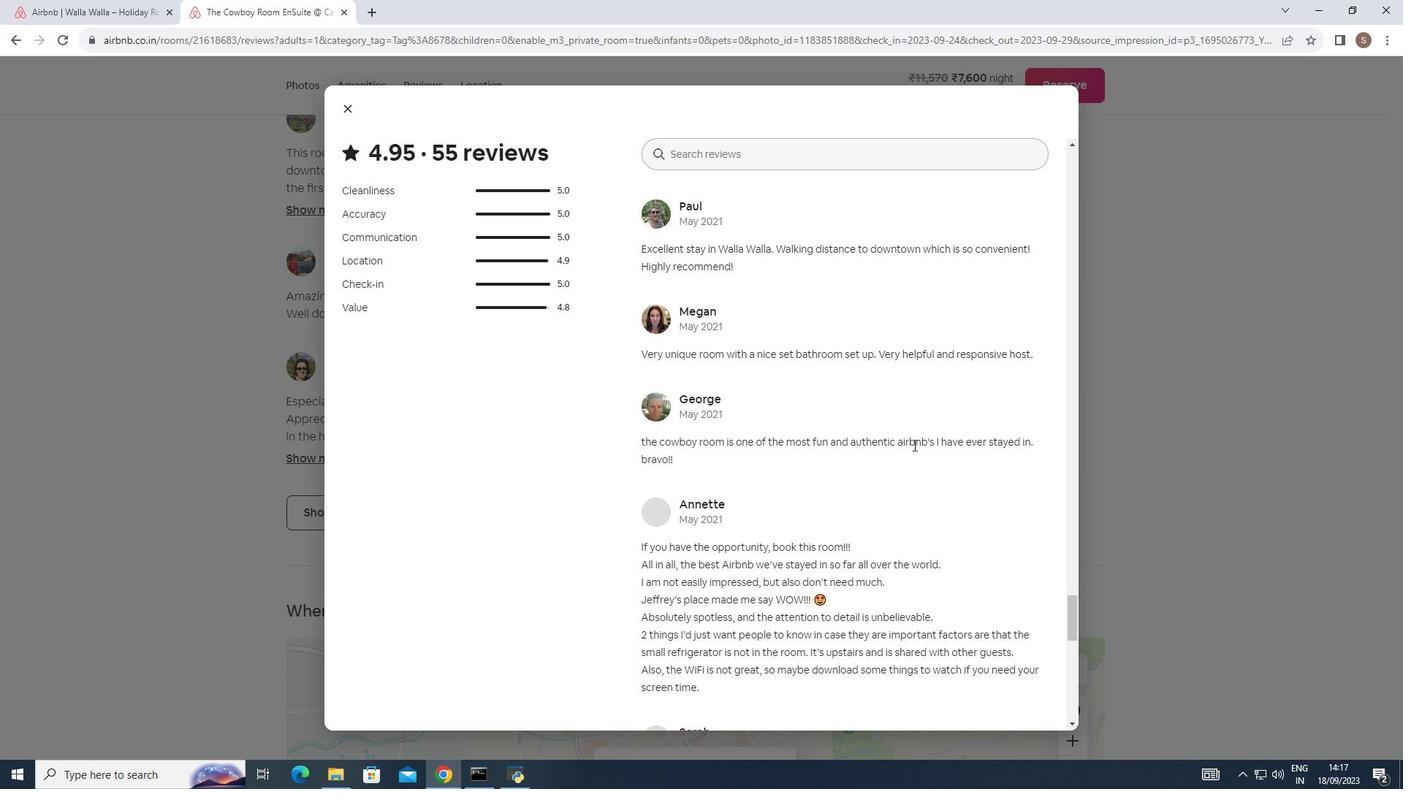 
Action: Mouse moved to (913, 445)
Screenshot: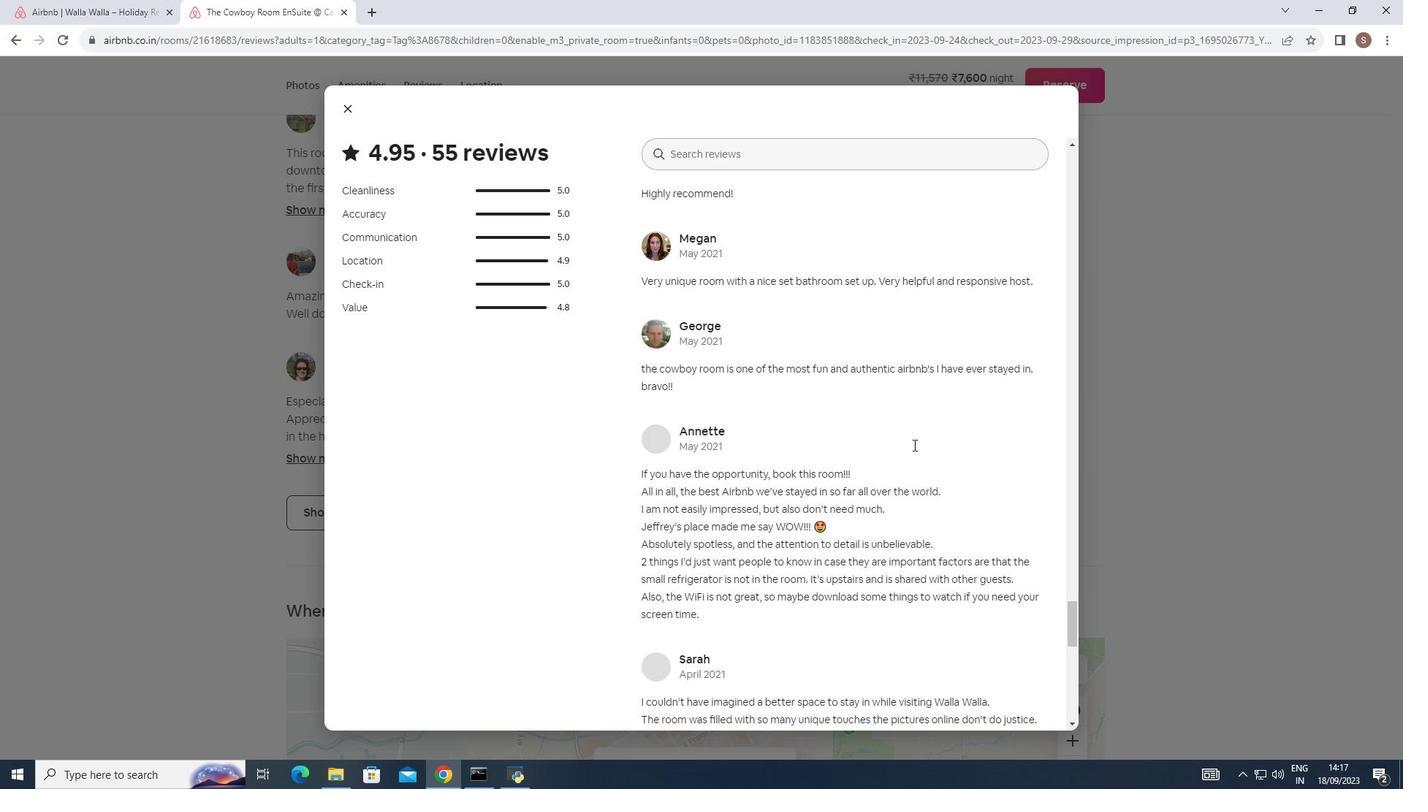 
Action: Mouse scrolled (913, 444) with delta (0, 0)
Screenshot: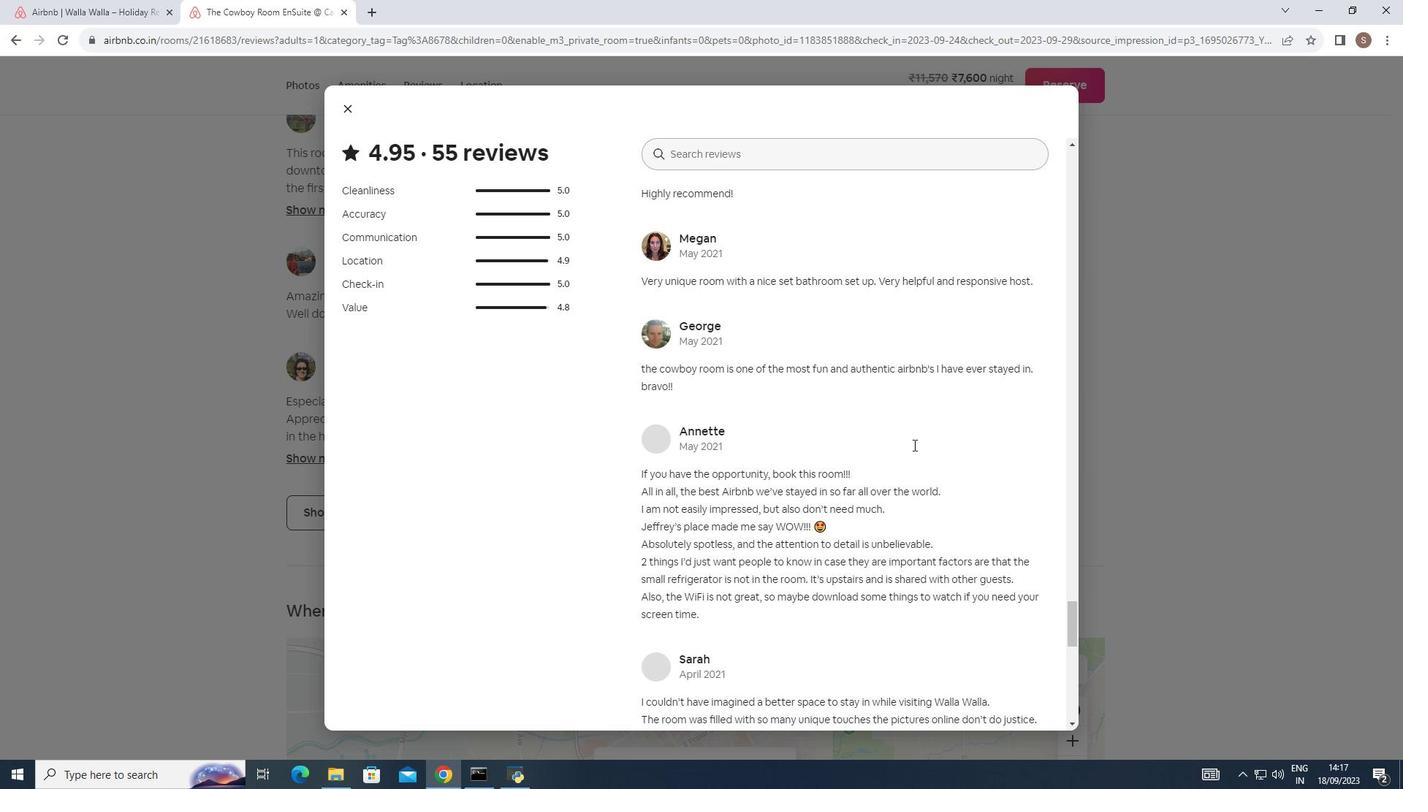 
Action: Mouse scrolled (913, 444) with delta (0, 0)
Screenshot: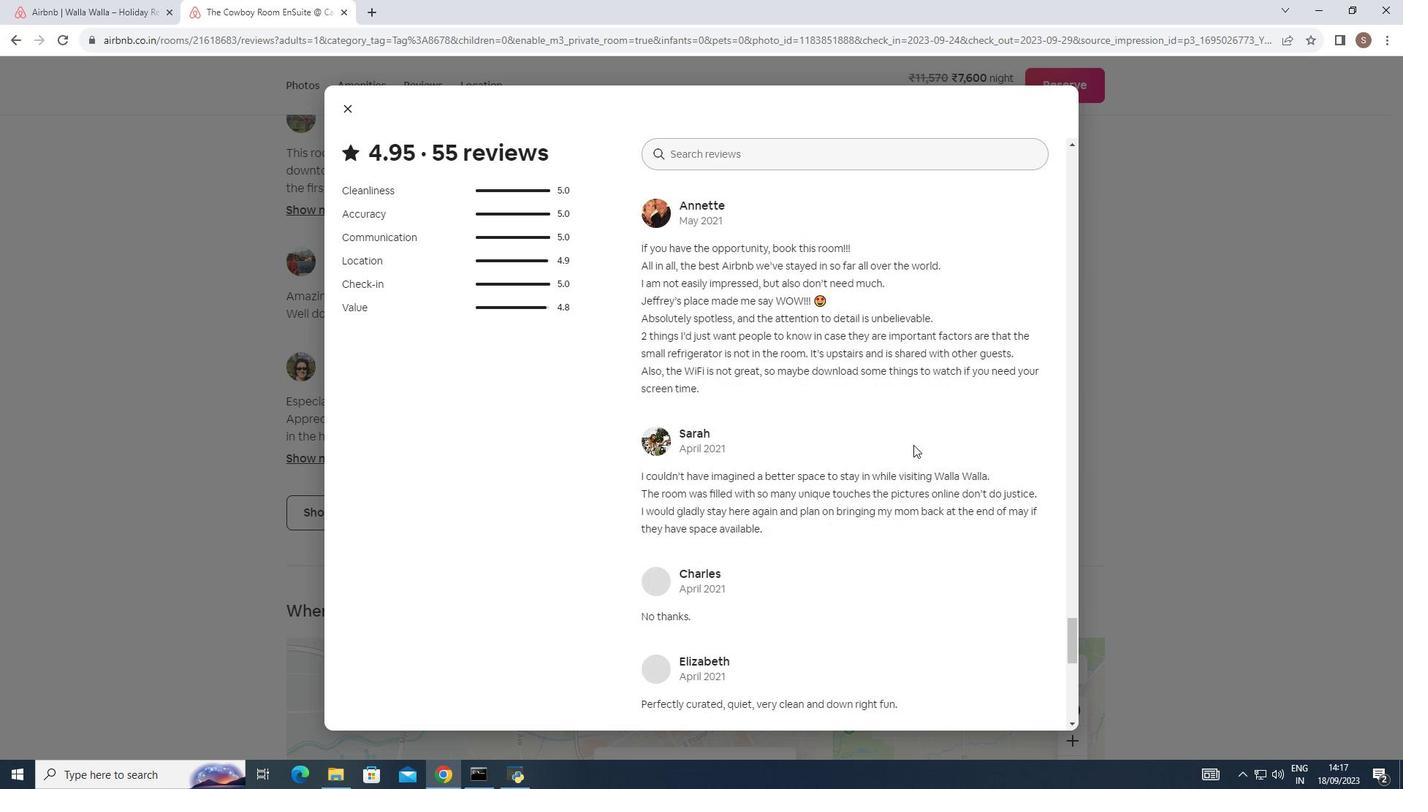 
Action: Mouse scrolled (913, 444) with delta (0, 0)
